 Task: Create a modern business presentation template.
Action: Mouse moved to (458, 121)
Screenshot: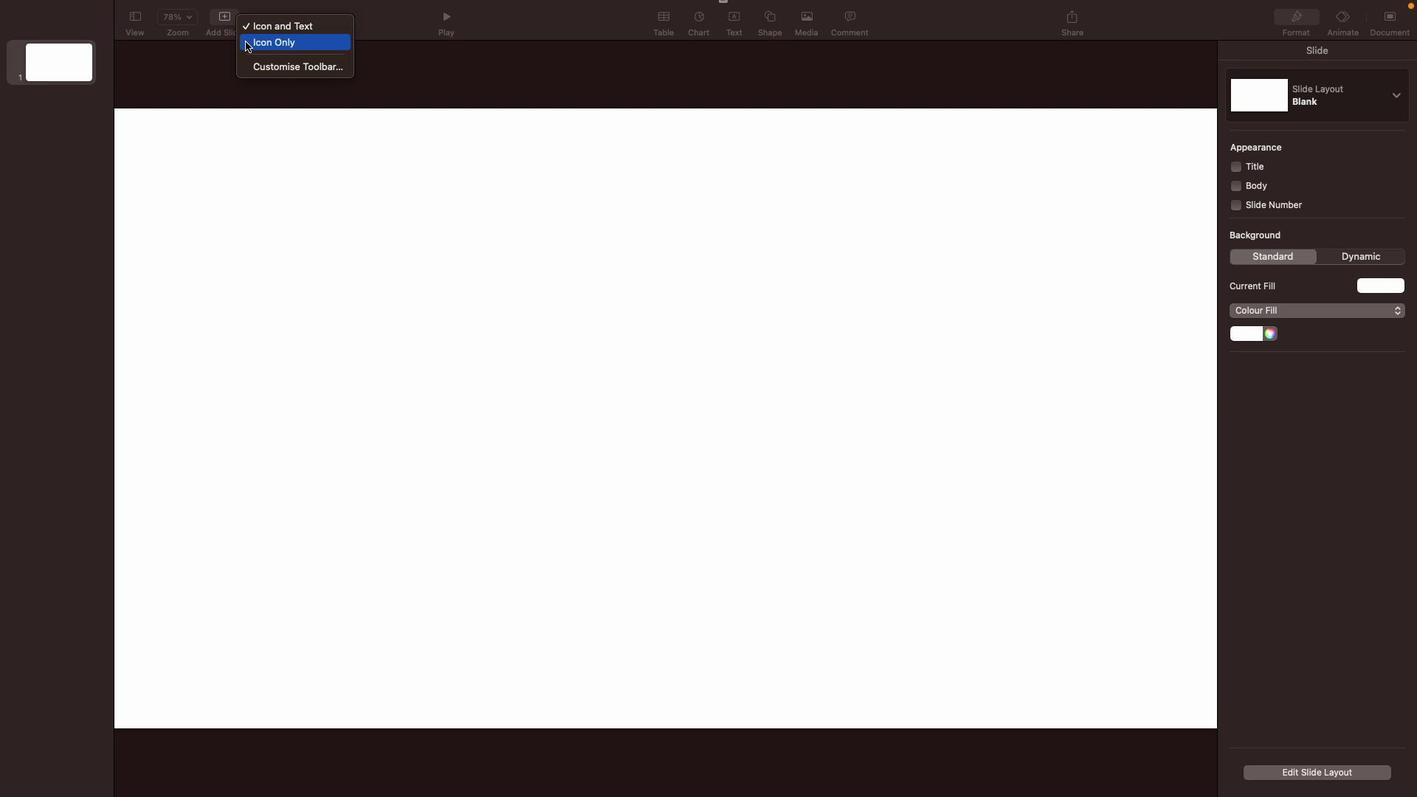
Action: Mouse pressed right at (458, 121)
Screenshot: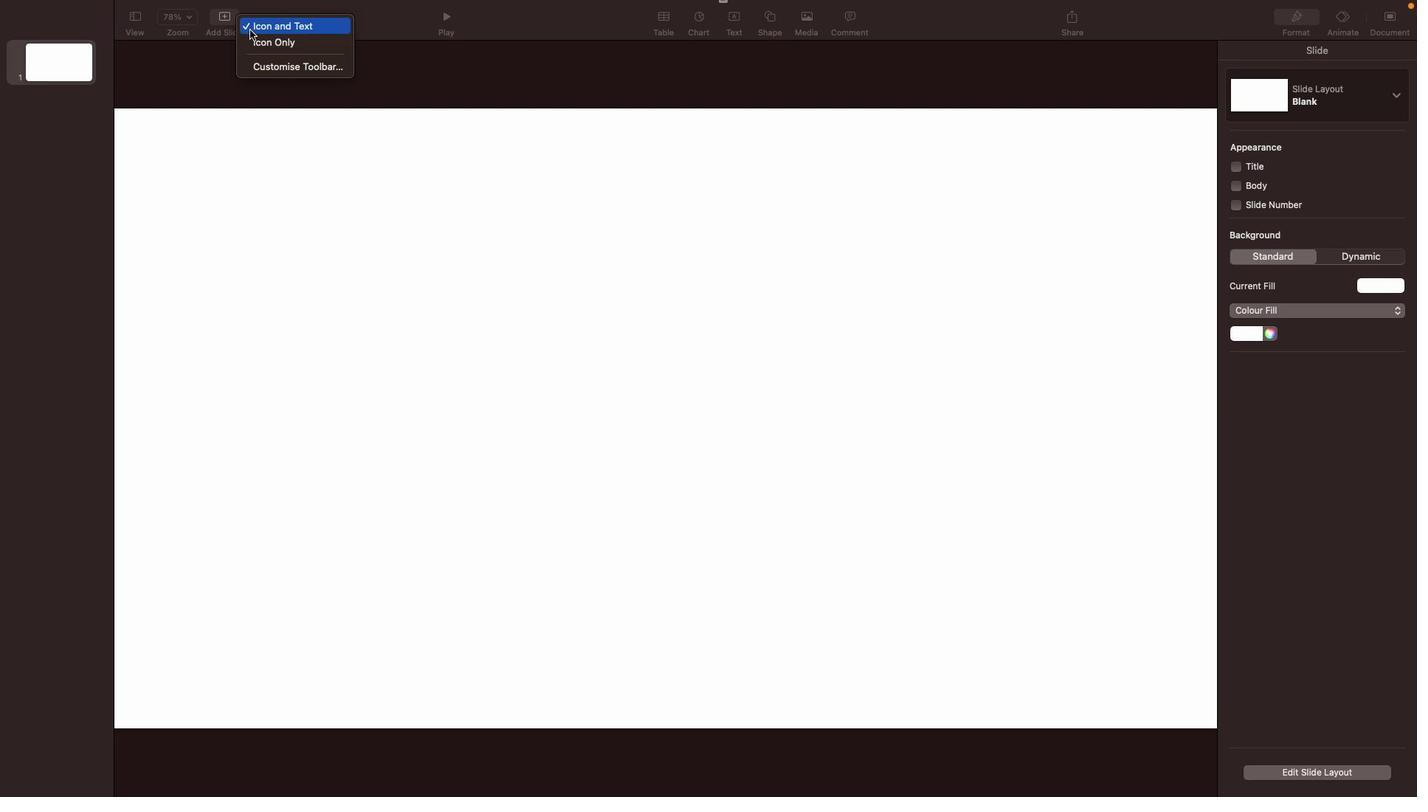 
Action: Mouse moved to (450, 119)
Screenshot: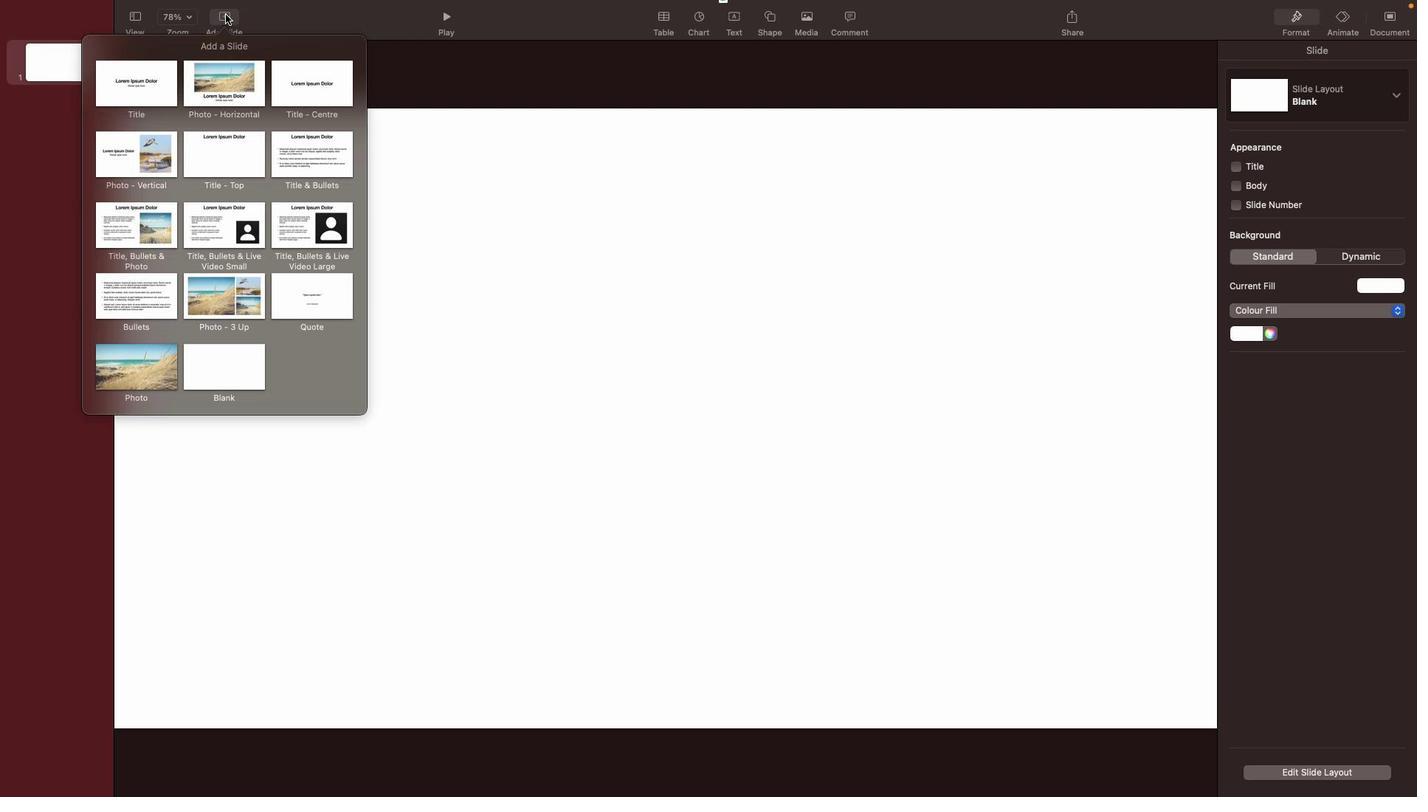 
Action: Mouse pressed left at (450, 119)
Screenshot: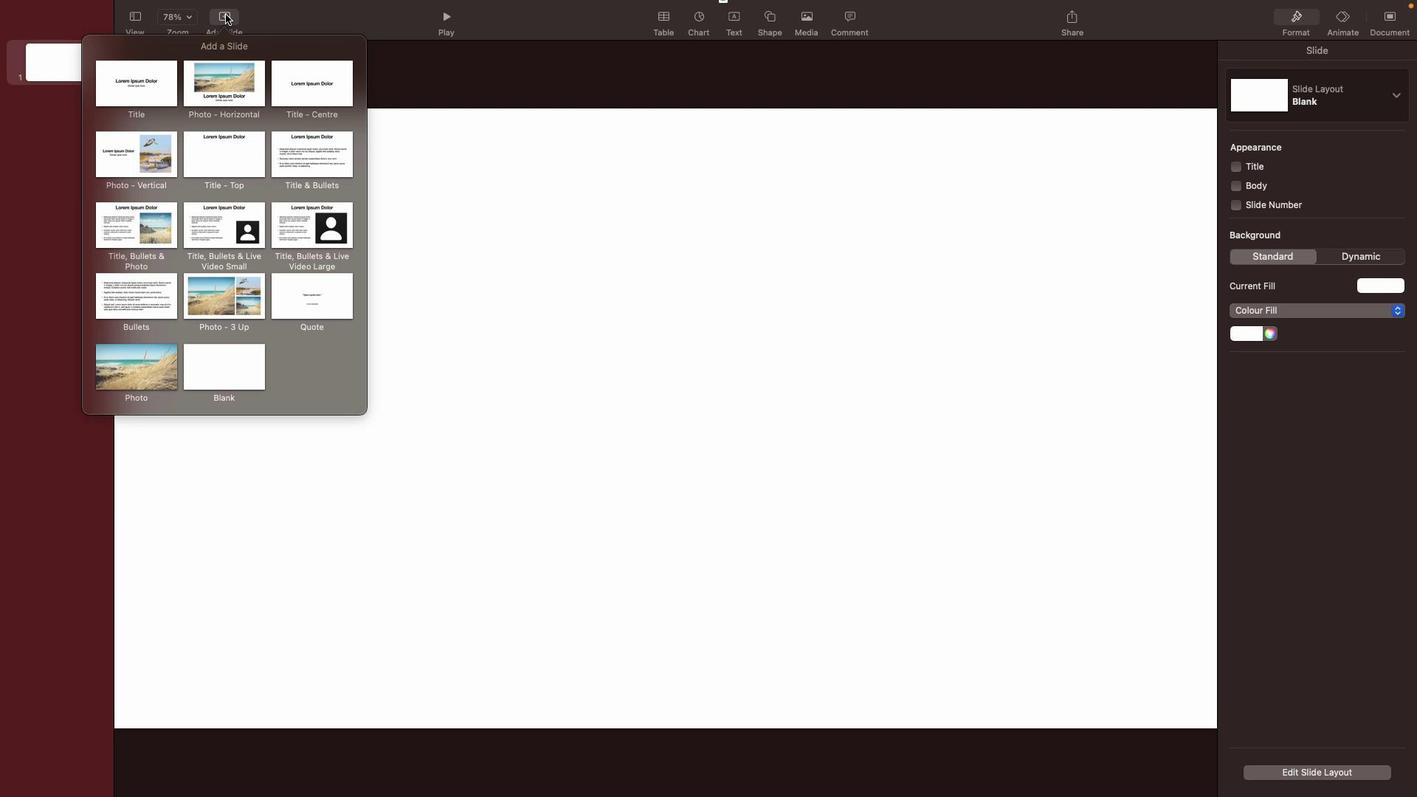 
Action: Mouse moved to (451, 119)
Screenshot: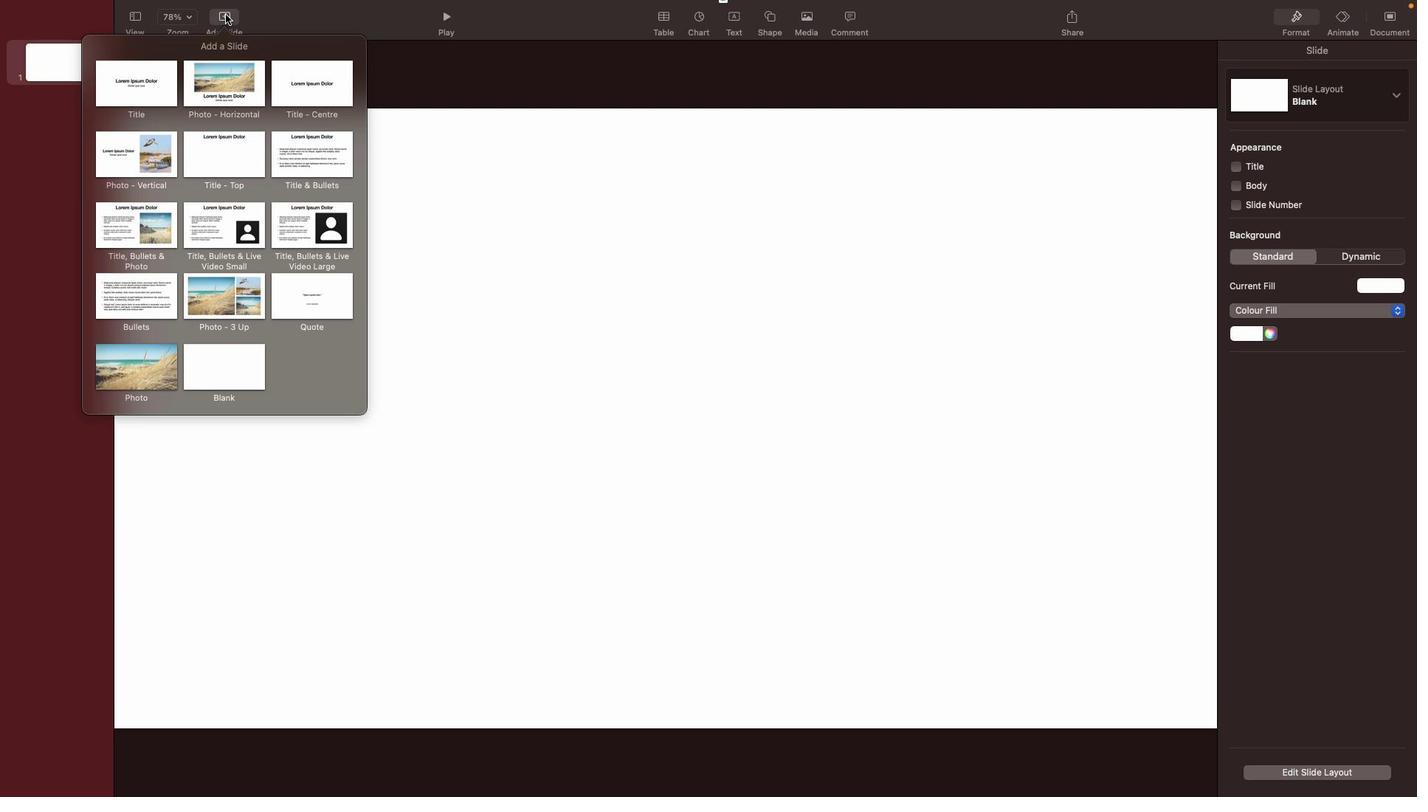 
Action: Mouse pressed left at (451, 119)
Screenshot: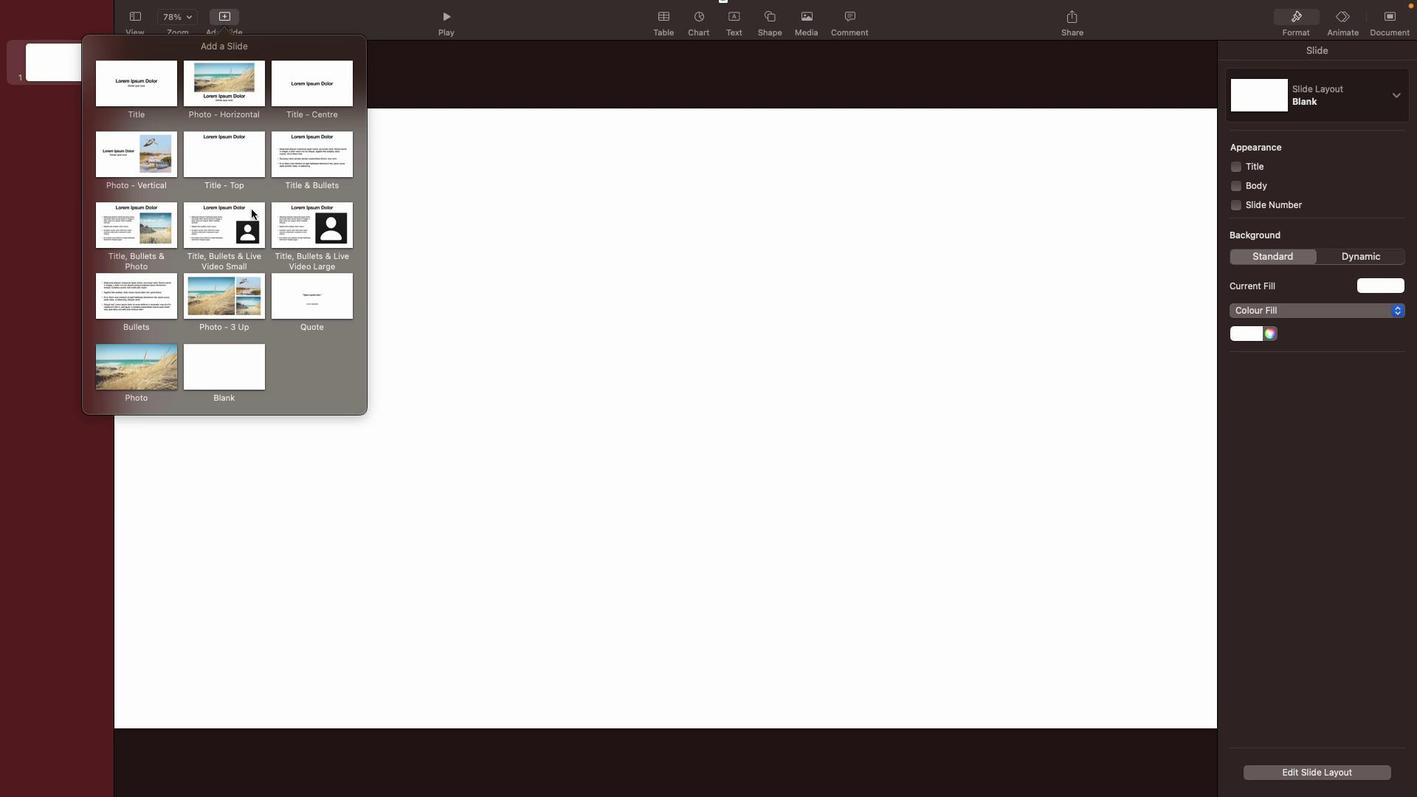 
Action: Mouse moved to (442, 369)
Screenshot: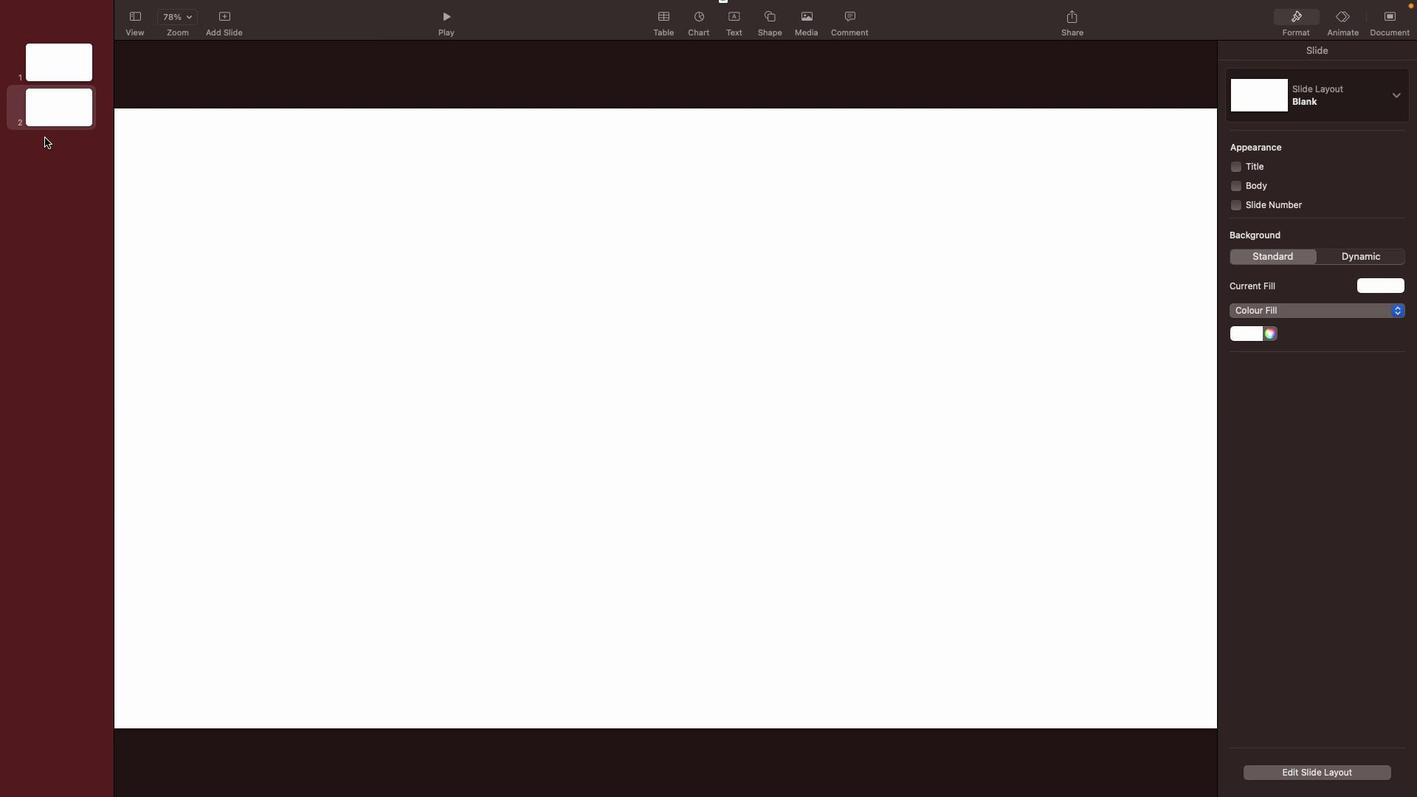 
Action: Mouse pressed left at (442, 369)
Screenshot: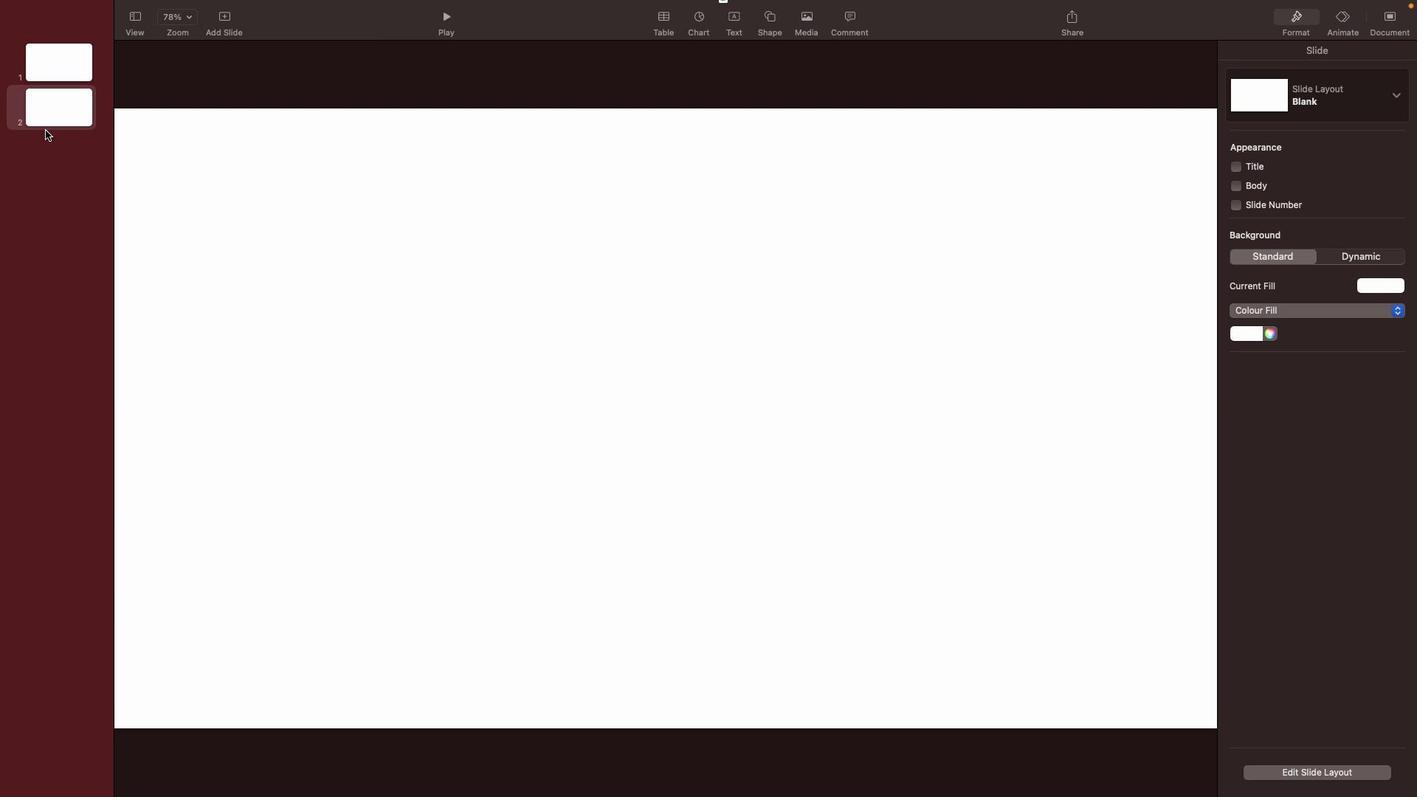 
Action: Mouse moved to (331, 200)
Screenshot: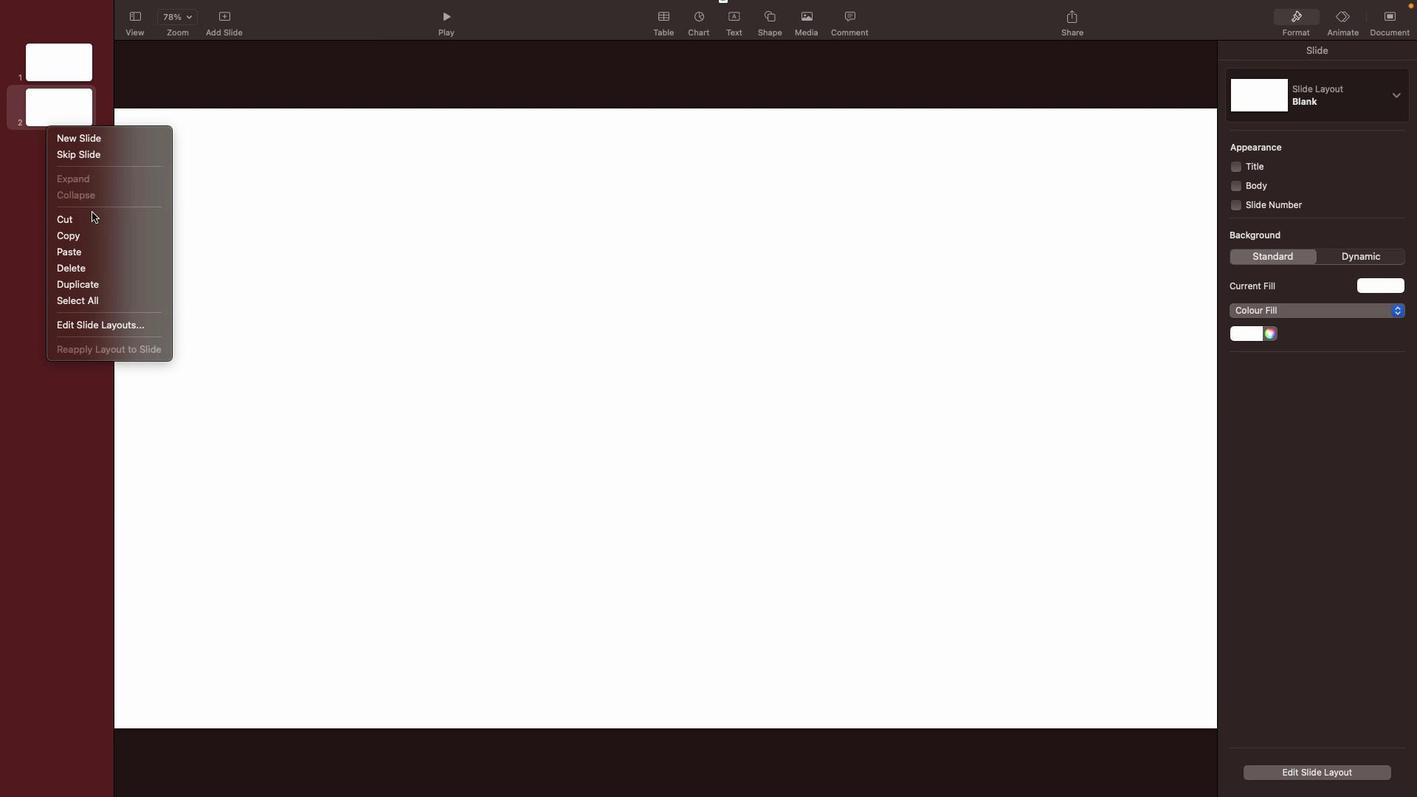
Action: Mouse pressed right at (331, 200)
Screenshot: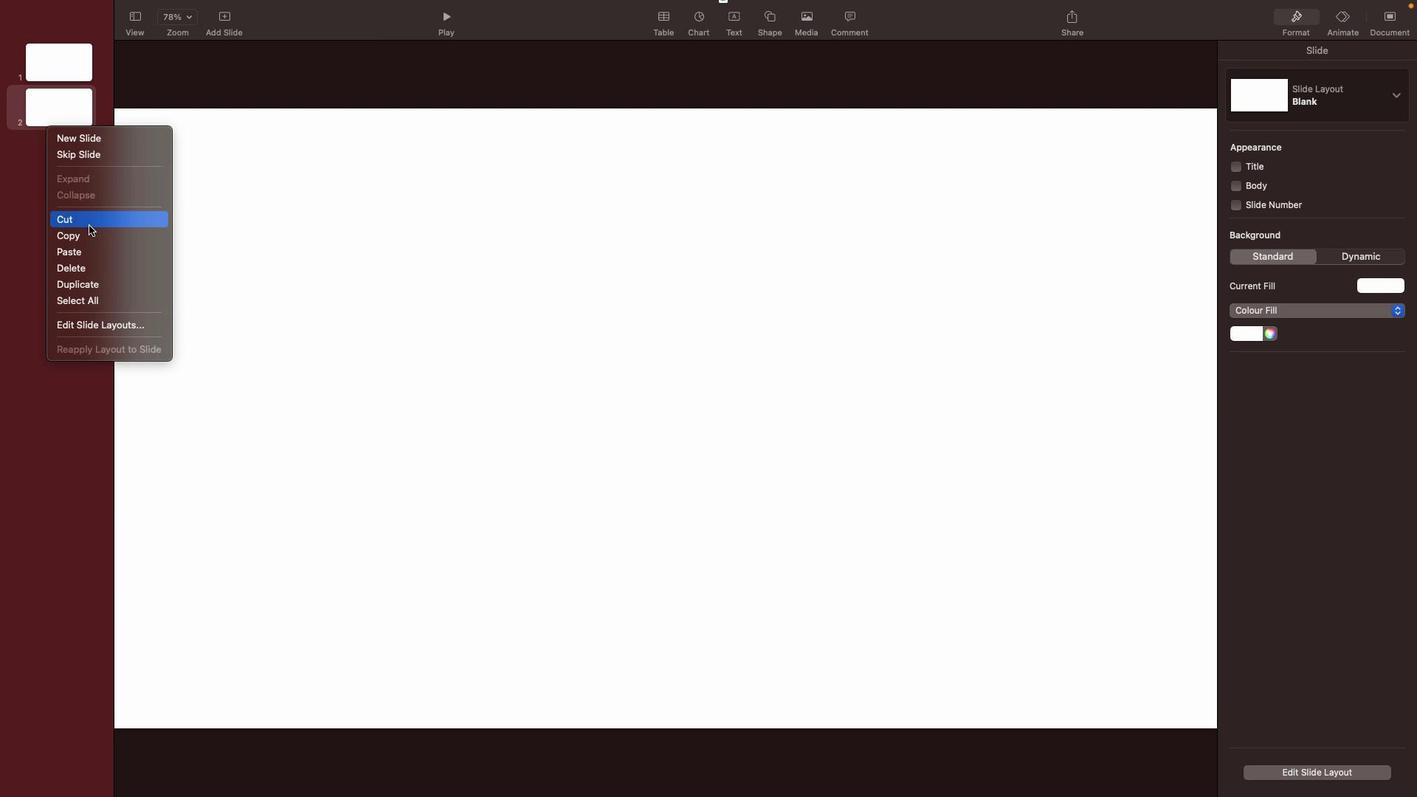 
Action: Mouse moved to (349, 277)
Screenshot: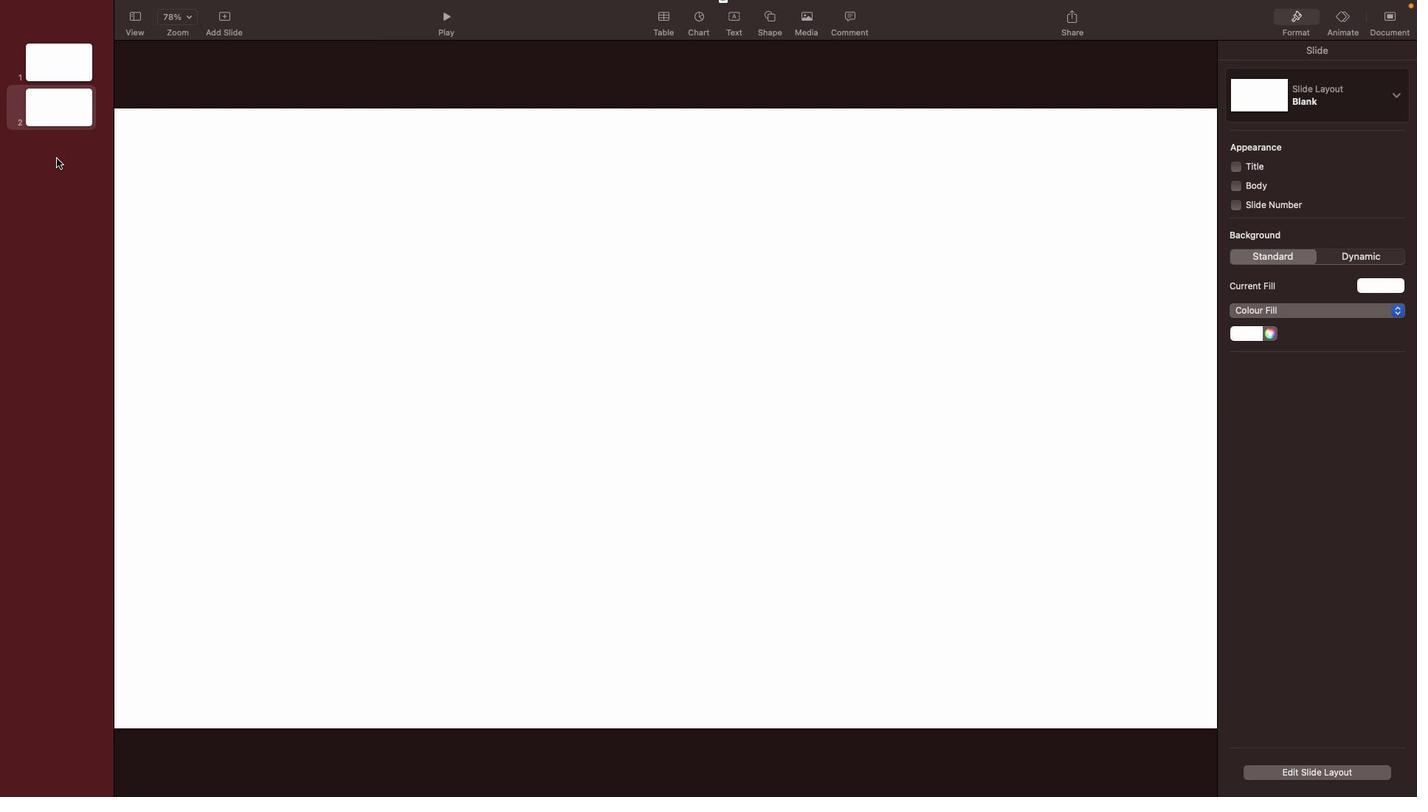 
Action: Mouse pressed left at (349, 277)
Screenshot: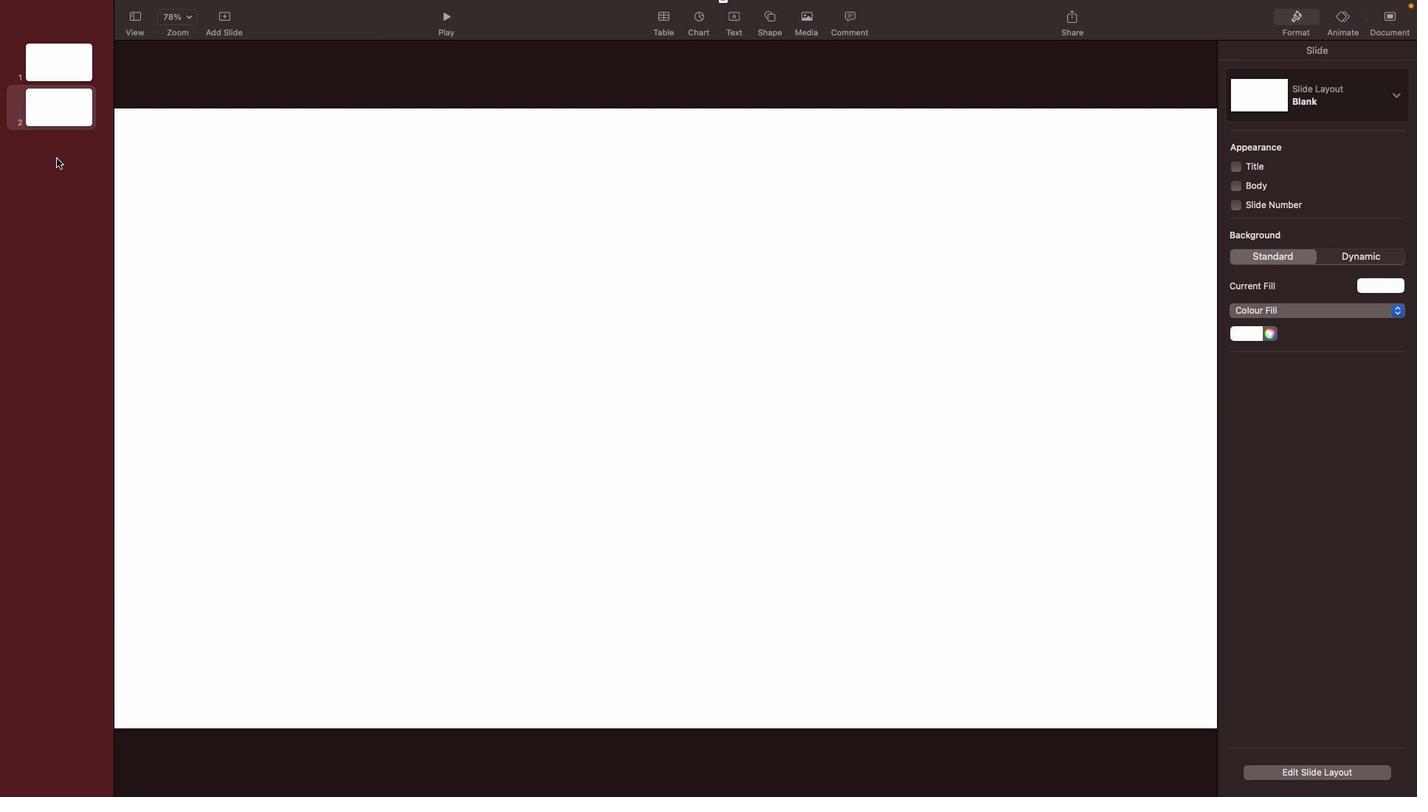 
Action: Mouse moved to (345, 191)
Screenshot: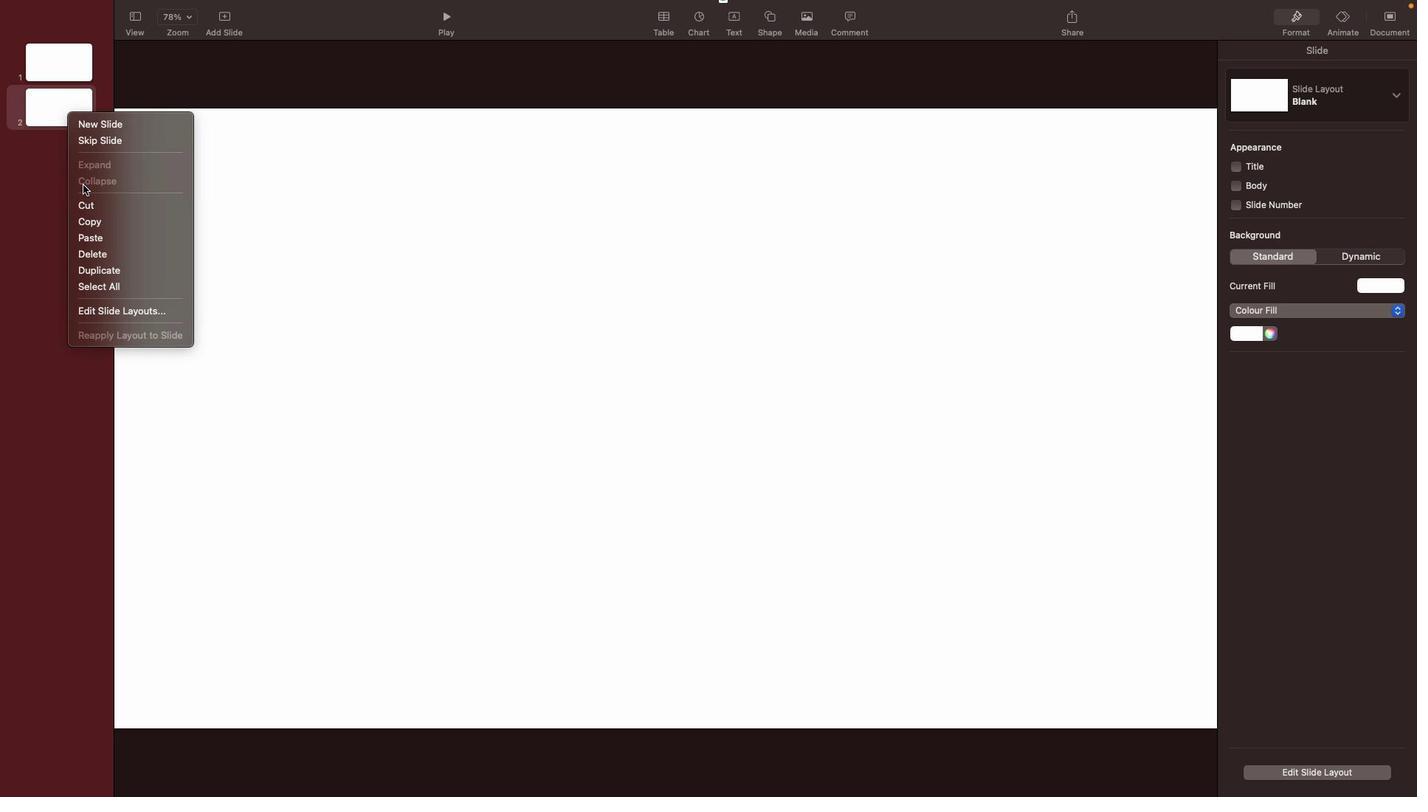 
Action: Mouse pressed right at (345, 191)
Screenshot: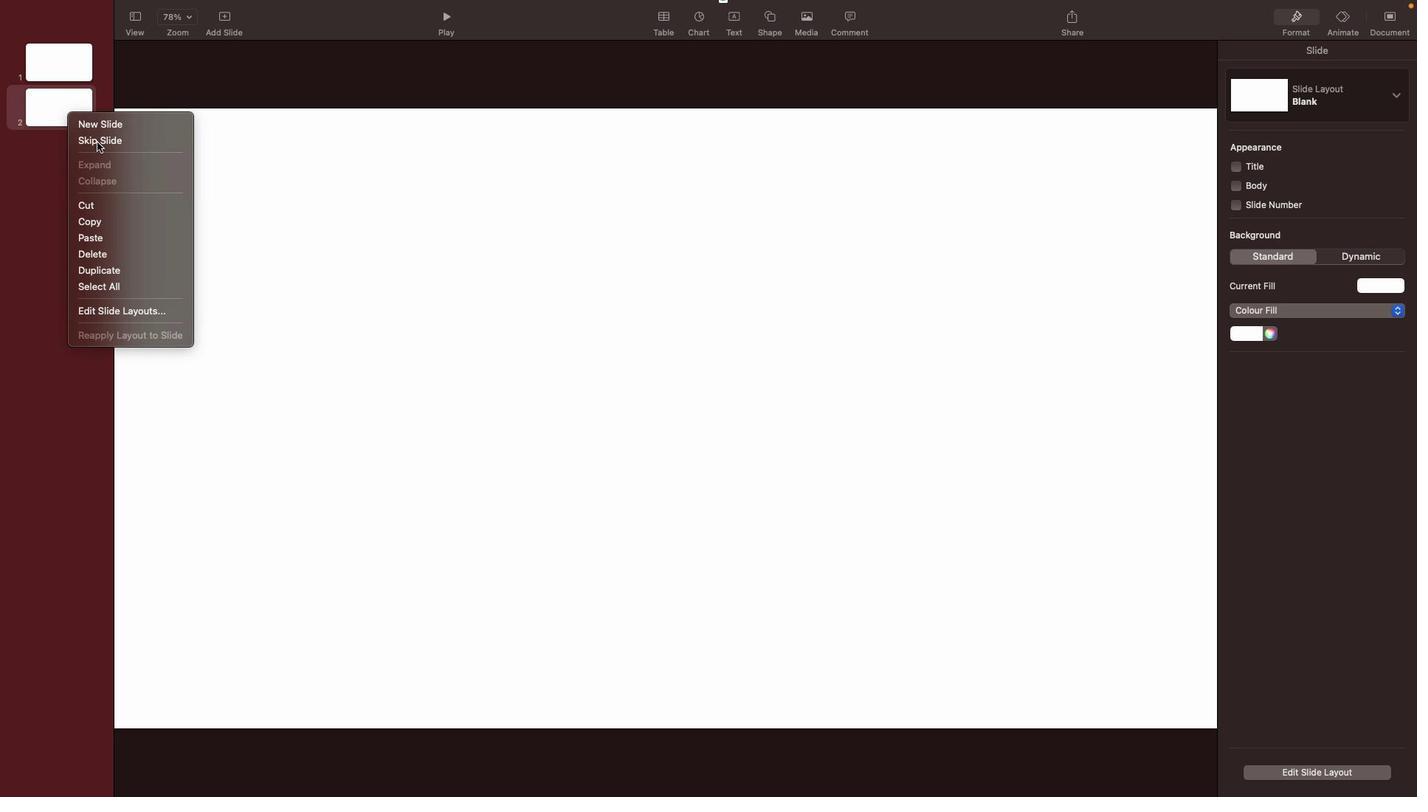 
Action: Mouse moved to (366, 196)
Screenshot: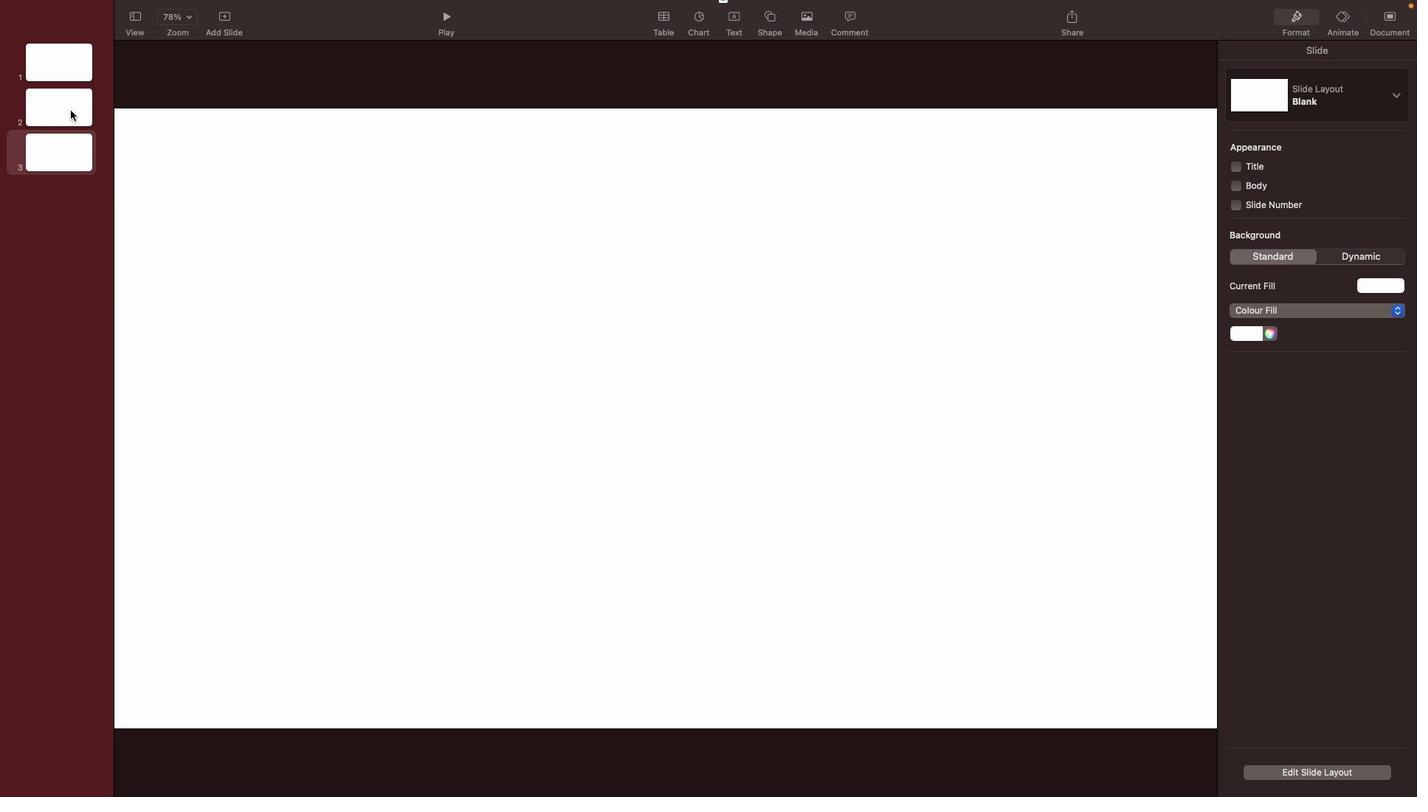 
Action: Mouse pressed left at (366, 196)
Screenshot: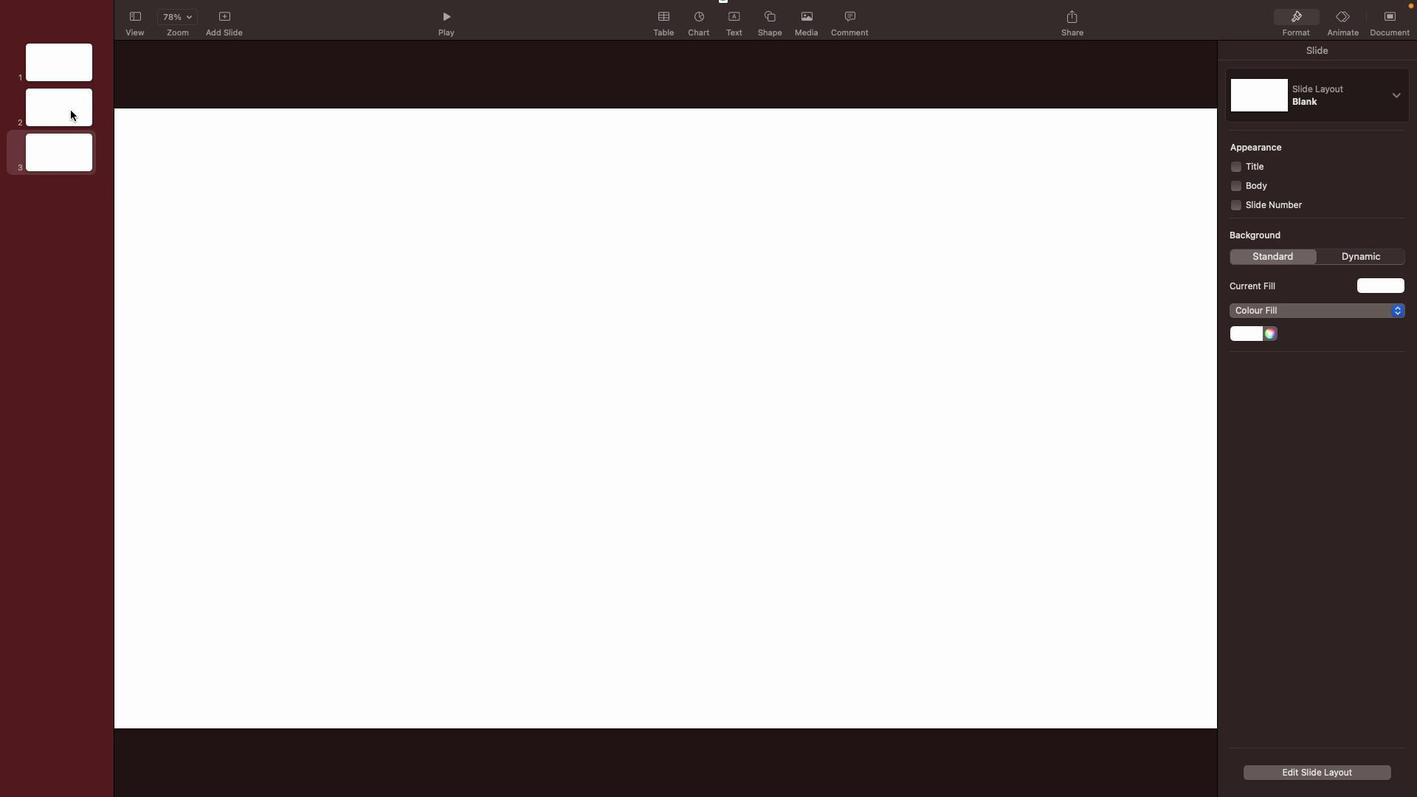
Action: Mouse moved to (348, 186)
Screenshot: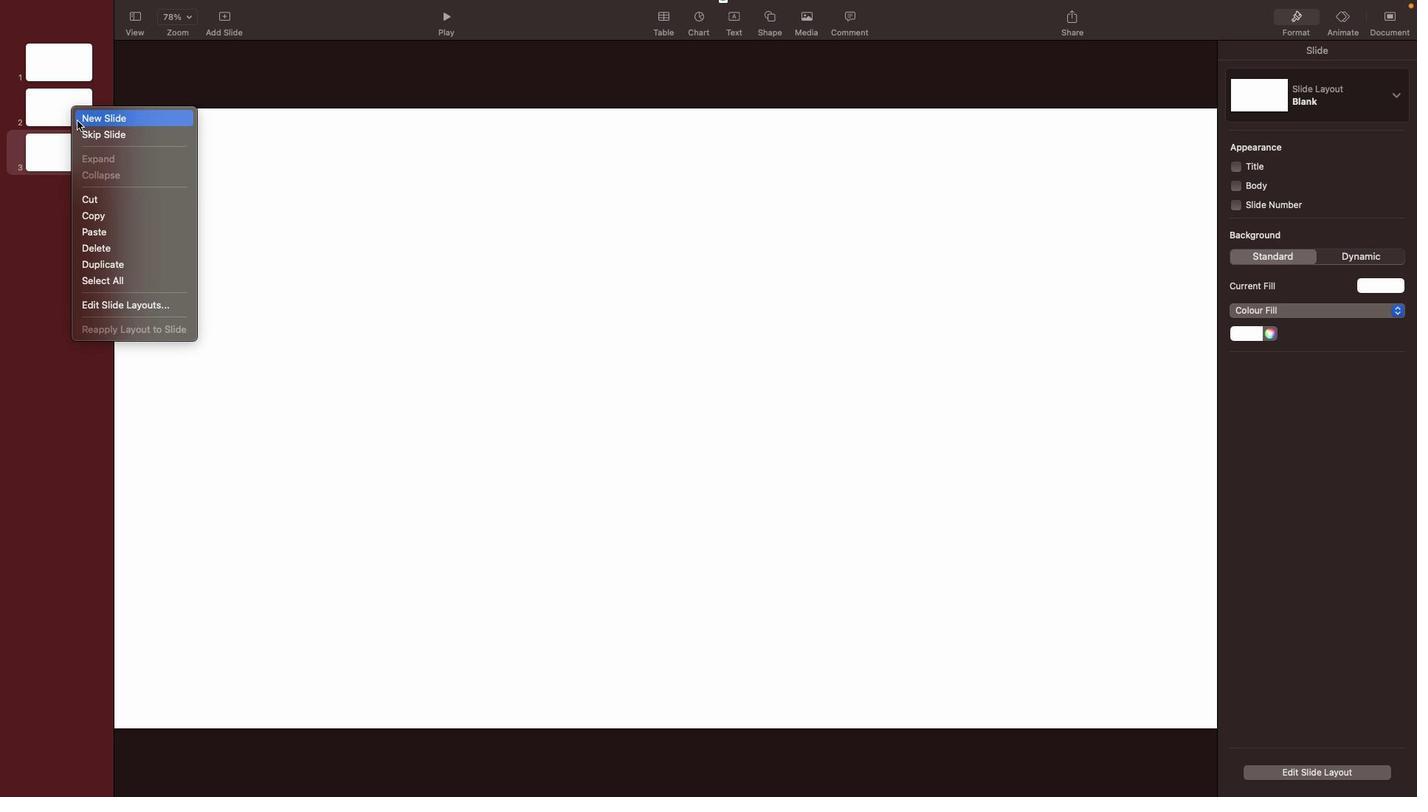 
Action: Mouse pressed right at (348, 186)
Screenshot: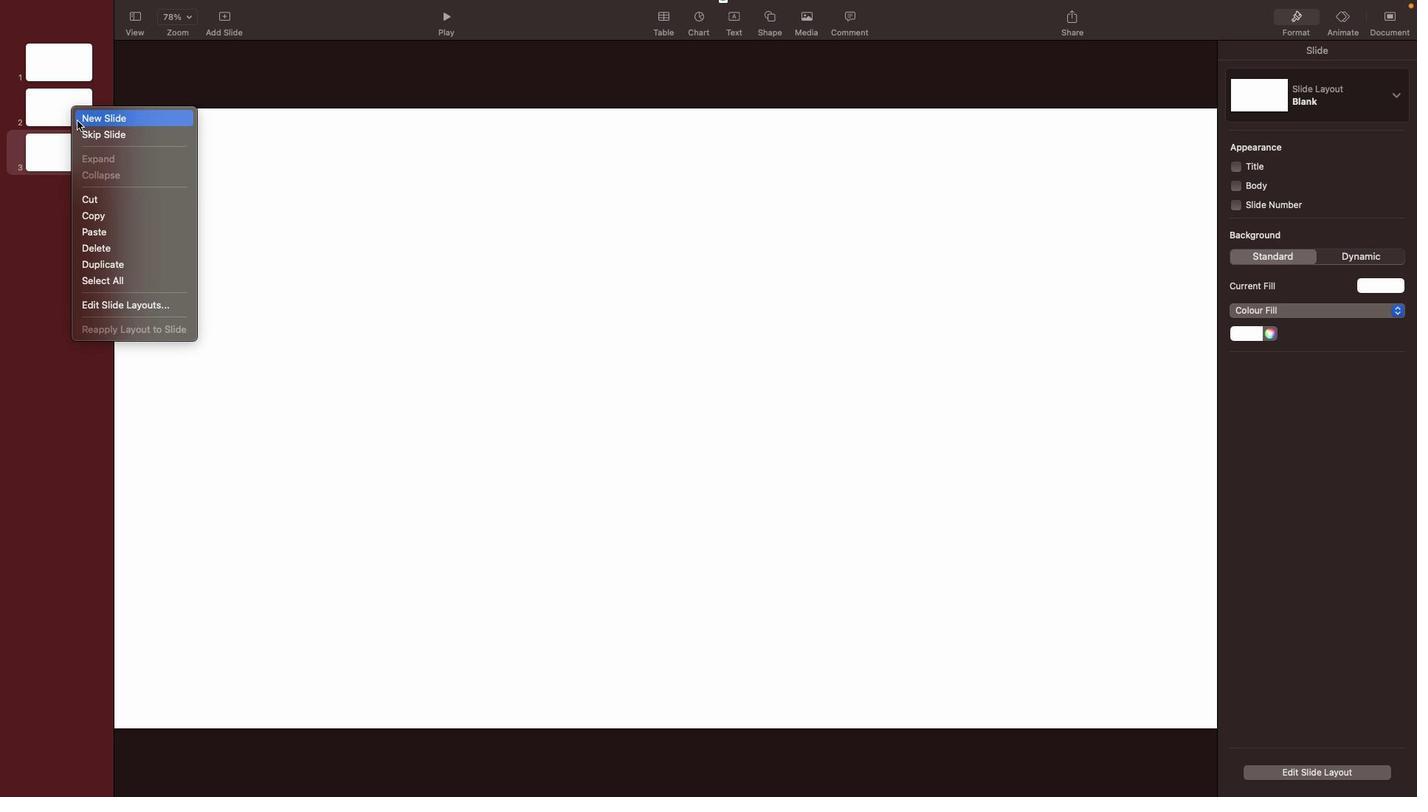 
Action: Mouse moved to (352, 194)
Screenshot: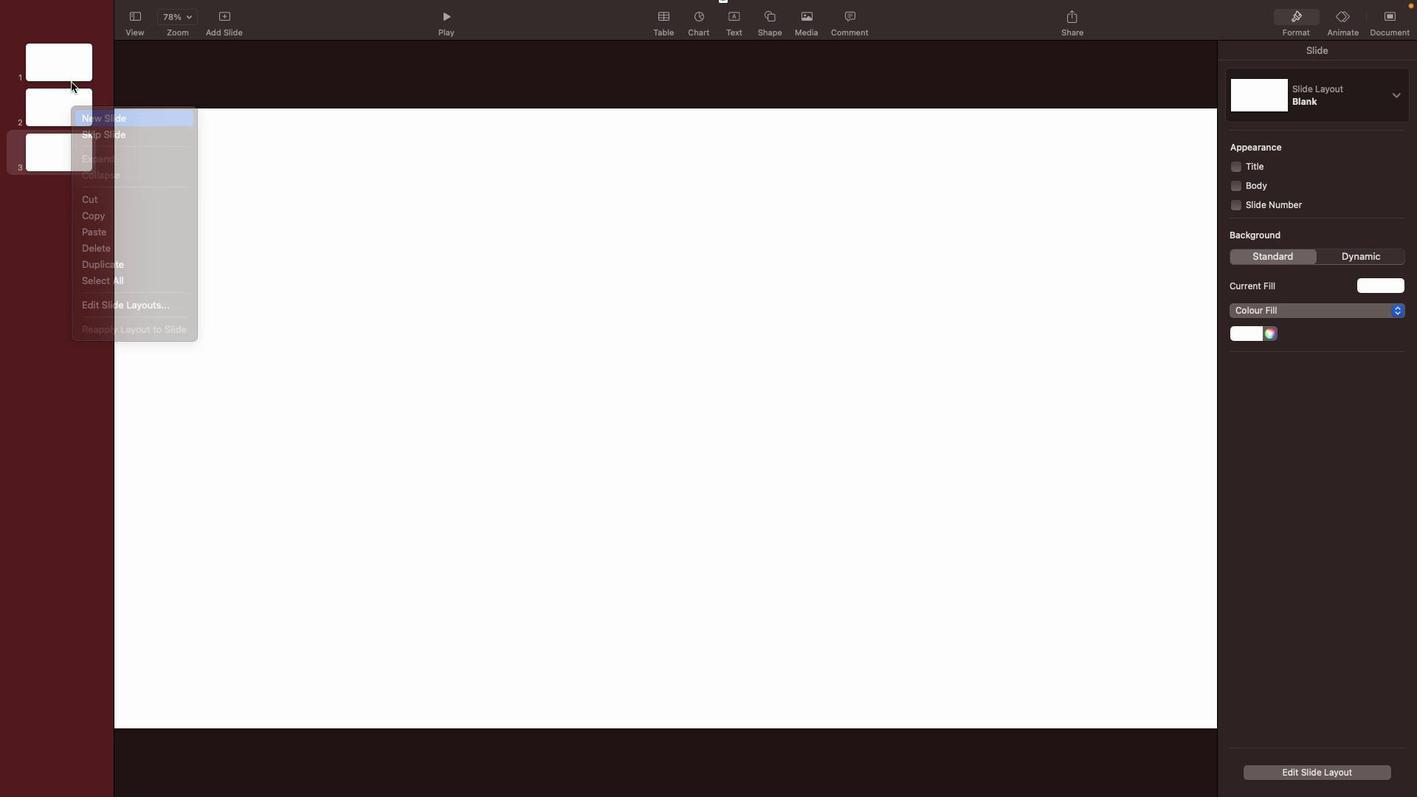 
Action: Mouse pressed left at (352, 194)
Screenshot: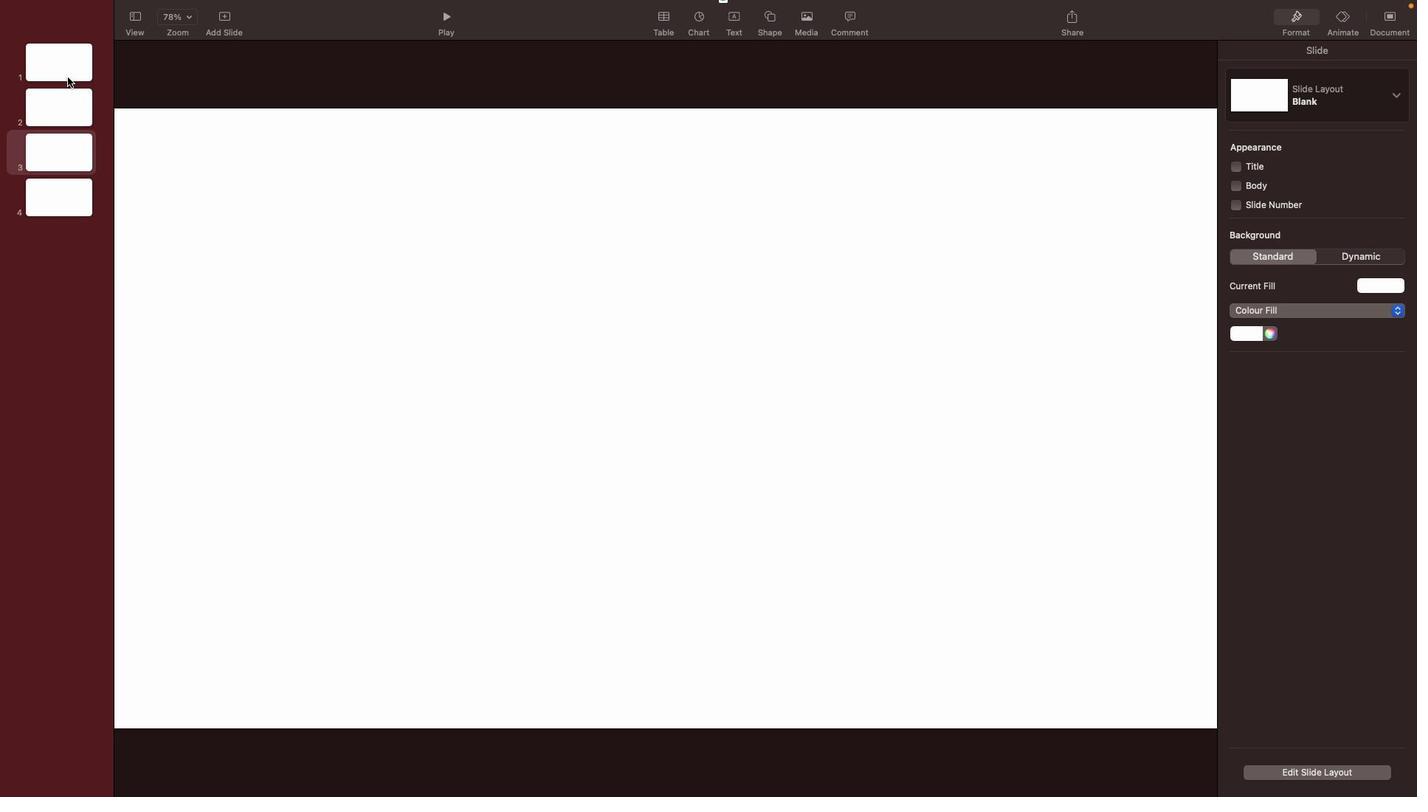 
Action: Mouse moved to (340, 245)
Screenshot: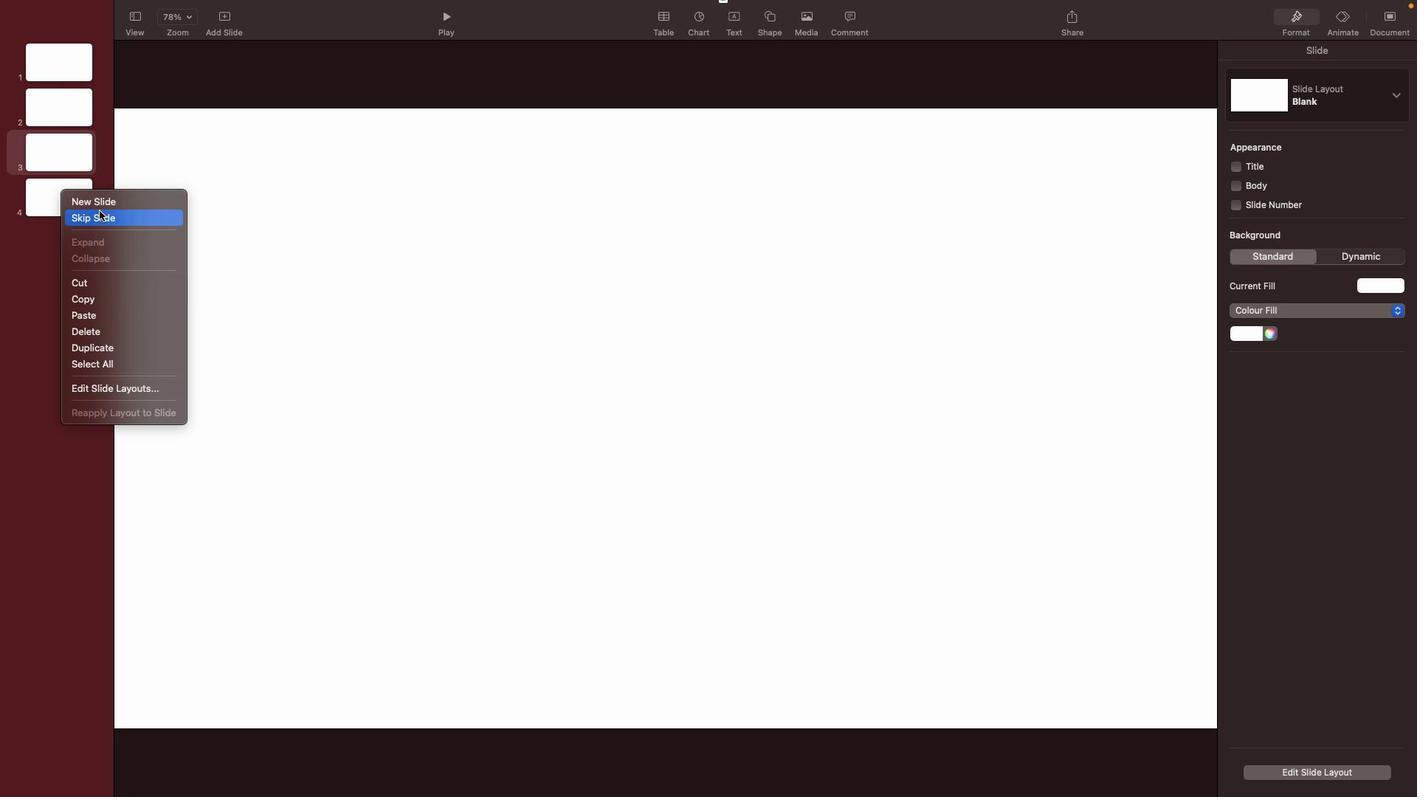 
Action: Mouse pressed right at (340, 245)
Screenshot: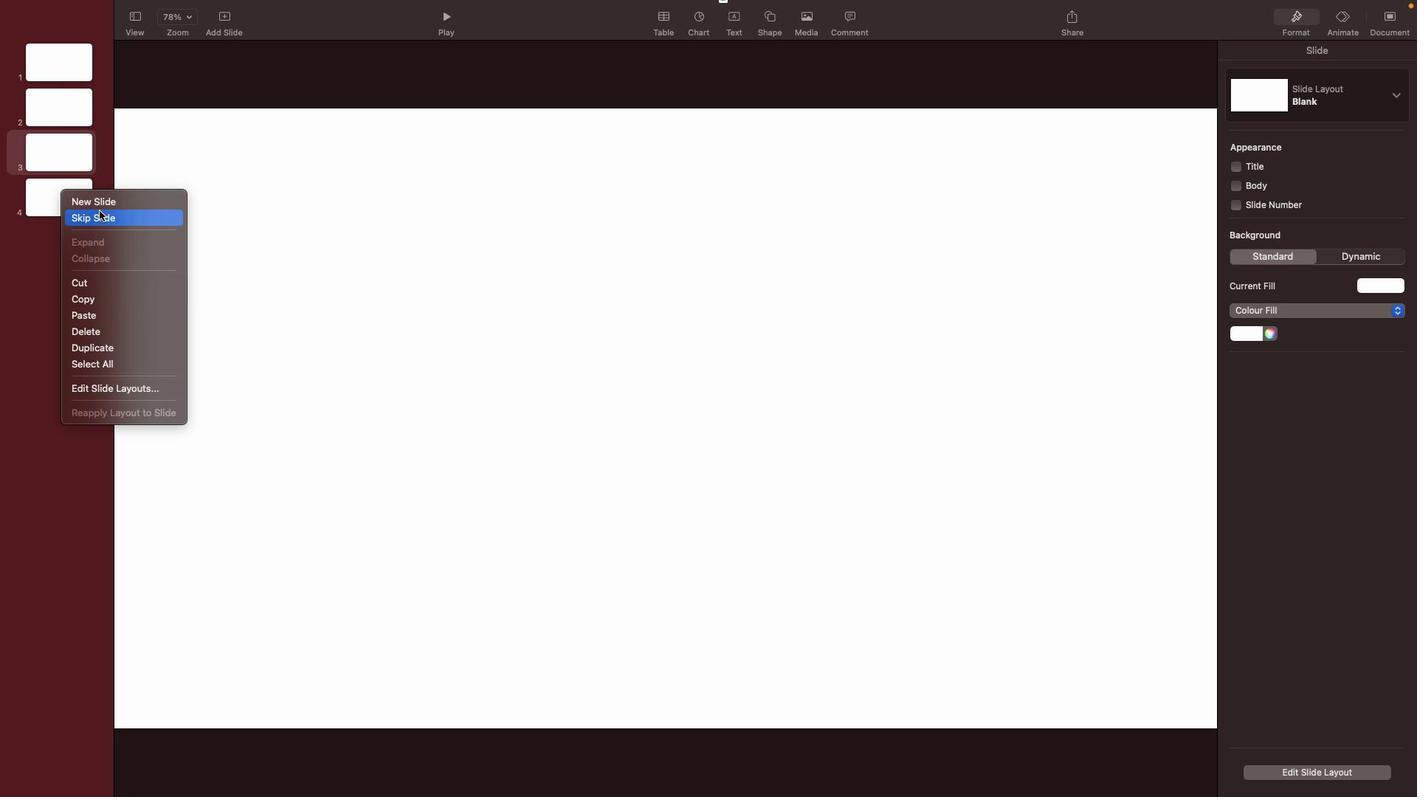 
Action: Mouse moved to (366, 260)
Screenshot: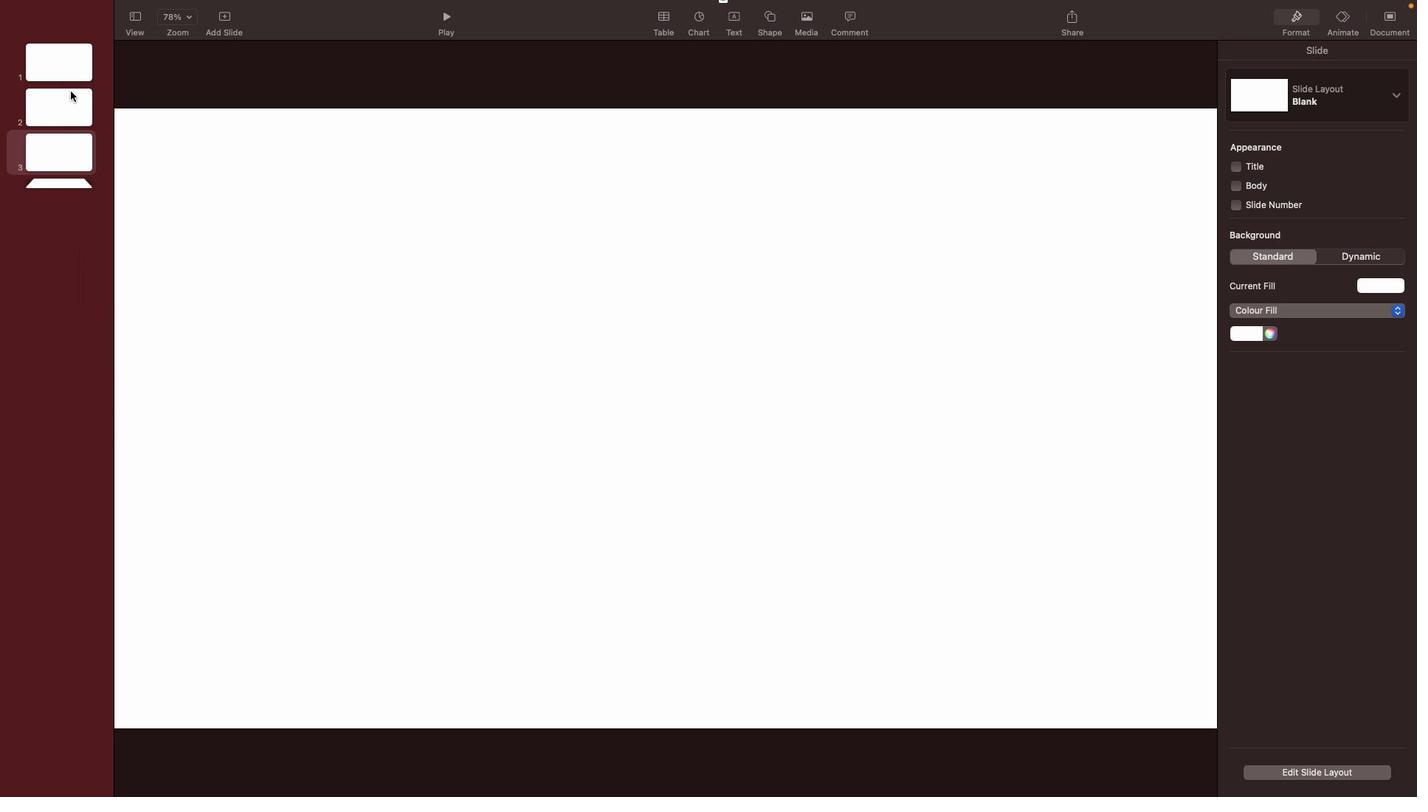 
Action: Mouse pressed left at (366, 260)
Screenshot: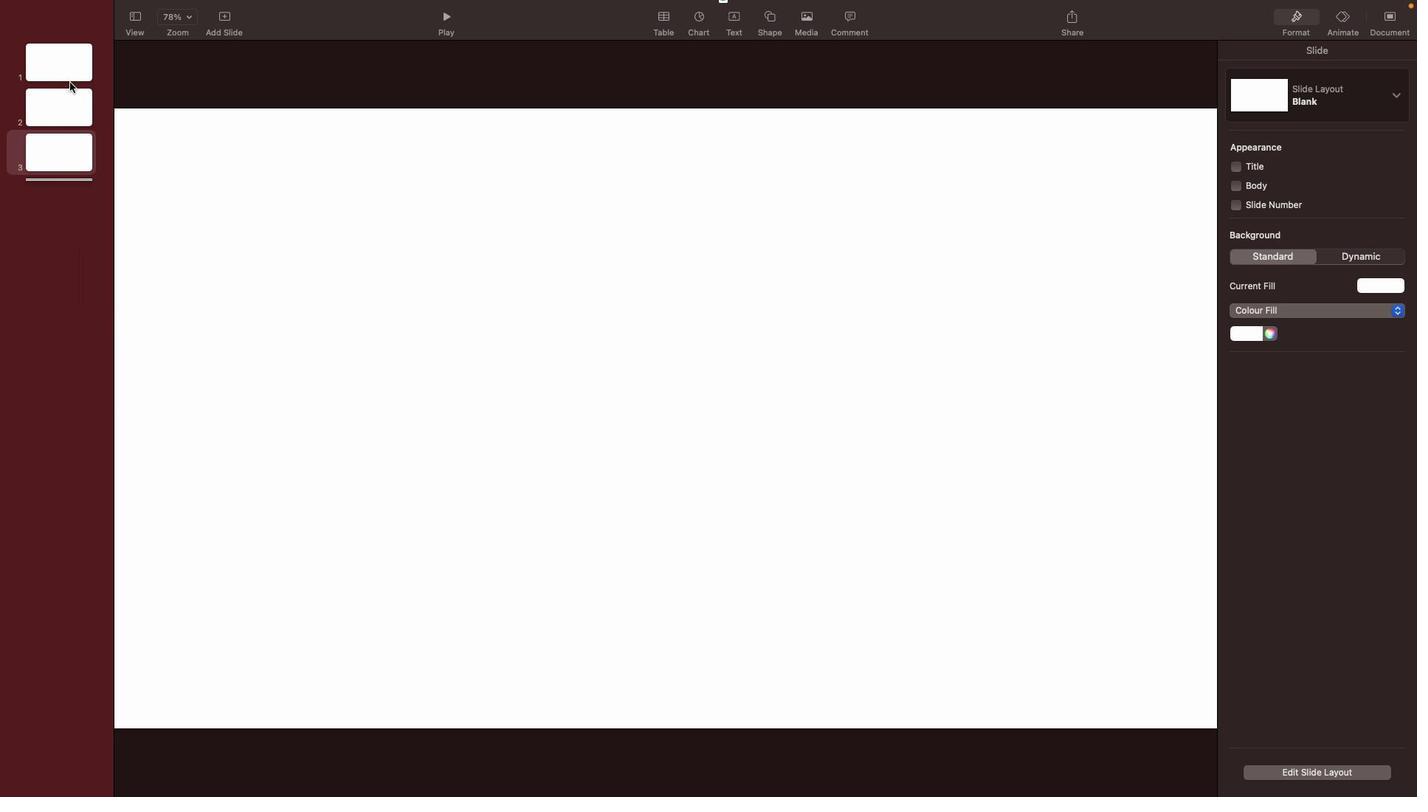 
Action: Mouse moved to (346, 159)
Screenshot: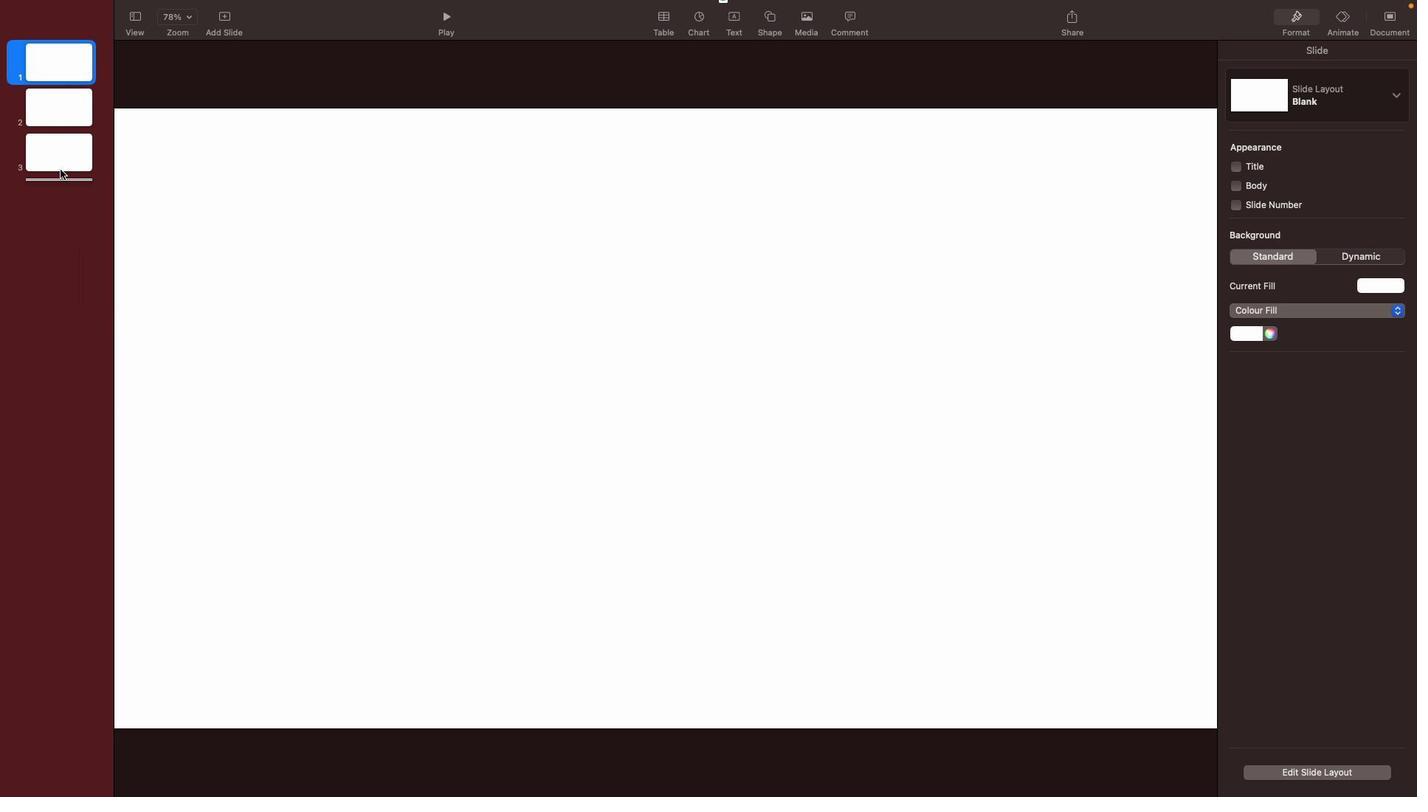 
Action: Mouse pressed left at (346, 159)
Screenshot: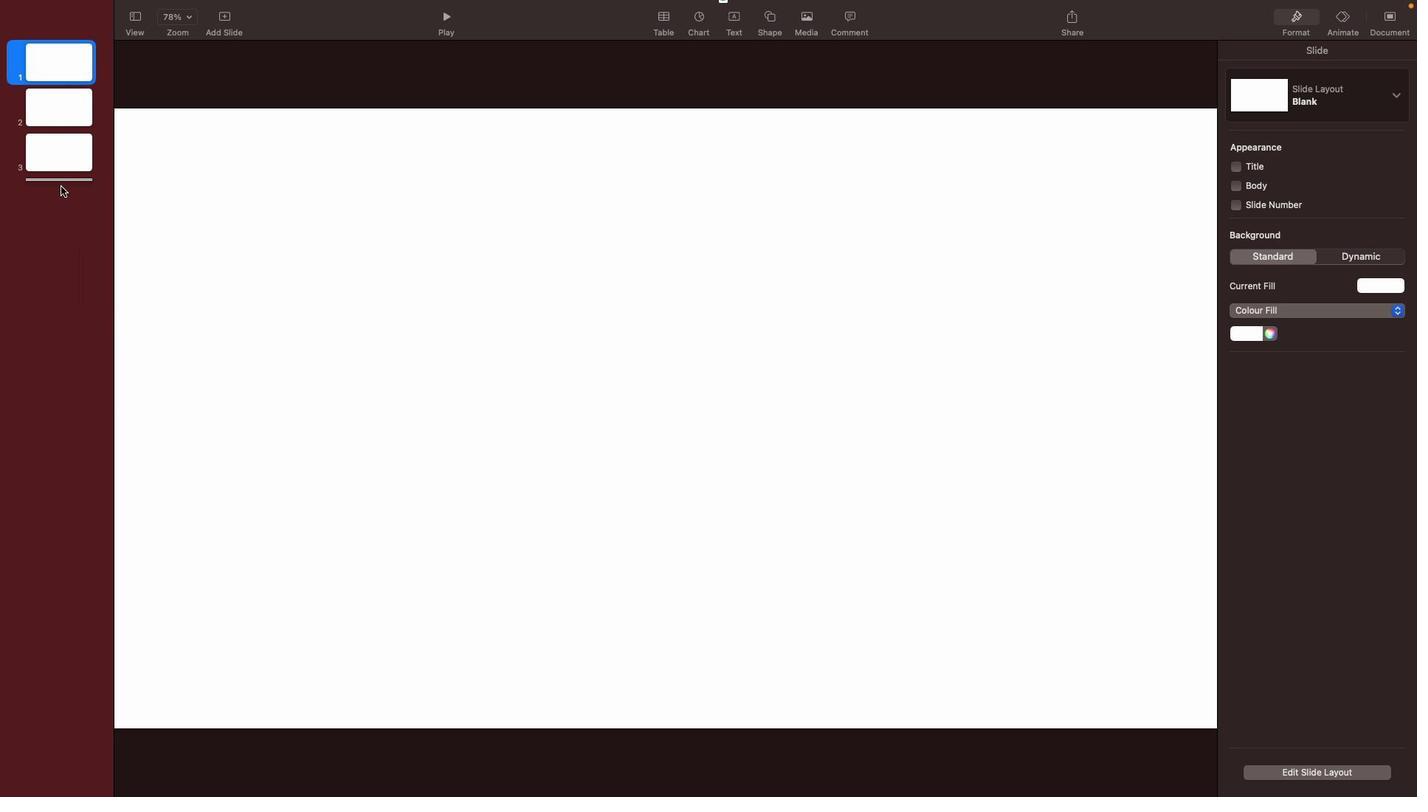 
Action: Mouse moved to (345, 239)
Screenshot: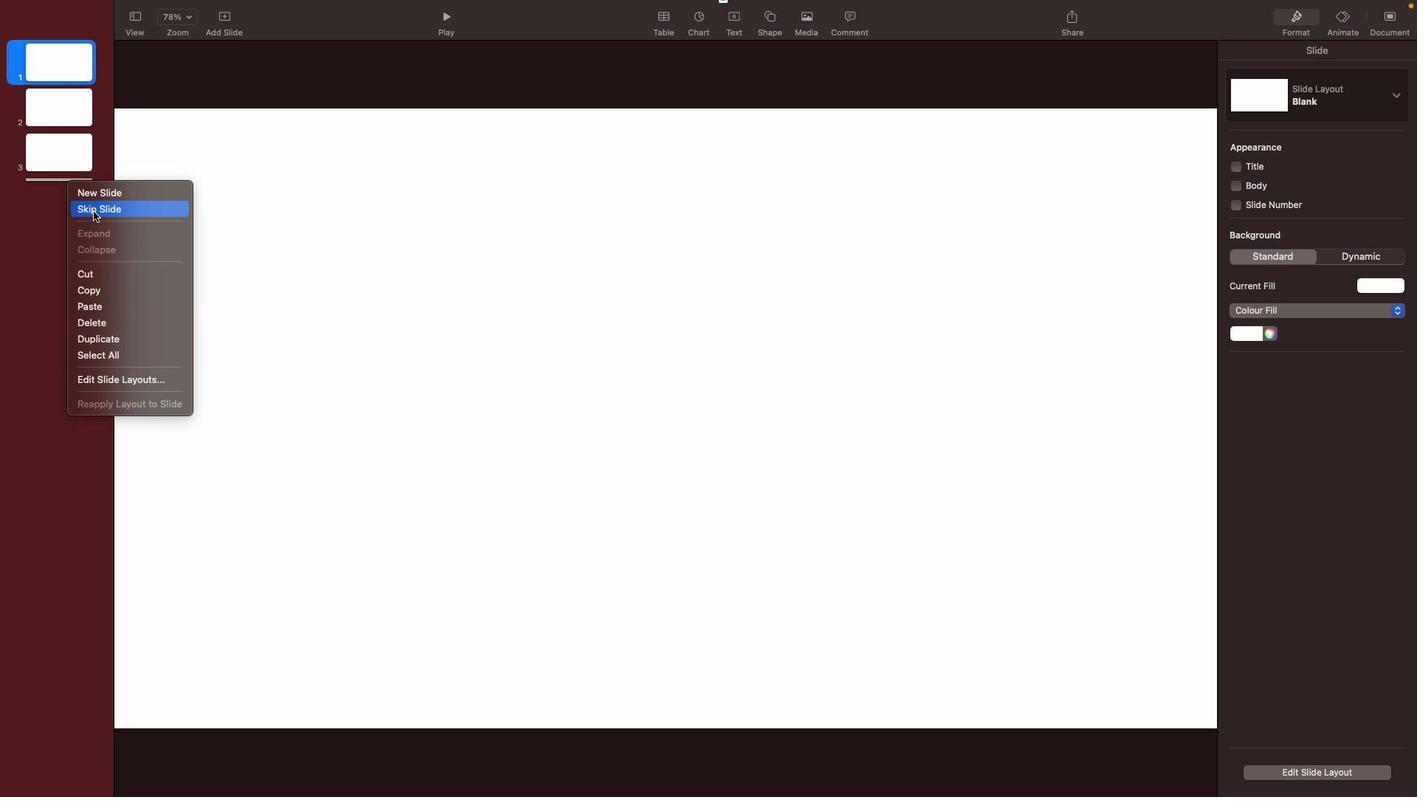 
Action: Mouse pressed right at (345, 239)
Screenshot: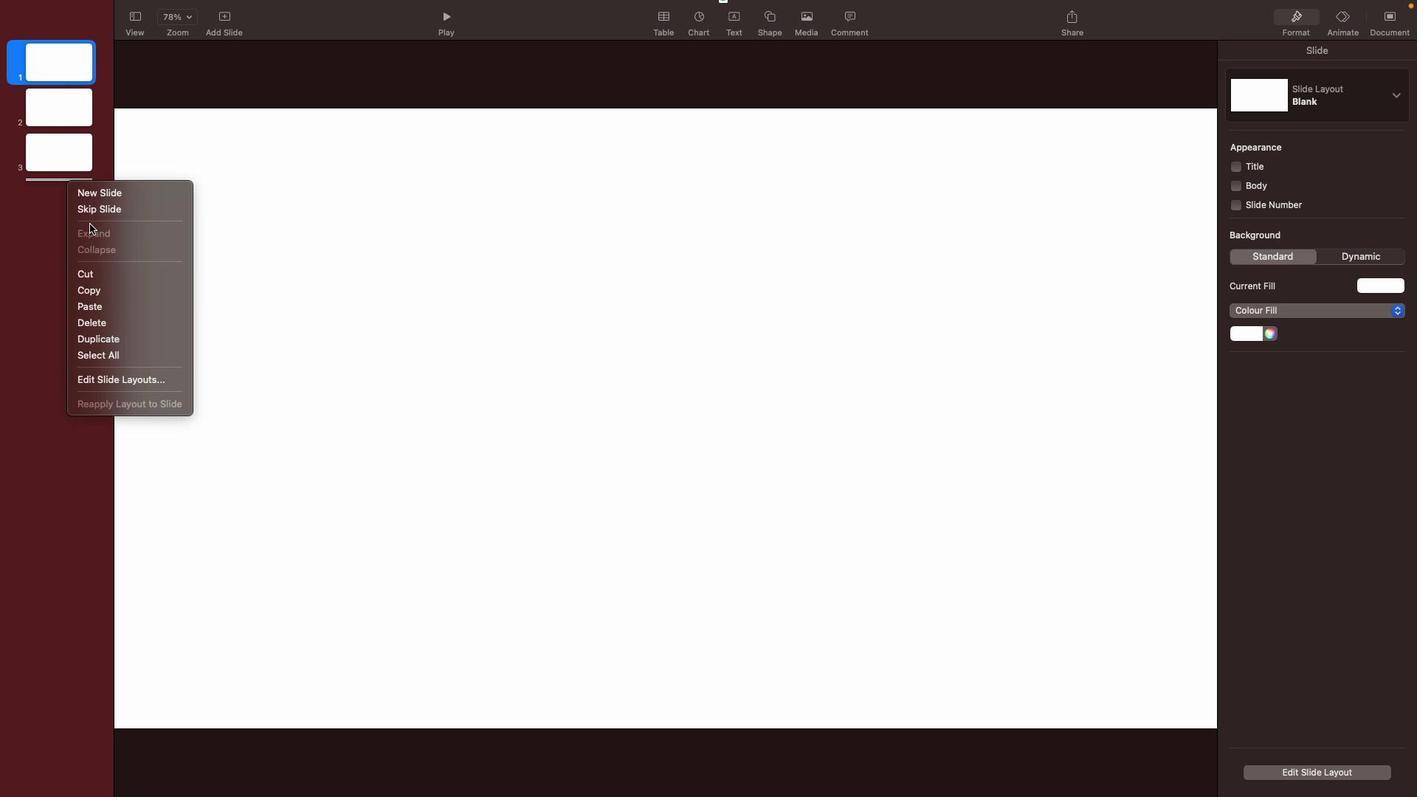 
Action: Mouse moved to (355, 299)
Screenshot: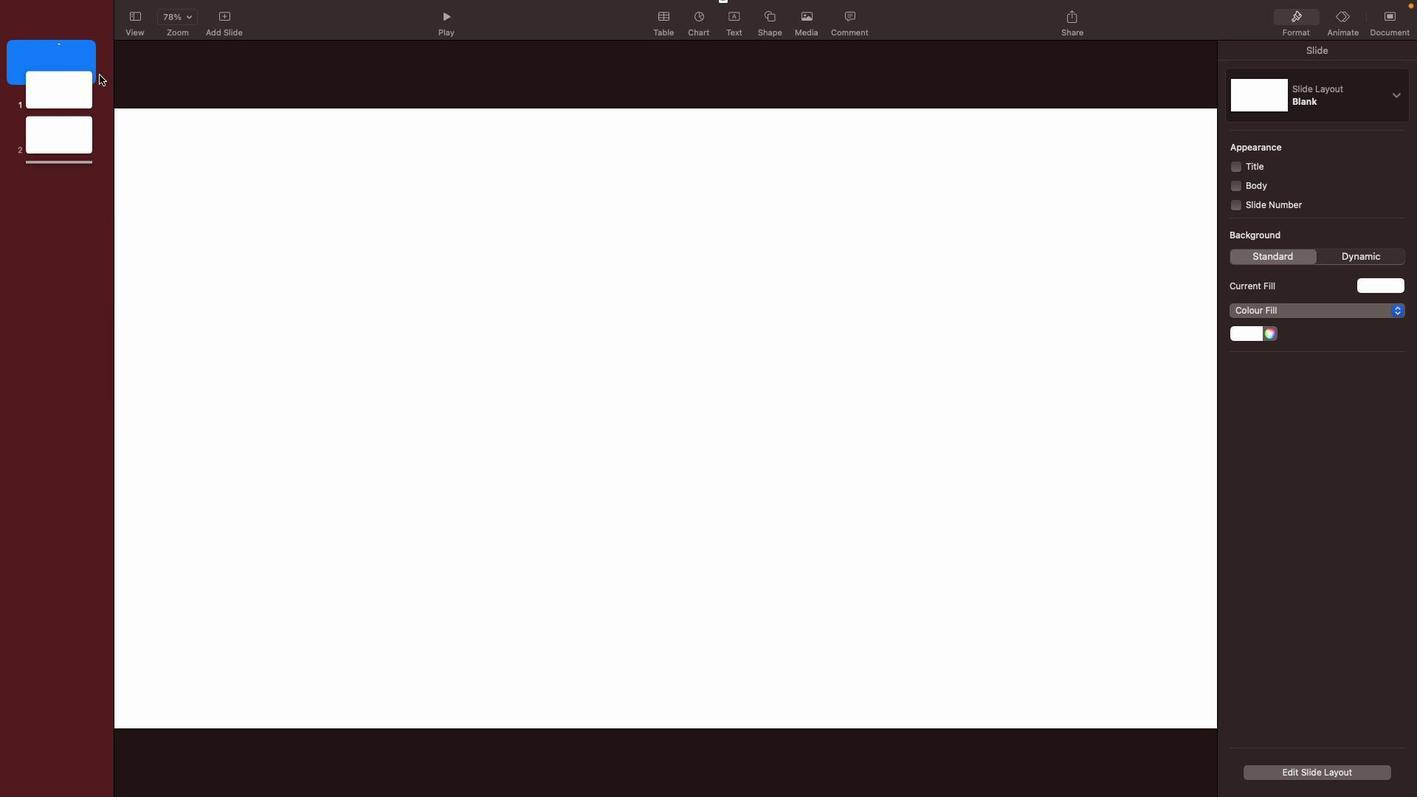 
Action: Mouse pressed left at (355, 299)
Screenshot: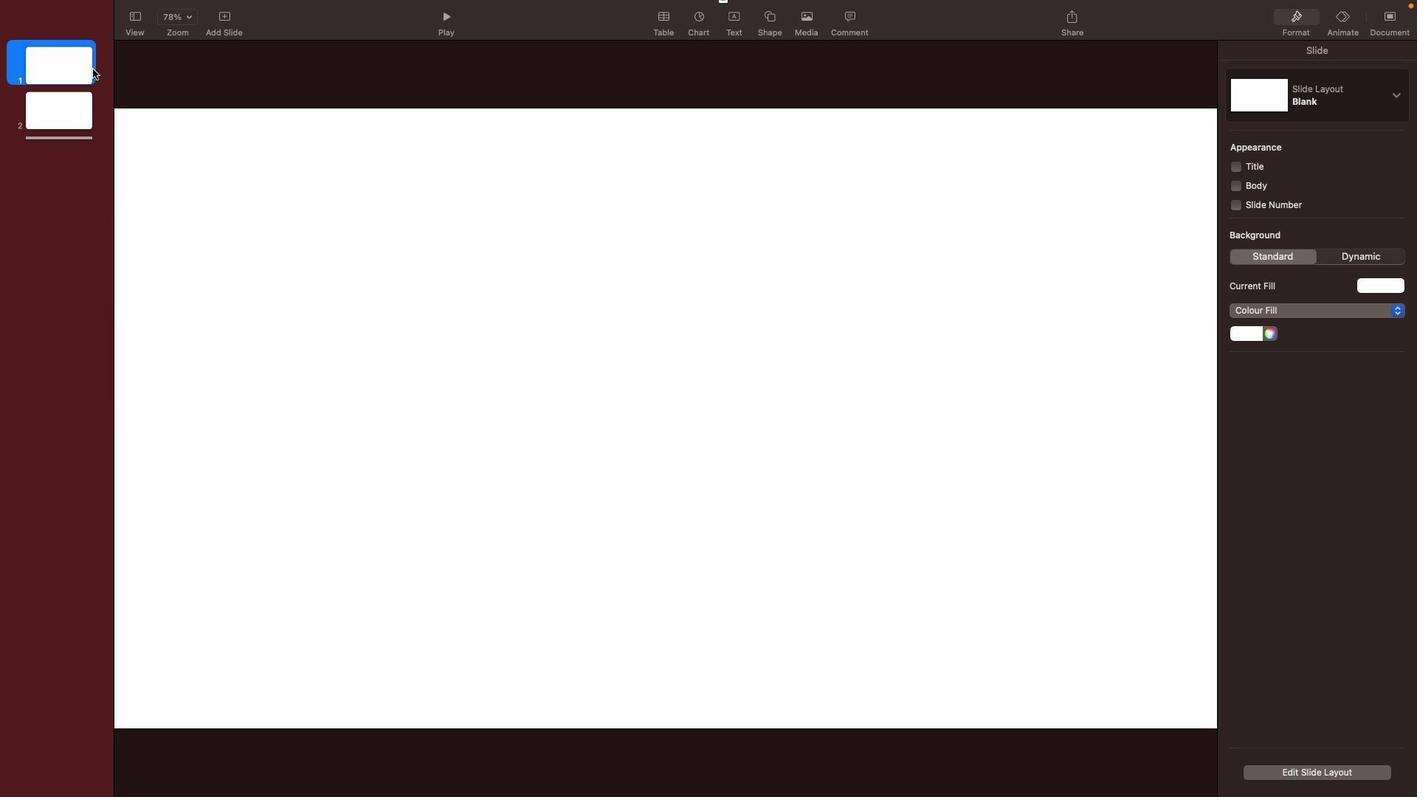 
Action: Mouse moved to (352, 149)
Screenshot: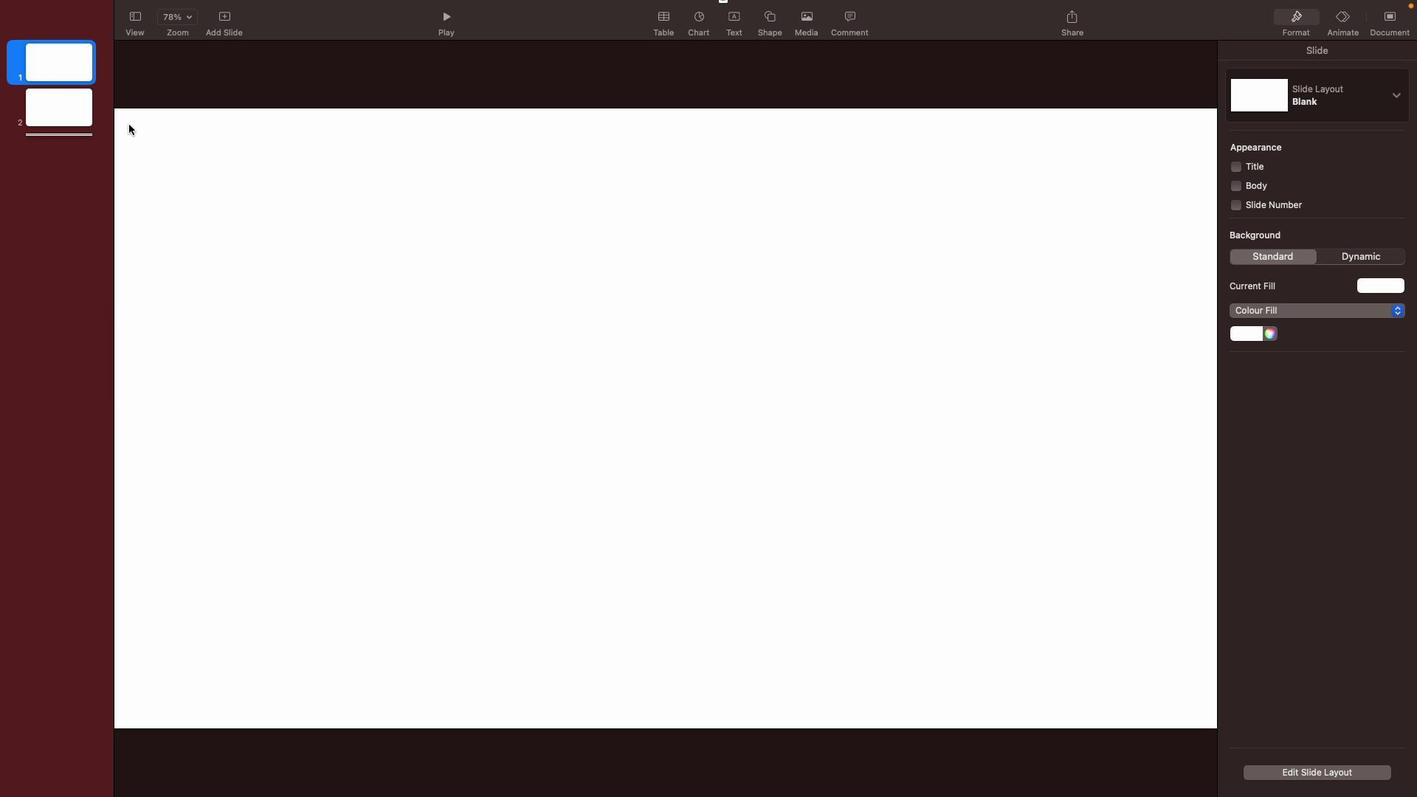 
Action: Mouse pressed left at (352, 149)
Screenshot: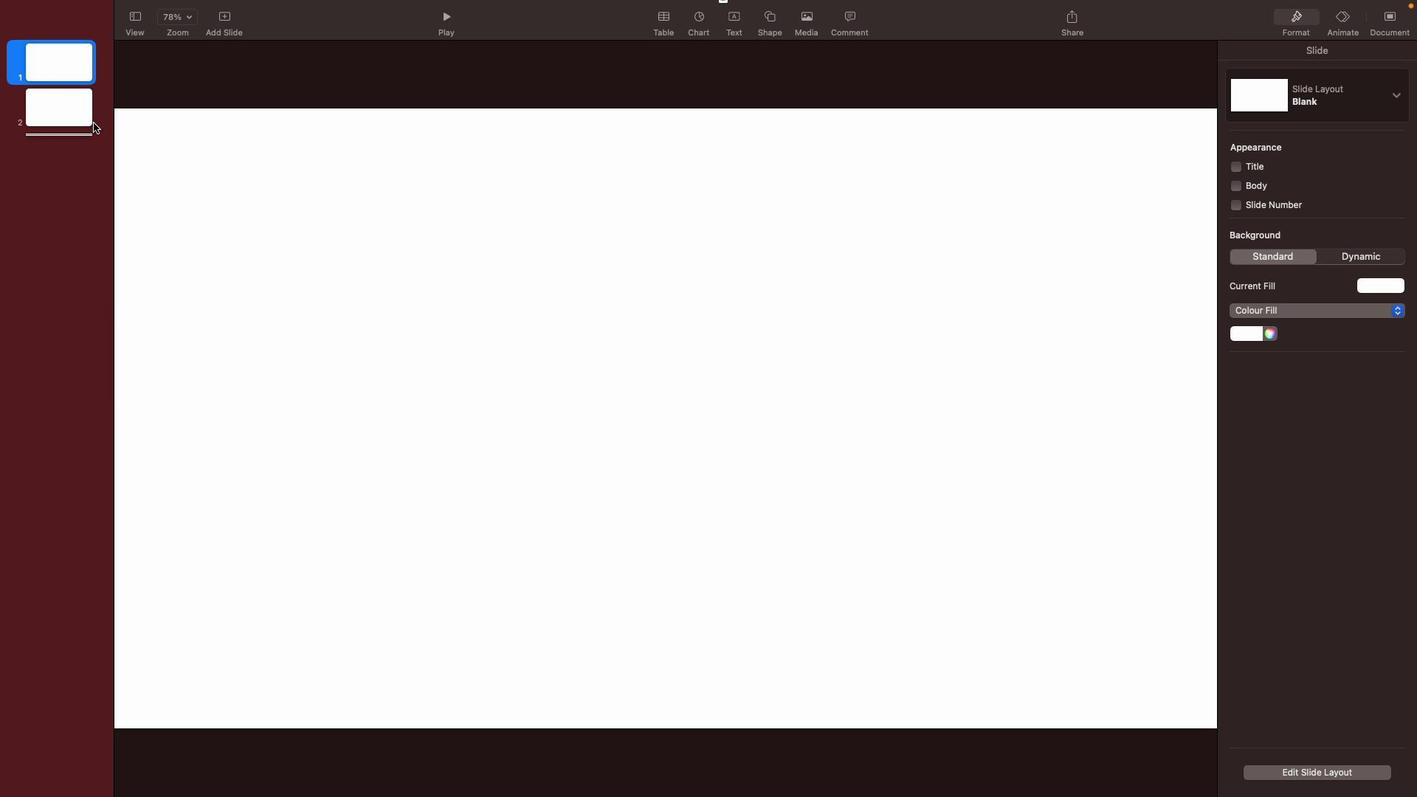 
Action: Mouse moved to (341, 202)
Screenshot: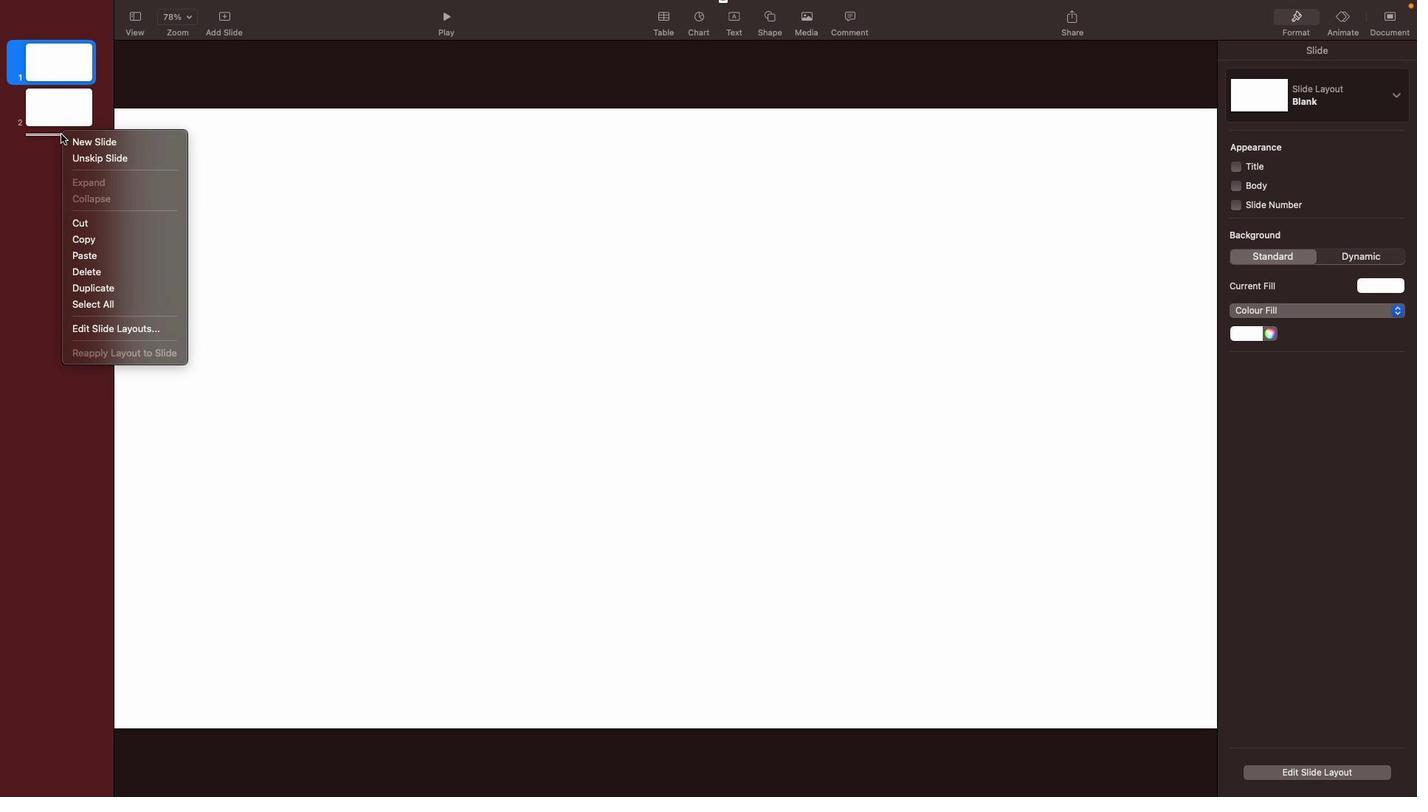 
Action: Mouse pressed right at (341, 202)
Screenshot: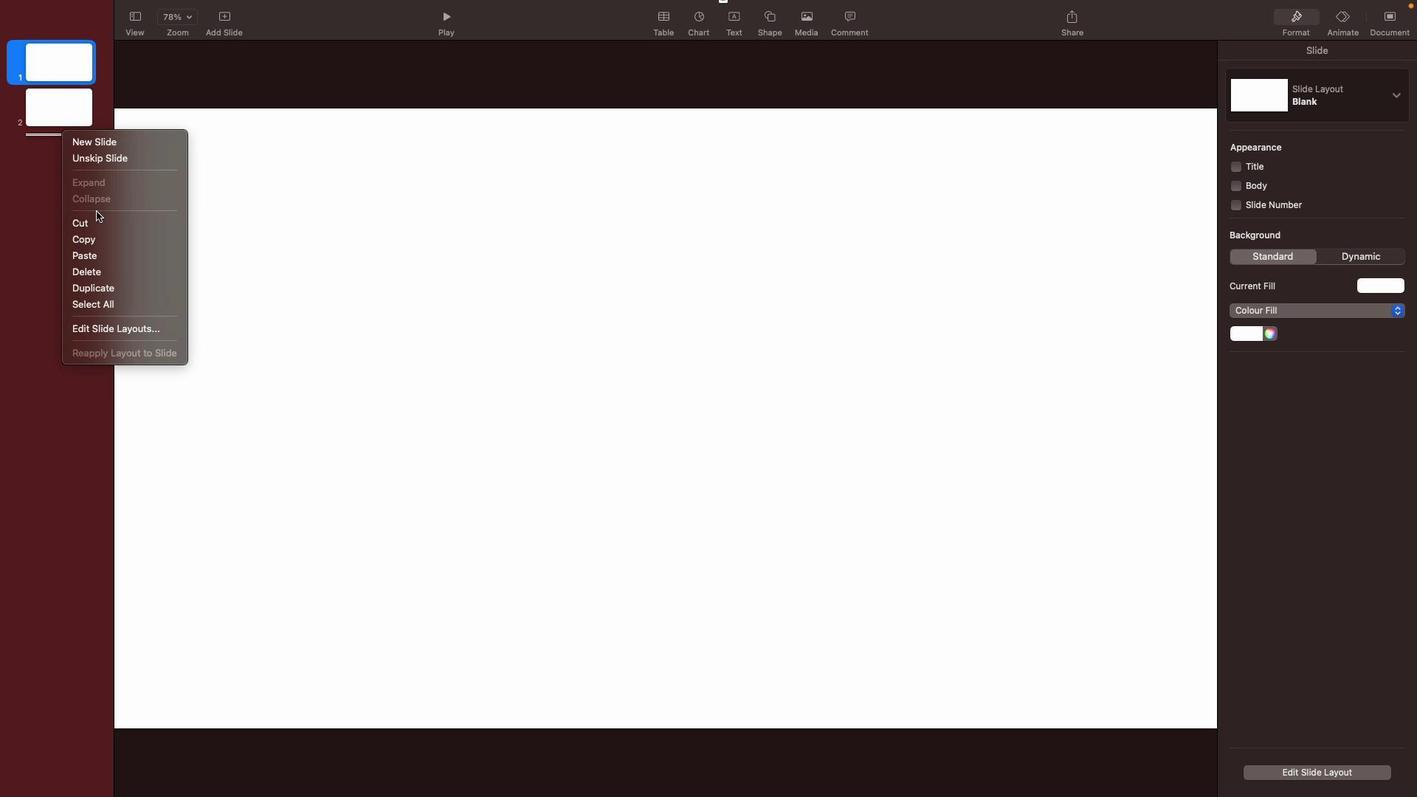 
Action: Mouse moved to (360, 270)
Screenshot: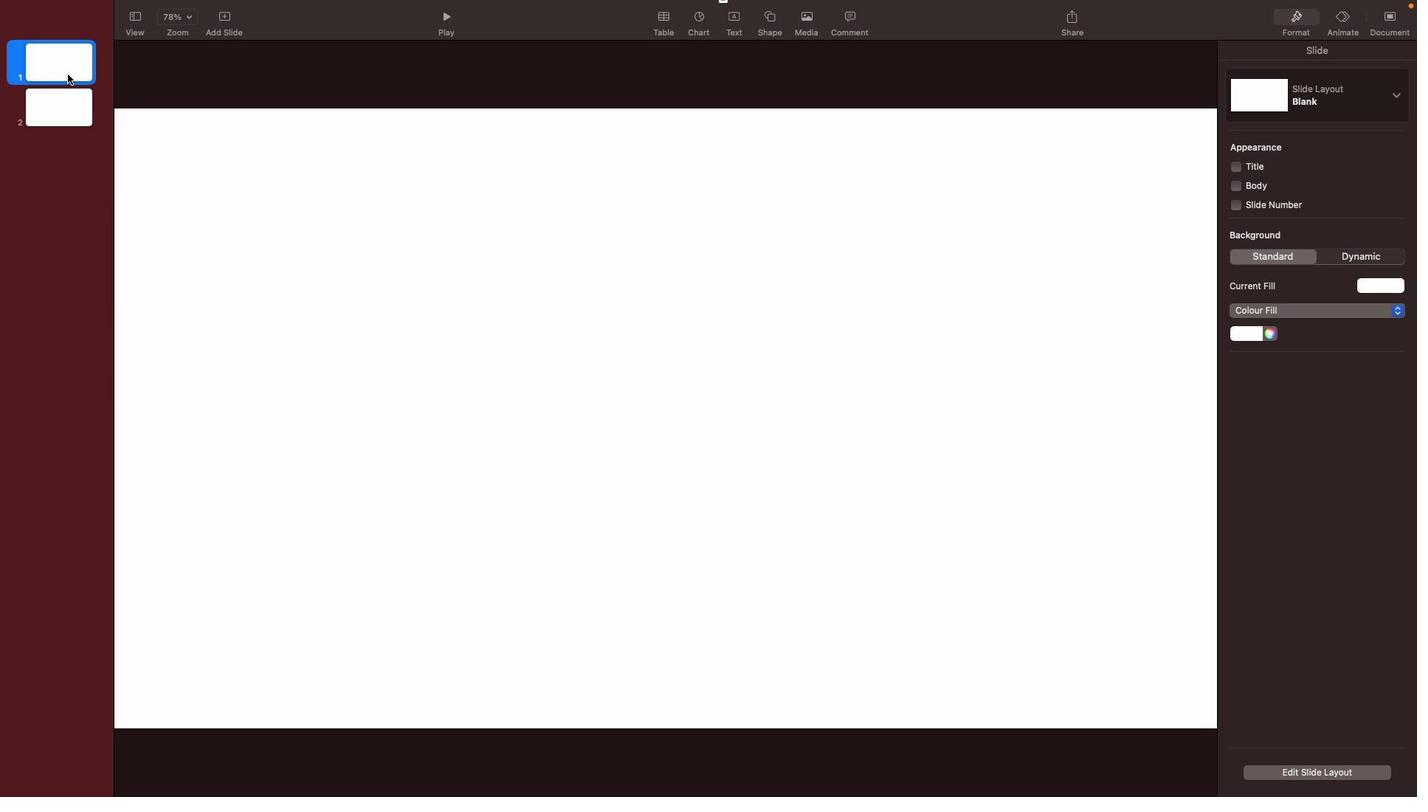 
Action: Mouse pressed left at (360, 270)
Screenshot: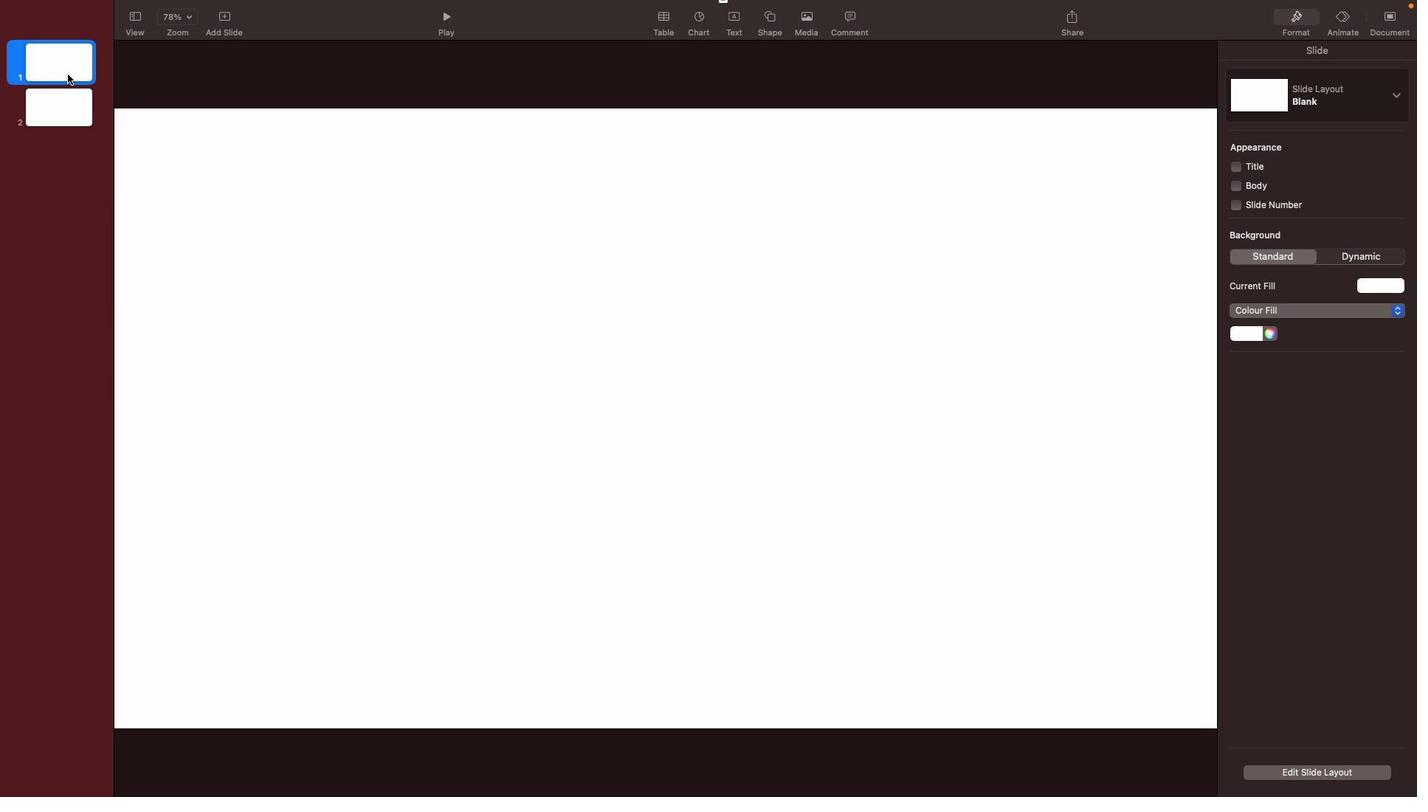 
Action: Mouse moved to (346, 149)
Screenshot: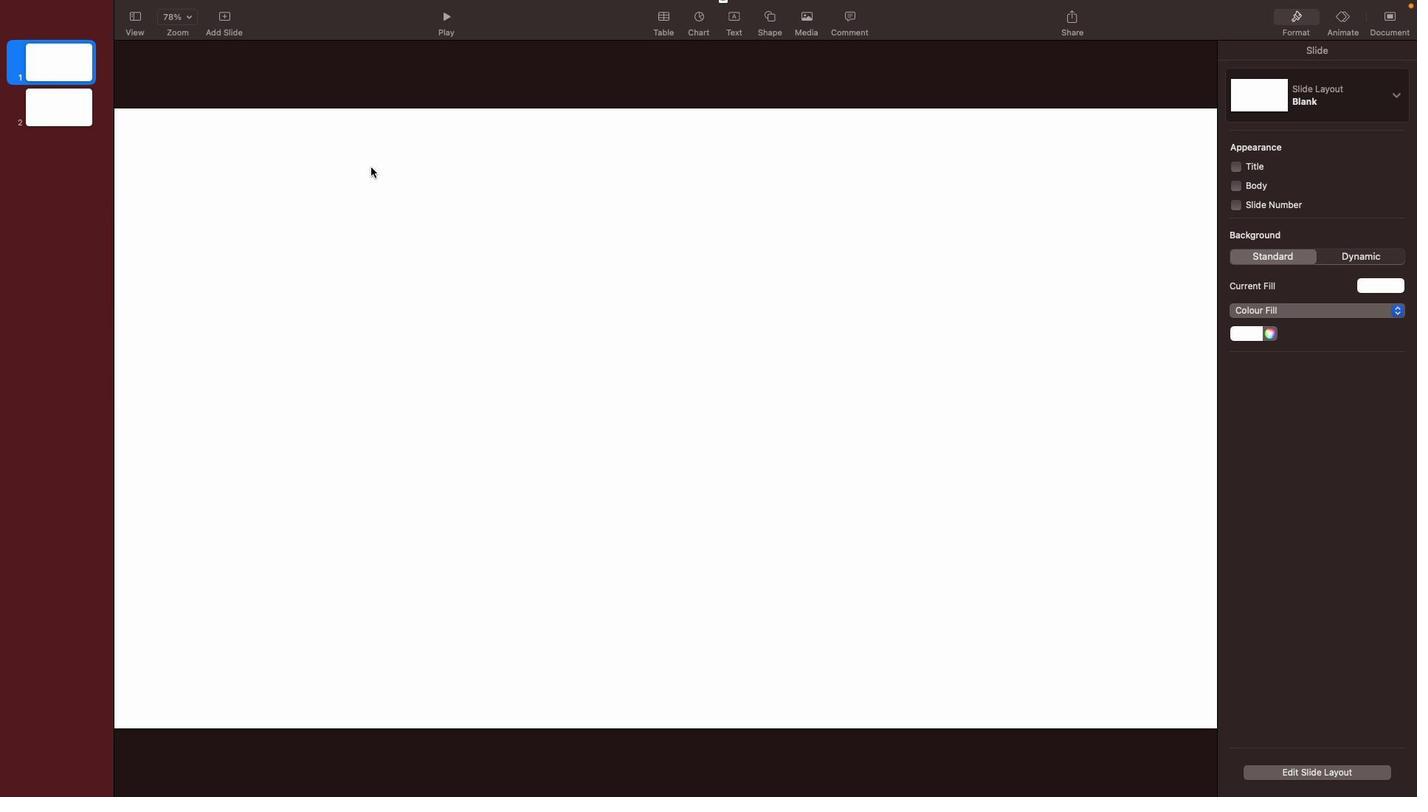
Action: Mouse pressed left at (346, 149)
Screenshot: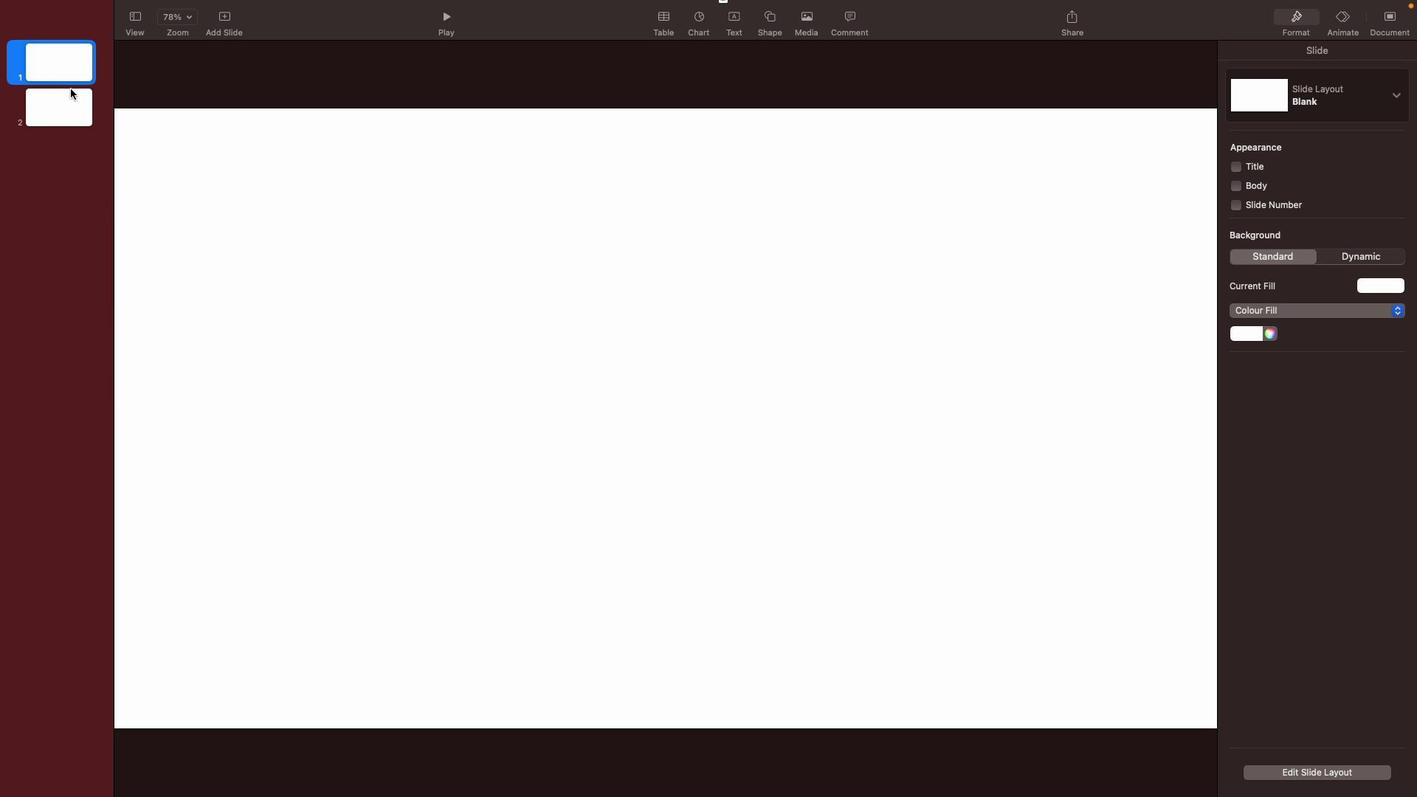 
Action: Mouse moved to (338, 187)
Screenshot: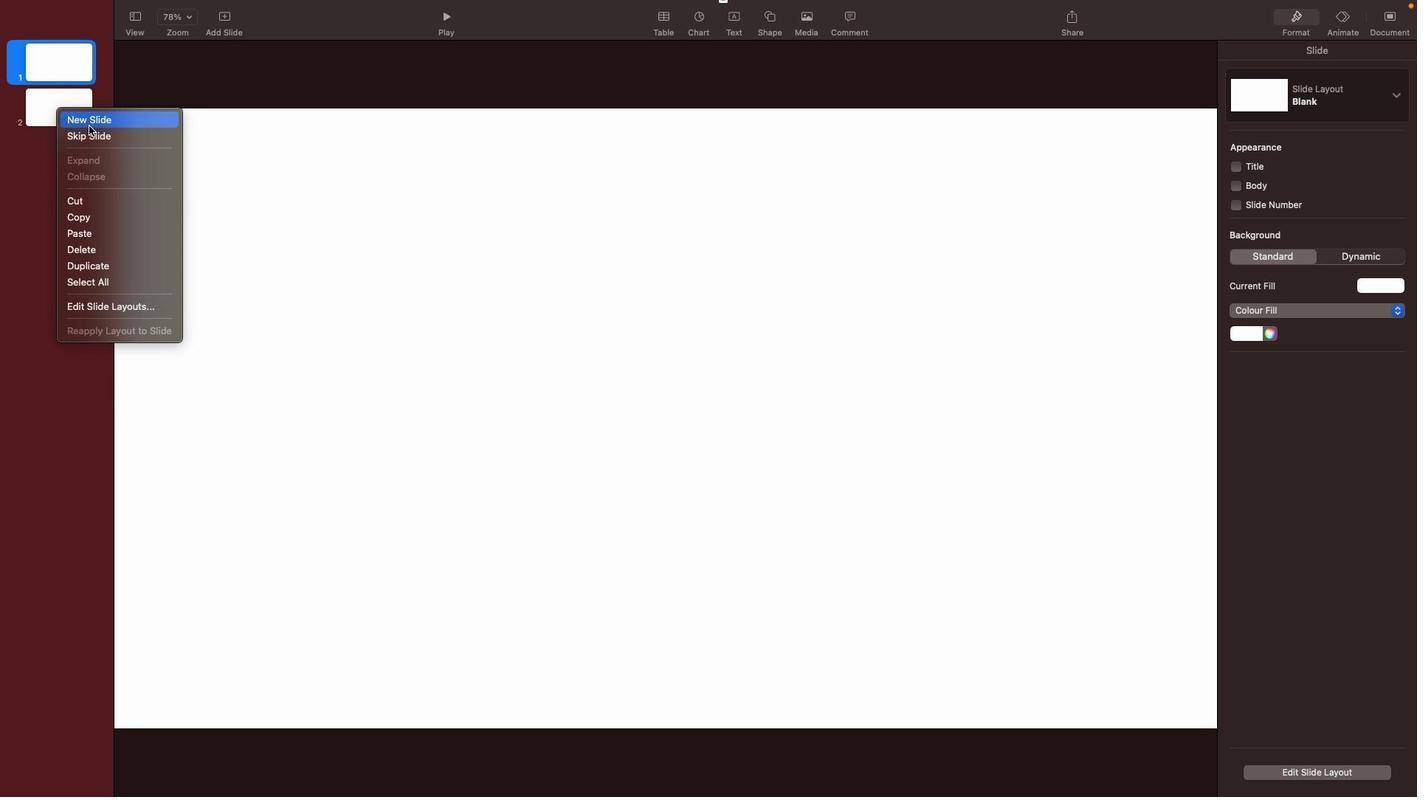 
Action: Mouse pressed right at (338, 187)
Screenshot: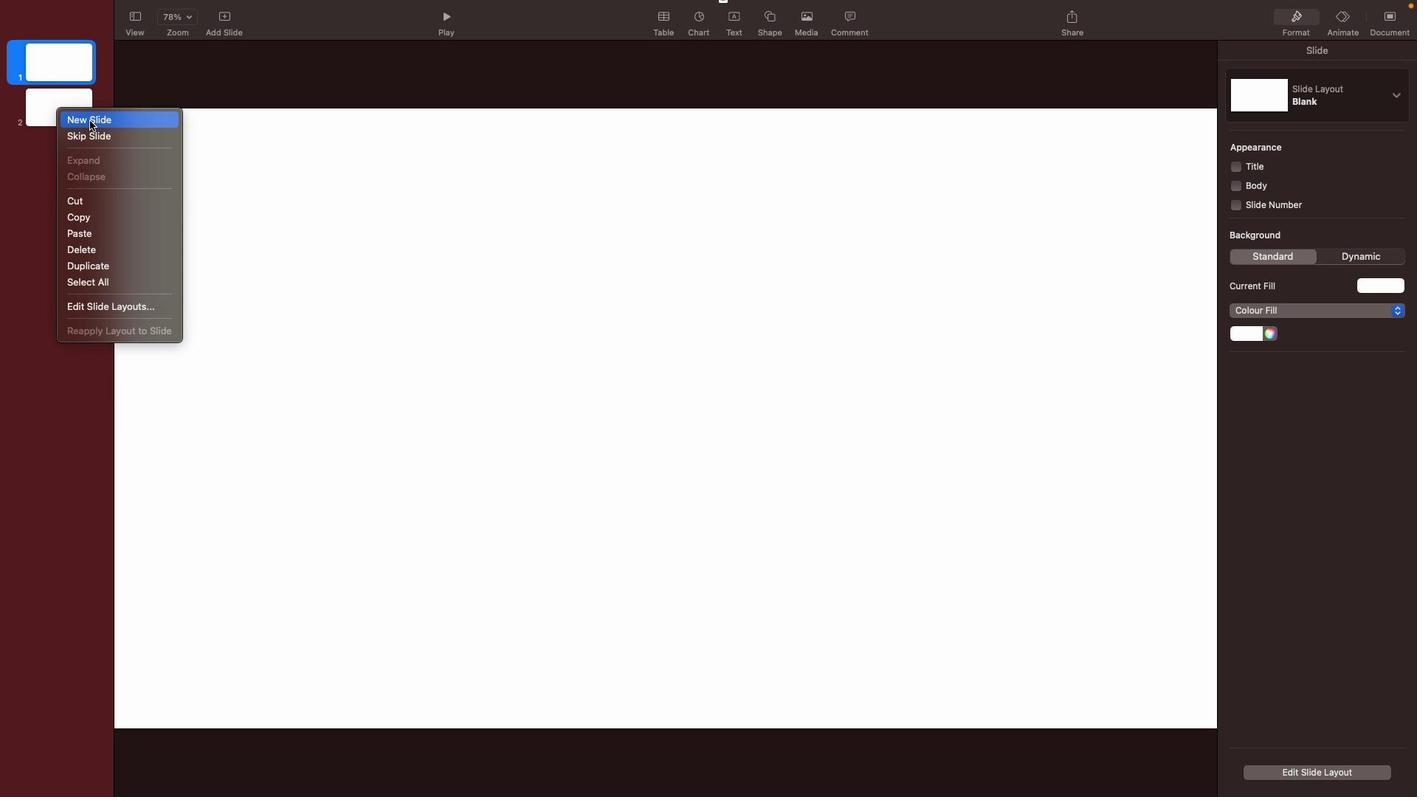 
Action: Mouse moved to (360, 192)
Screenshot: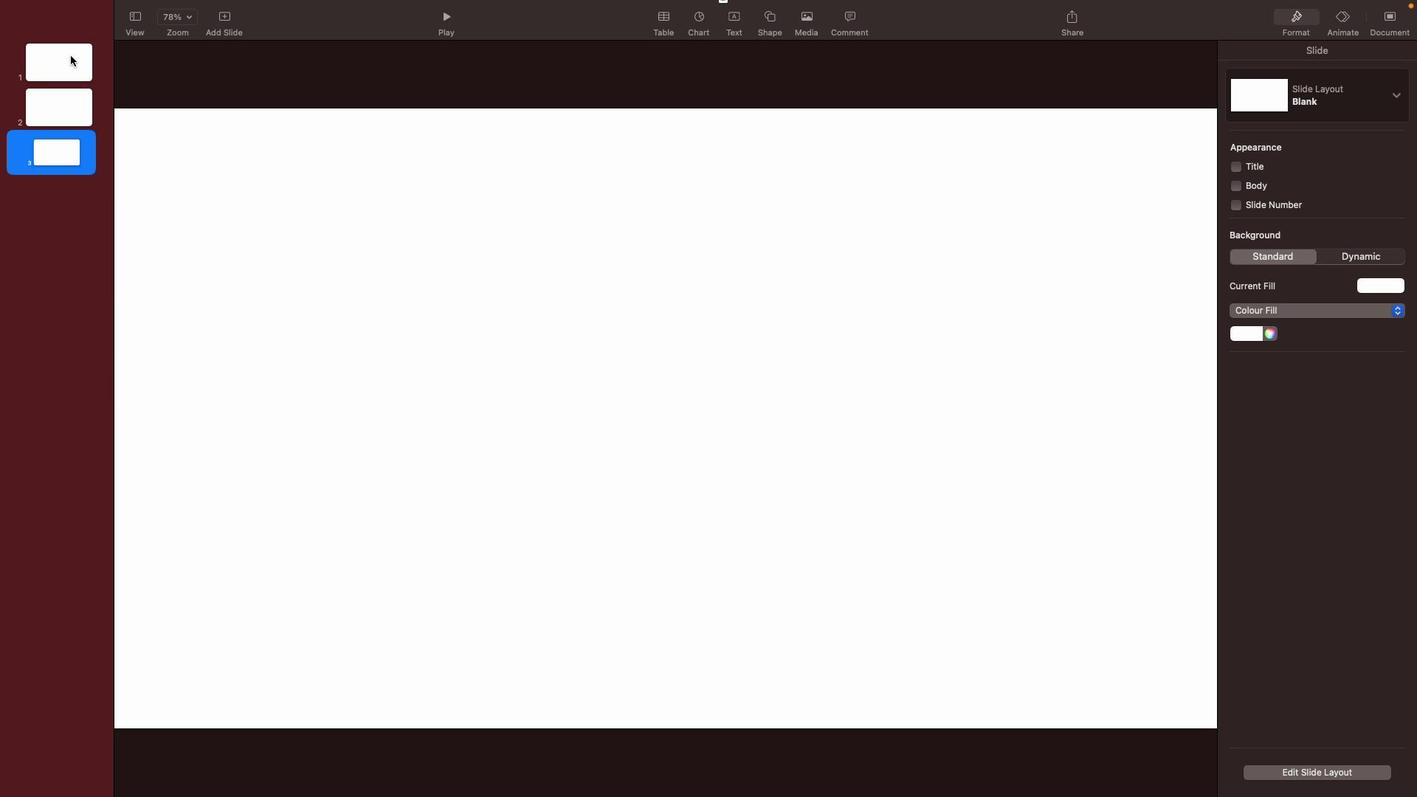 
Action: Mouse pressed left at (360, 192)
Screenshot: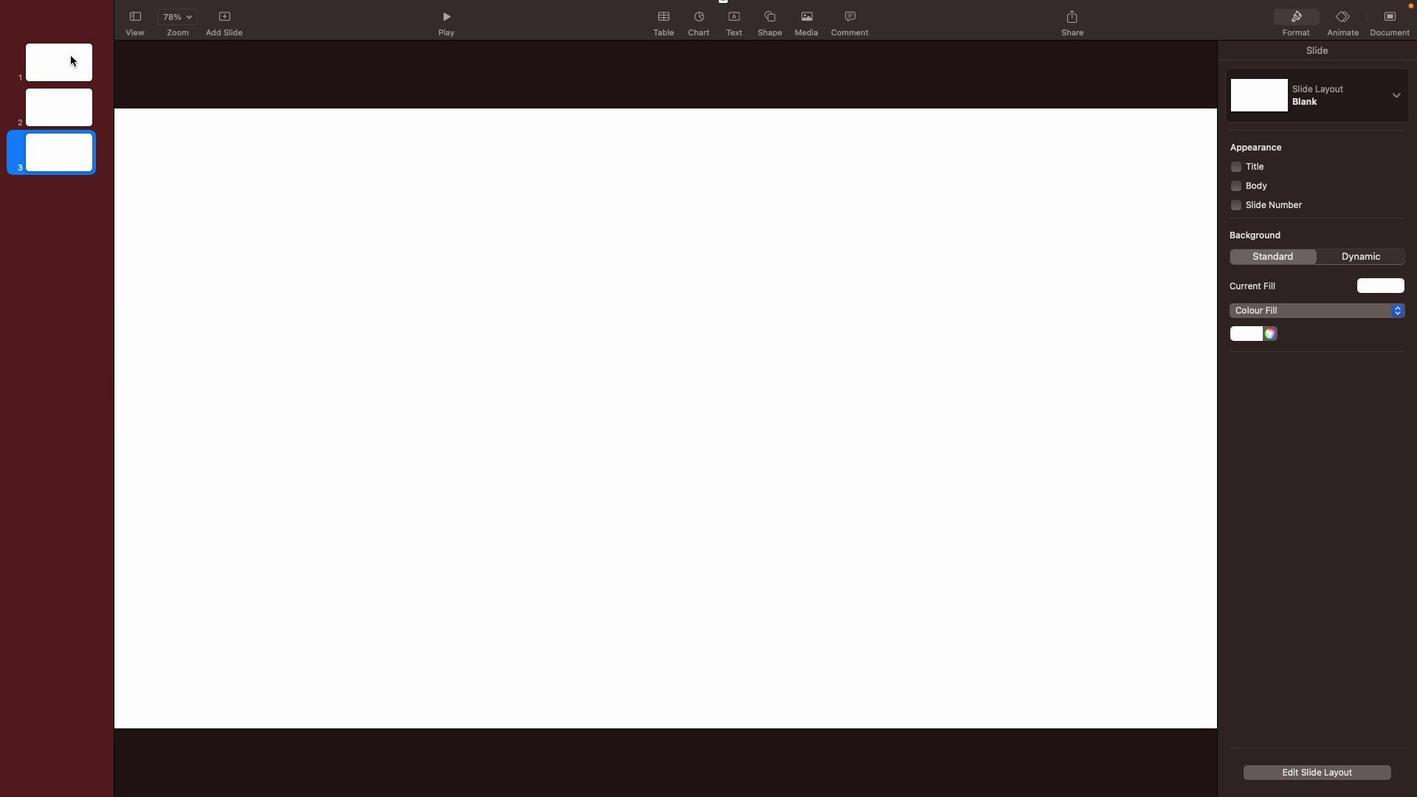 
Action: Mouse moved to (348, 149)
Screenshot: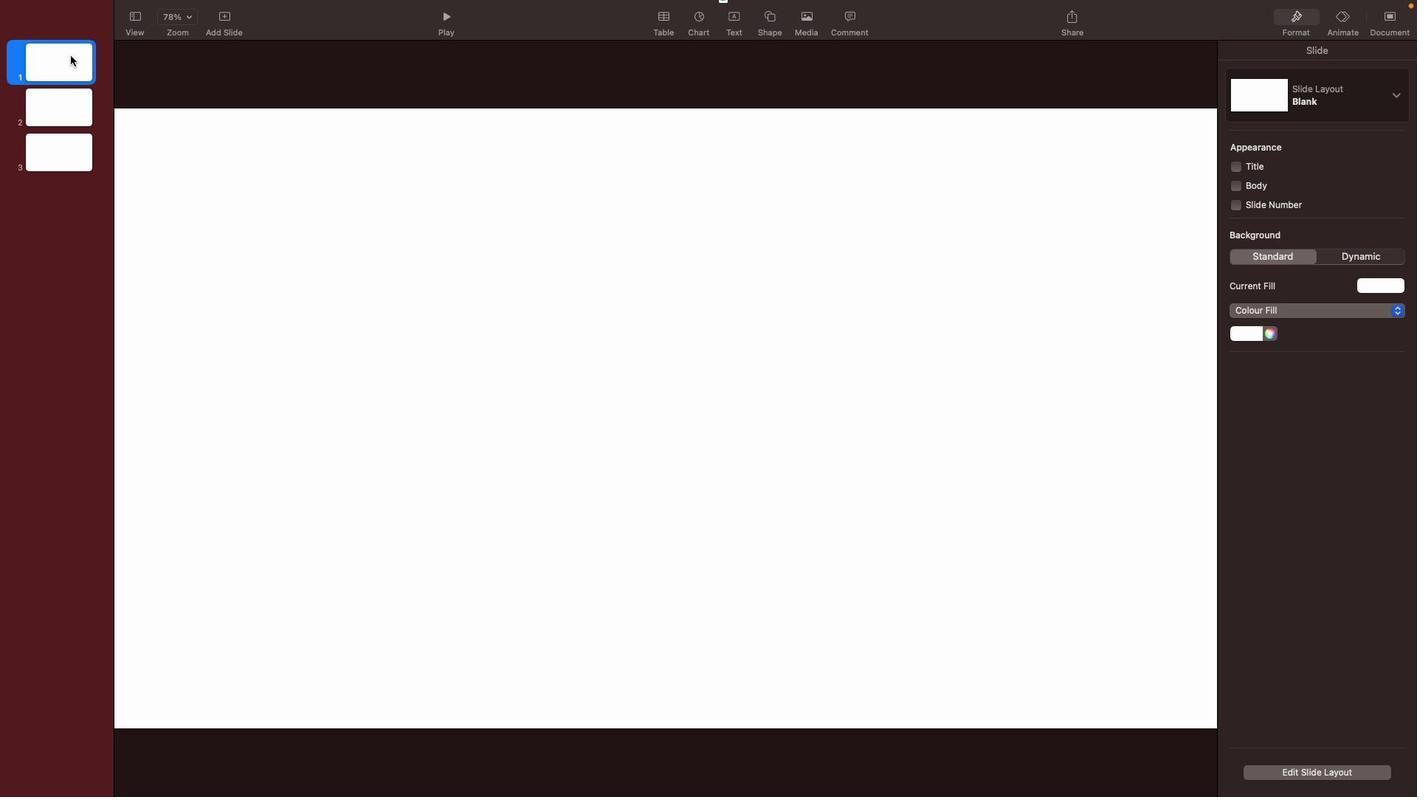 
Action: Mouse pressed left at (348, 149)
Screenshot: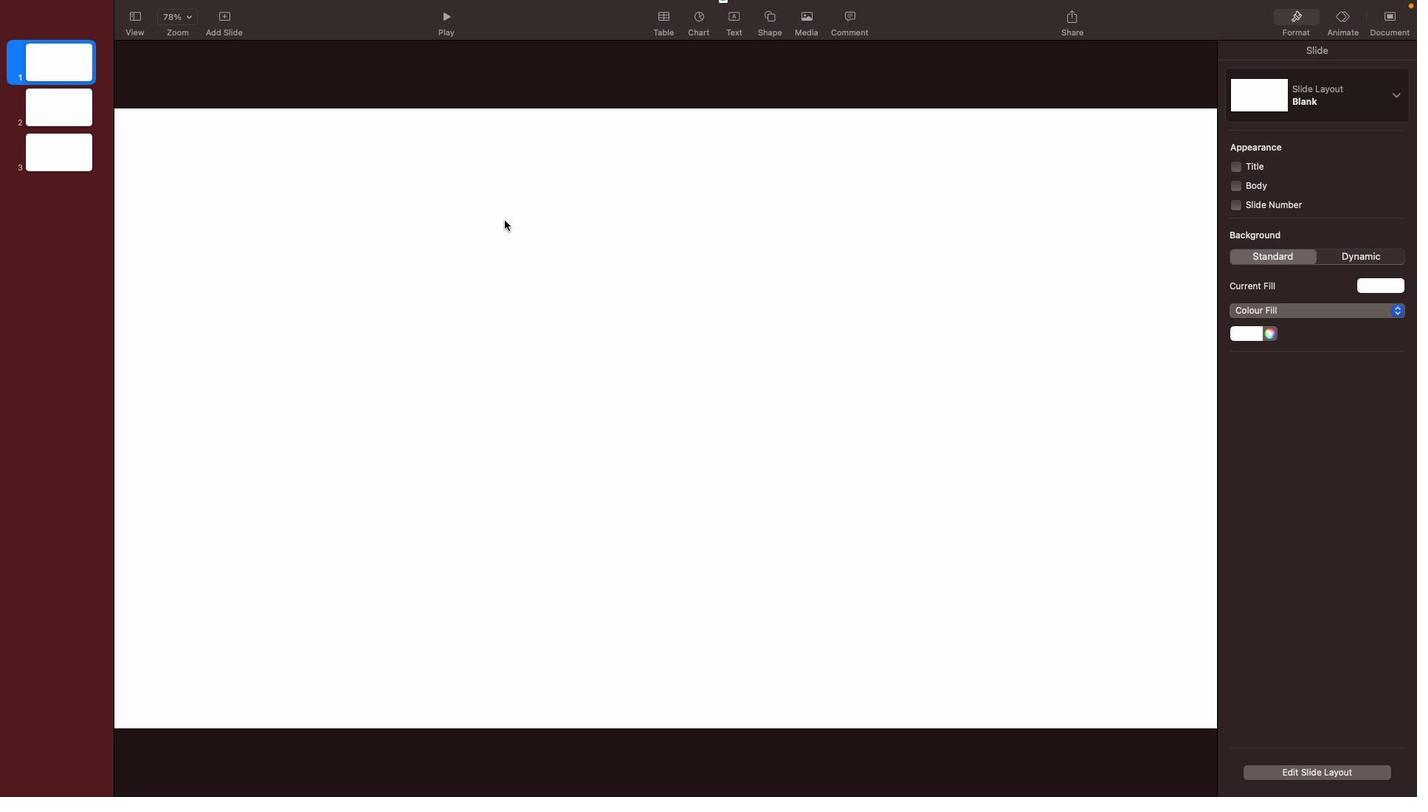 
Action: Mouse moved to (639, 264)
Screenshot: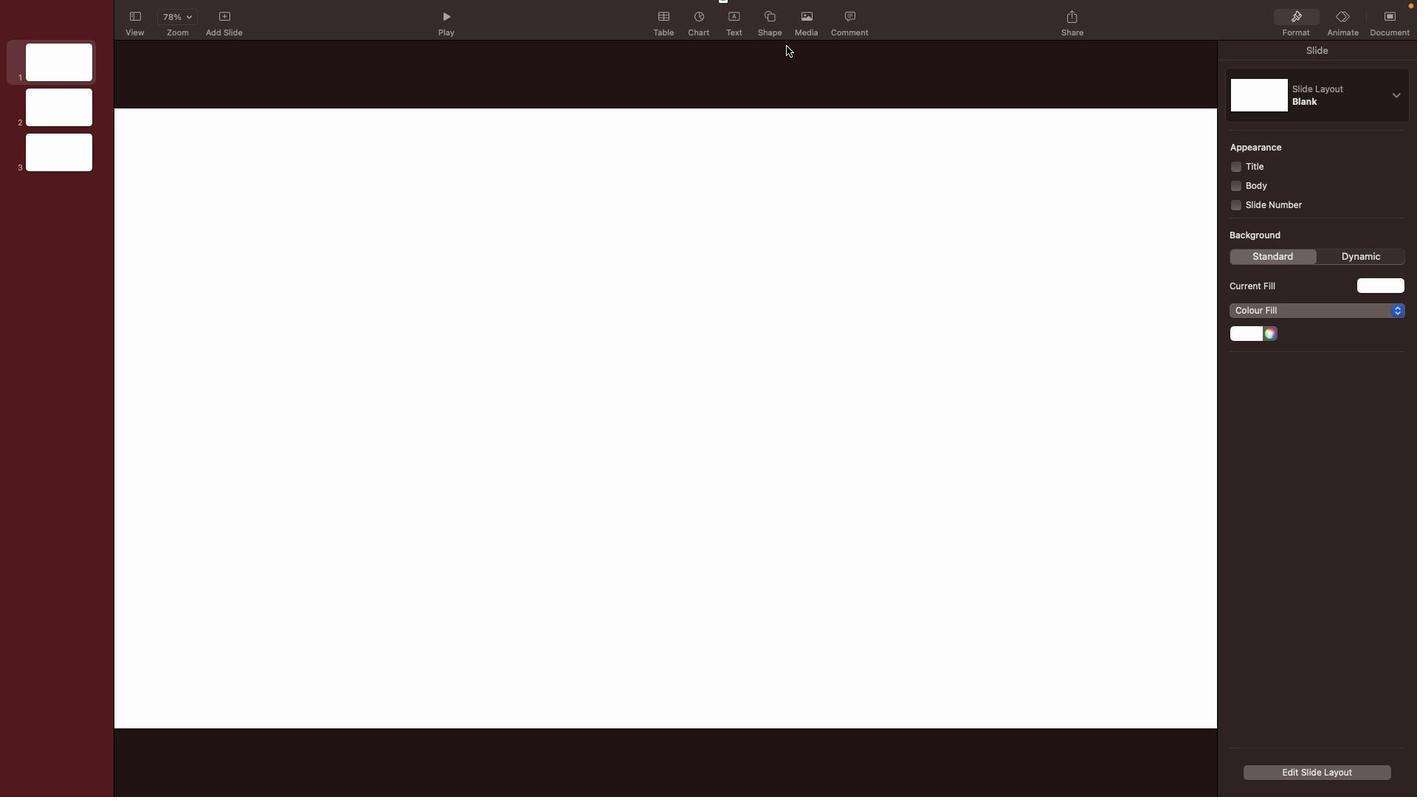 
Action: Mouse pressed left at (639, 264)
Screenshot: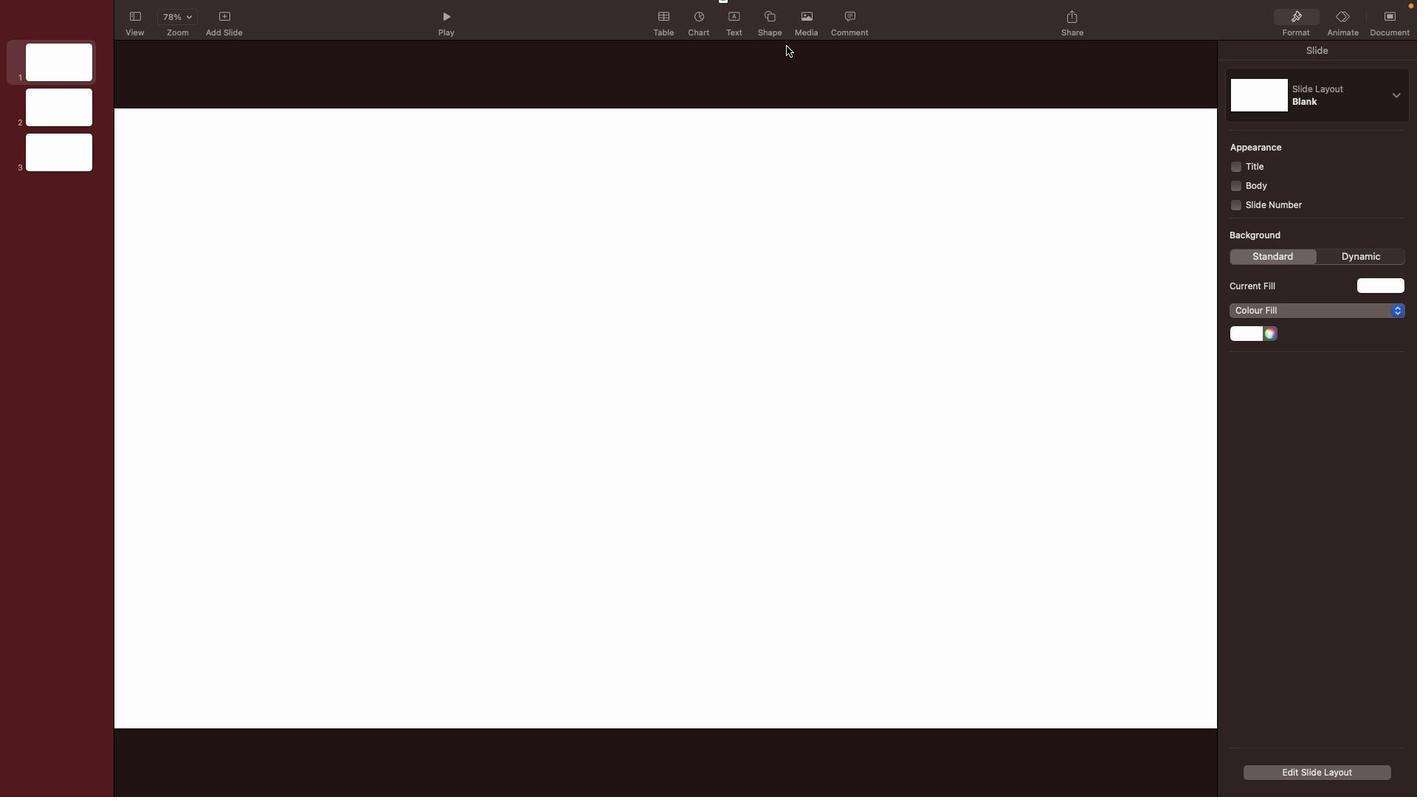 
Action: Mouse moved to (1231, 126)
Screenshot: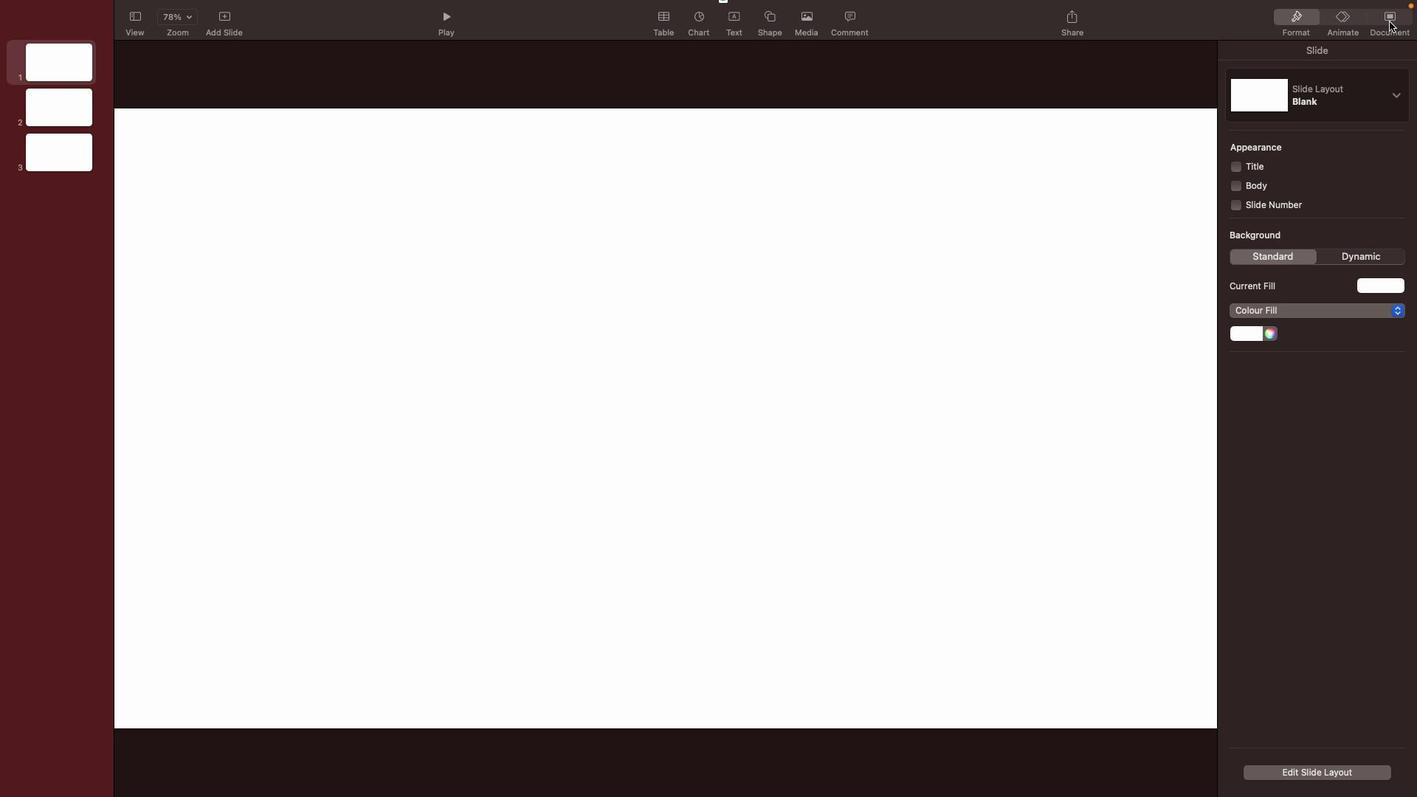 
Action: Mouse pressed left at (1231, 126)
Screenshot: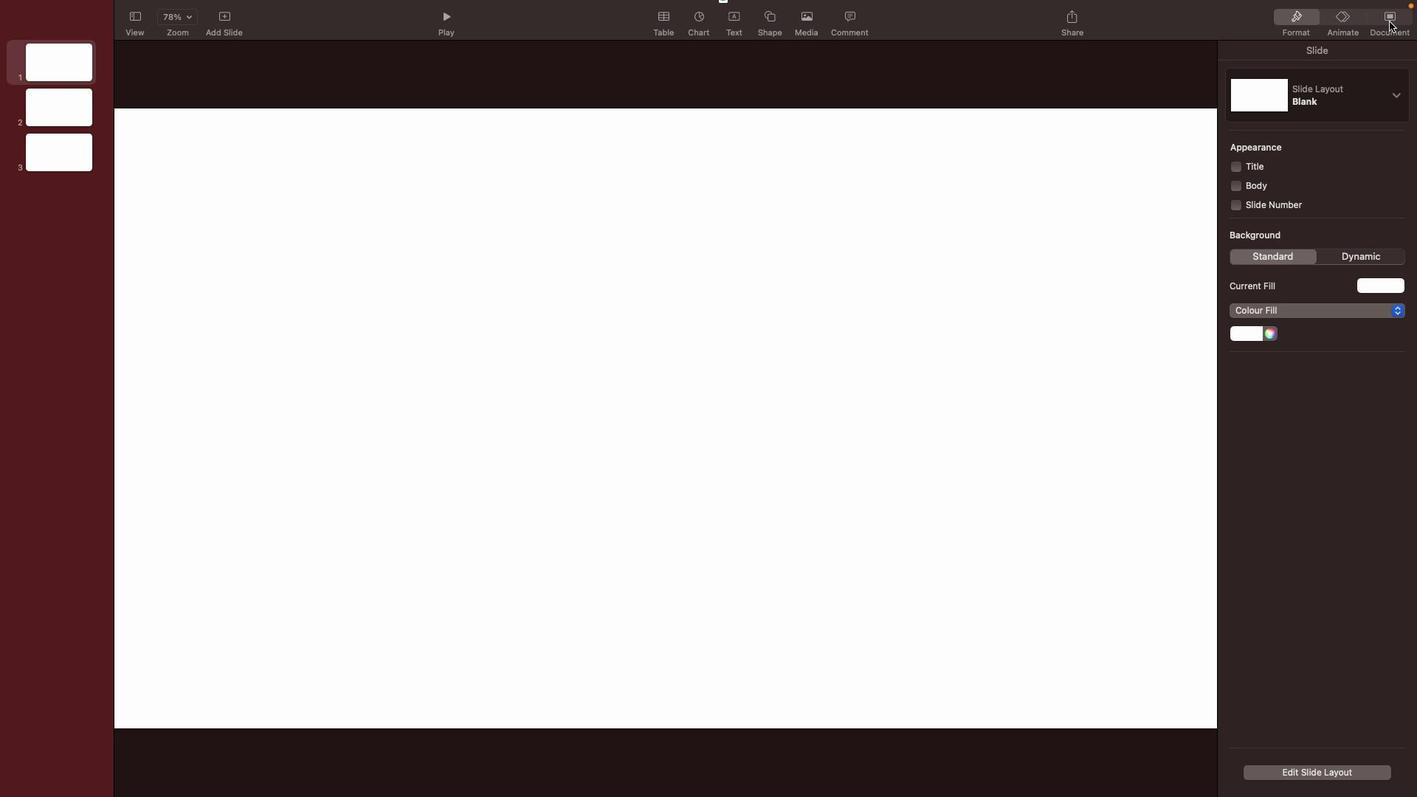 
Action: Mouse moved to (1230, 124)
Screenshot: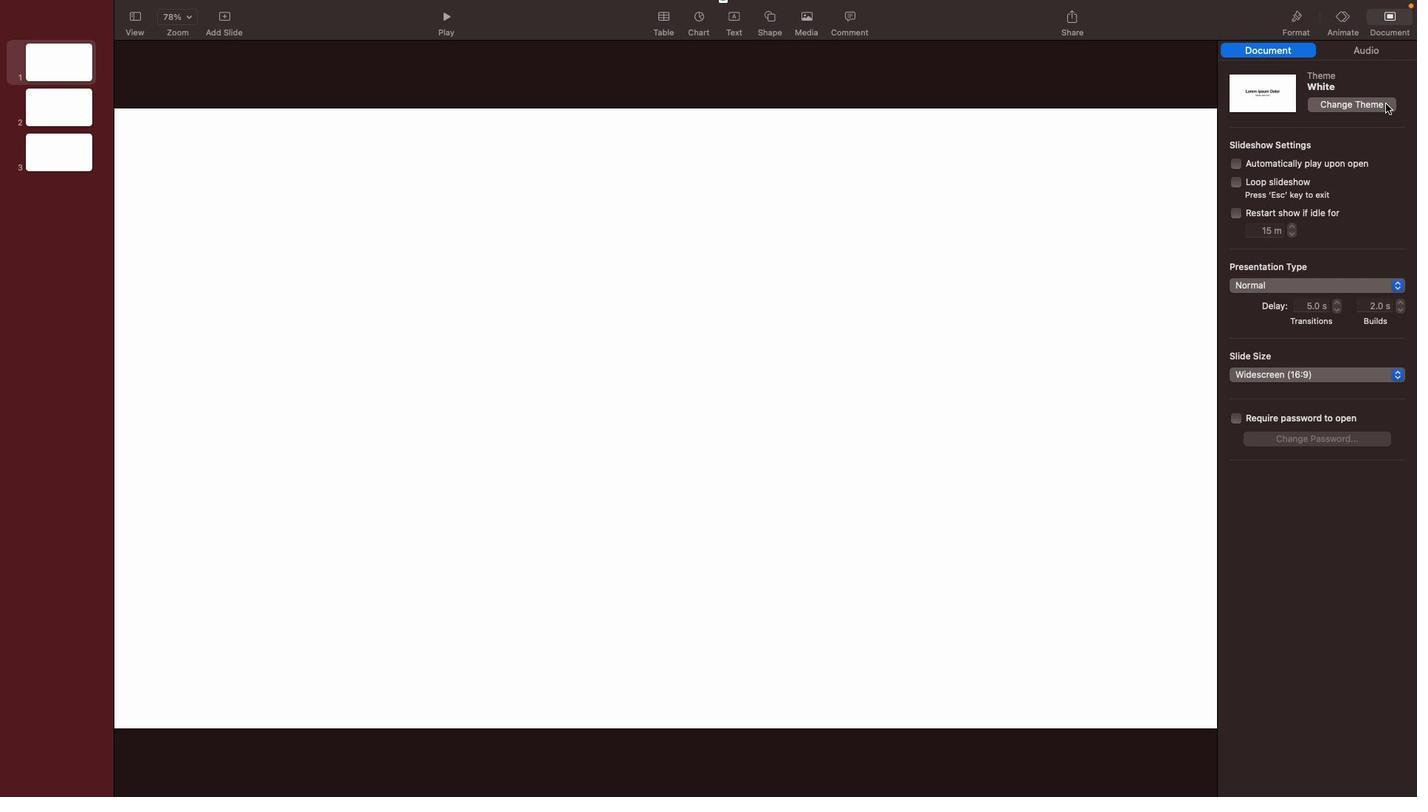 
Action: Mouse pressed left at (1230, 124)
Screenshot: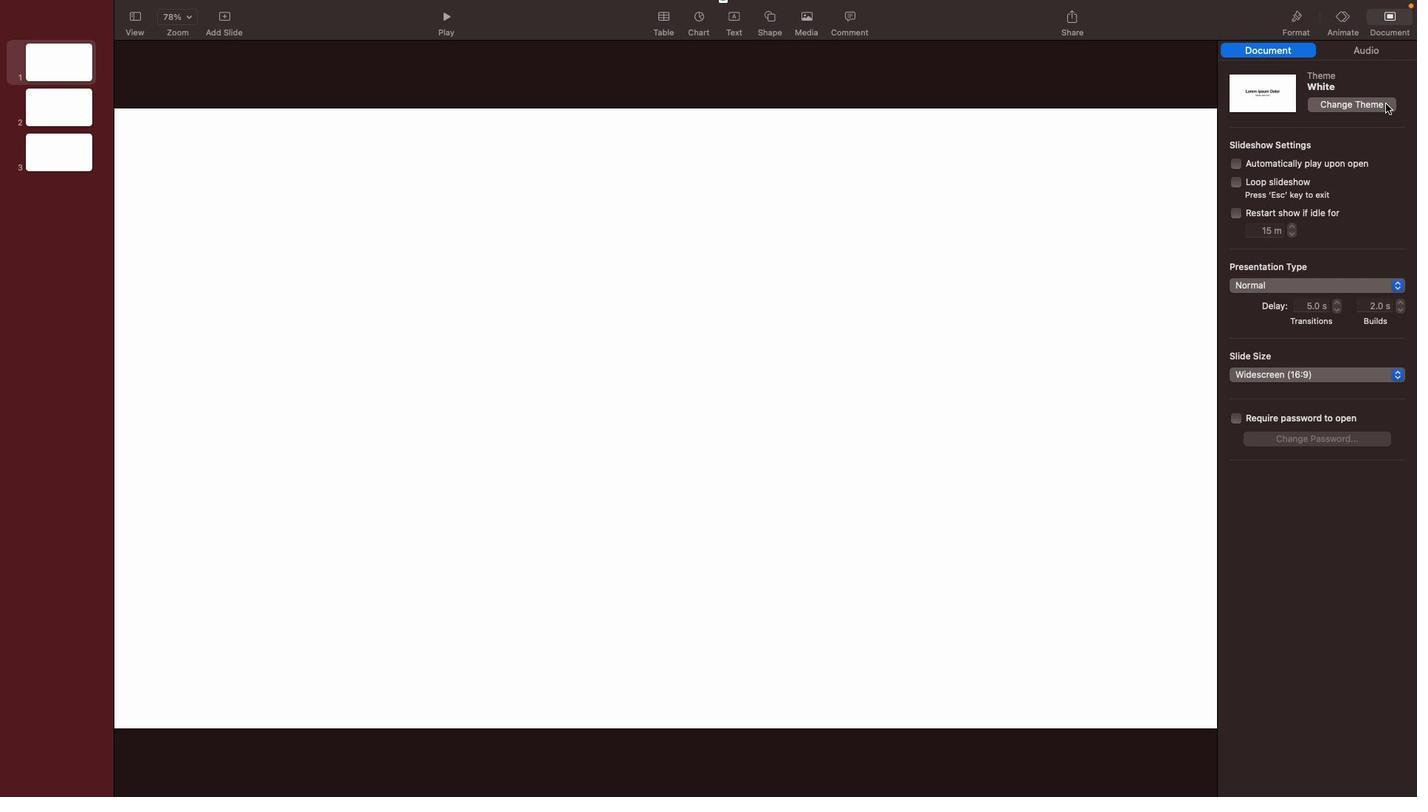 
Action: Mouse moved to (1228, 182)
Screenshot: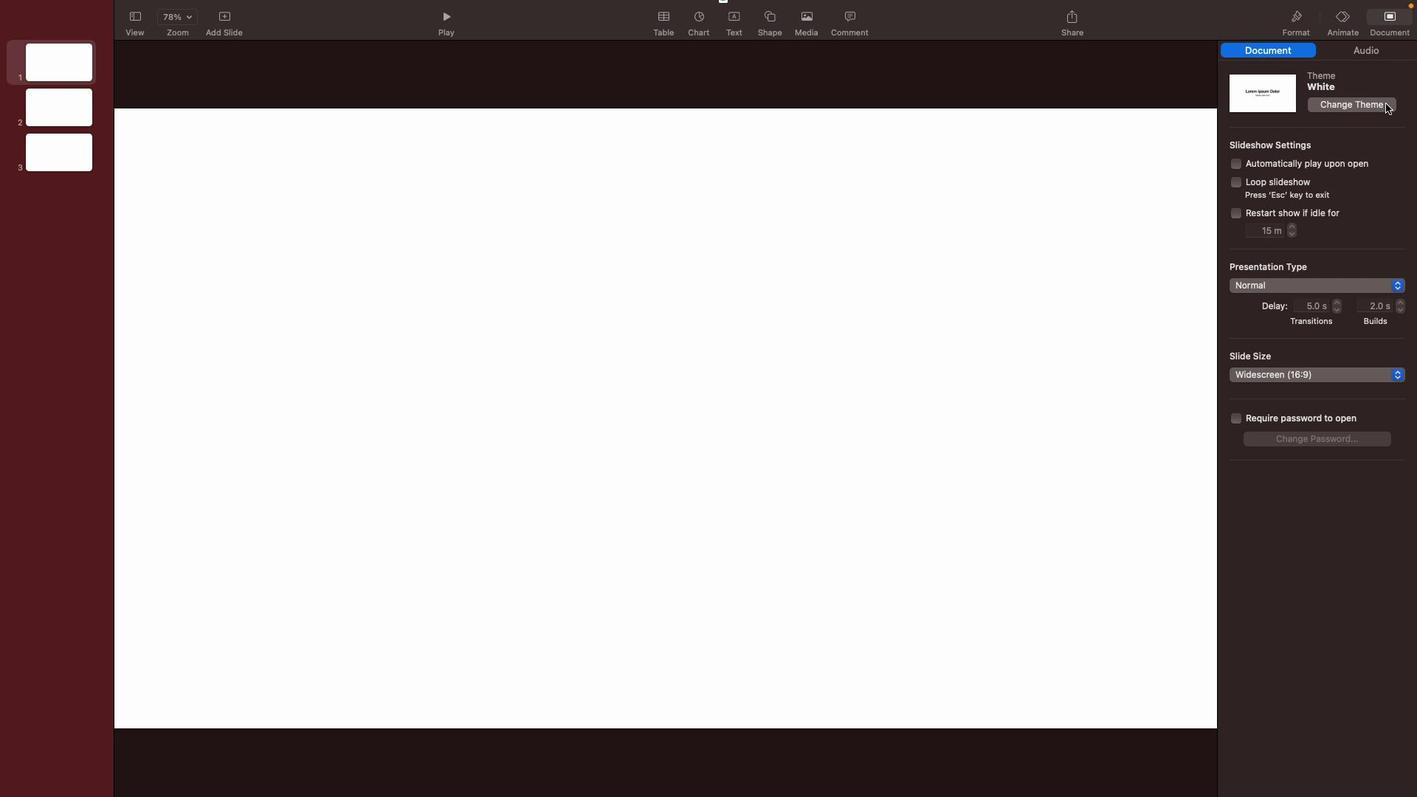 
Action: Mouse pressed left at (1228, 182)
Screenshot: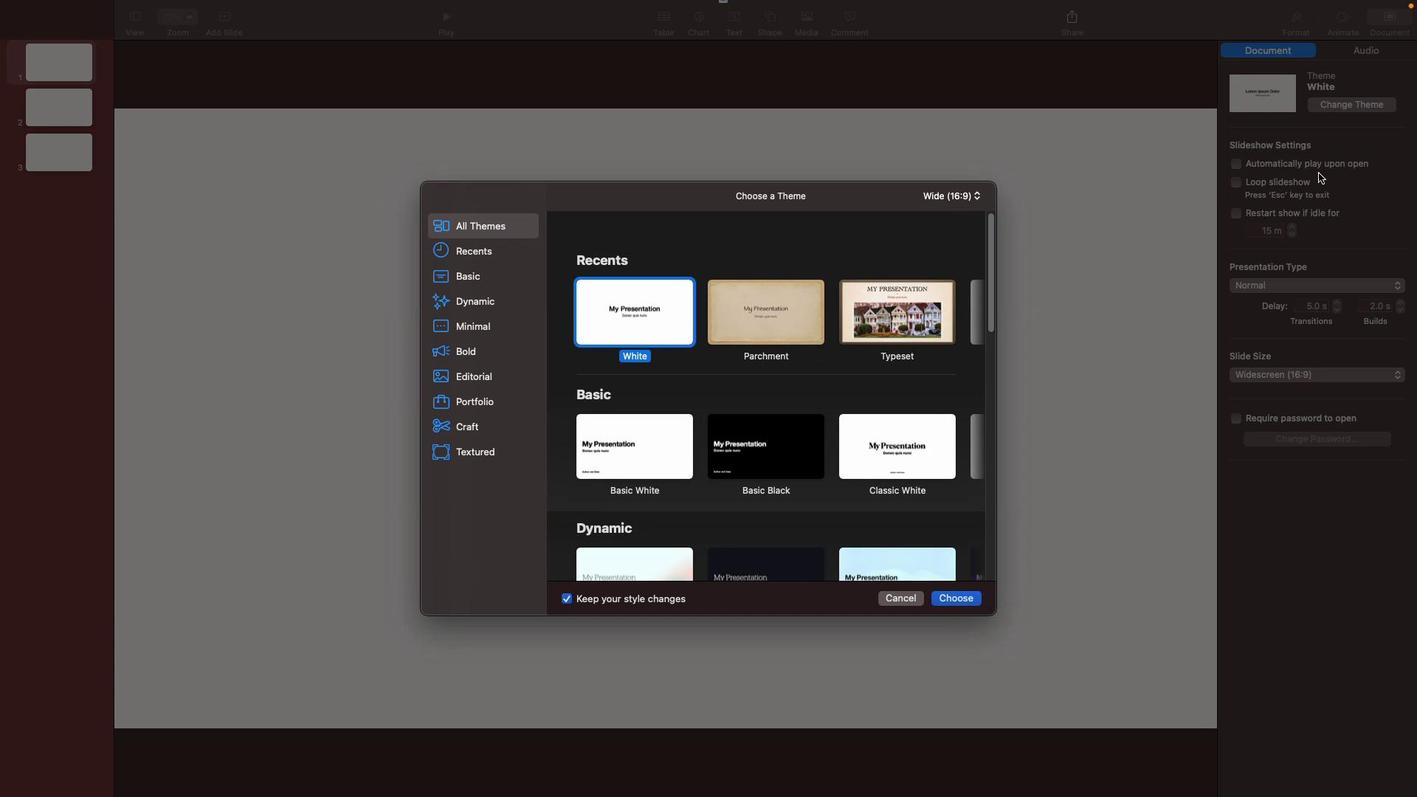 
Action: Mouse moved to (878, 369)
Screenshot: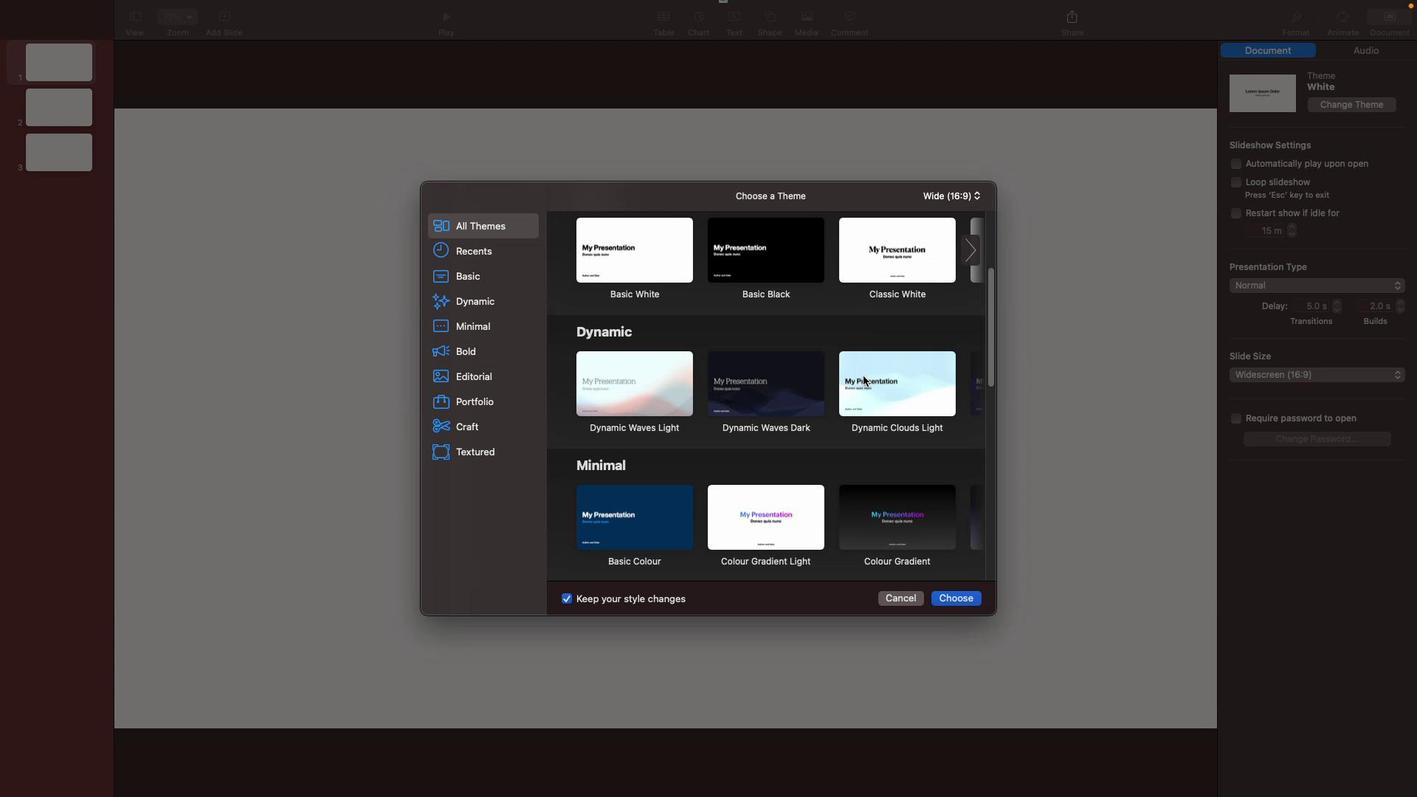 
Action: Mouse scrolled (878, 369) with delta (300, 109)
Screenshot: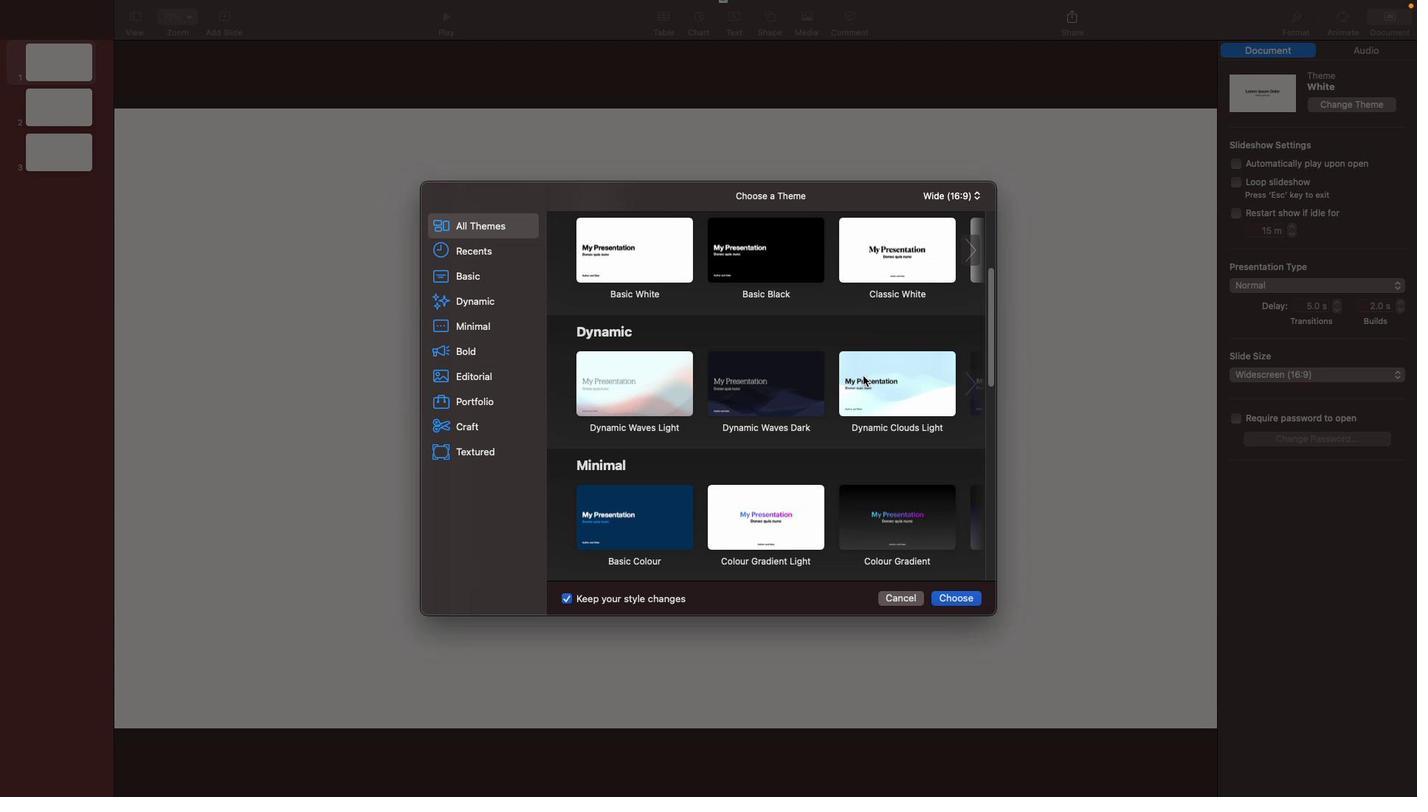 
Action: Mouse scrolled (878, 369) with delta (300, 109)
Screenshot: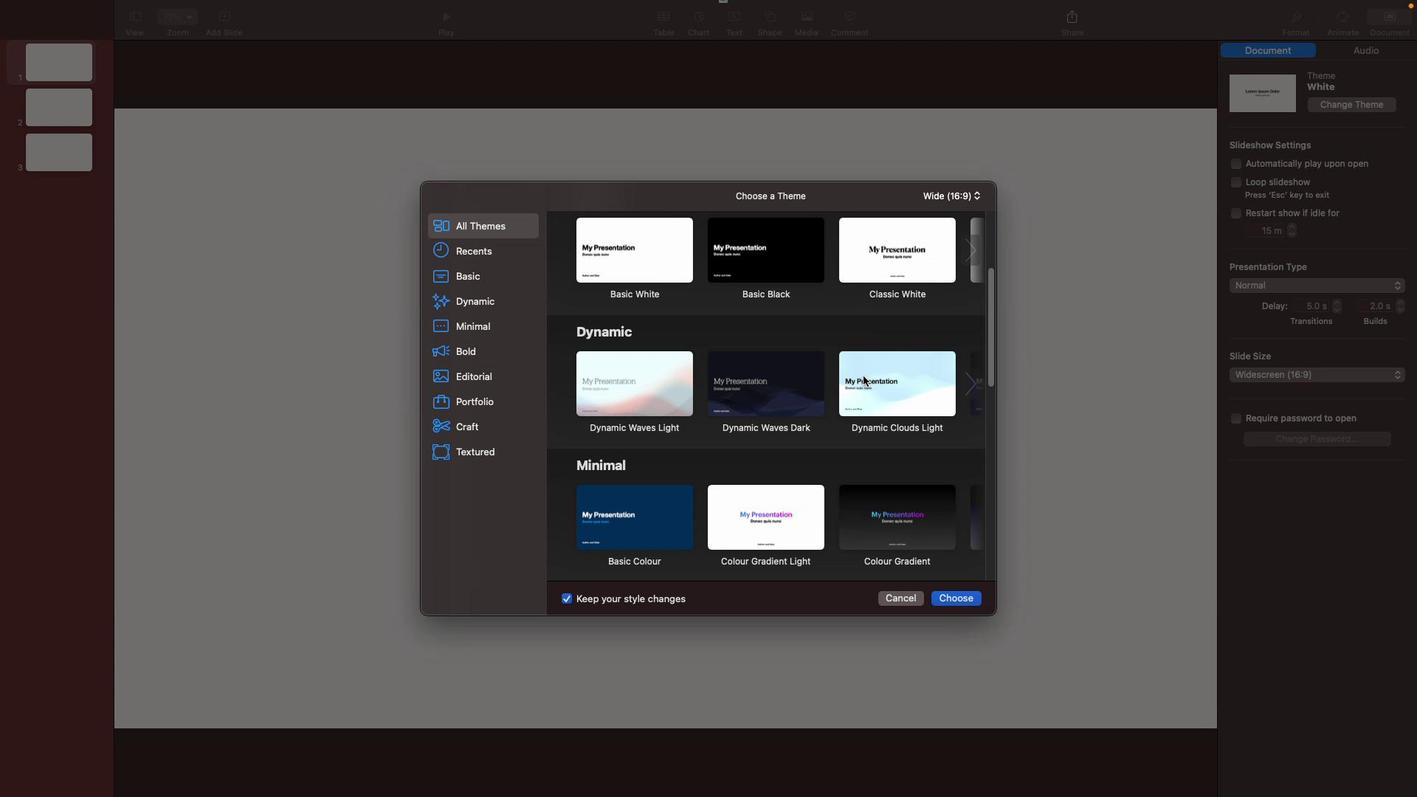 
Action: Mouse scrolled (878, 369) with delta (300, 107)
Screenshot: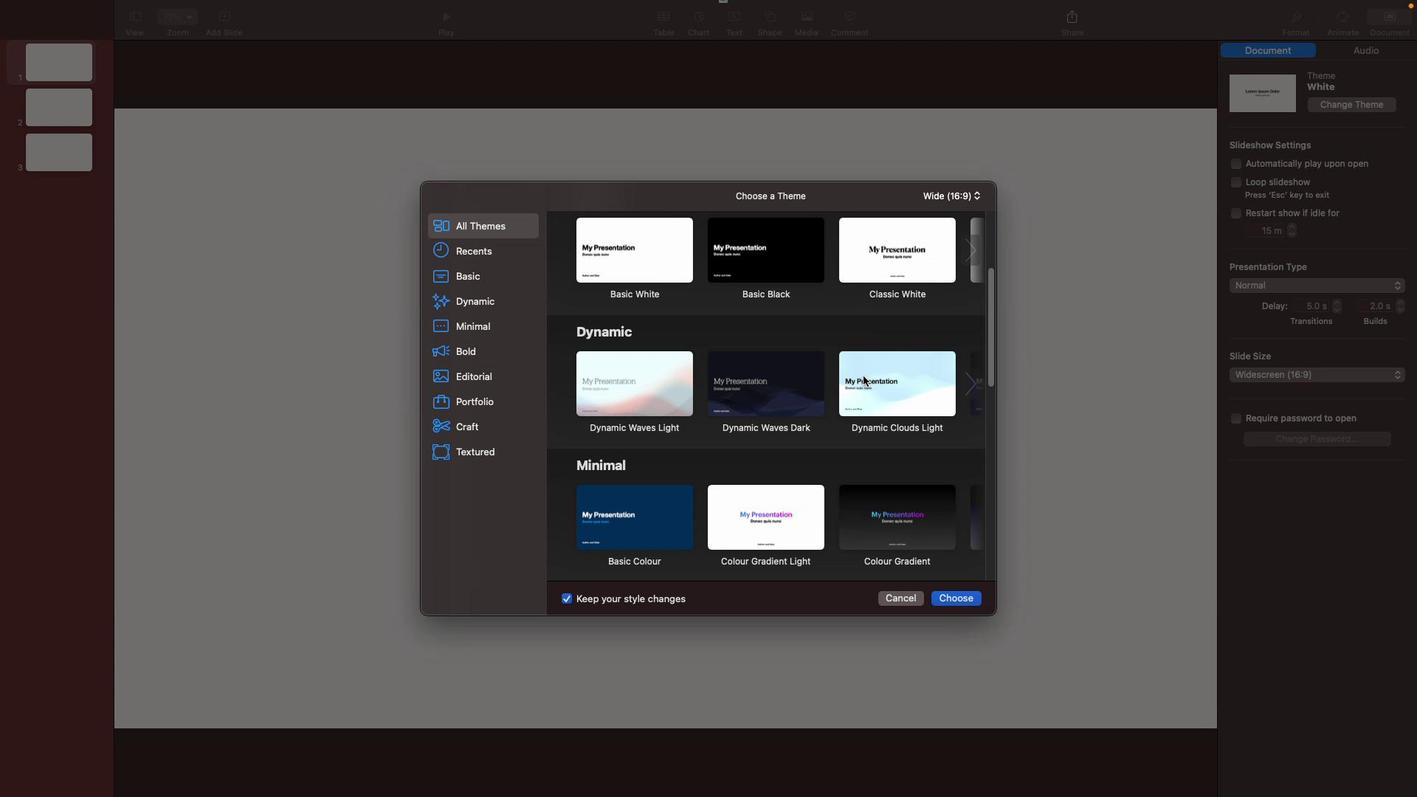 
Action: Mouse scrolled (878, 369) with delta (300, 107)
Screenshot: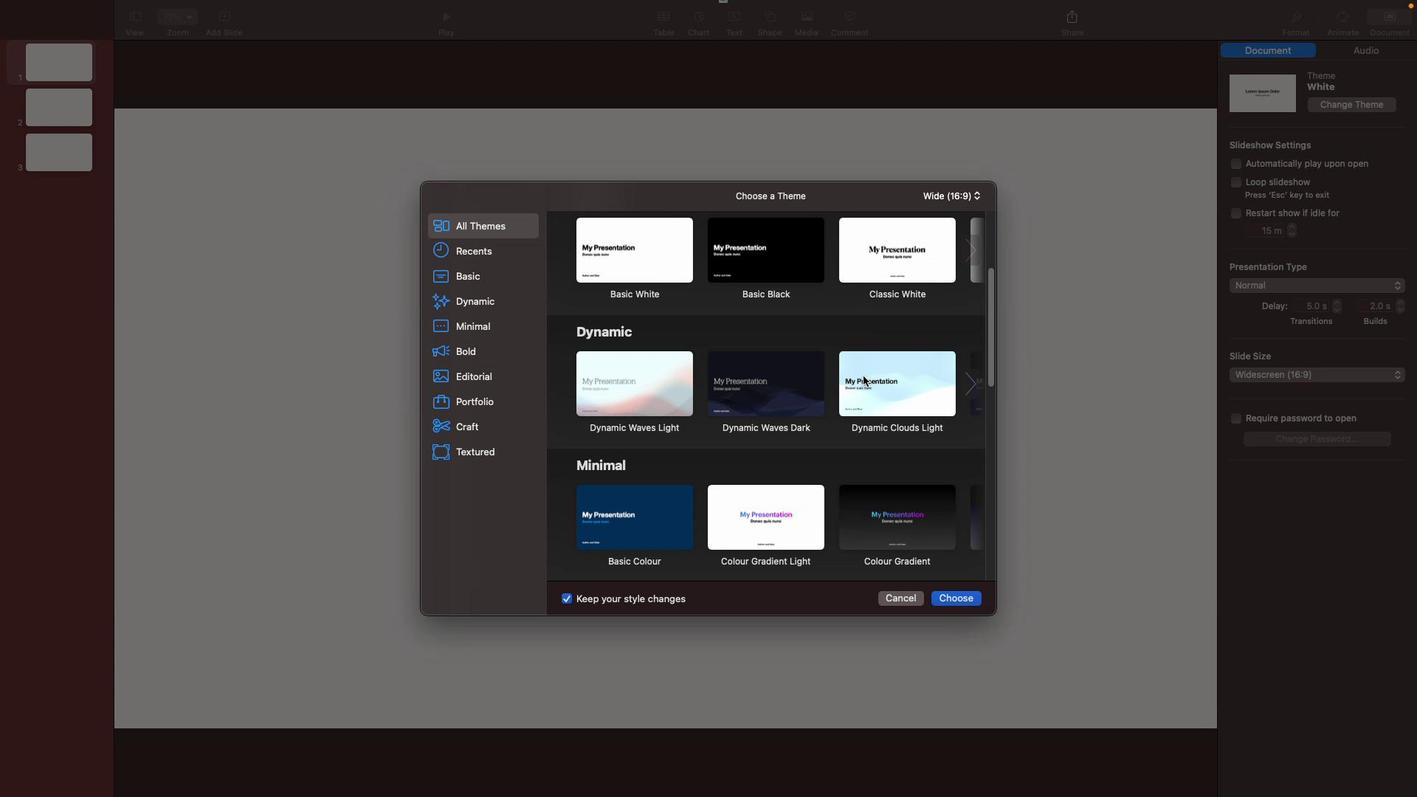 
Action: Mouse scrolled (878, 369) with delta (300, 107)
Screenshot: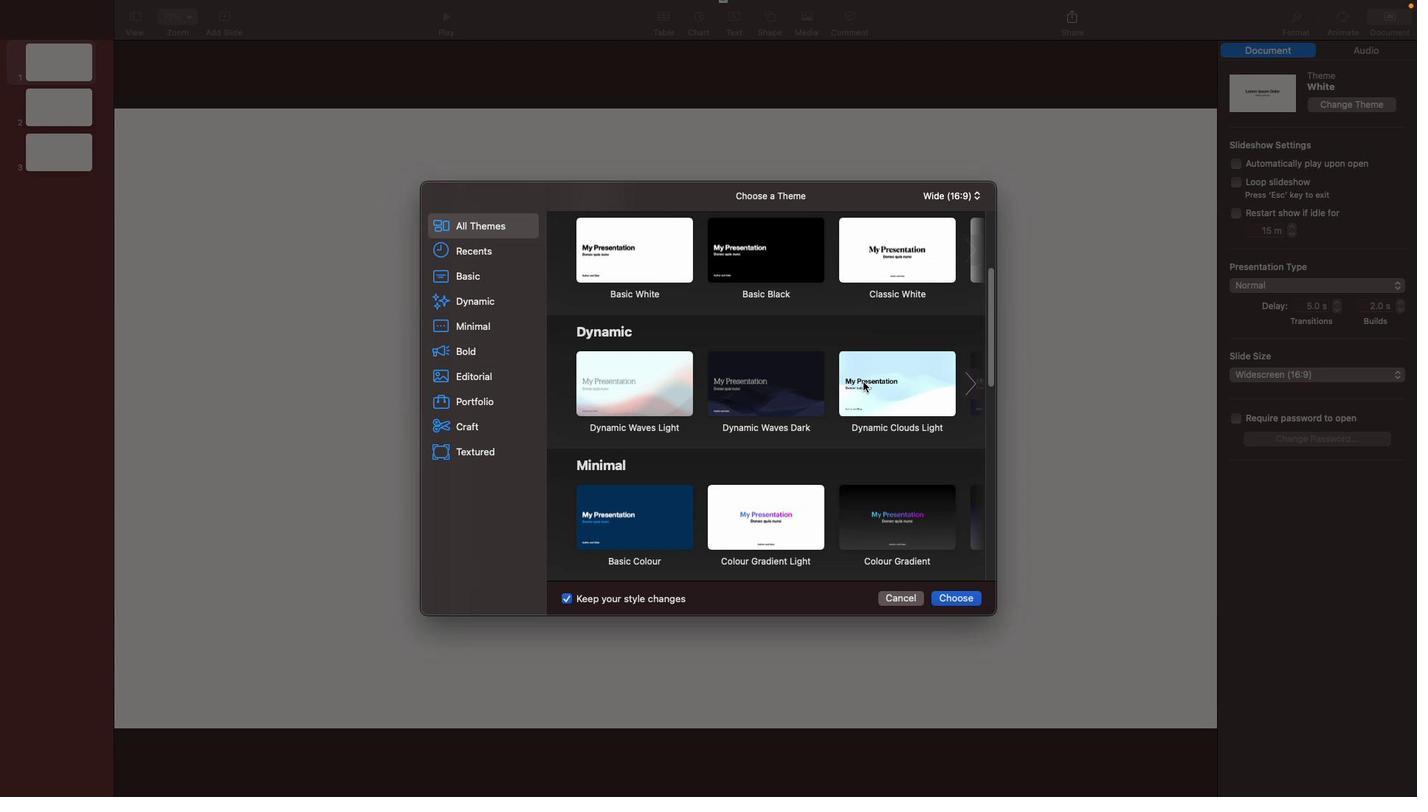 
Action: Mouse moved to (878, 373)
Screenshot: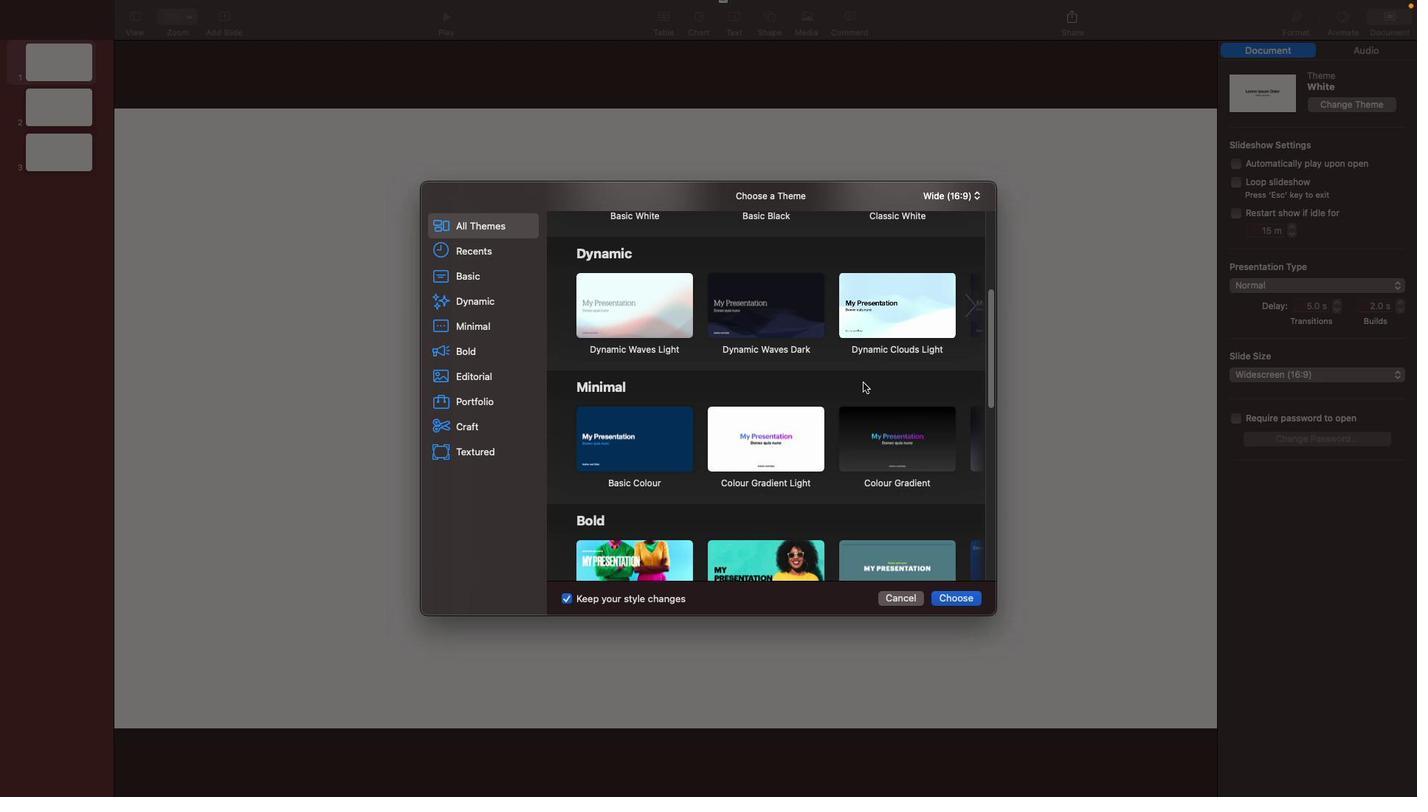 
Action: Mouse scrolled (878, 373) with delta (300, 109)
Screenshot: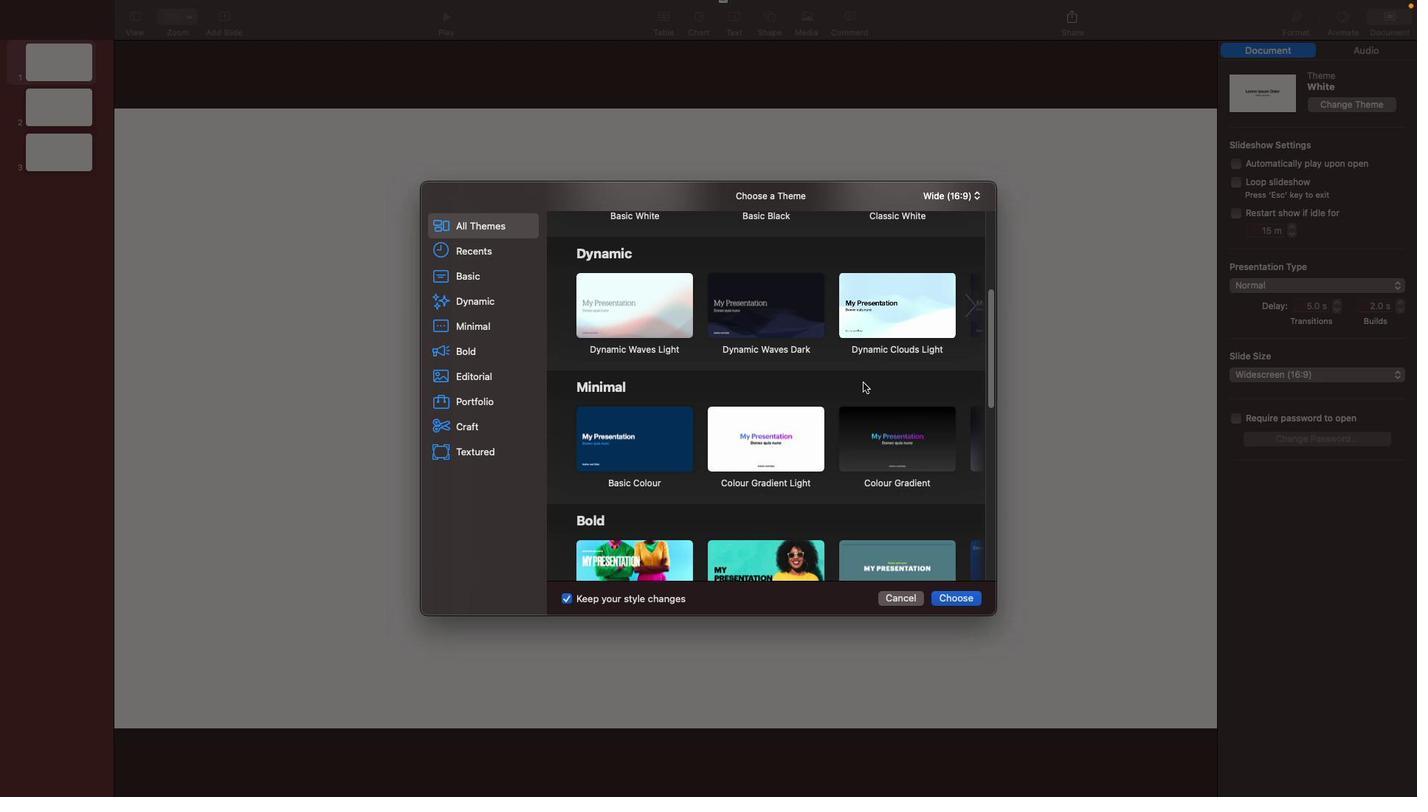 
Action: Mouse scrolled (878, 373) with delta (300, 109)
Screenshot: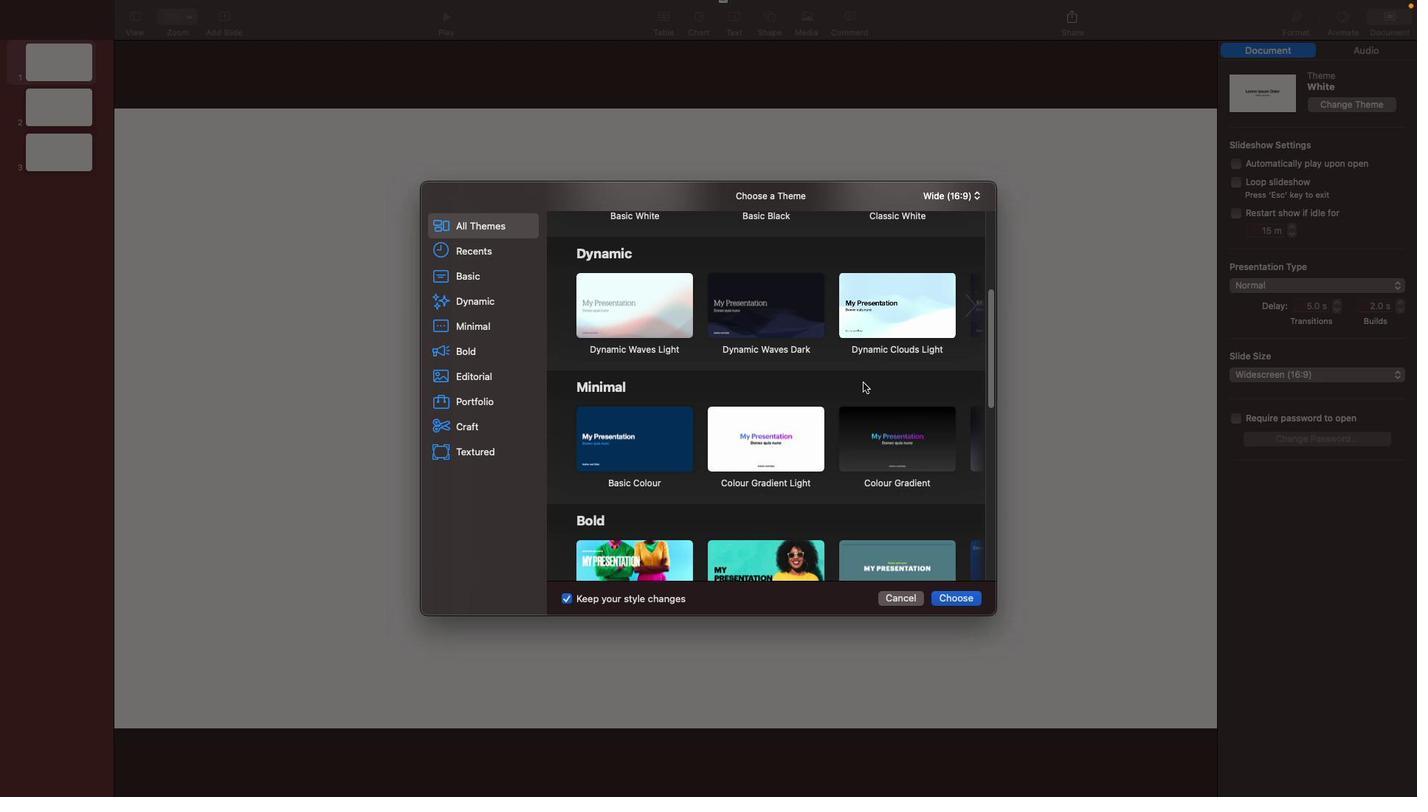 
Action: Mouse scrolled (878, 373) with delta (300, 107)
Screenshot: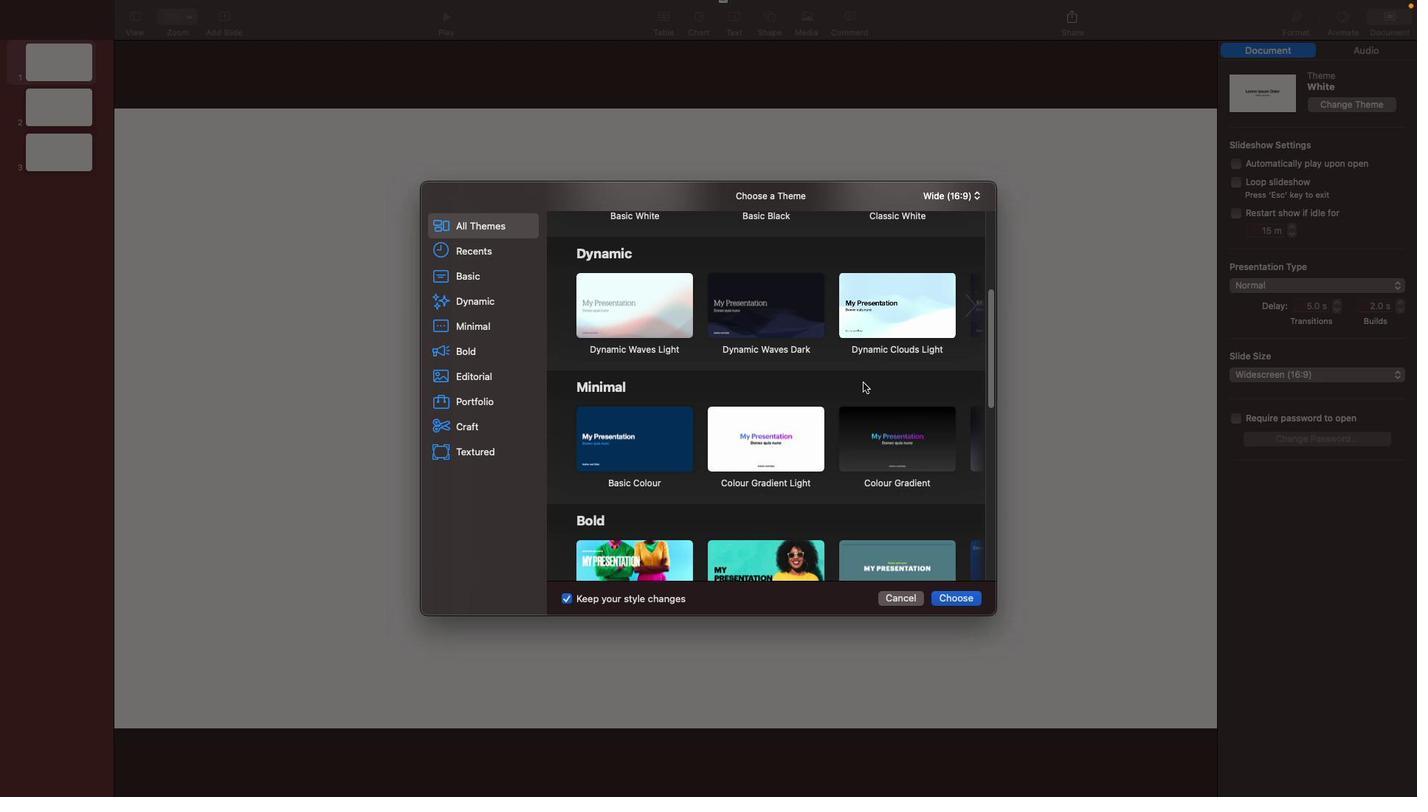
Action: Mouse scrolled (878, 373) with delta (300, 107)
Screenshot: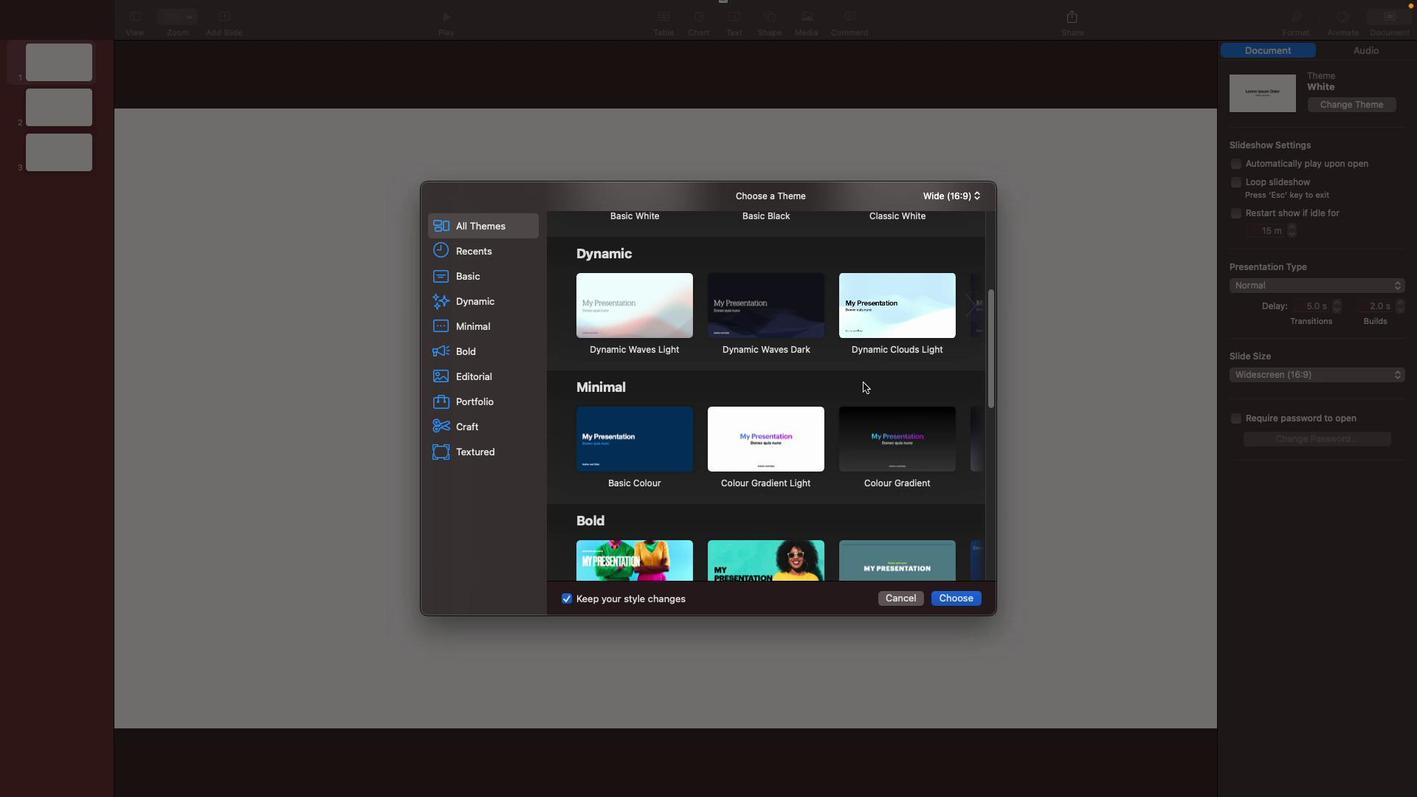 
Action: Mouse moved to (878, 377)
Screenshot: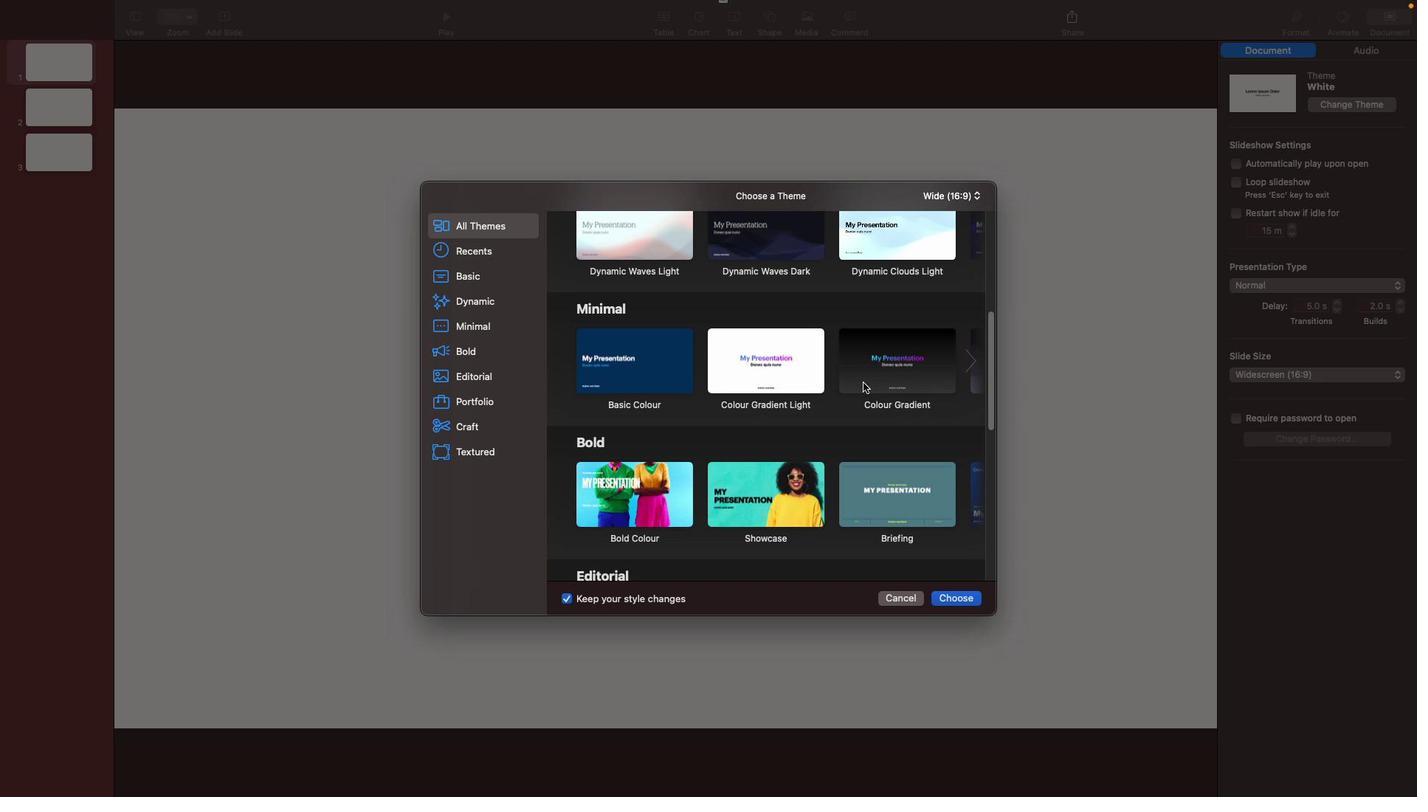 
Action: Mouse scrolled (878, 377) with delta (300, 109)
Screenshot: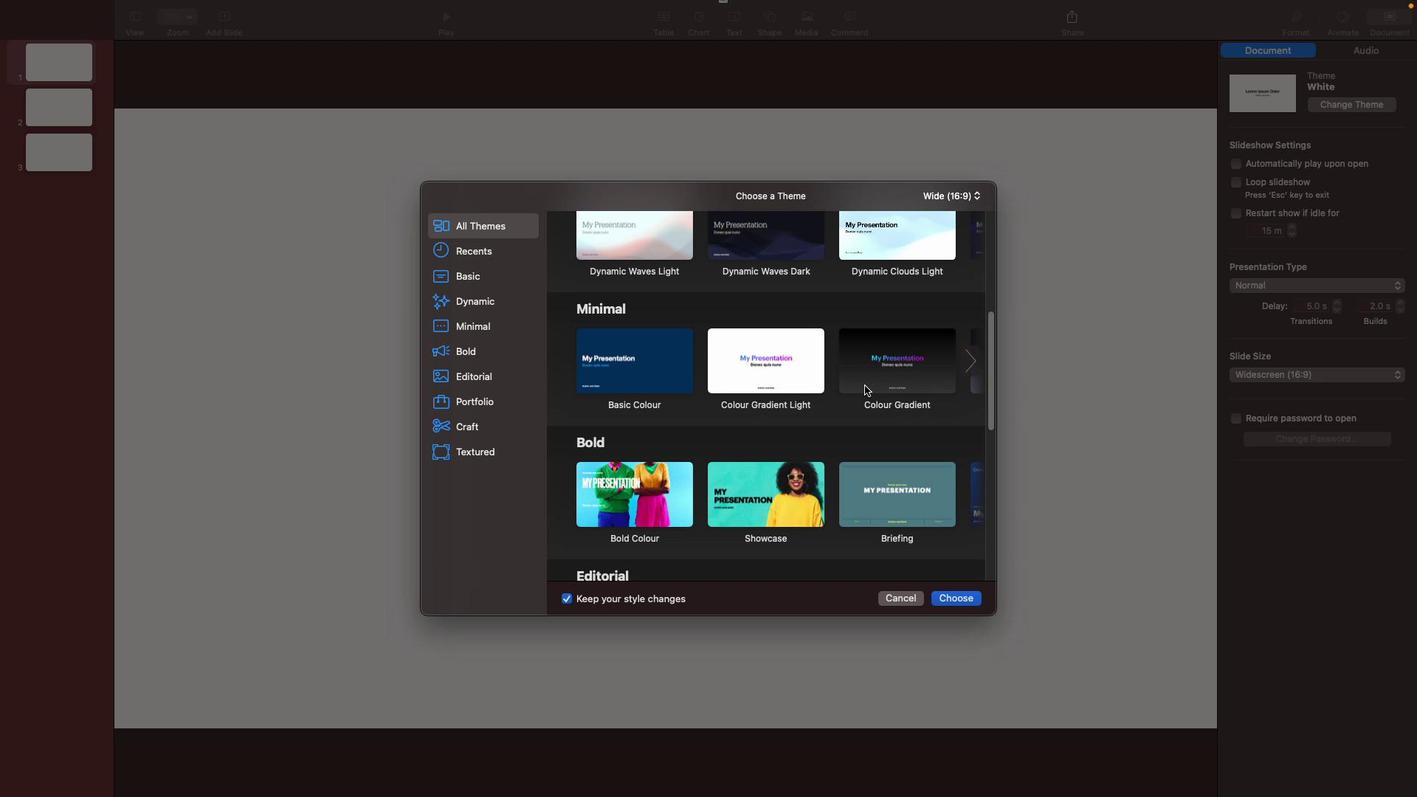 
Action: Mouse scrolled (878, 377) with delta (300, 109)
Screenshot: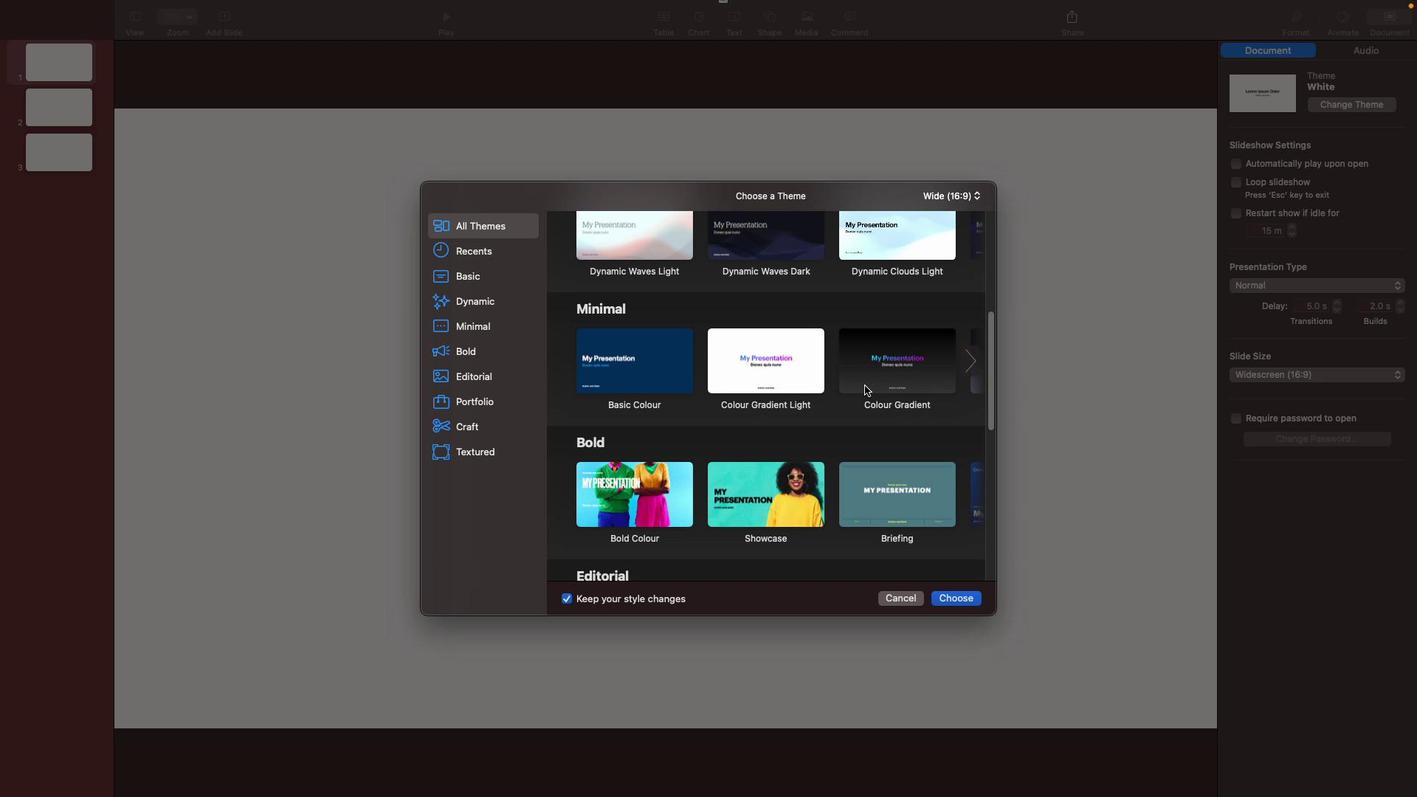 
Action: Mouse scrolled (878, 377) with delta (300, 107)
Screenshot: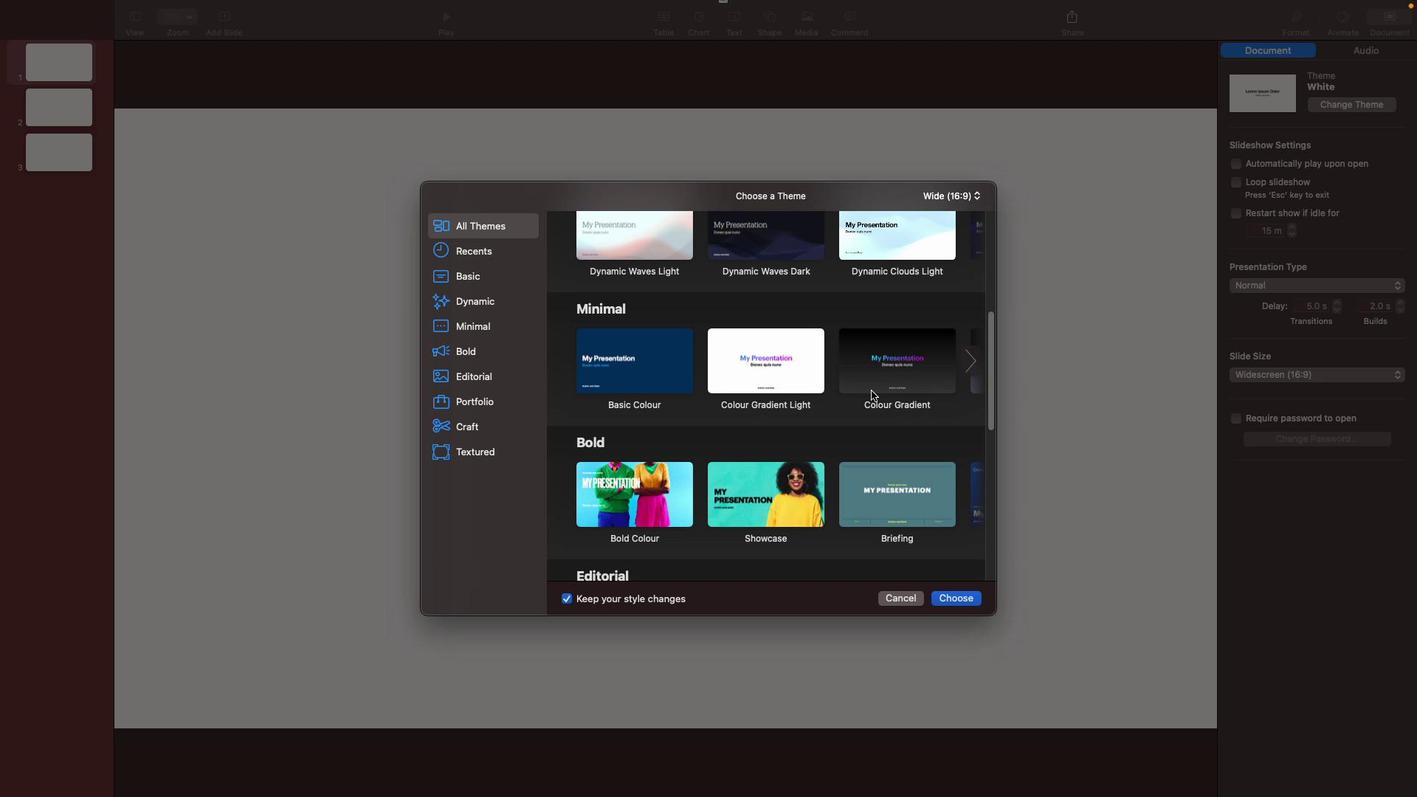 
Action: Mouse scrolled (878, 377) with delta (300, 107)
Screenshot: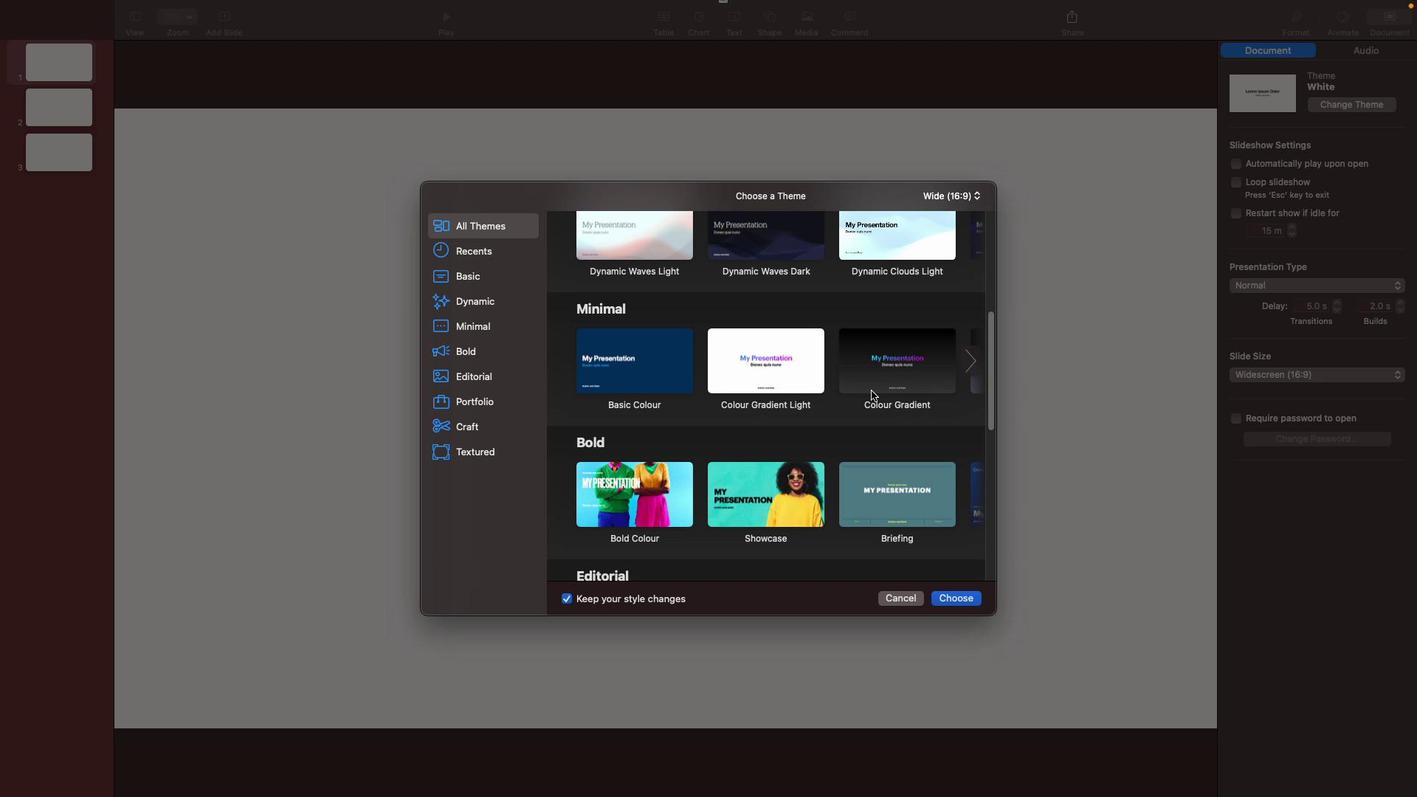 
Action: Mouse scrolled (878, 377) with delta (300, 109)
Screenshot: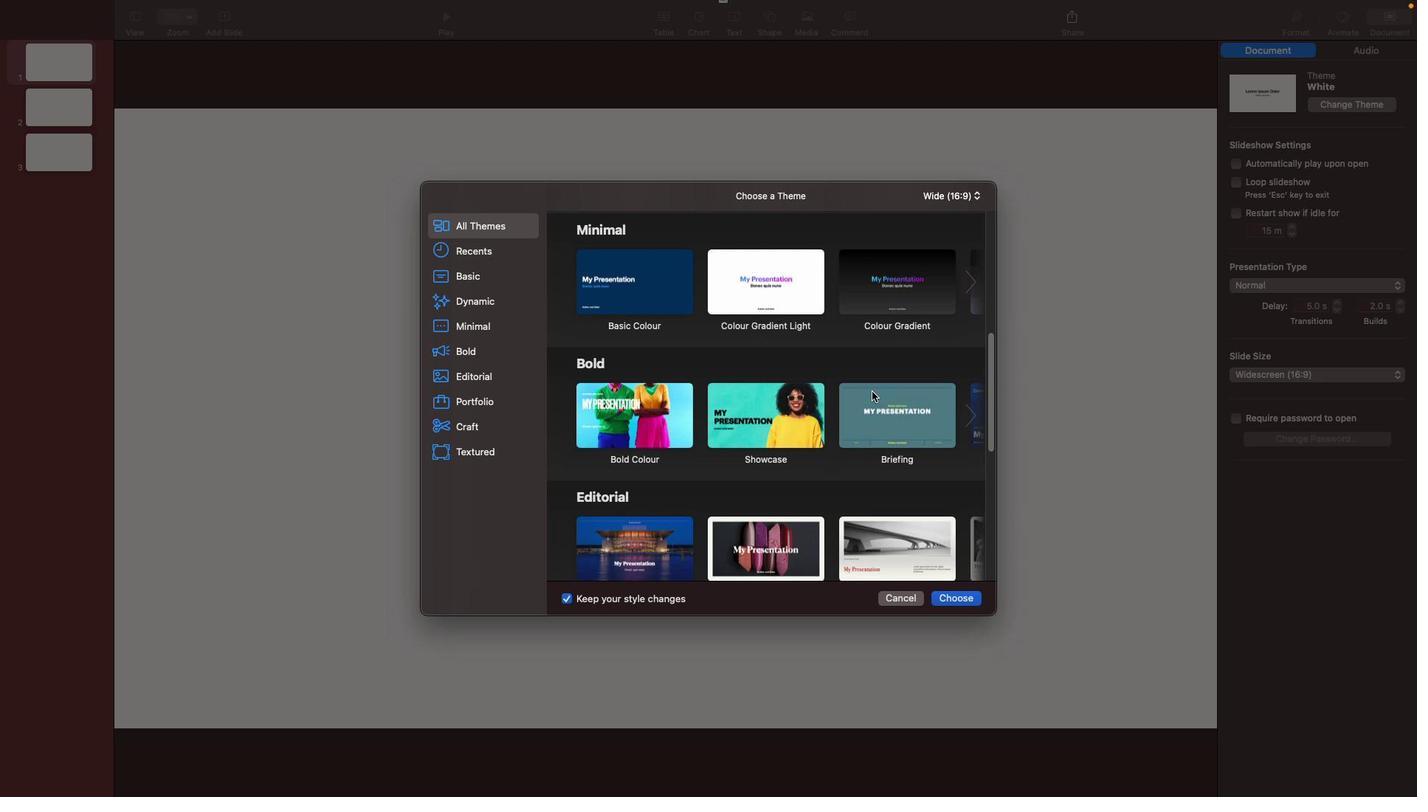 
Action: Mouse scrolled (878, 377) with delta (300, 109)
Screenshot: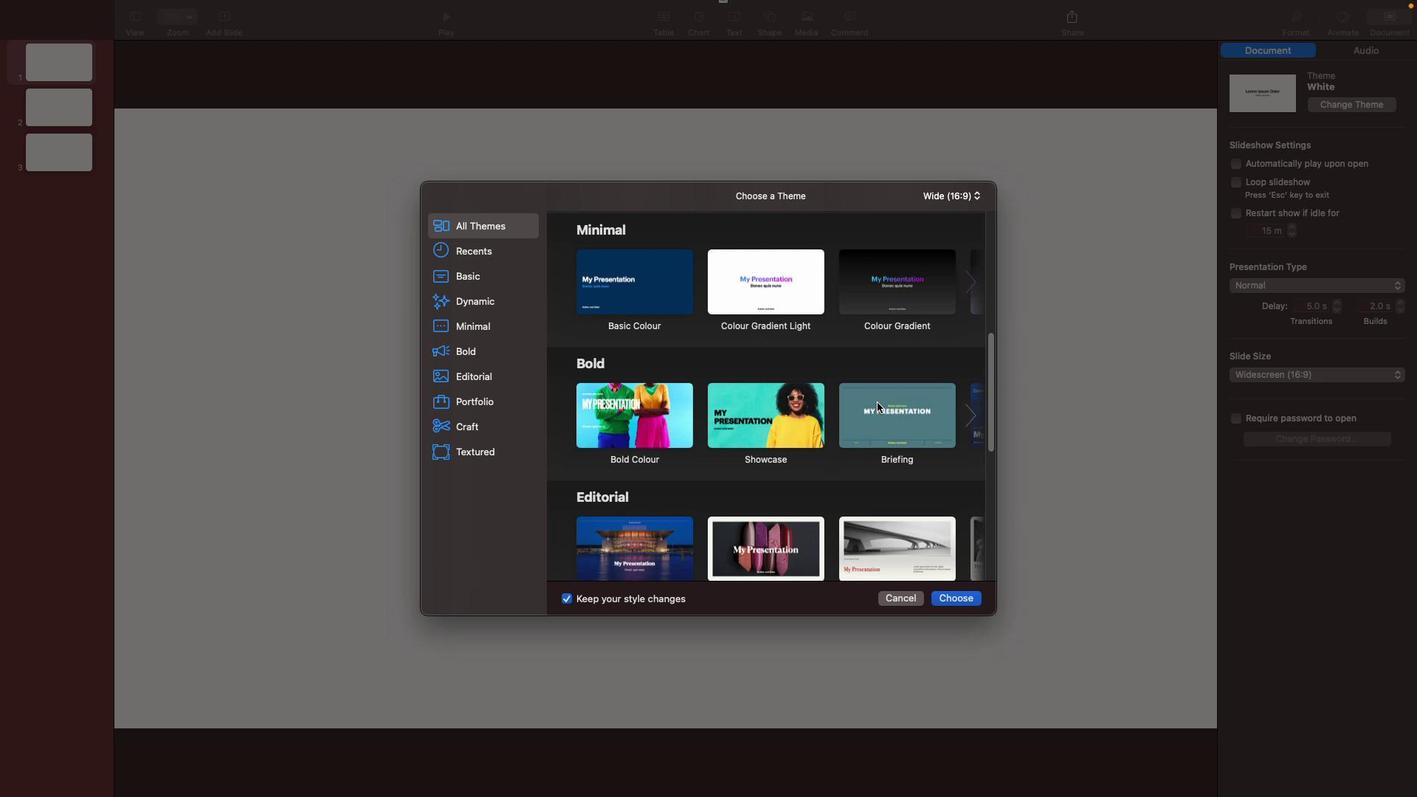 
Action: Mouse scrolled (878, 377) with delta (300, 107)
Screenshot: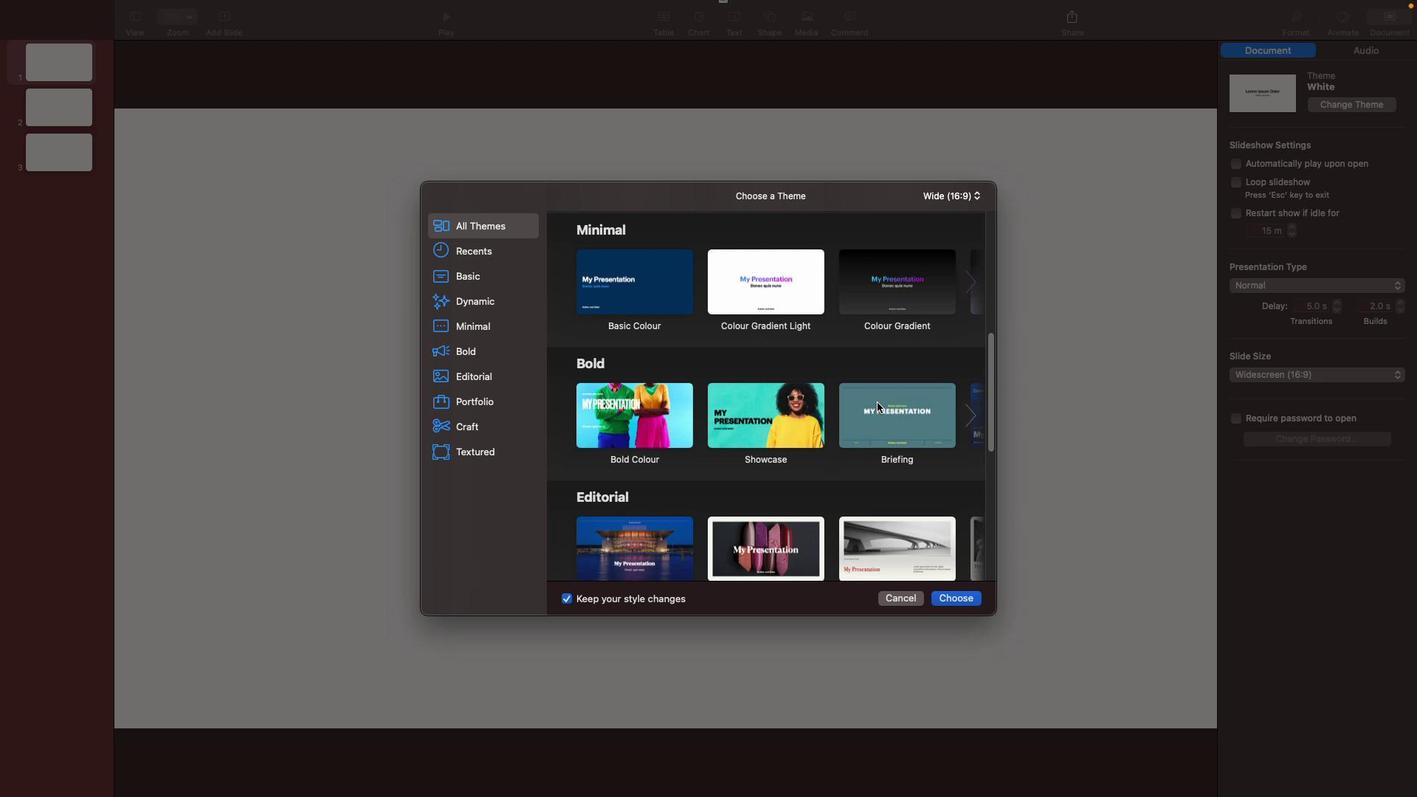 
Action: Mouse scrolled (878, 377) with delta (300, 107)
Screenshot: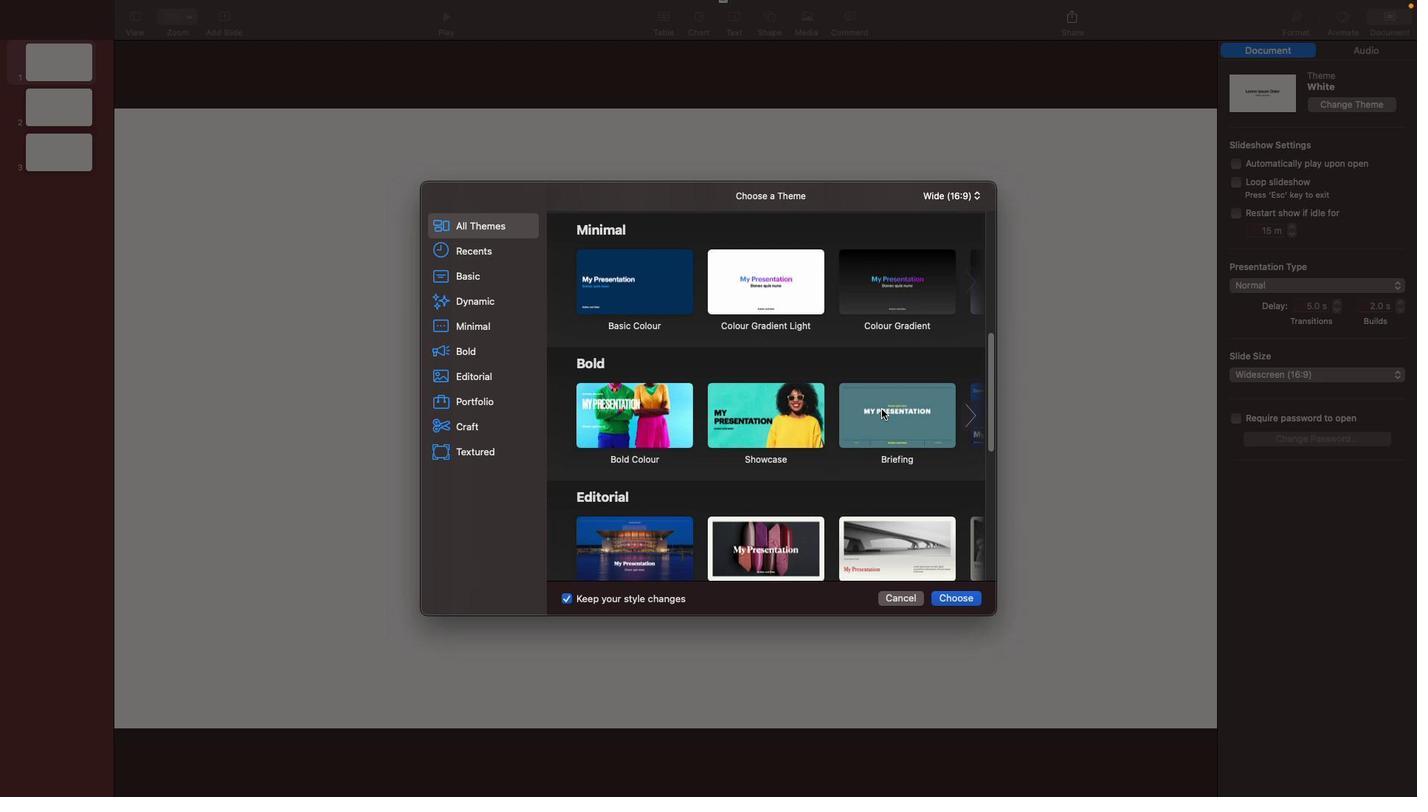 
Action: Mouse moved to (884, 383)
Screenshot: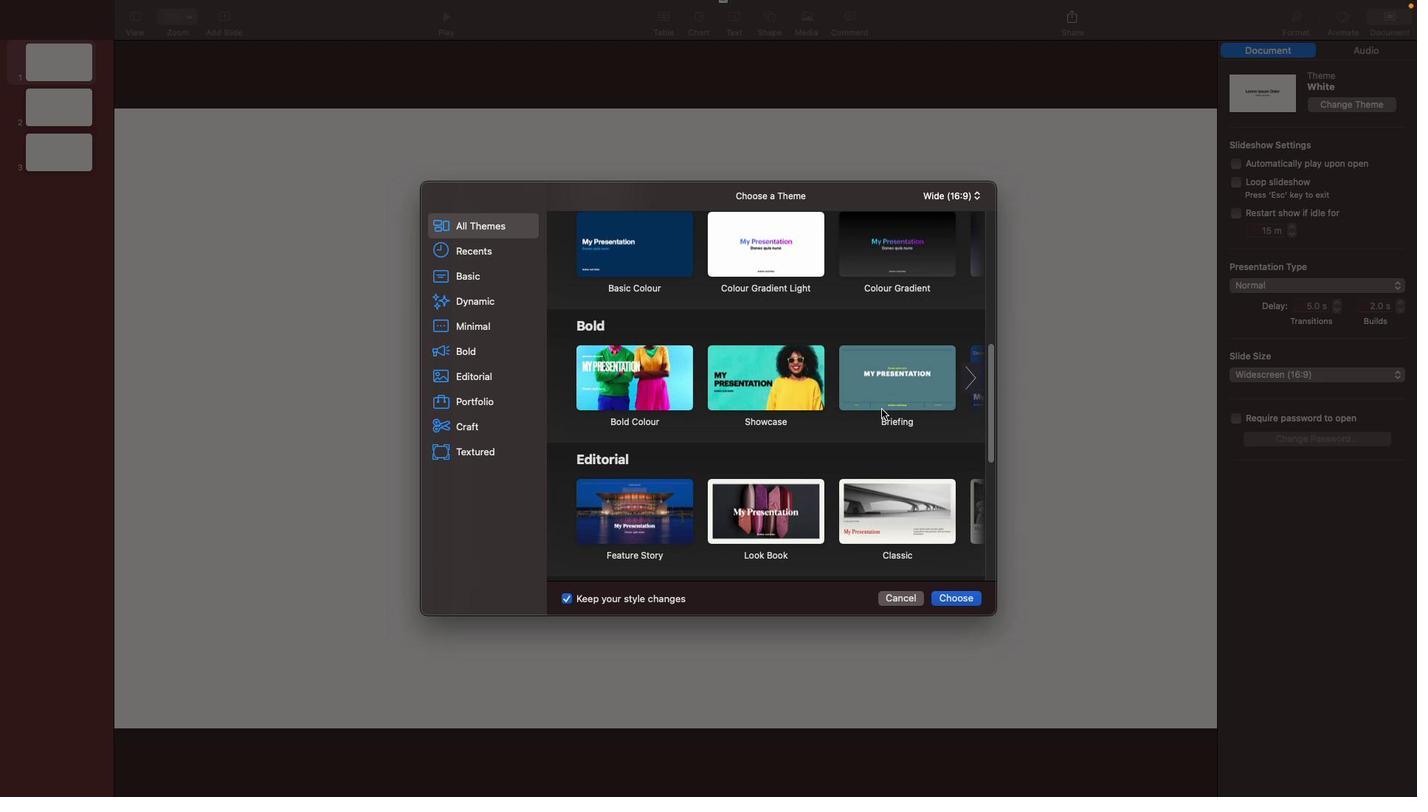 
Action: Mouse scrolled (884, 383) with delta (300, 109)
Screenshot: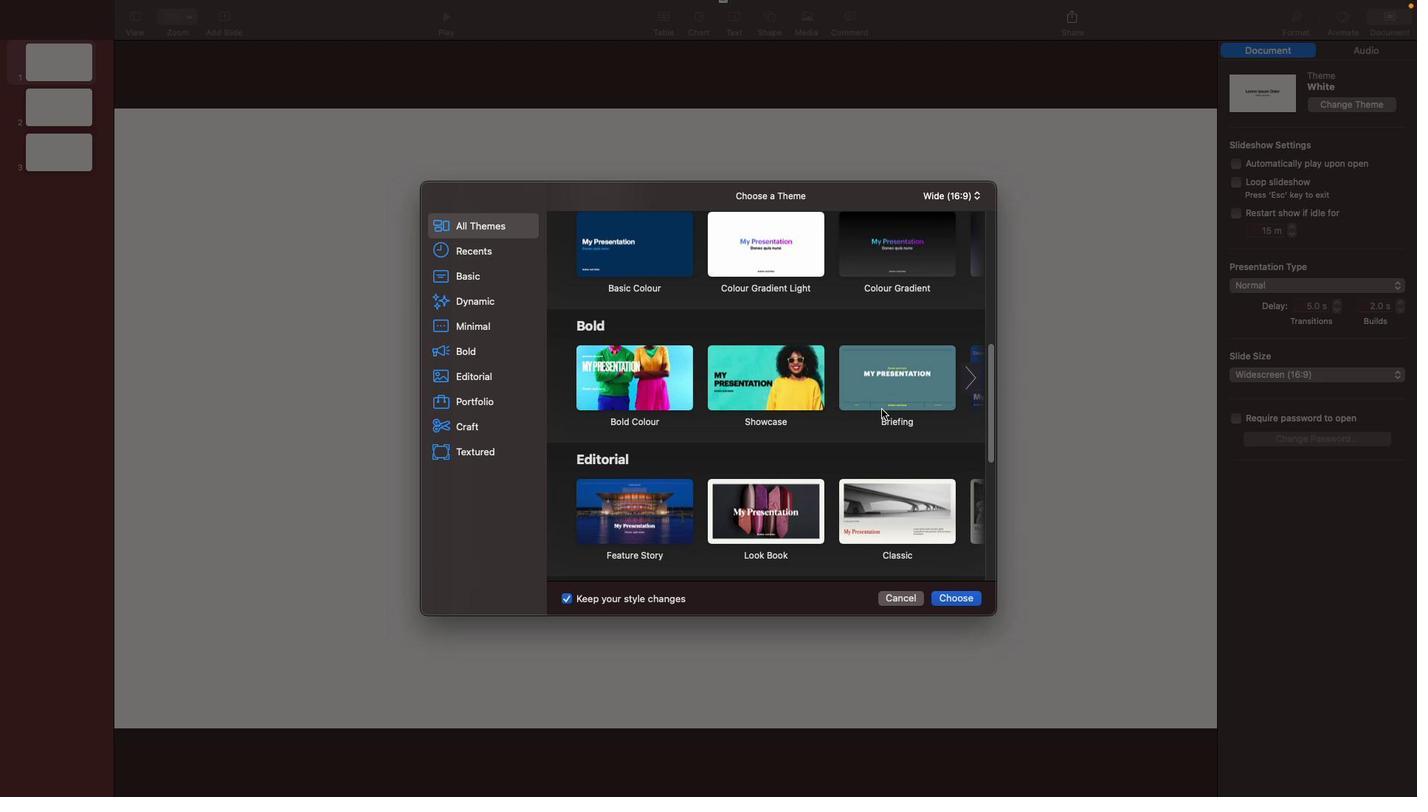 
Action: Mouse scrolled (884, 383) with delta (300, 109)
Screenshot: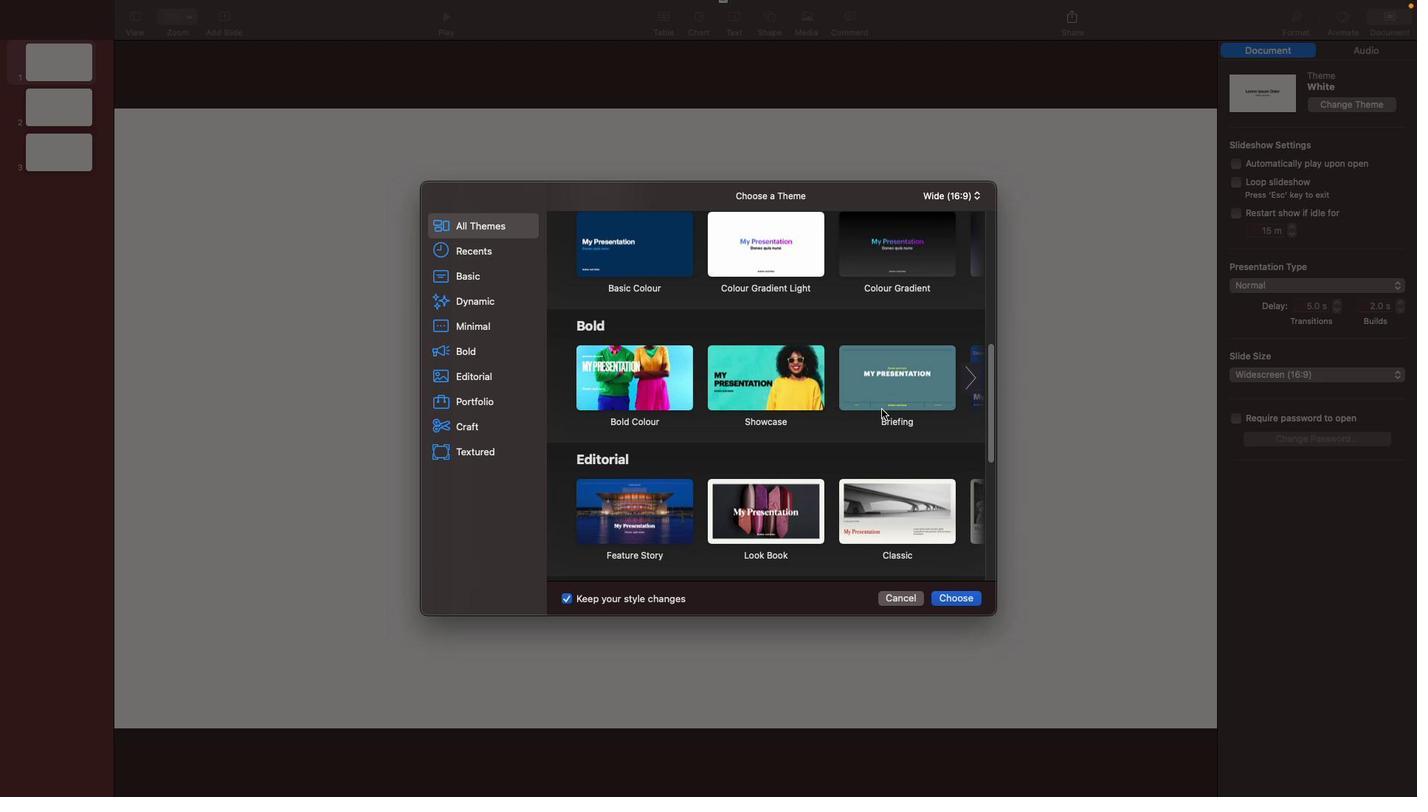 
Action: Mouse scrolled (884, 383) with delta (300, 107)
Screenshot: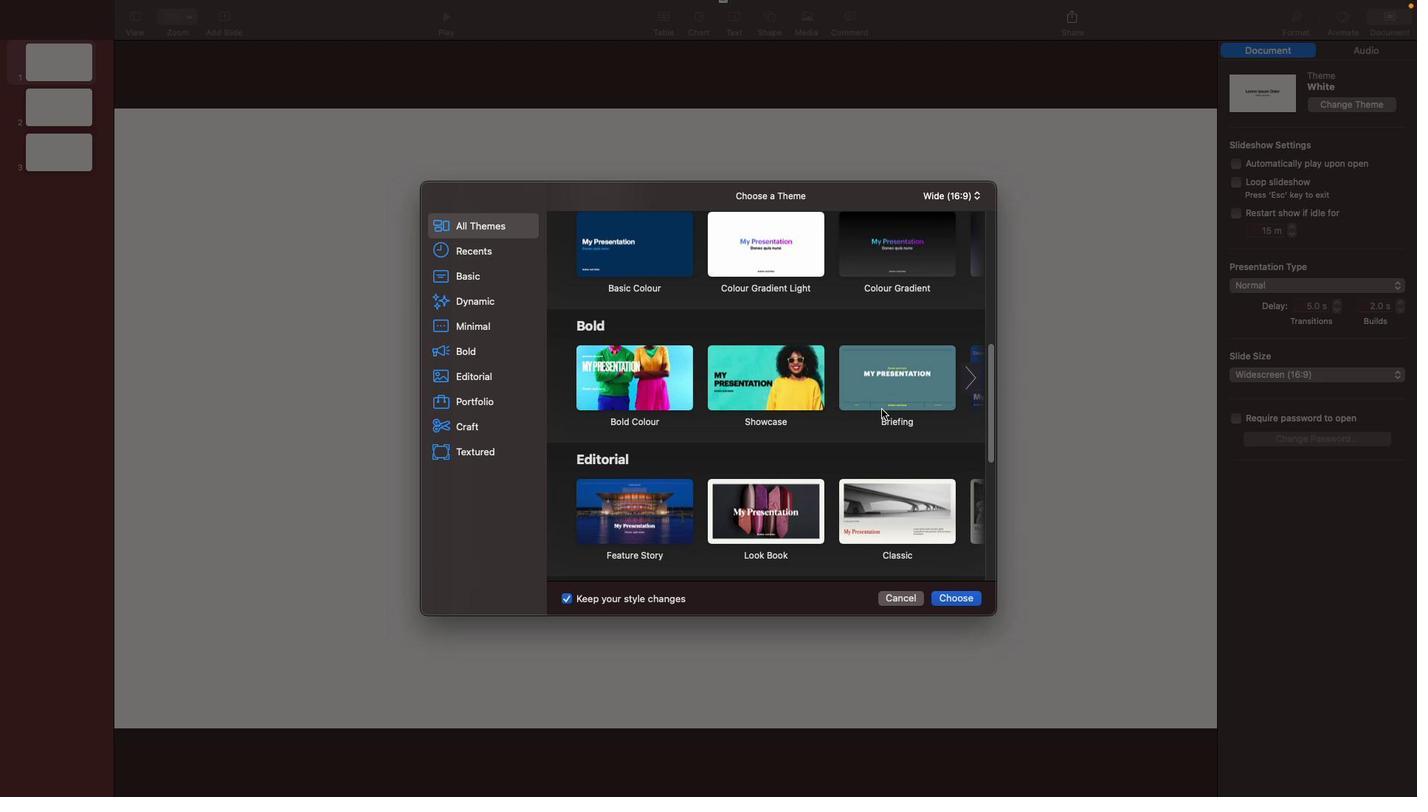 
Action: Mouse scrolled (884, 383) with delta (300, 107)
Screenshot: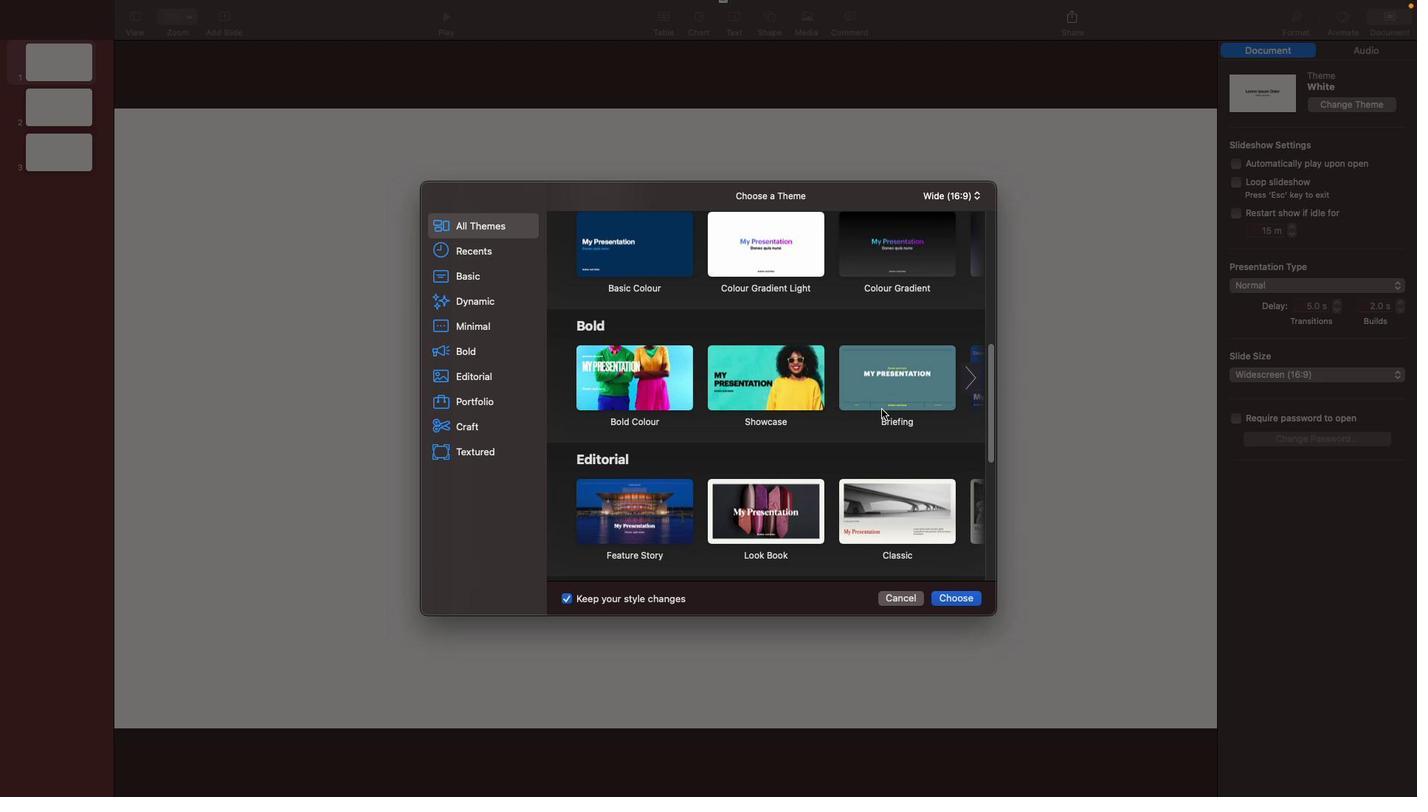 
Action: Mouse moved to (890, 397)
Screenshot: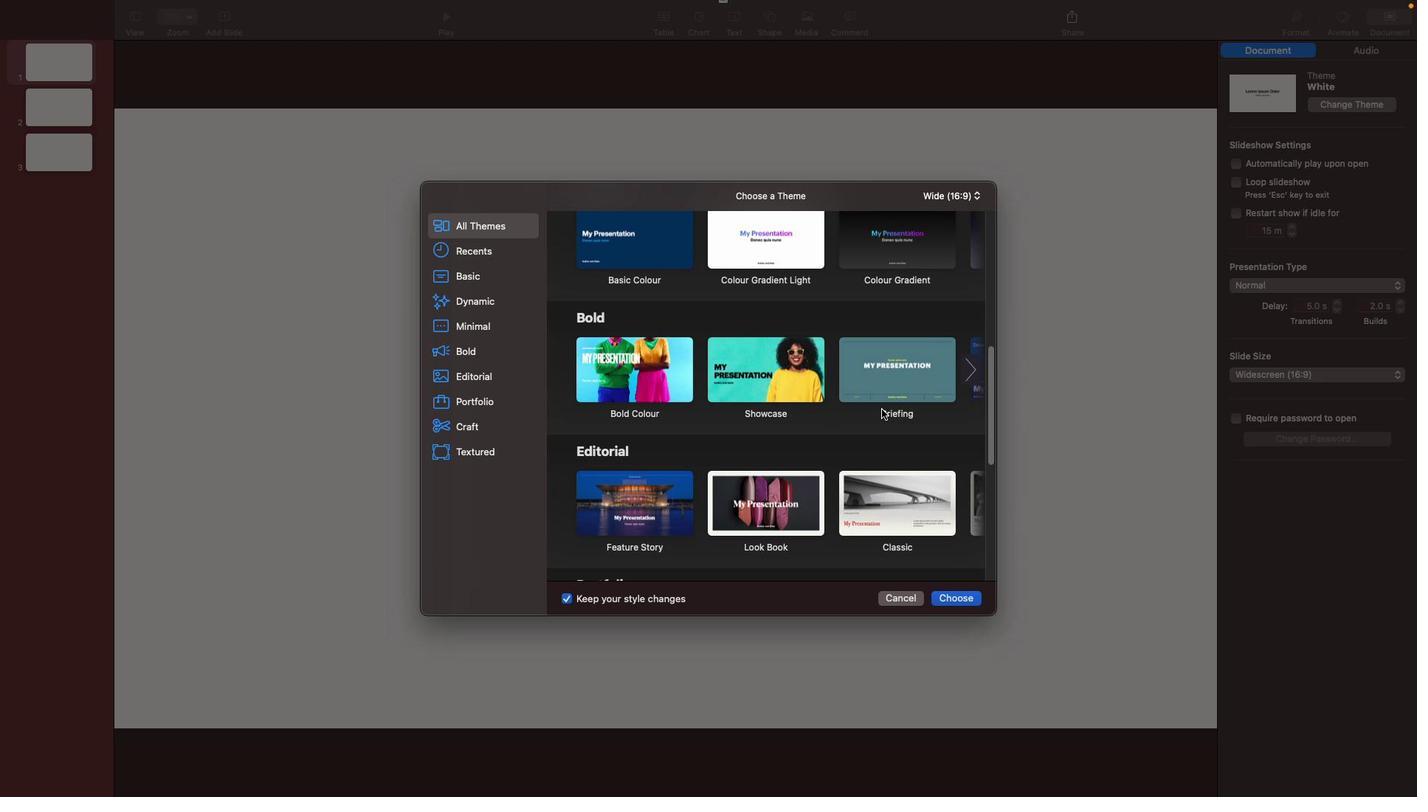 
Action: Mouse scrolled (890, 397) with delta (300, 109)
Screenshot: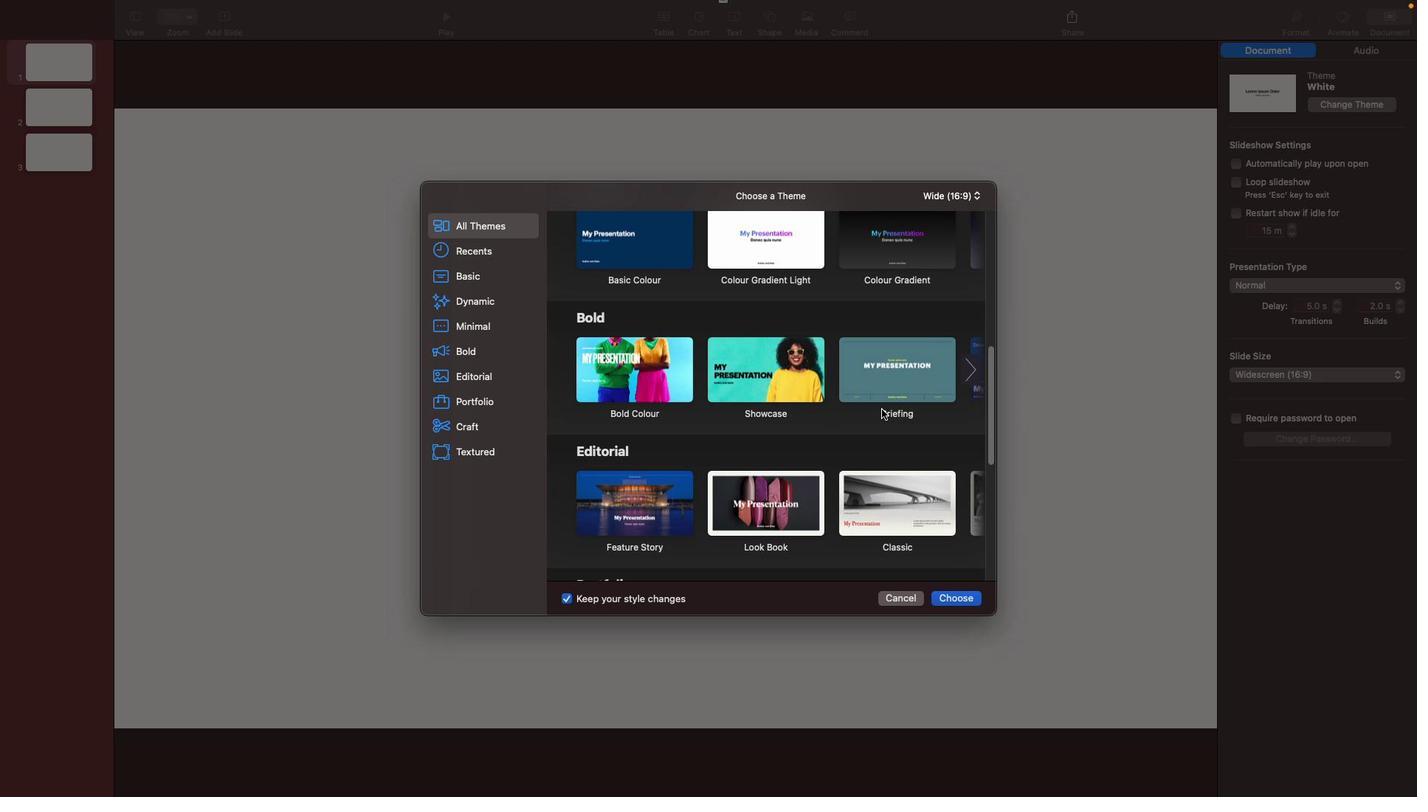 
Action: Mouse scrolled (890, 397) with delta (300, 109)
Screenshot: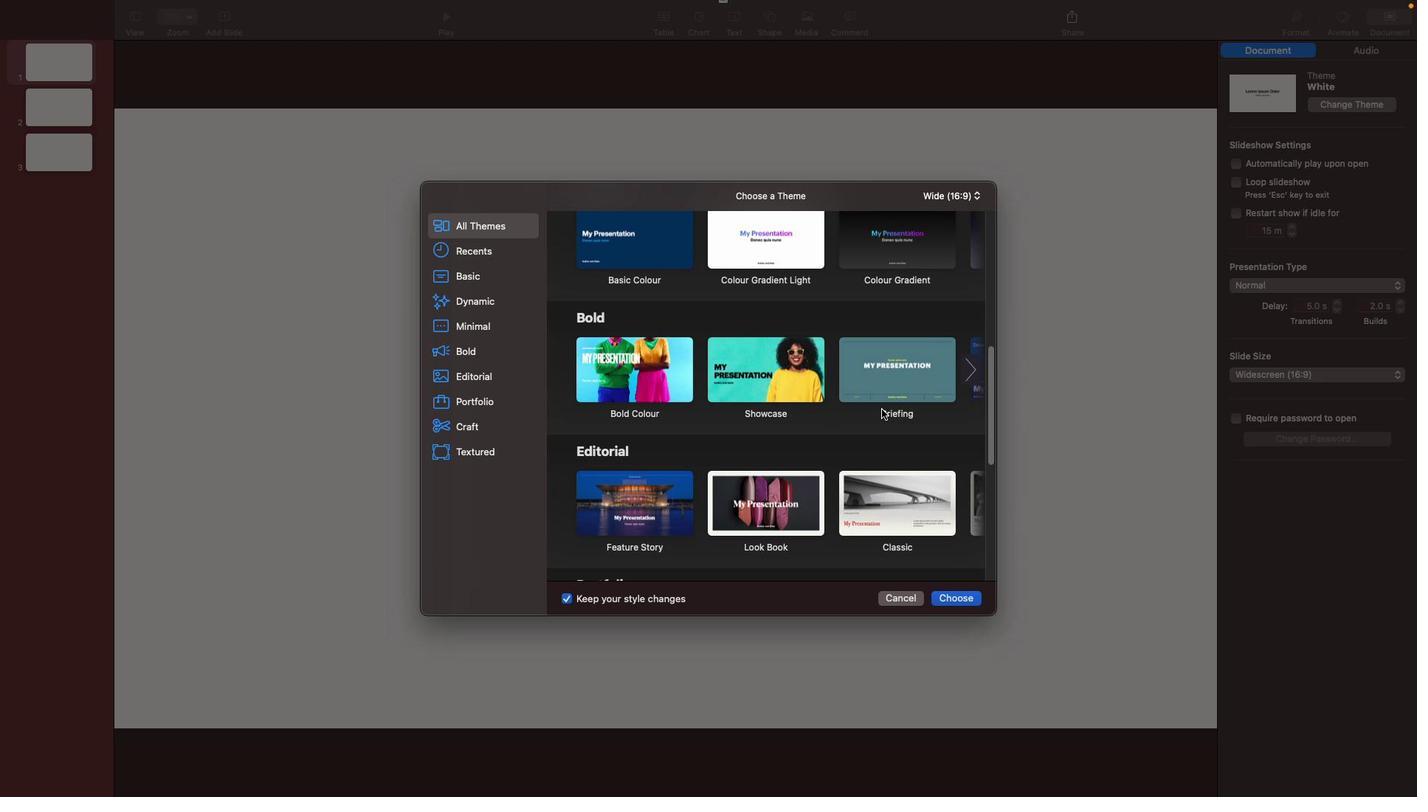 
Action: Mouse scrolled (890, 397) with delta (300, 107)
Screenshot: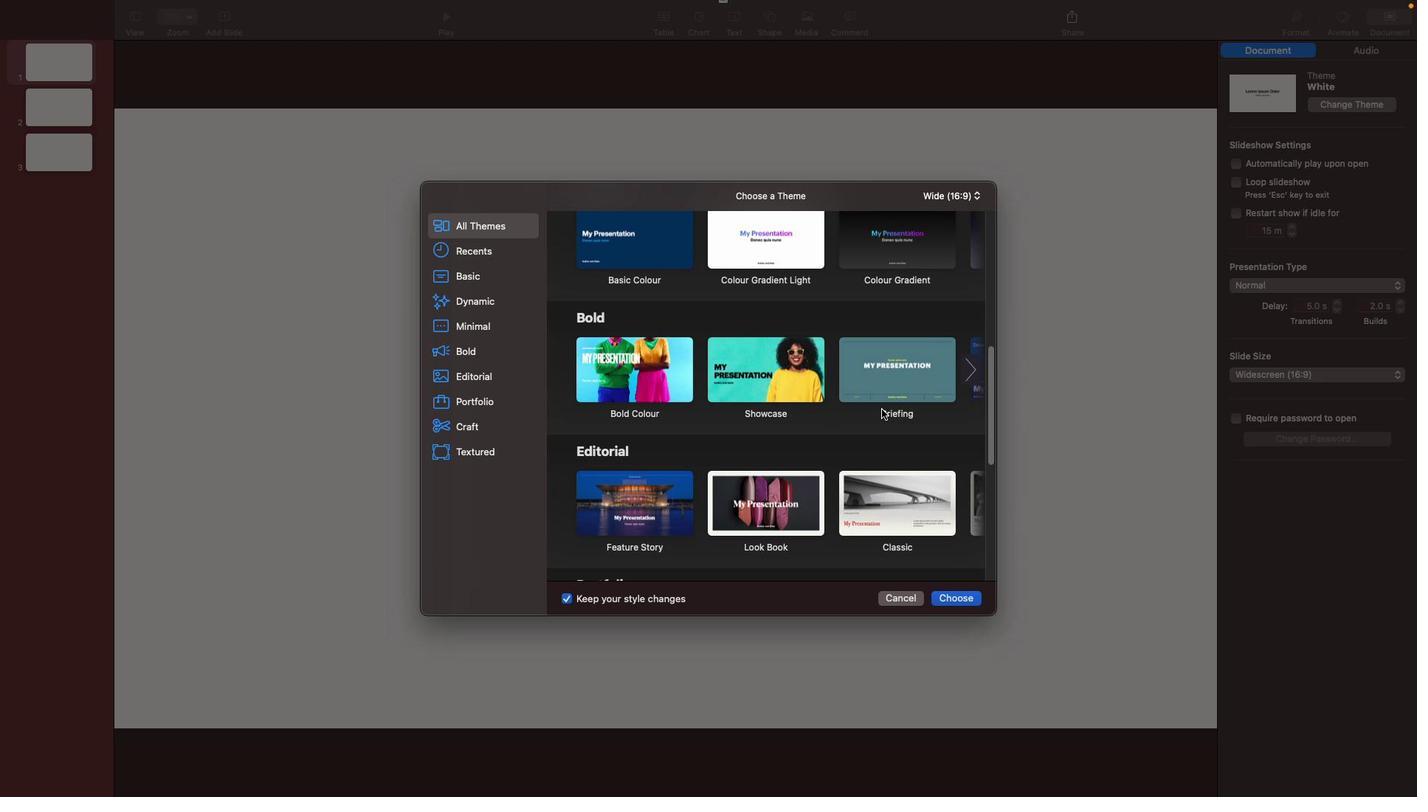 
Action: Mouse scrolled (890, 397) with delta (300, 109)
Screenshot: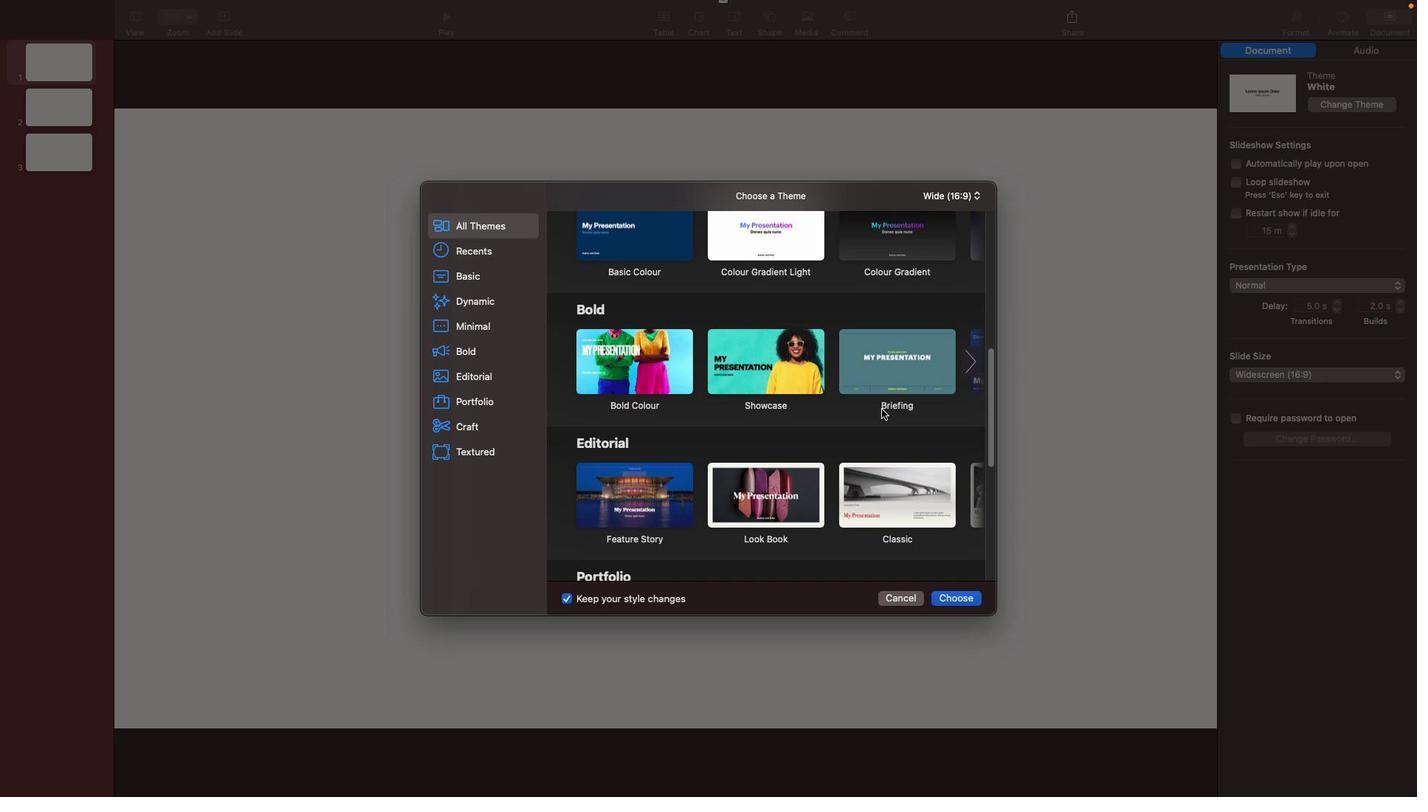 
Action: Mouse scrolled (890, 397) with delta (300, 109)
Screenshot: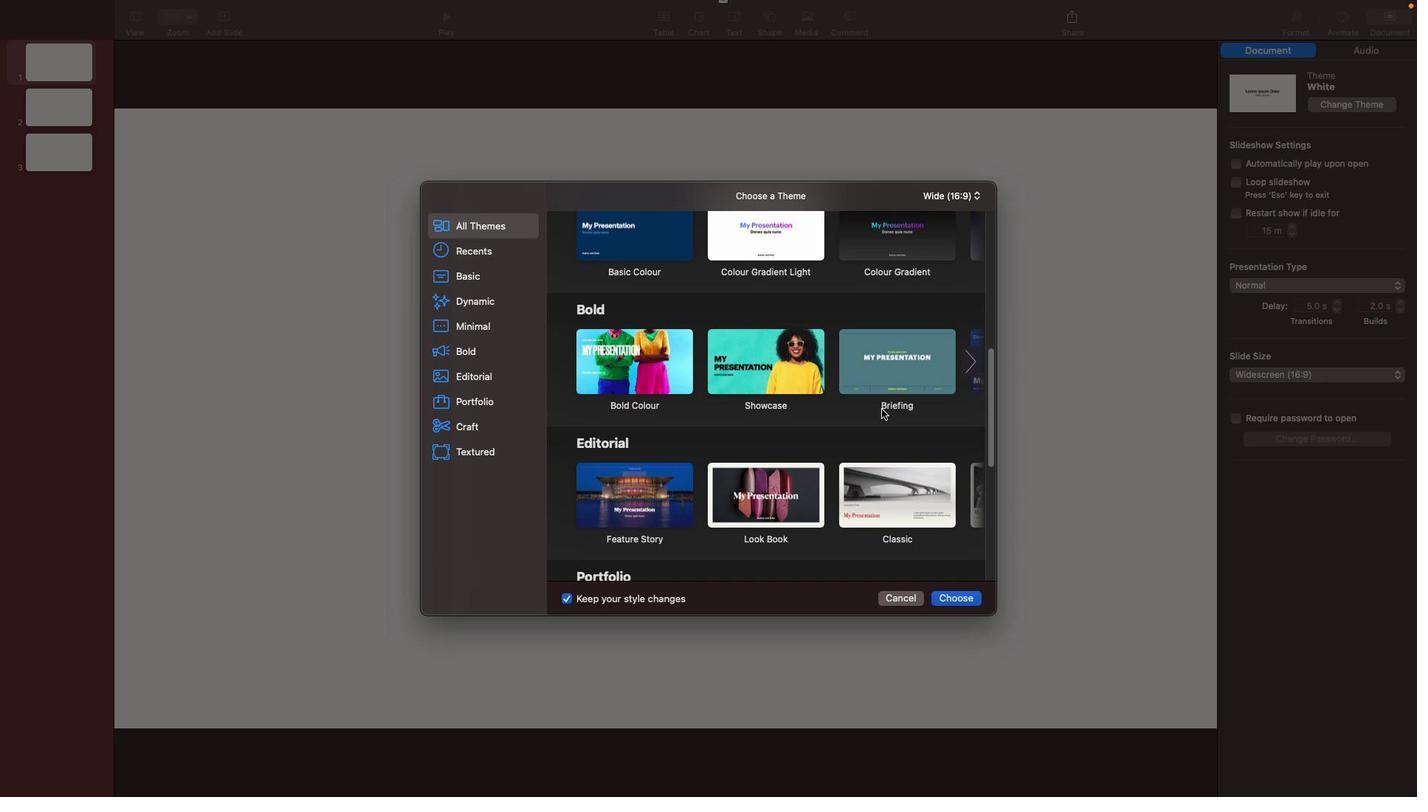 
Action: Mouse scrolled (890, 397) with delta (300, 109)
Screenshot: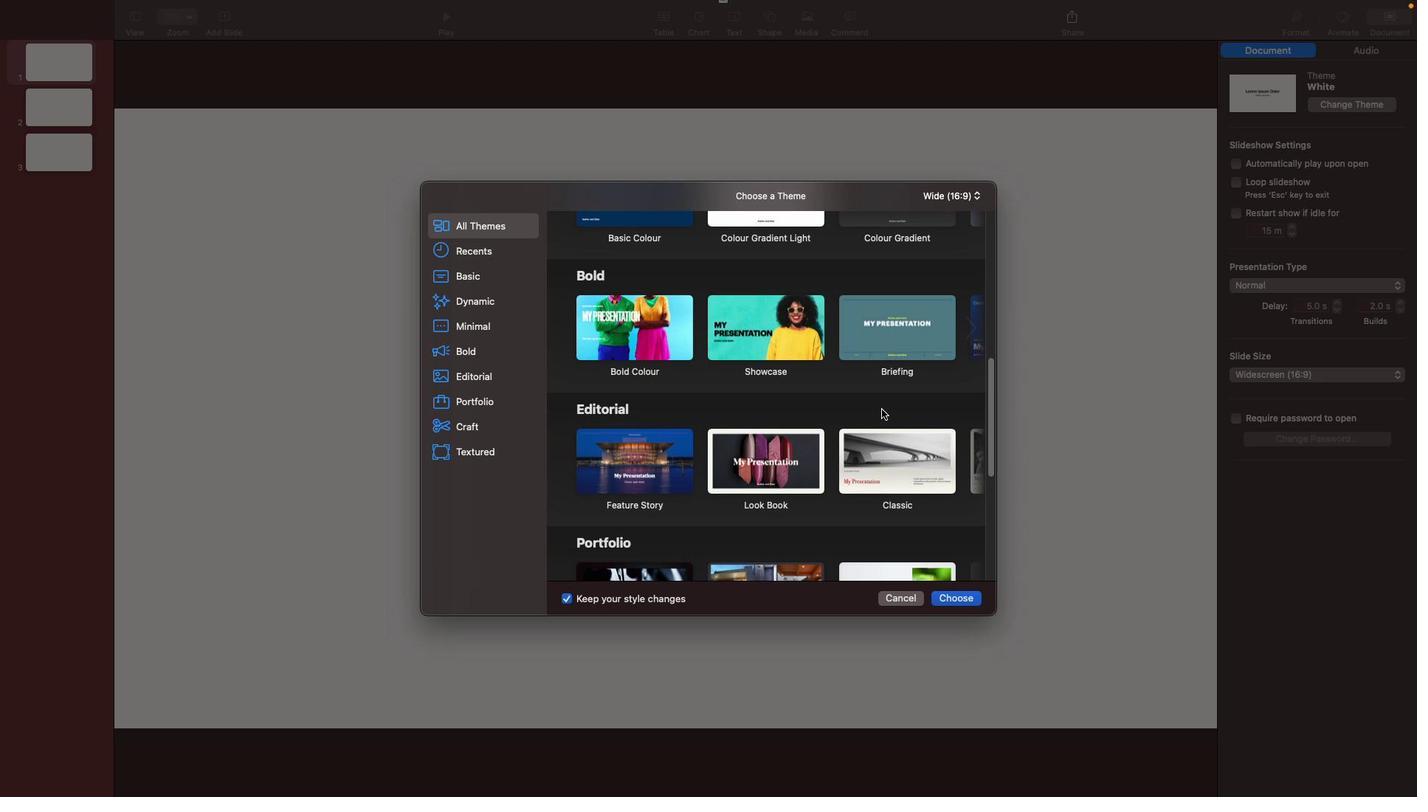 
Action: Mouse scrolled (890, 397) with delta (300, 109)
Screenshot: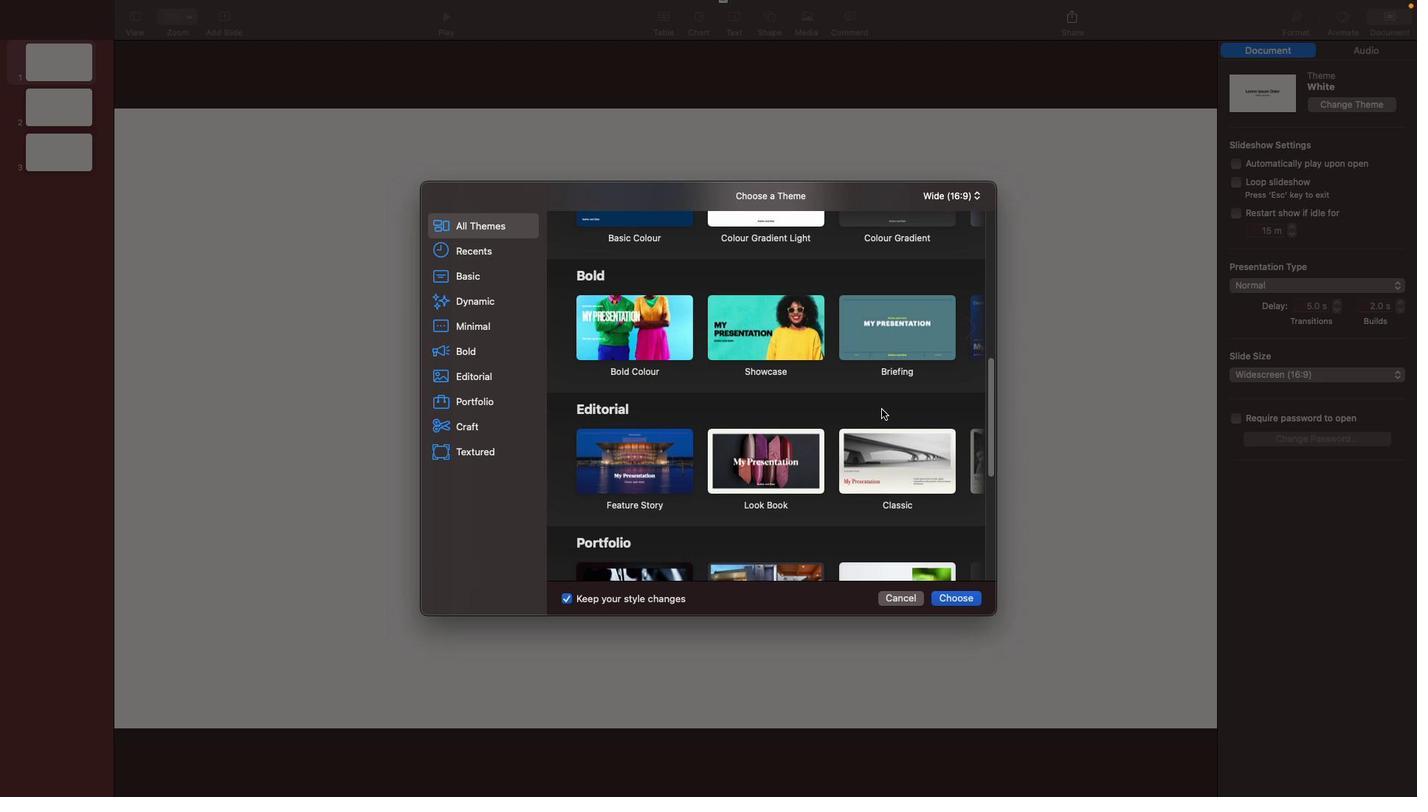 
Action: Mouse scrolled (890, 397) with delta (300, 109)
Screenshot: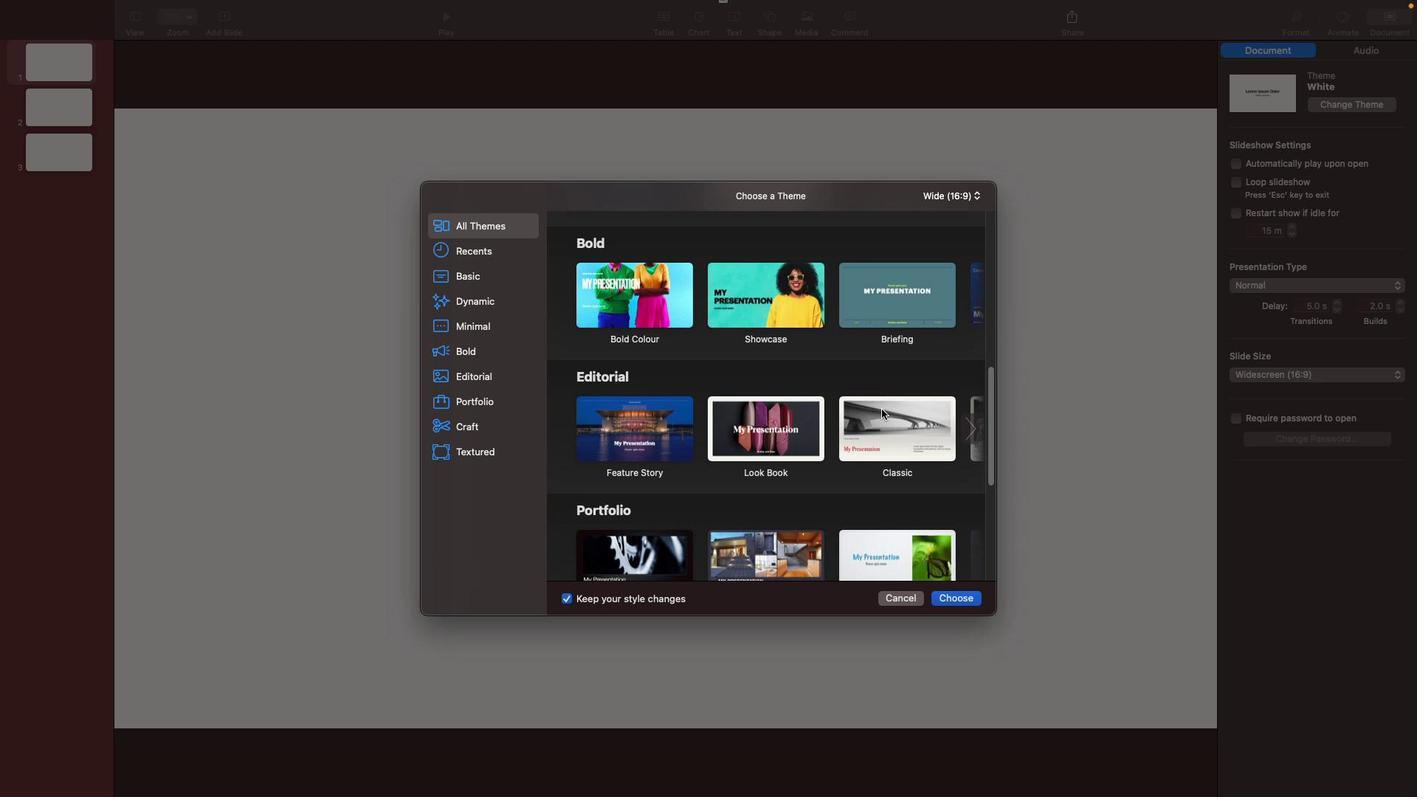 
Action: Mouse scrolled (890, 397) with delta (300, 109)
Screenshot: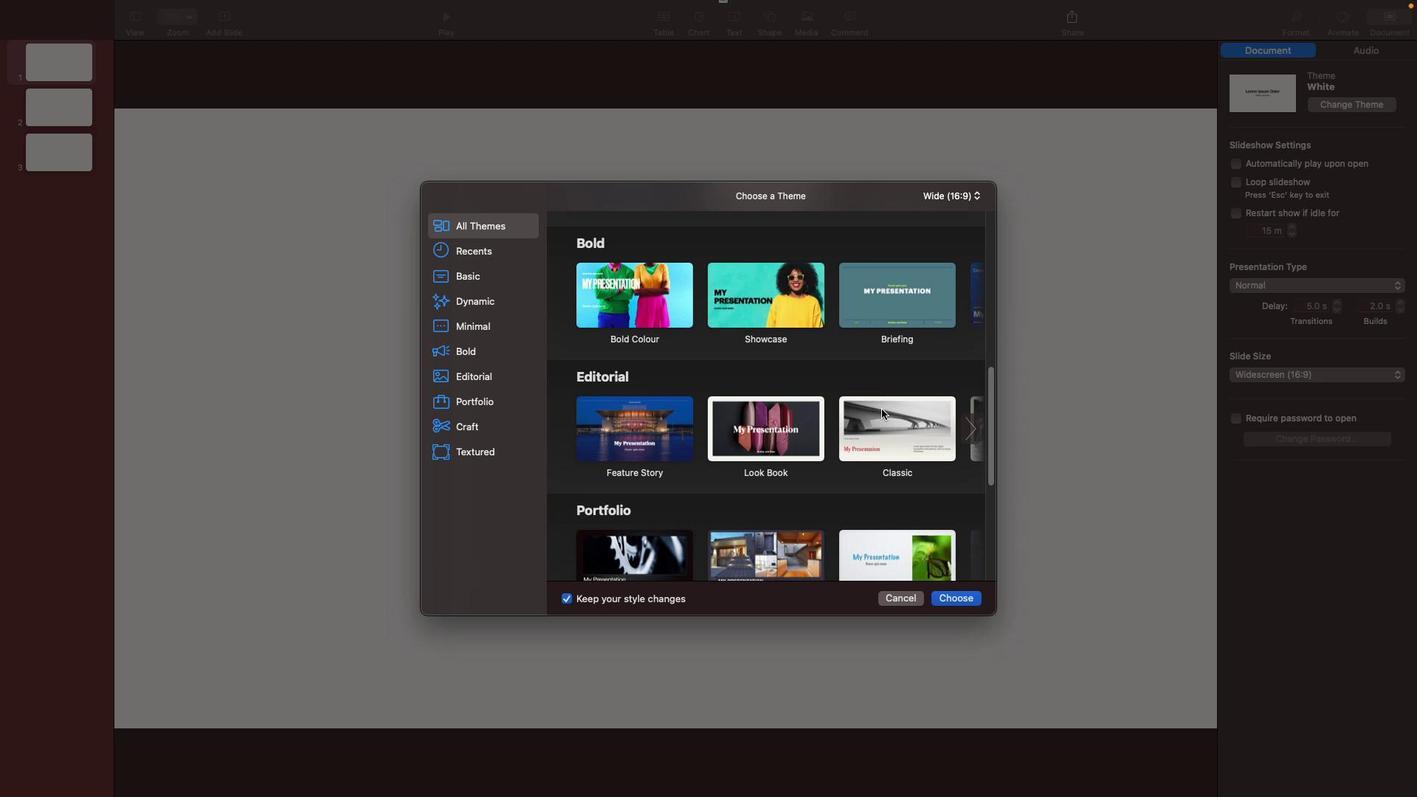 
Action: Mouse scrolled (890, 397) with delta (300, 107)
Screenshot: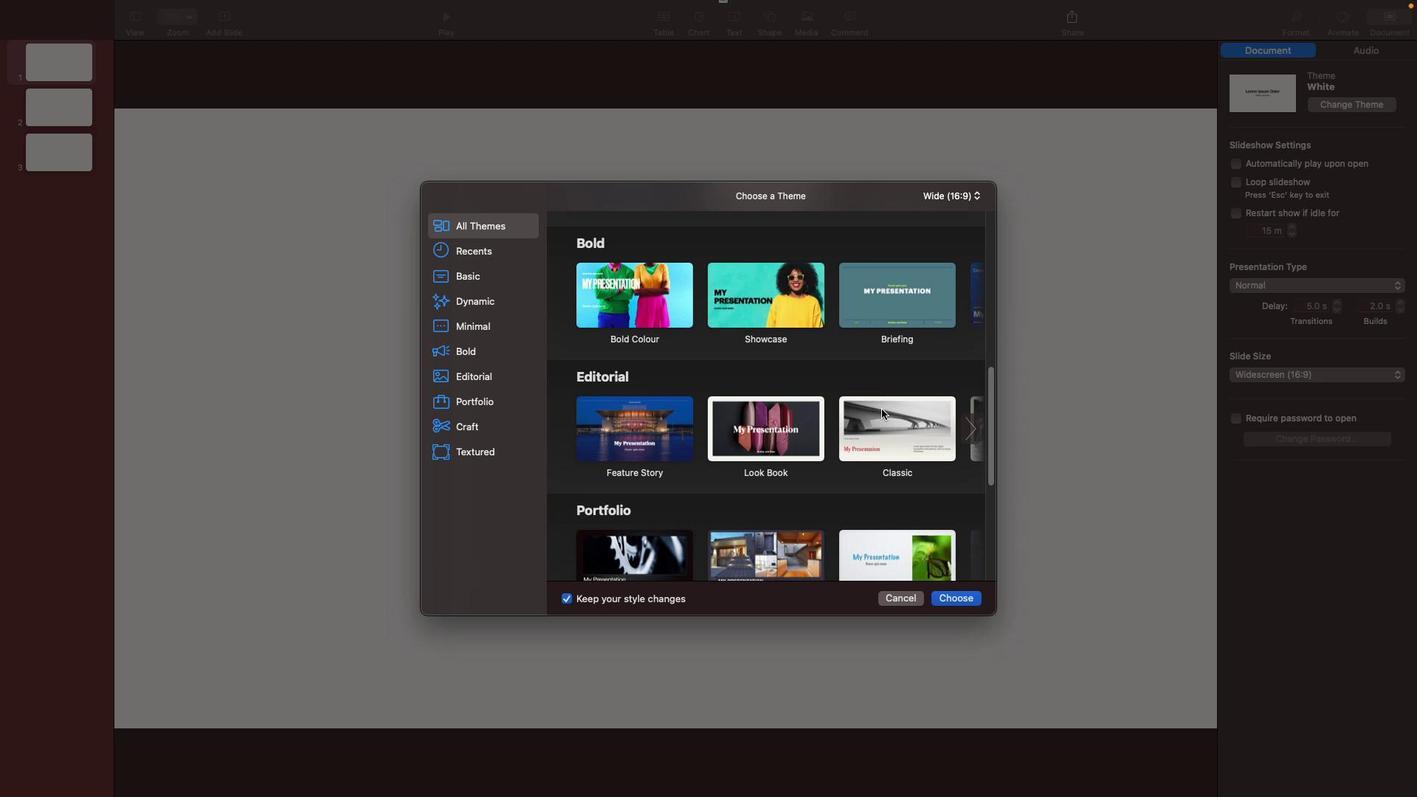 
Action: Mouse scrolled (890, 397) with delta (300, 109)
Screenshot: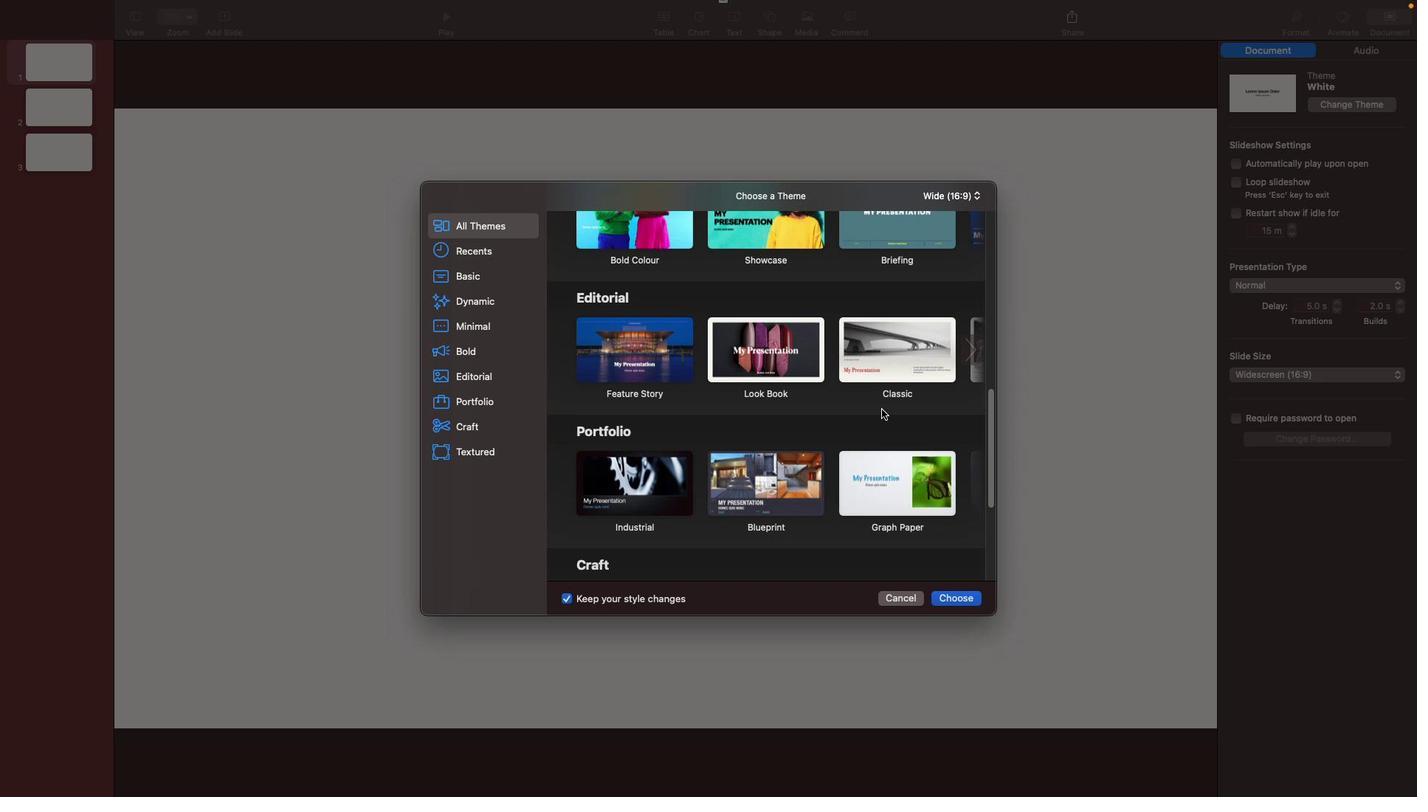
Action: Mouse scrolled (890, 397) with delta (300, 109)
Screenshot: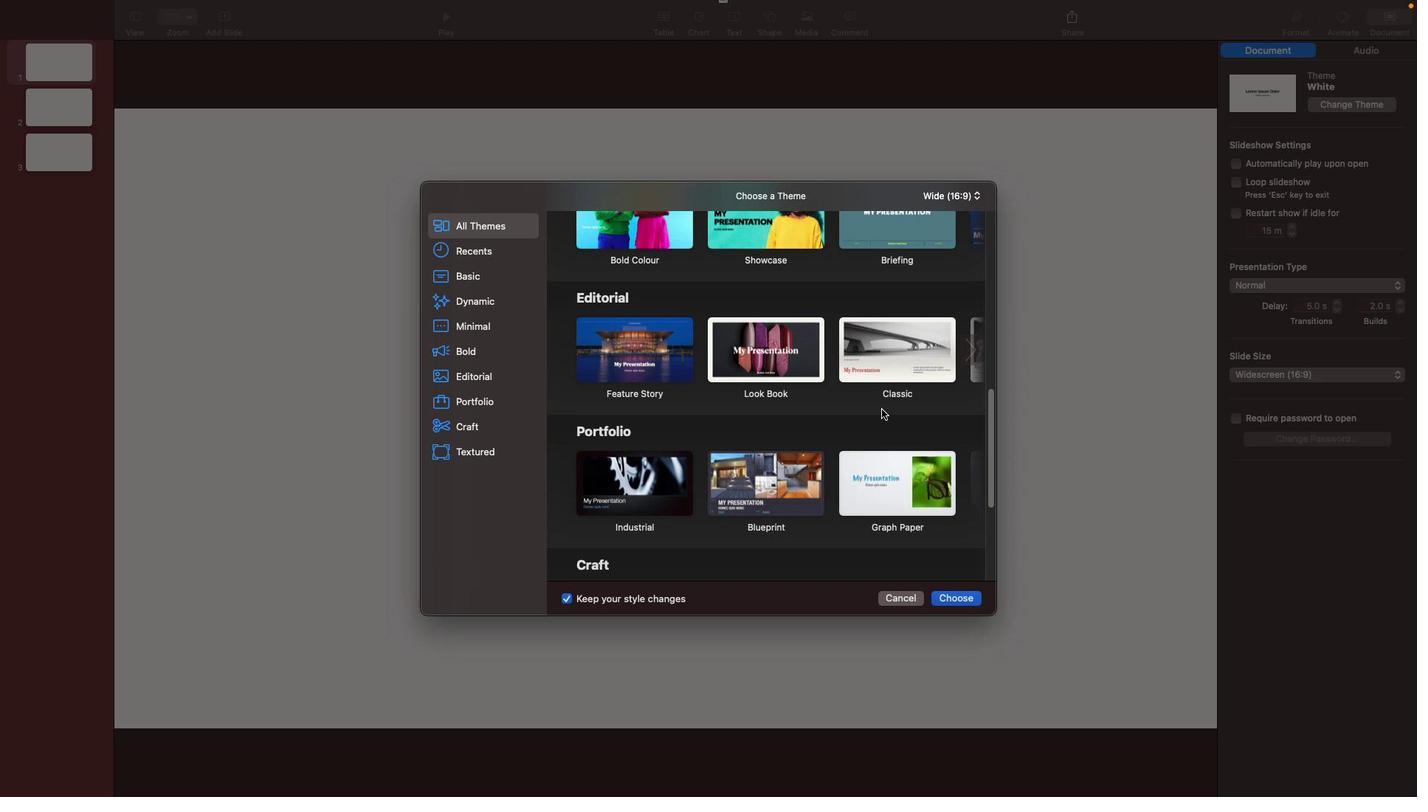 
Action: Mouse scrolled (890, 397) with delta (300, 107)
Screenshot: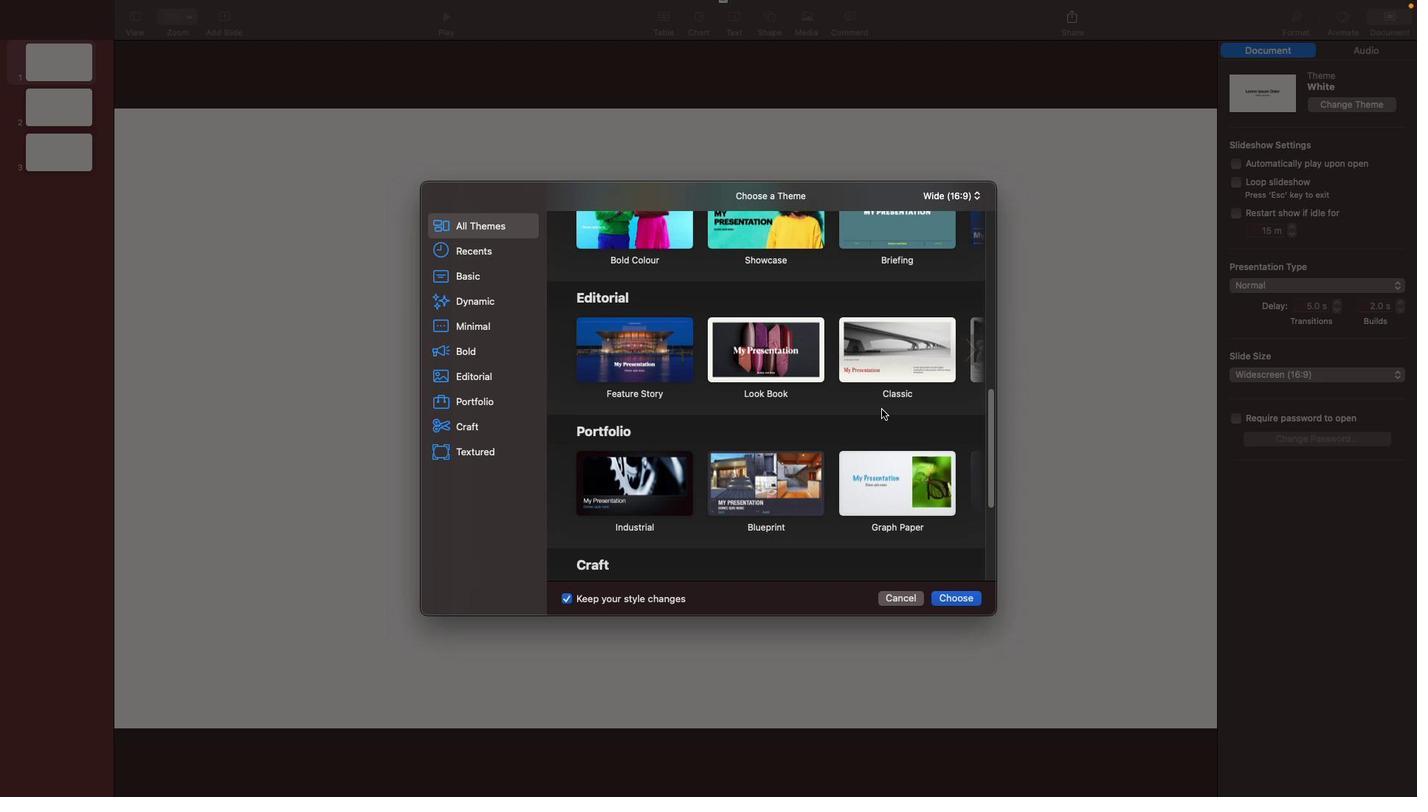 
Action: Mouse scrolled (890, 397) with delta (300, 109)
Screenshot: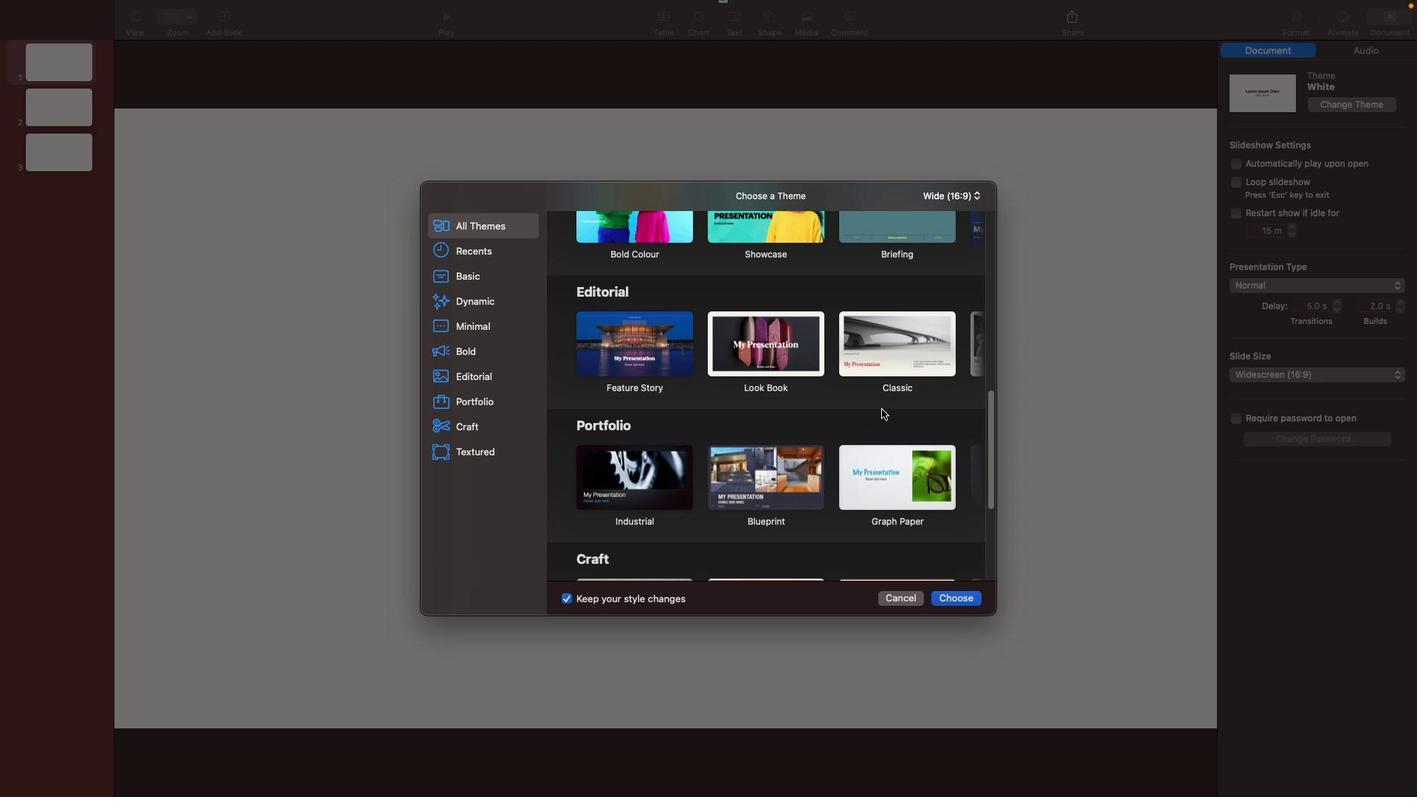 
Action: Mouse scrolled (890, 397) with delta (300, 109)
Screenshot: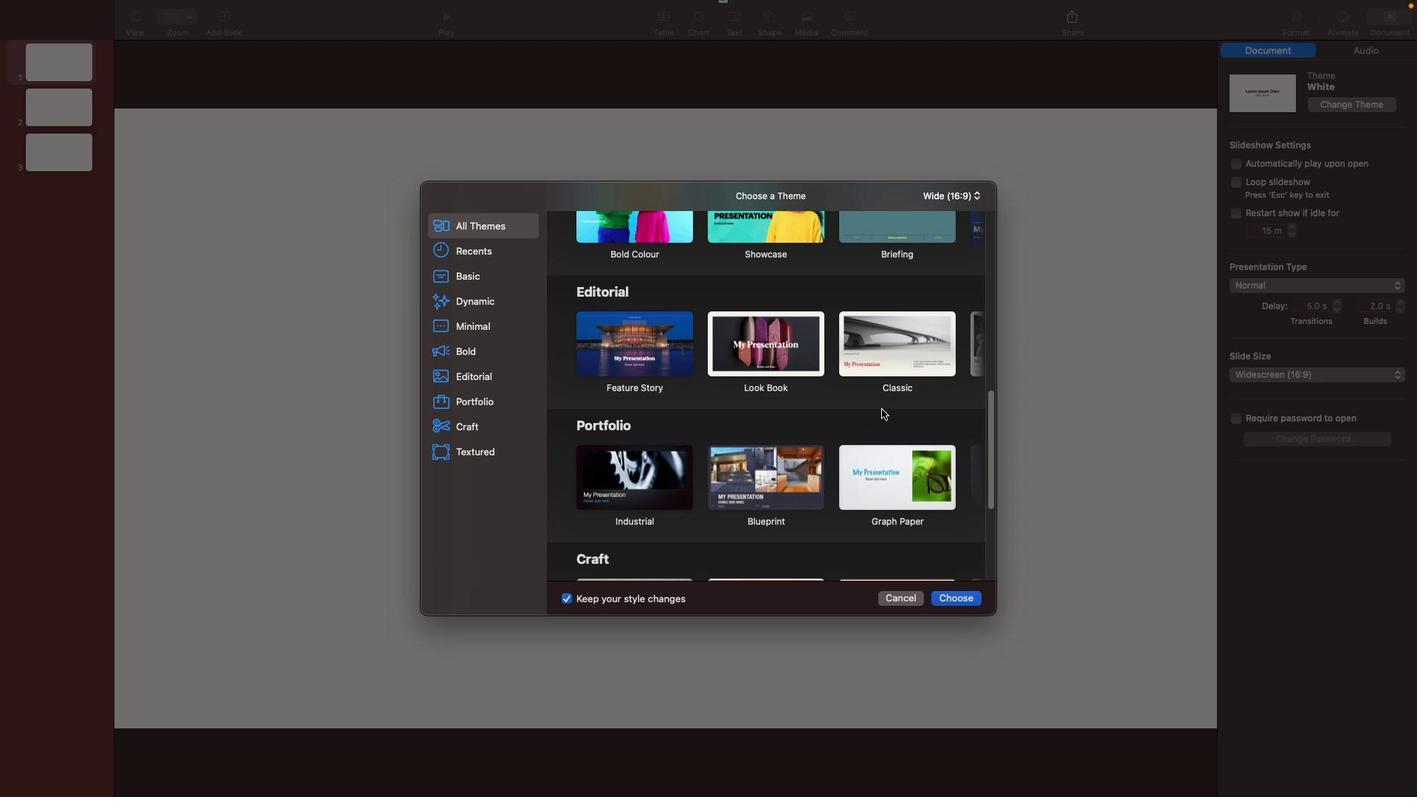 
Action: Mouse scrolled (890, 397) with delta (300, 107)
Screenshot: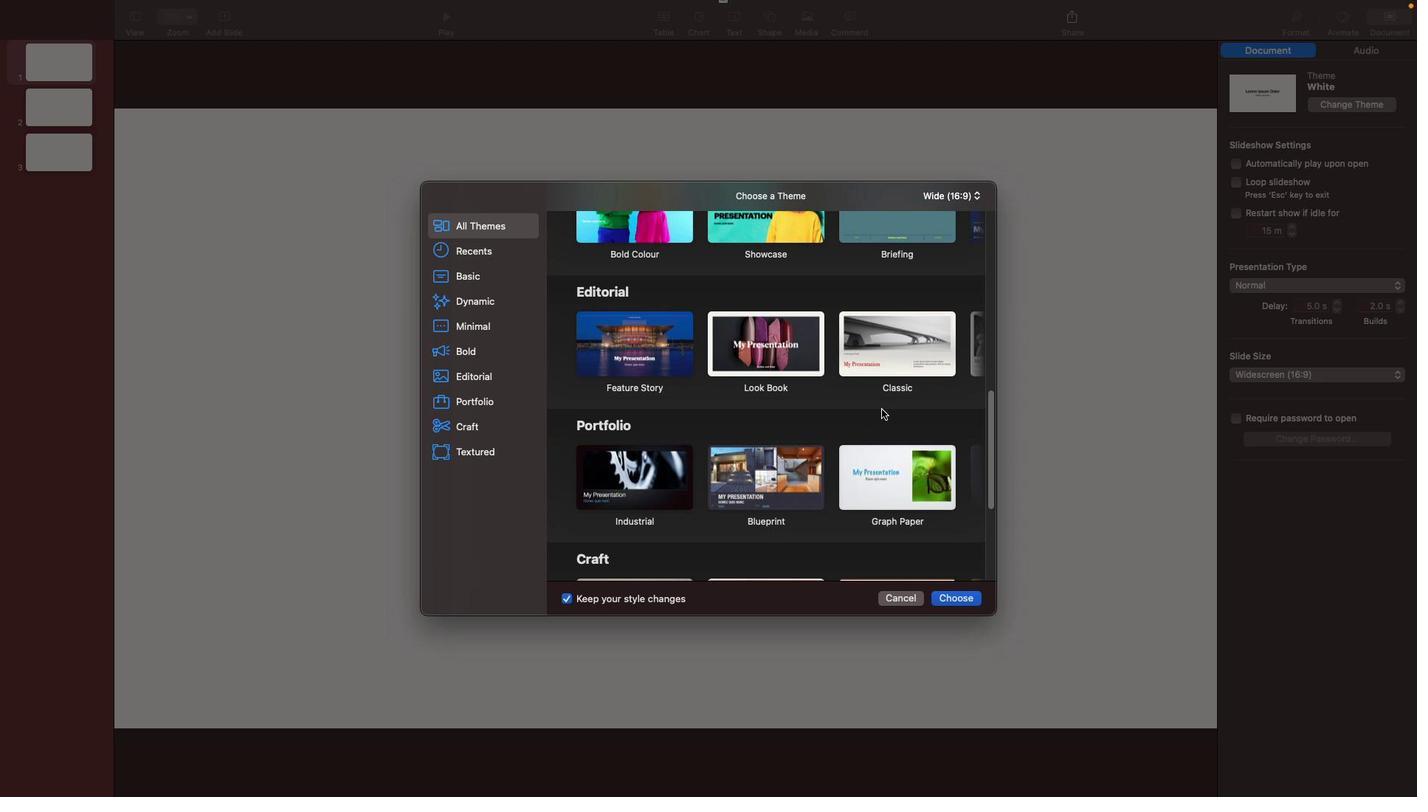 
Action: Mouse scrolled (890, 397) with delta (300, 107)
Screenshot: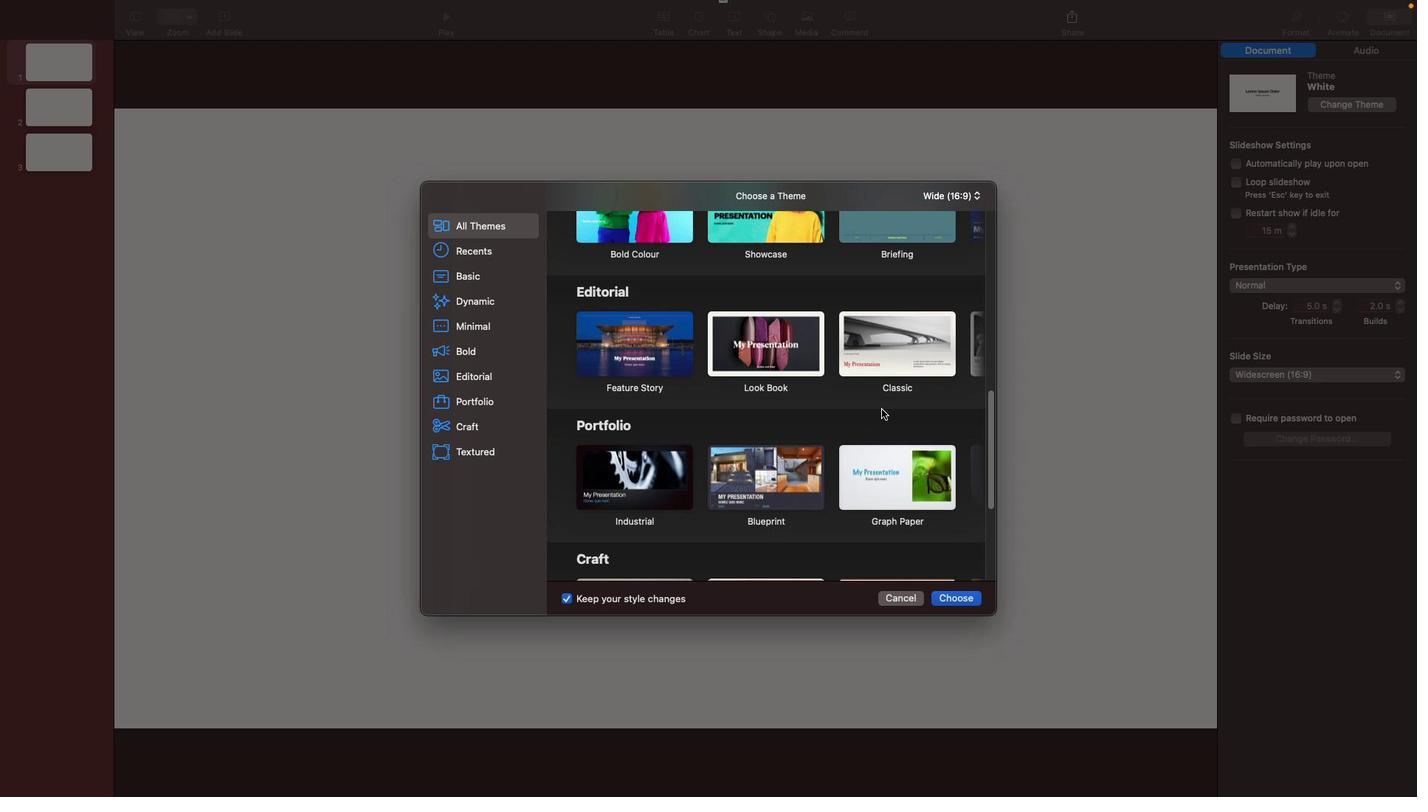 
Action: Mouse scrolled (890, 397) with delta (300, 109)
Screenshot: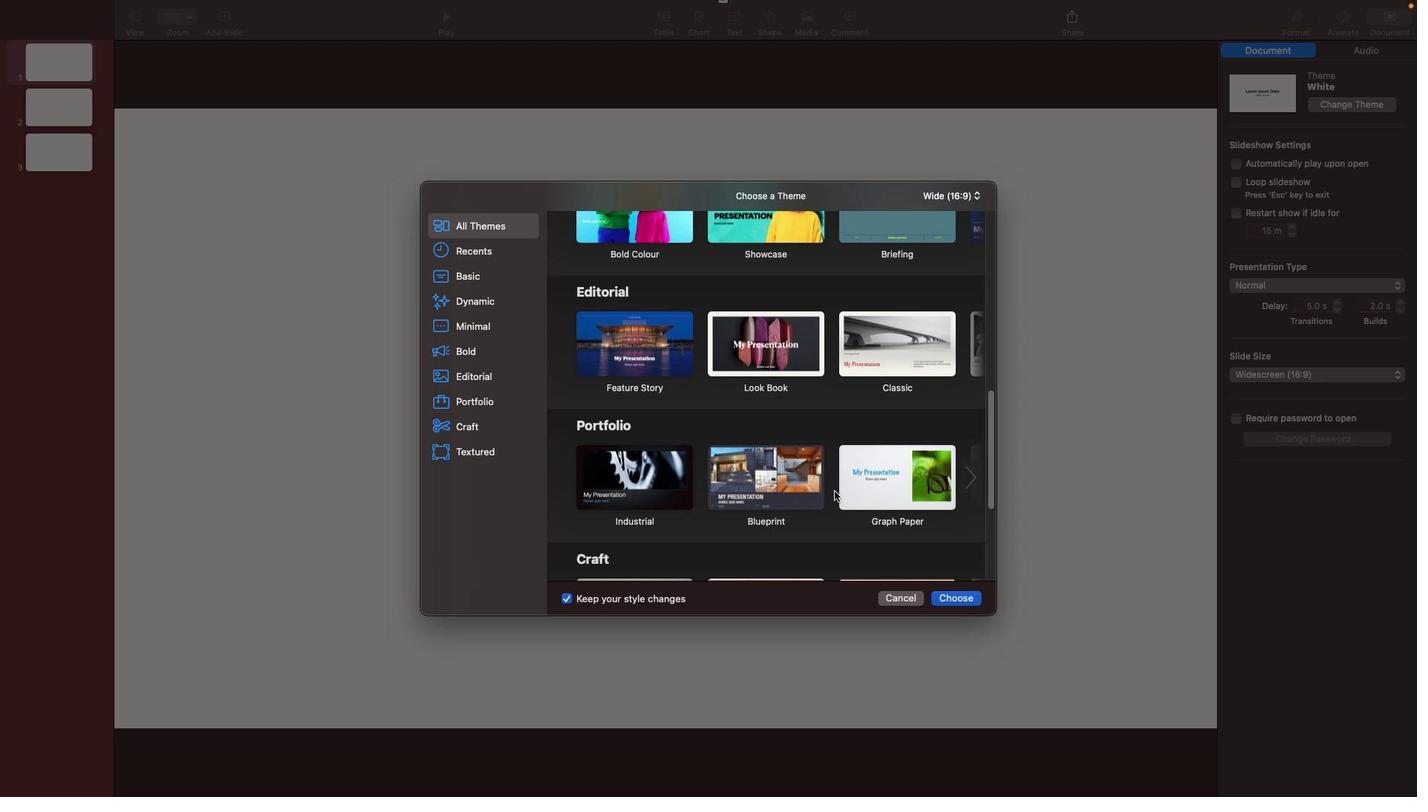 
Action: Mouse scrolled (890, 397) with delta (300, 109)
Screenshot: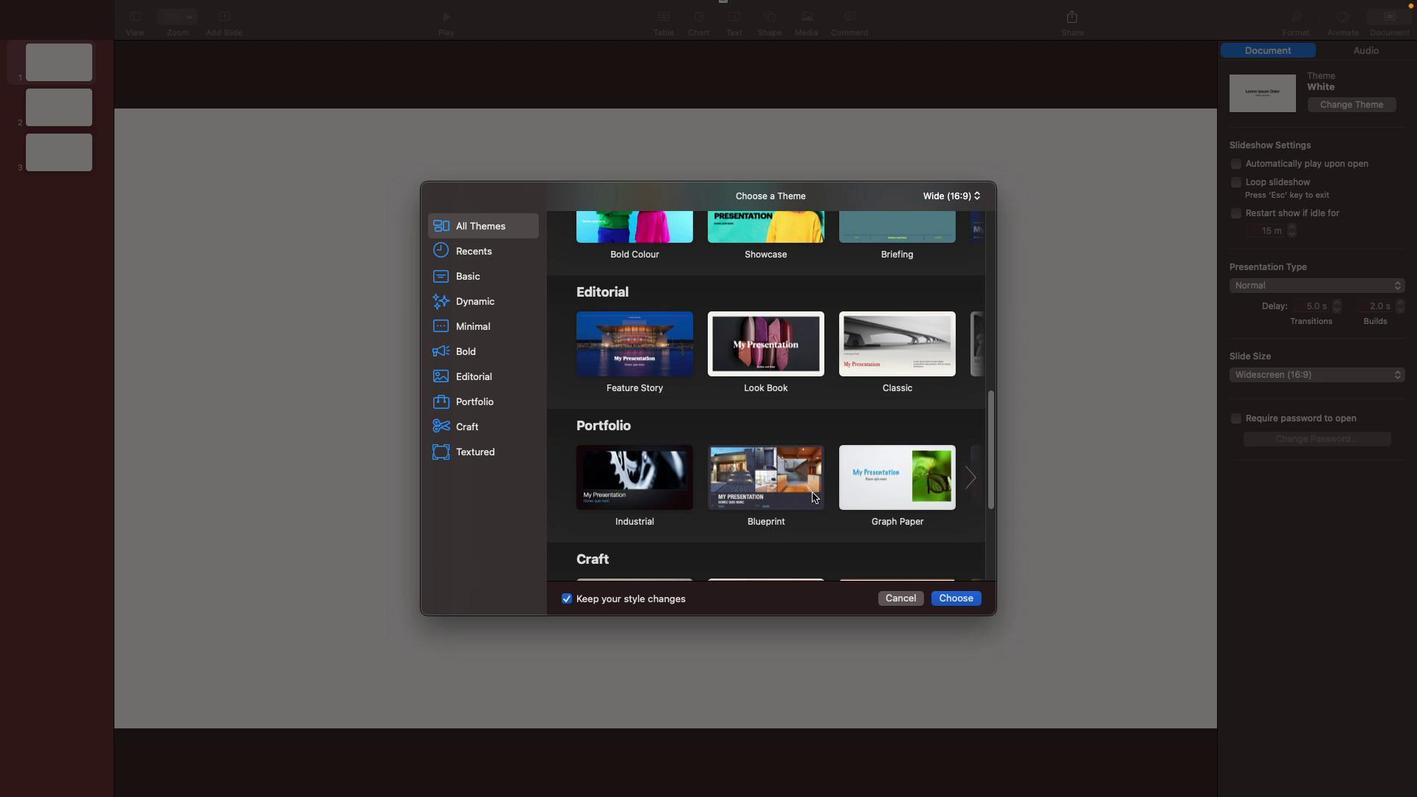 
Action: Mouse moved to (835, 455)
Screenshot: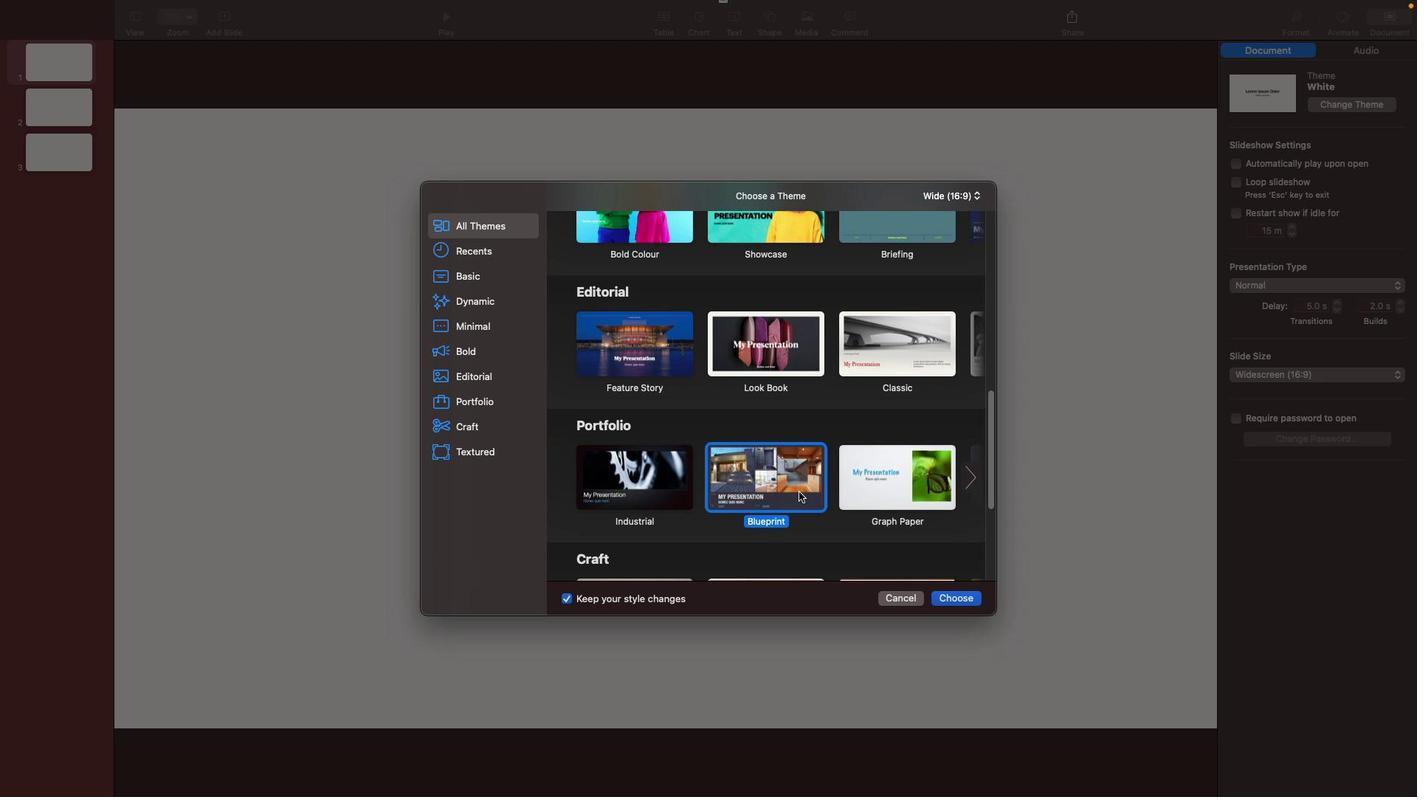 
Action: Mouse pressed left at (835, 455)
Screenshot: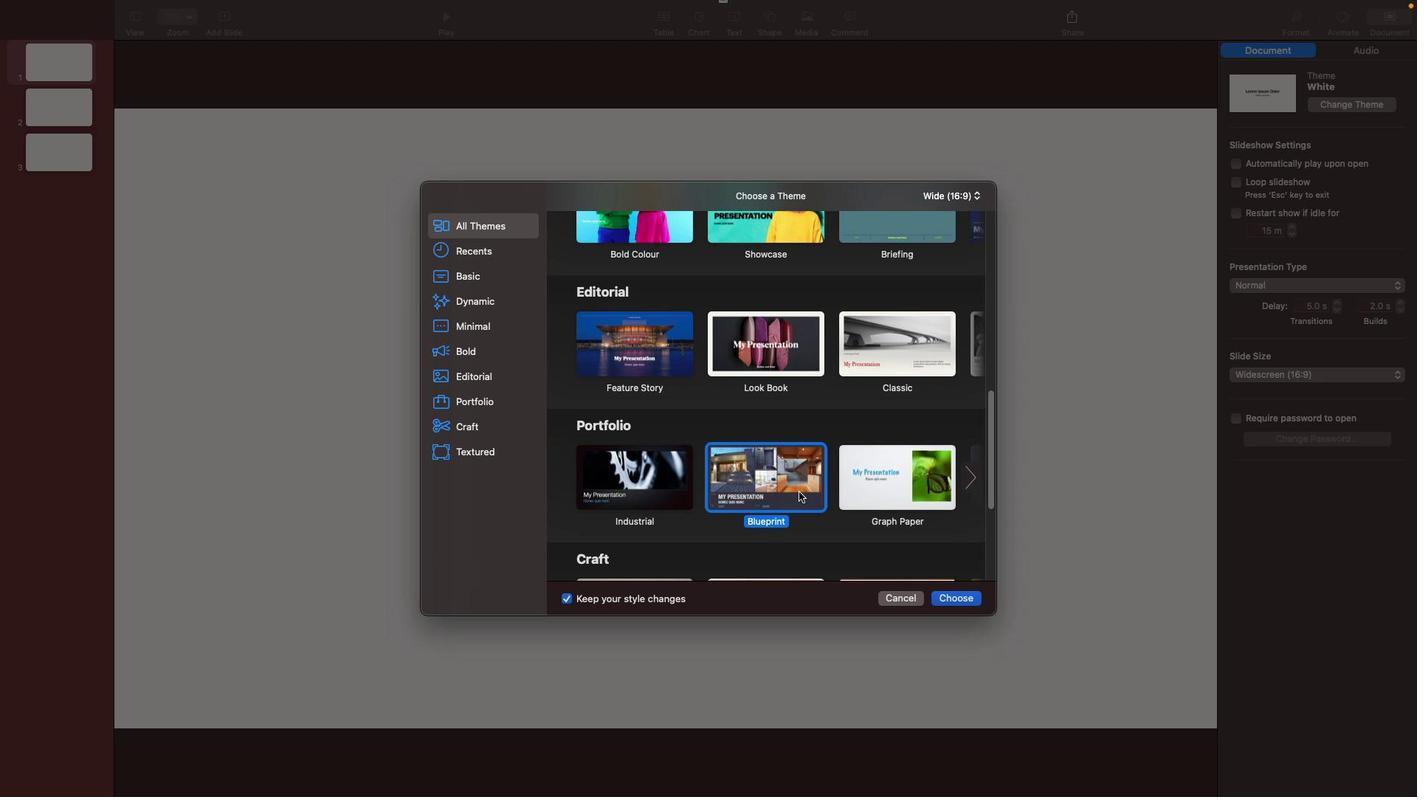 
Action: Mouse moved to (877, 420)
Screenshot: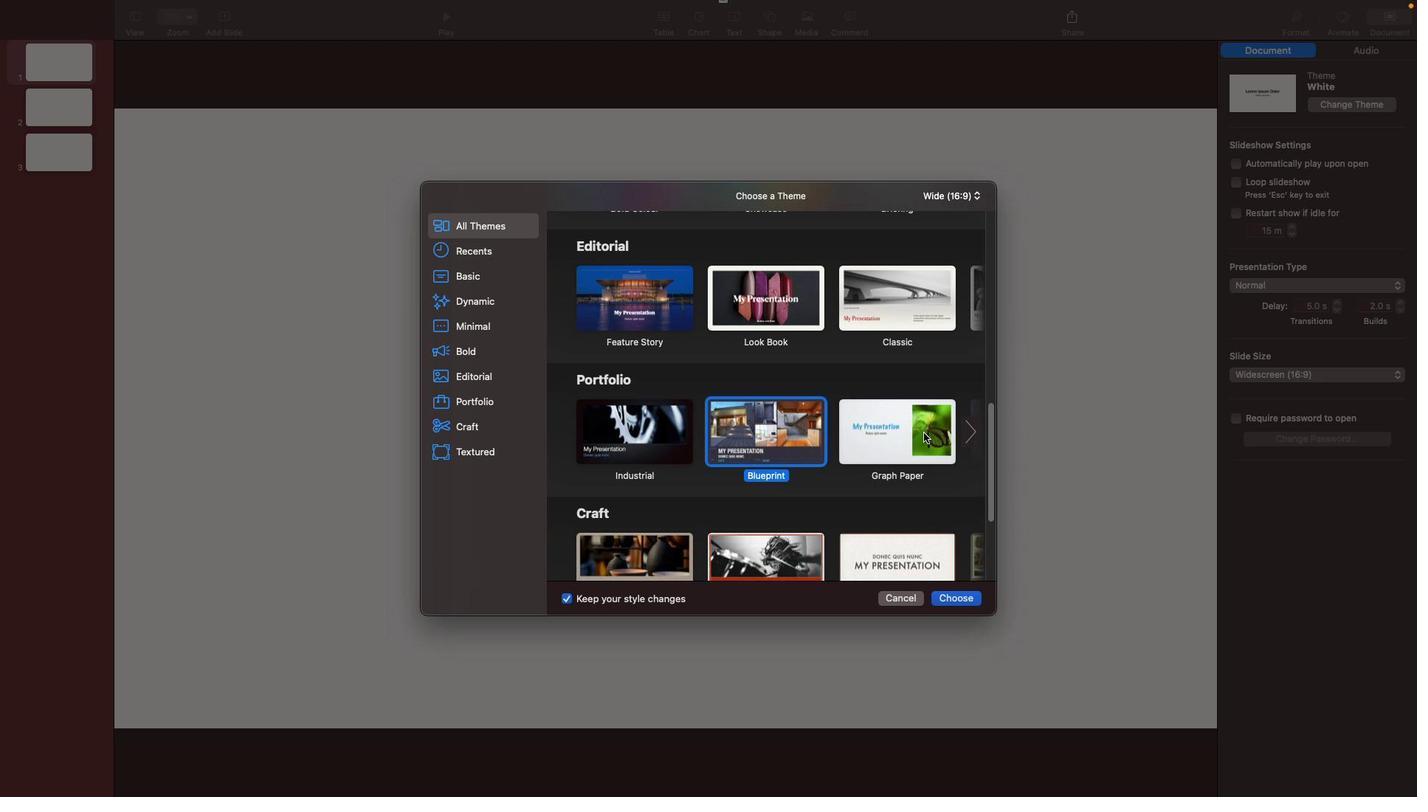 
Action: Mouse scrolled (877, 420) with delta (300, 109)
Screenshot: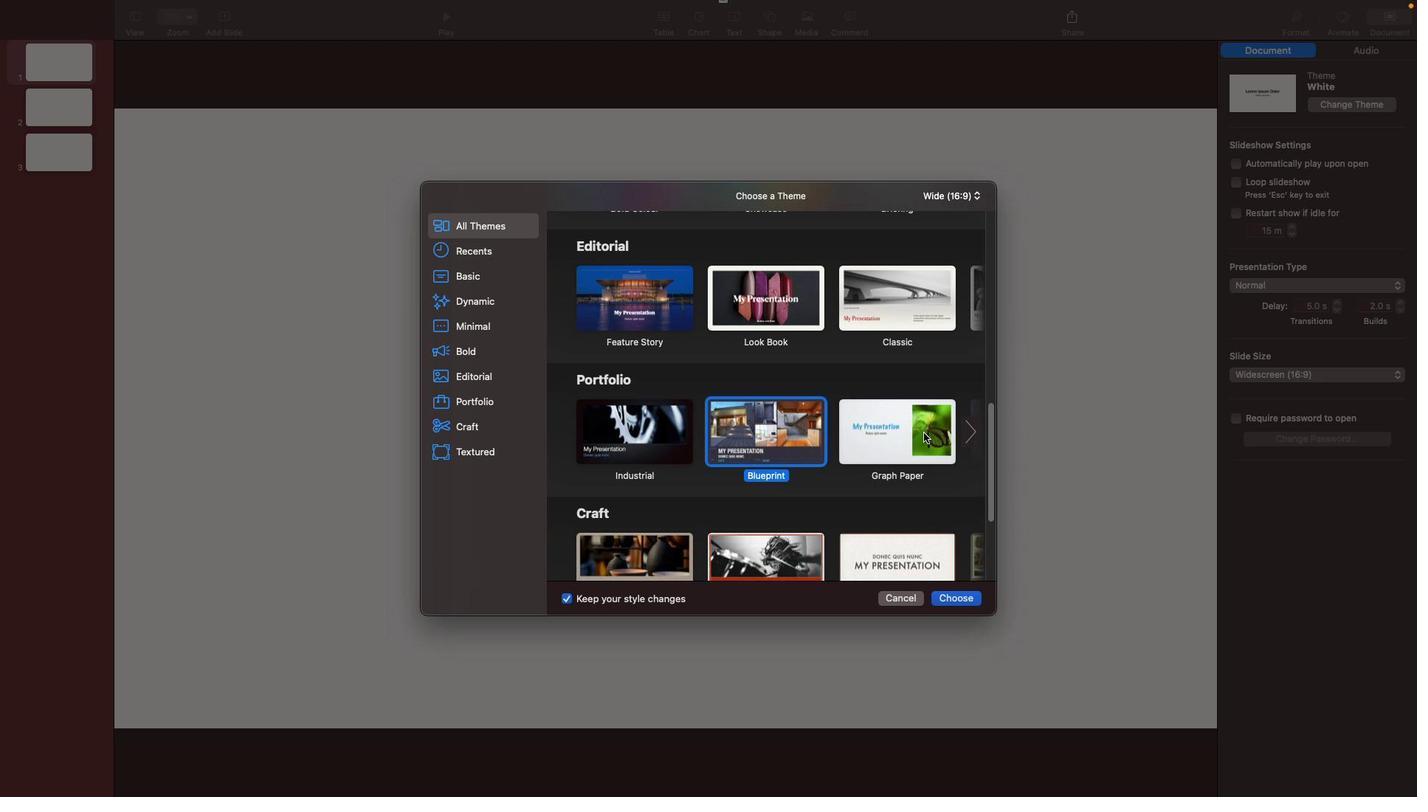 
Action: Mouse moved to (878, 419)
Screenshot: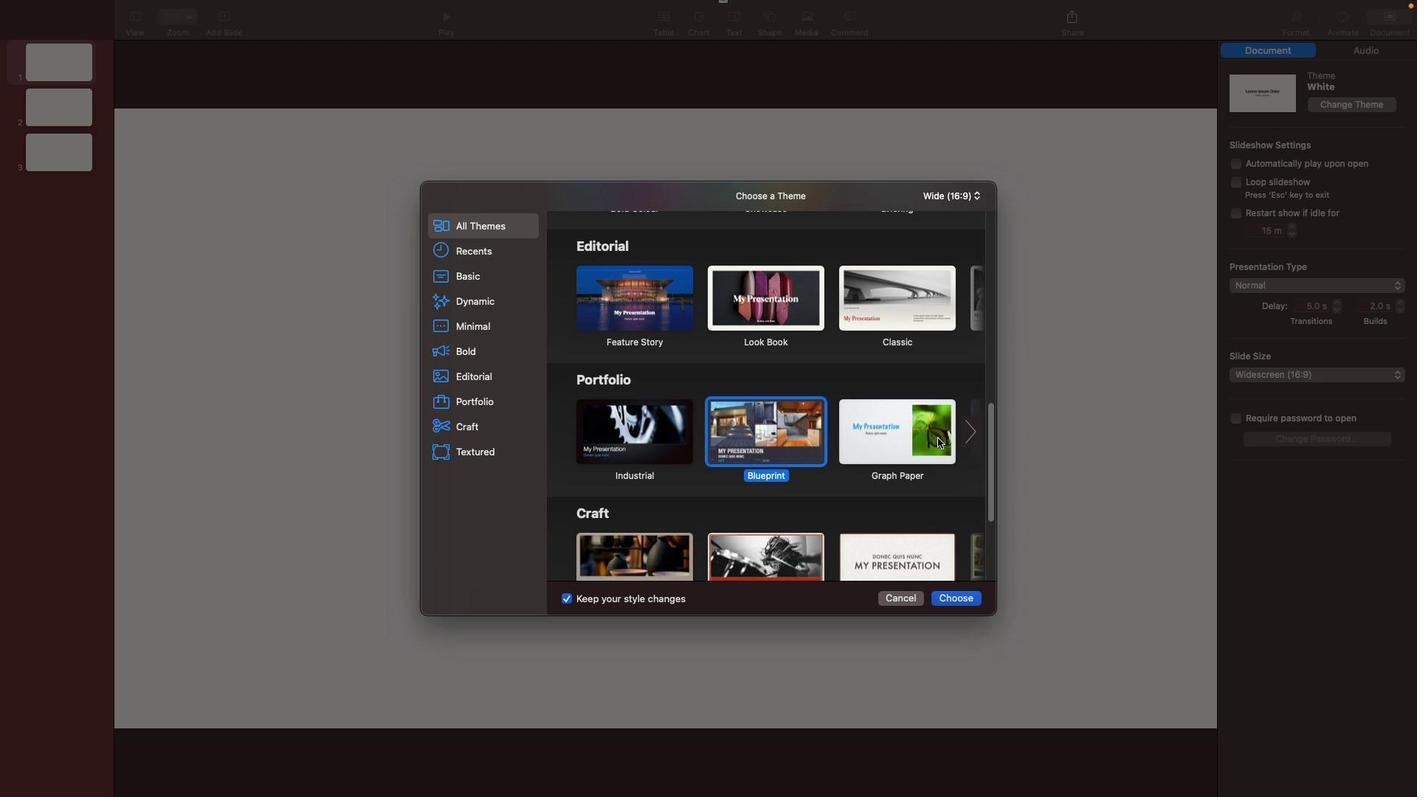 
Action: Mouse scrolled (878, 419) with delta (300, 109)
Screenshot: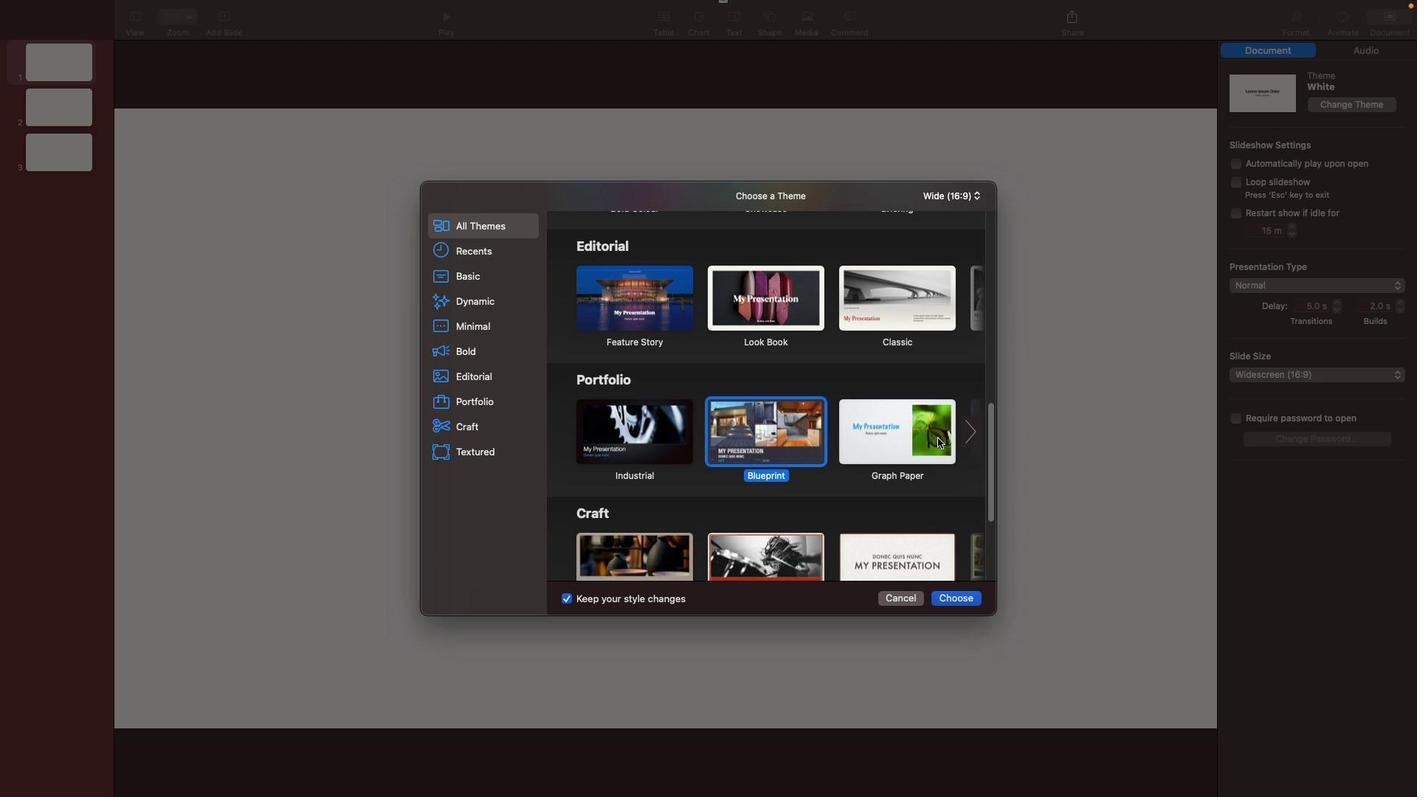 
Action: Mouse moved to (879, 416)
Screenshot: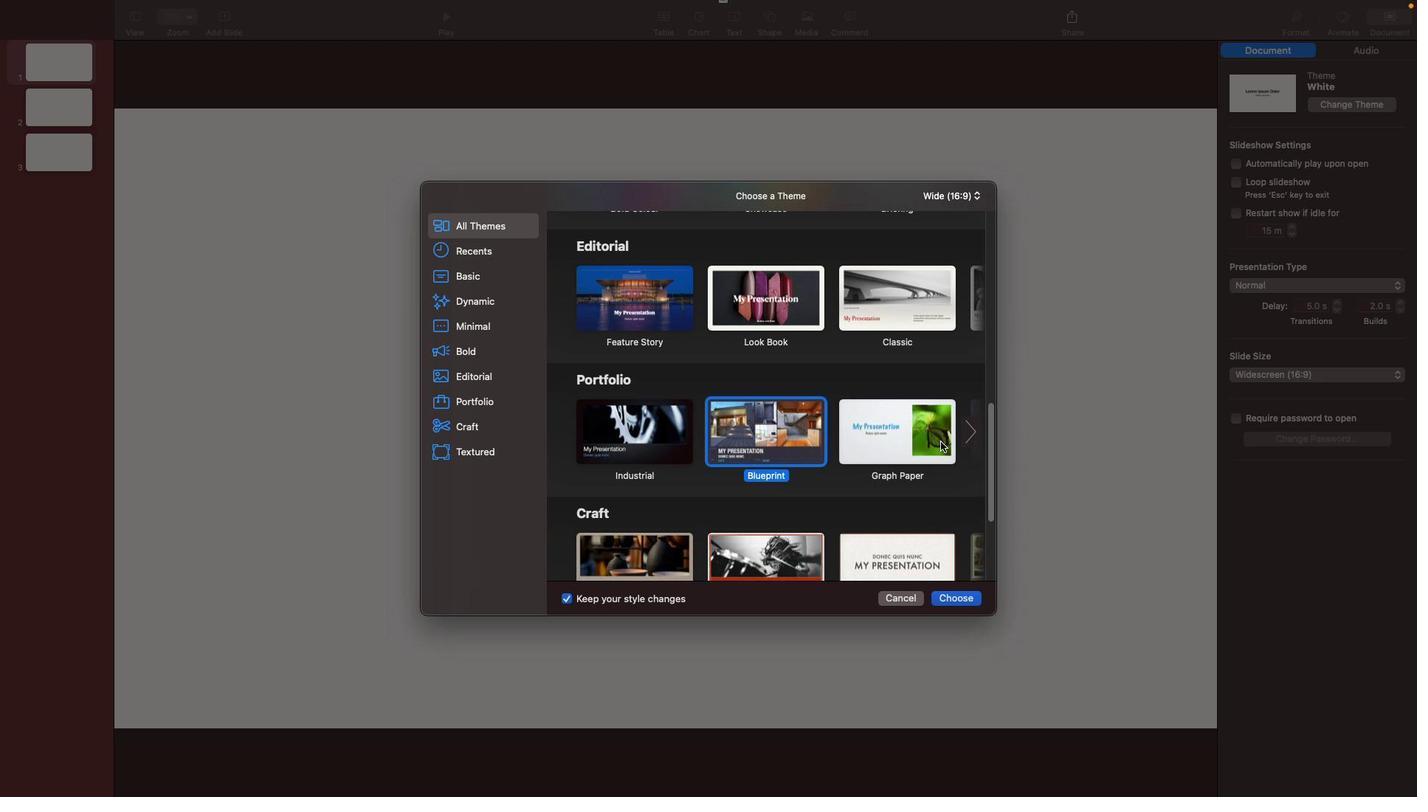 
Action: Mouse scrolled (879, 416) with delta (300, 108)
Screenshot: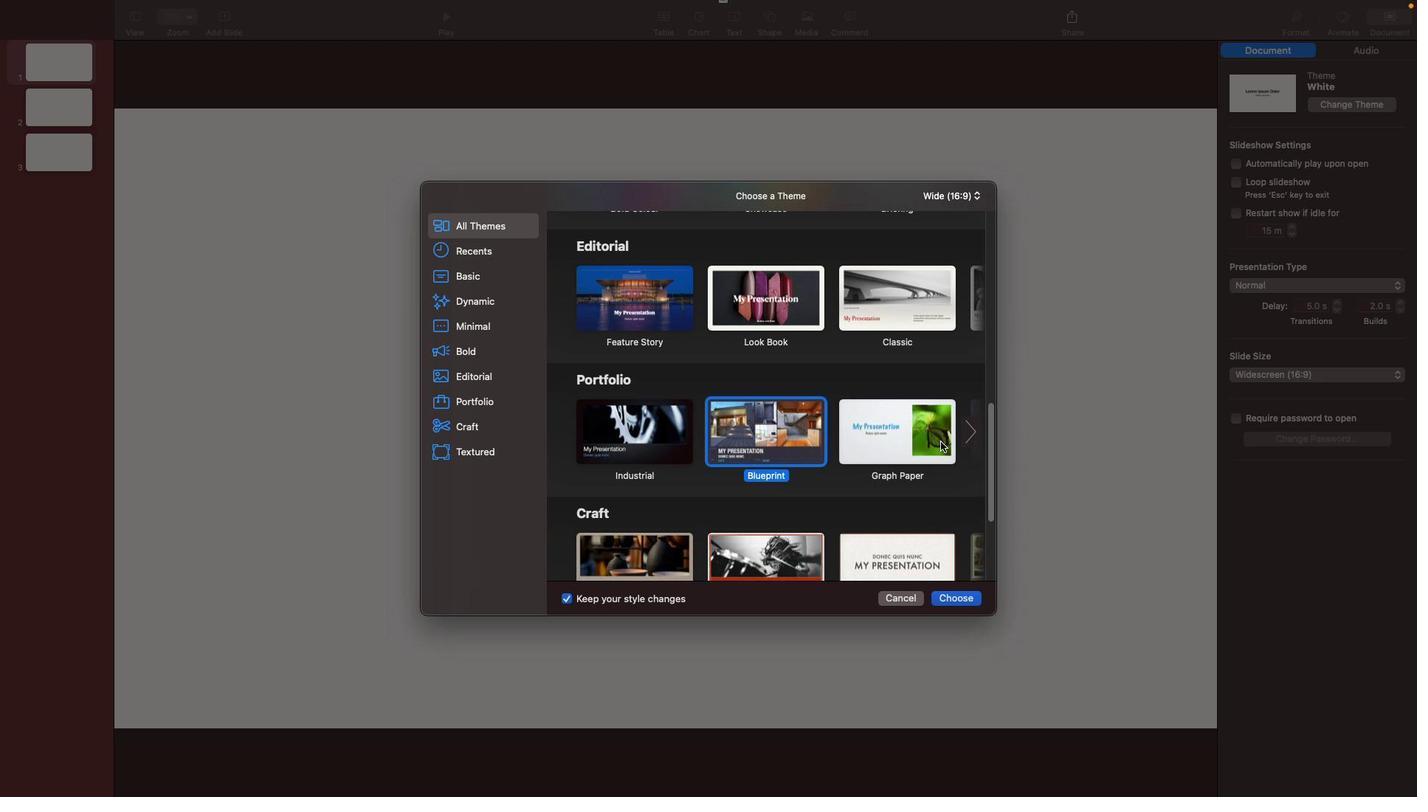 
Action: Mouse moved to (879, 416)
Screenshot: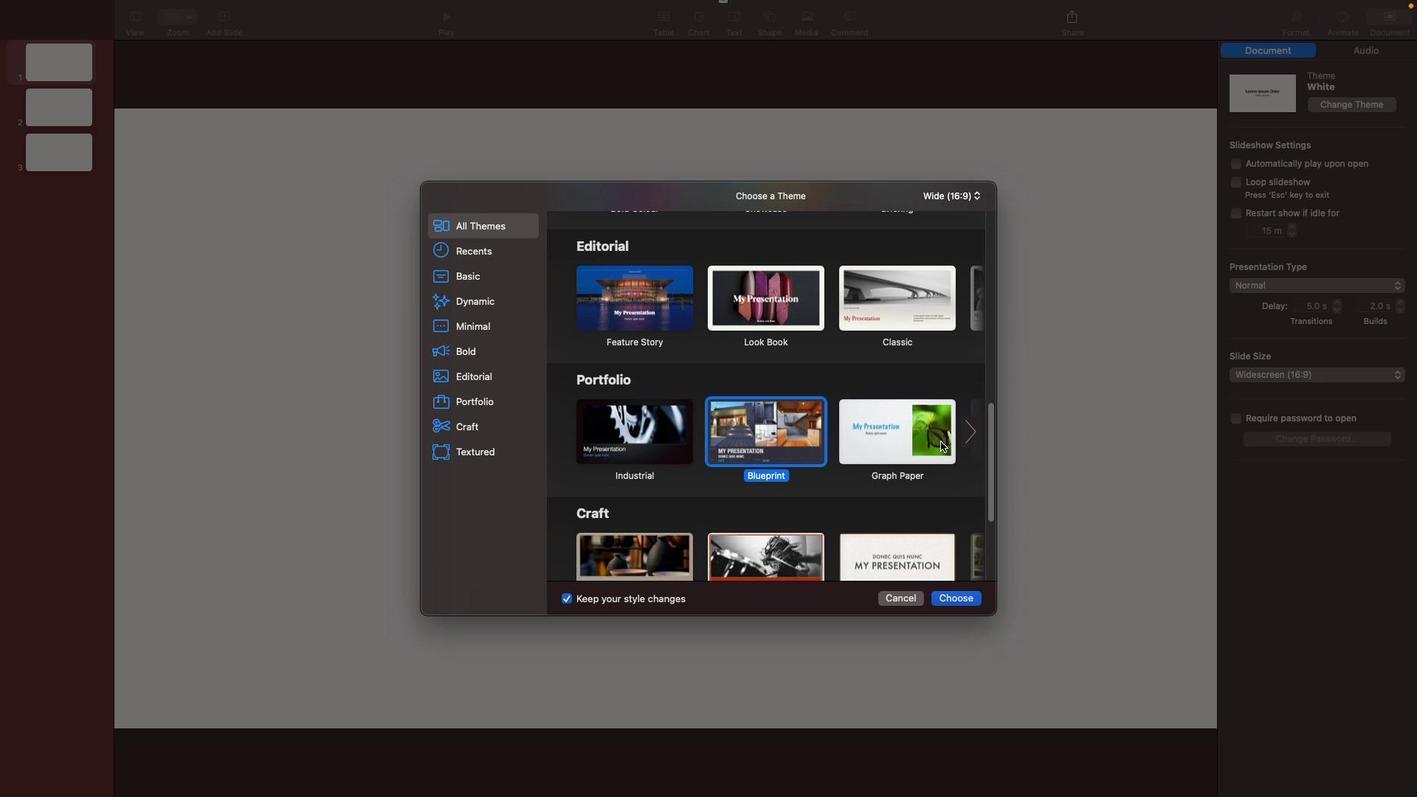 
Action: Mouse scrolled (879, 416) with delta (300, 107)
Screenshot: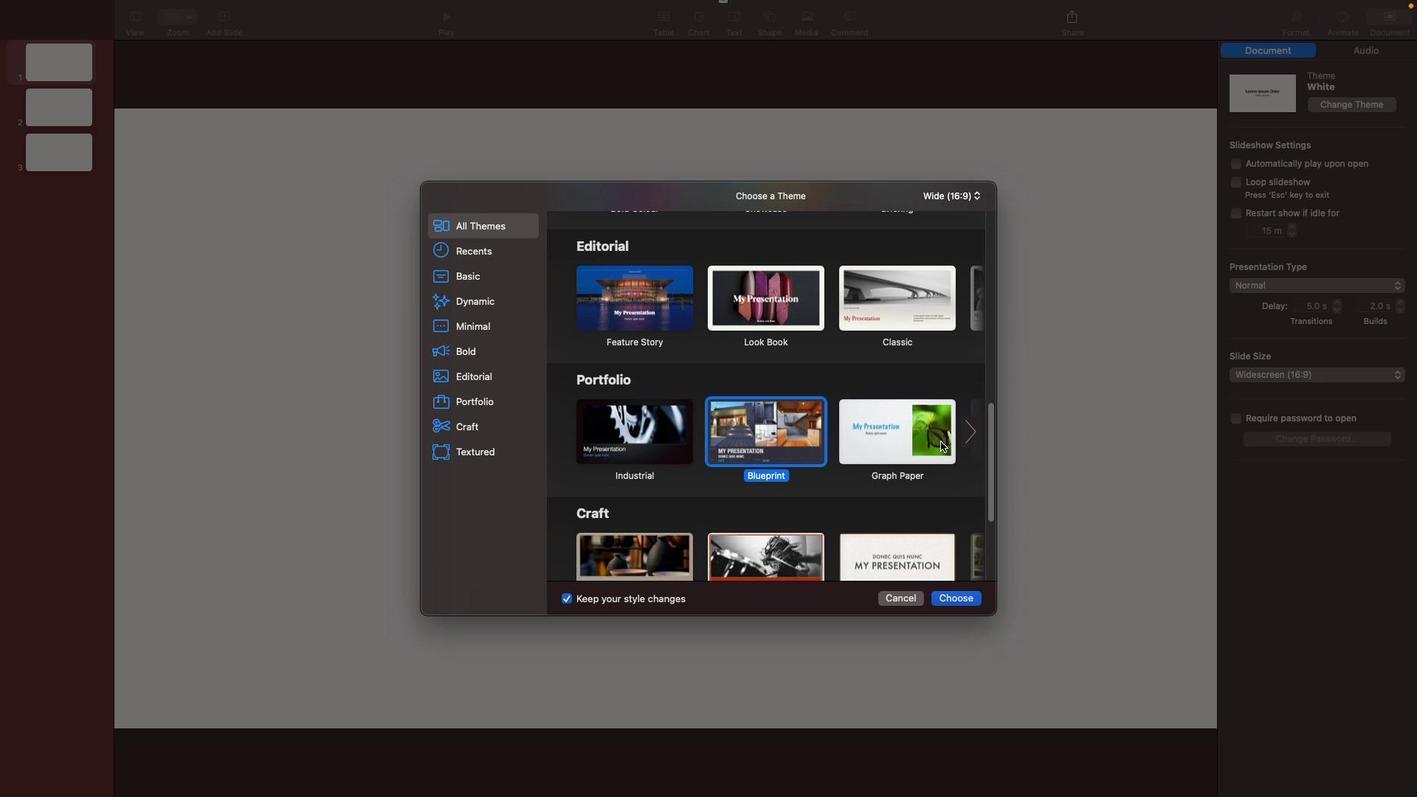 
Action: Mouse moved to (943, 408)
Screenshot: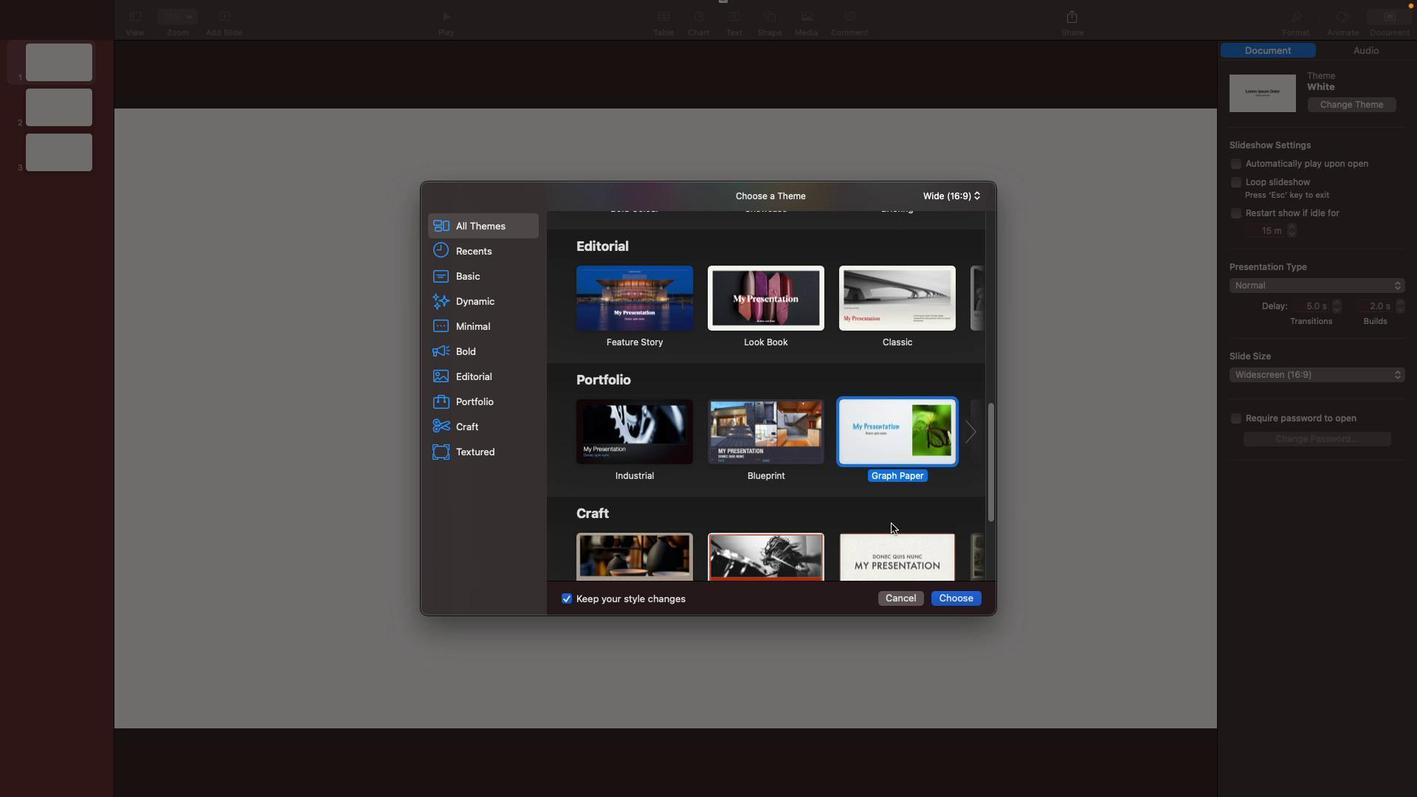 
Action: Mouse pressed left at (943, 408)
Screenshot: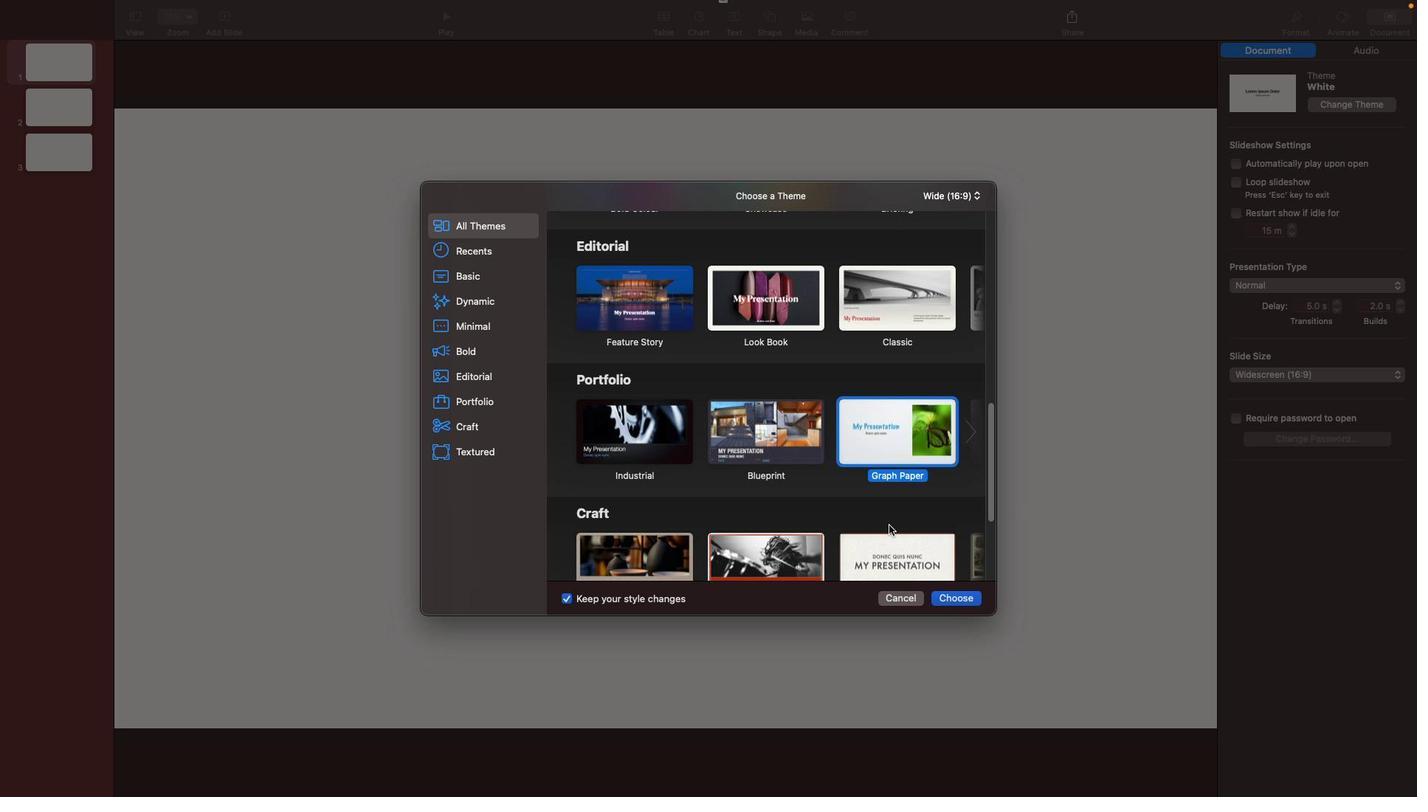 
Action: Mouse moved to (895, 470)
Screenshot: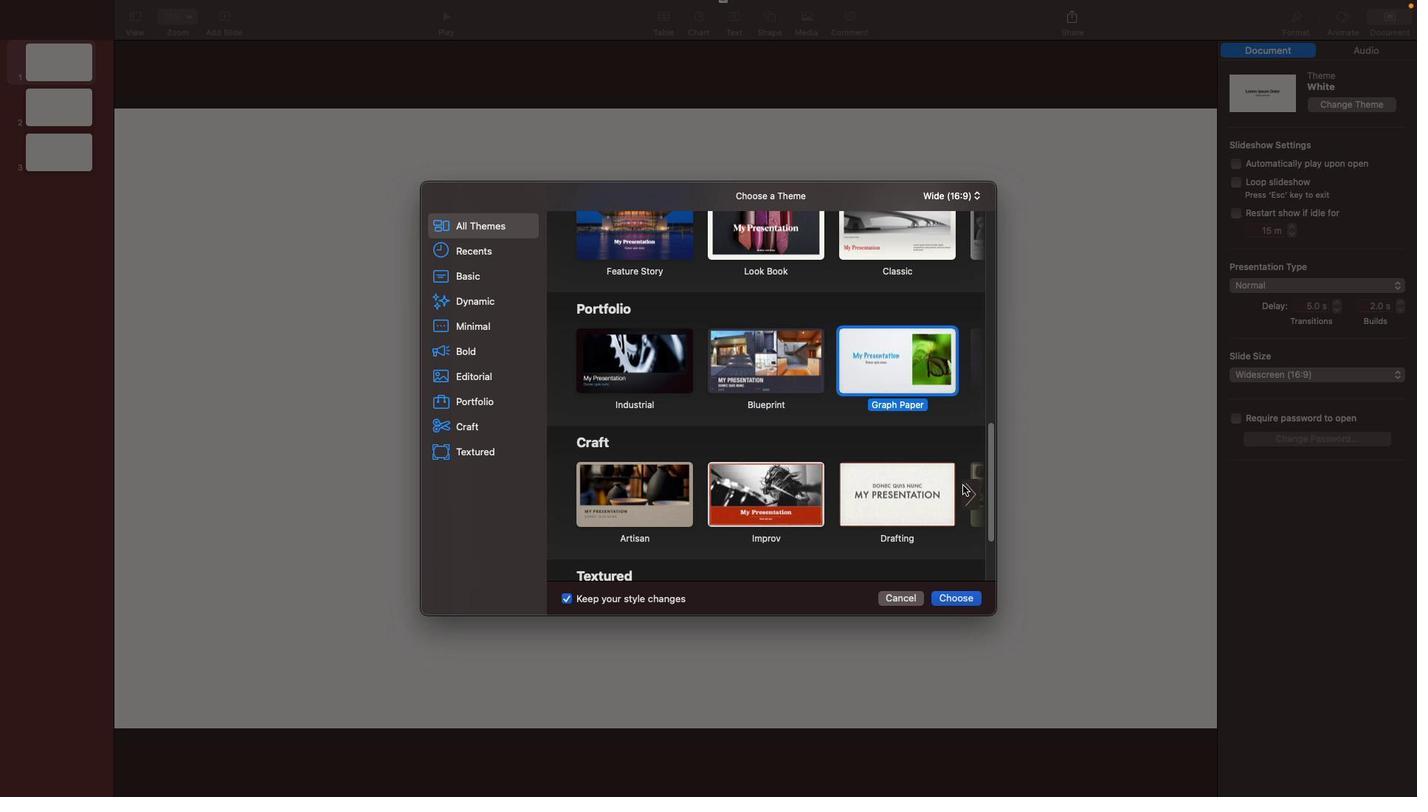 
Action: Mouse scrolled (895, 470) with delta (300, 109)
Screenshot: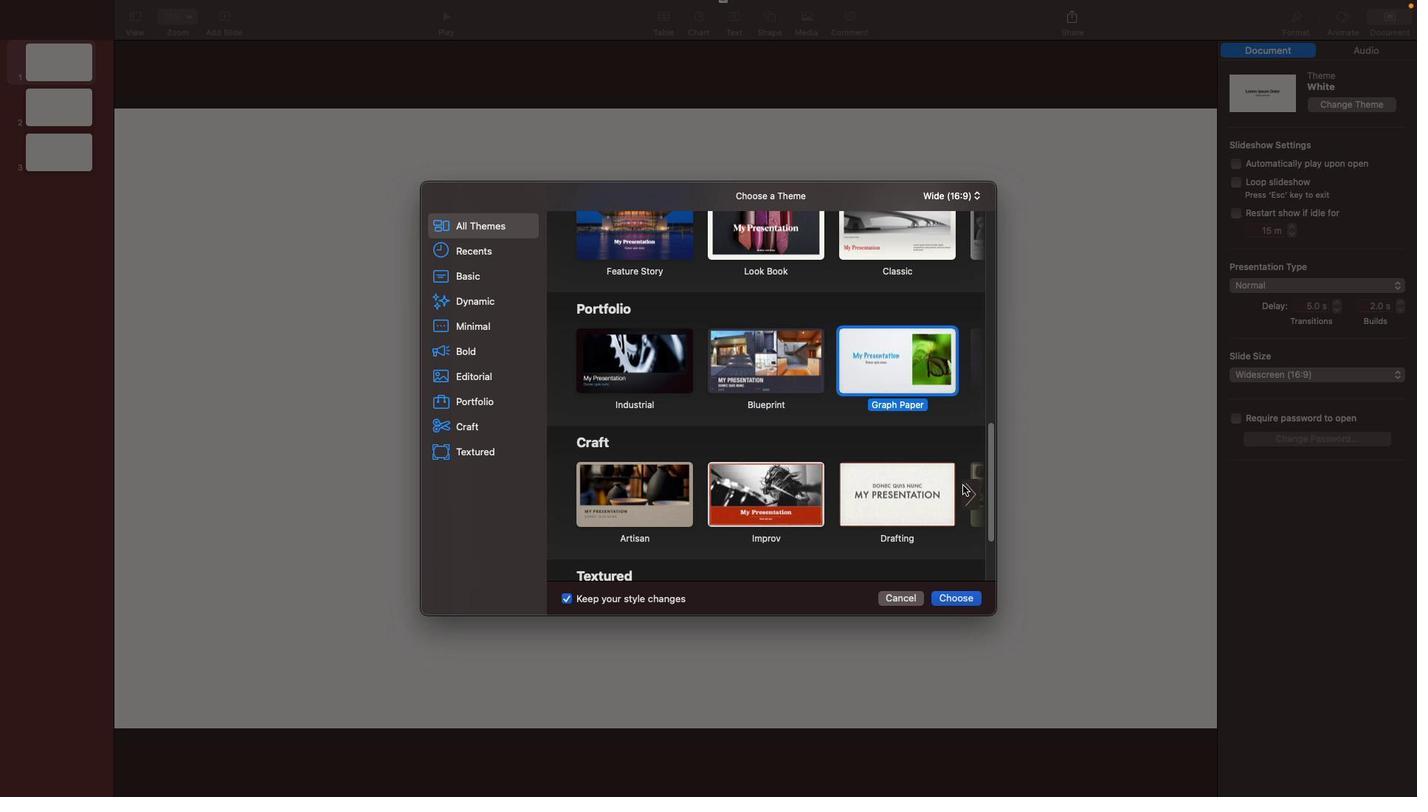 
Action: Mouse moved to (896, 464)
Screenshot: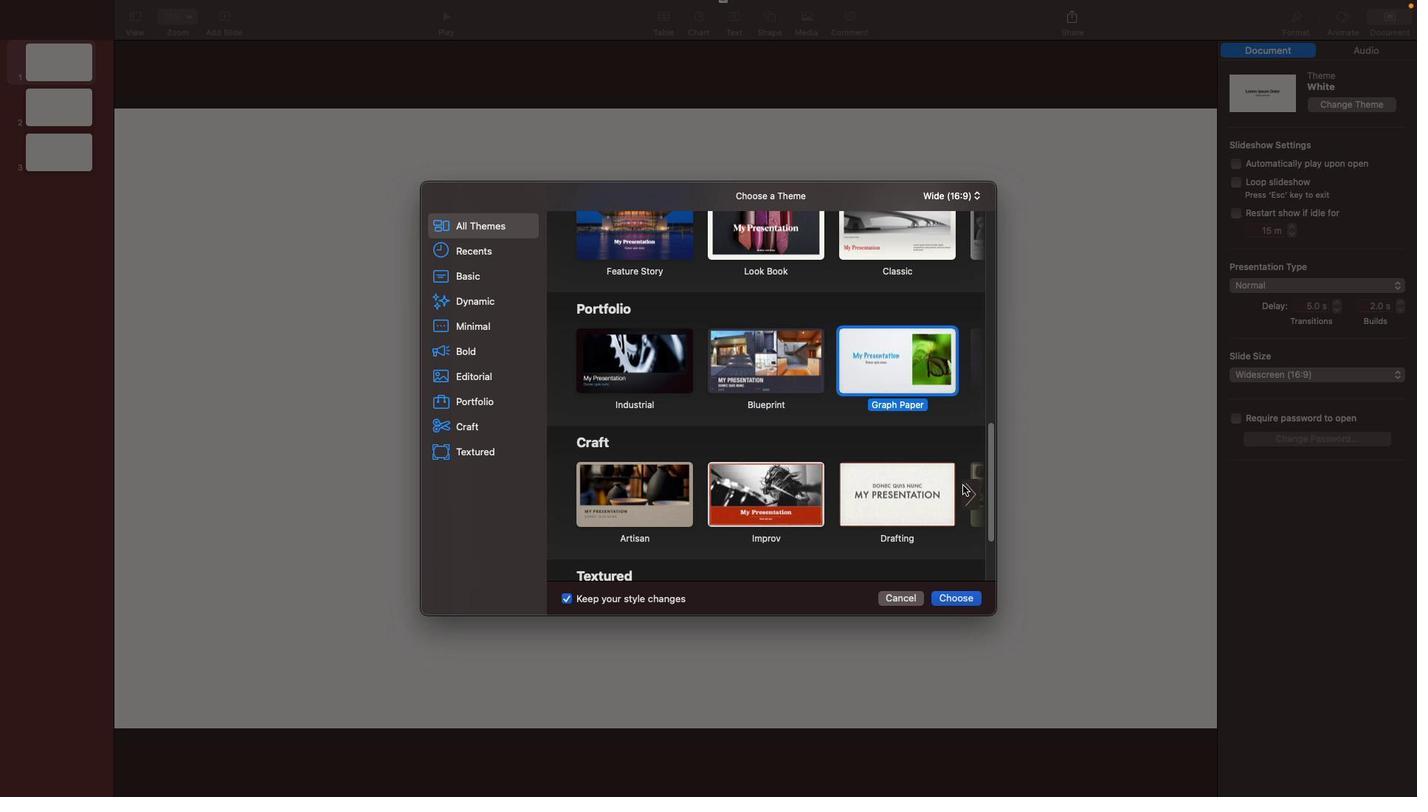 
Action: Mouse scrolled (896, 464) with delta (300, 109)
Screenshot: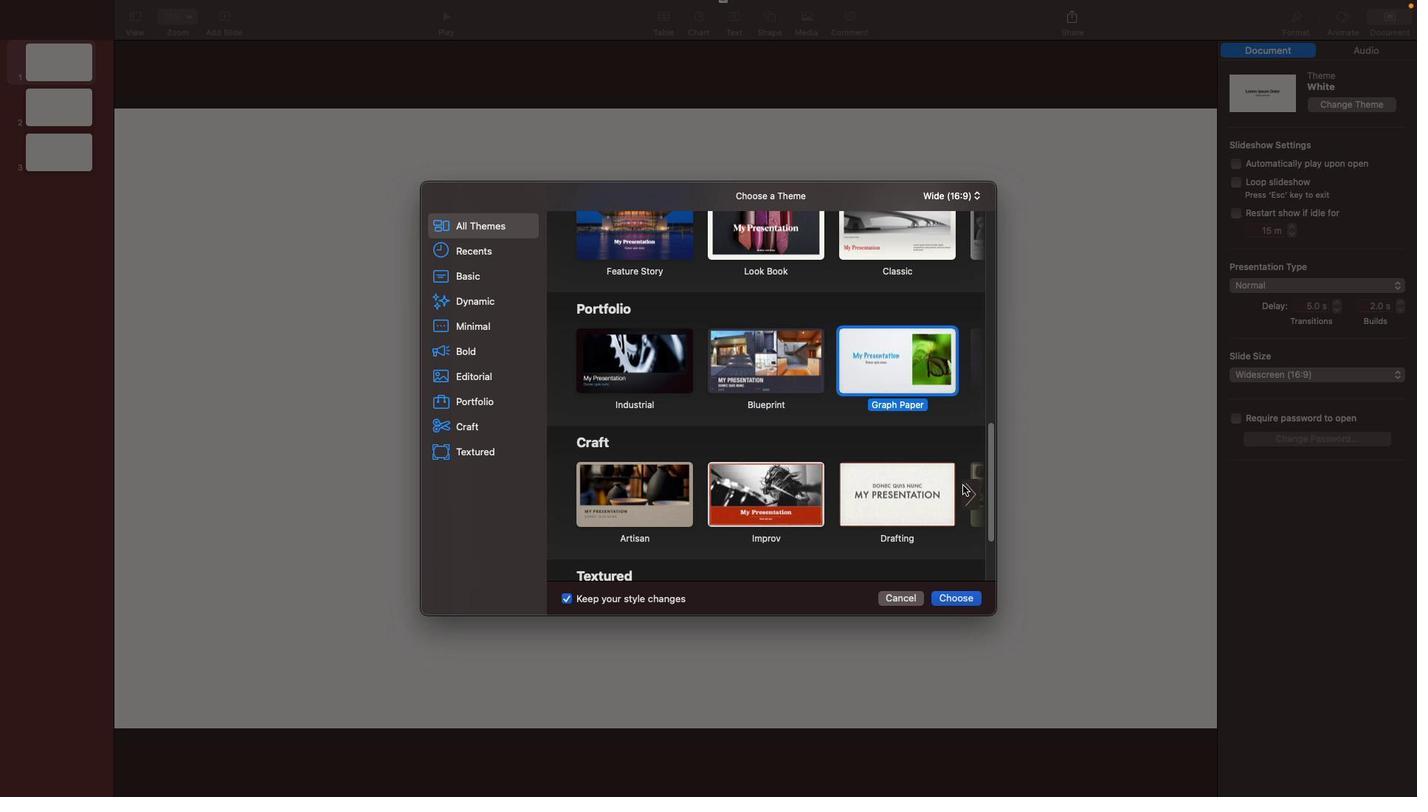 
Action: Mouse moved to (898, 458)
Screenshot: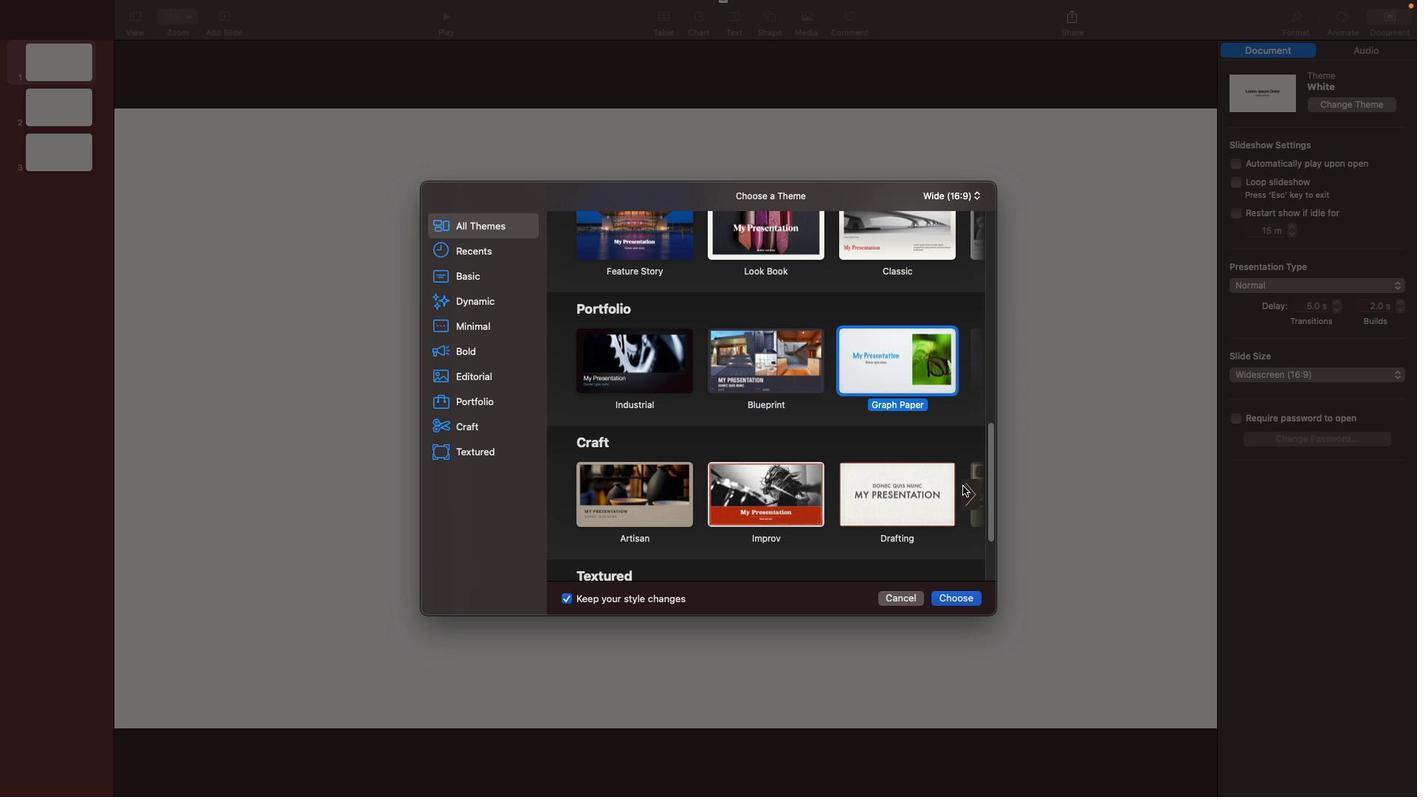 
Action: Mouse scrolled (898, 458) with delta (300, 107)
Screenshot: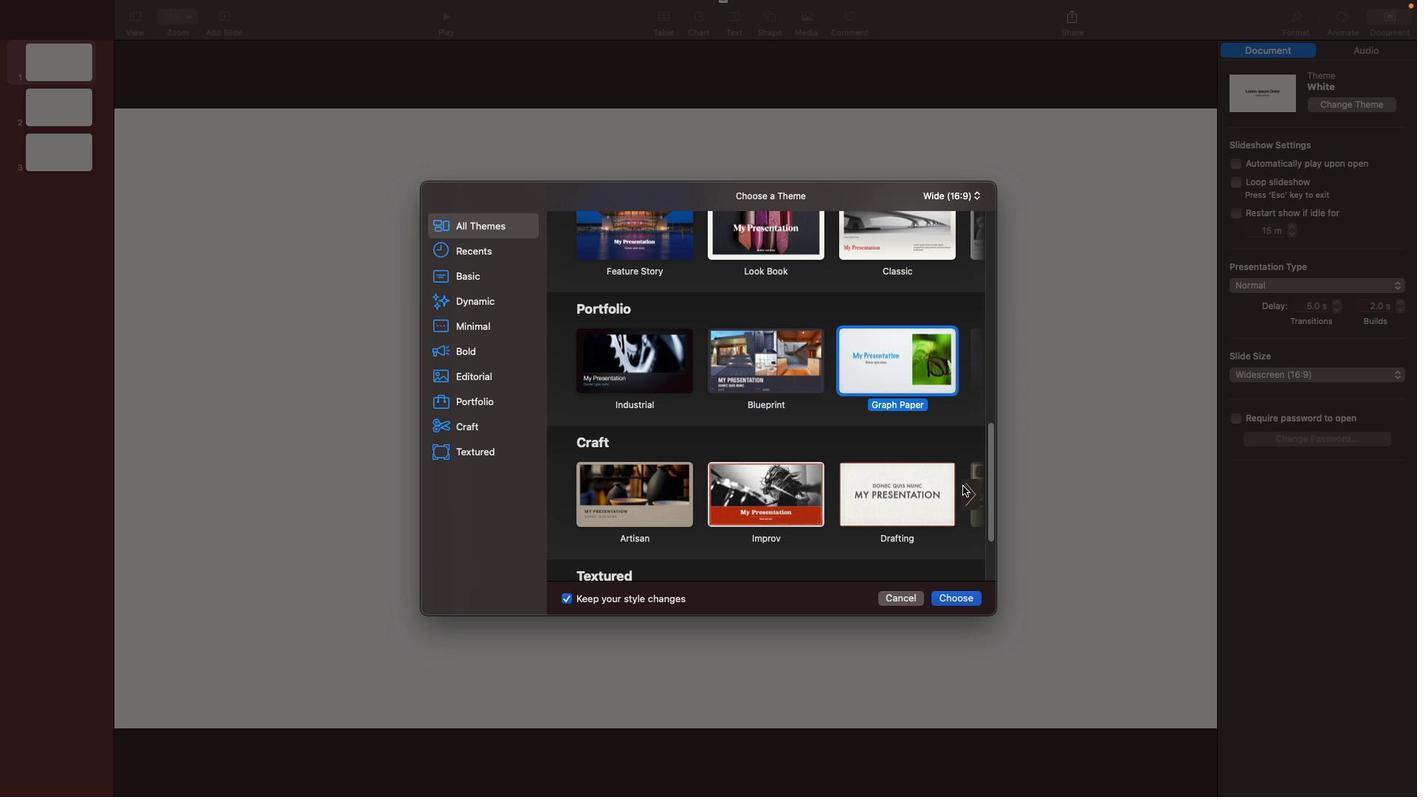 
Action: Mouse moved to (898, 456)
Screenshot: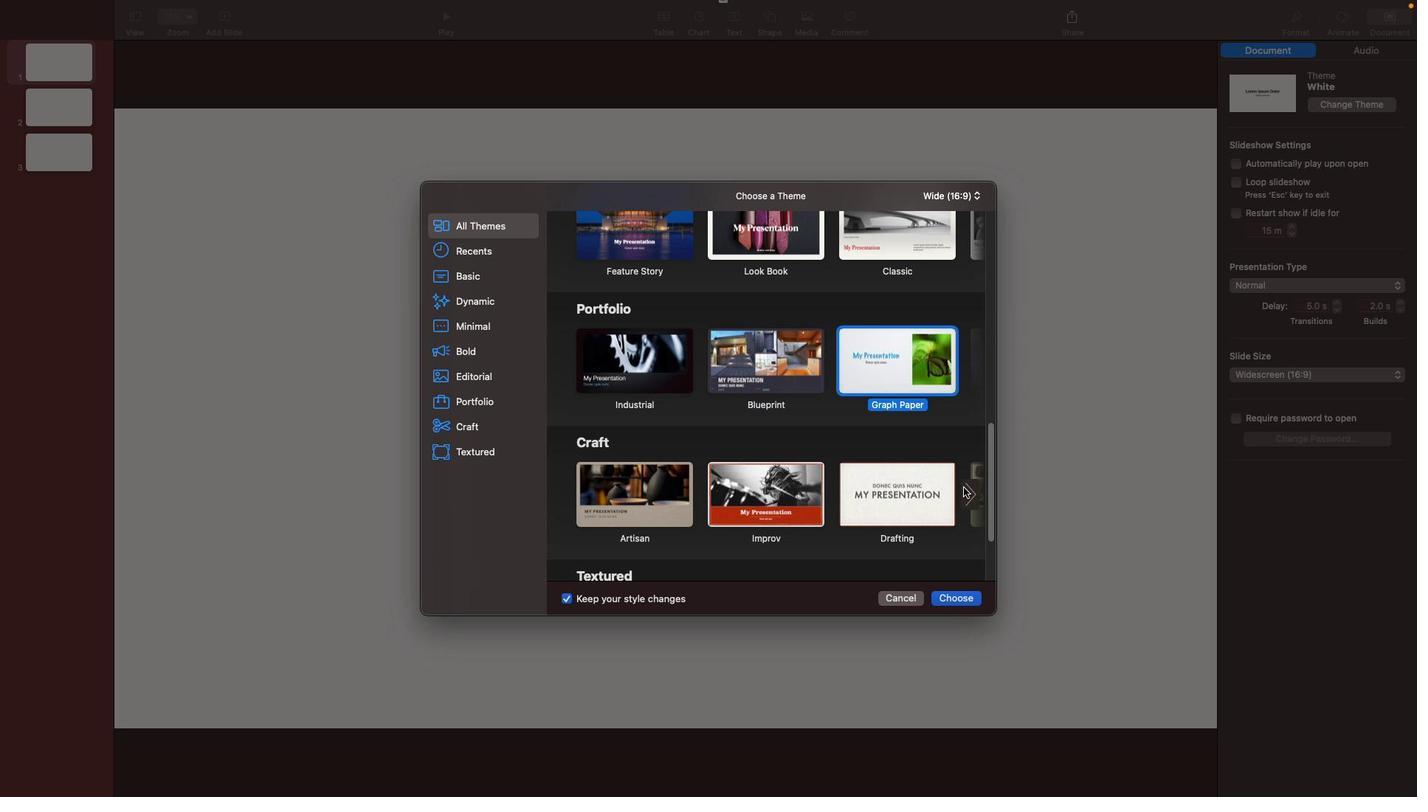 
Action: Mouse scrolled (898, 456) with delta (300, 107)
Screenshot: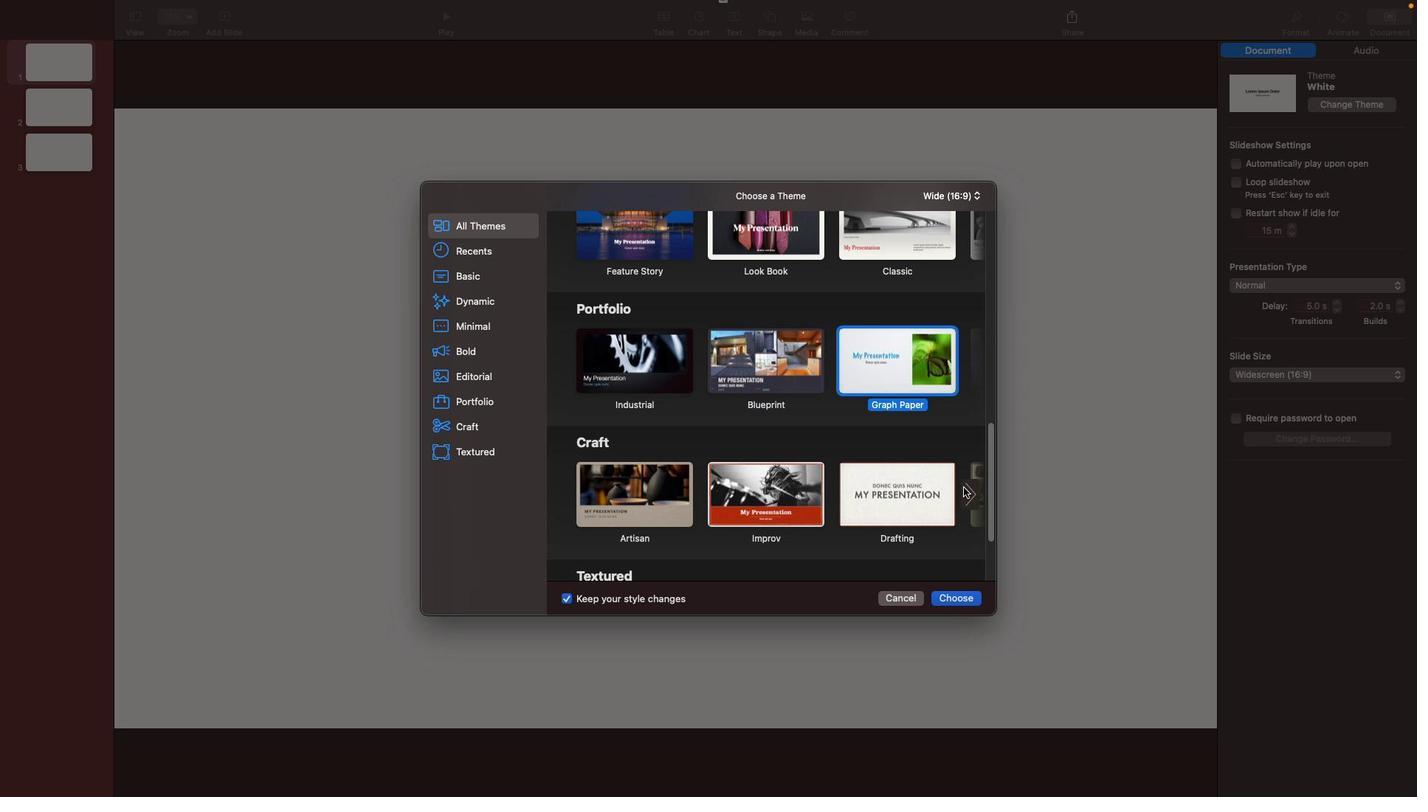 
Action: Mouse moved to (949, 456)
Screenshot: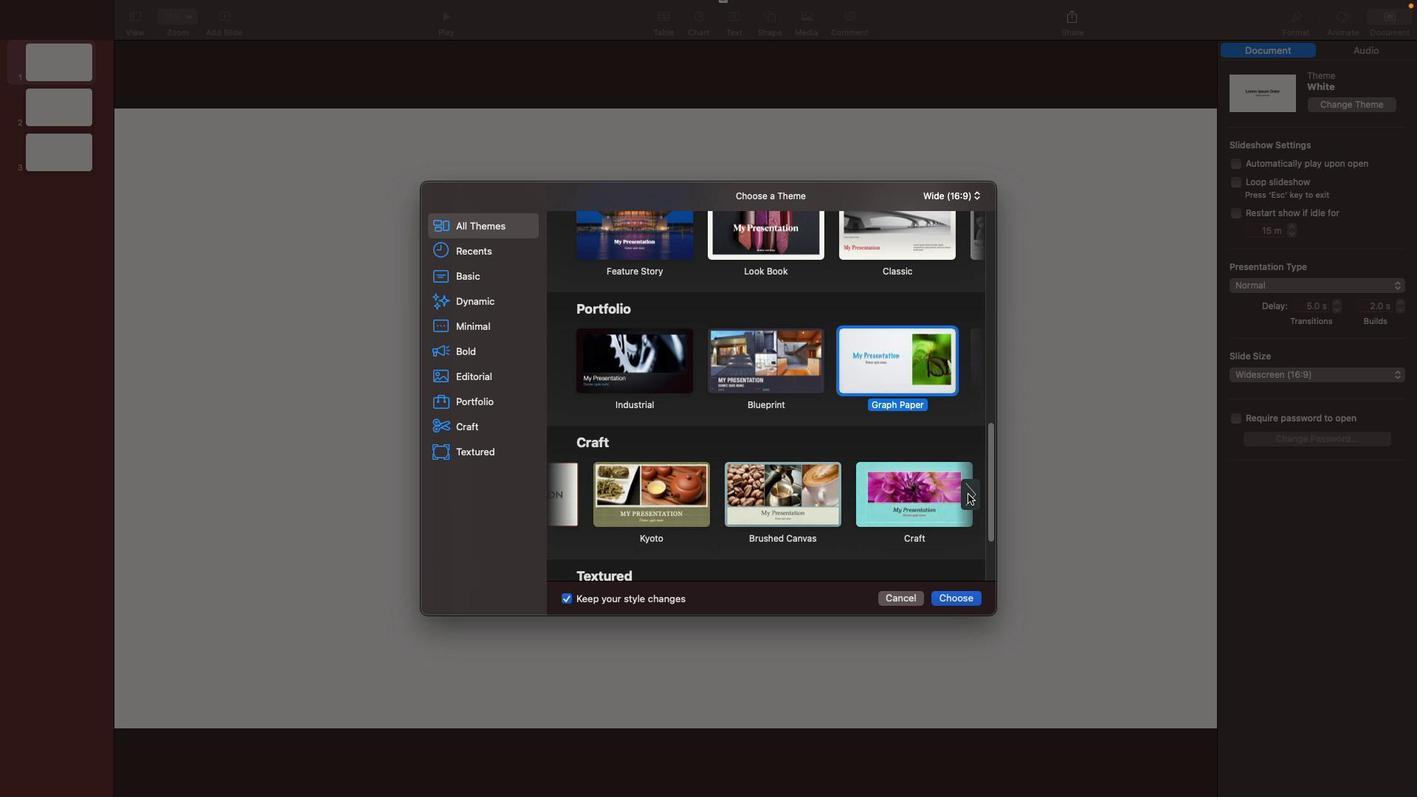 
Action: Mouse pressed left at (949, 456)
Screenshot: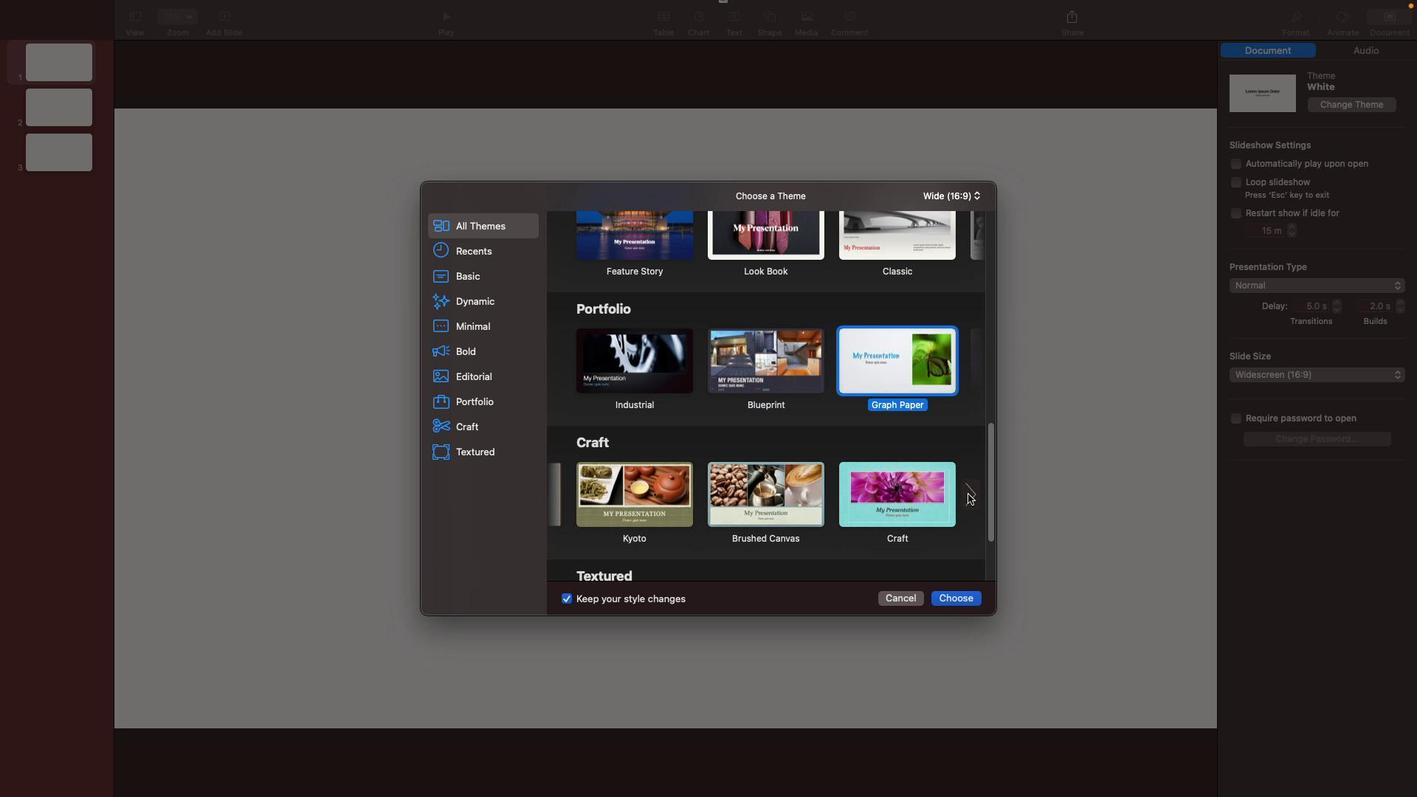 
Action: Mouse moved to (932, 366)
Screenshot: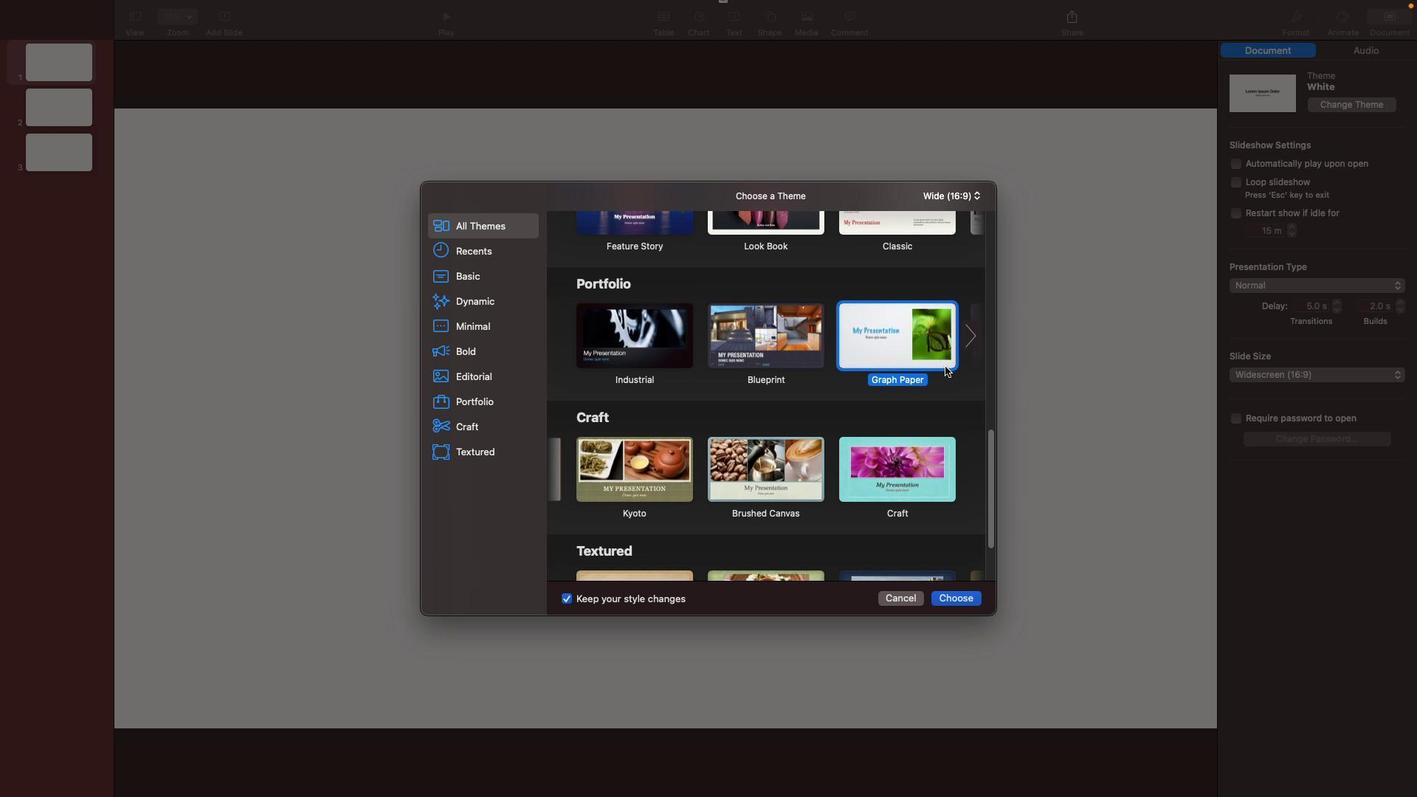 
Action: Mouse scrolled (932, 366) with delta (300, 109)
Screenshot: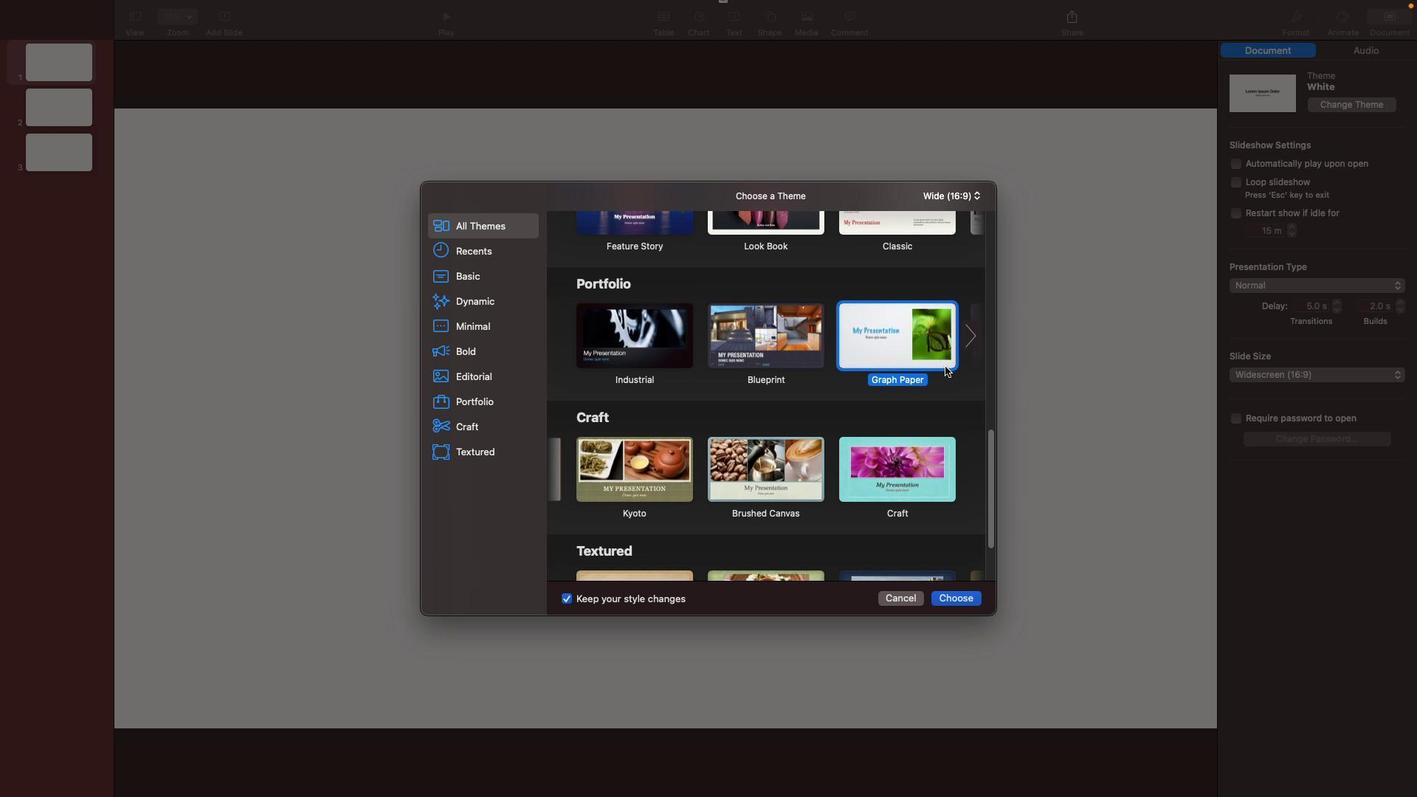 
Action: Mouse moved to (932, 366)
Screenshot: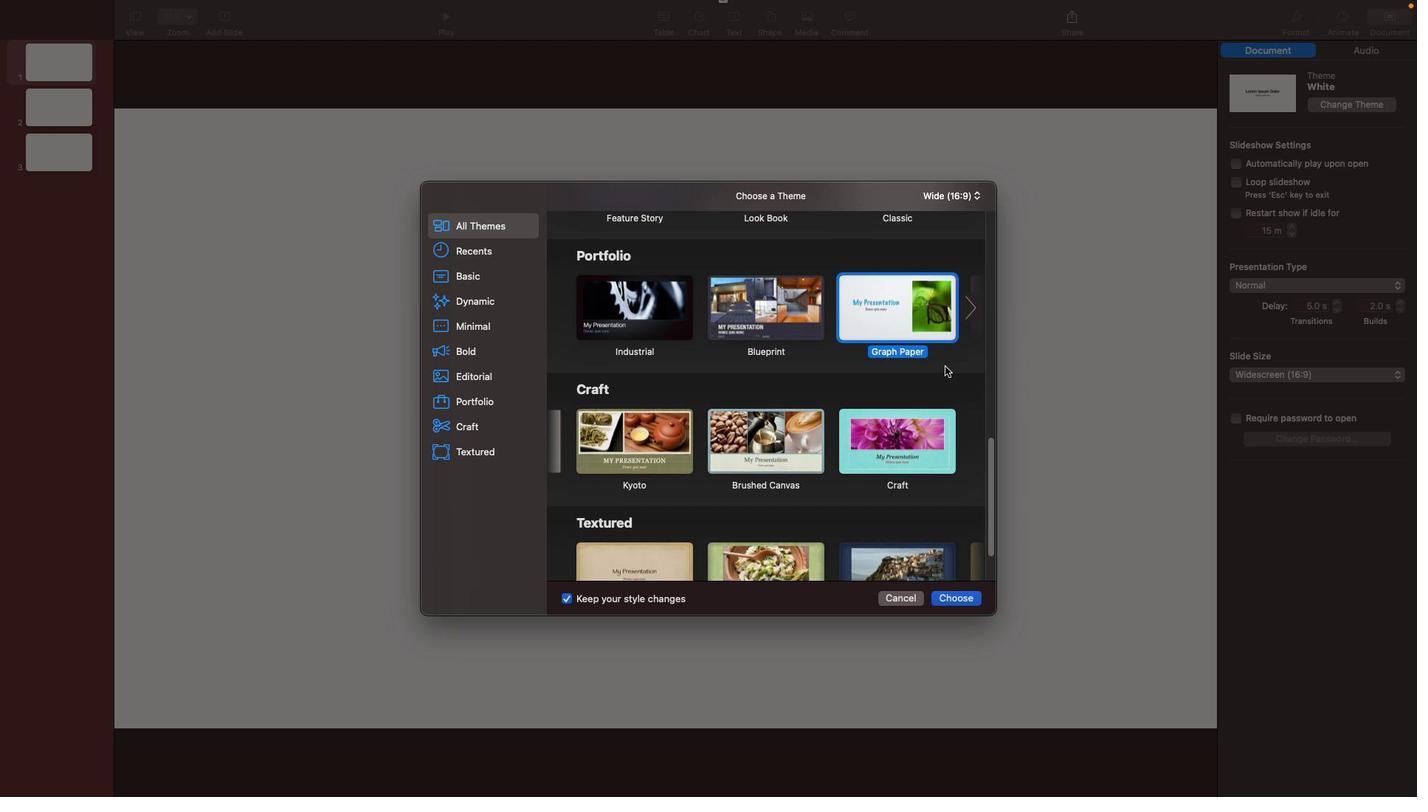 
Action: Mouse scrolled (932, 366) with delta (300, 109)
Screenshot: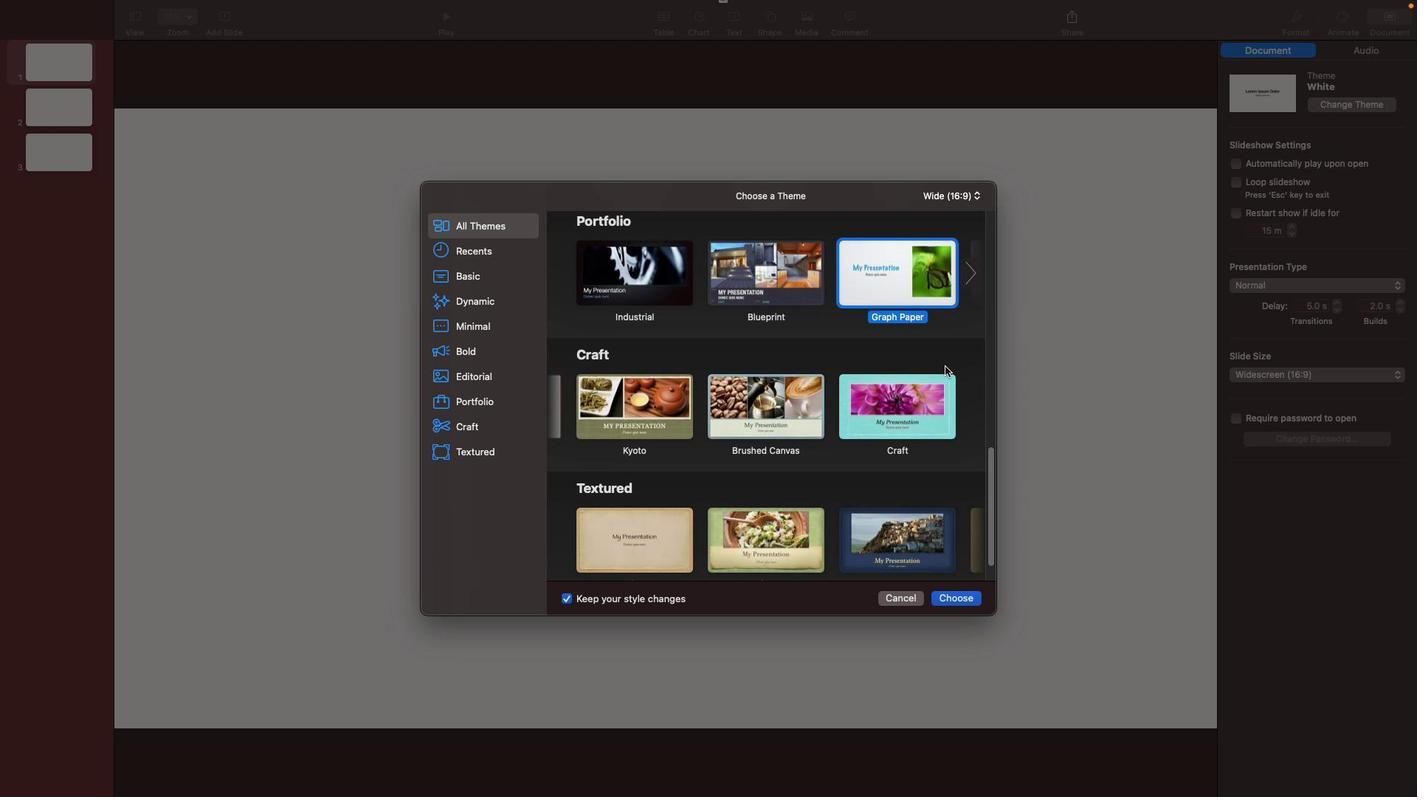 
Action: Mouse scrolled (932, 366) with delta (300, 109)
Screenshot: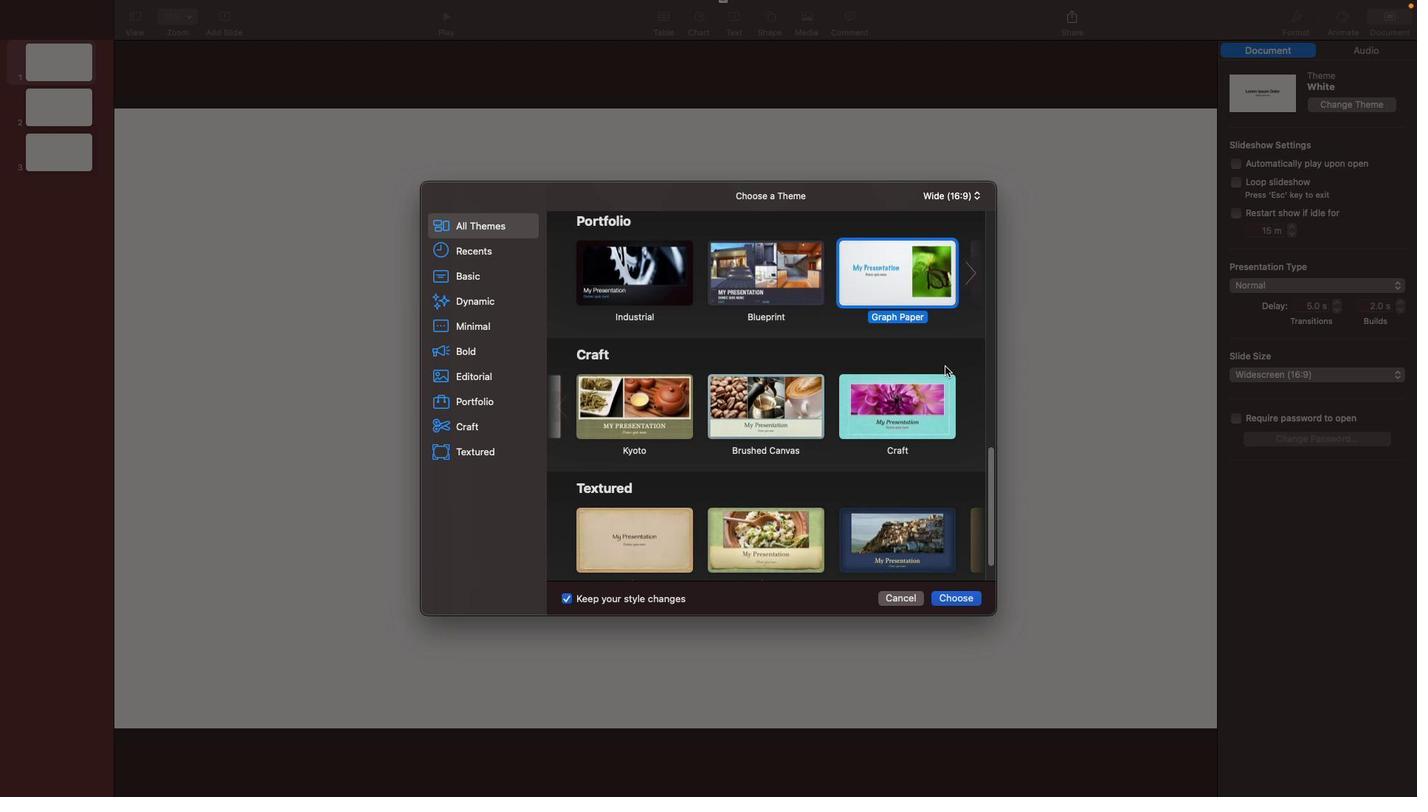 
Action: Mouse scrolled (932, 366) with delta (300, 109)
Screenshot: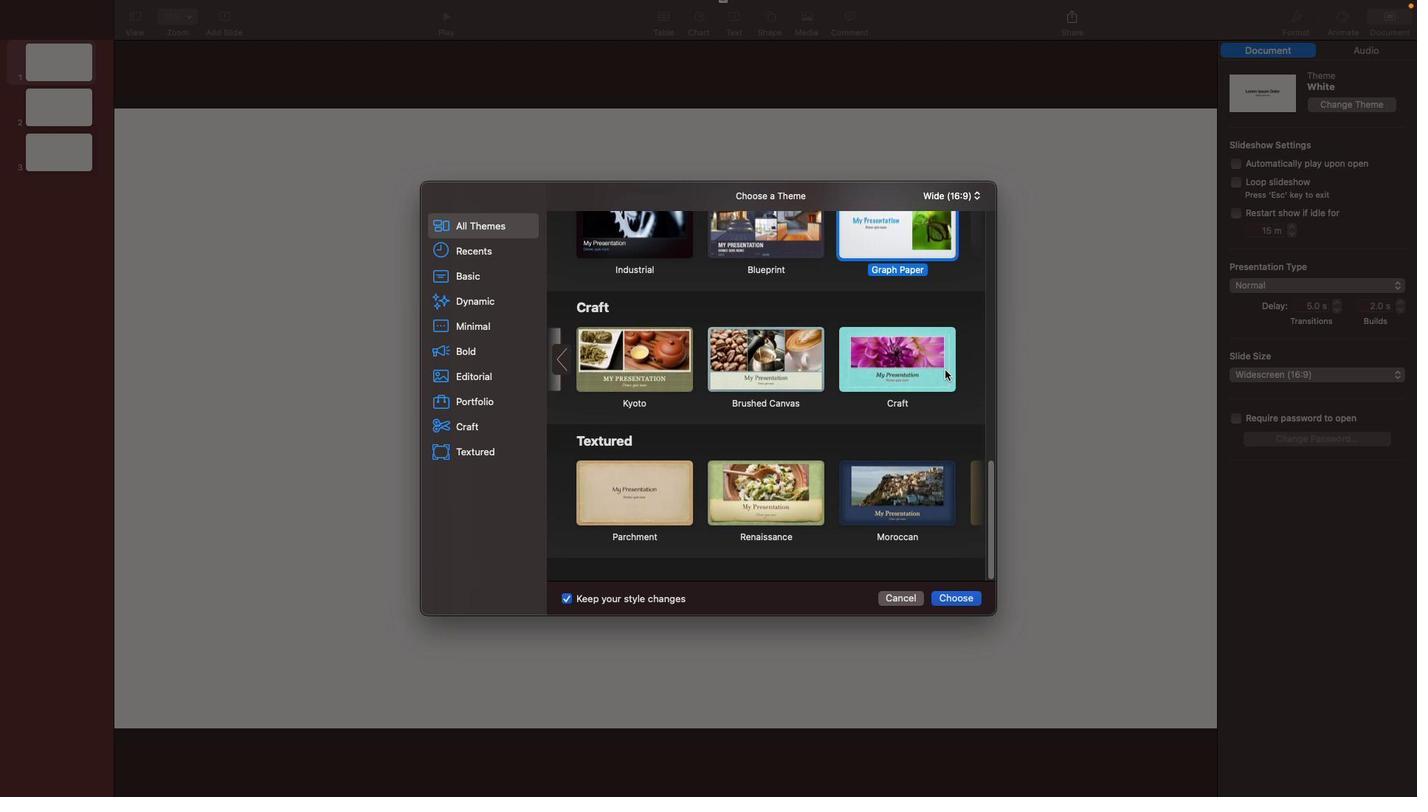 
Action: Mouse scrolled (932, 366) with delta (300, 109)
Screenshot: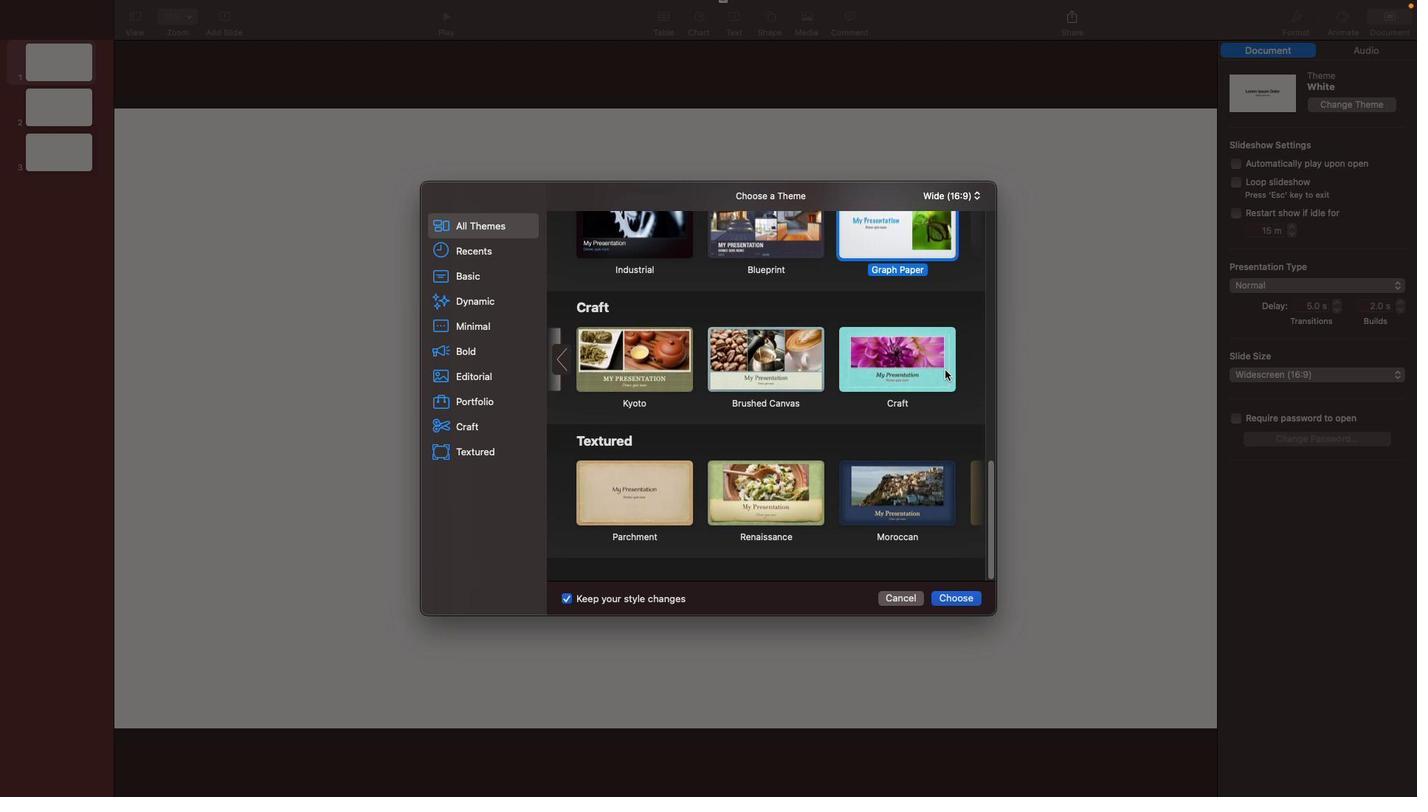 
Action: Mouse scrolled (932, 366) with delta (300, 107)
Screenshot: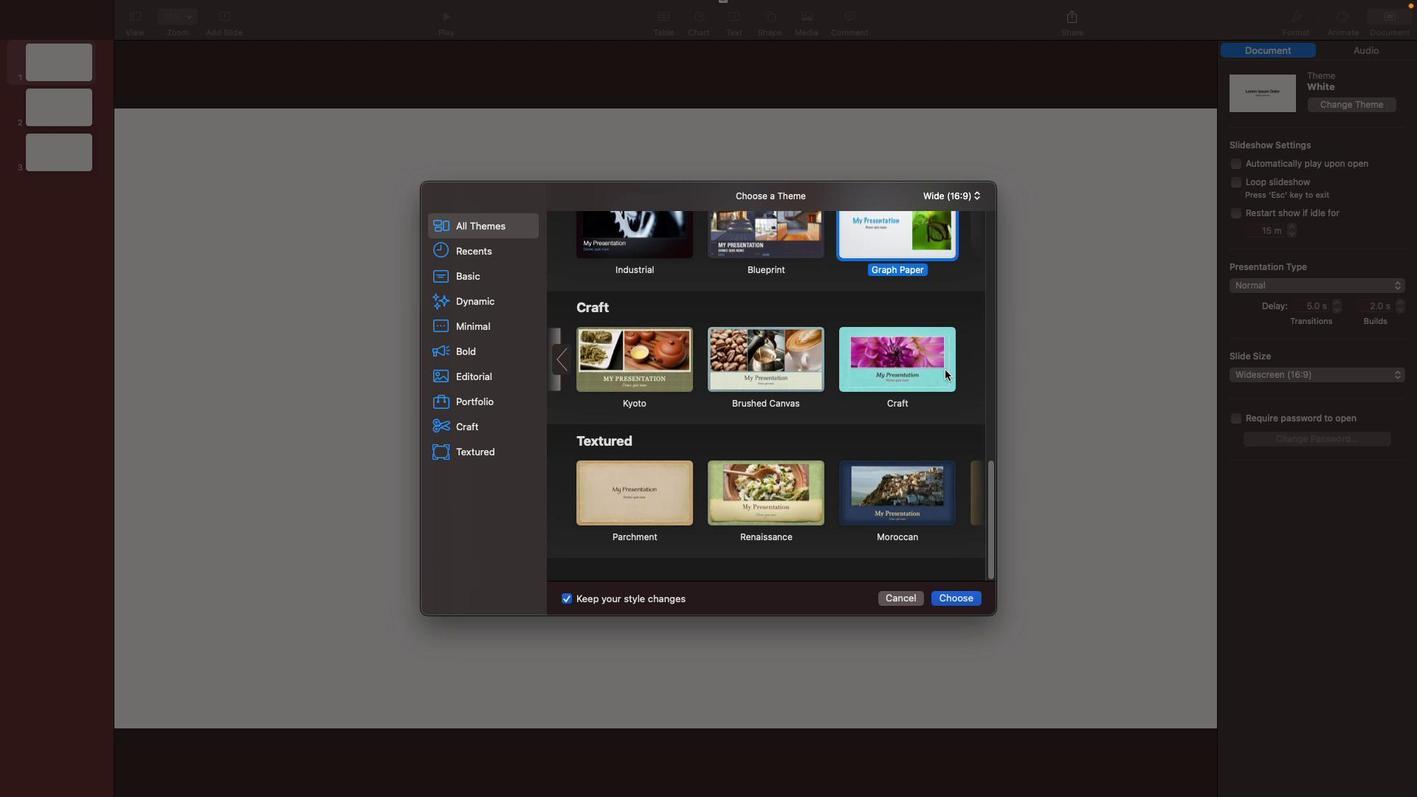 
Action: Mouse scrolled (932, 366) with delta (300, 107)
Screenshot: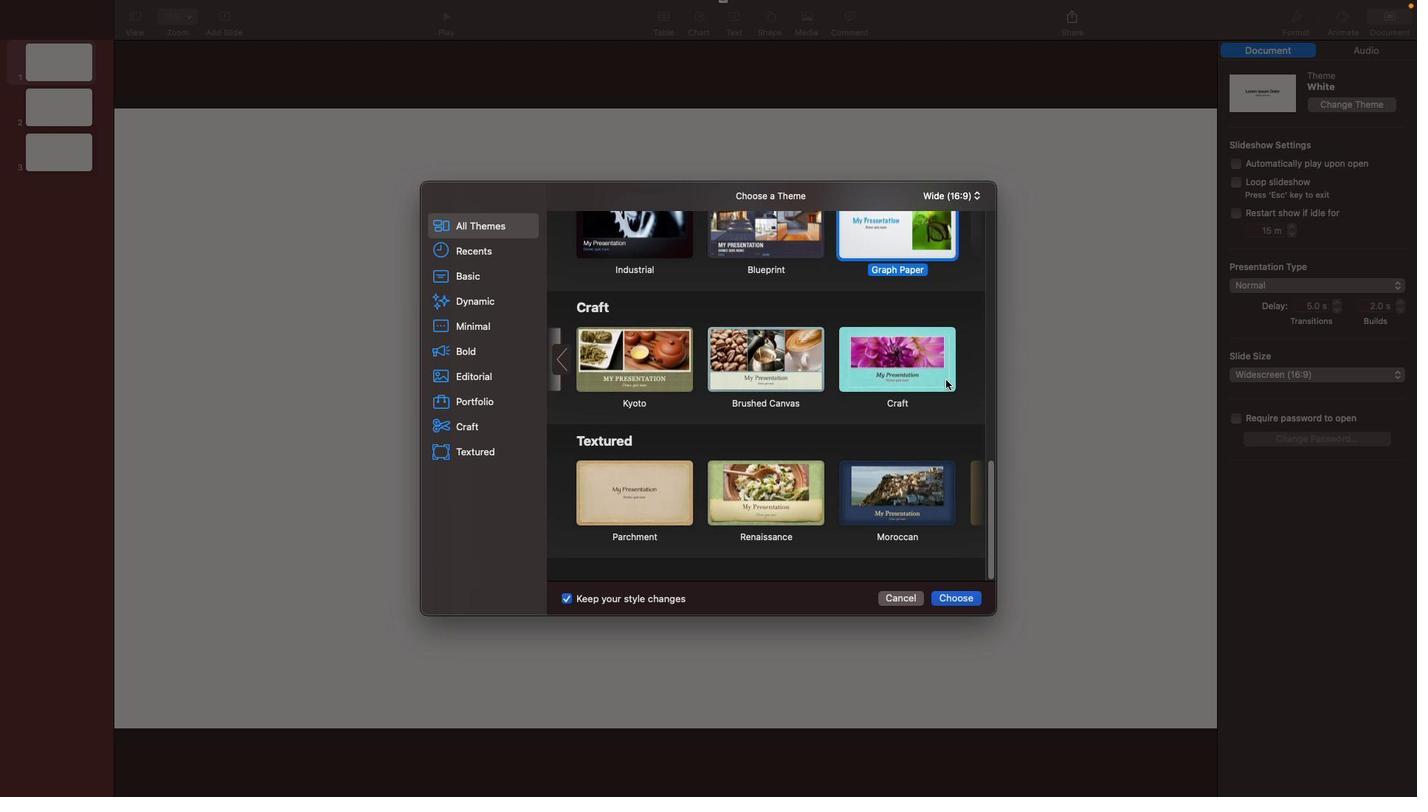 
Action: Mouse moved to (932, 369)
Screenshot: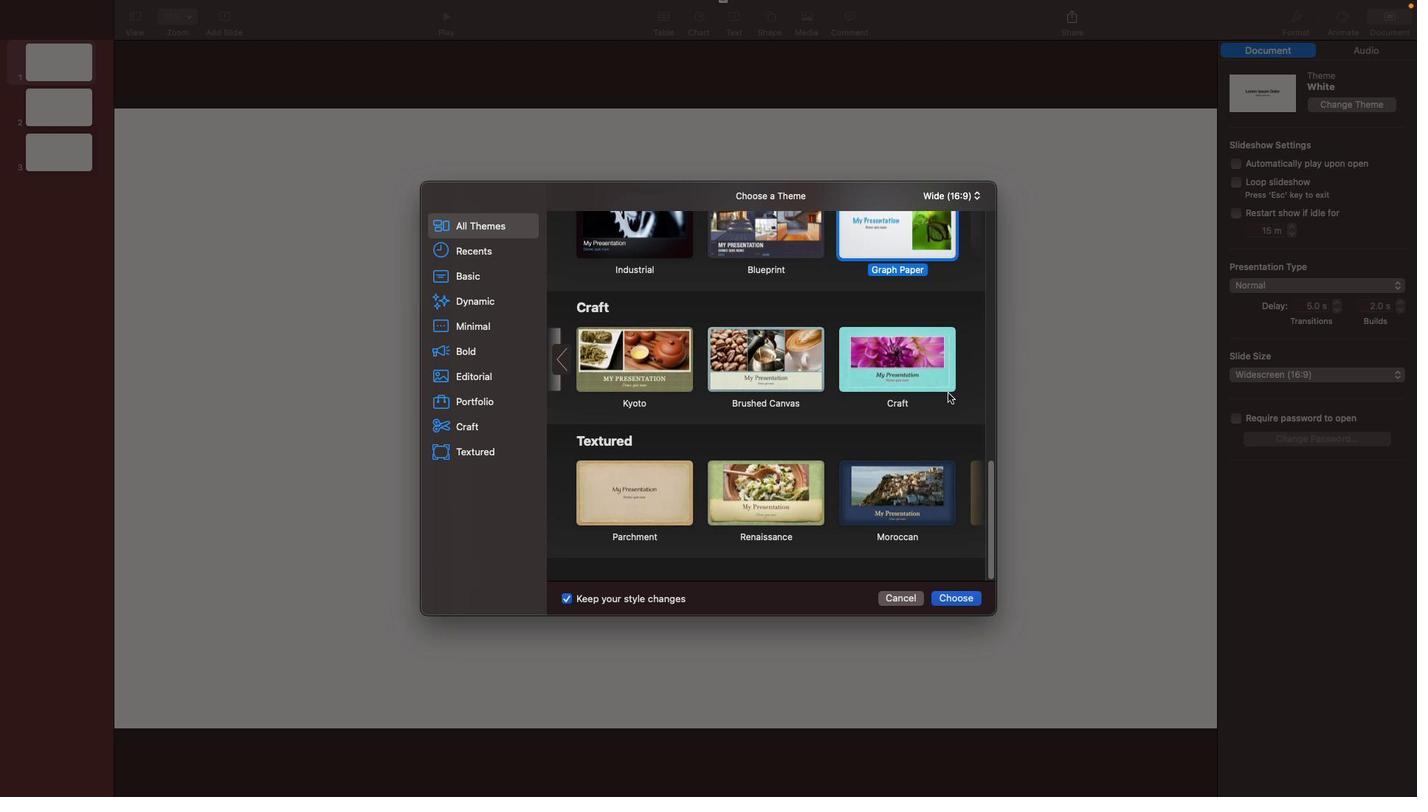 
Action: Mouse scrolled (932, 369) with delta (300, 109)
Screenshot: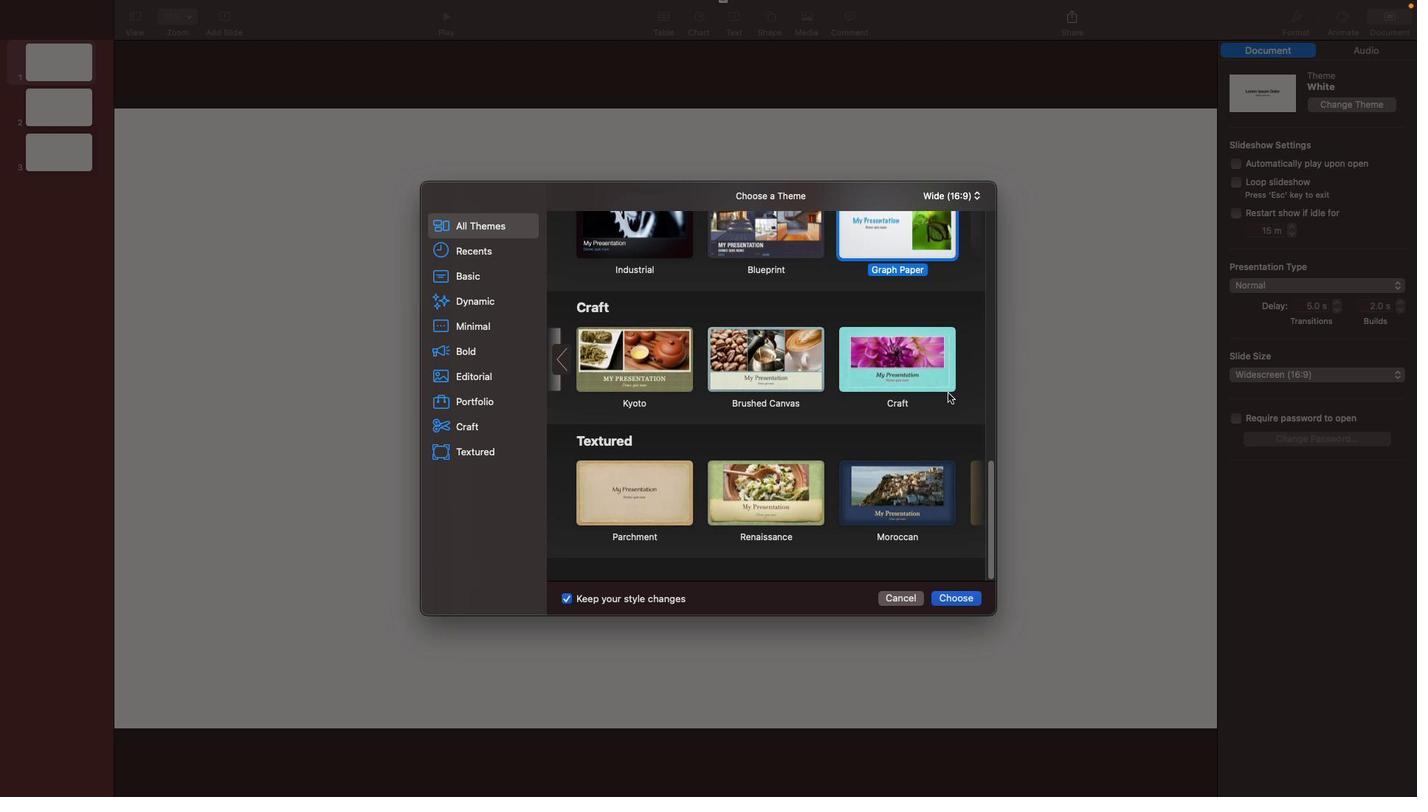 
Action: Mouse scrolled (932, 369) with delta (300, 109)
Screenshot: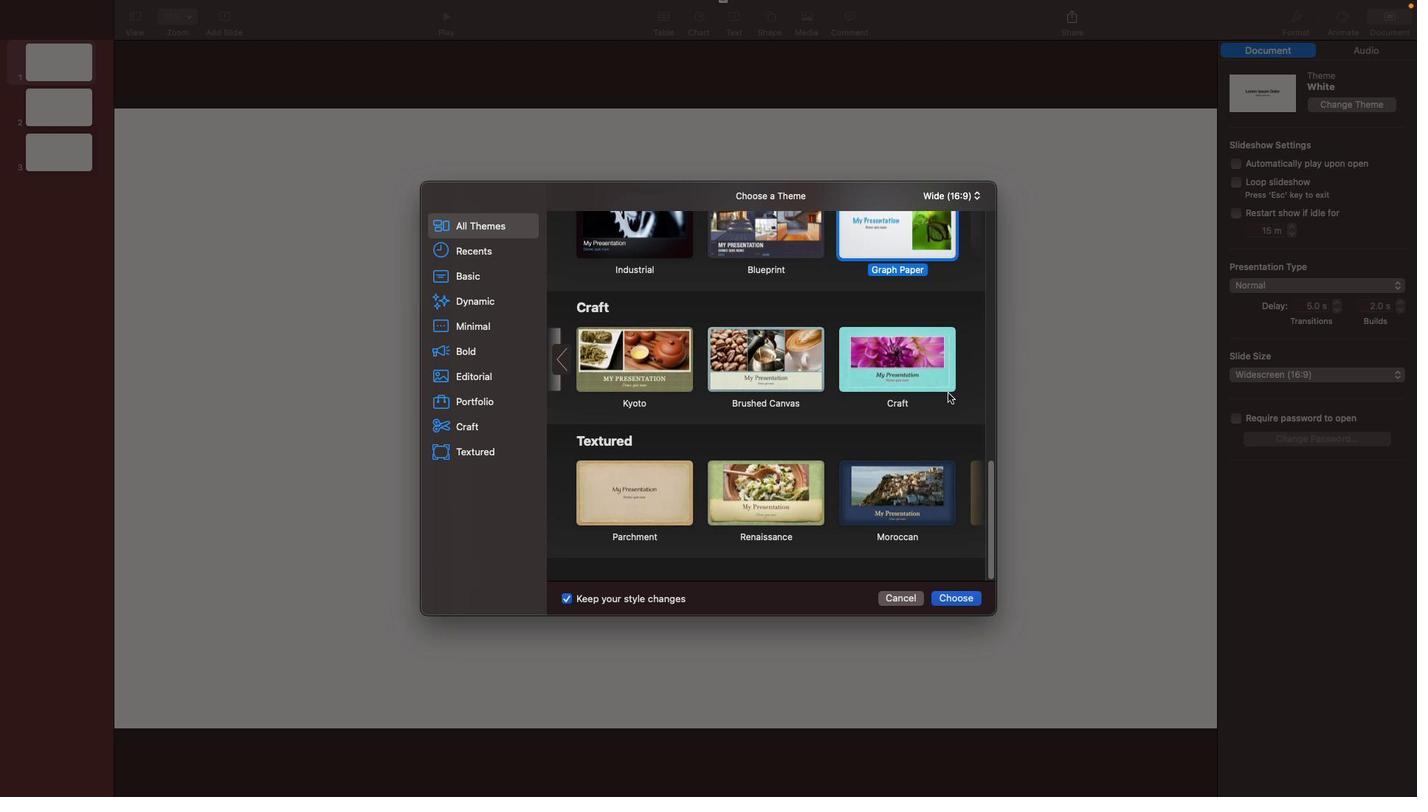 
Action: Mouse scrolled (932, 369) with delta (300, 107)
Screenshot: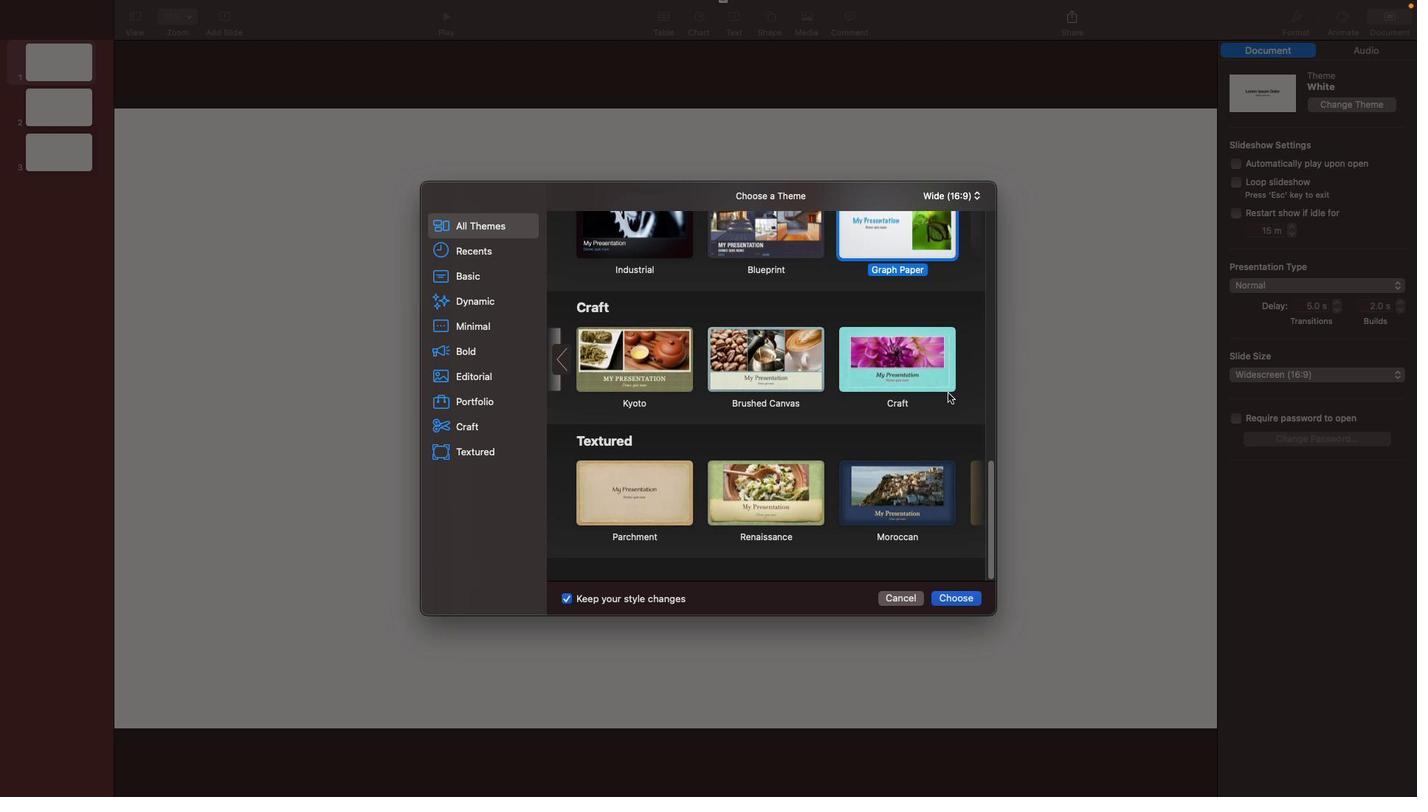
Action: Mouse scrolled (932, 369) with delta (300, 107)
Screenshot: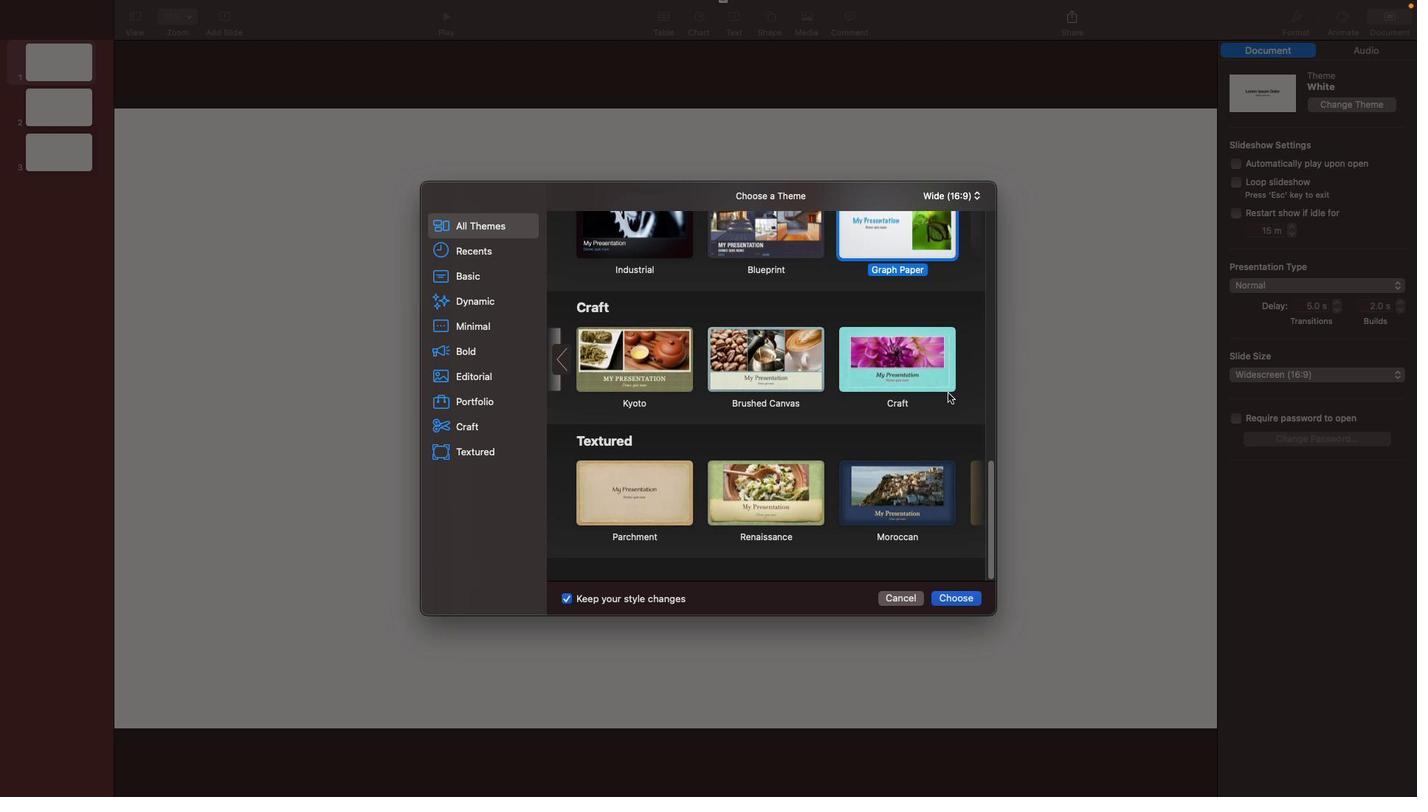 
Action: Mouse moved to (935, 385)
Screenshot: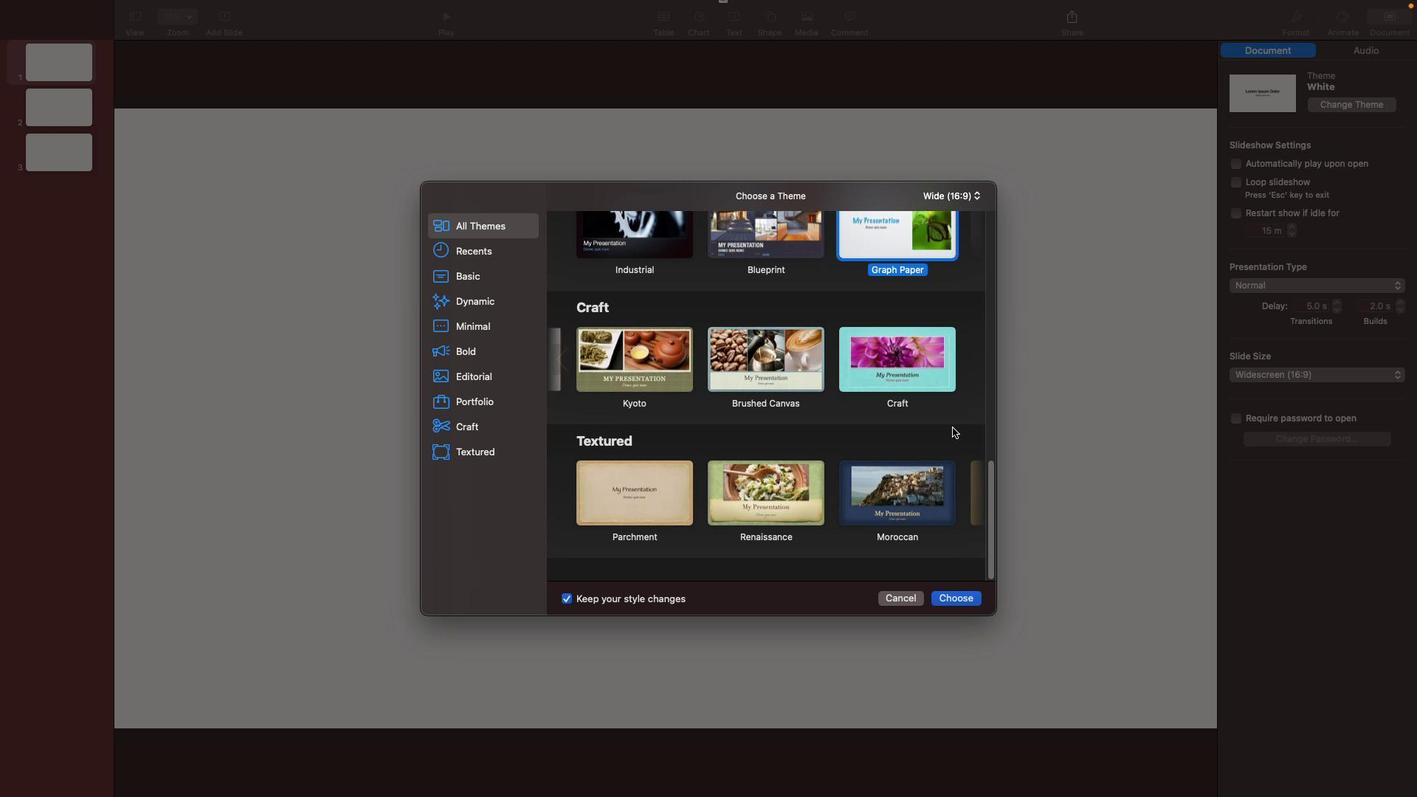 
Action: Mouse scrolled (935, 385) with delta (300, 109)
Screenshot: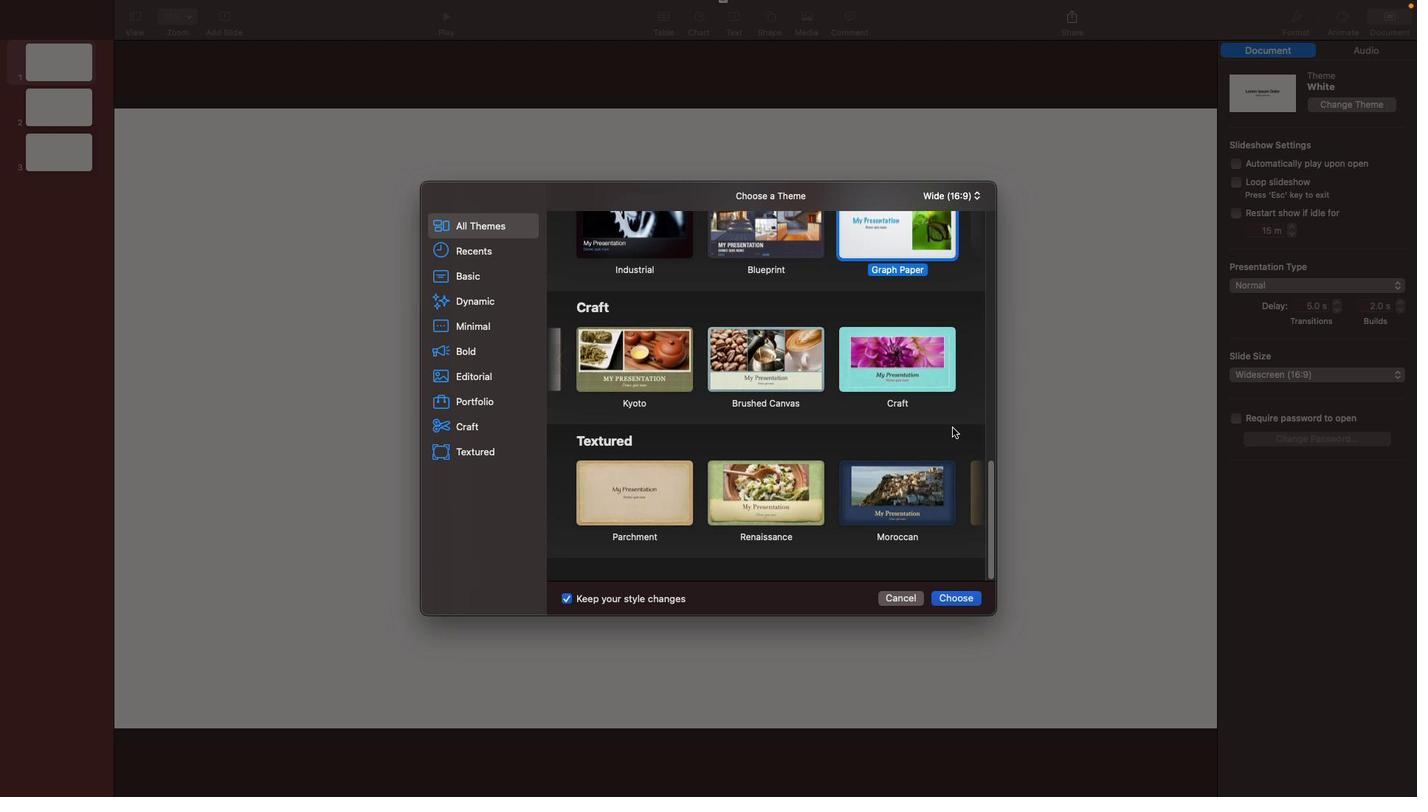 
Action: Mouse scrolled (935, 385) with delta (300, 109)
Screenshot: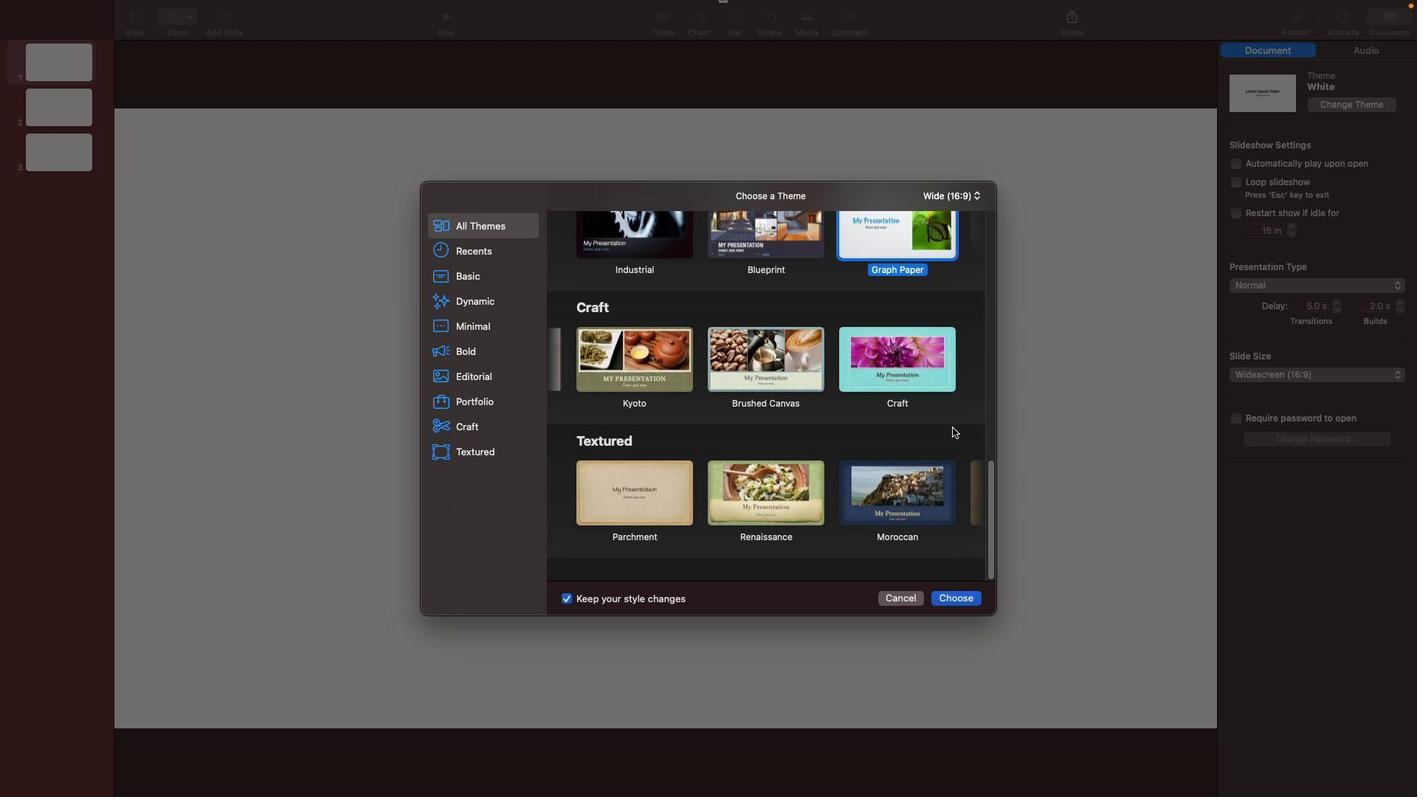 
Action: Mouse scrolled (935, 385) with delta (300, 107)
Screenshot: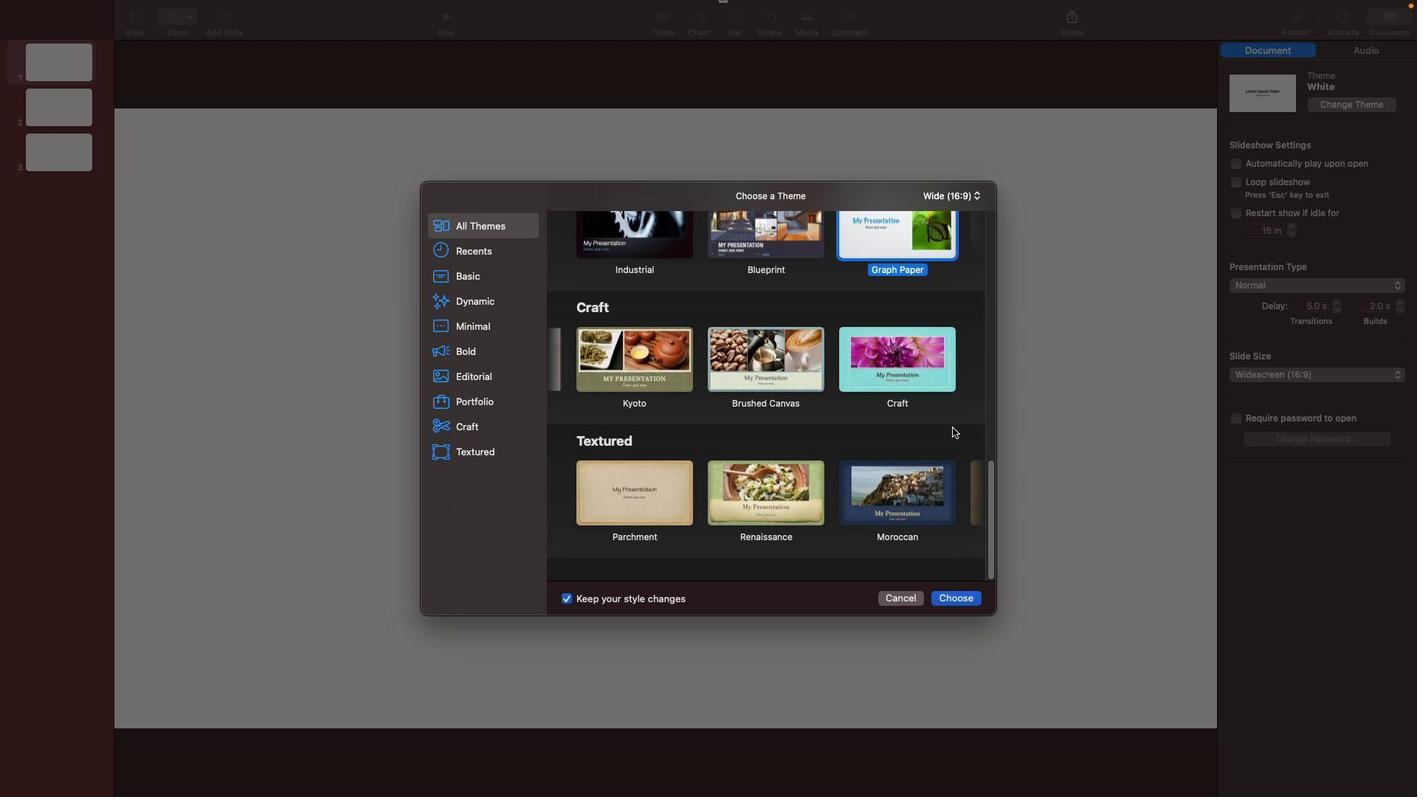 
Action: Mouse moved to (938, 409)
Screenshot: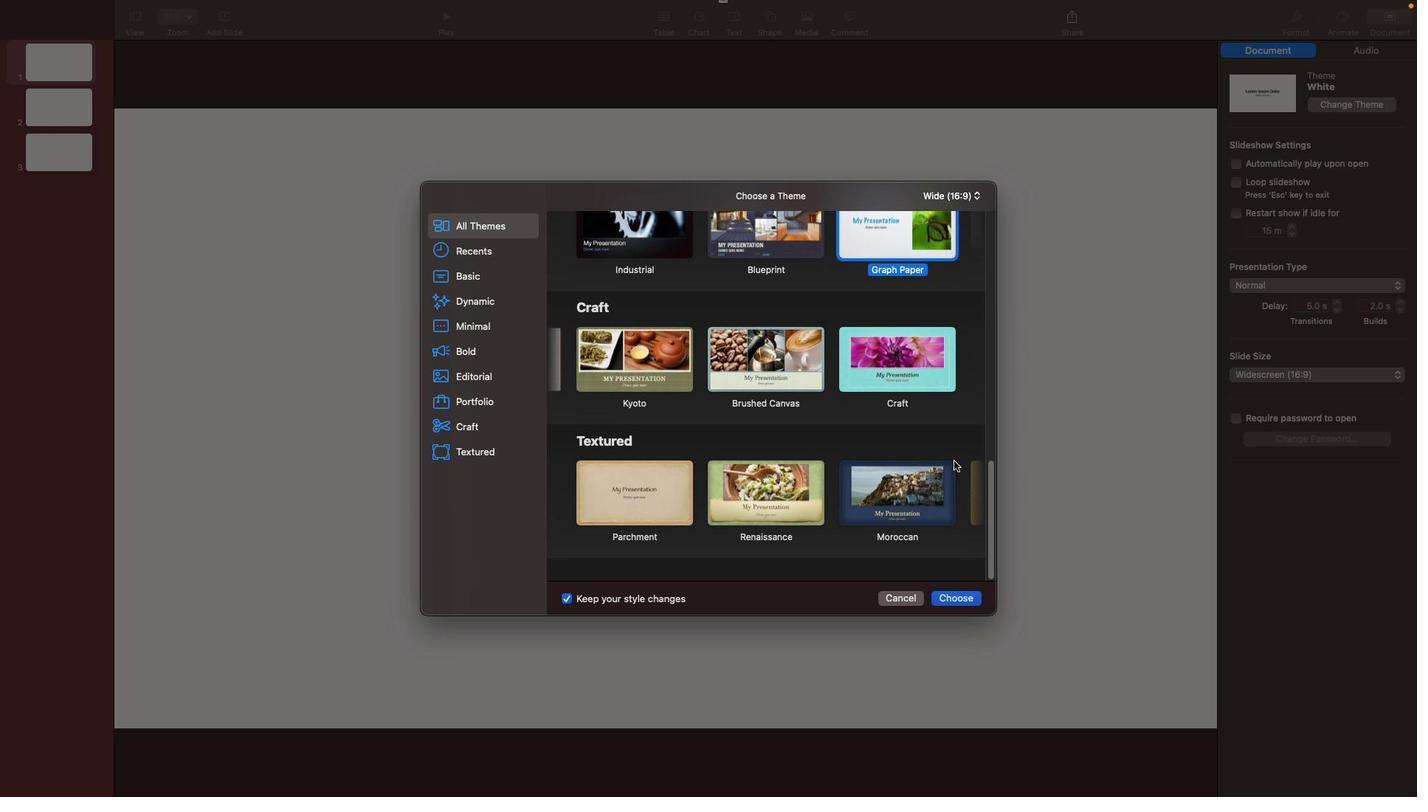 
Action: Mouse scrolled (938, 409) with delta (300, 109)
Screenshot: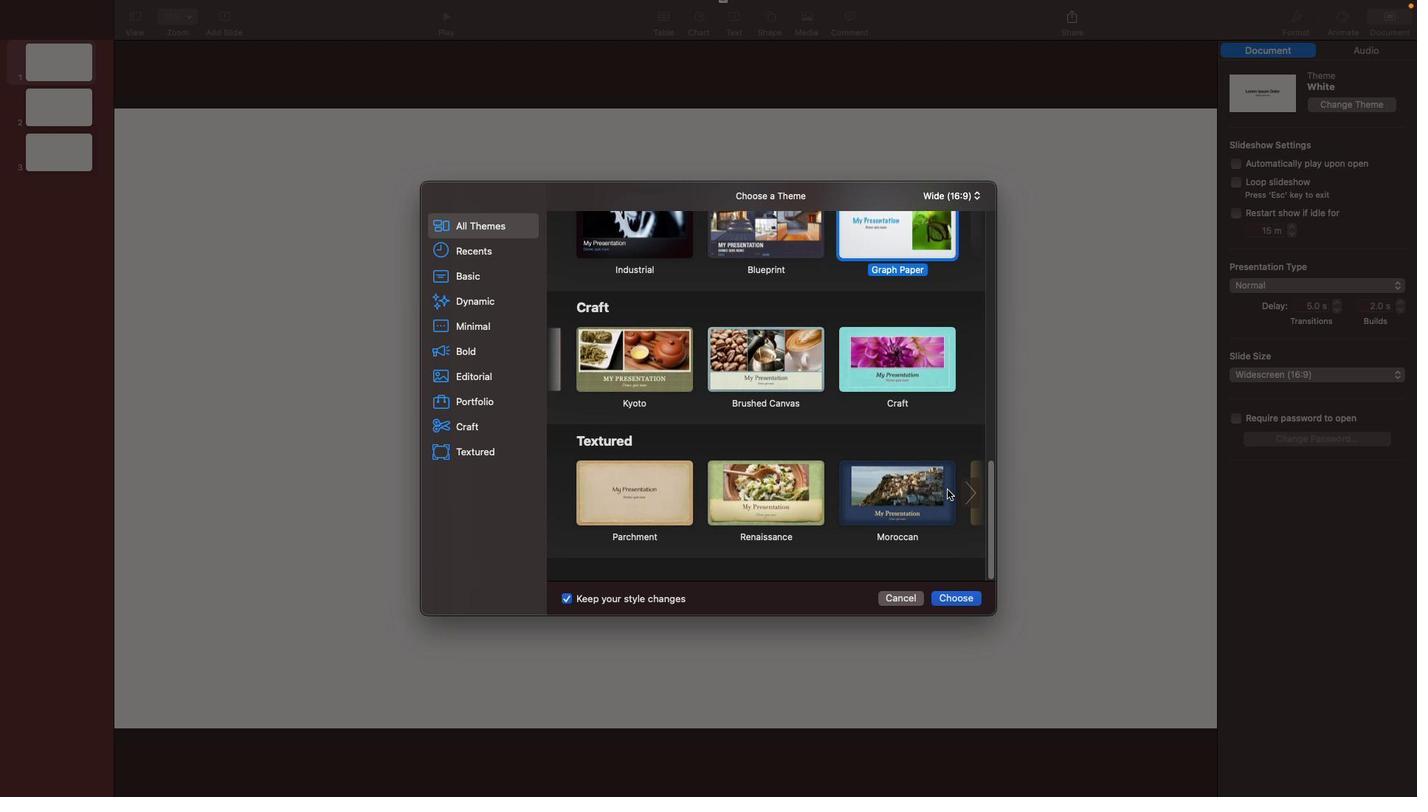 
Action: Mouse scrolled (938, 409) with delta (300, 109)
Screenshot: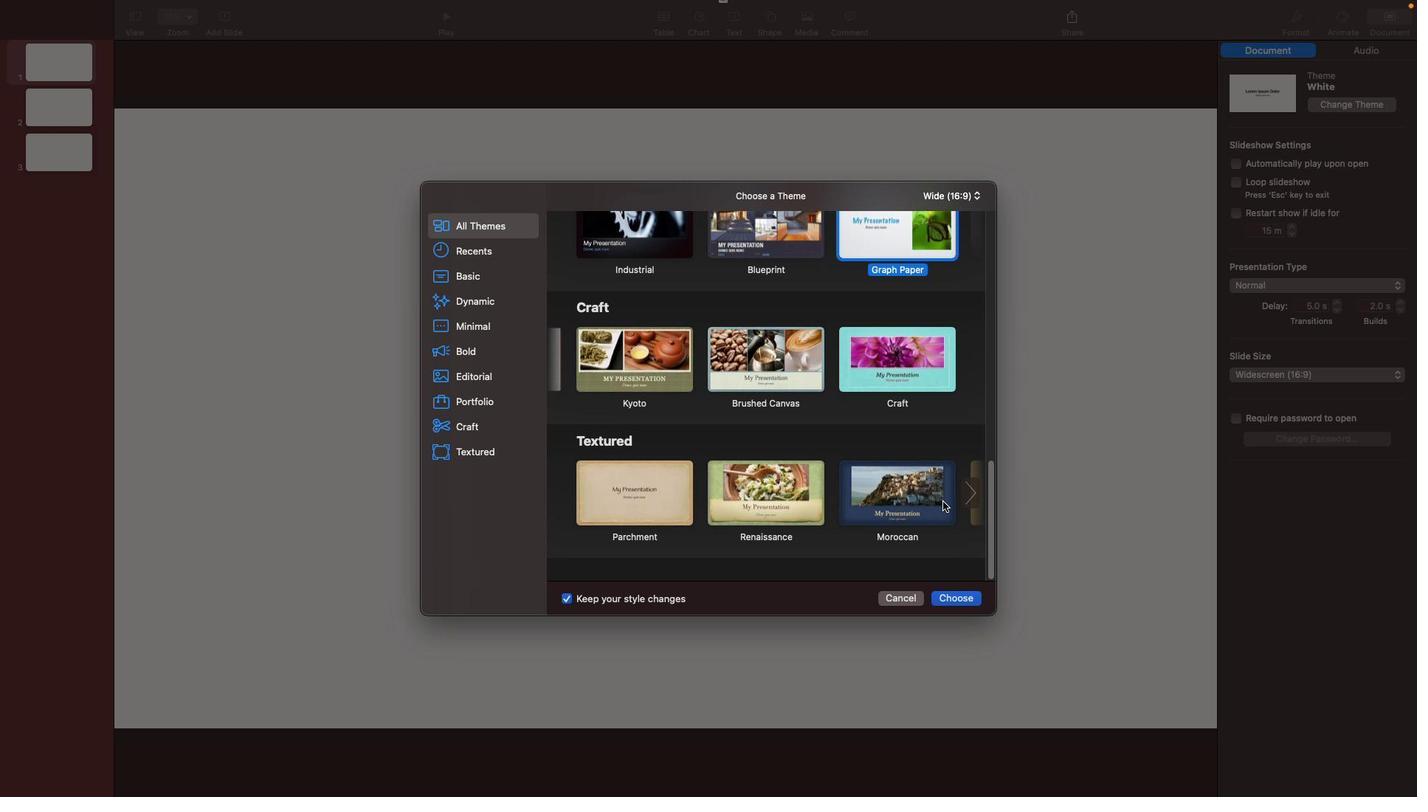
Action: Mouse scrolled (938, 409) with delta (300, 107)
Screenshot: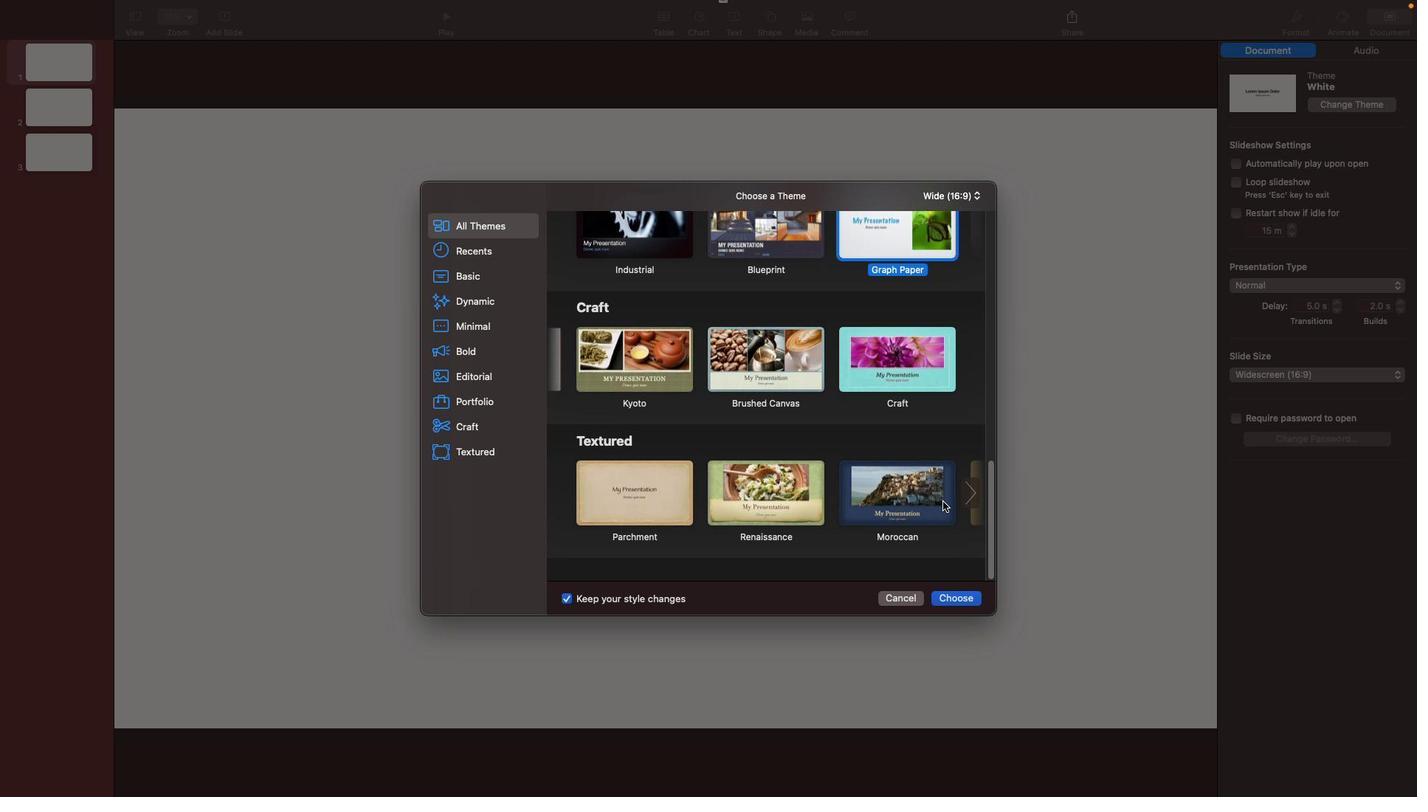 
Action: Mouse scrolled (938, 409) with delta (300, 107)
Screenshot: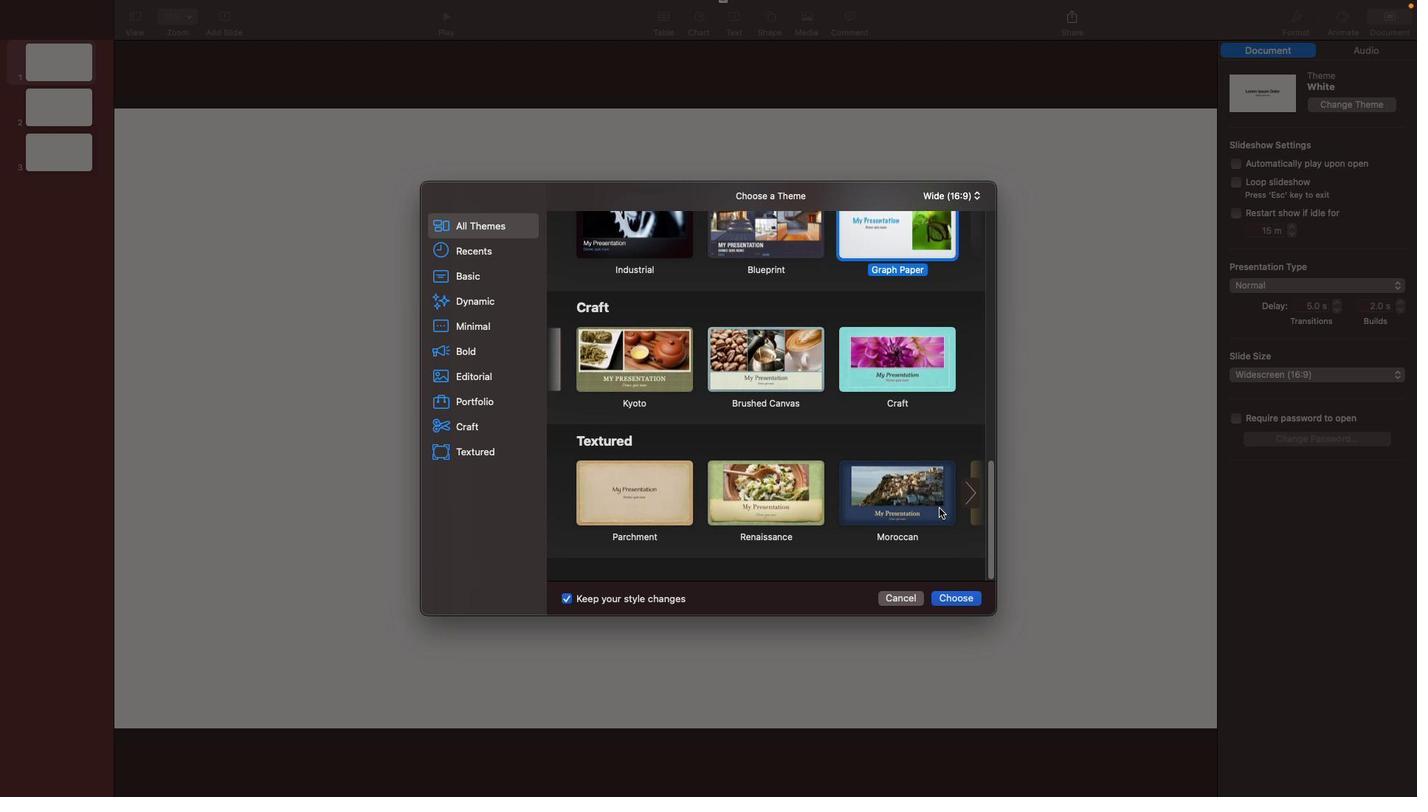 
Action: Mouse moved to (956, 392)
Screenshot: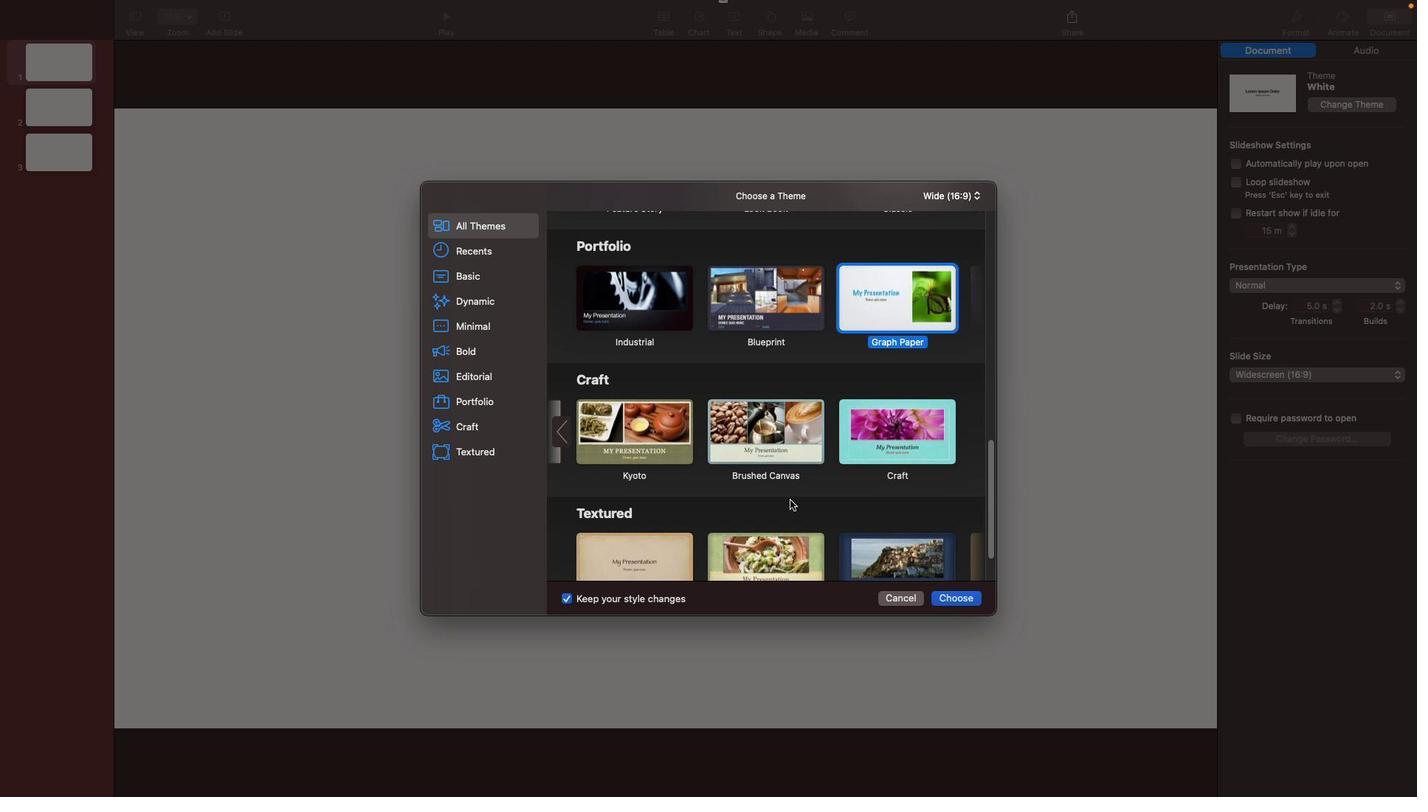 
Action: Mouse scrolled (956, 392) with delta (300, 109)
Screenshot: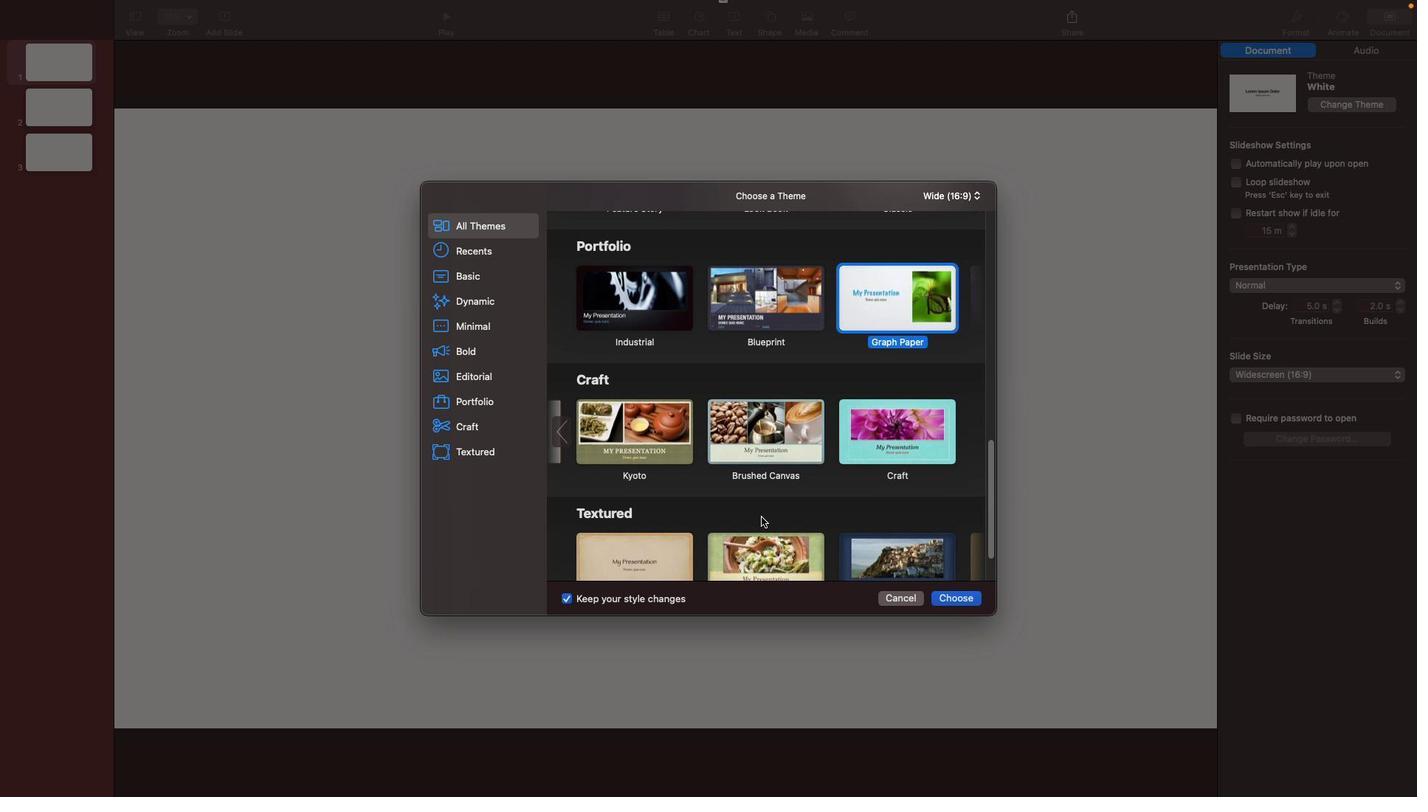 
Action: Mouse scrolled (956, 392) with delta (300, 109)
Screenshot: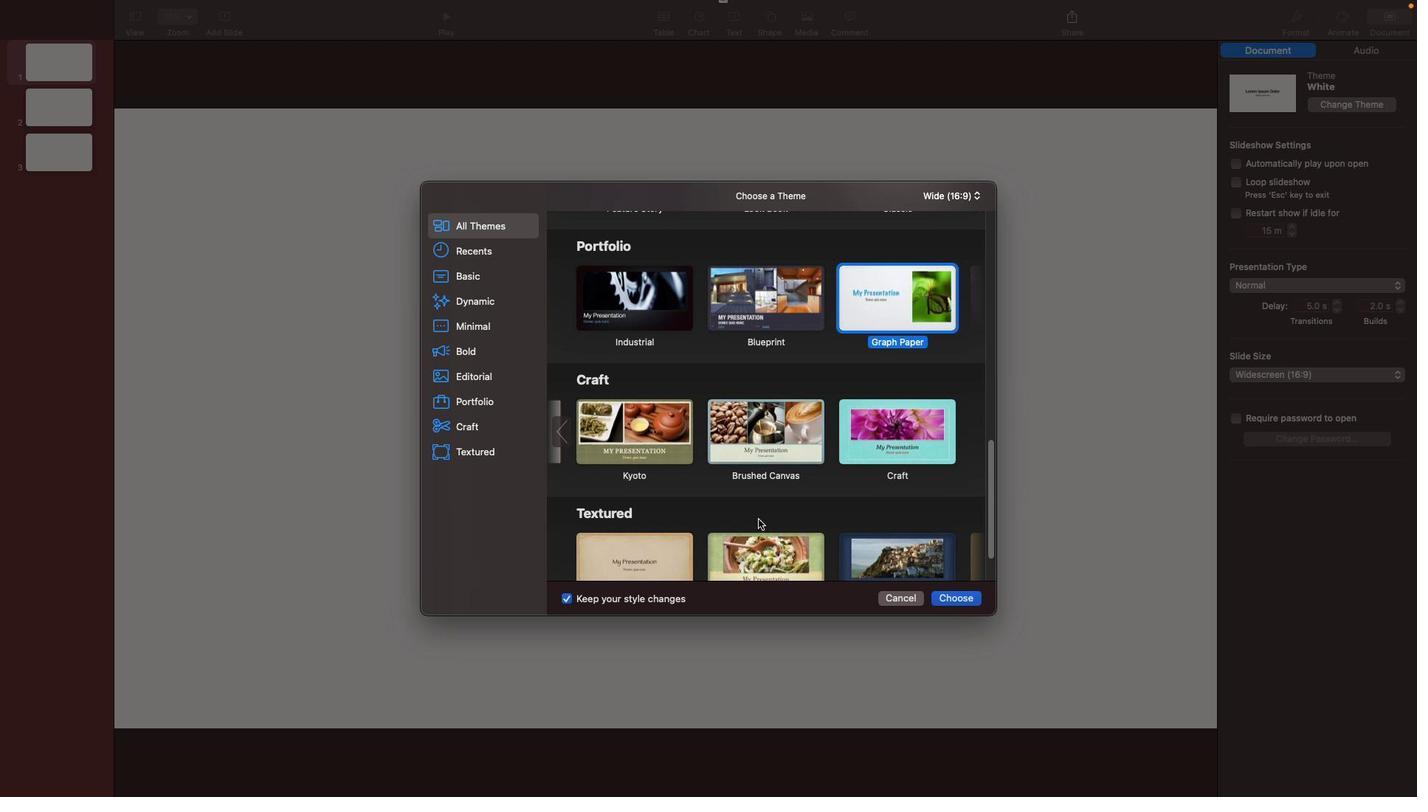 
Action: Mouse moved to (956, 395)
Screenshot: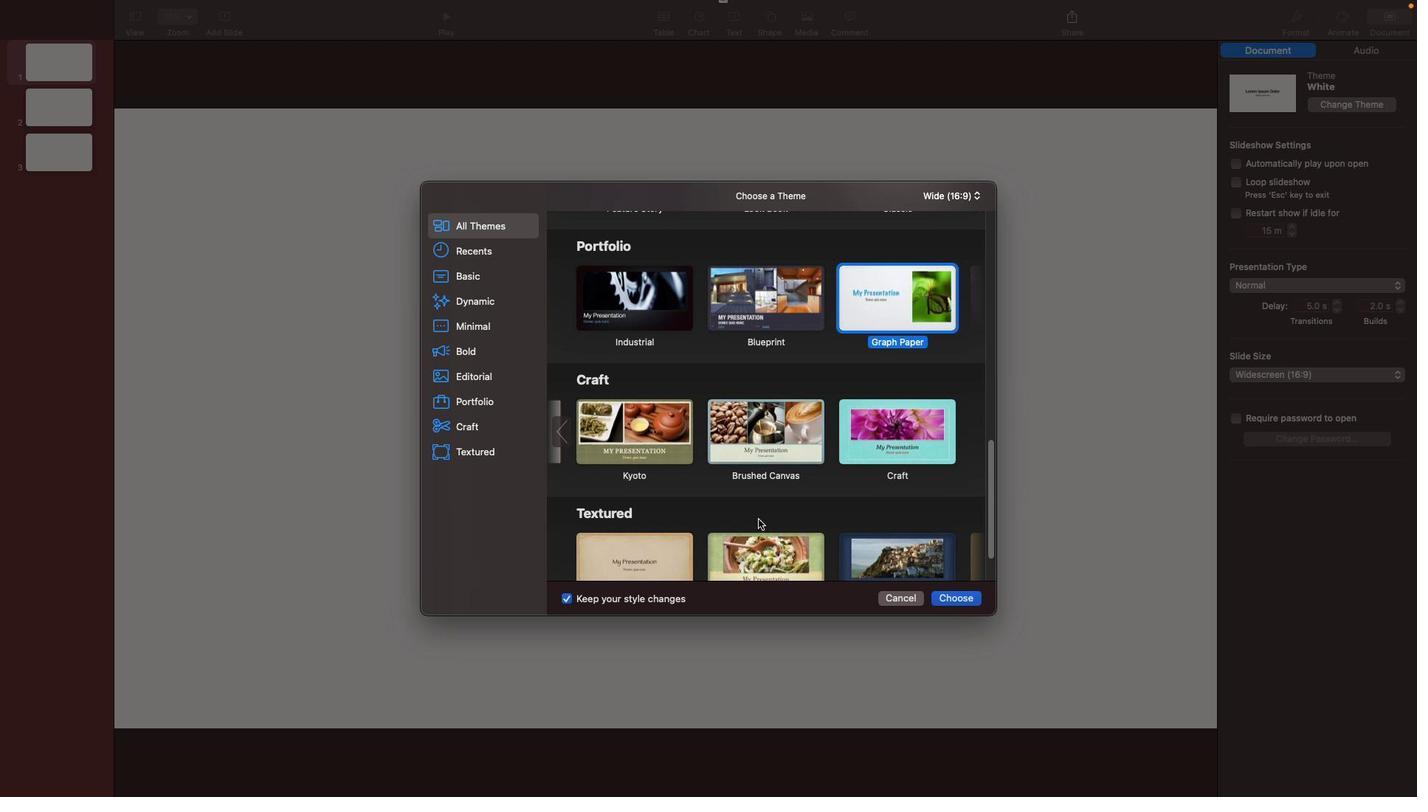 
Action: Mouse scrolled (956, 395) with delta (300, 110)
Screenshot: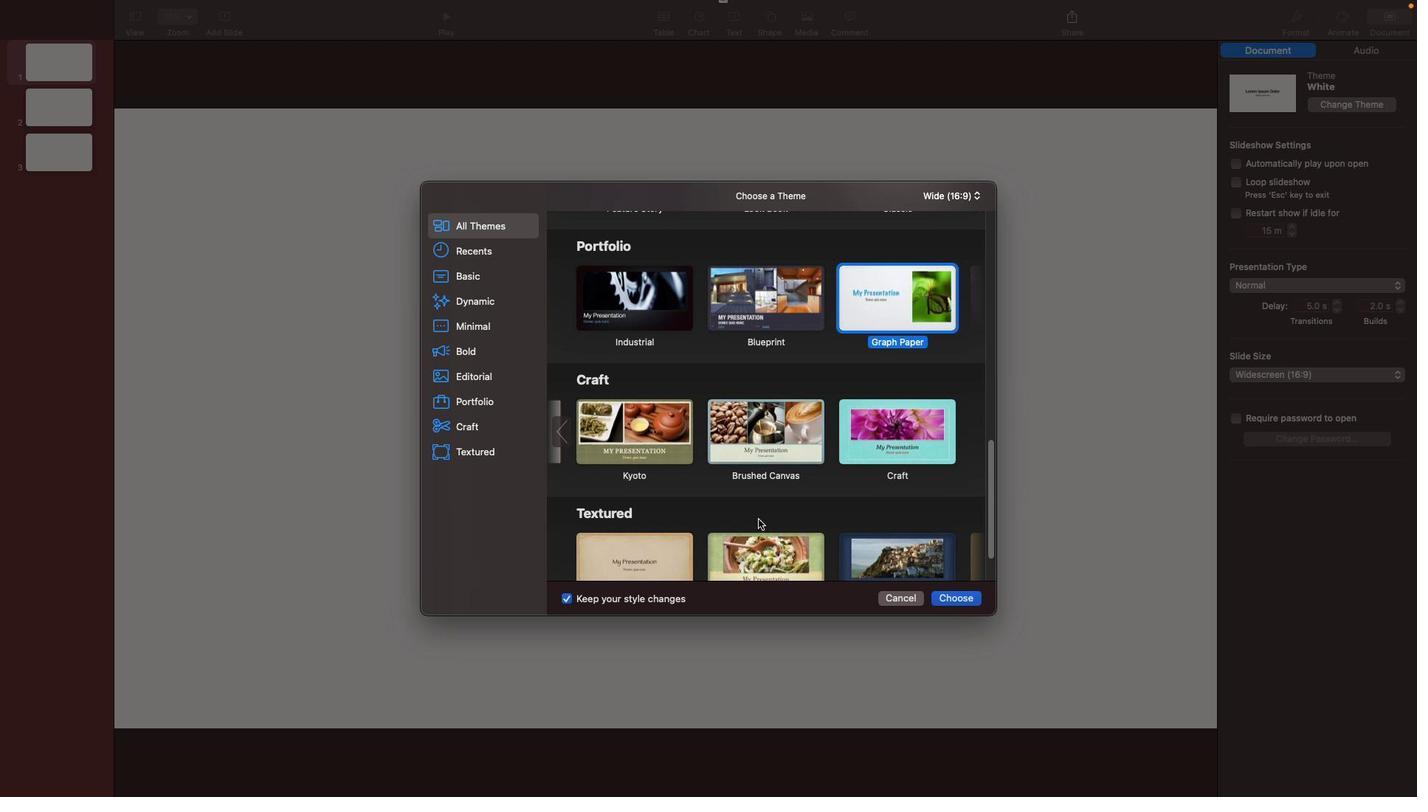 
Action: Mouse moved to (954, 408)
Screenshot: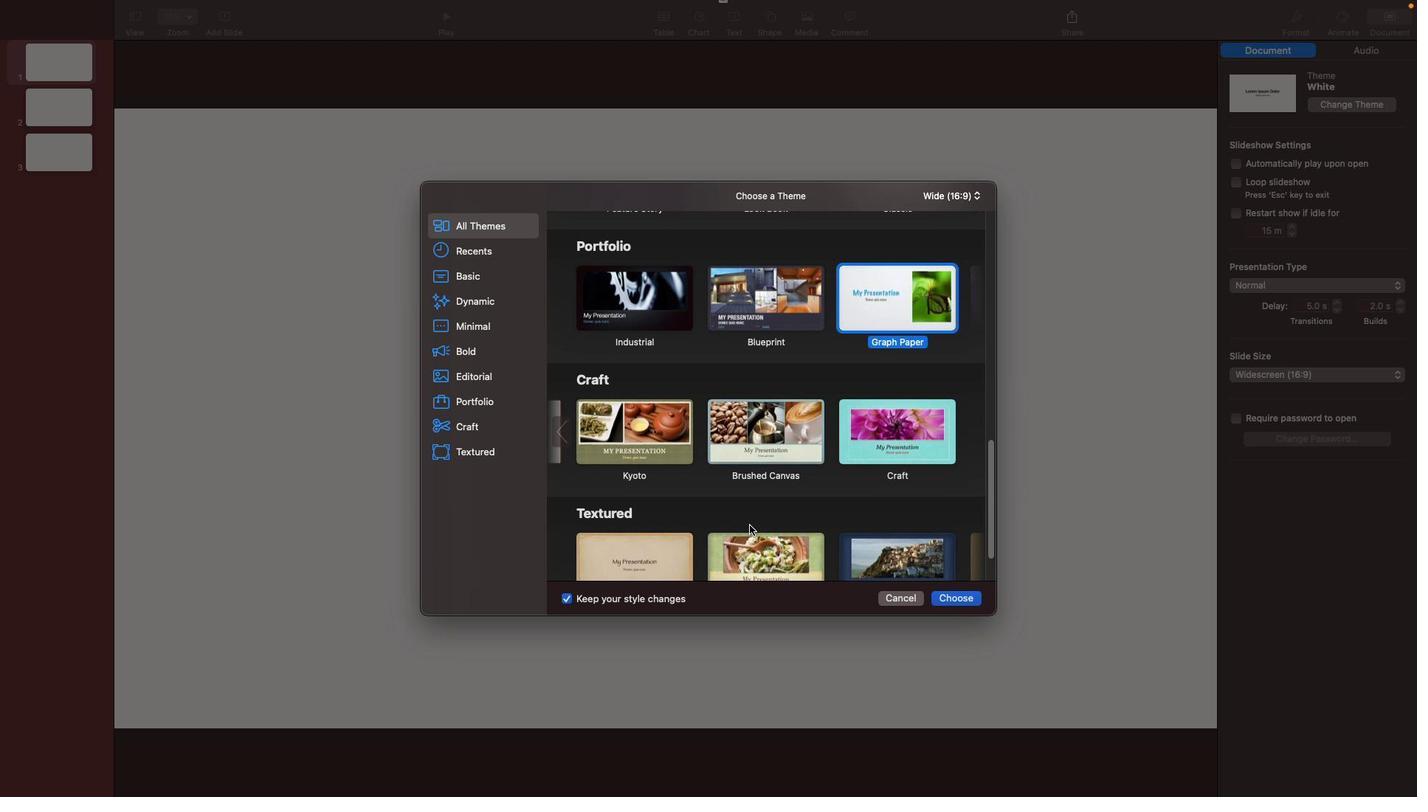 
Action: Mouse scrolled (954, 408) with delta (300, 112)
Screenshot: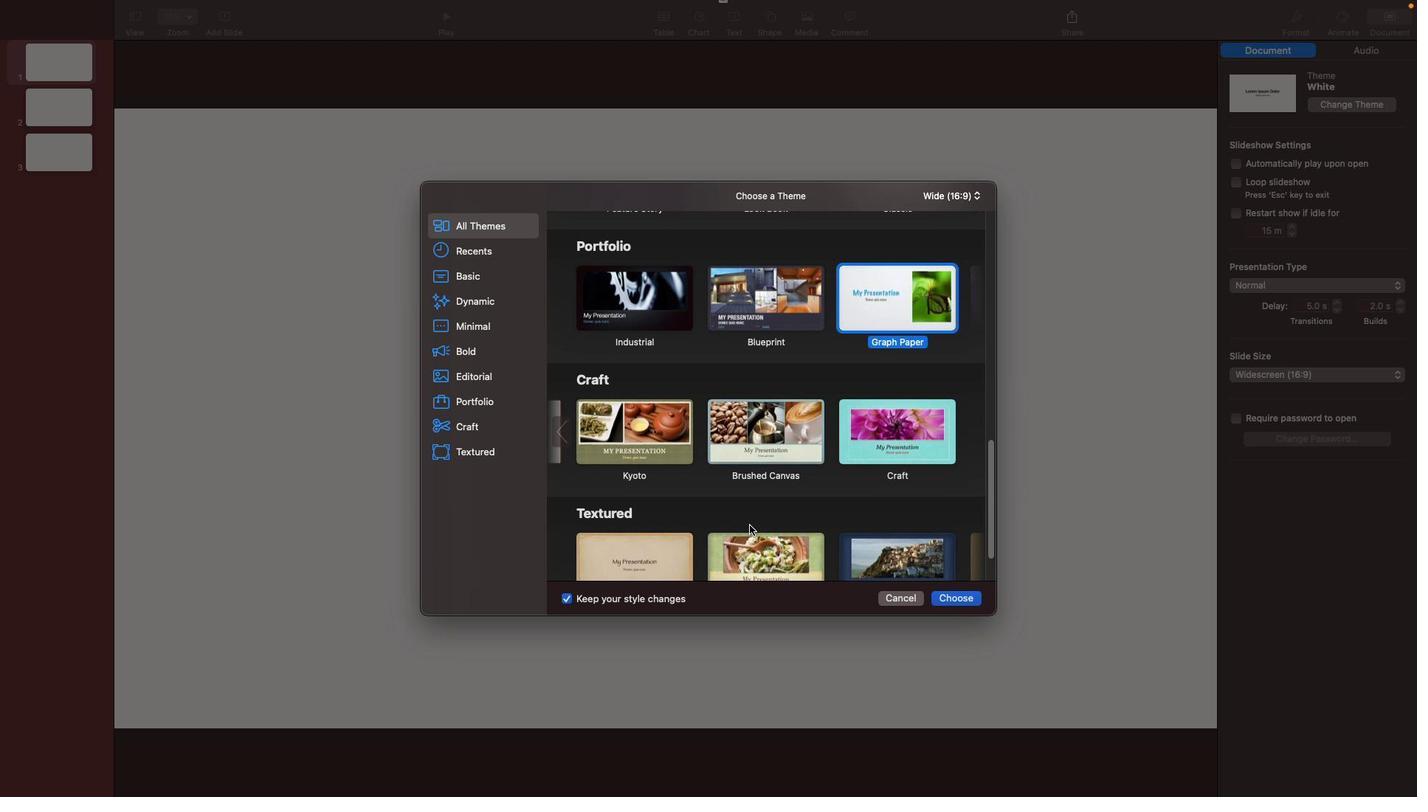 
Action: Mouse moved to (740, 490)
Screenshot: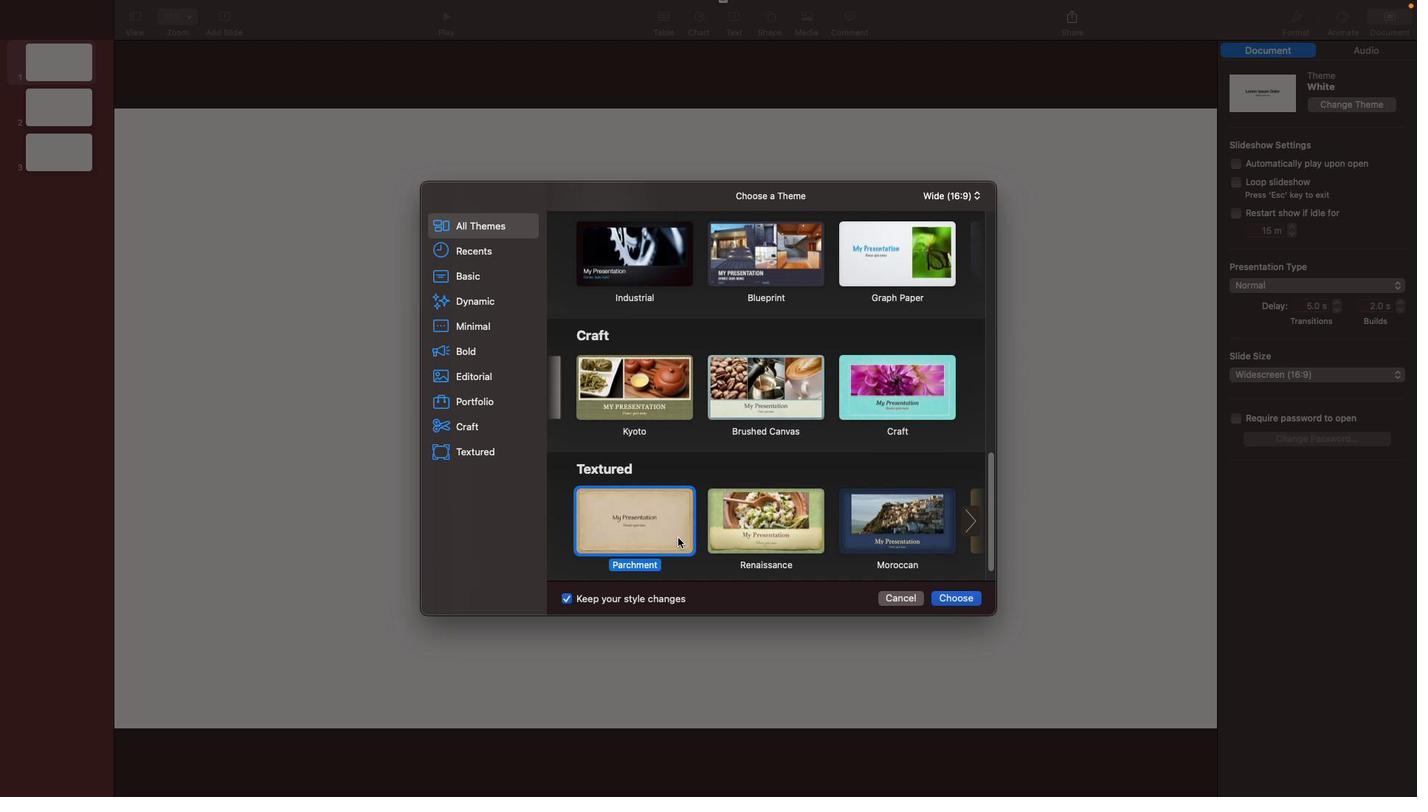 
Action: Mouse pressed left at (740, 490)
Screenshot: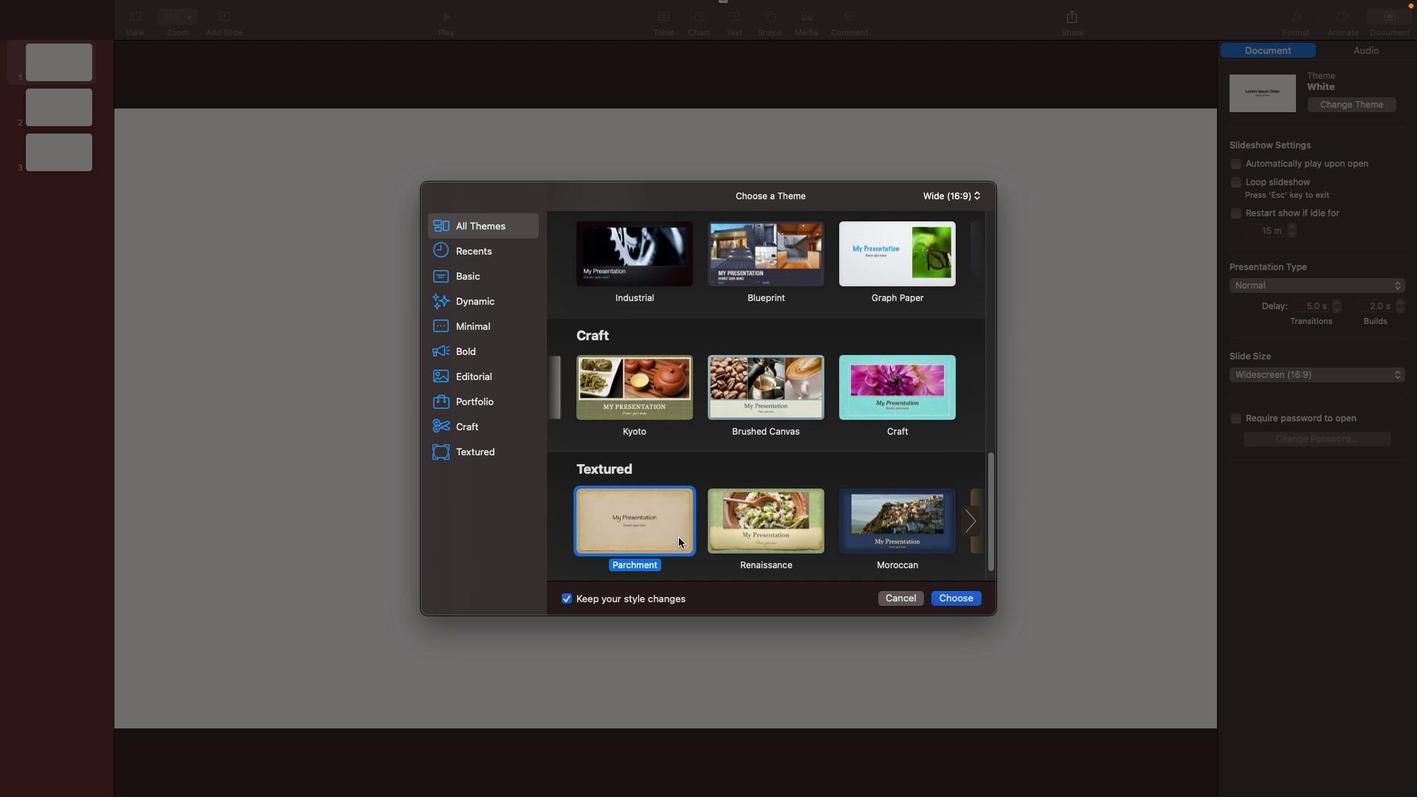 
Action: Mouse moved to (740, 485)
Screenshot: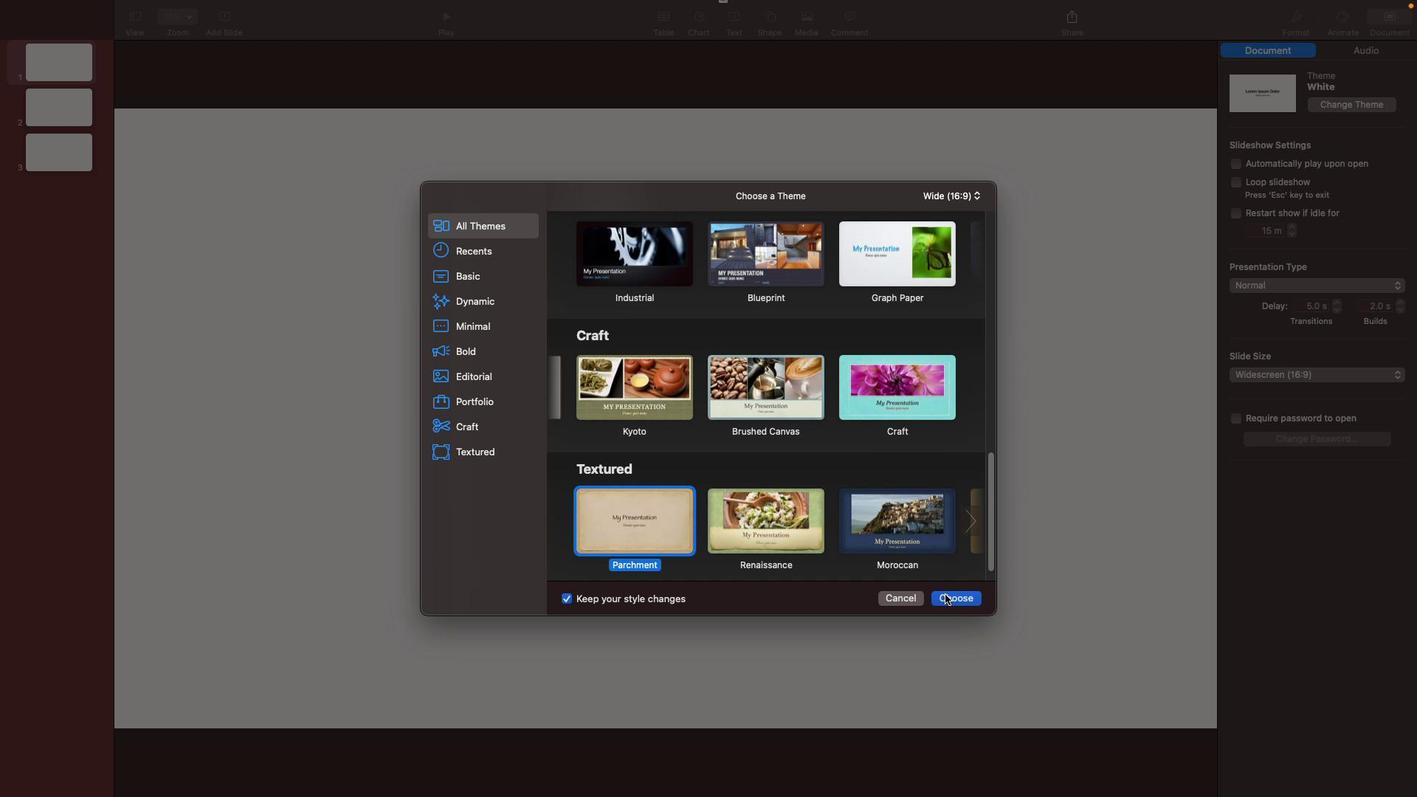 
Action: Mouse pressed left at (740, 485)
Screenshot: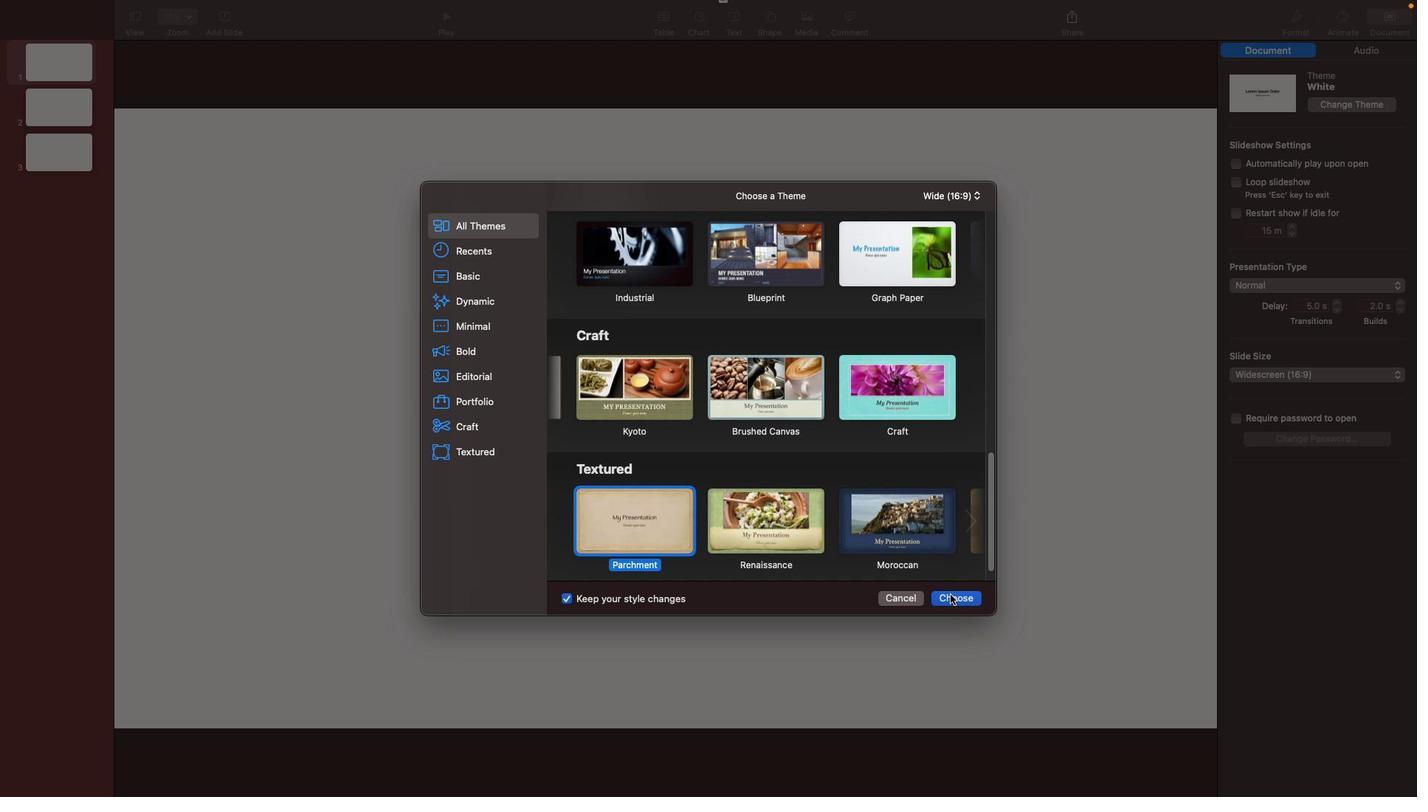 
Action: Mouse moved to (938, 526)
Screenshot: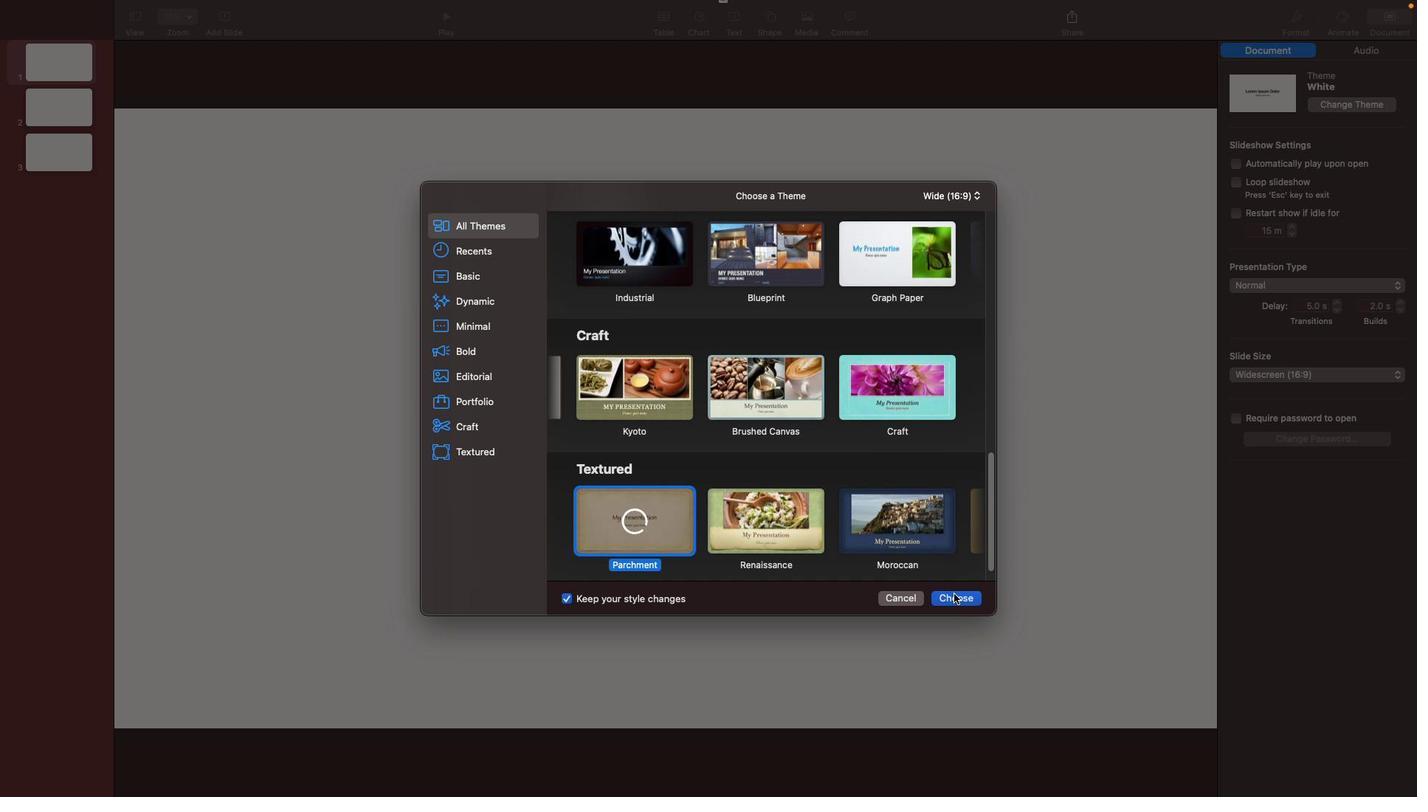 
Action: Mouse pressed left at (938, 526)
Screenshot: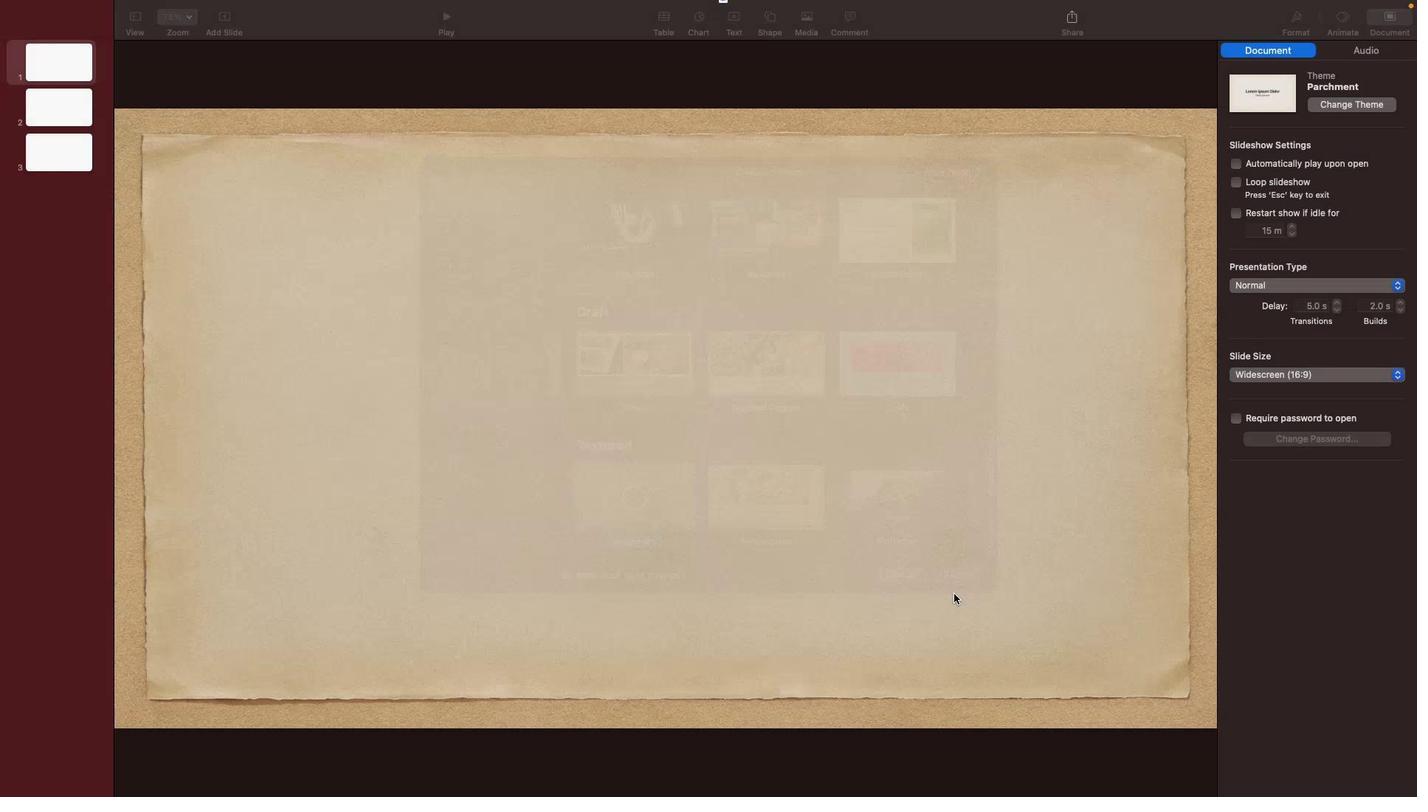 
Action: Mouse moved to (894, 402)
Screenshot: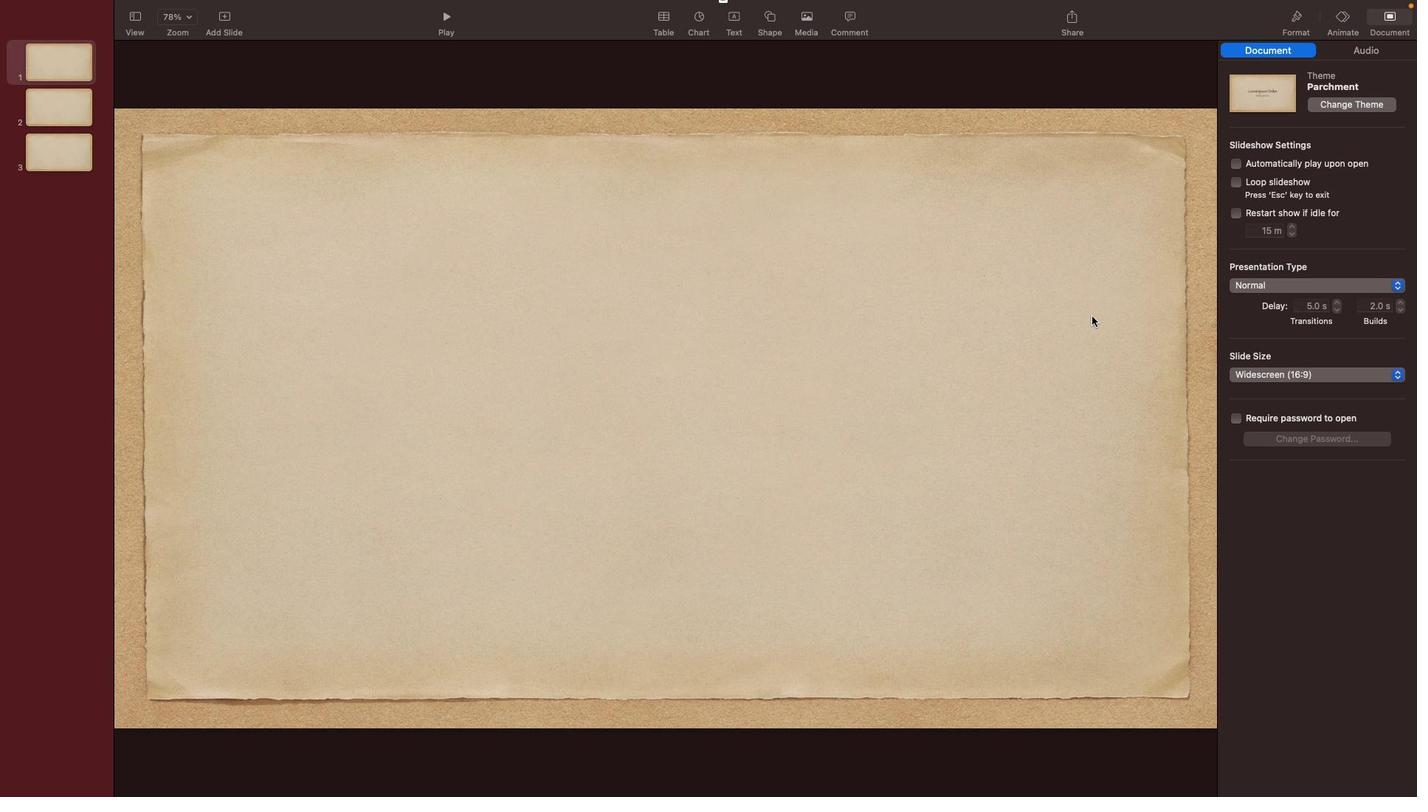 
Action: Mouse pressed left at (894, 402)
Screenshot: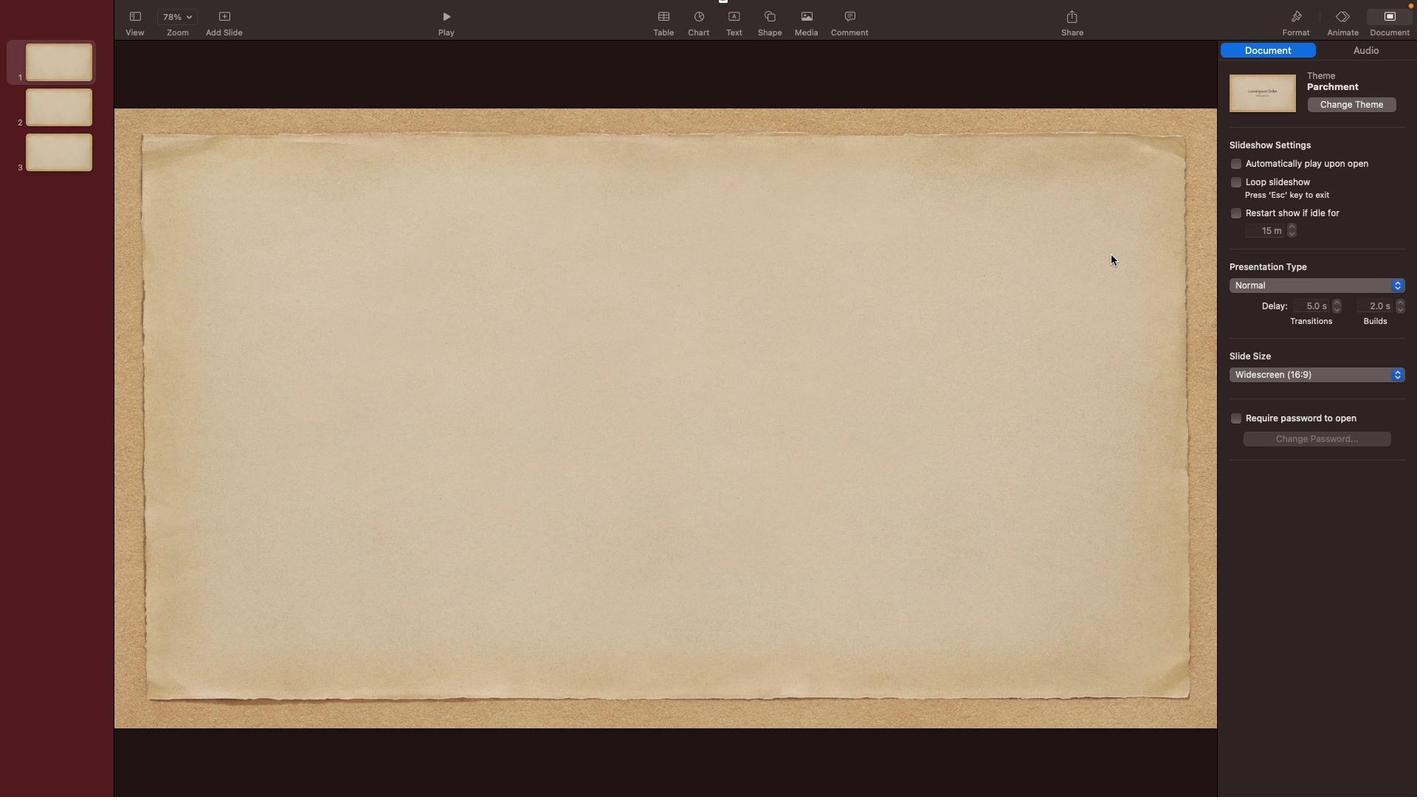 
Action: Mouse moved to (880, 309)
Screenshot: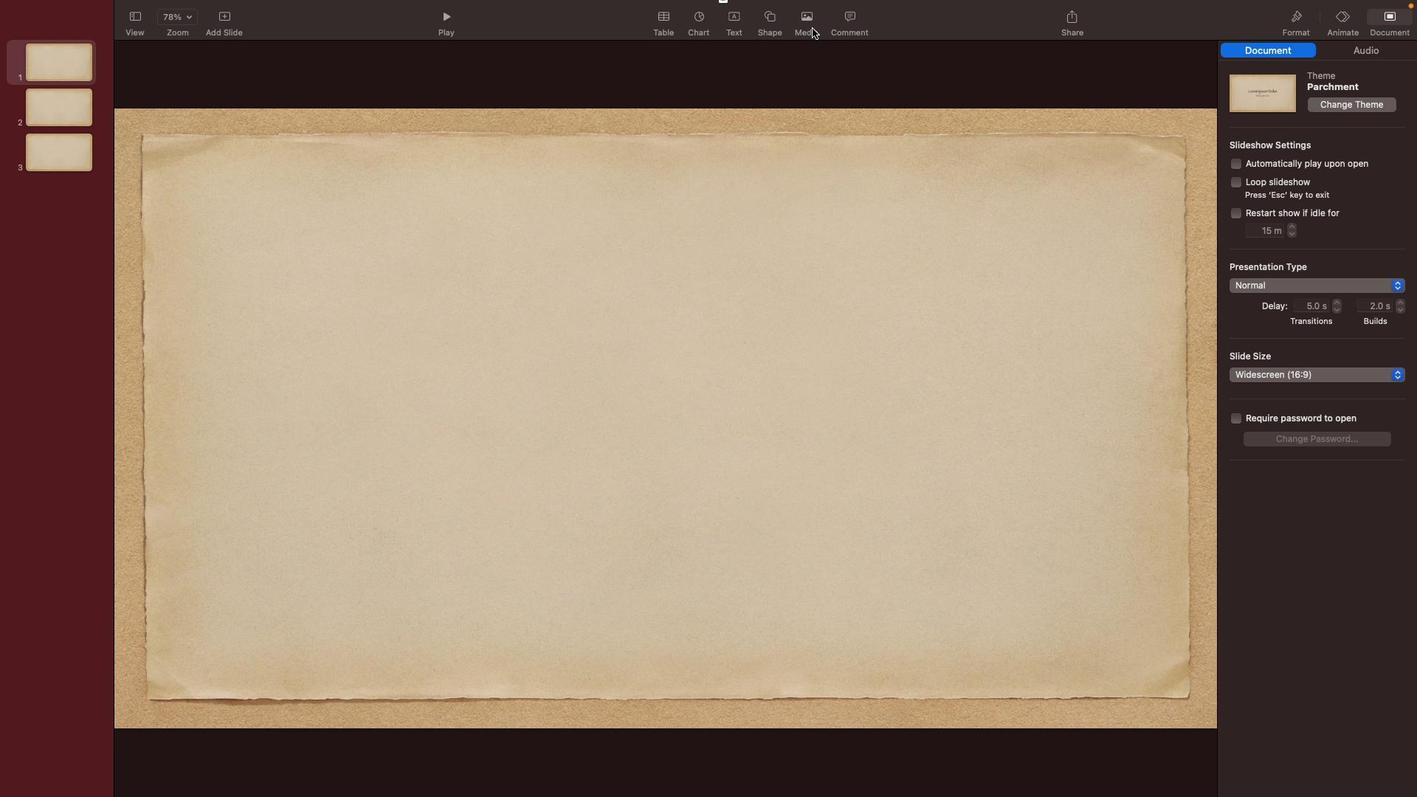
Action: Mouse pressed left at (880, 309)
Screenshot: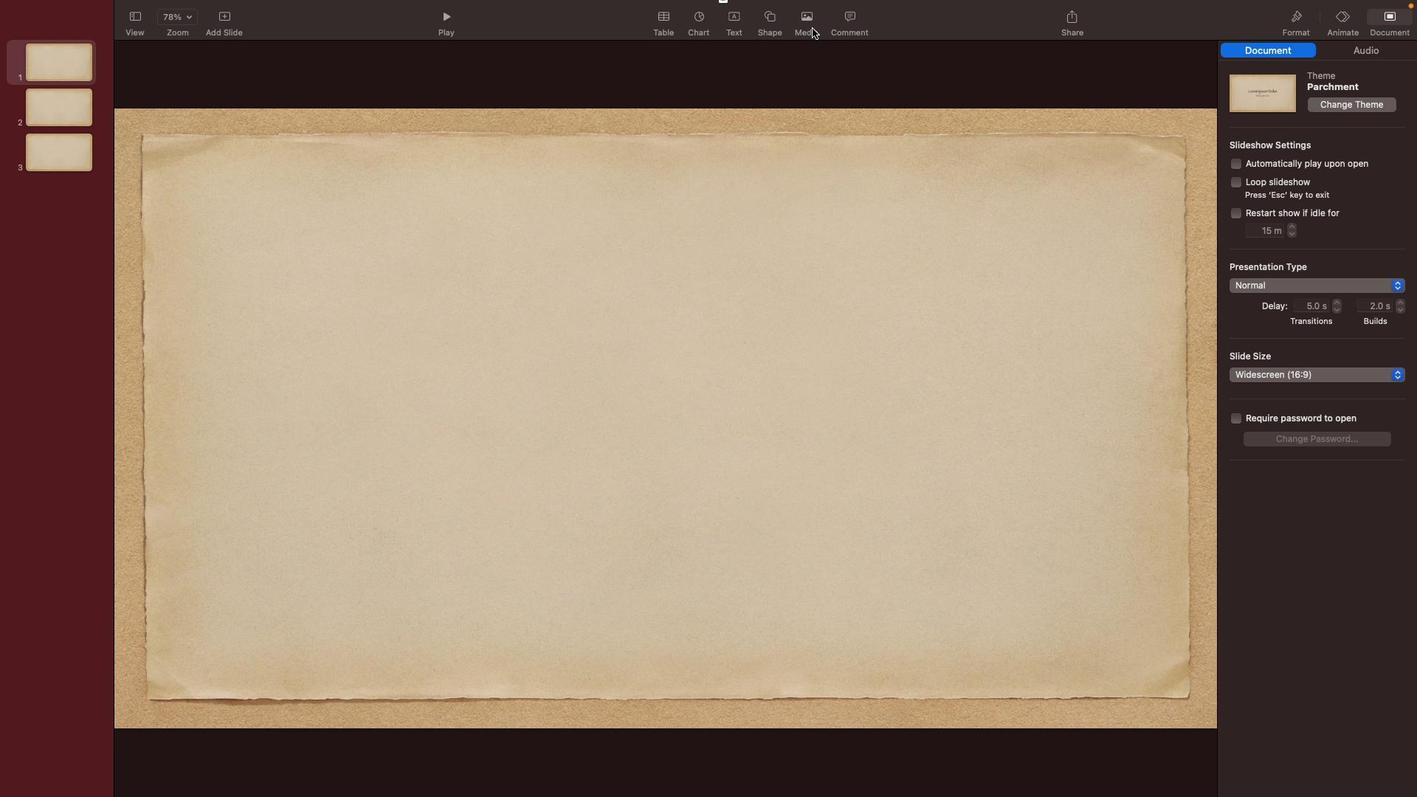 
Action: Mouse moved to (842, 120)
Screenshot: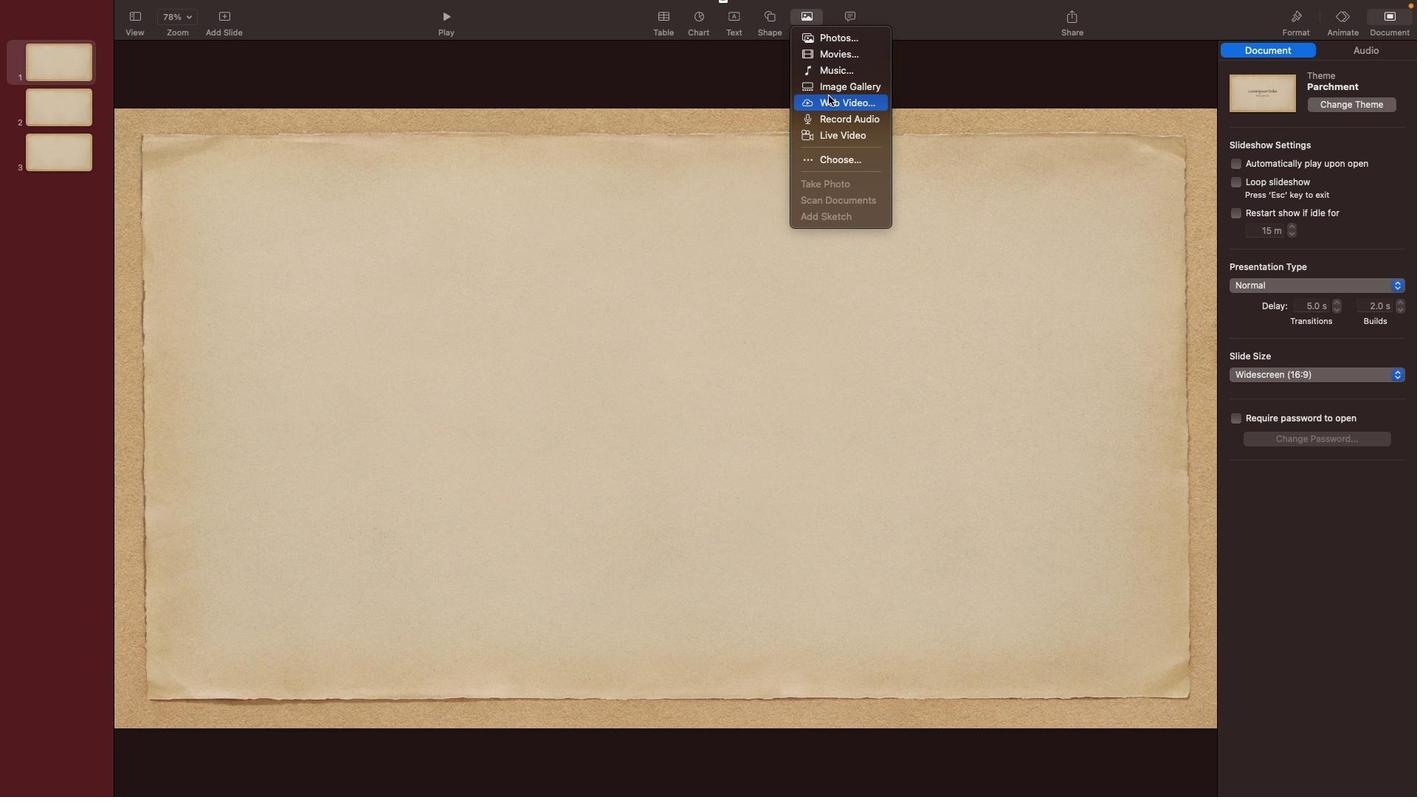 
Action: Mouse pressed left at (842, 120)
Screenshot: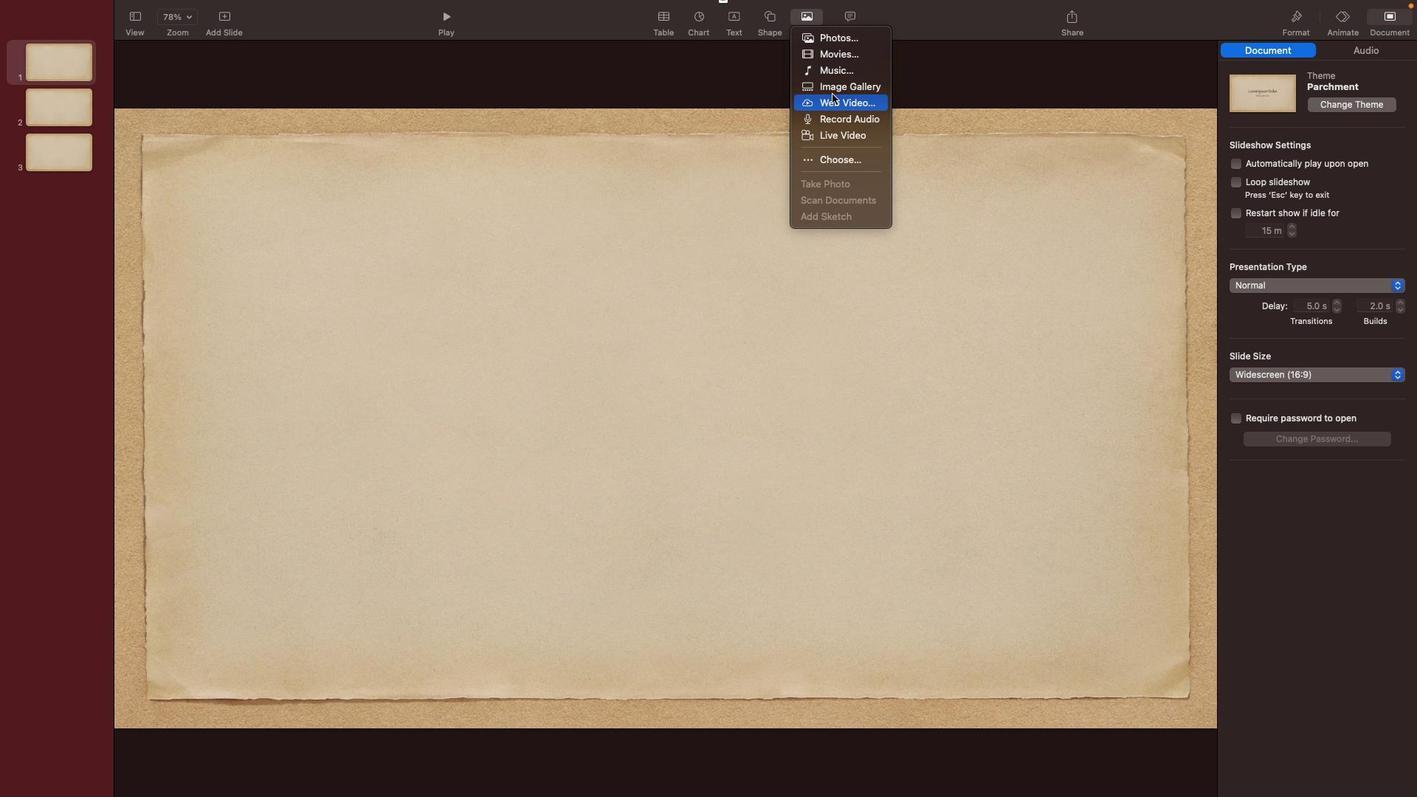 
Action: Mouse moved to (860, 169)
Screenshot: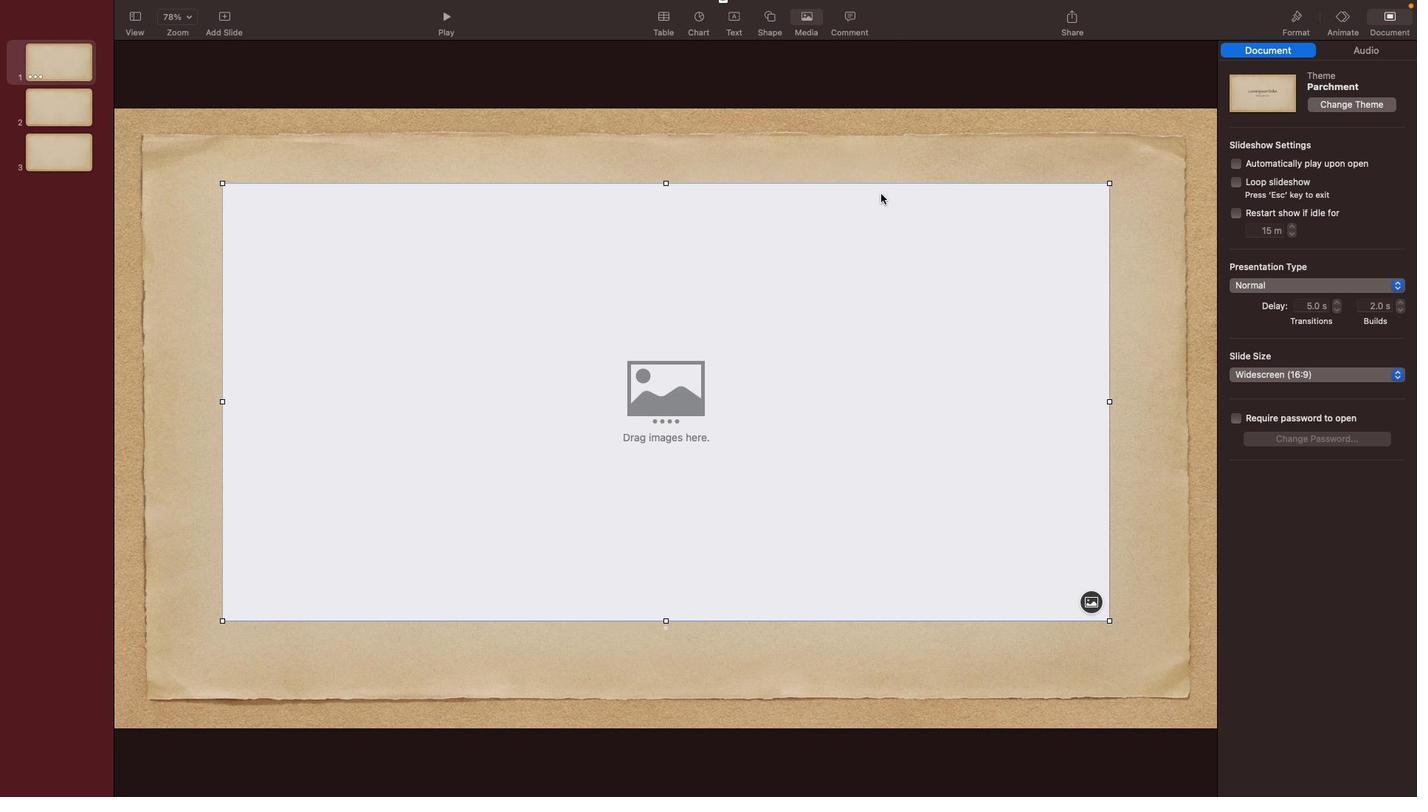 
Action: Mouse pressed left at (860, 169)
Screenshot: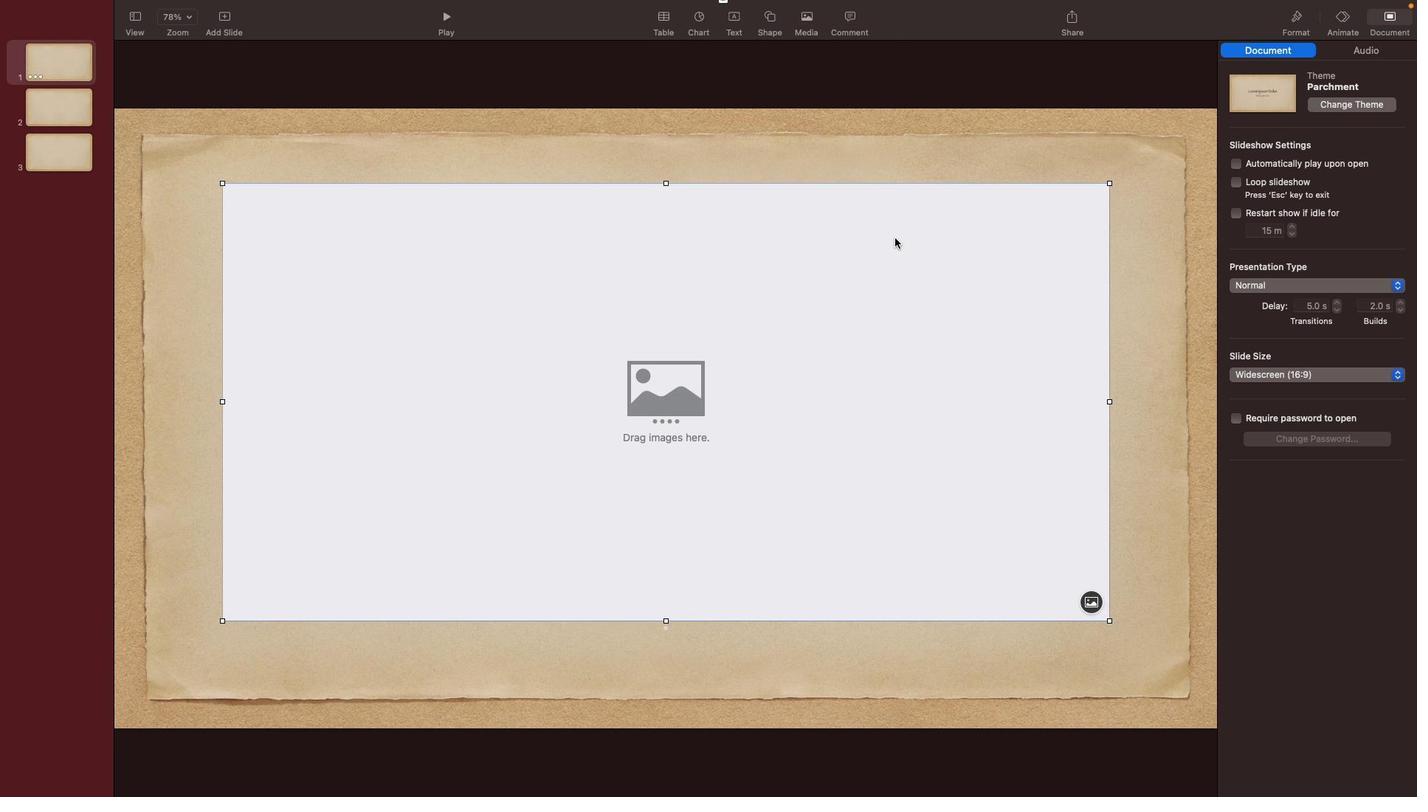 
Action: Mouse moved to (1030, 529)
Screenshot: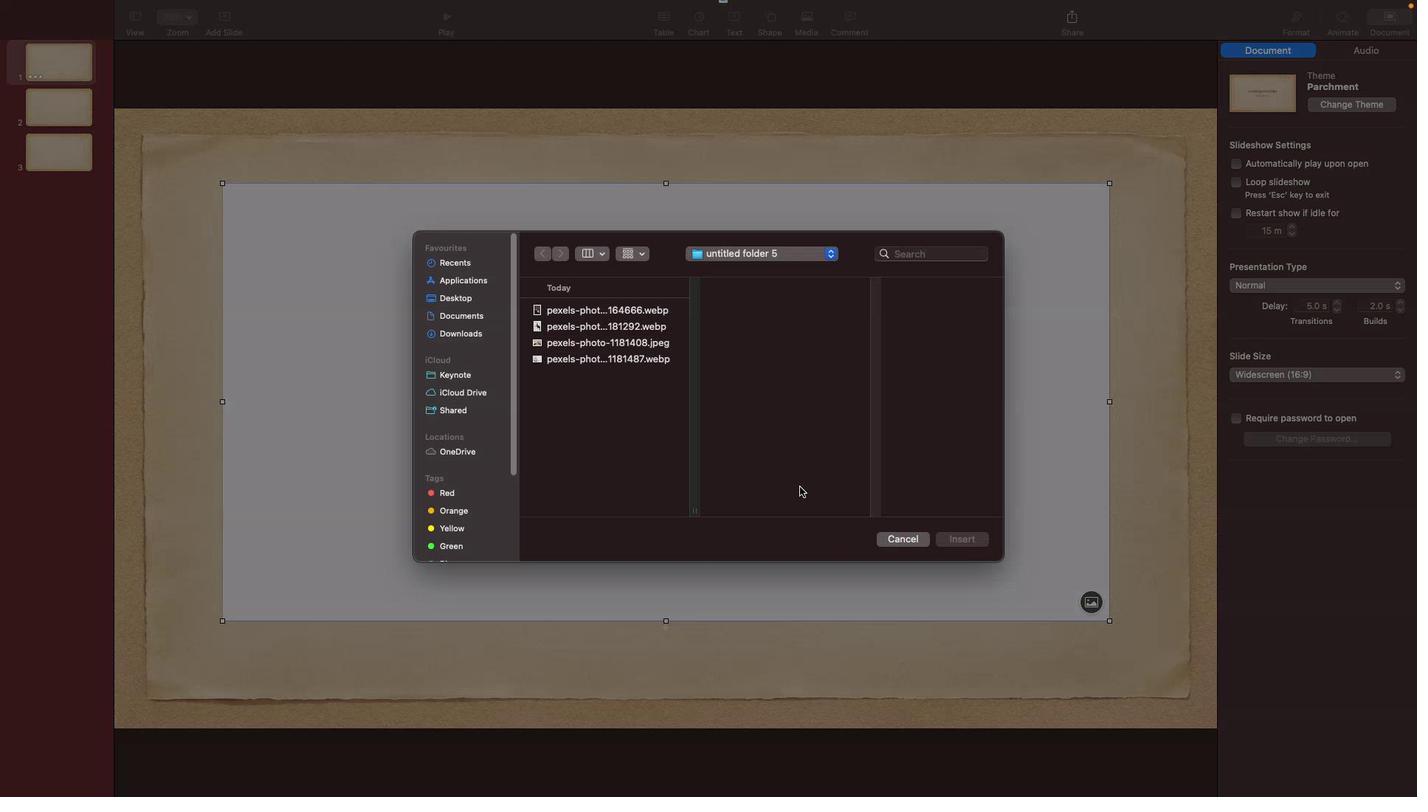 
Action: Mouse pressed left at (1030, 529)
Screenshot: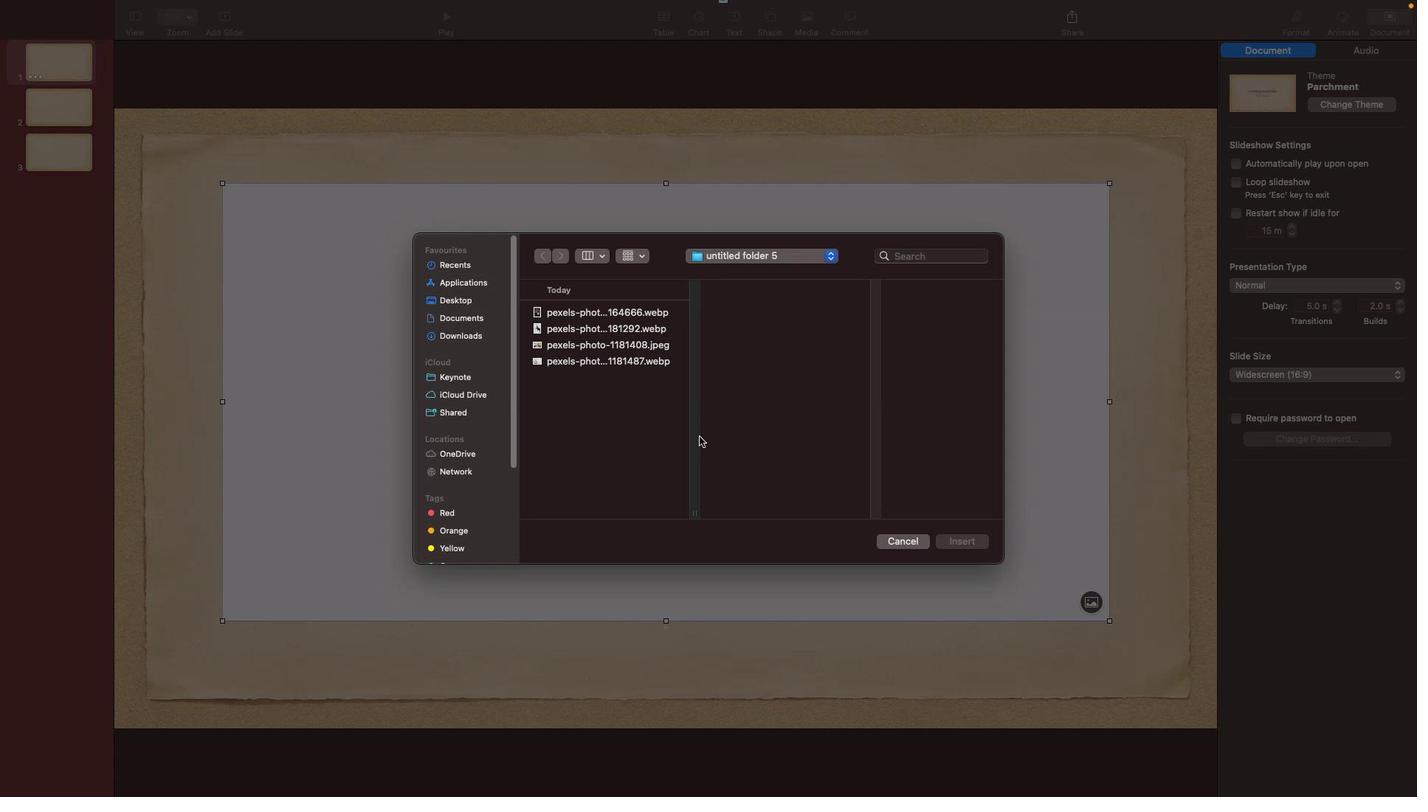 
Action: Mouse moved to (712, 327)
Screenshot: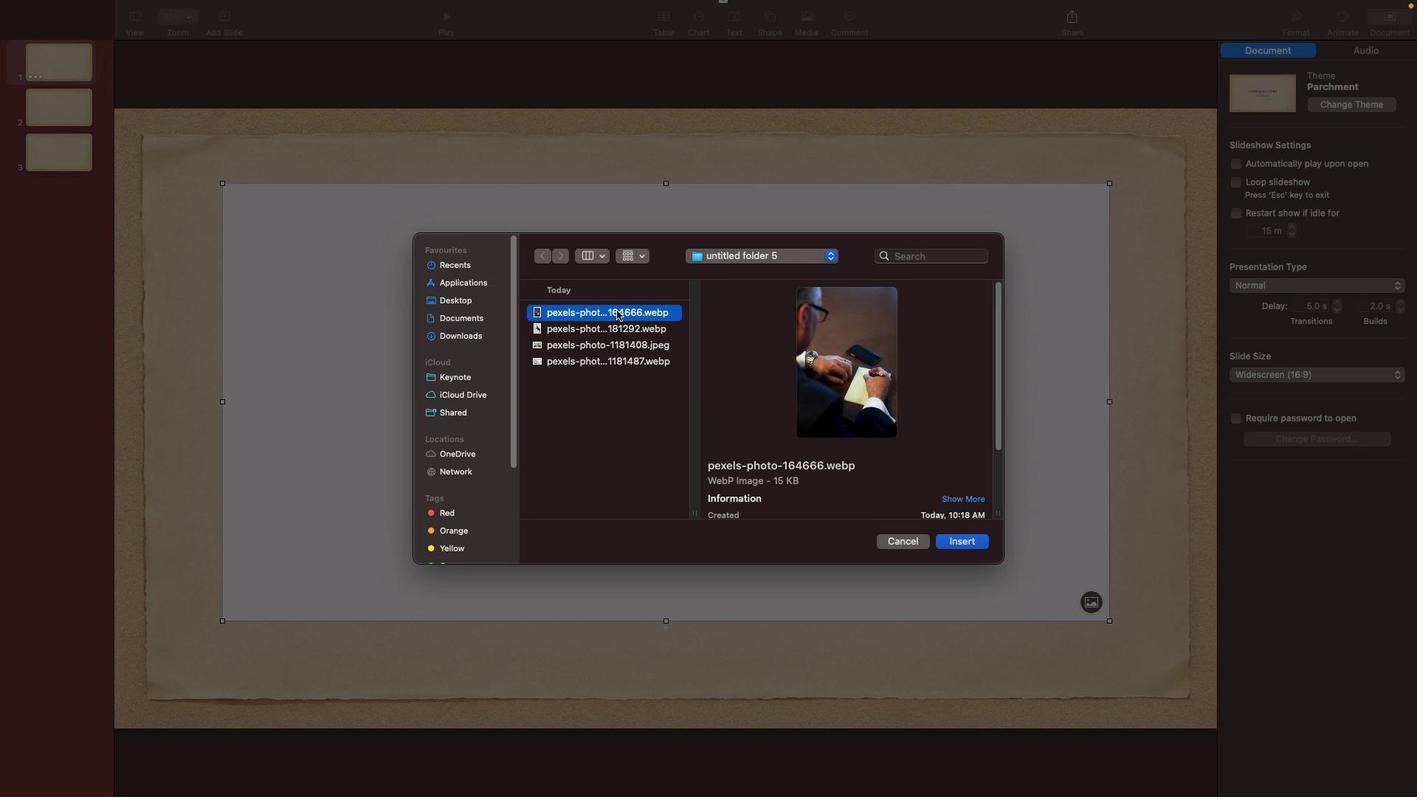 
Action: Mouse pressed left at (712, 327)
Screenshot: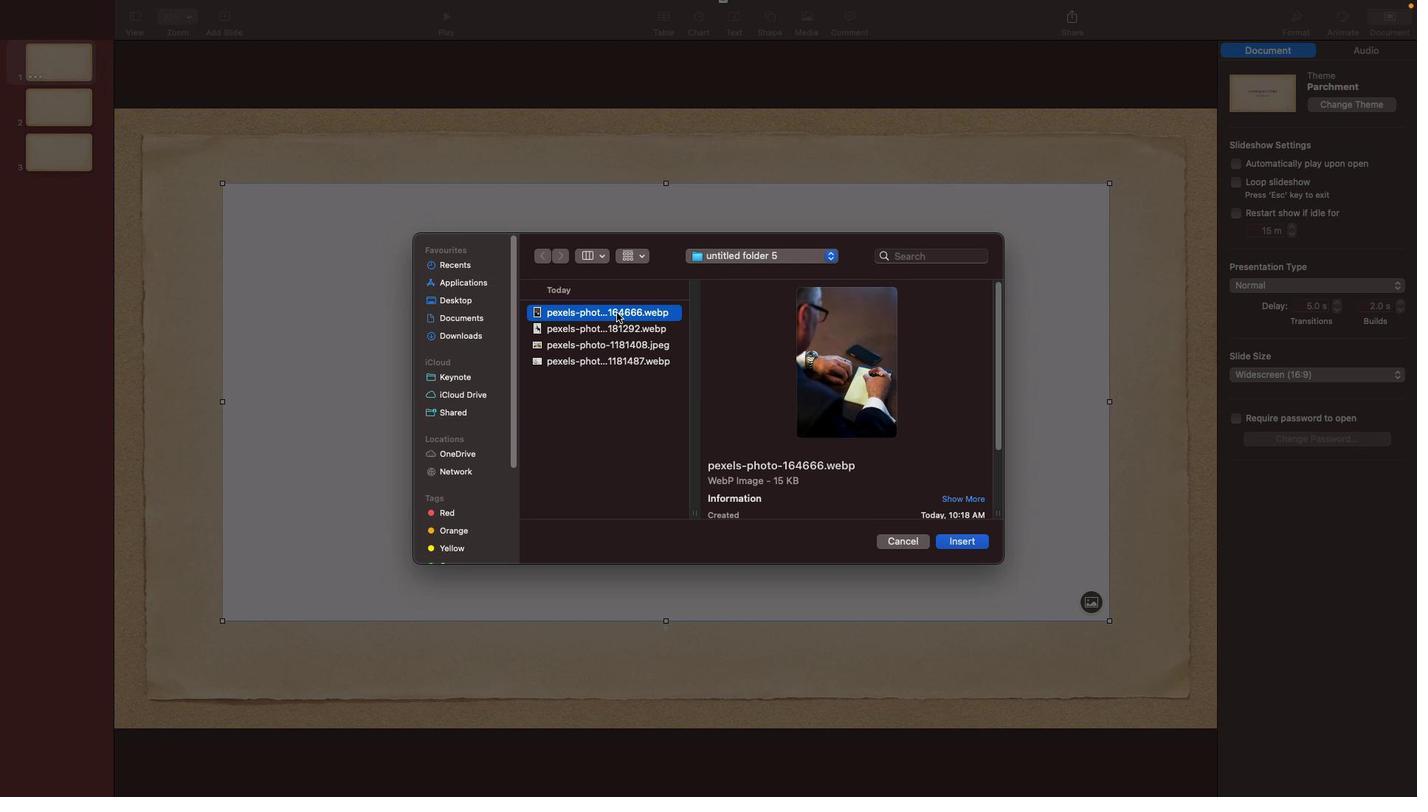
Action: Mouse moved to (859, 374)
Screenshot: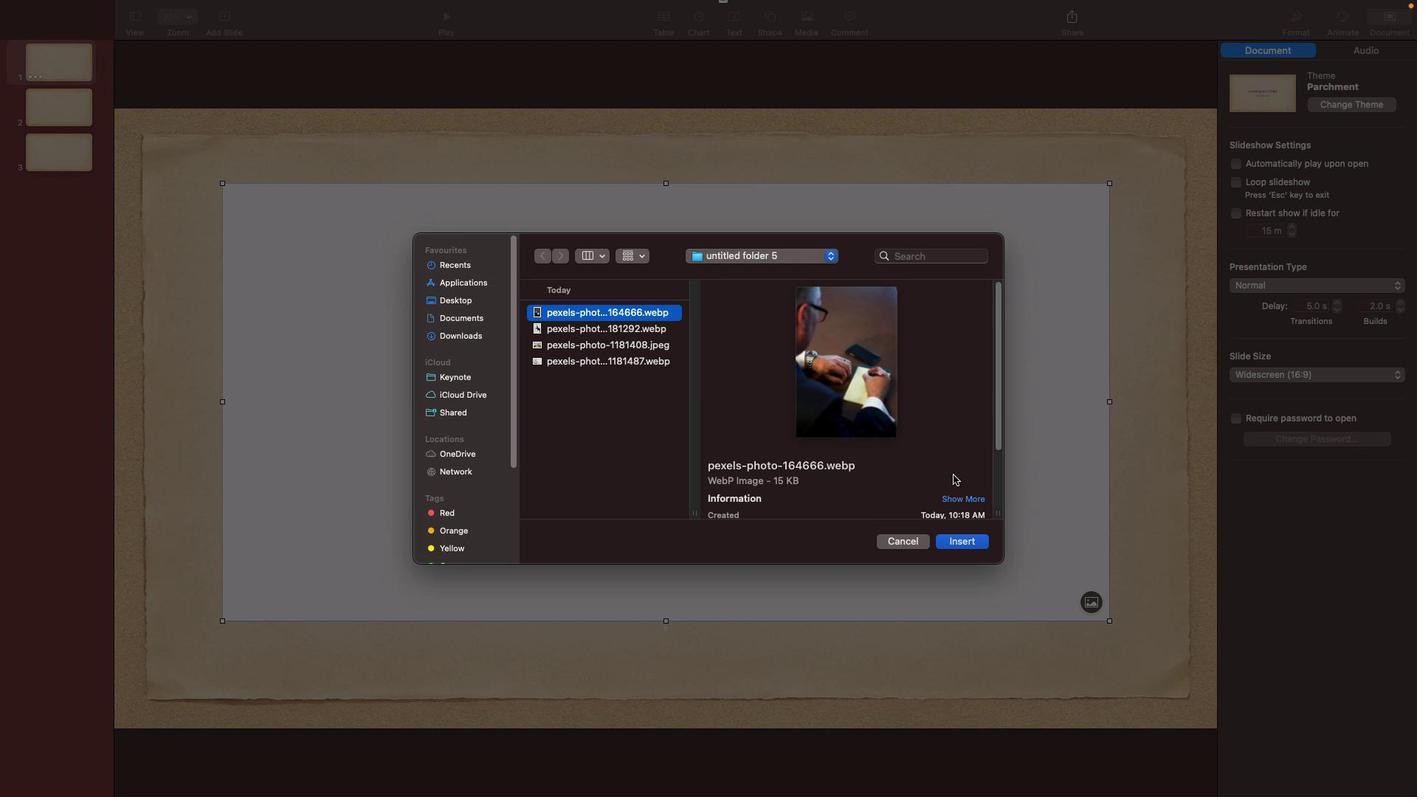 
Action: Mouse pressed left at (859, 374)
Screenshot: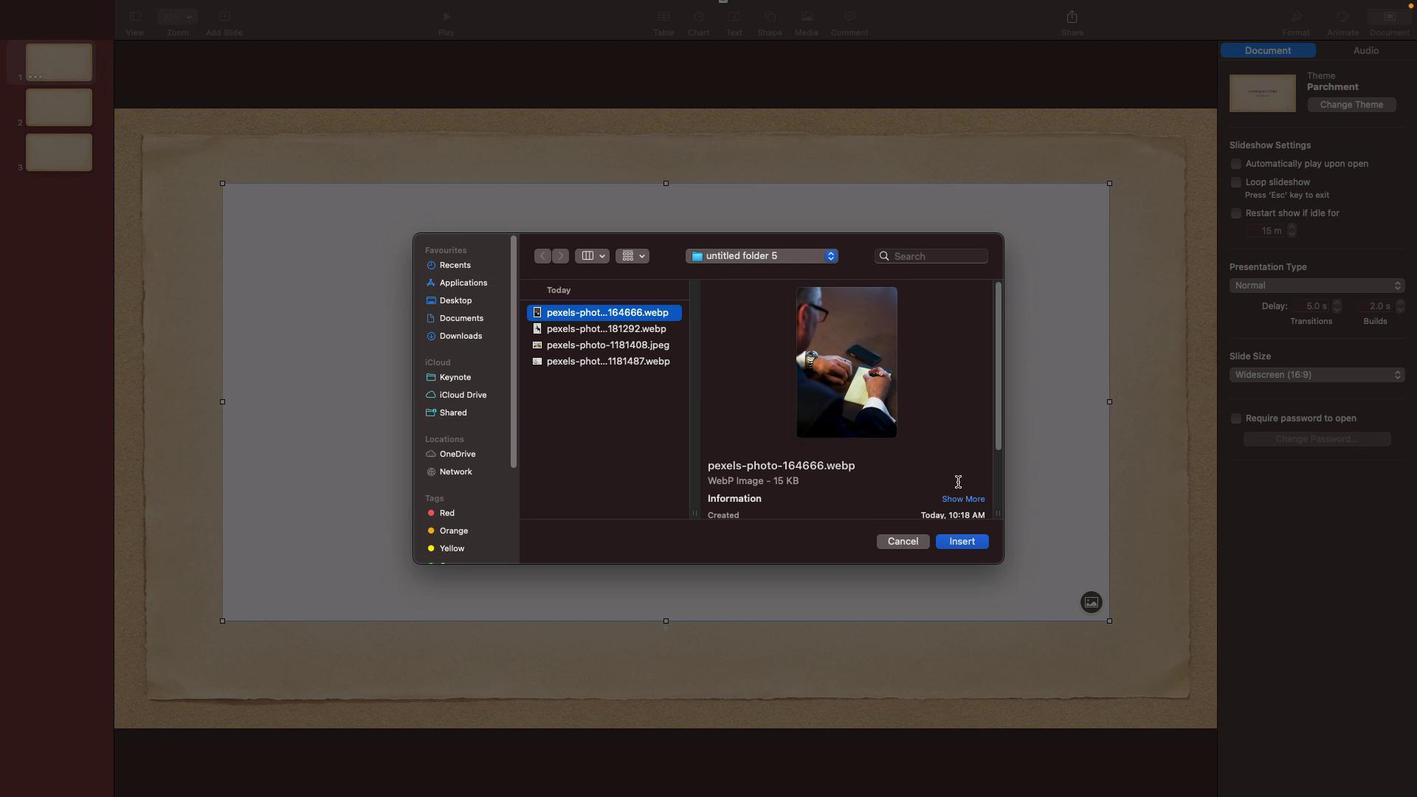 
Action: Mouse moved to (947, 485)
Screenshot: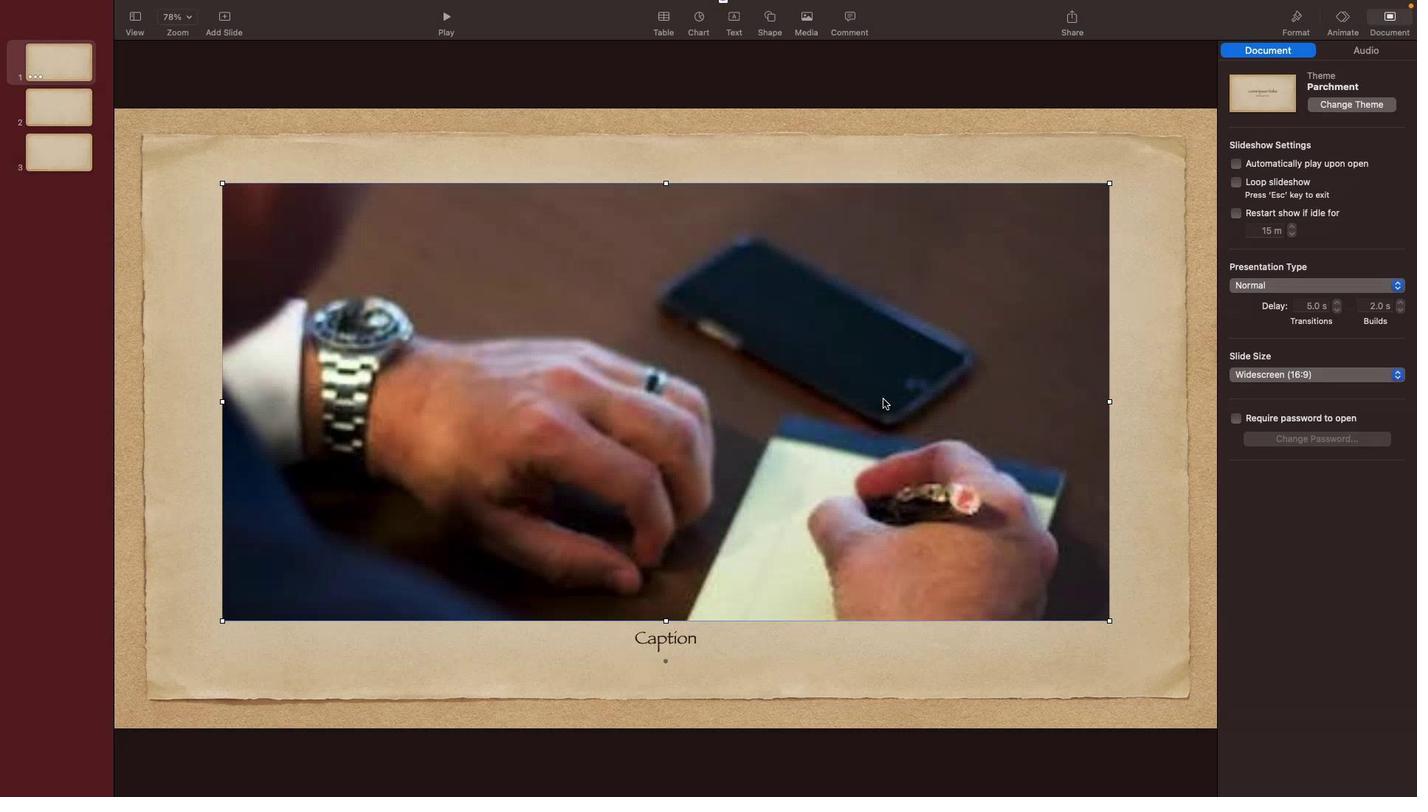 
Action: Mouse pressed left at (947, 485)
Screenshot: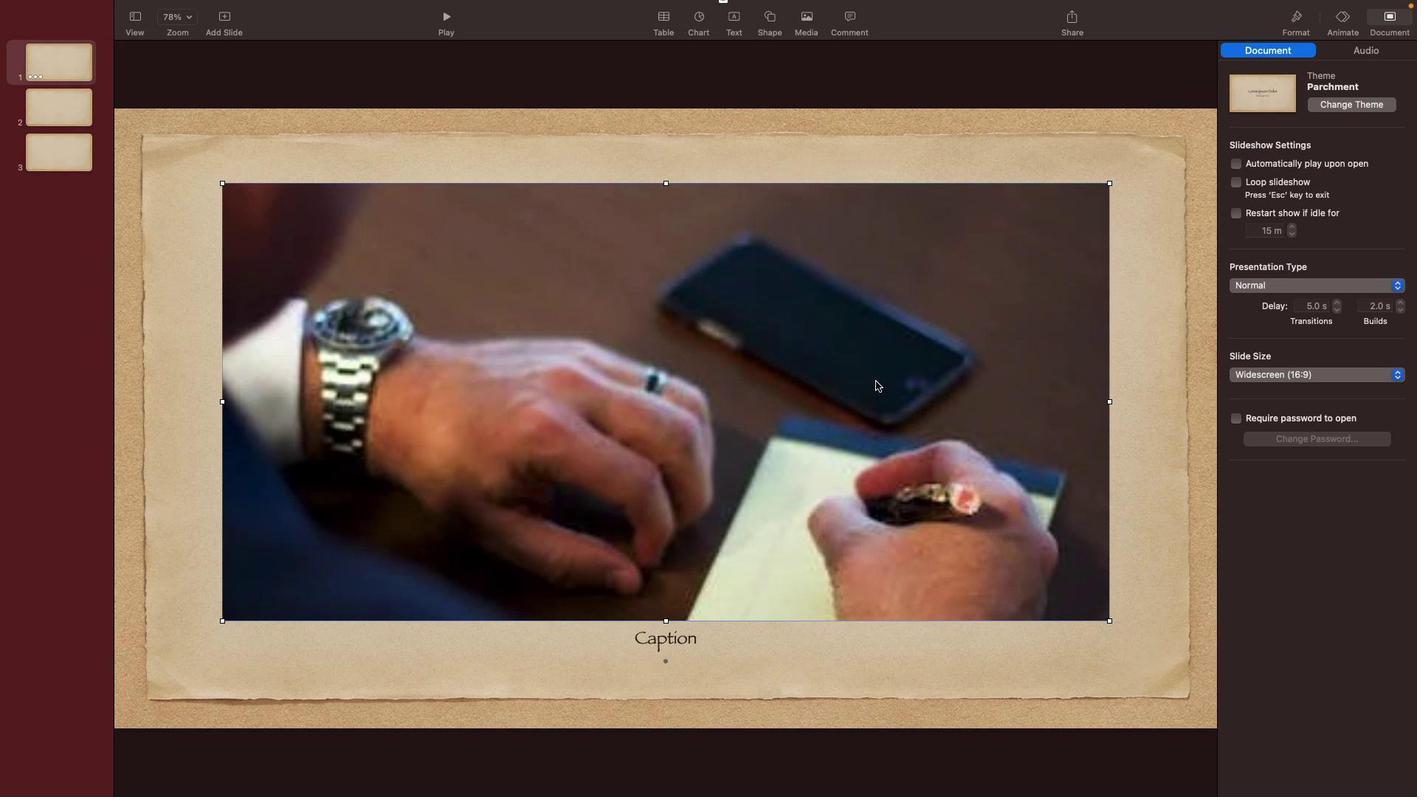 
Action: Mouse moved to (447, 237)
Screenshot: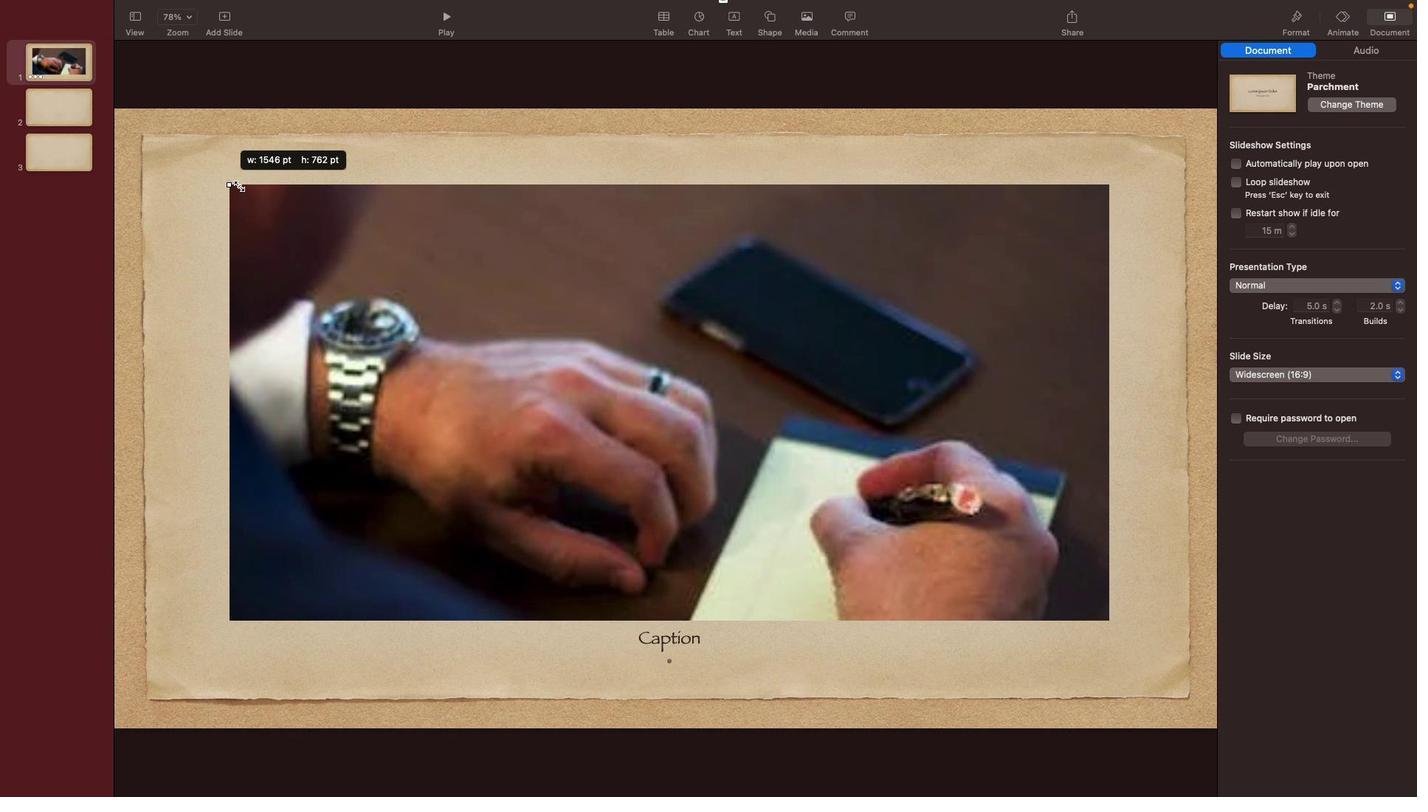 
Action: Mouse pressed left at (447, 237)
Screenshot: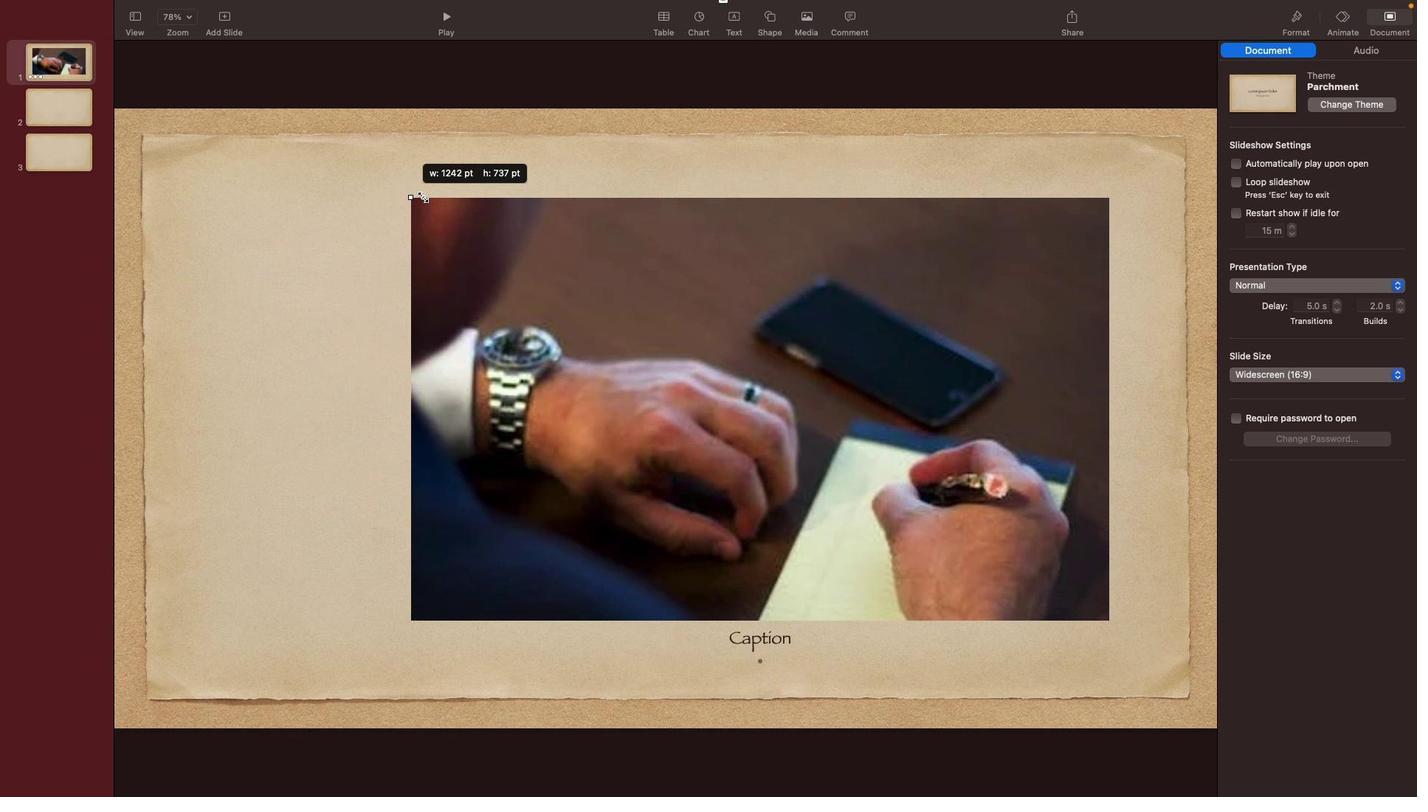 
Action: Mouse moved to (902, 358)
Screenshot: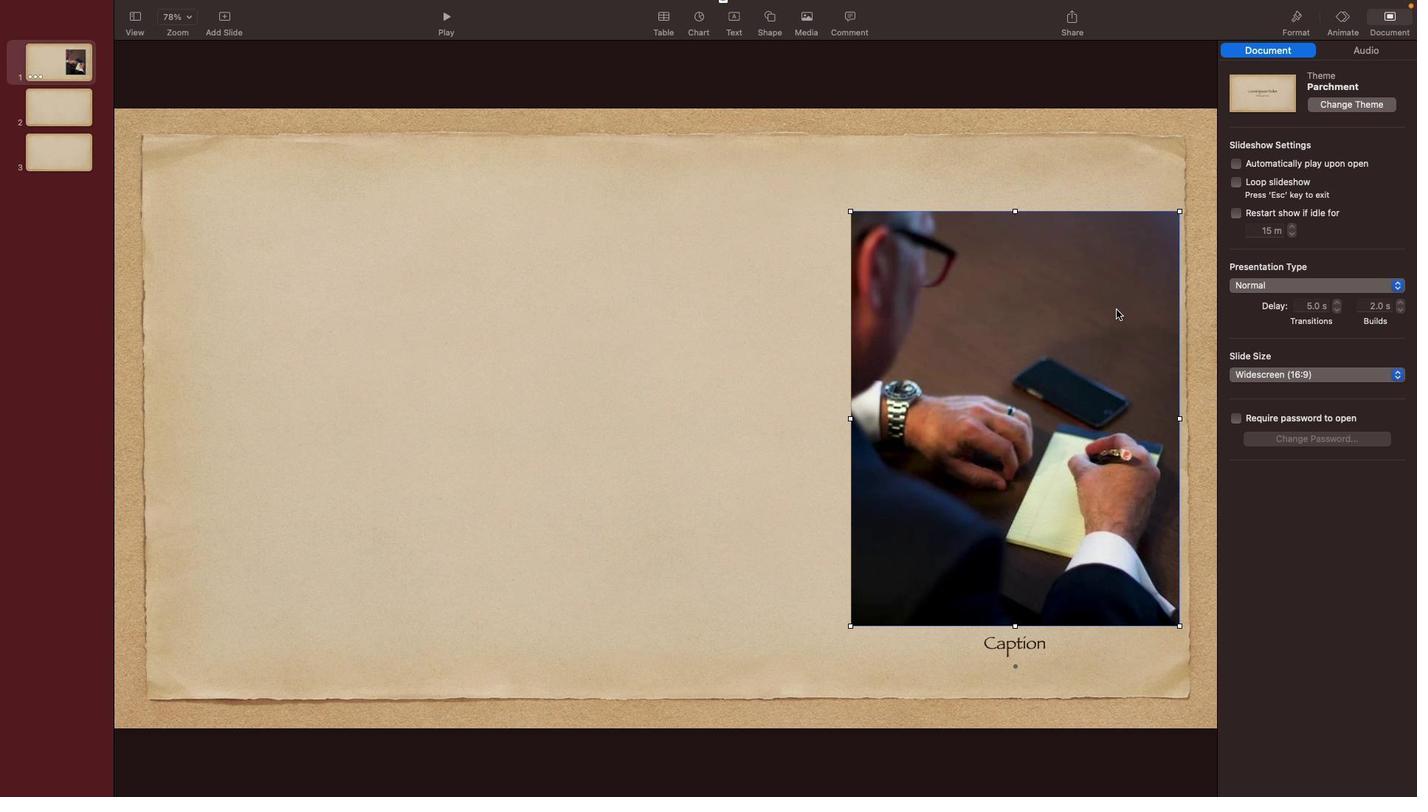 
Action: Mouse pressed left at (902, 358)
Screenshot: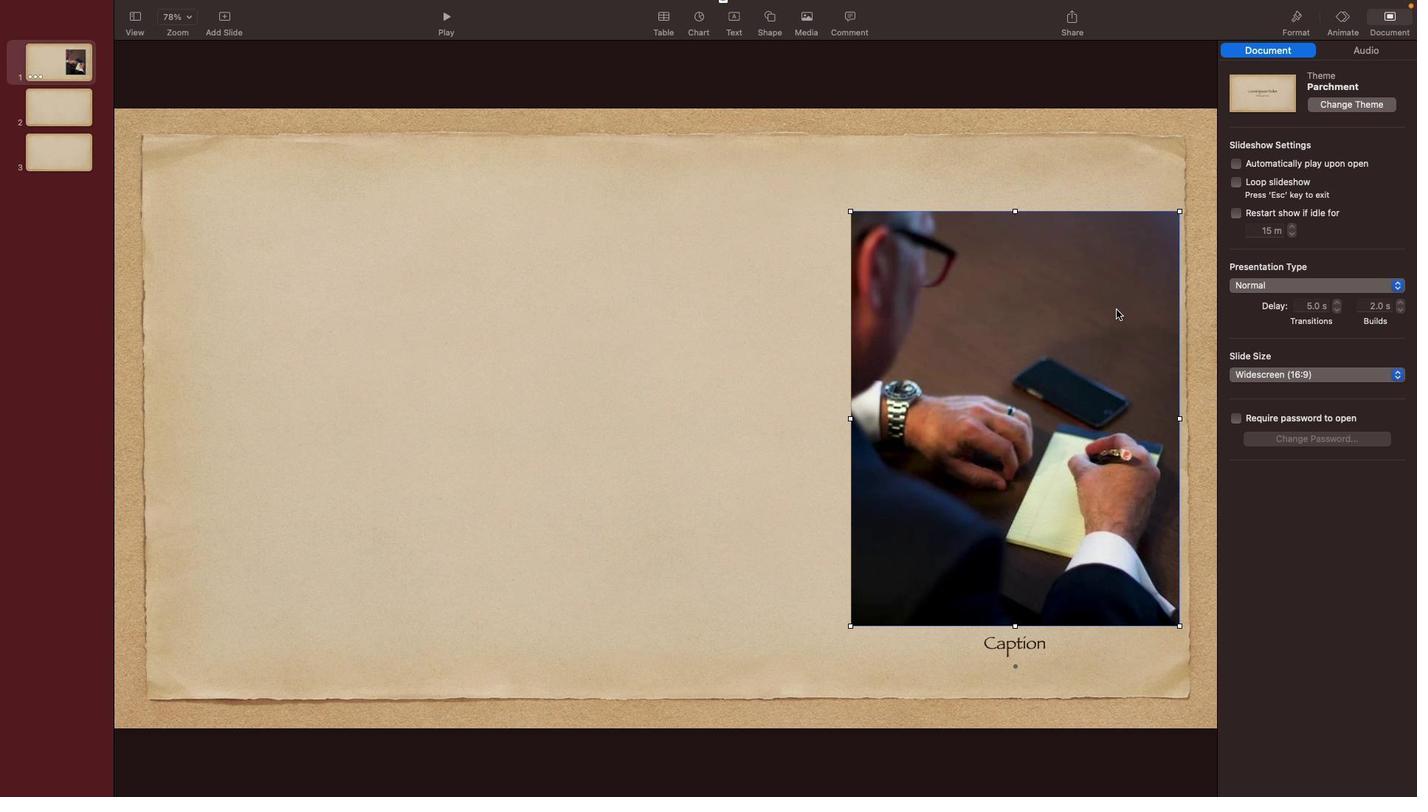 
Action: Mouse moved to (1090, 258)
Screenshot: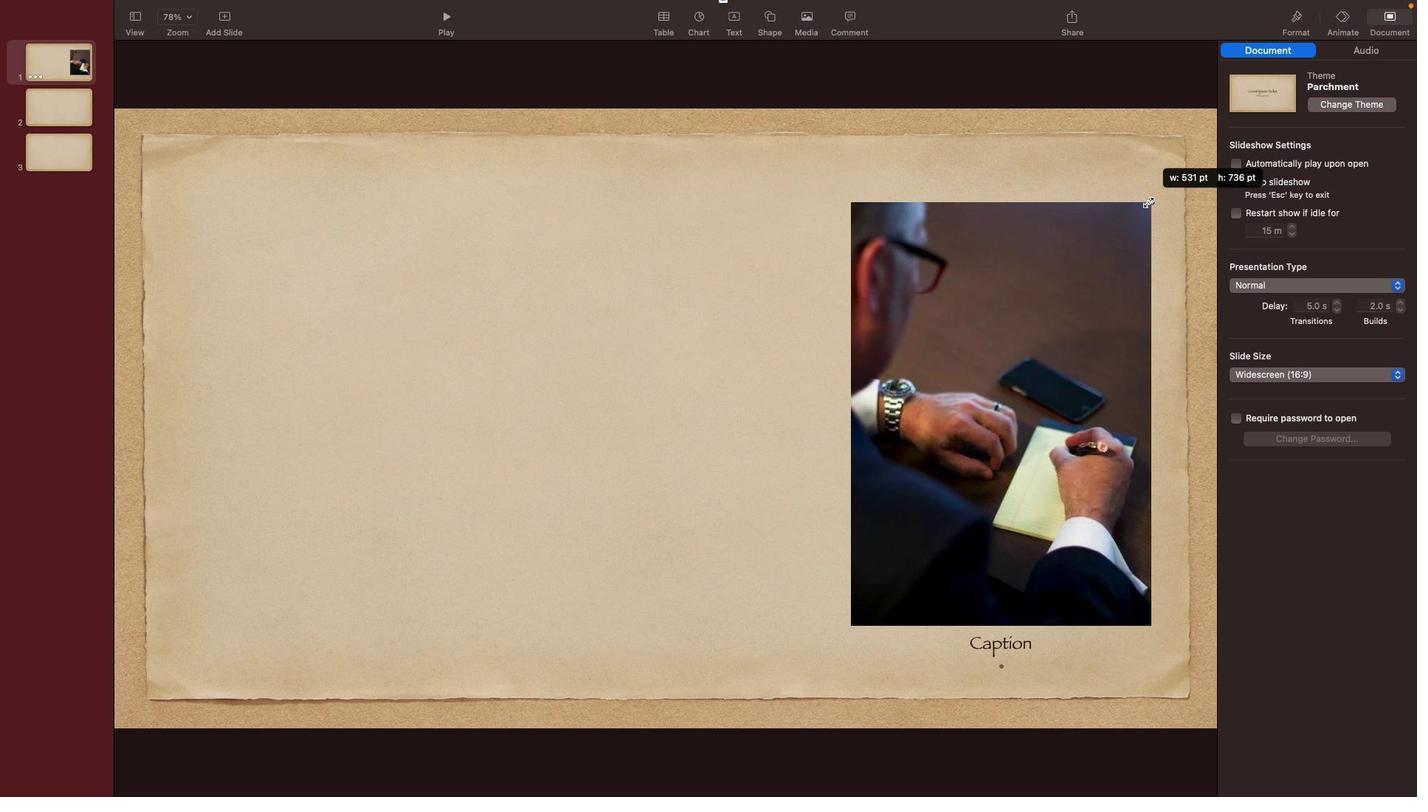 
Action: Mouse pressed left at (1090, 258)
Screenshot: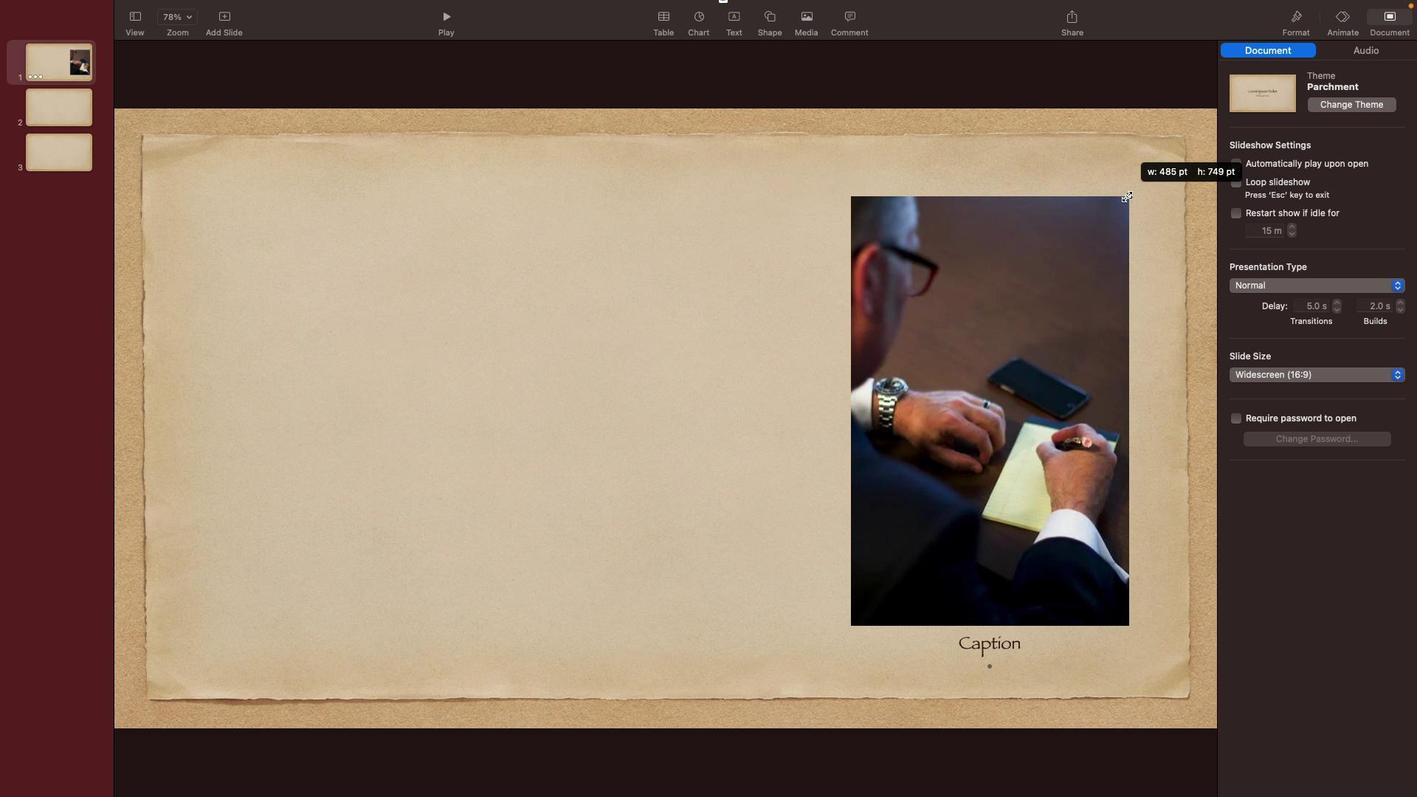 
Action: Mouse moved to (1034, 402)
Screenshot: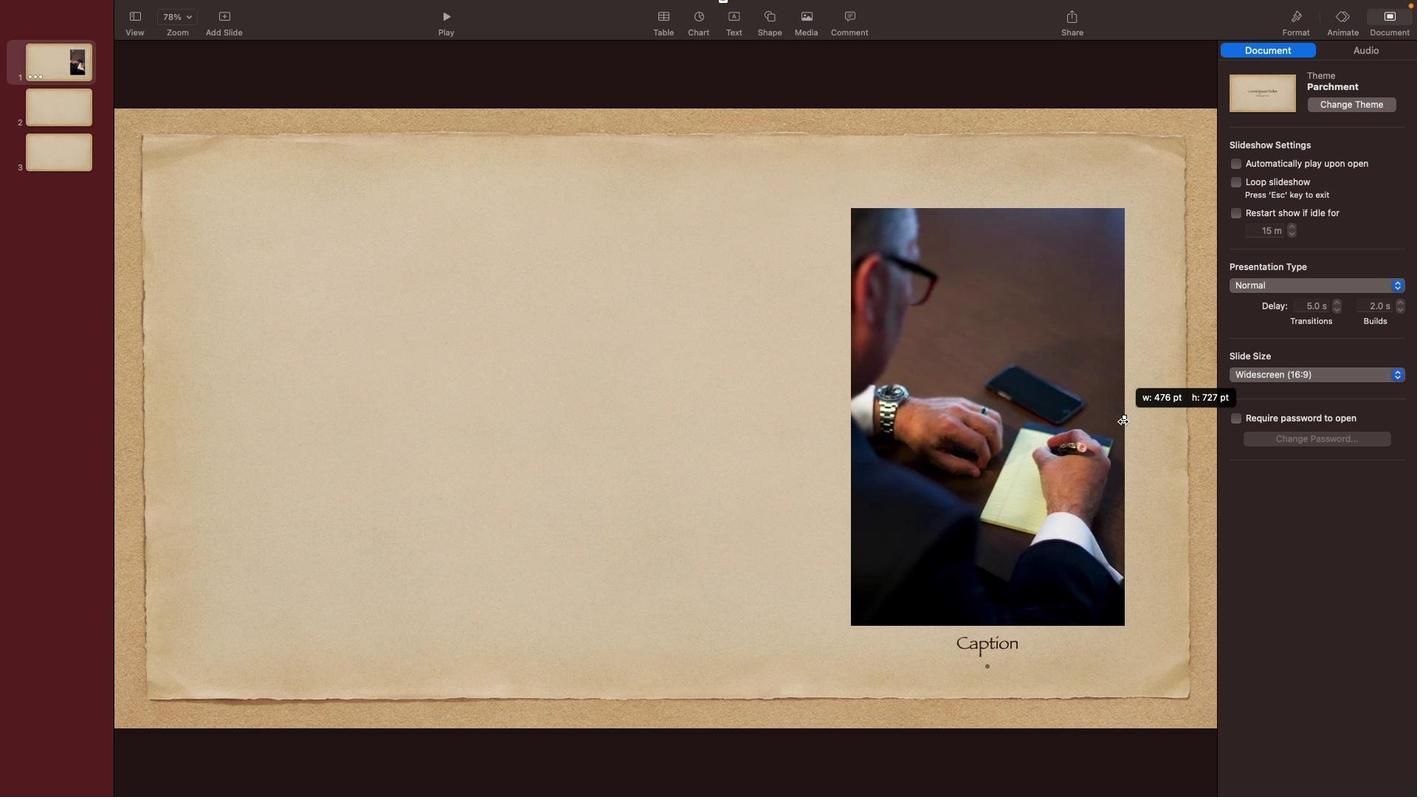 
Action: Mouse pressed left at (1034, 402)
Screenshot: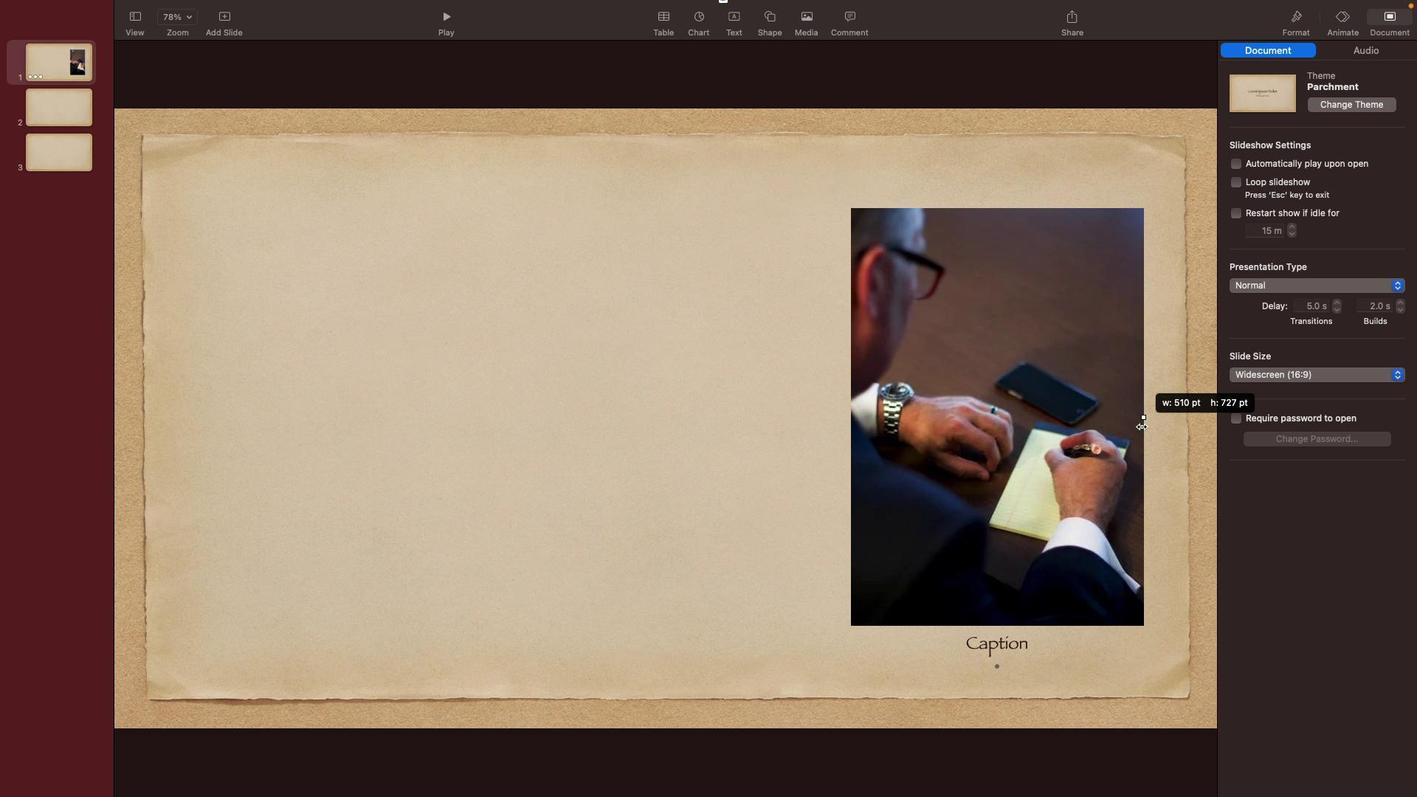 
Action: Mouse moved to (867, 402)
Screenshot: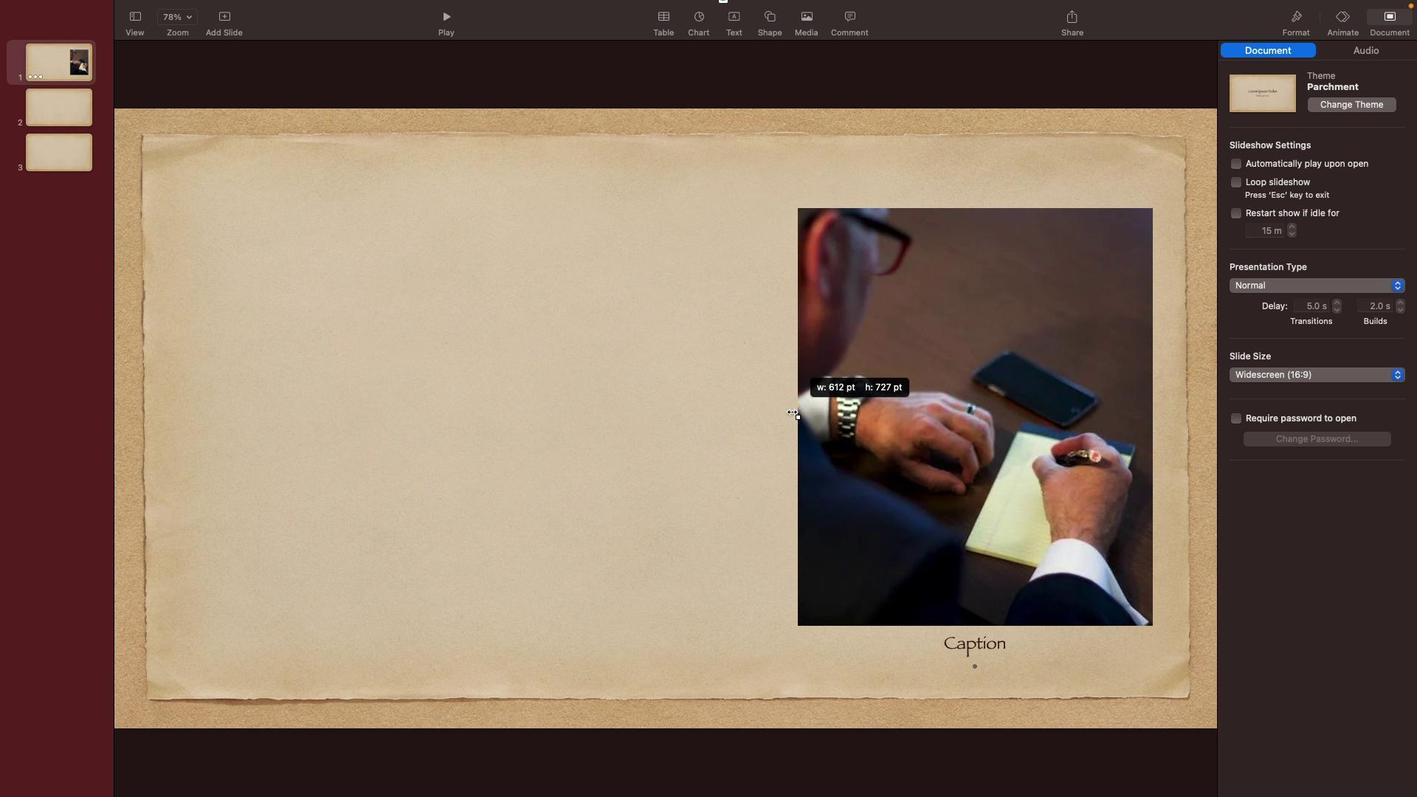 
Action: Mouse pressed left at (867, 402)
Screenshot: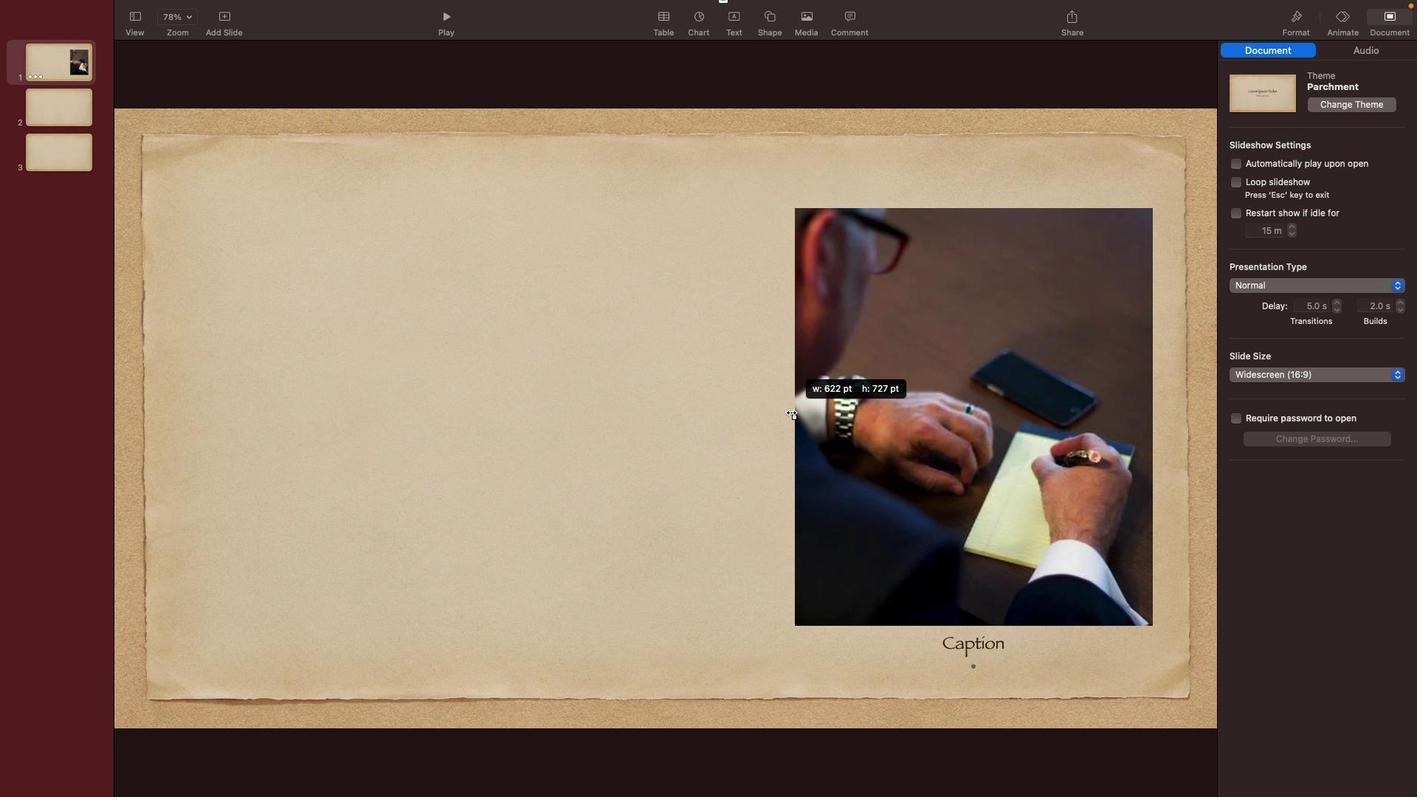 
Action: Mouse moved to (940, 416)
Screenshot: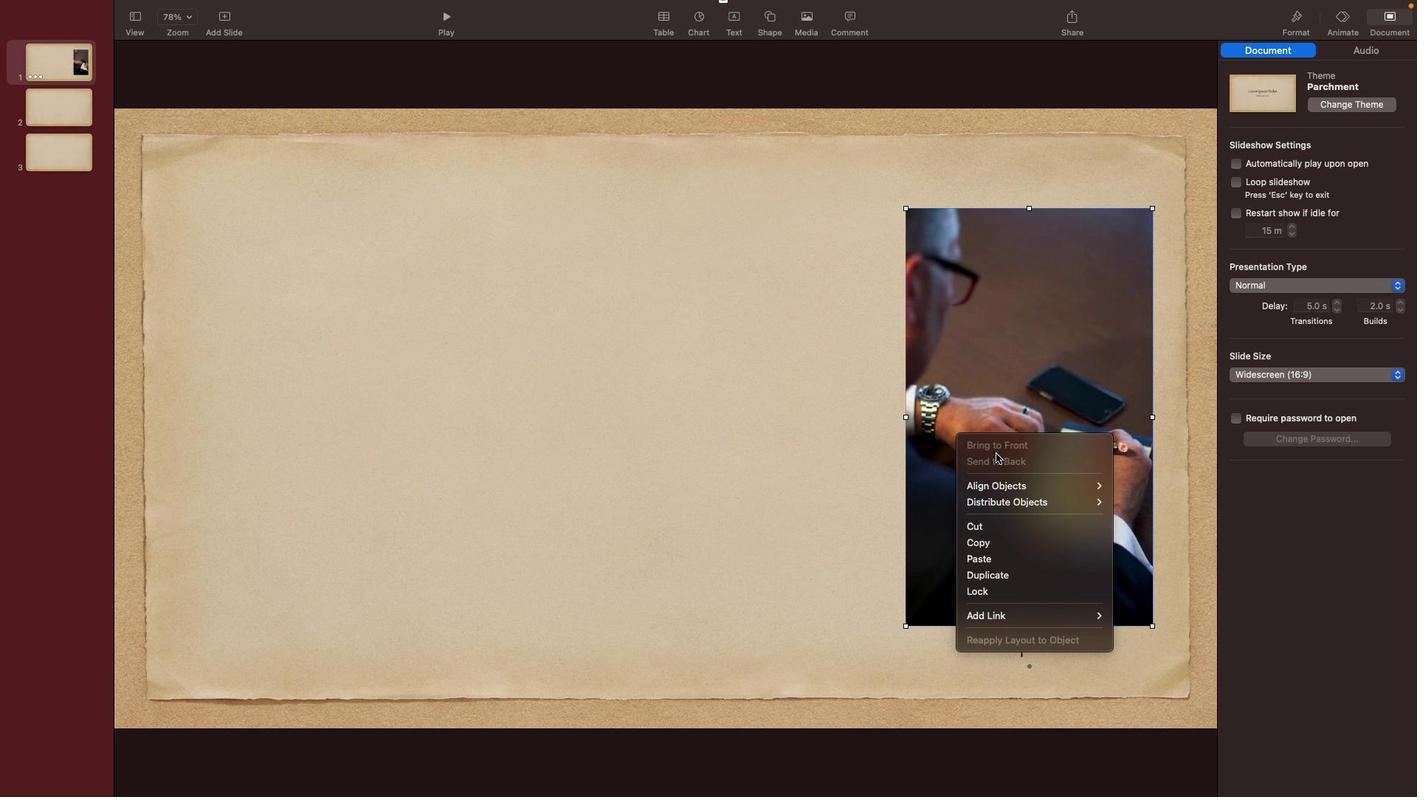 
Action: Mouse pressed right at (940, 416)
Screenshot: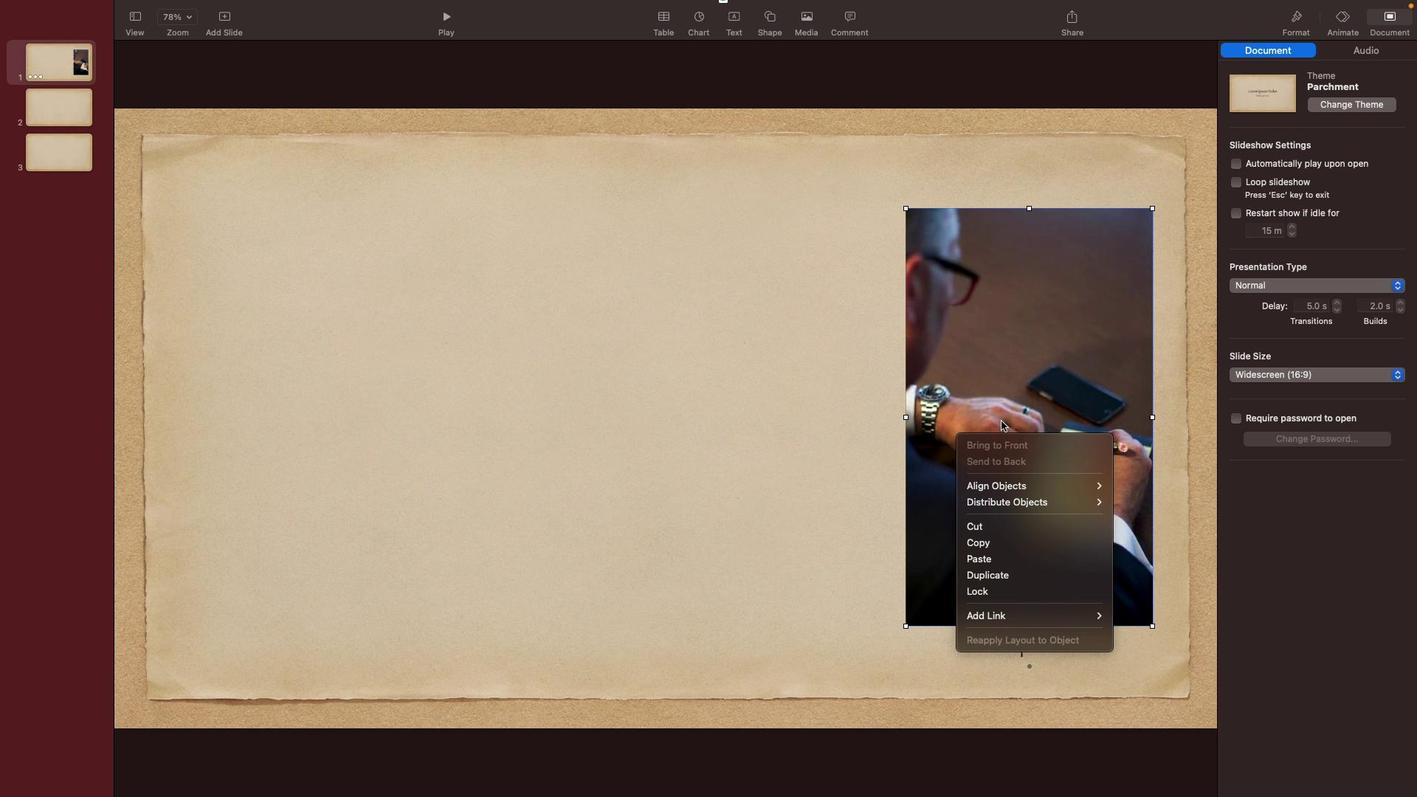 
Action: Mouse moved to (801, 340)
Screenshot: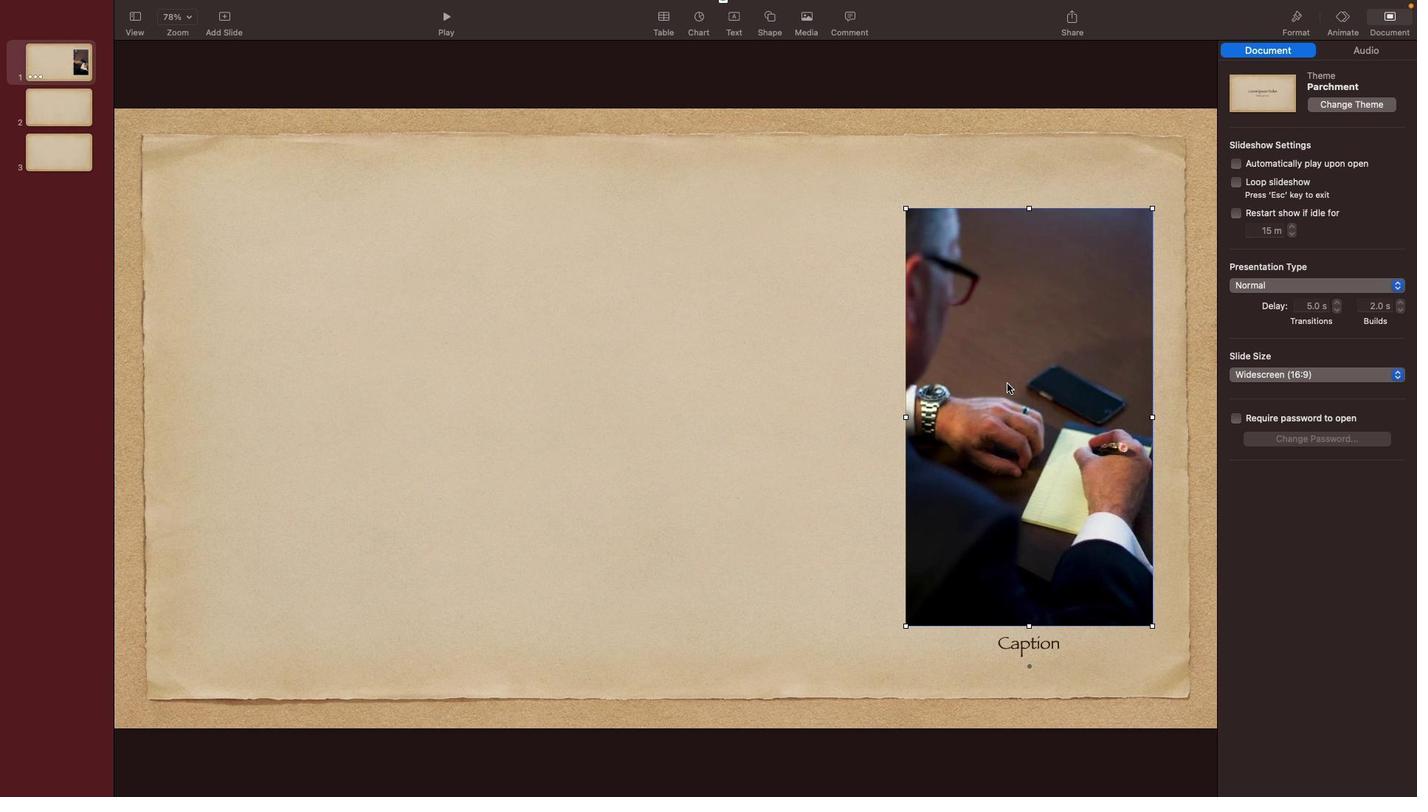 
Action: Mouse pressed left at (801, 340)
Screenshot: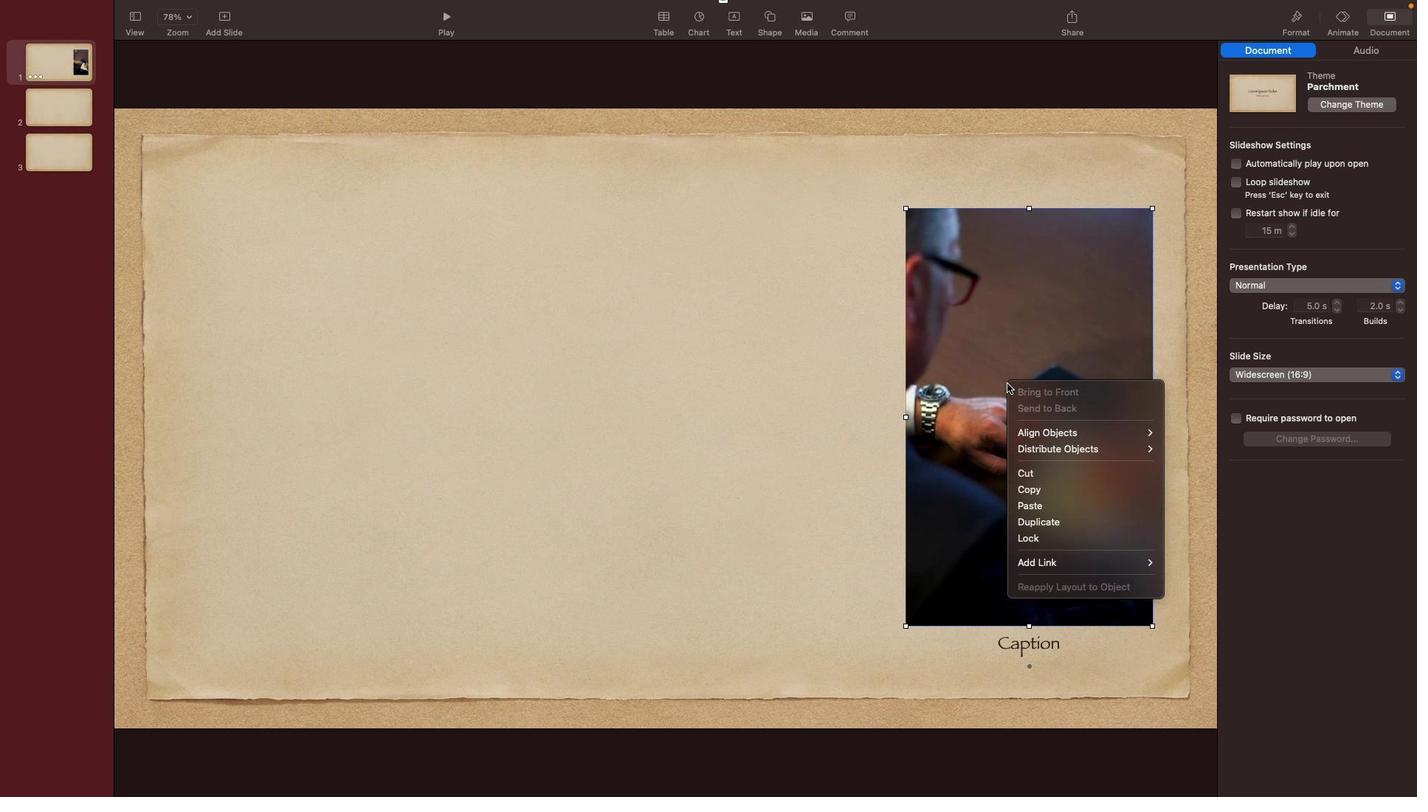 
Action: Mouse moved to (974, 378)
Screenshot: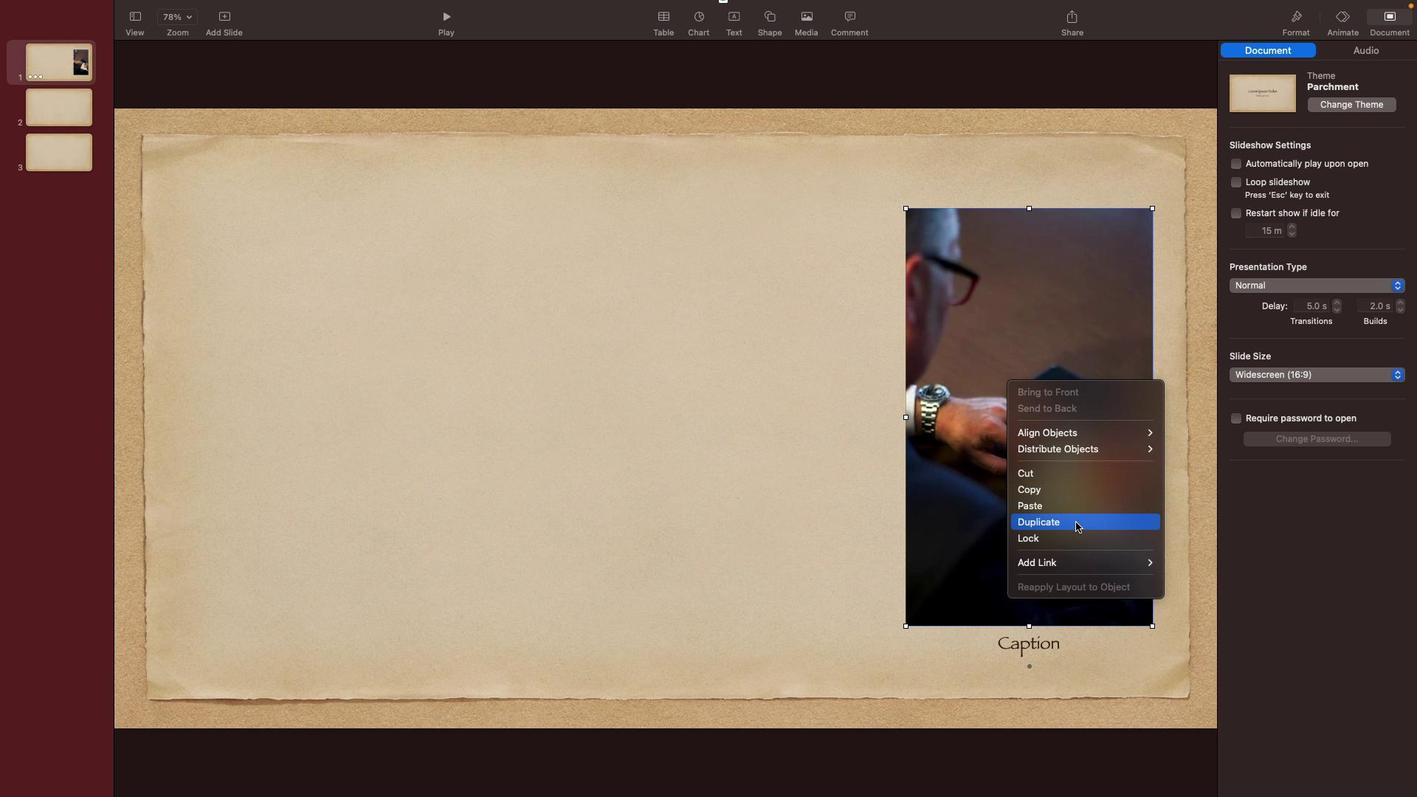 
Action: Mouse pressed right at (974, 378)
Screenshot: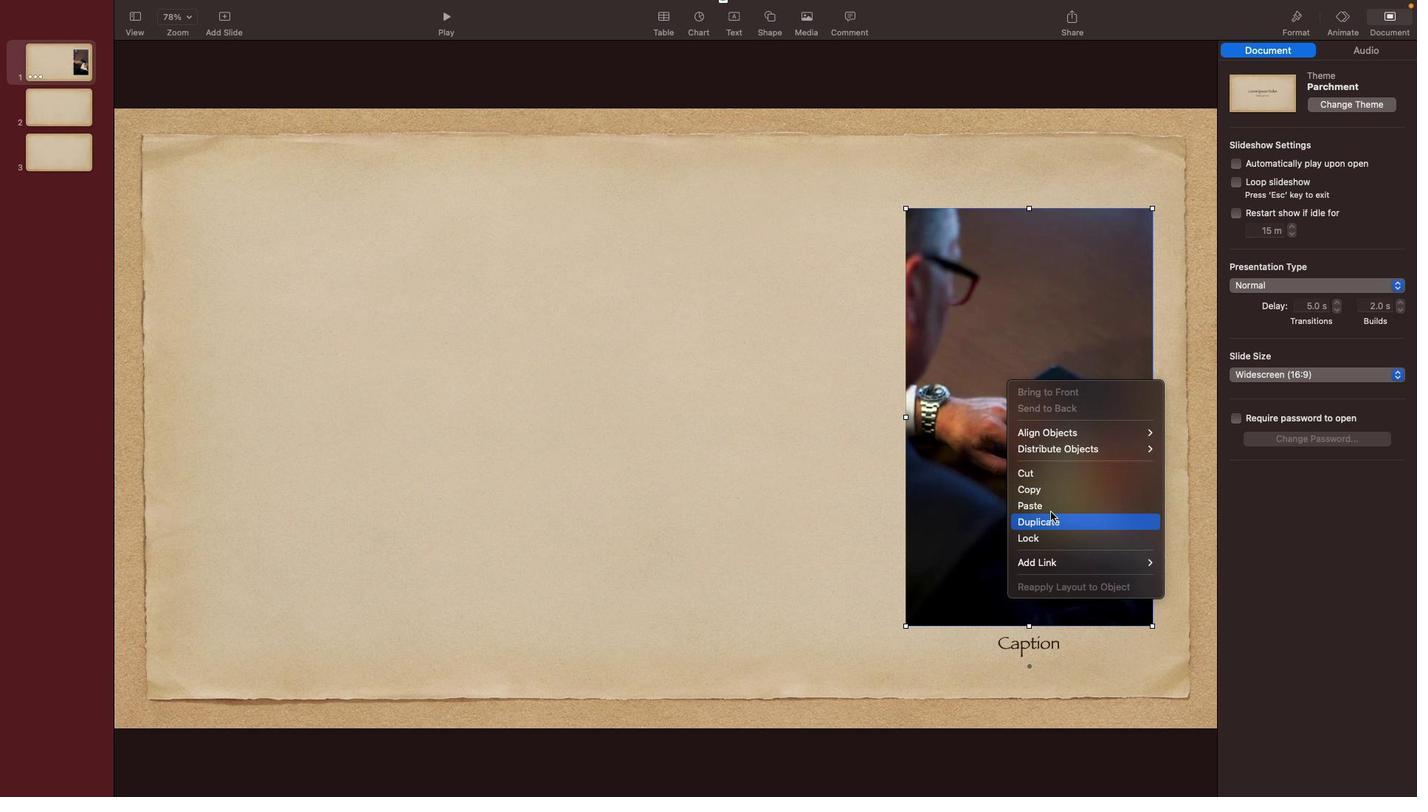 
Action: Mouse moved to (994, 445)
Screenshot: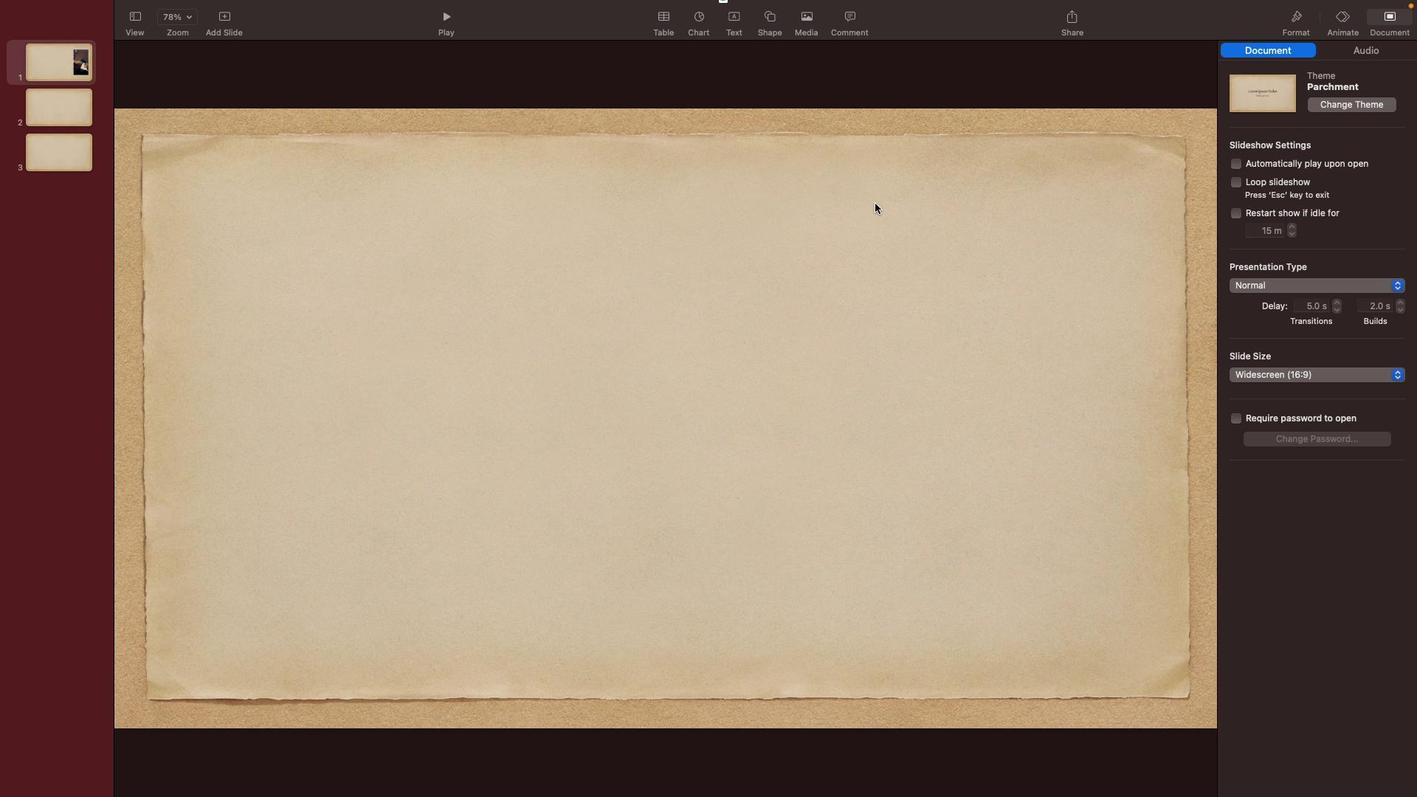 
Action: Mouse pressed left at (994, 445)
Screenshot: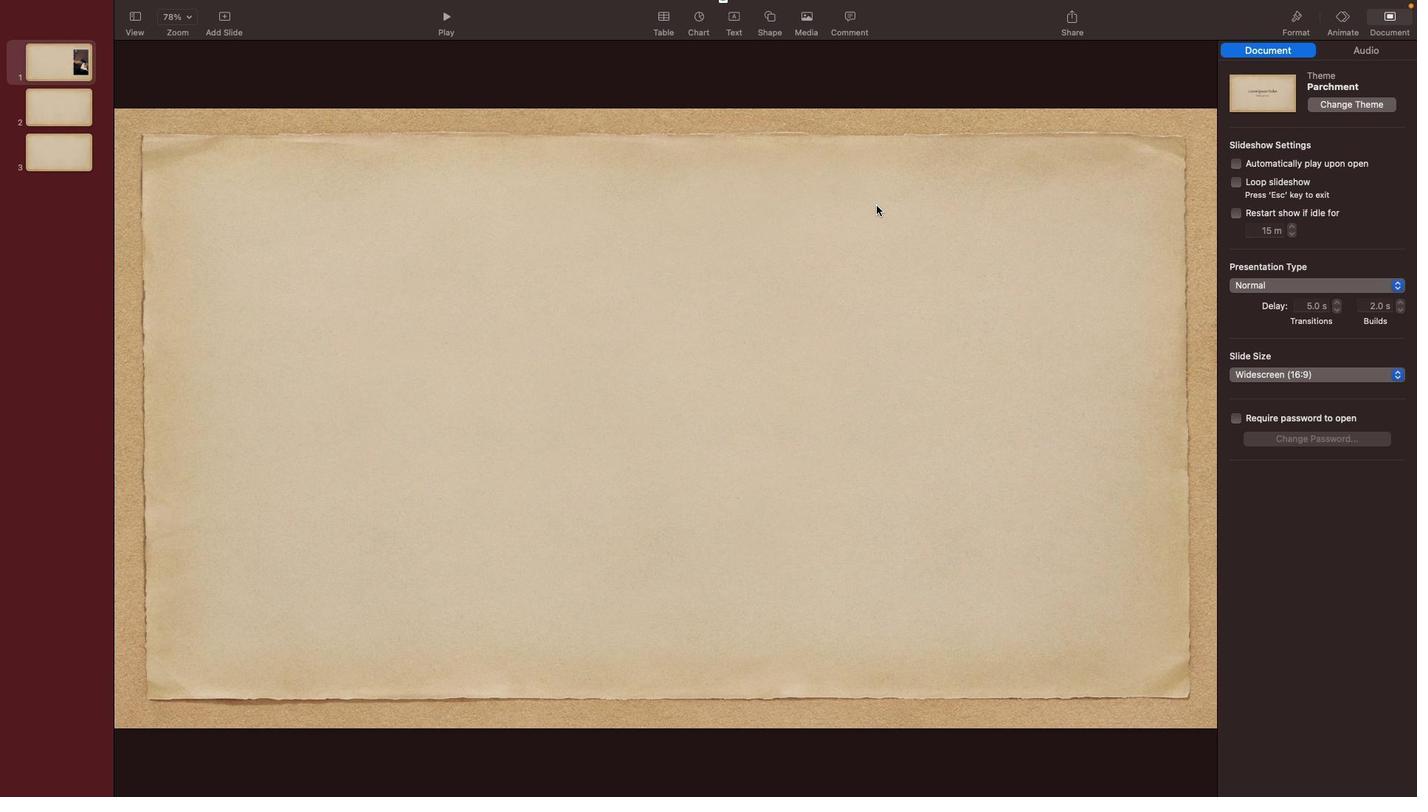 
Action: Mouse moved to (841, 124)
Screenshot: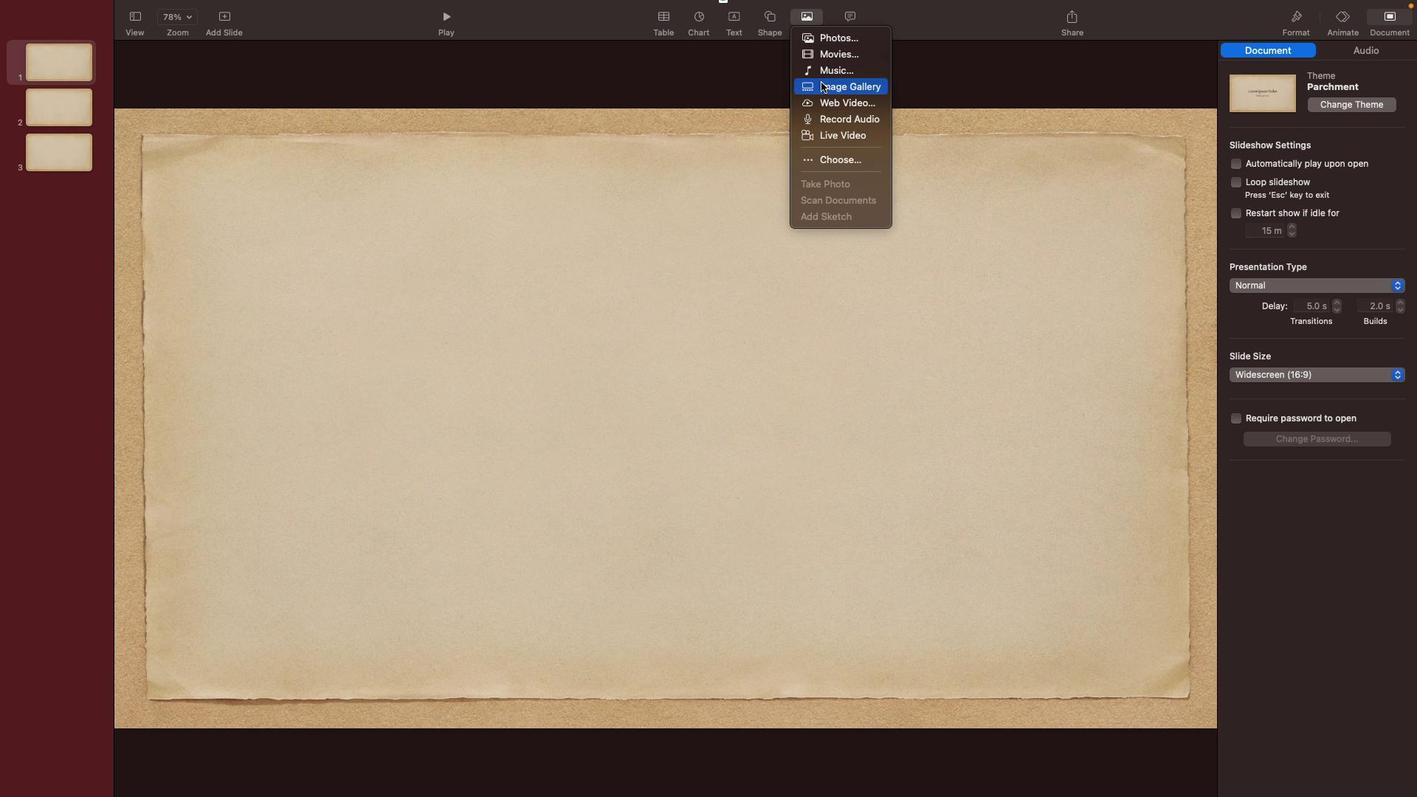 
Action: Mouse pressed left at (841, 124)
Screenshot: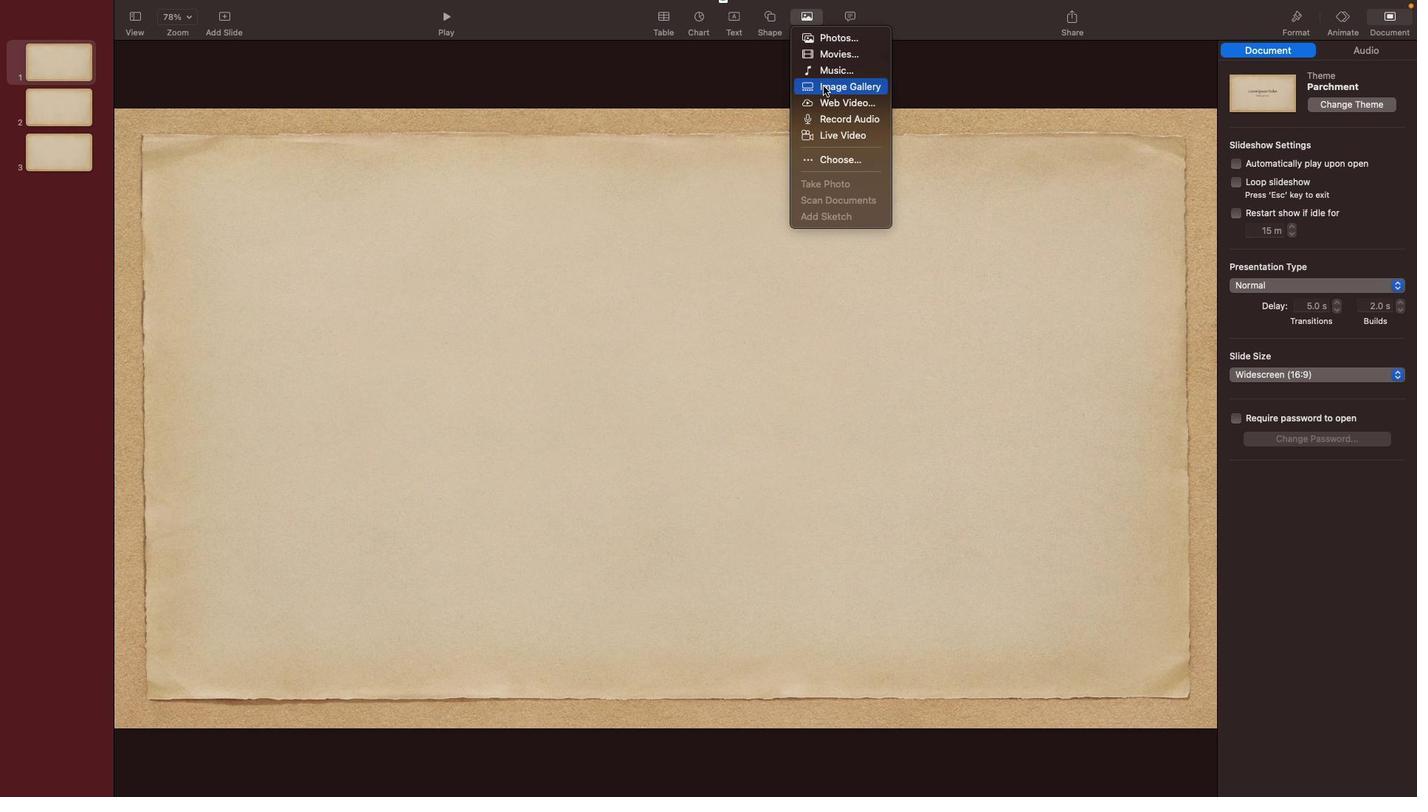 
Action: Mouse moved to (853, 171)
Screenshot: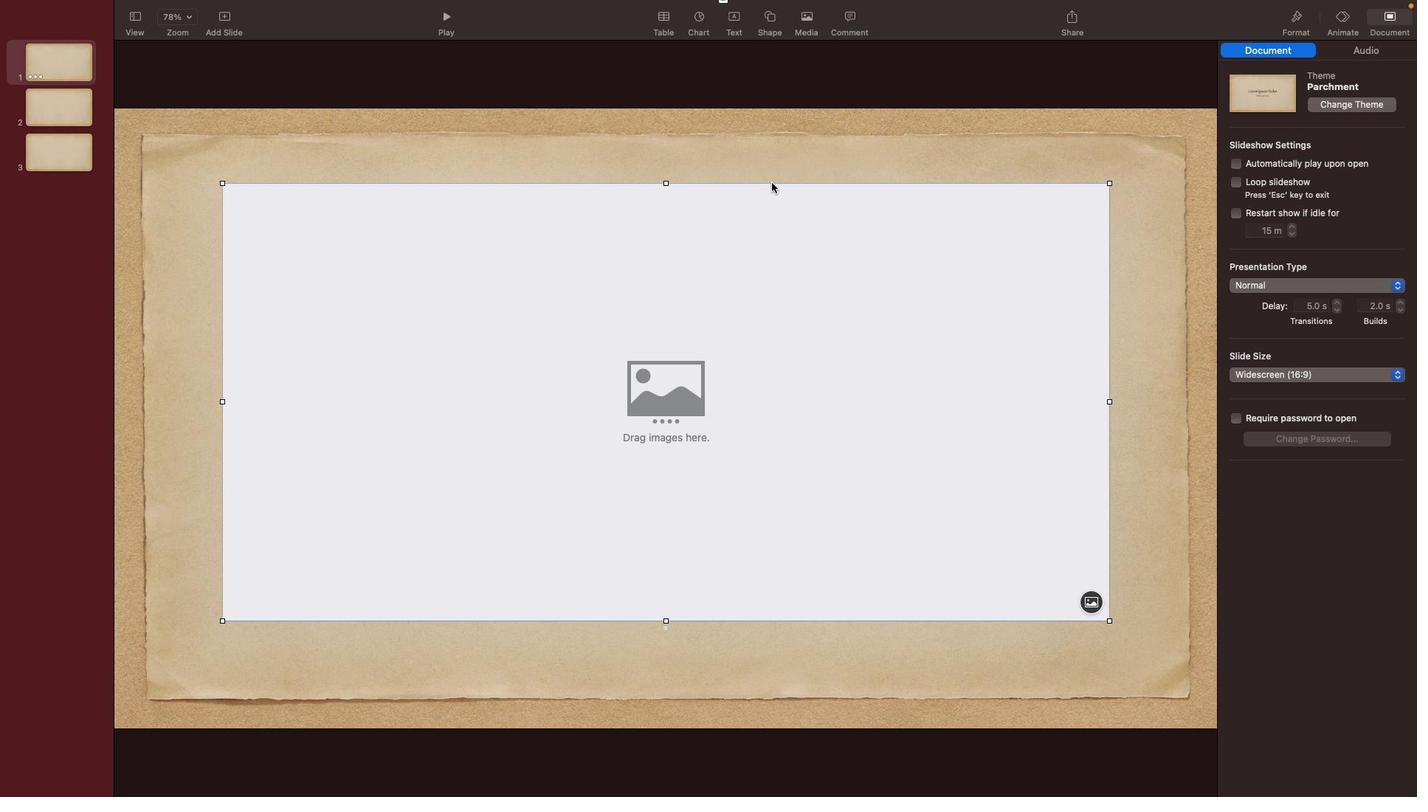 
Action: Mouse pressed left at (853, 171)
Screenshot: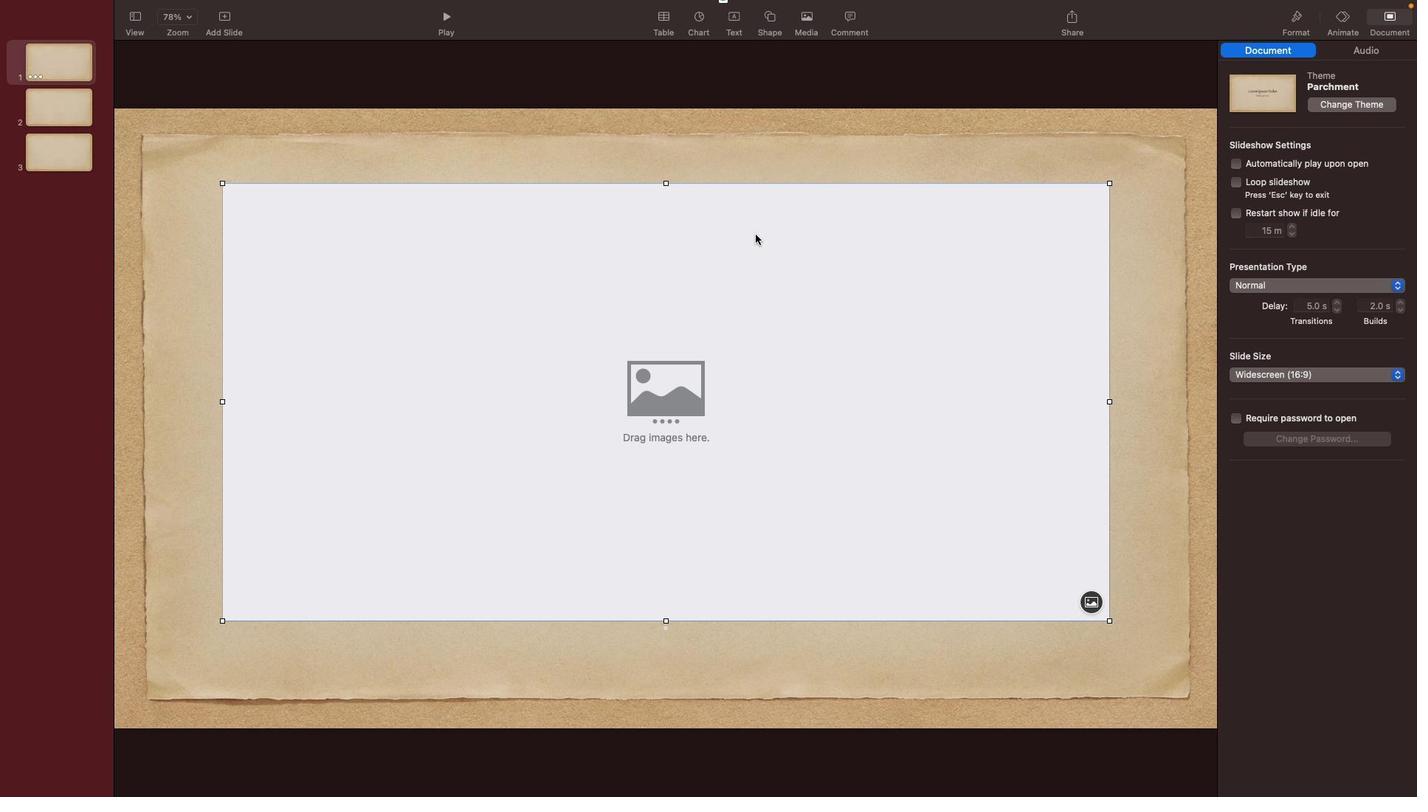
Action: Mouse moved to (1033, 532)
Screenshot: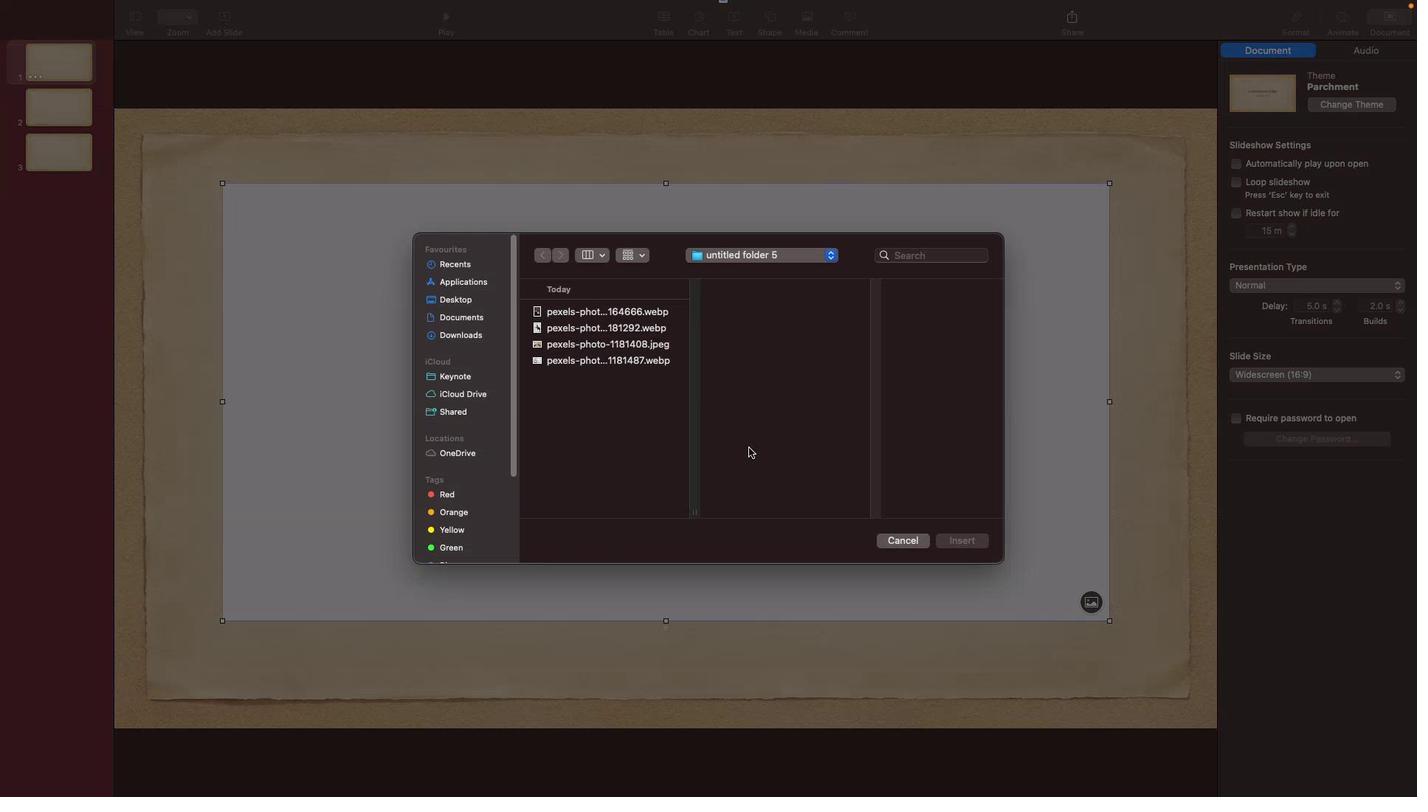 
Action: Mouse pressed left at (1033, 532)
Screenshot: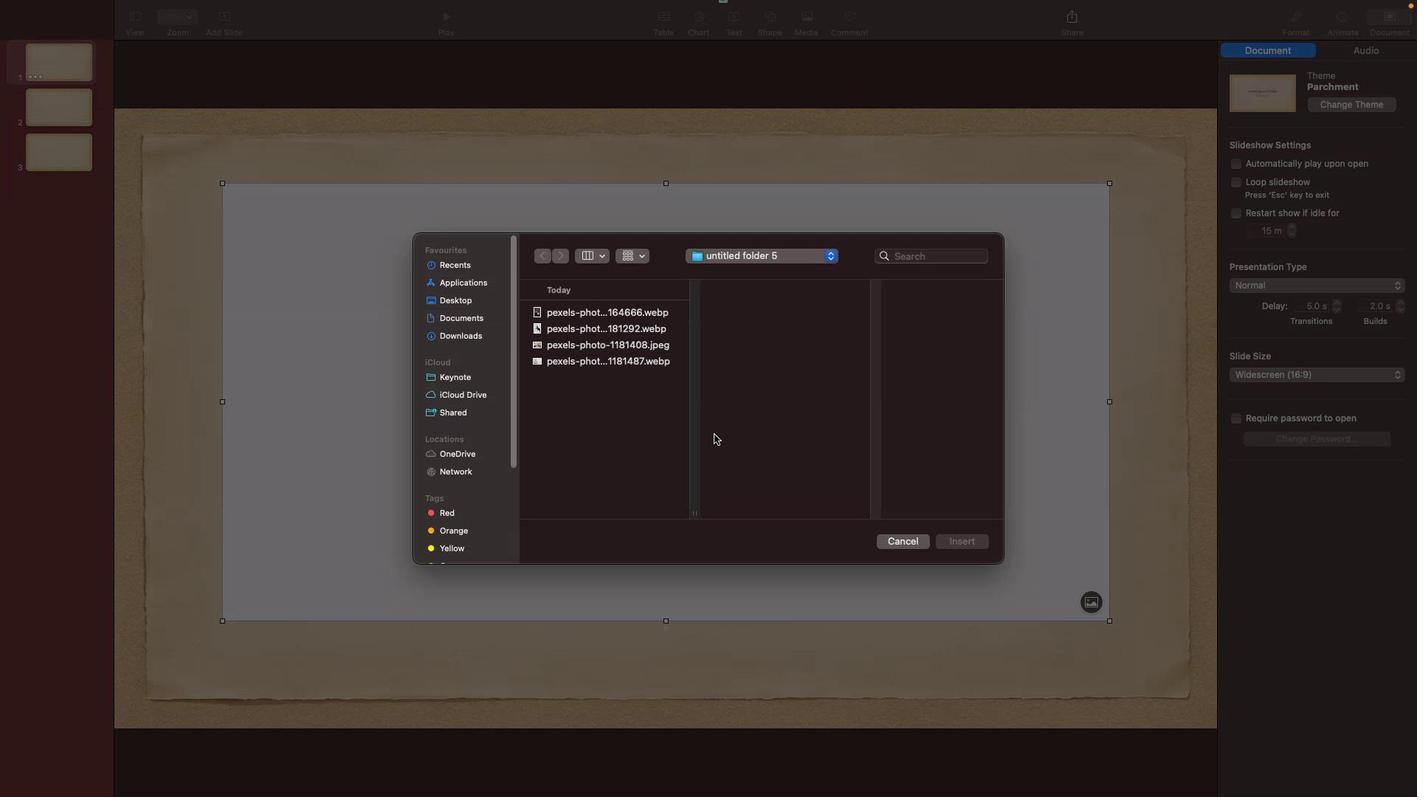 
Action: Mouse moved to (698, 351)
Screenshot: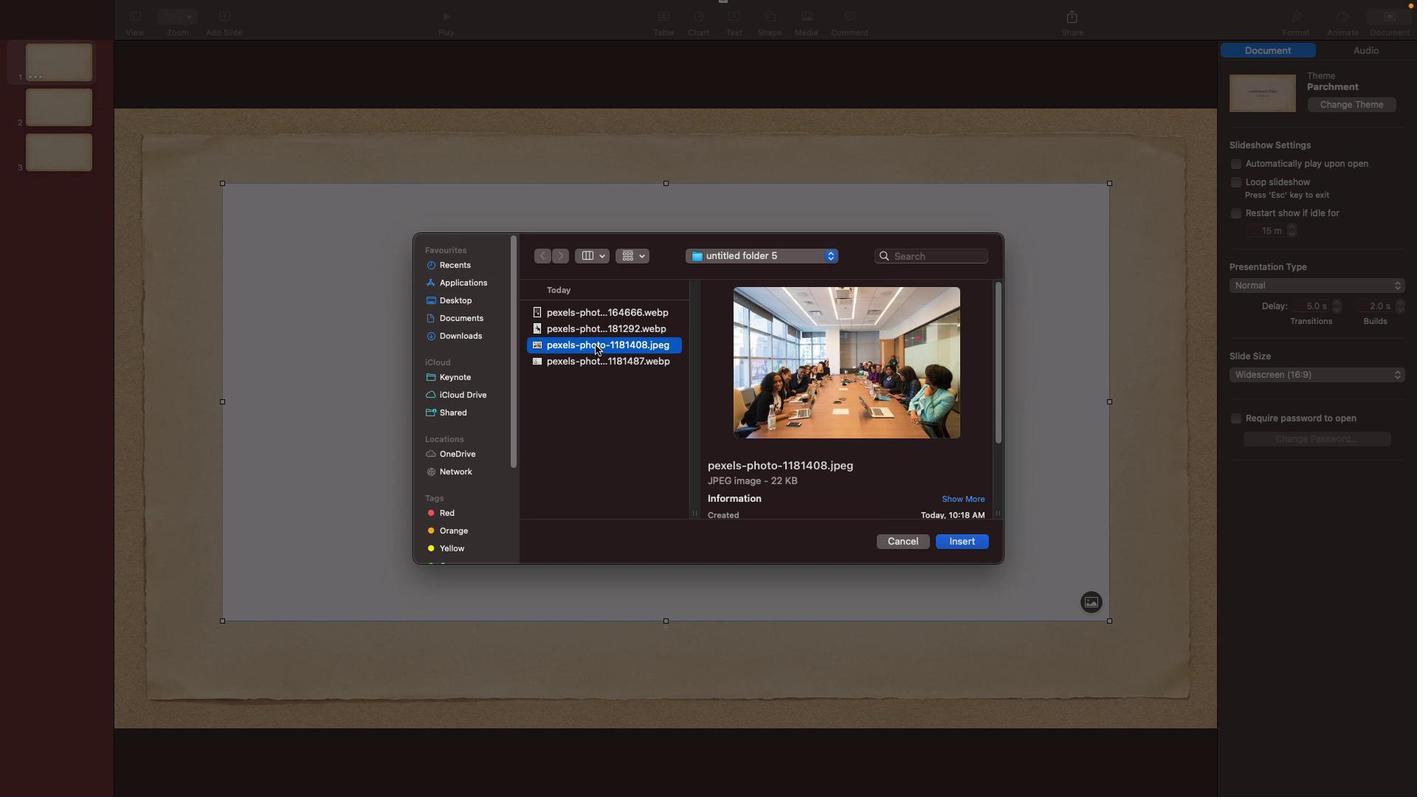 
Action: Mouse pressed left at (698, 351)
Screenshot: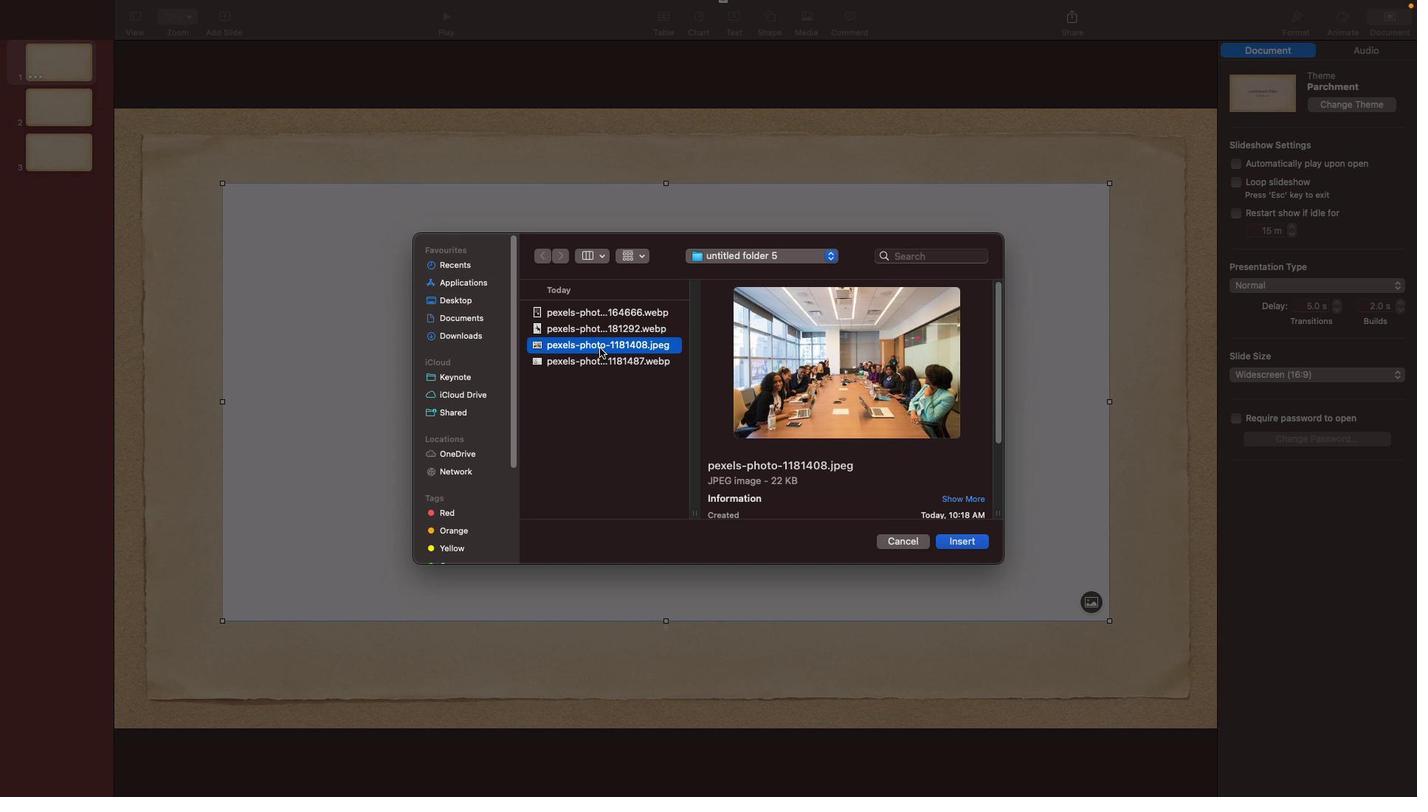
Action: Mouse moved to (691, 362)
Screenshot: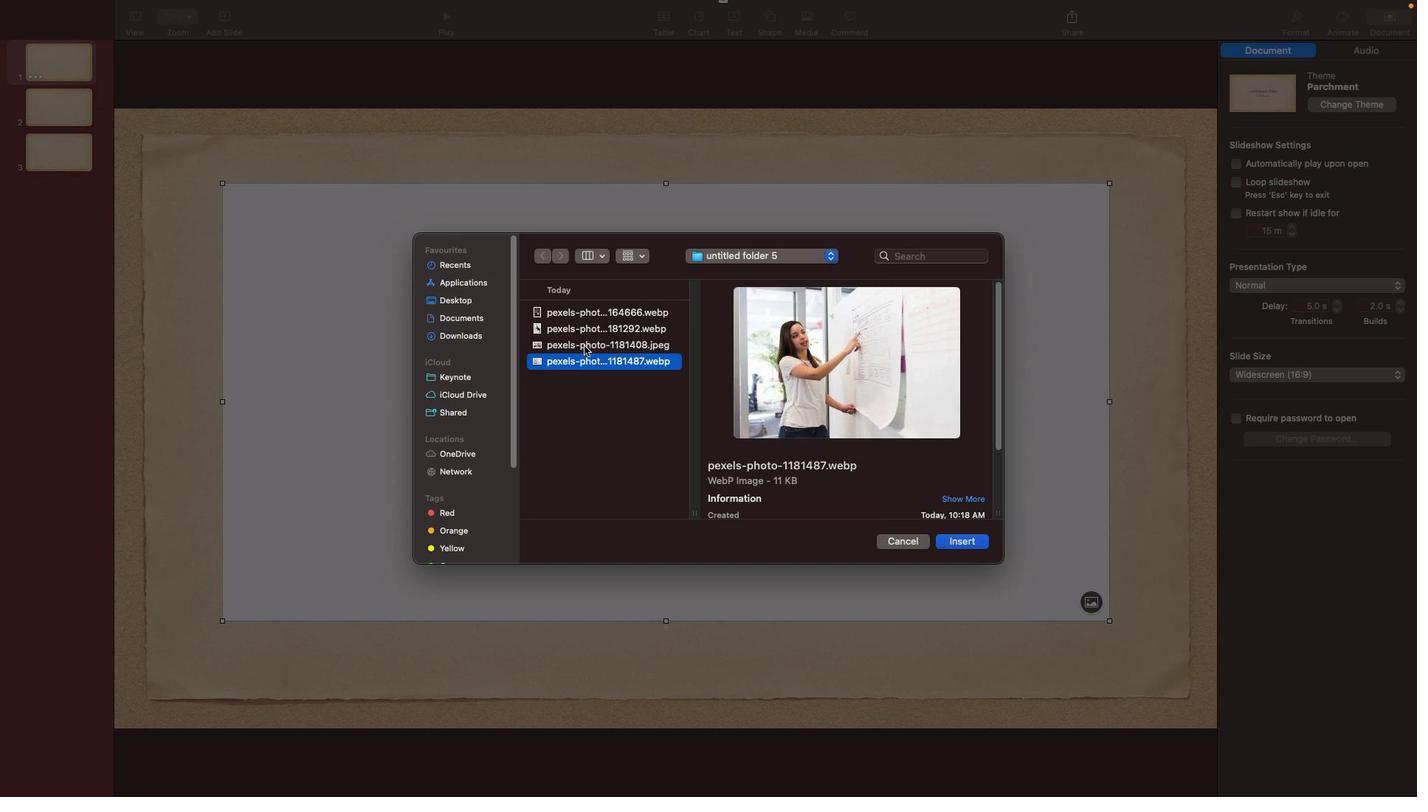 
Action: Mouse pressed left at (691, 362)
Screenshot: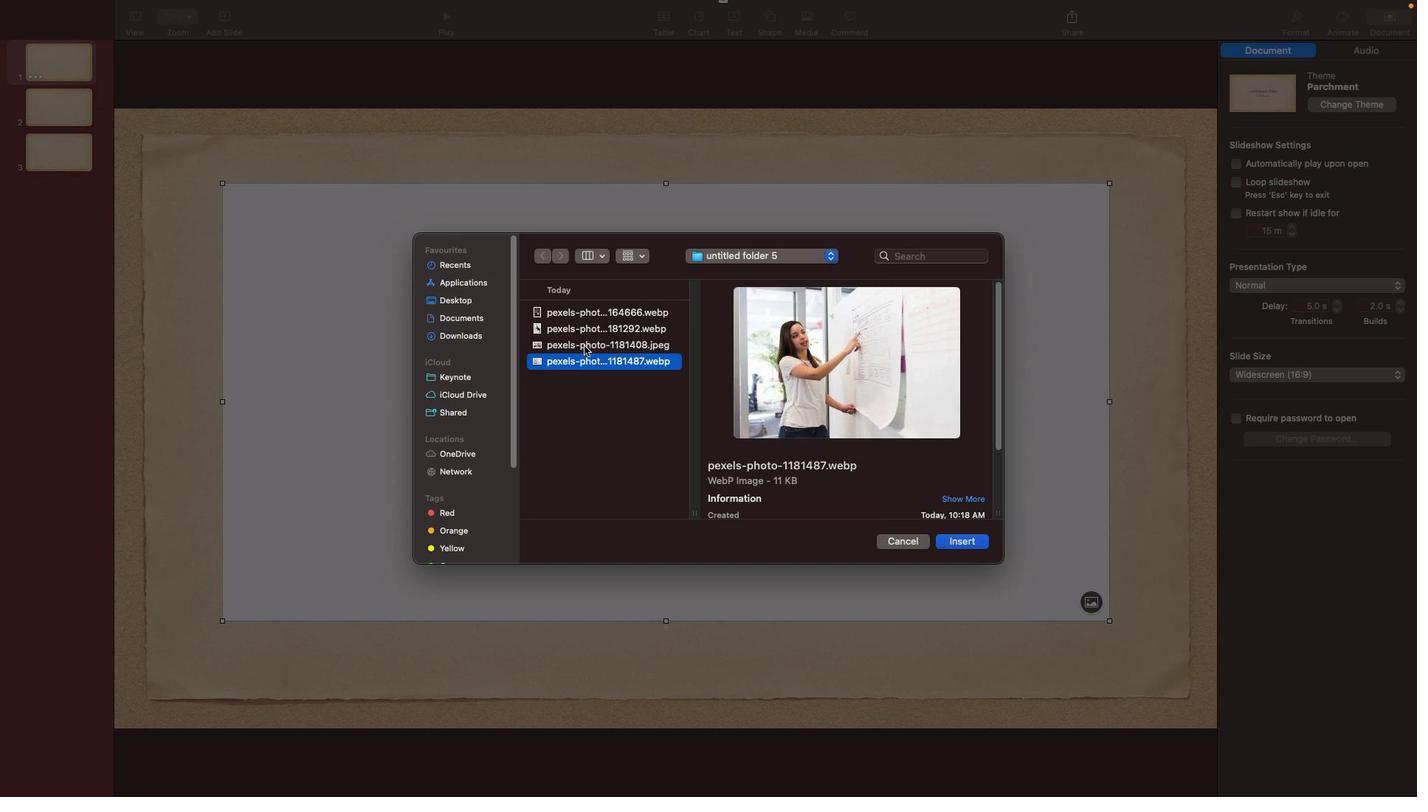 
Action: Mouse moved to (691, 340)
Screenshot: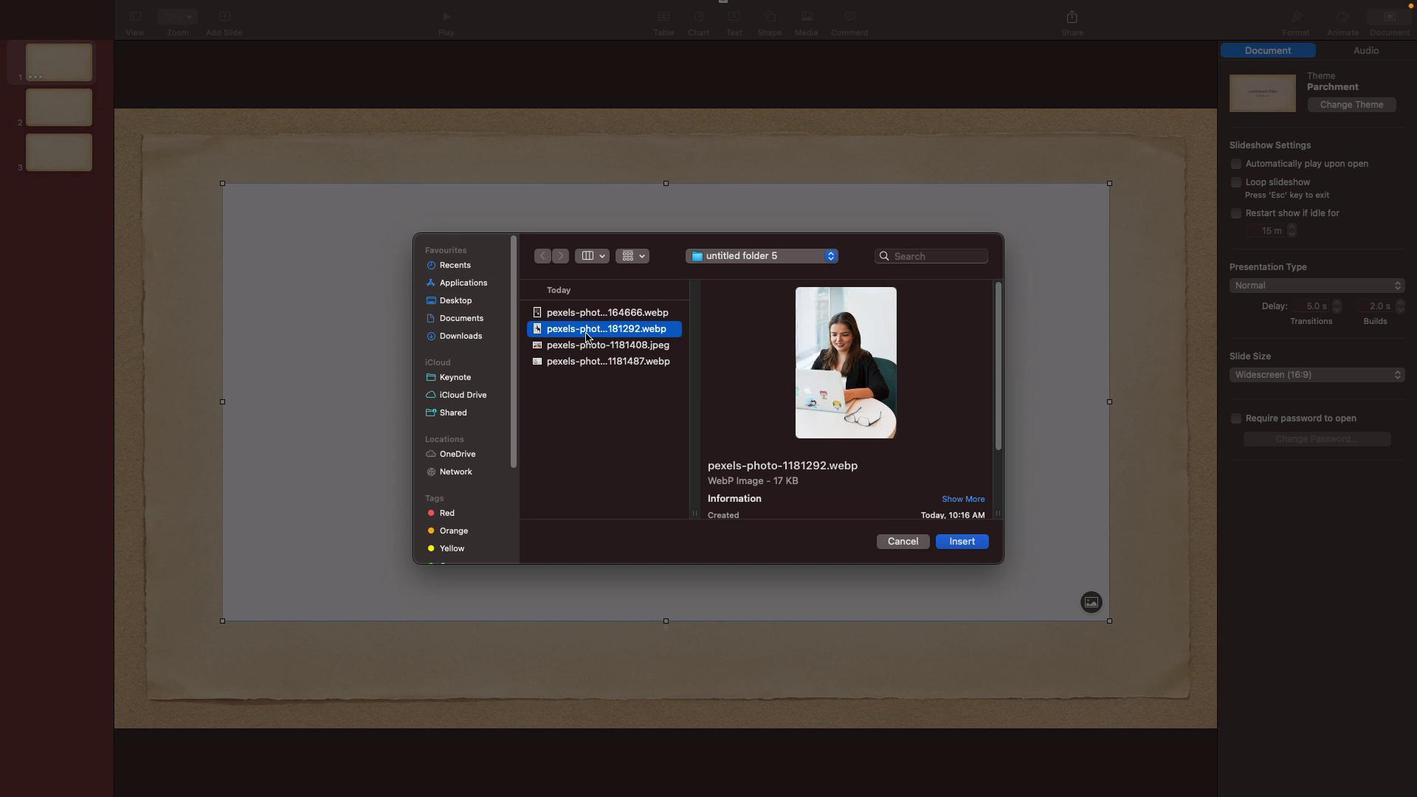 
Action: Mouse pressed left at (691, 340)
Screenshot: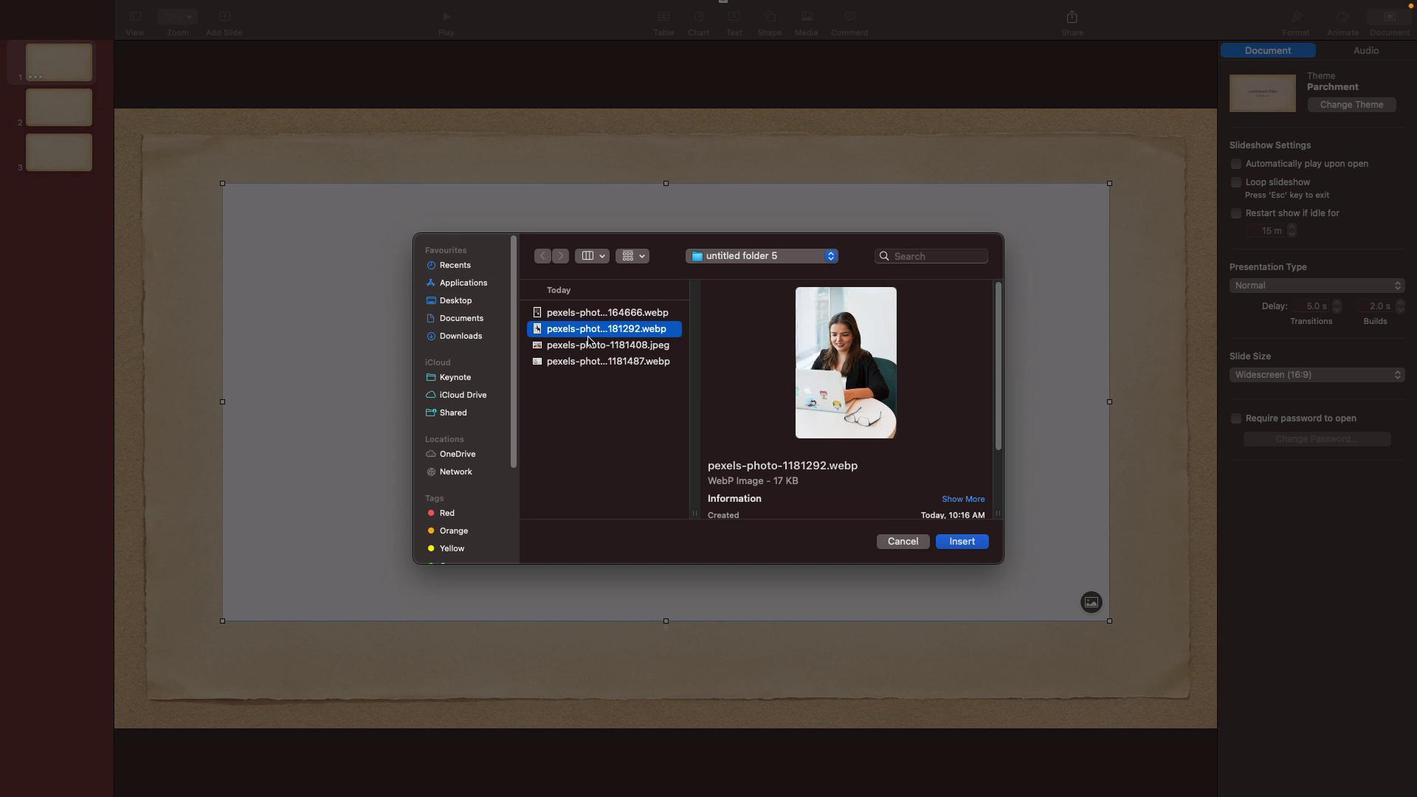 
Action: Mouse moved to (949, 490)
Screenshot: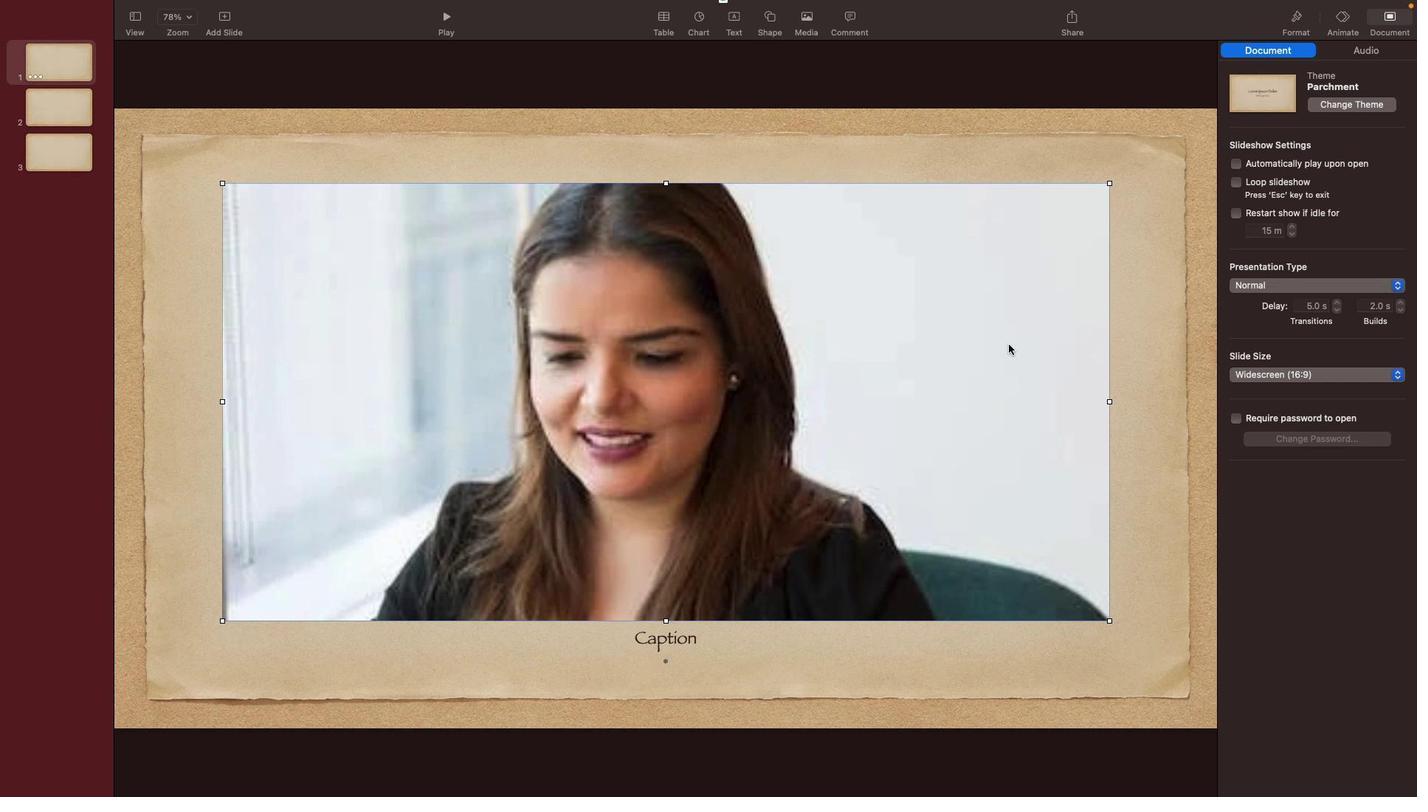 
Action: Mouse pressed left at (949, 490)
Screenshot: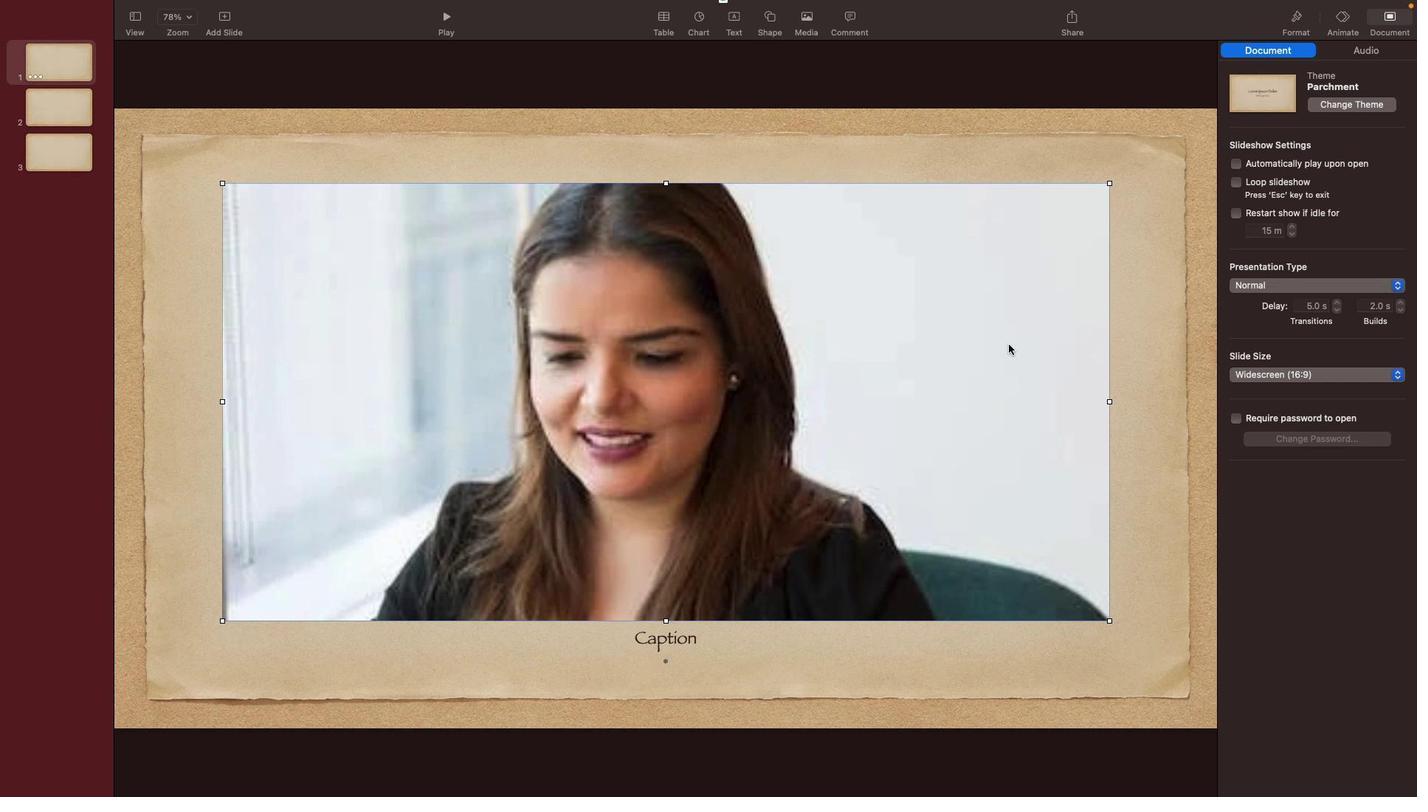 
Action: Mouse moved to (449, 237)
Screenshot: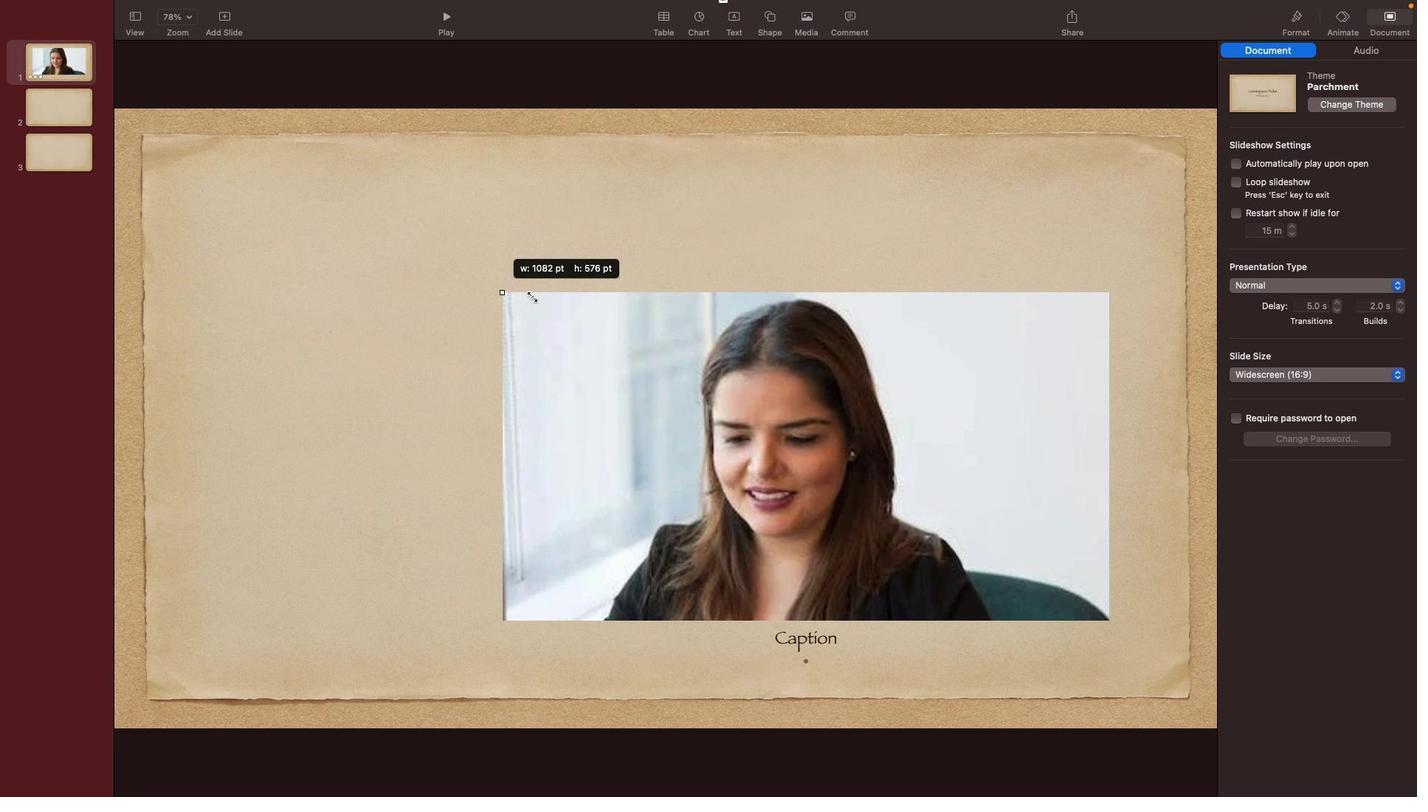 
Action: Mouse pressed left at (449, 237)
Screenshot: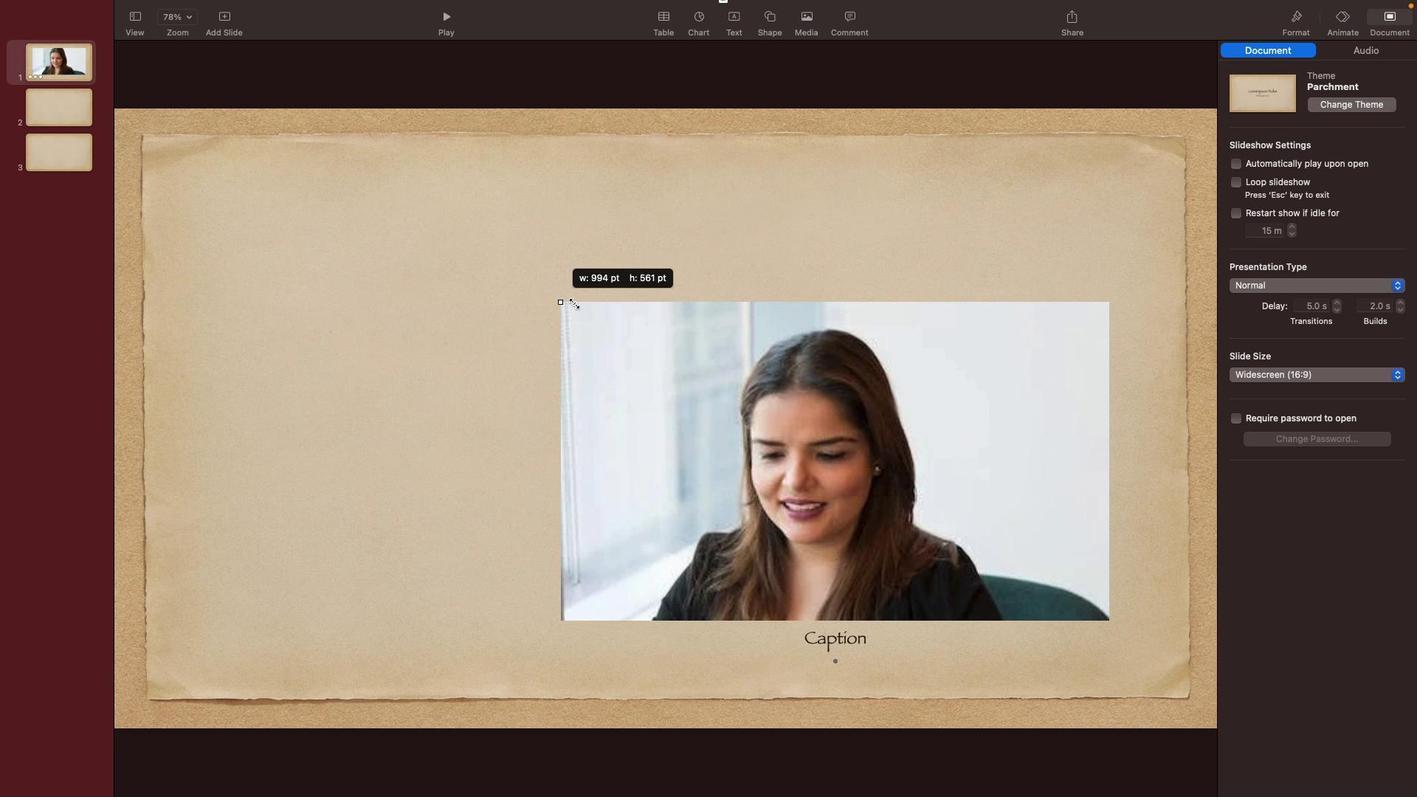 
Action: Mouse moved to (869, 397)
Screenshot: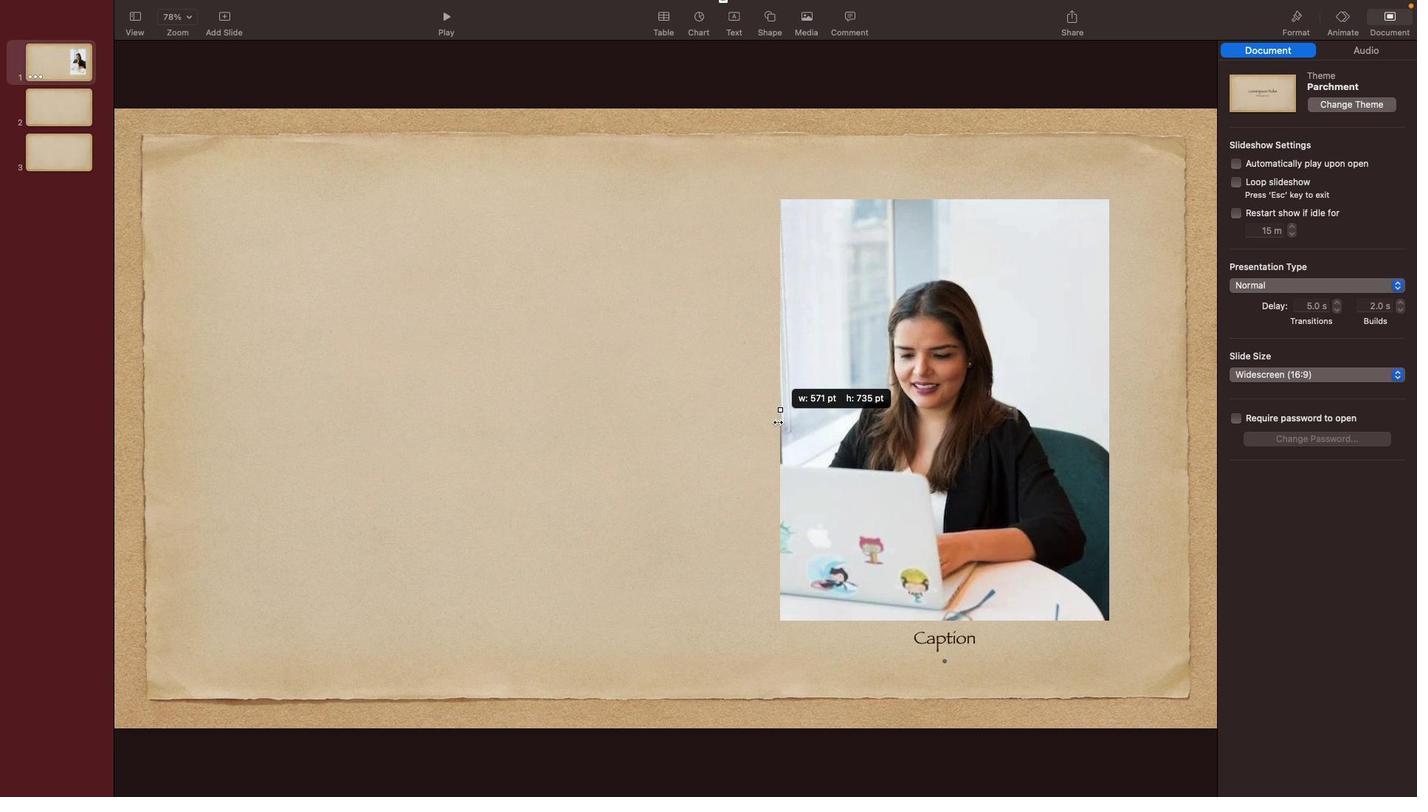 
Action: Mouse pressed left at (869, 397)
Screenshot: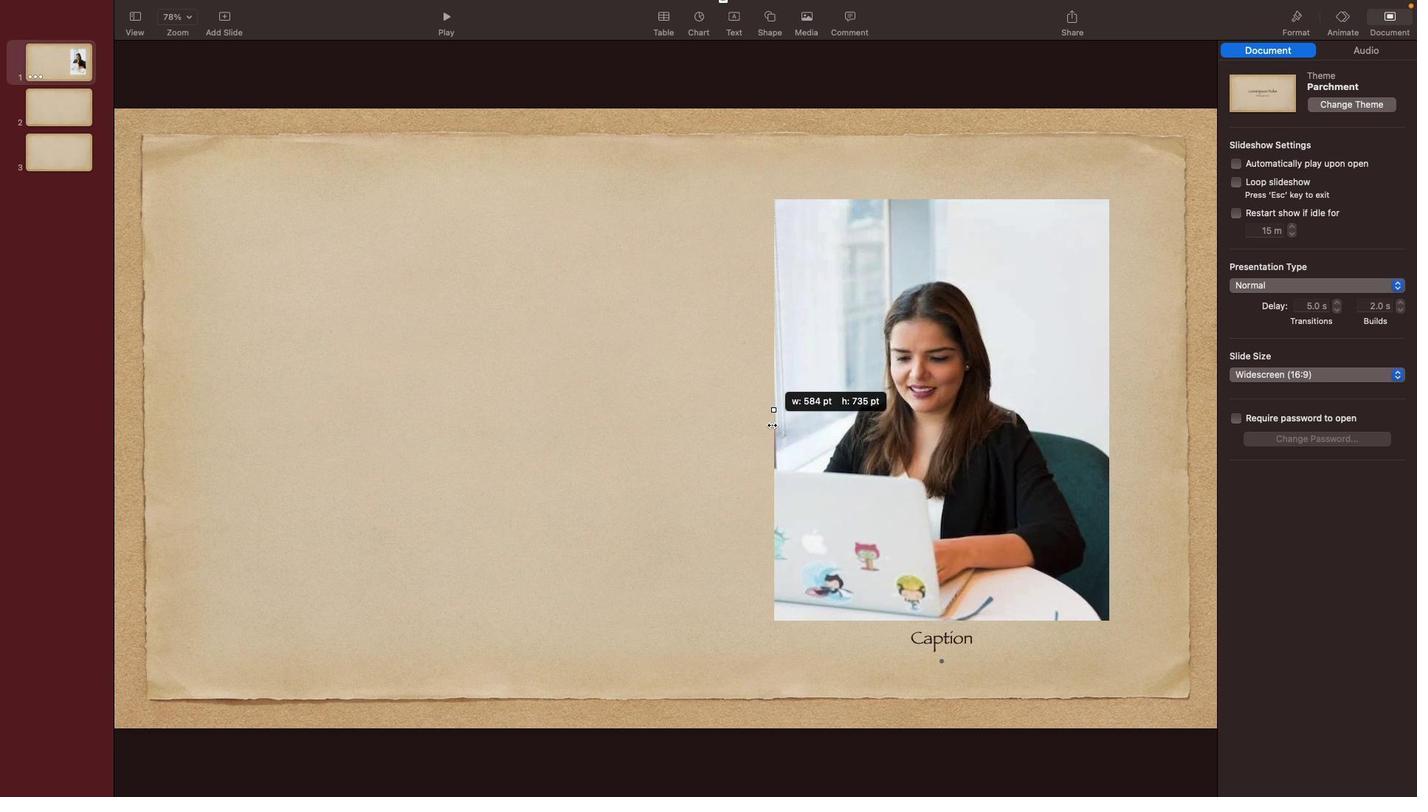 
Action: Mouse moved to (912, 436)
Screenshot: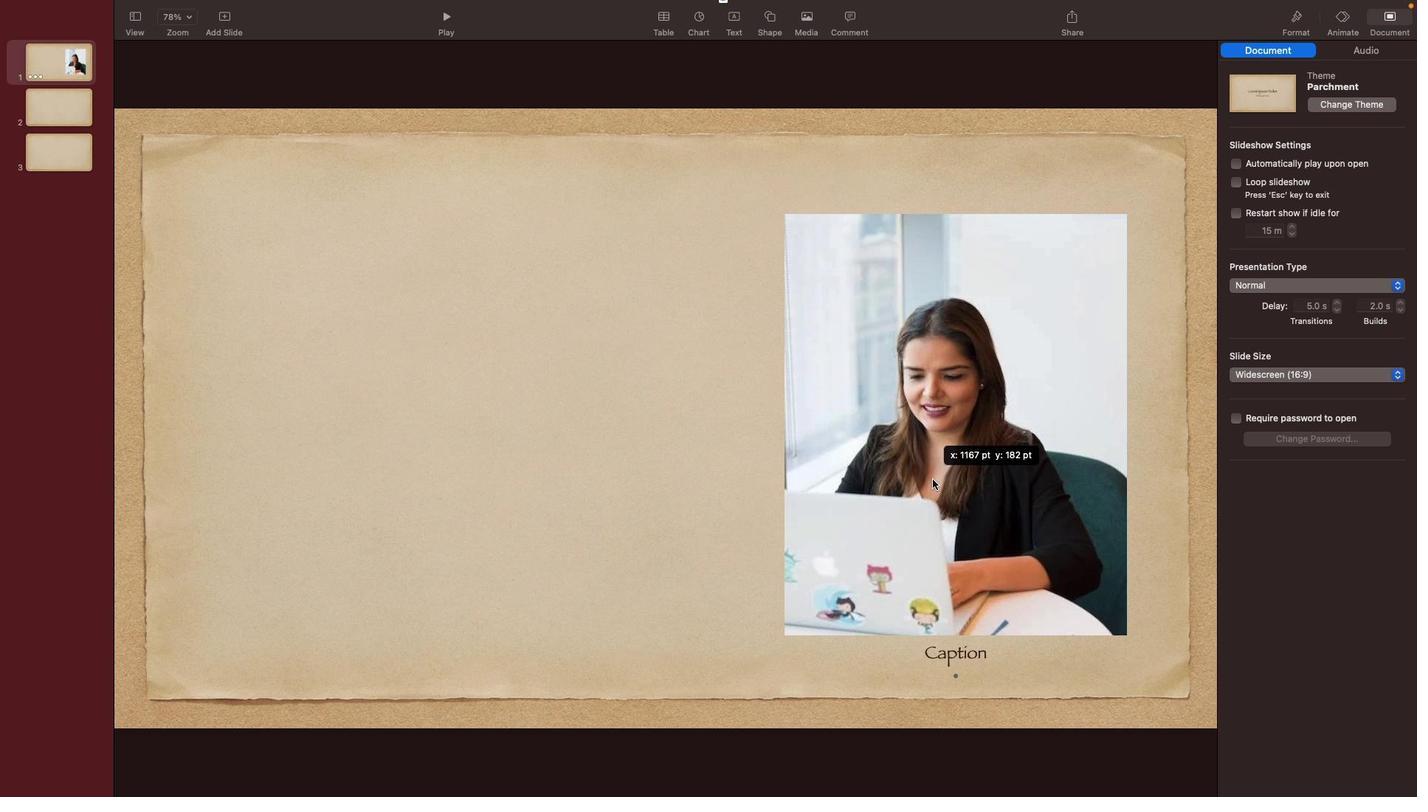 
Action: Mouse pressed left at (912, 436)
Screenshot: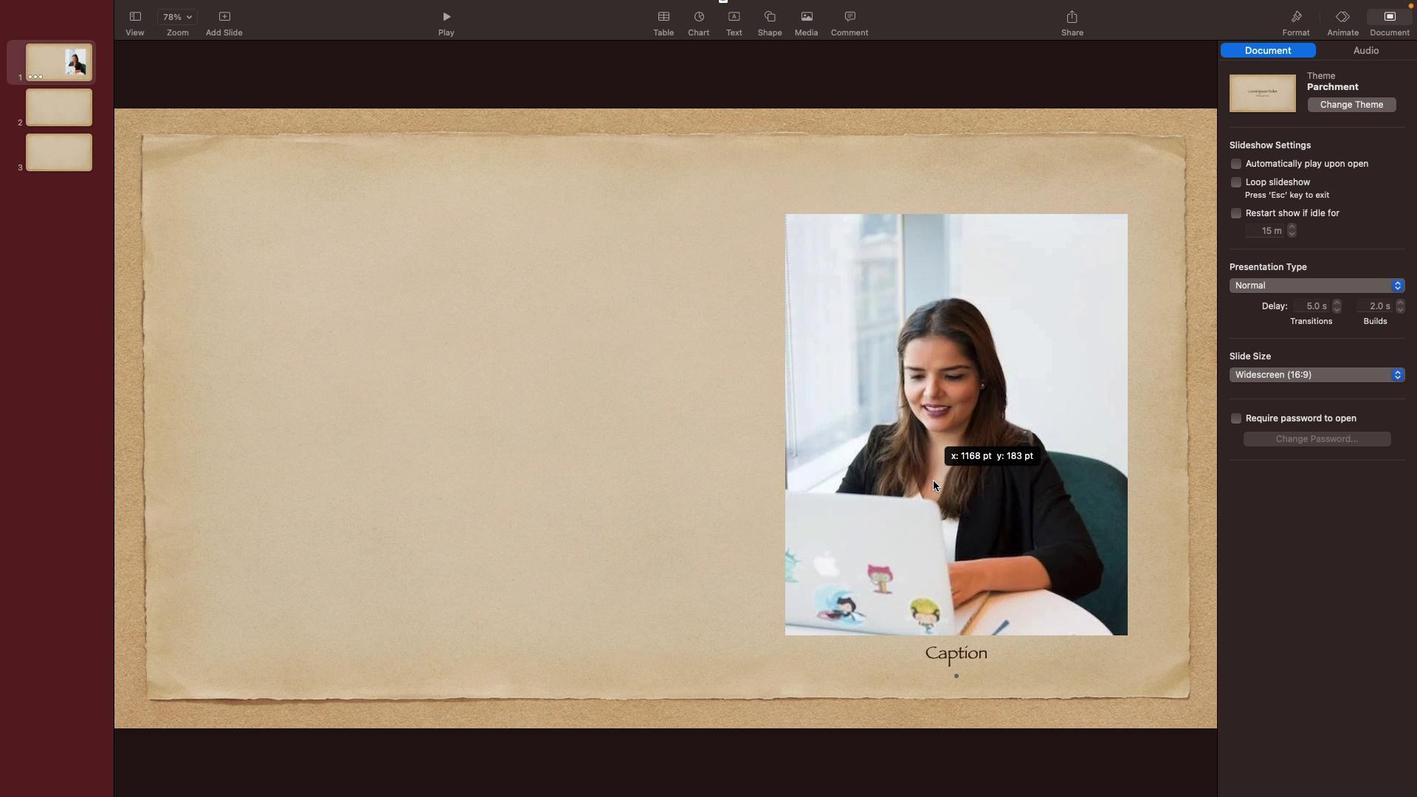 
Action: Mouse moved to (786, 422)
Screenshot: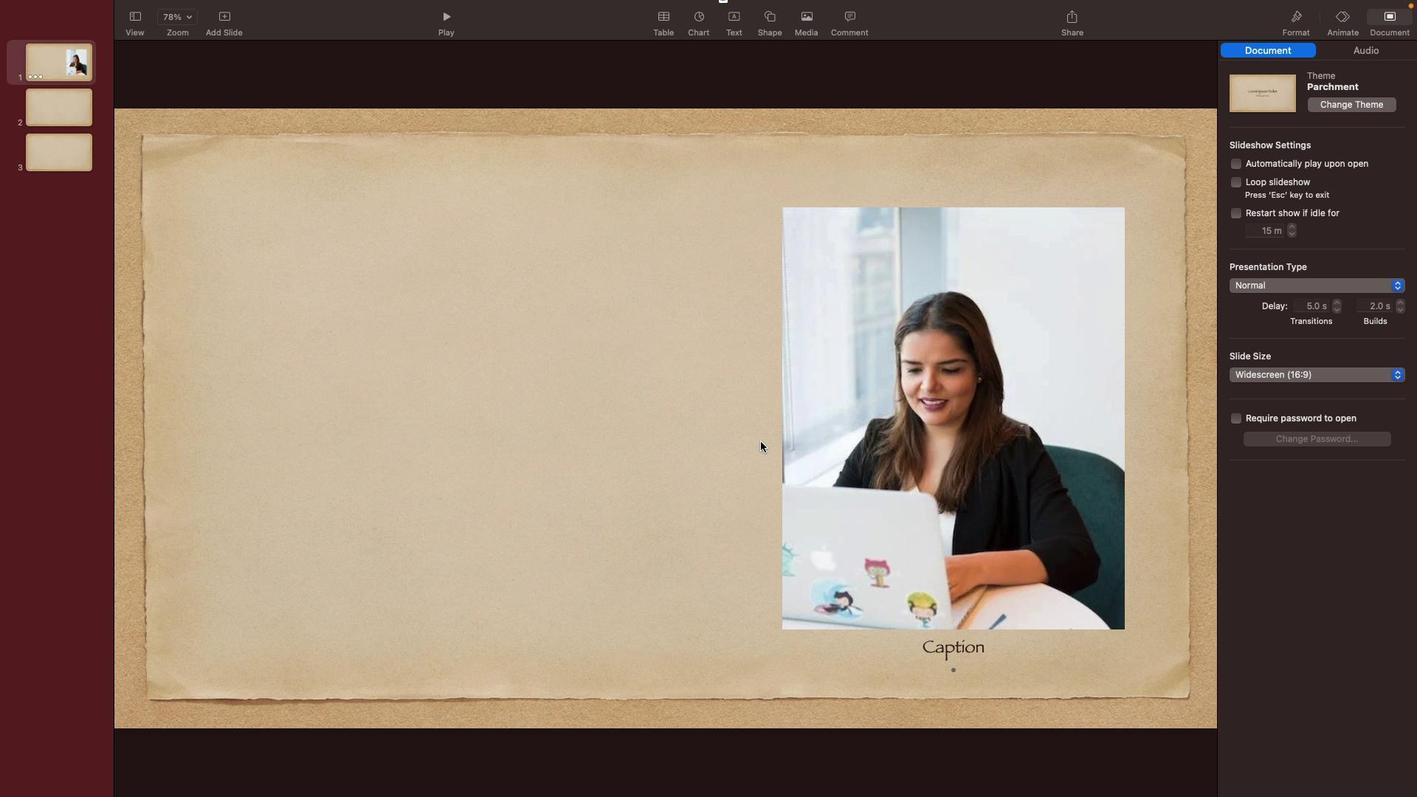 
Action: Mouse pressed left at (786, 422)
Screenshot: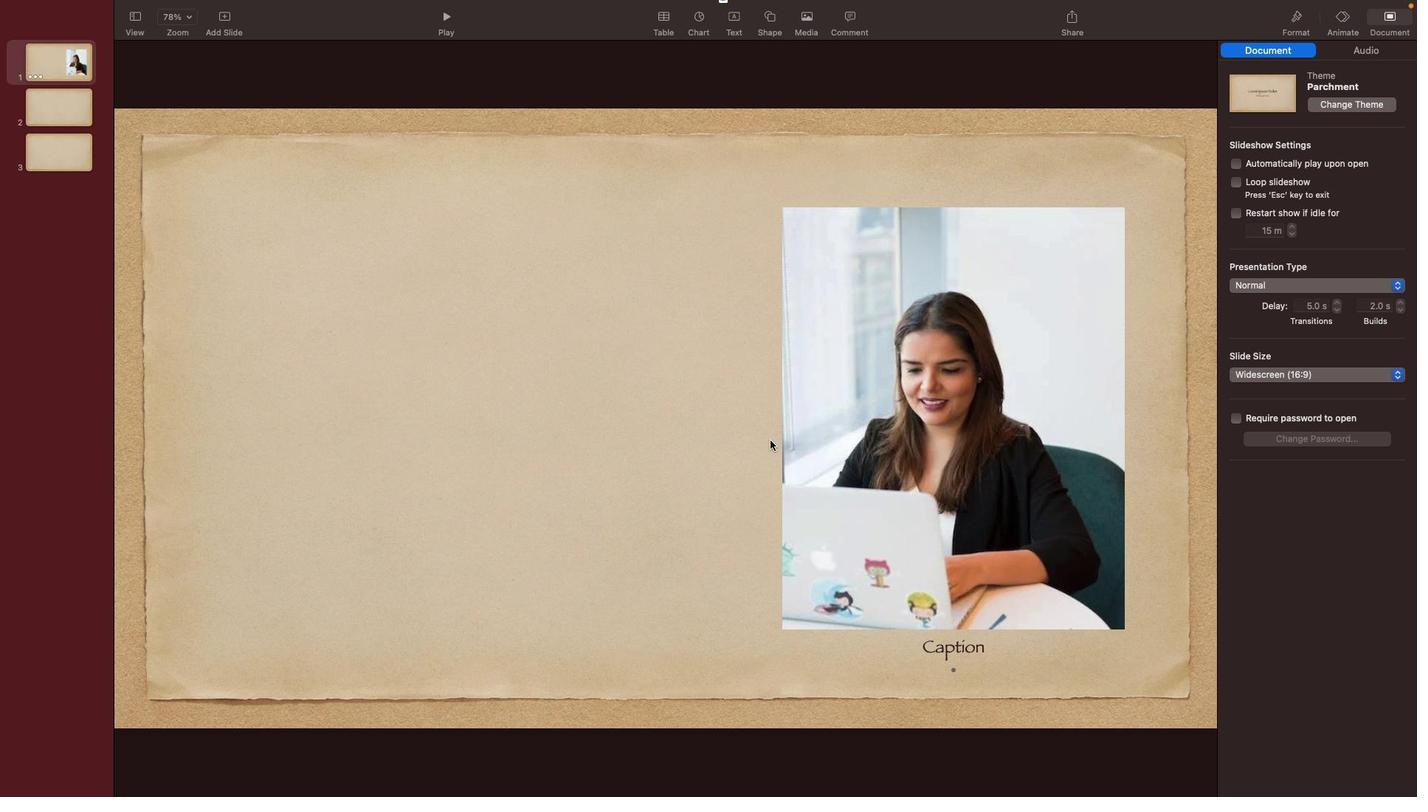 
Action: Mouse moved to (1073, 168)
Screenshot: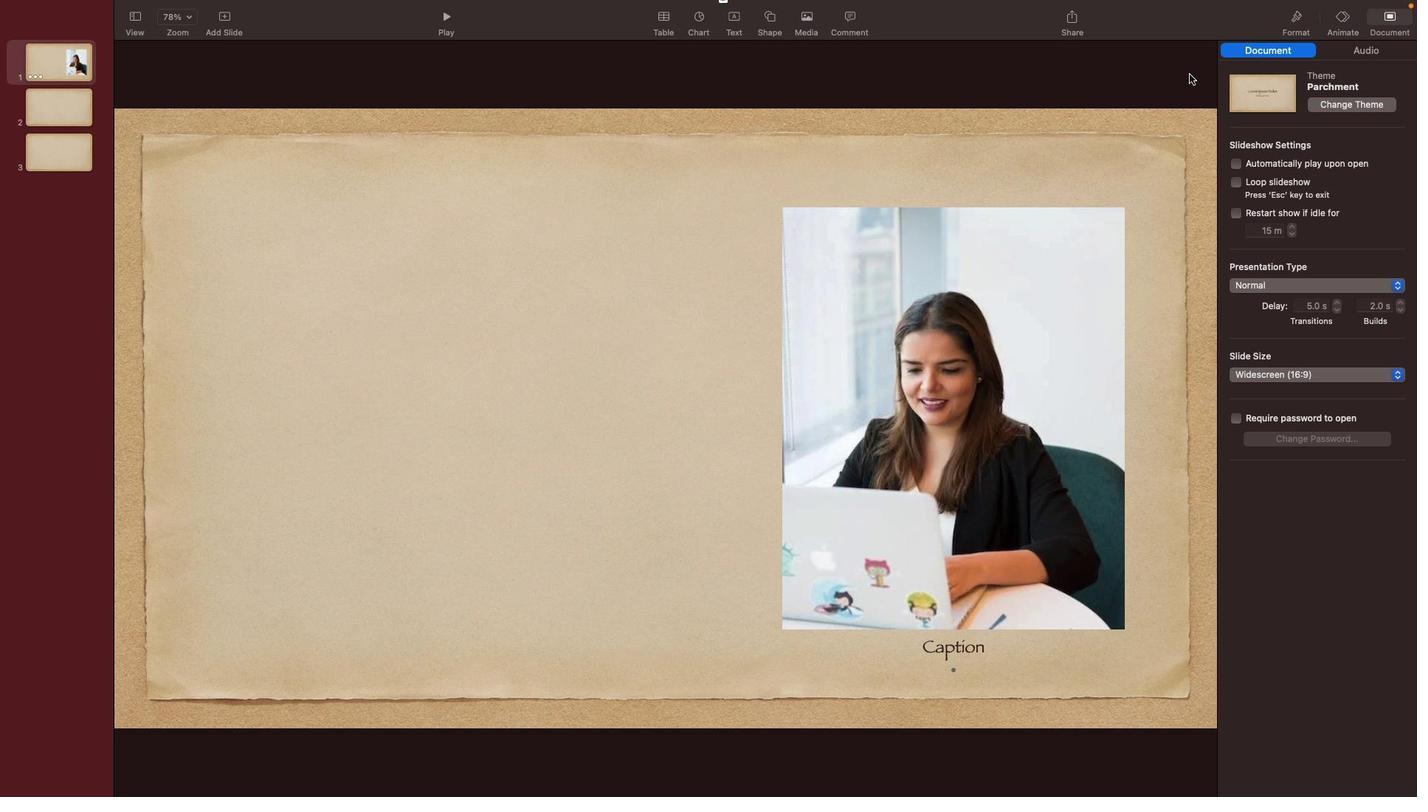 
Action: Mouse pressed left at (1073, 168)
Screenshot: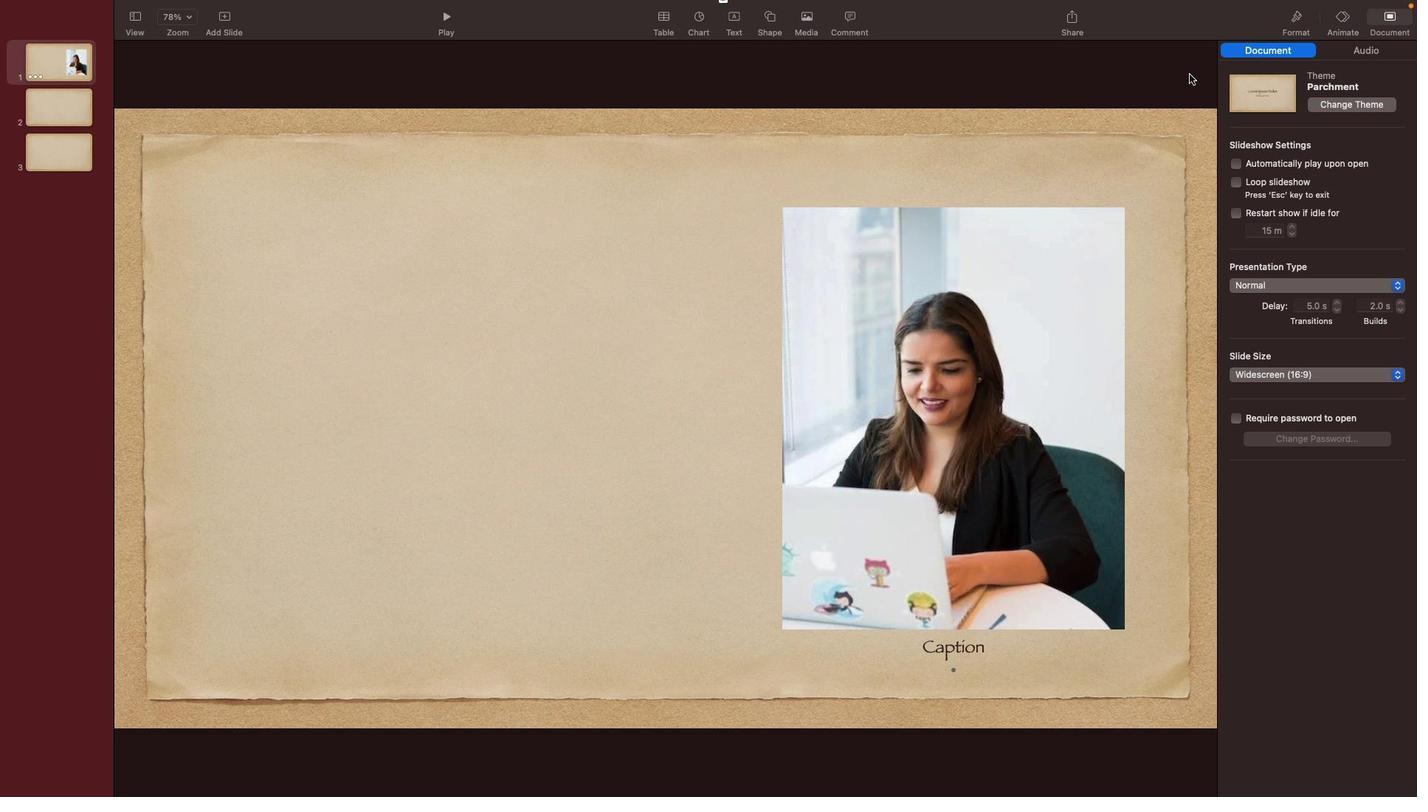 
Action: Mouse moved to (1096, 160)
Screenshot: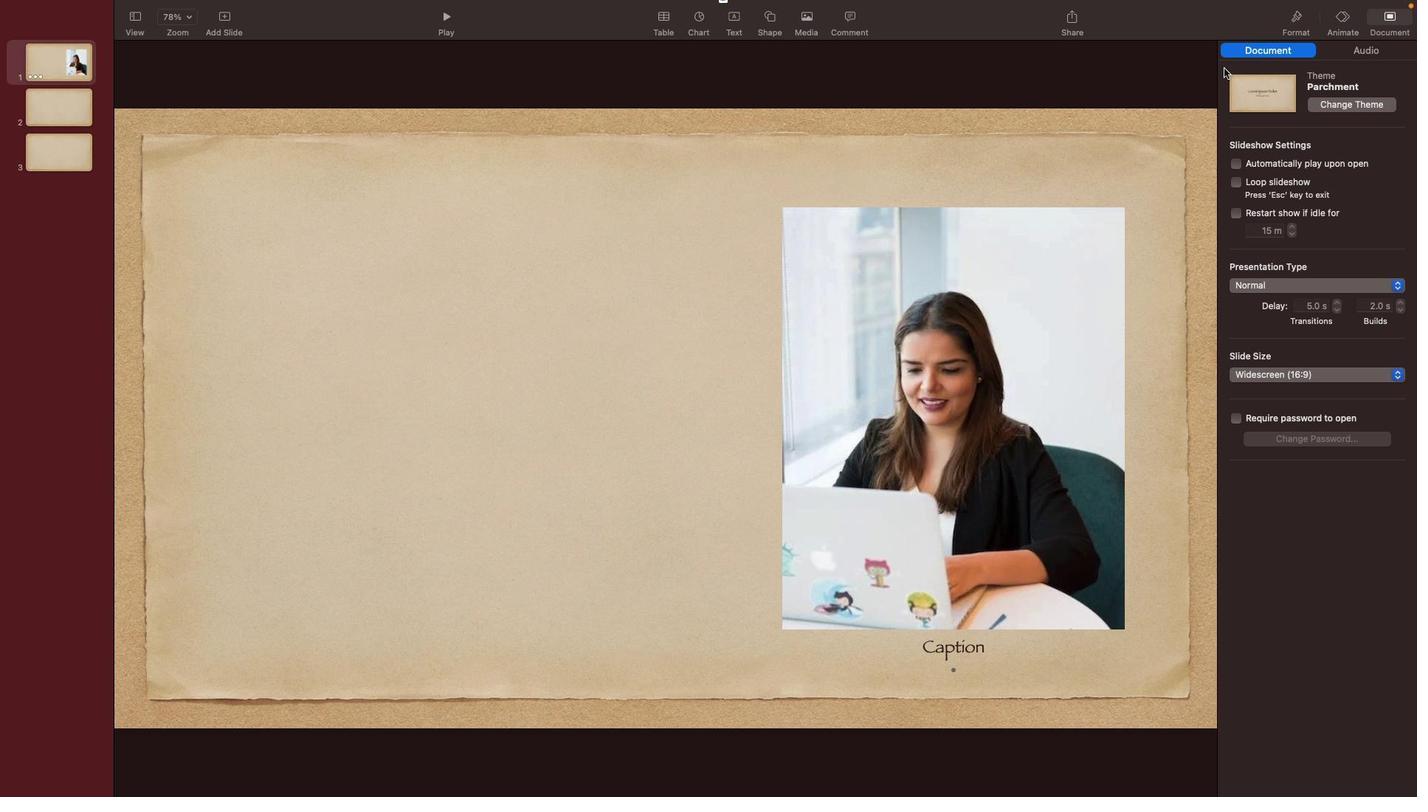 
Action: Mouse pressed left at (1096, 160)
Screenshot: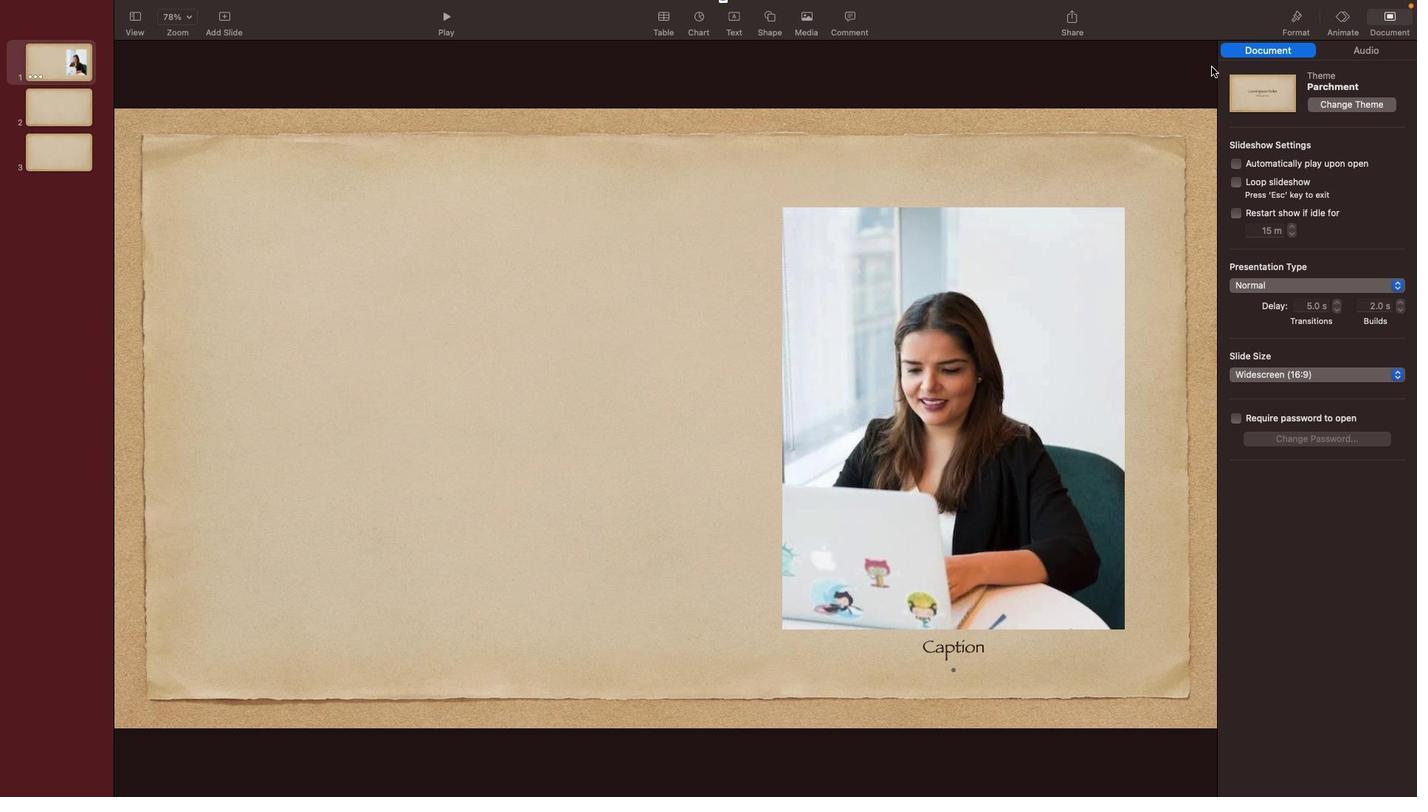 
Action: Mouse moved to (1163, 123)
Screenshot: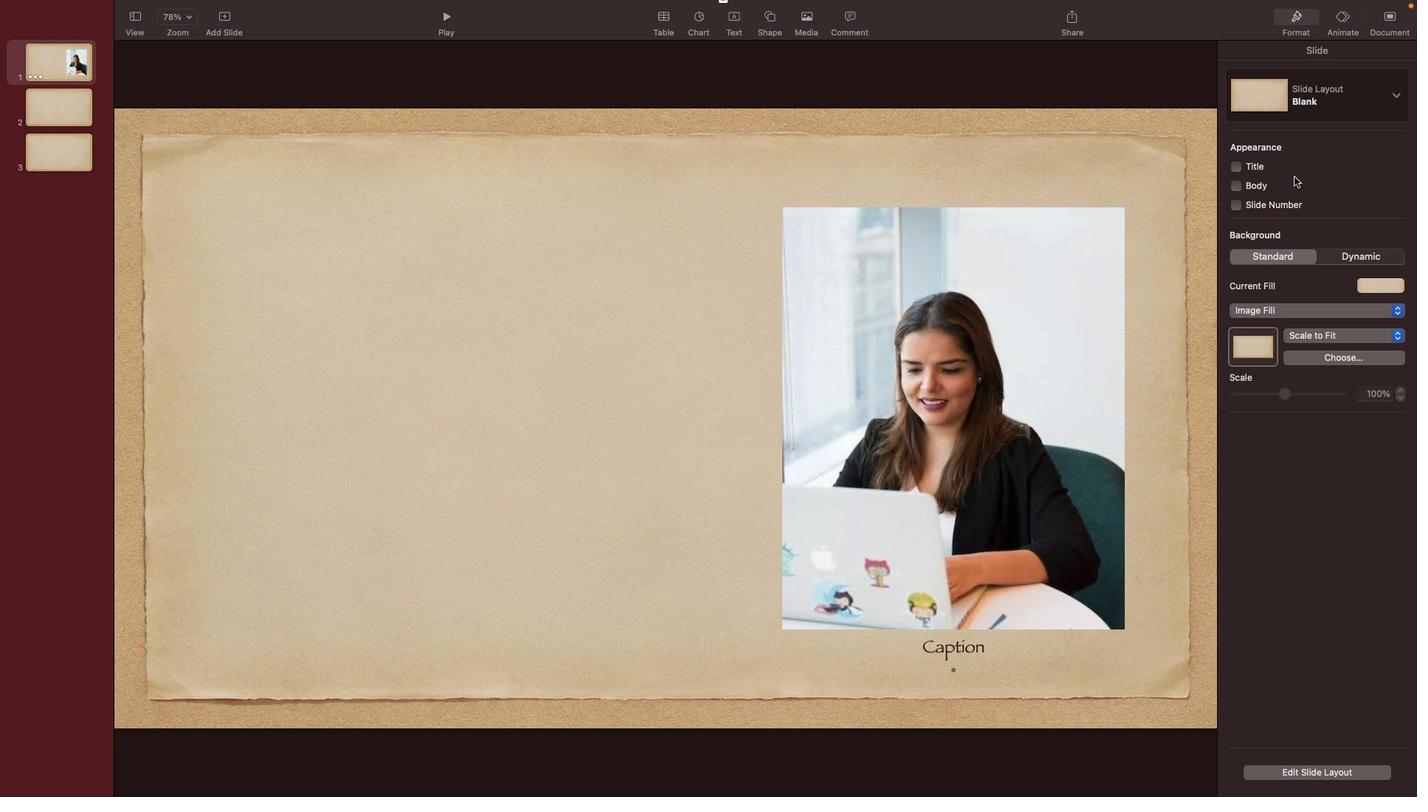 
Action: Mouse pressed left at (1163, 123)
Screenshot: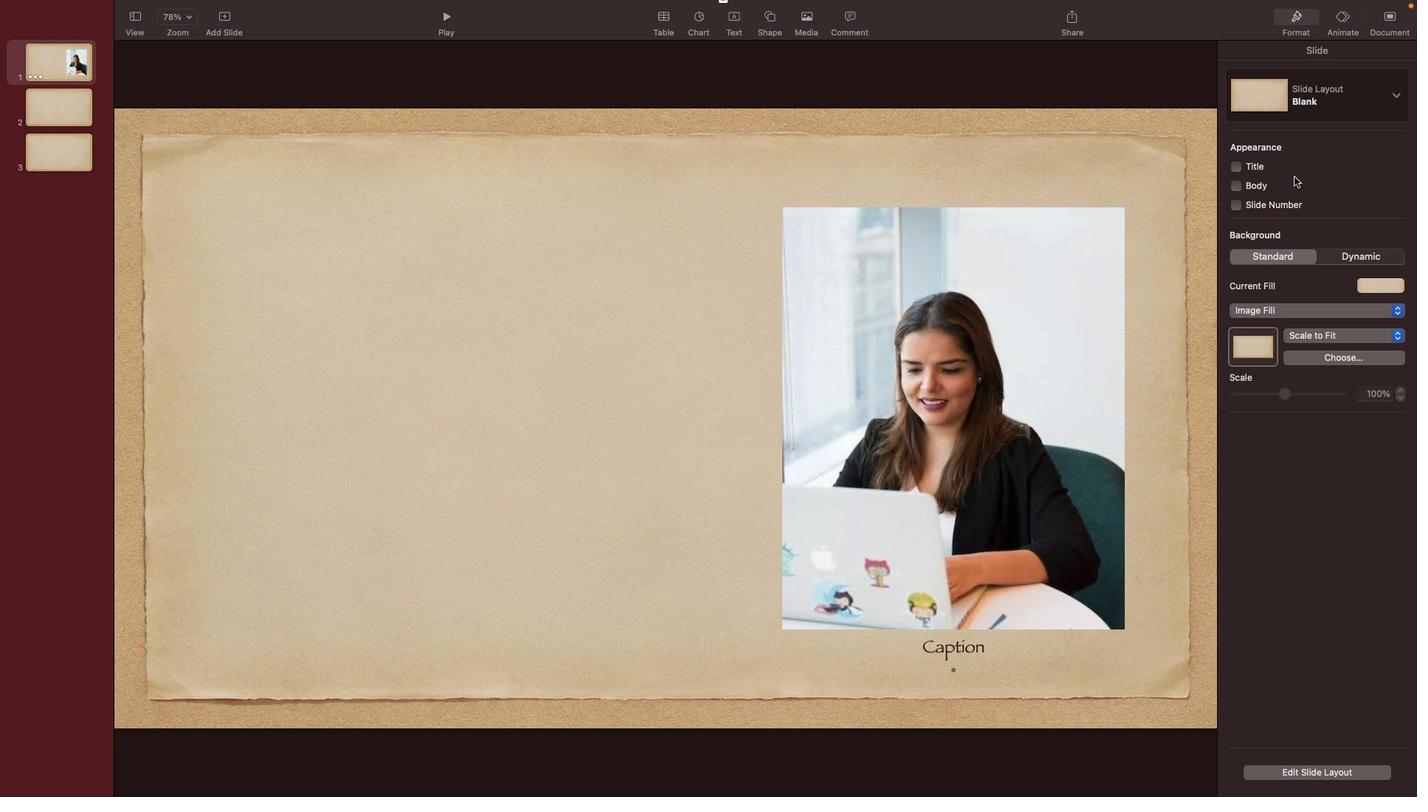 
Action: Mouse moved to (1127, 227)
Screenshot: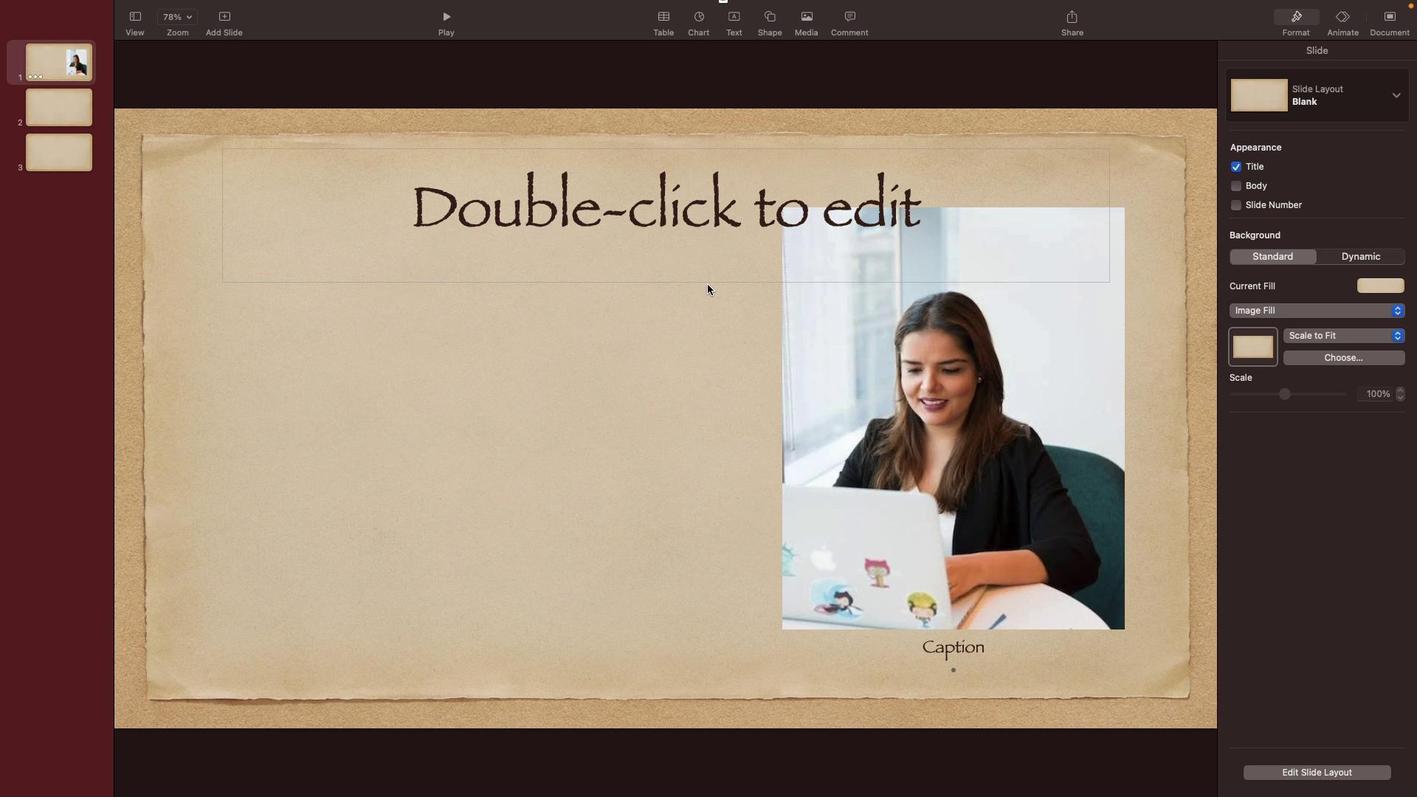 
Action: Mouse pressed left at (1127, 227)
Screenshot: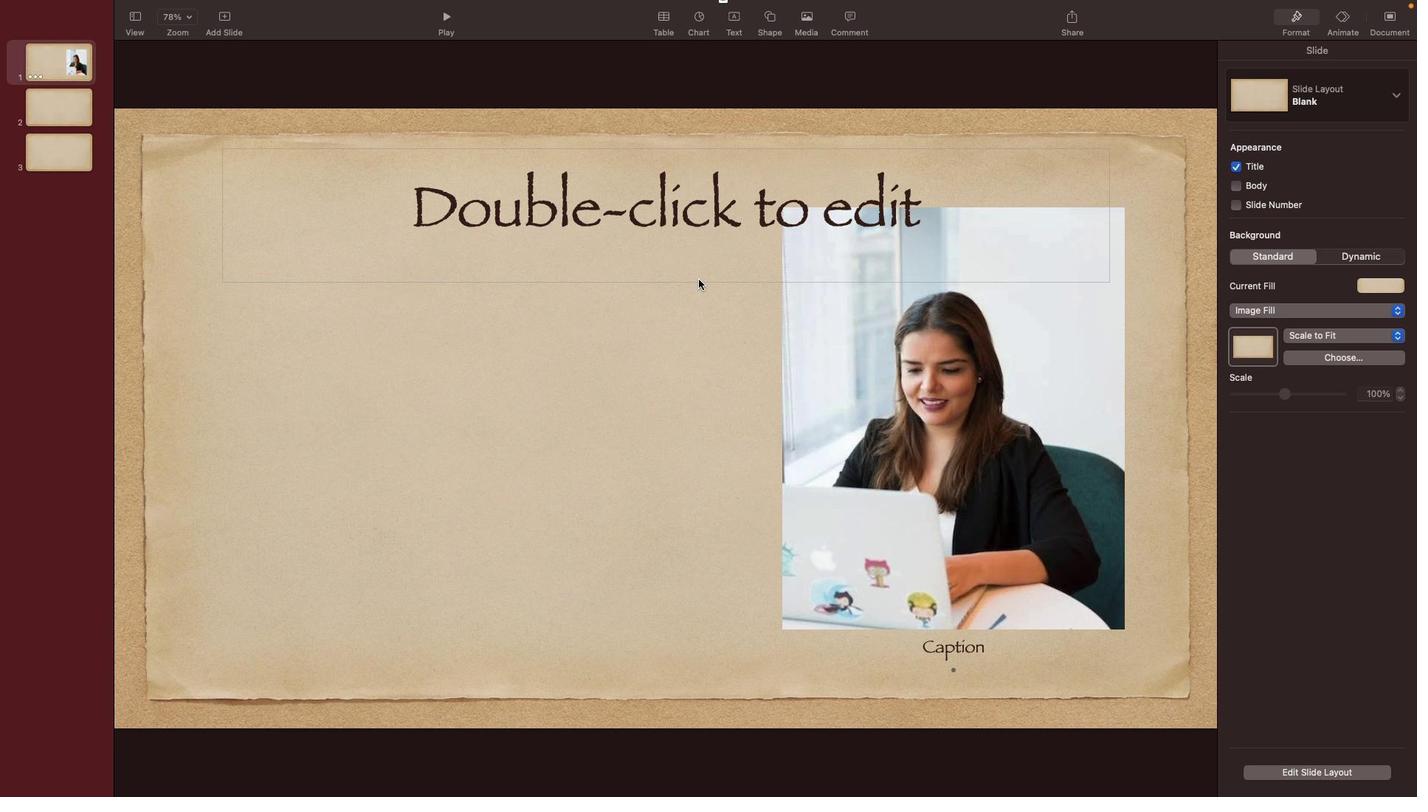 
Action: Mouse moved to (811, 291)
Screenshot: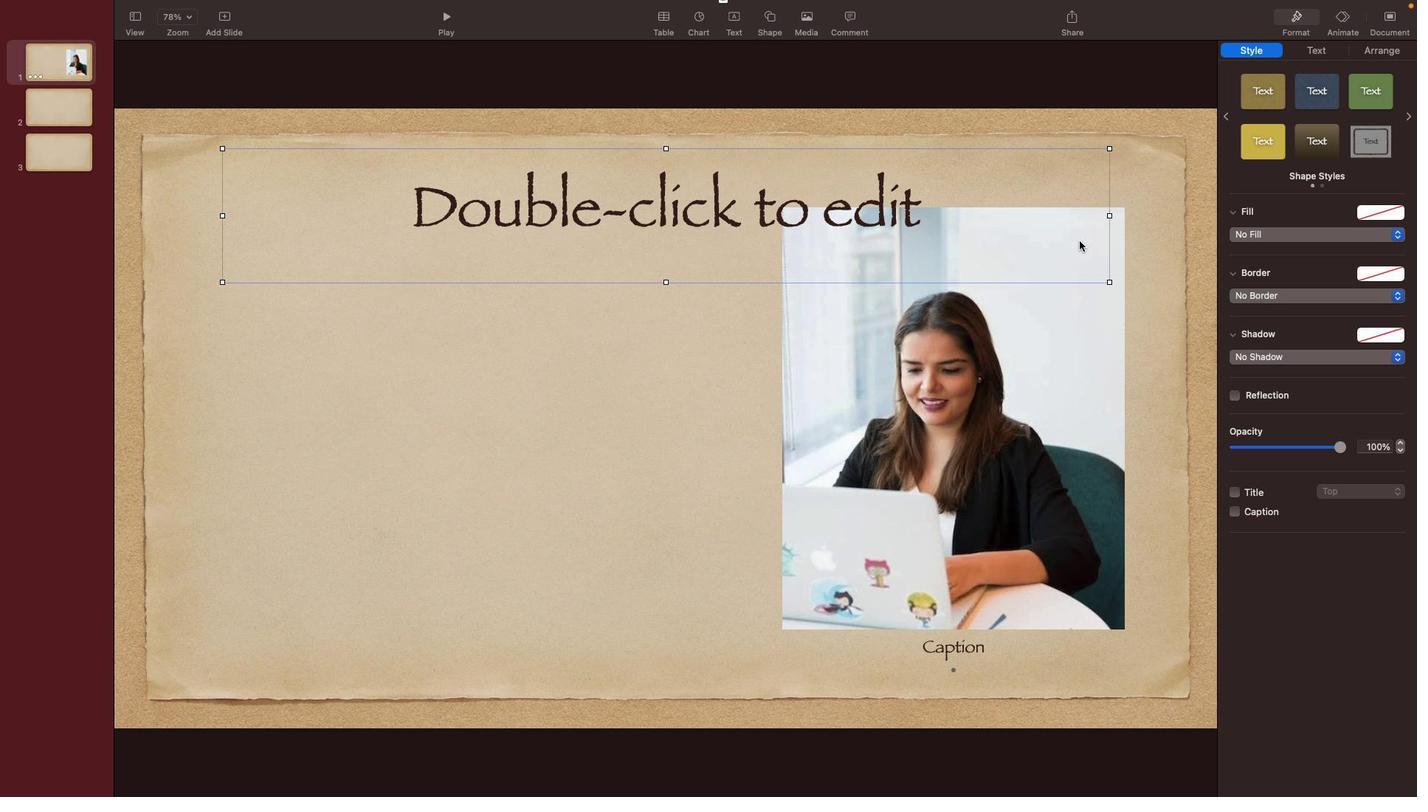 
Action: Mouse pressed left at (811, 291)
Screenshot: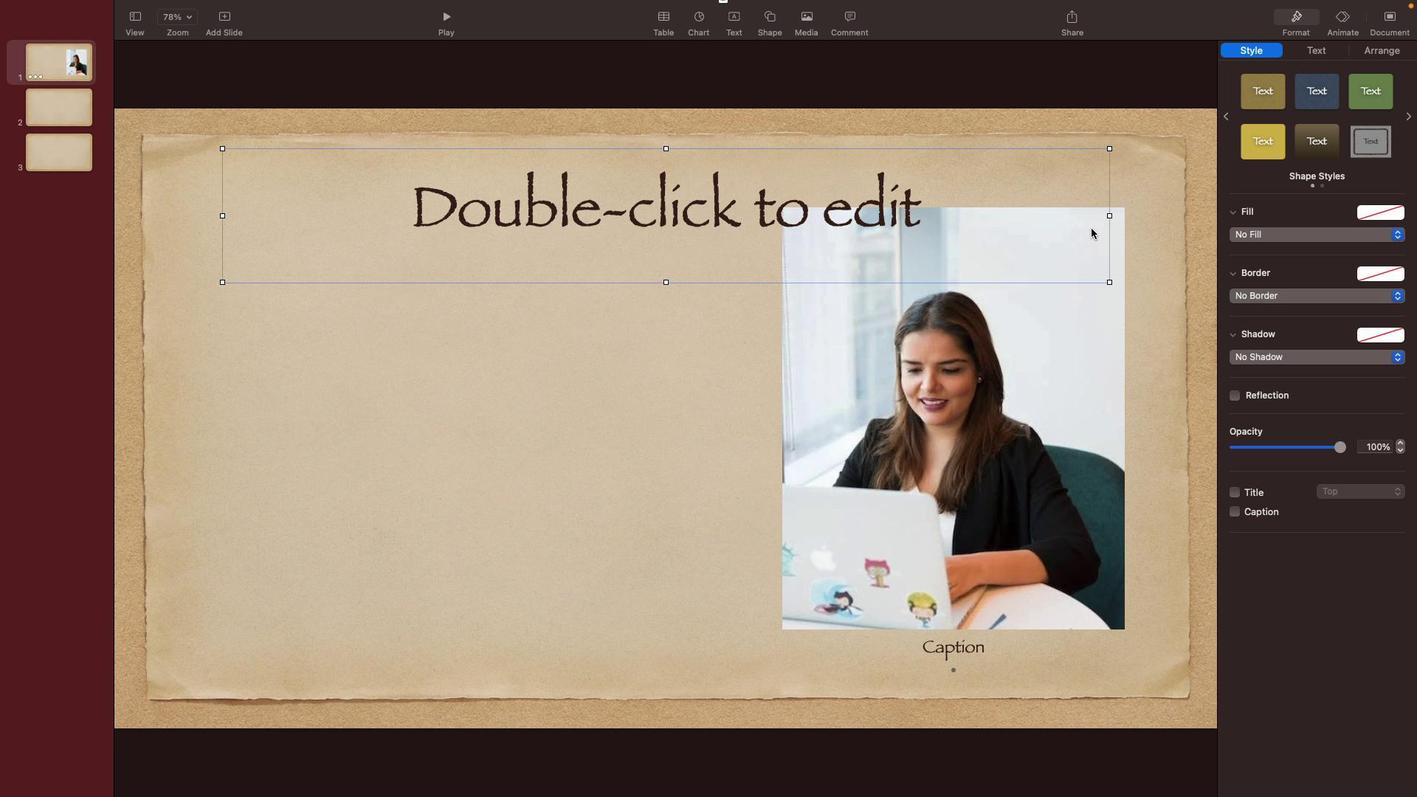 
Action: Mouse moved to (1044, 259)
Screenshot: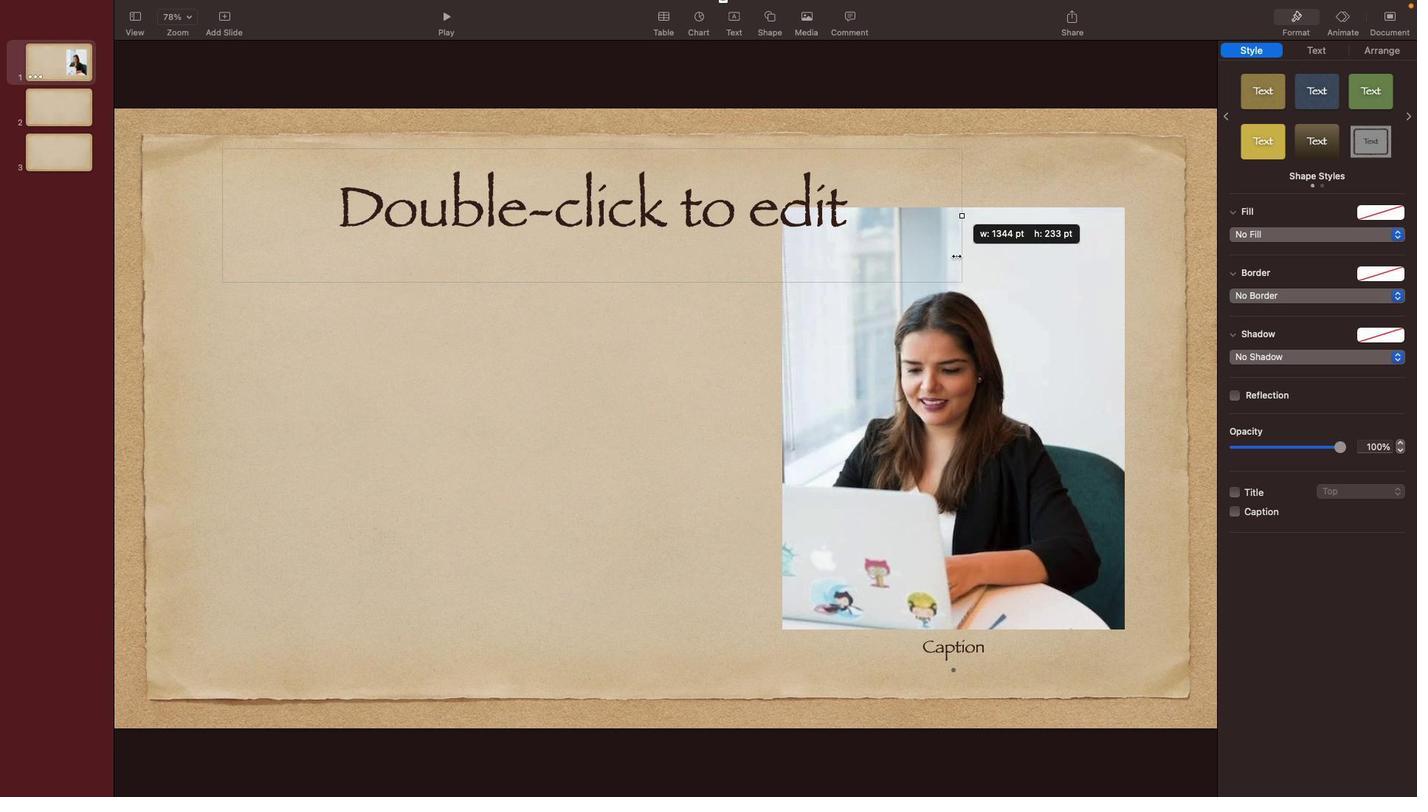 
Action: Mouse pressed left at (1044, 259)
Screenshot: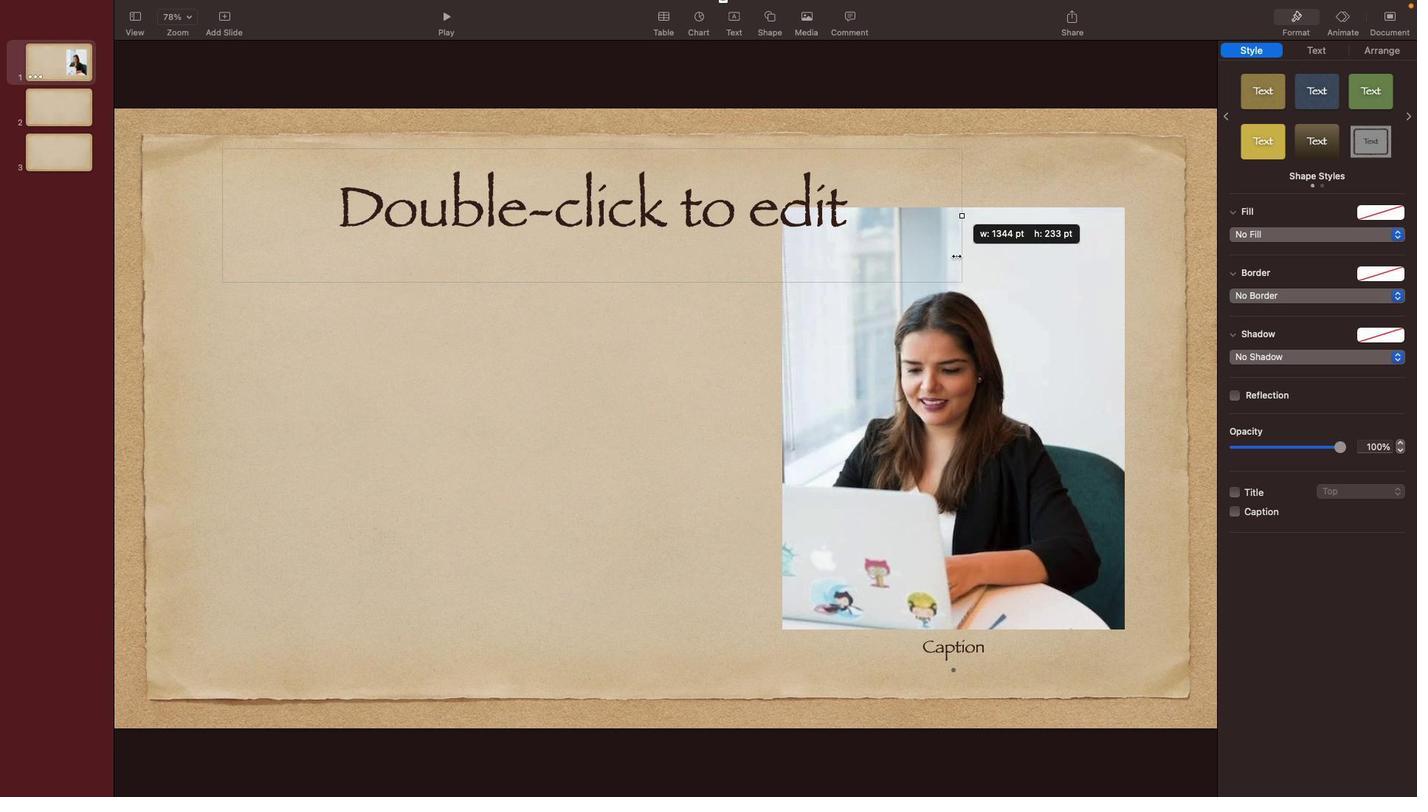 
Action: Mouse moved to (631, 303)
Screenshot: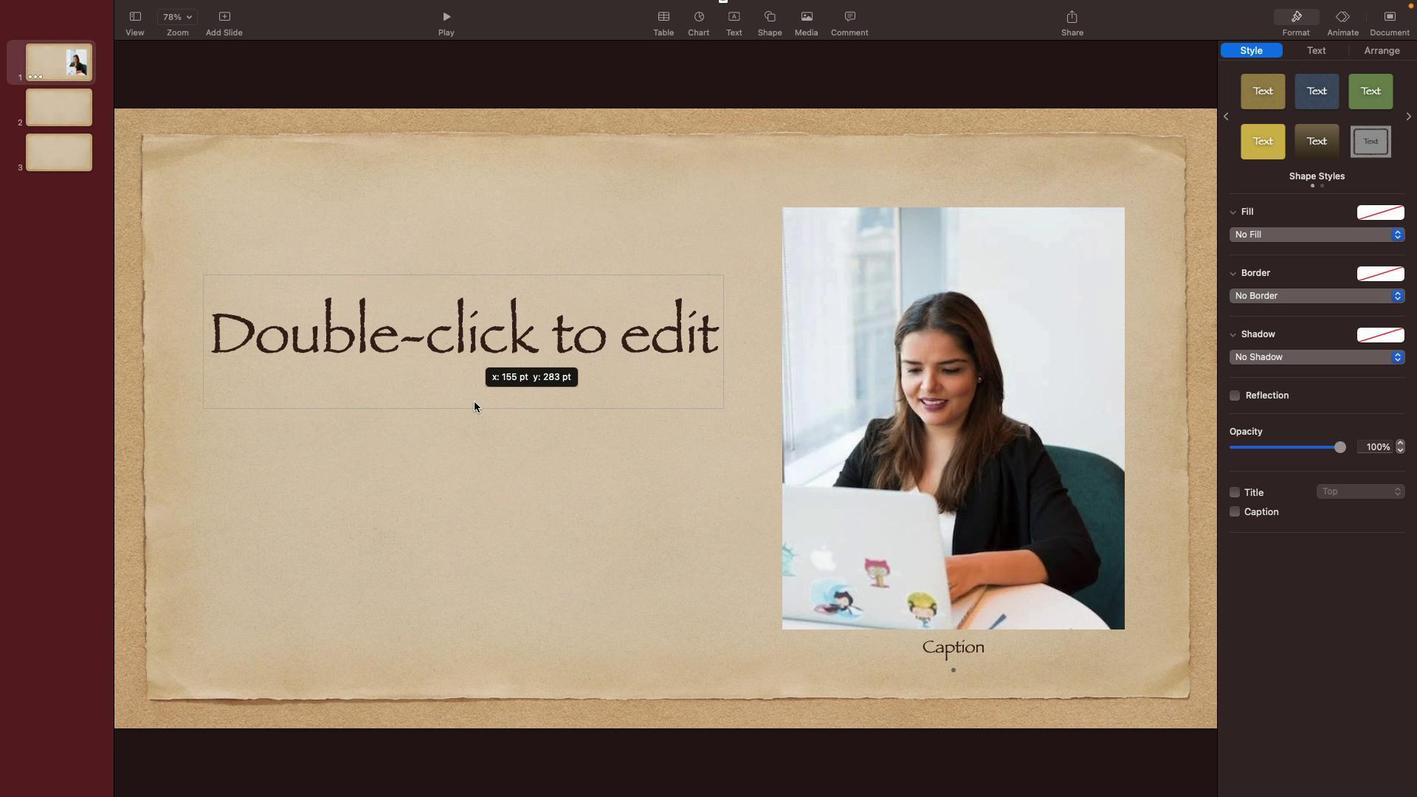 
Action: Mouse pressed left at (631, 303)
Screenshot: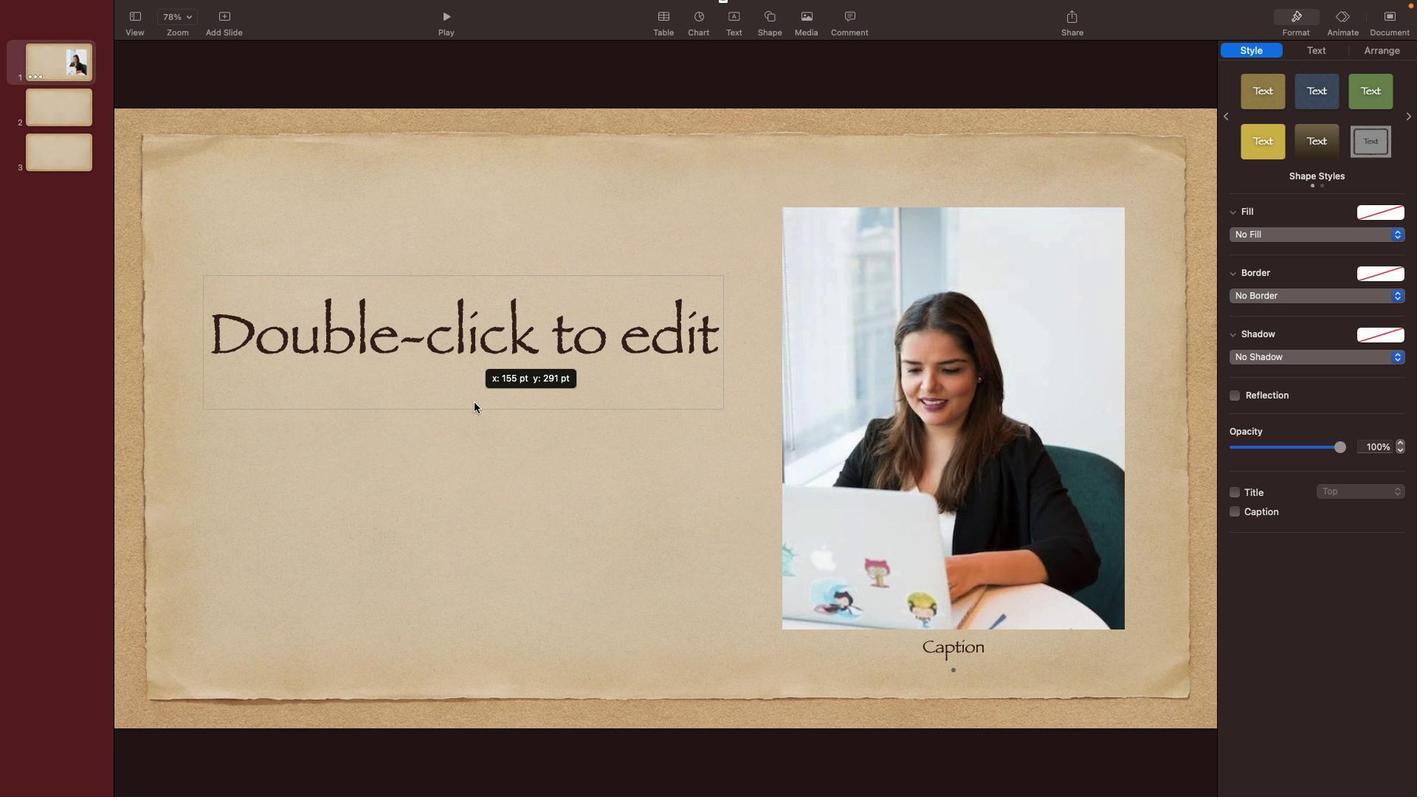 
Action: Mouse moved to (968, 433)
Screenshot: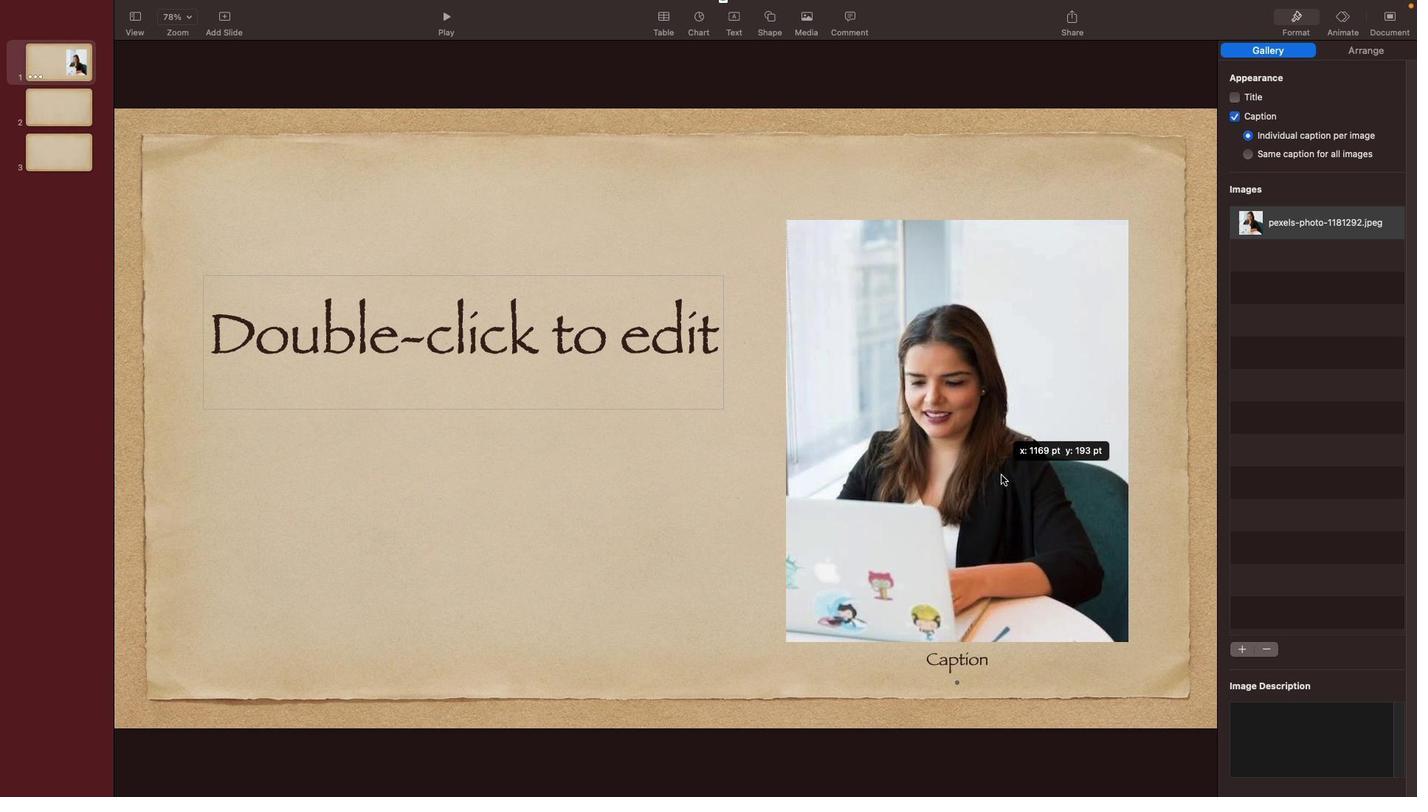 
Action: Mouse pressed left at (968, 433)
Screenshot: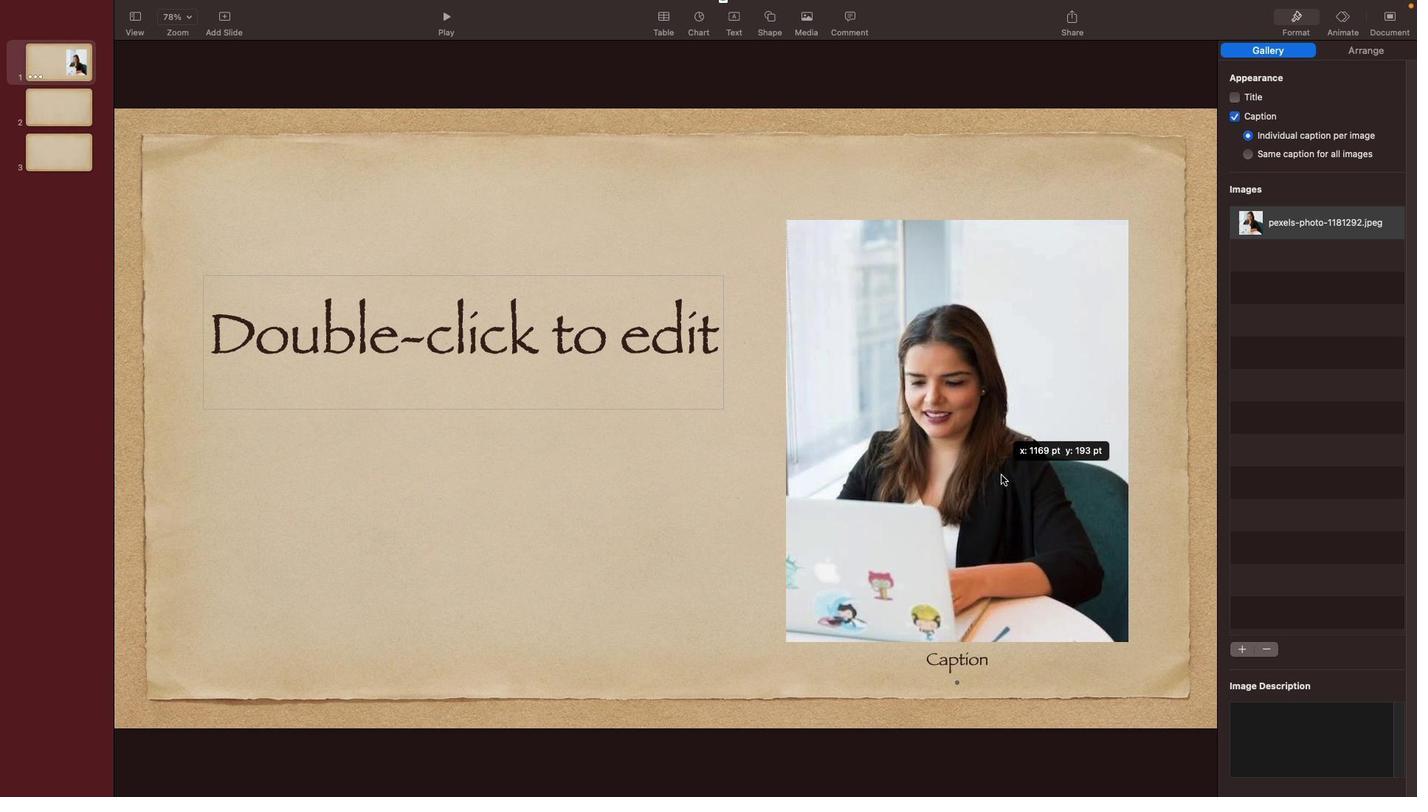 
Action: Mouse moved to (1128, 191)
Screenshot: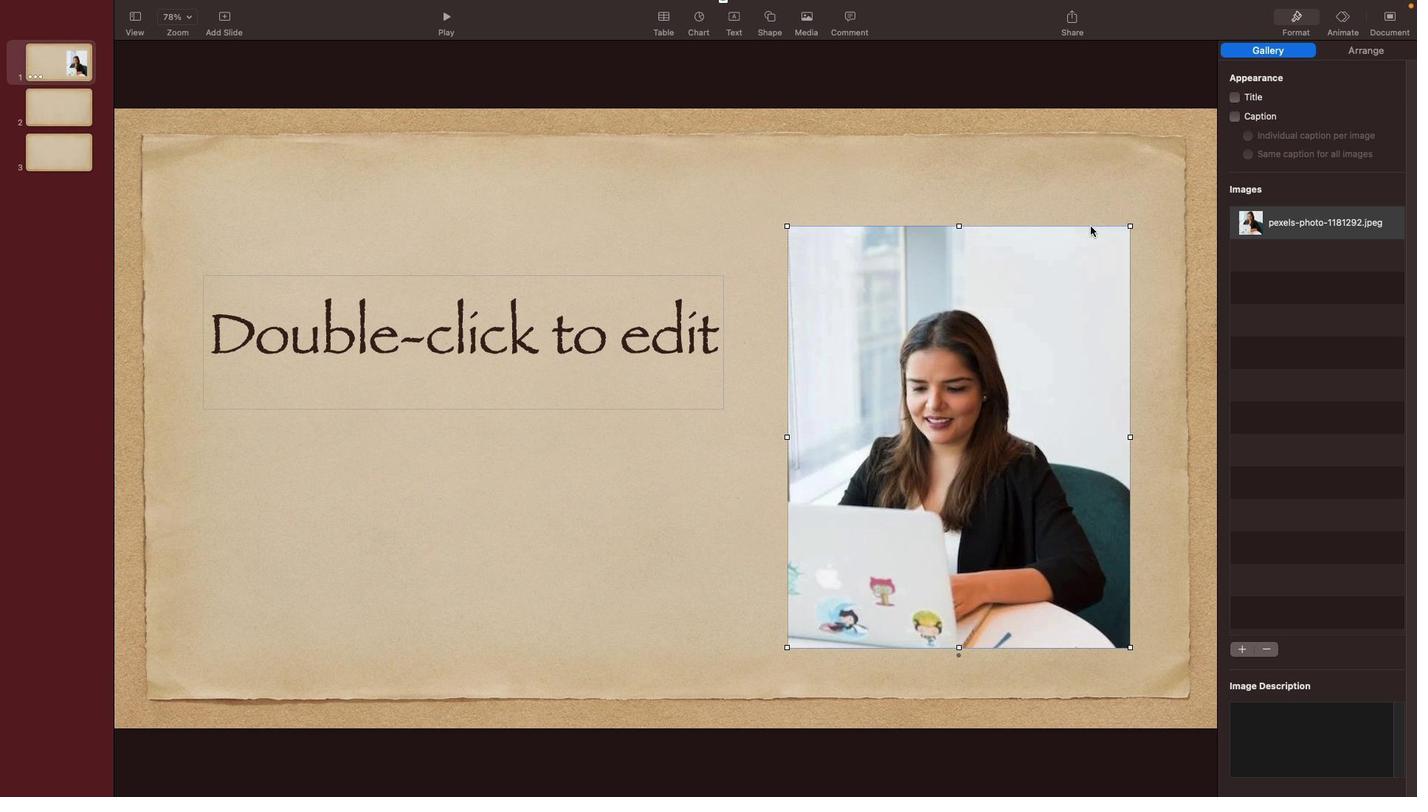 
Action: Mouse pressed left at (1128, 191)
Screenshot: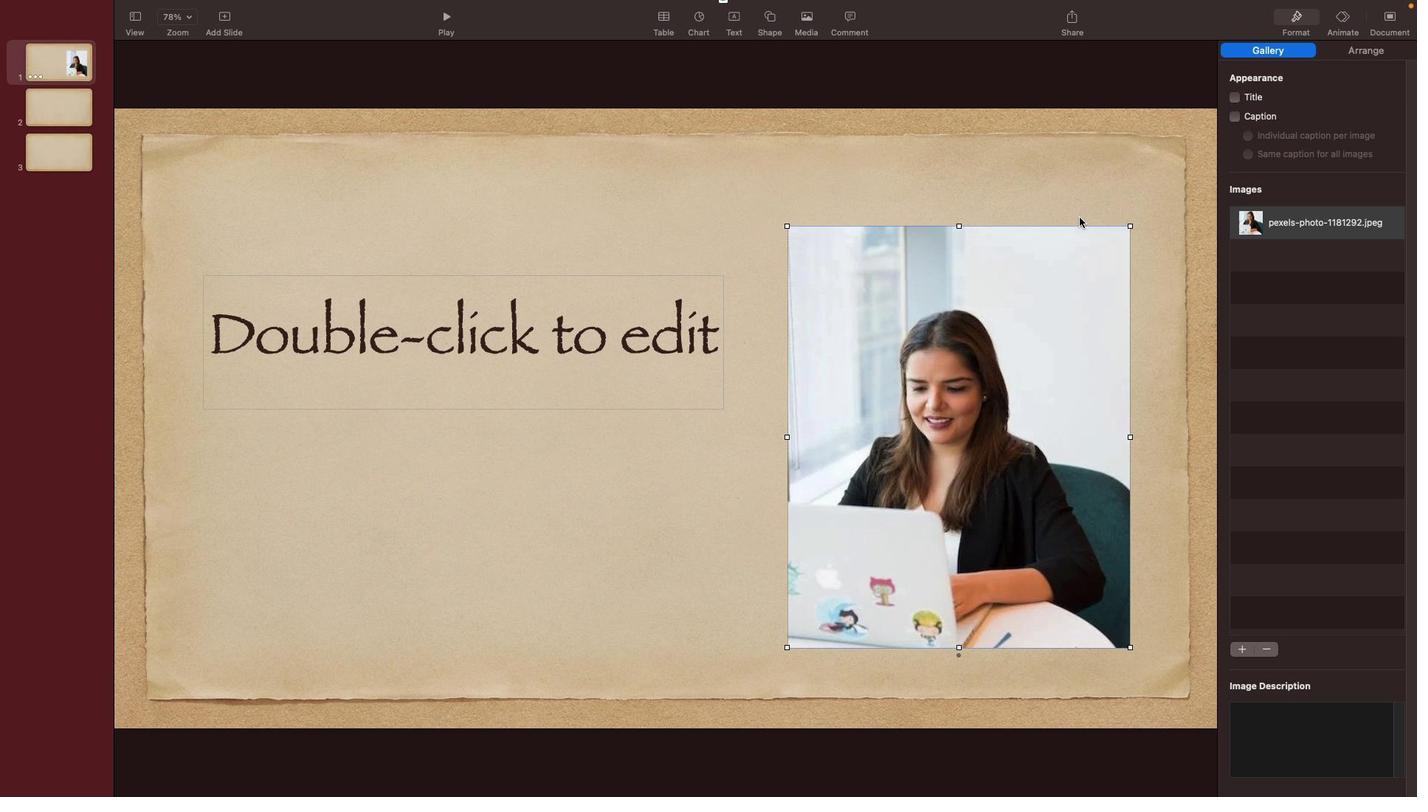 
Action: Mouse moved to (1013, 245)
Screenshot: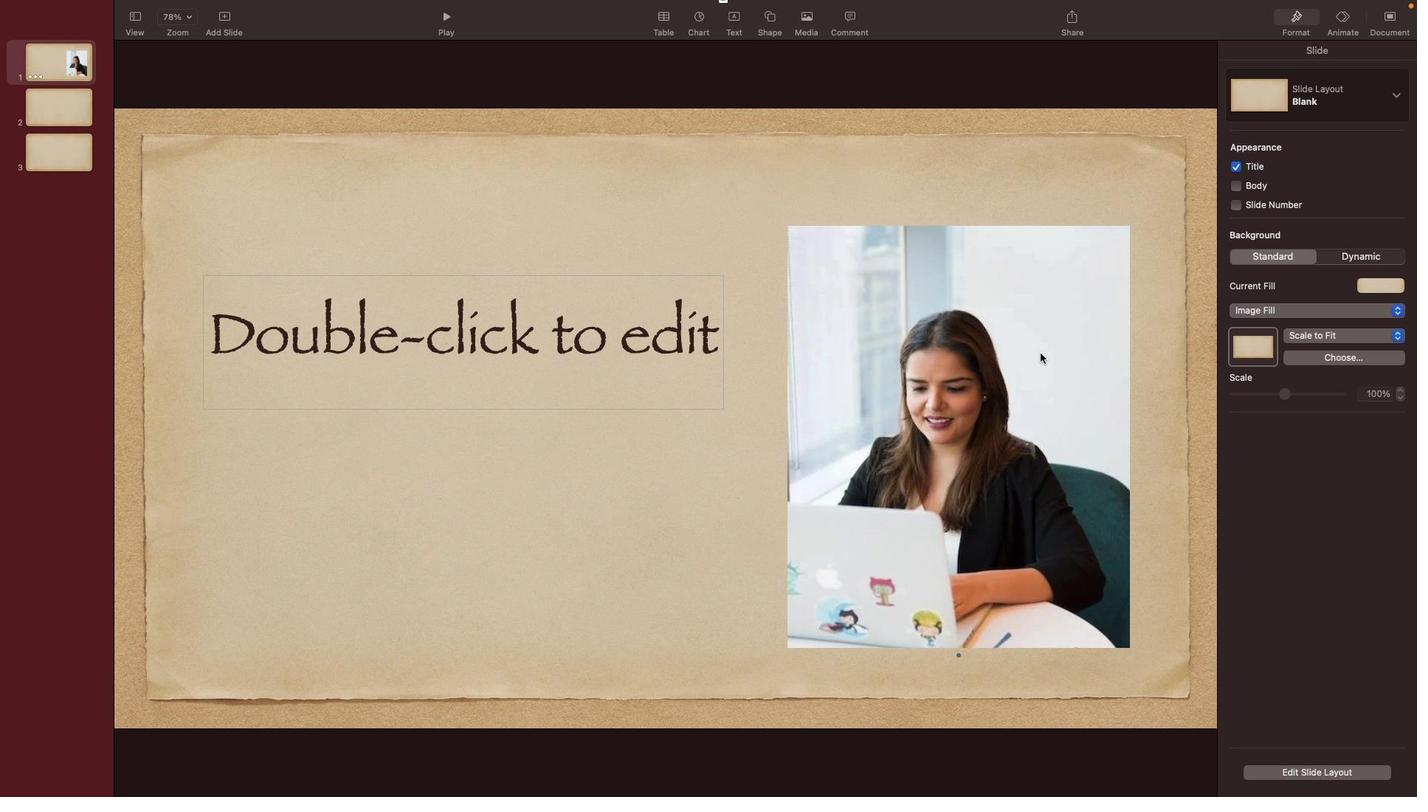 
Action: Mouse pressed left at (1013, 245)
Screenshot: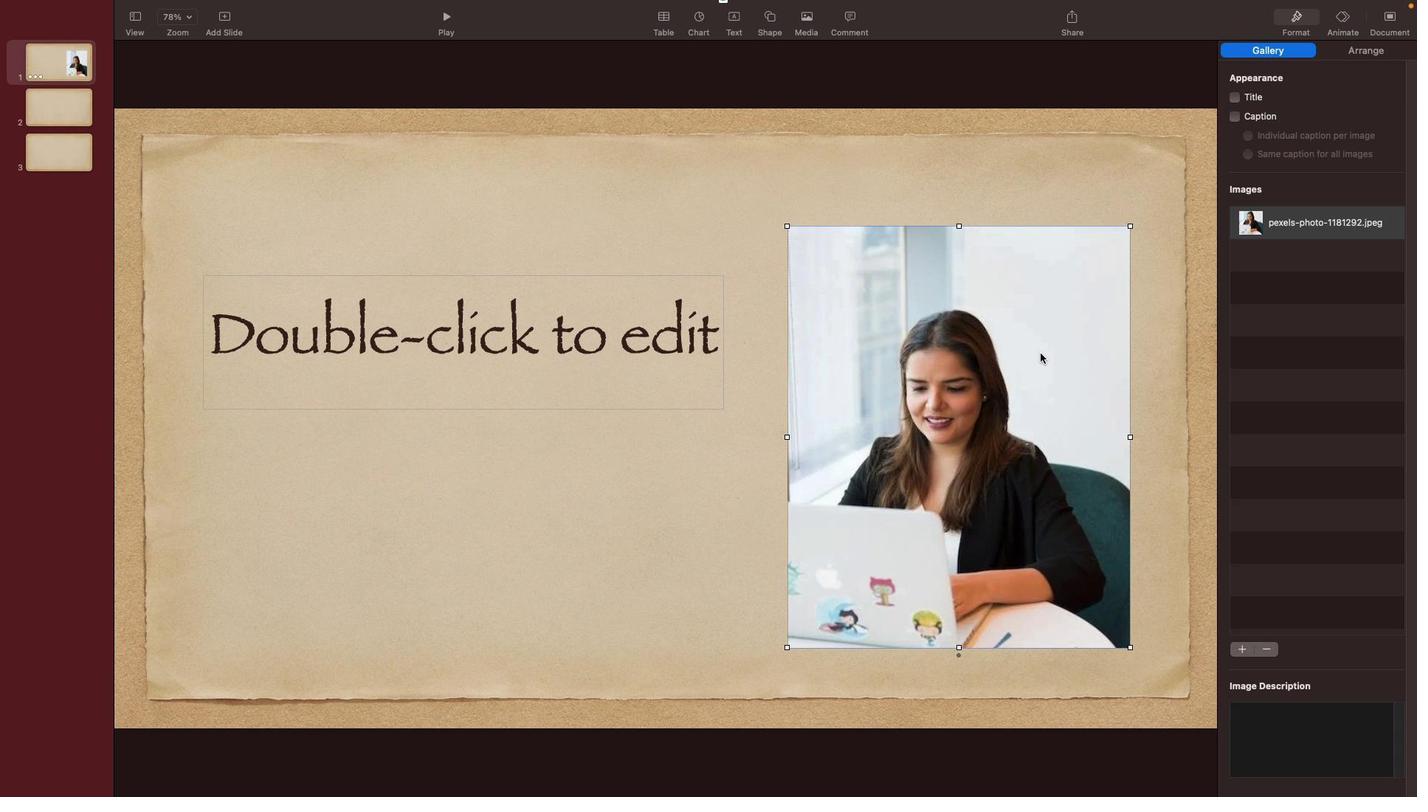 
Action: Mouse moved to (997, 357)
Screenshot: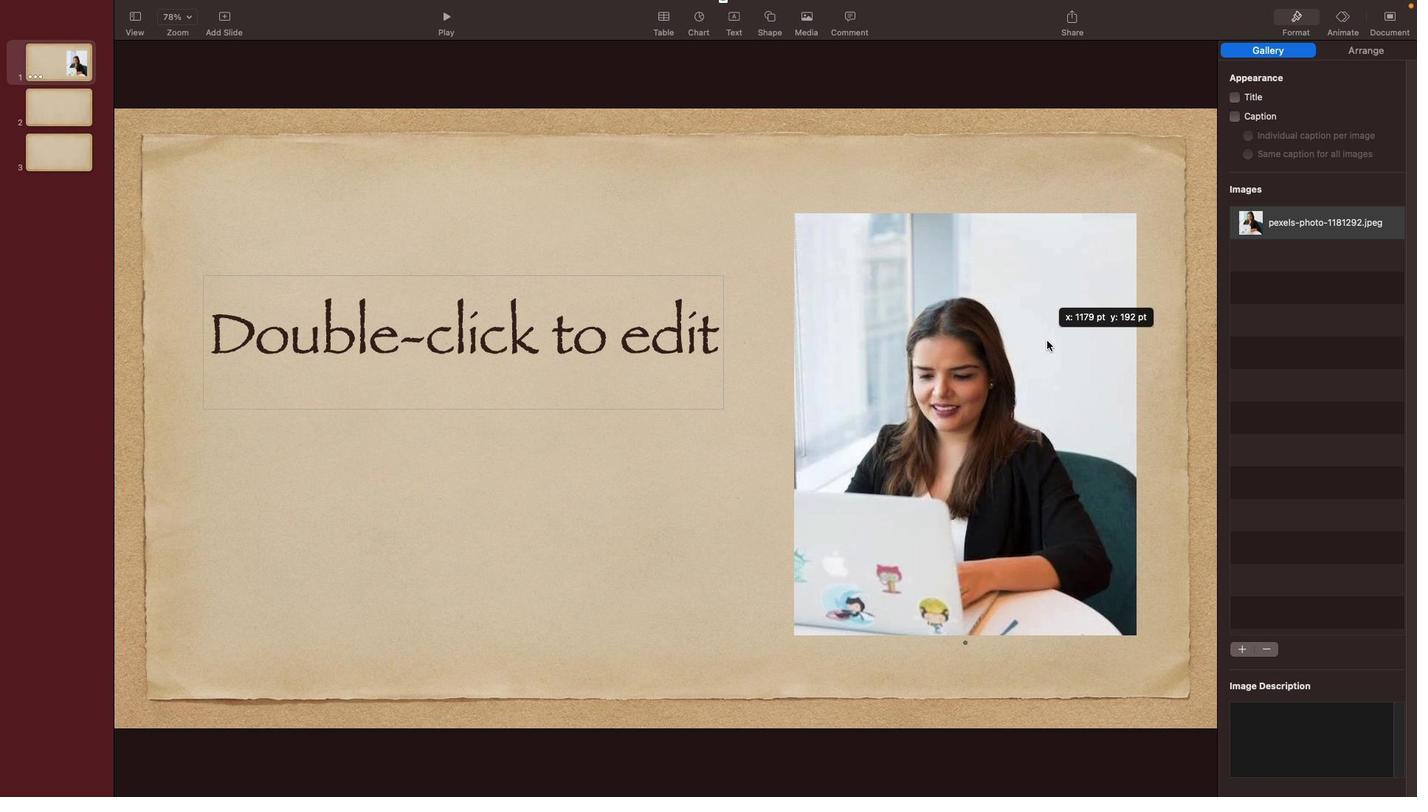
Action: Mouse pressed left at (997, 357)
Screenshot: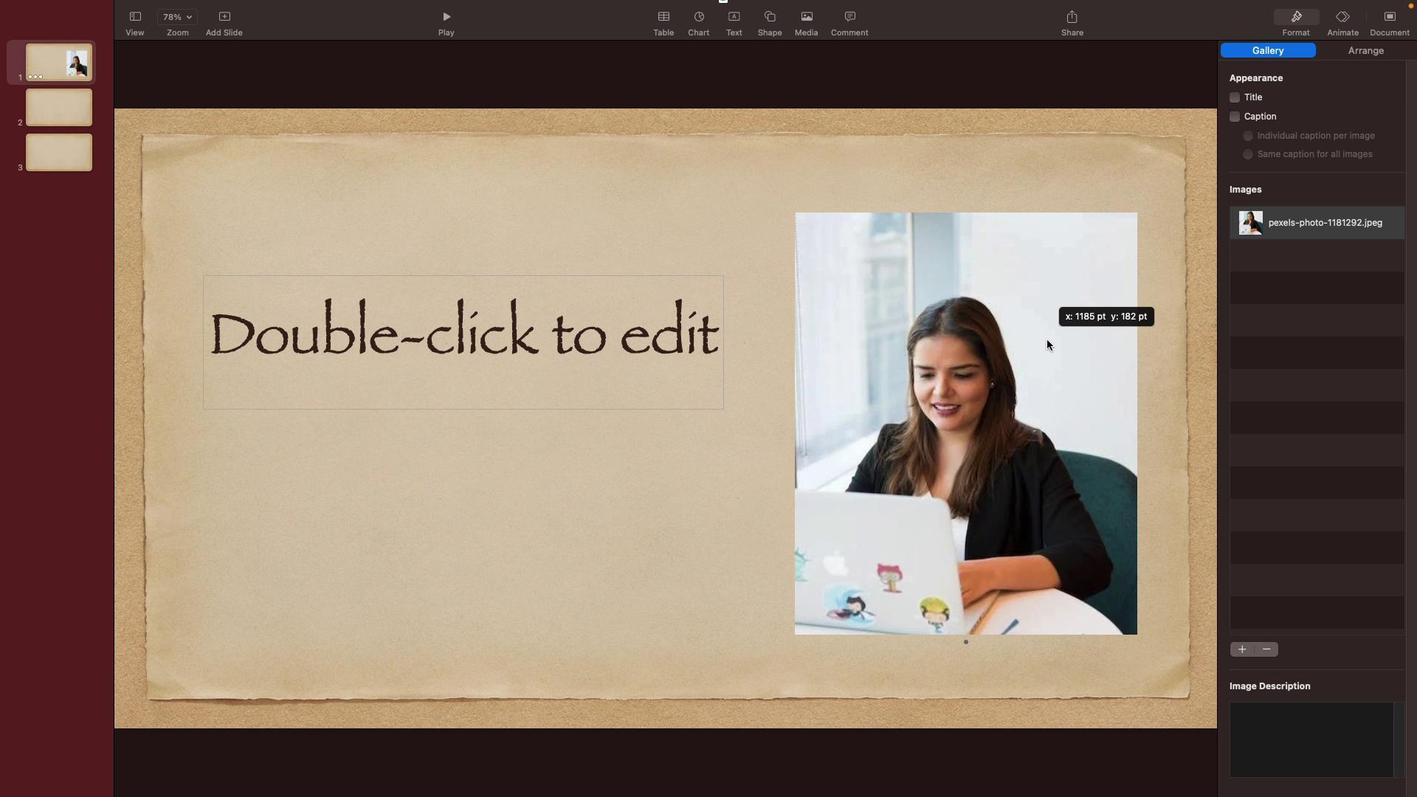 
Action: Mouse moved to (1049, 247)
Screenshot: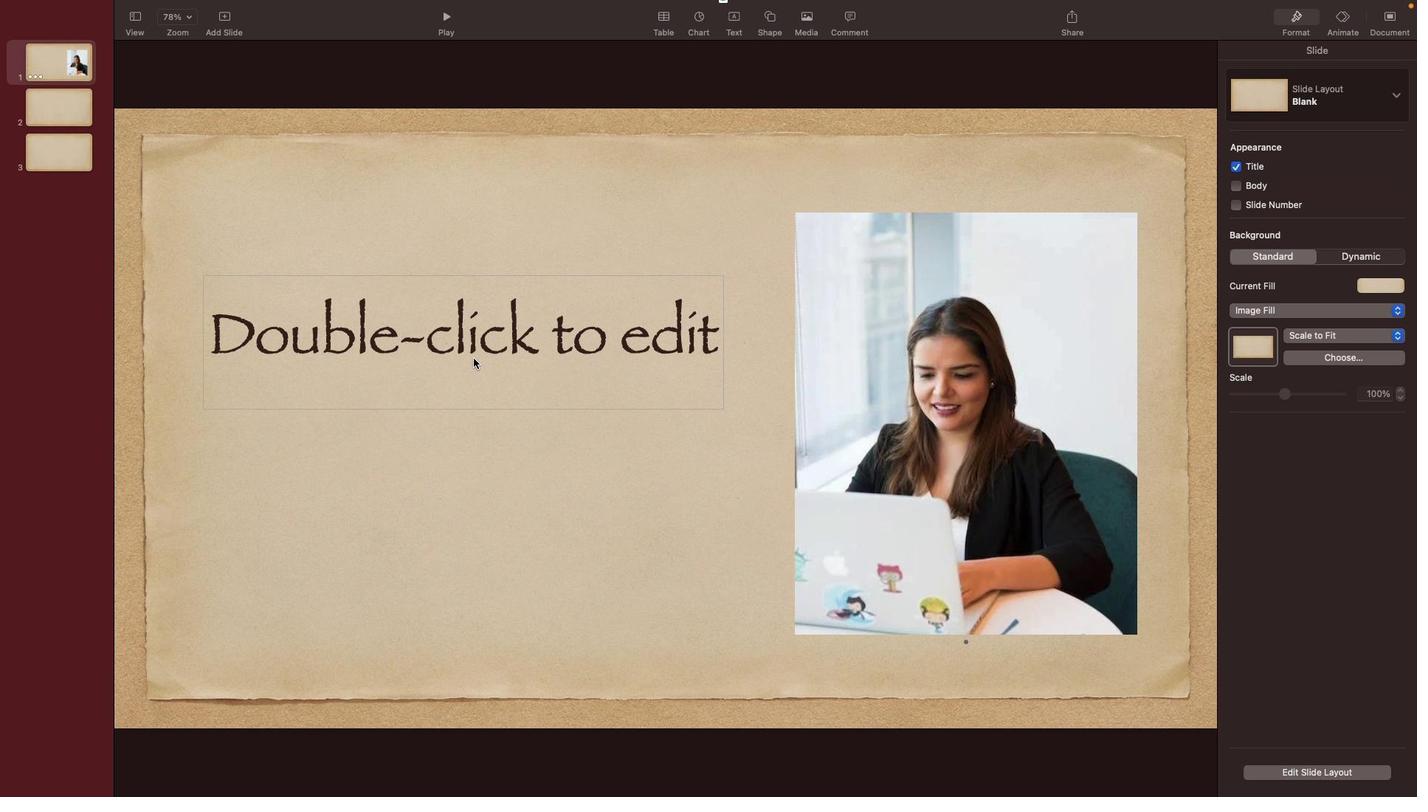 
Action: Mouse pressed left at (1049, 247)
Screenshot: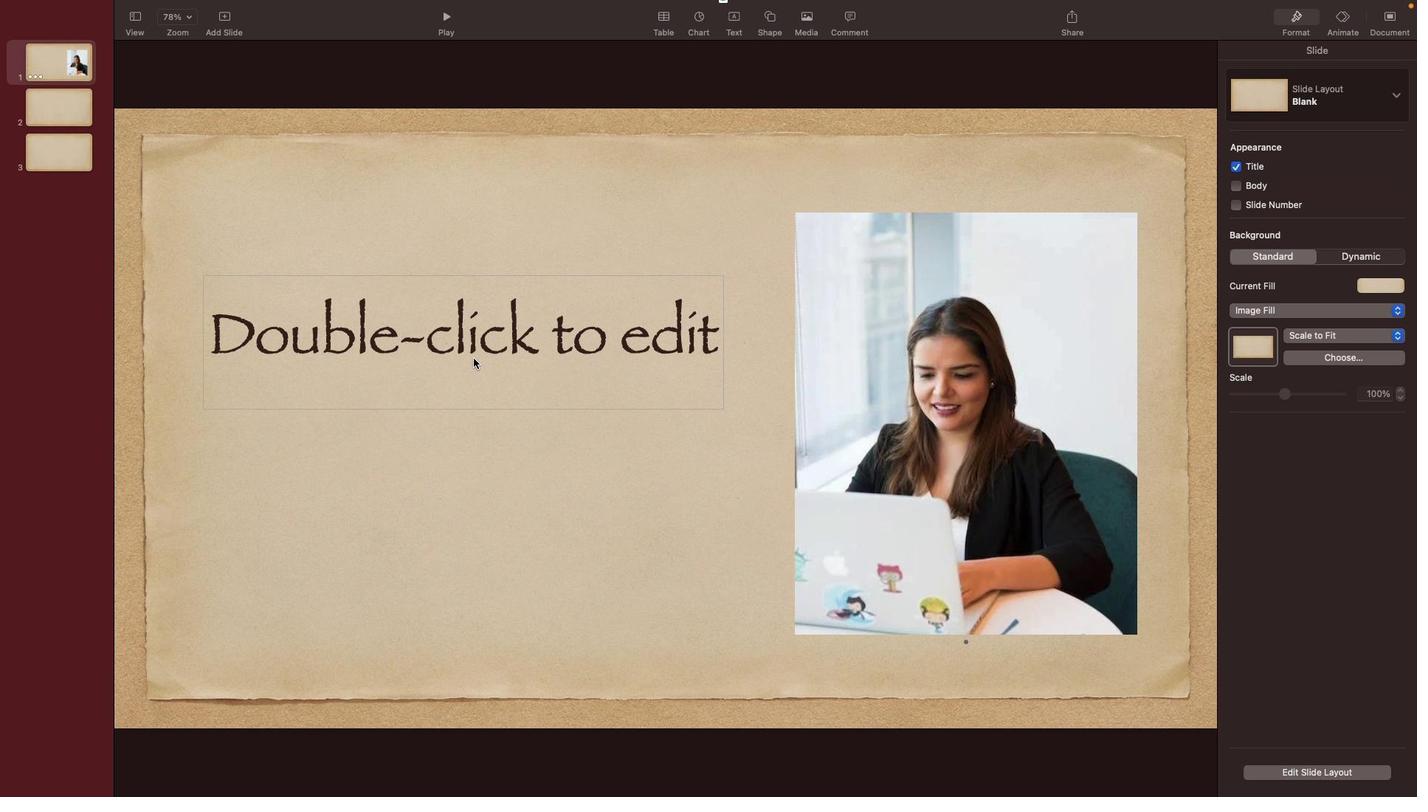 
Action: Mouse moved to (617, 360)
Screenshot: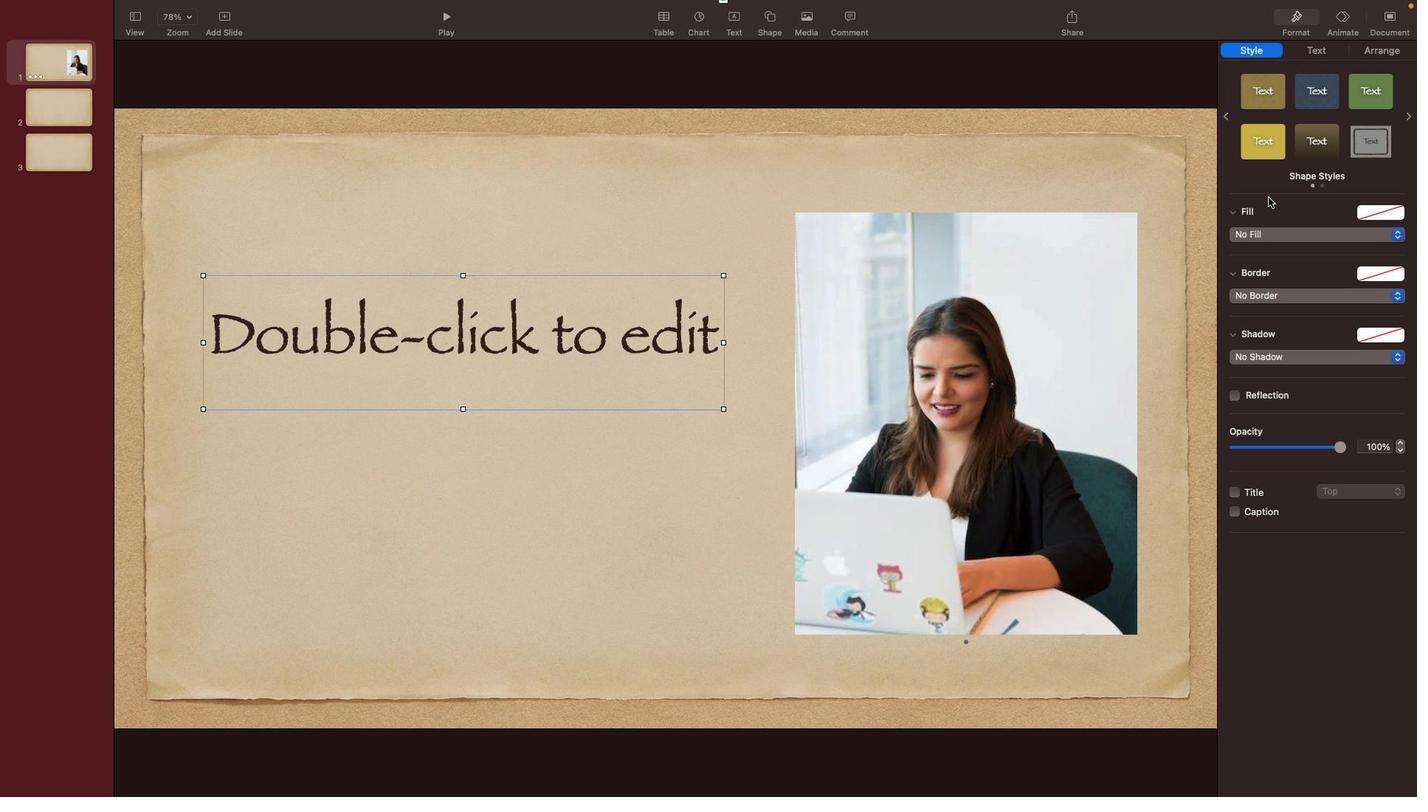
Action: Mouse pressed left at (617, 360)
Screenshot: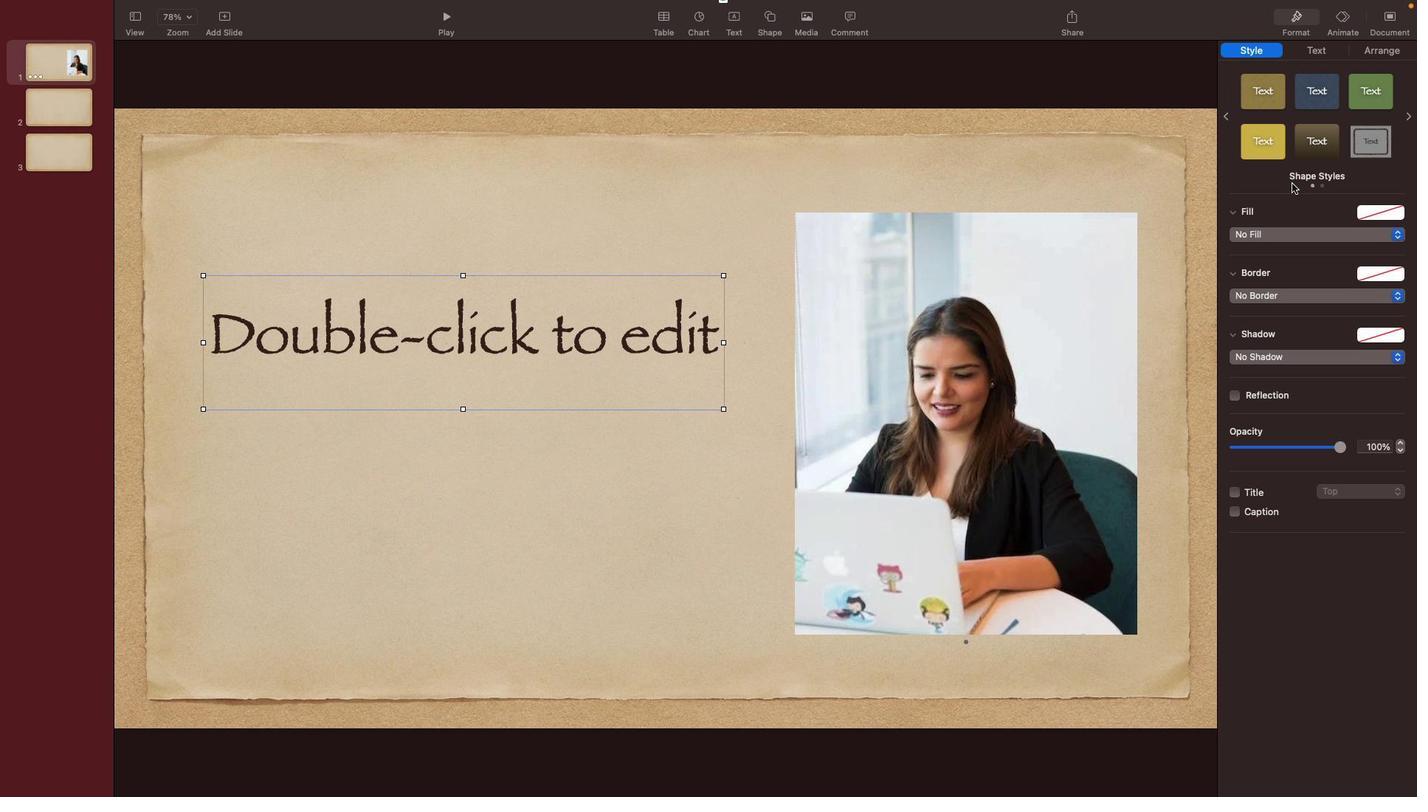 
Action: Mouse moved to (1187, 141)
Screenshot: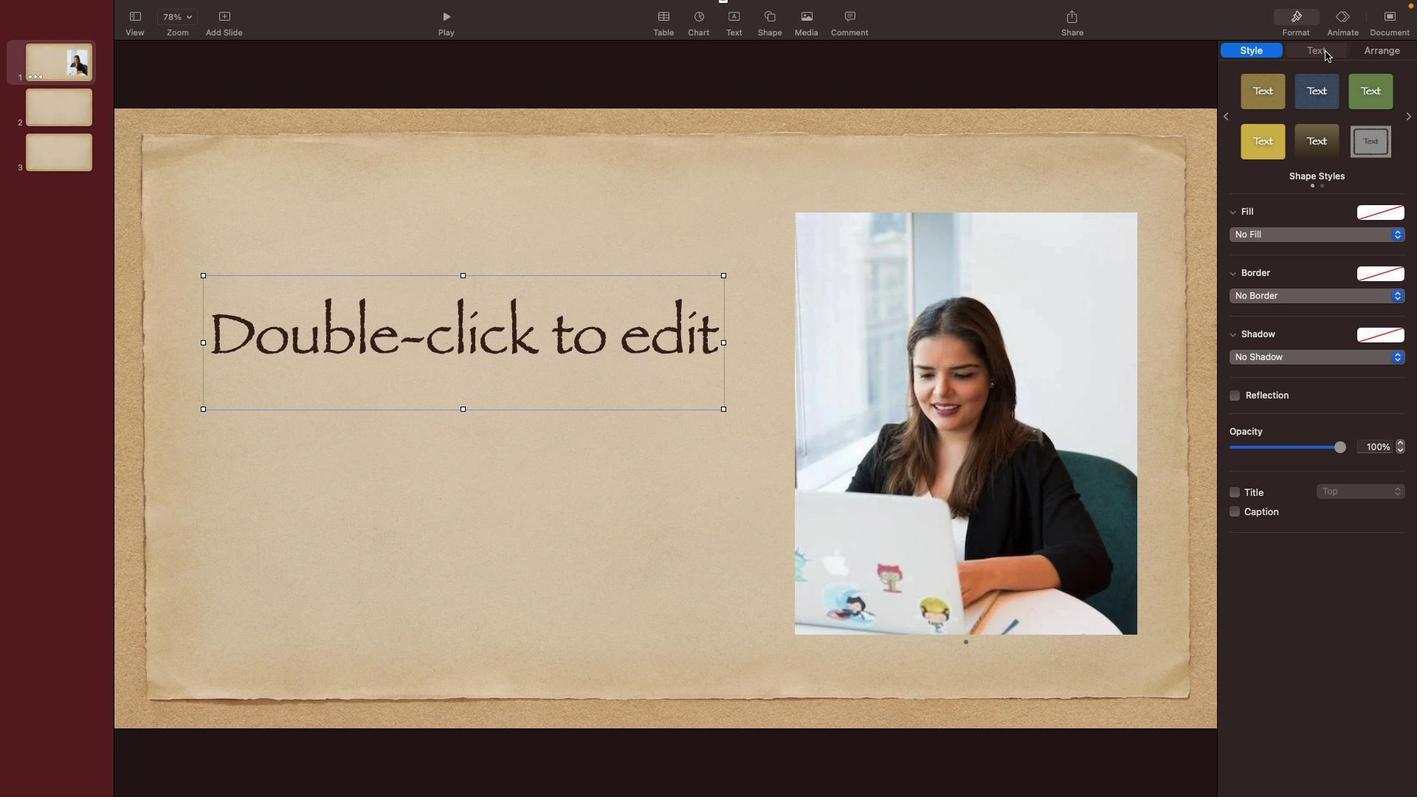 
Action: Mouse pressed left at (1187, 141)
Screenshot: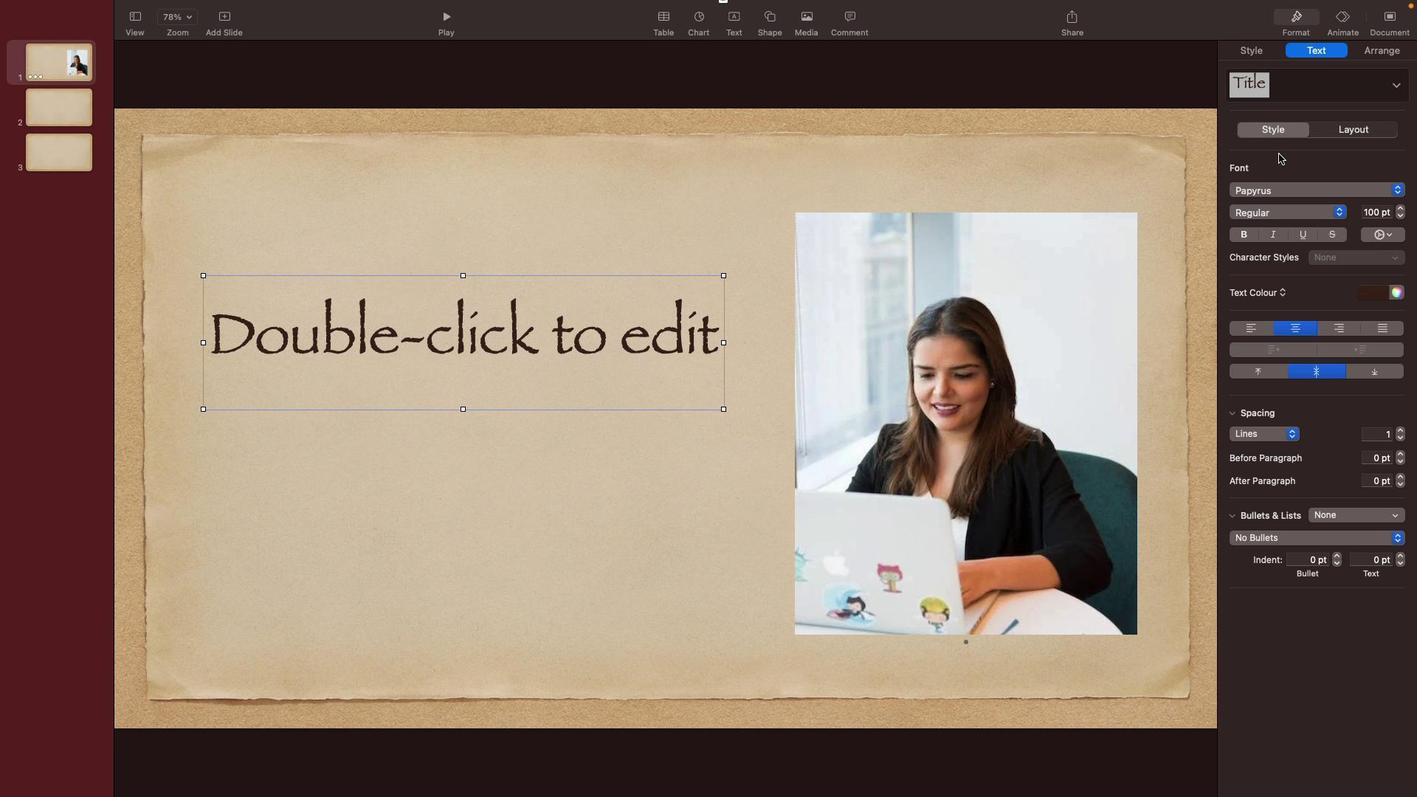 
Action: Mouse moved to (1130, 277)
Screenshot: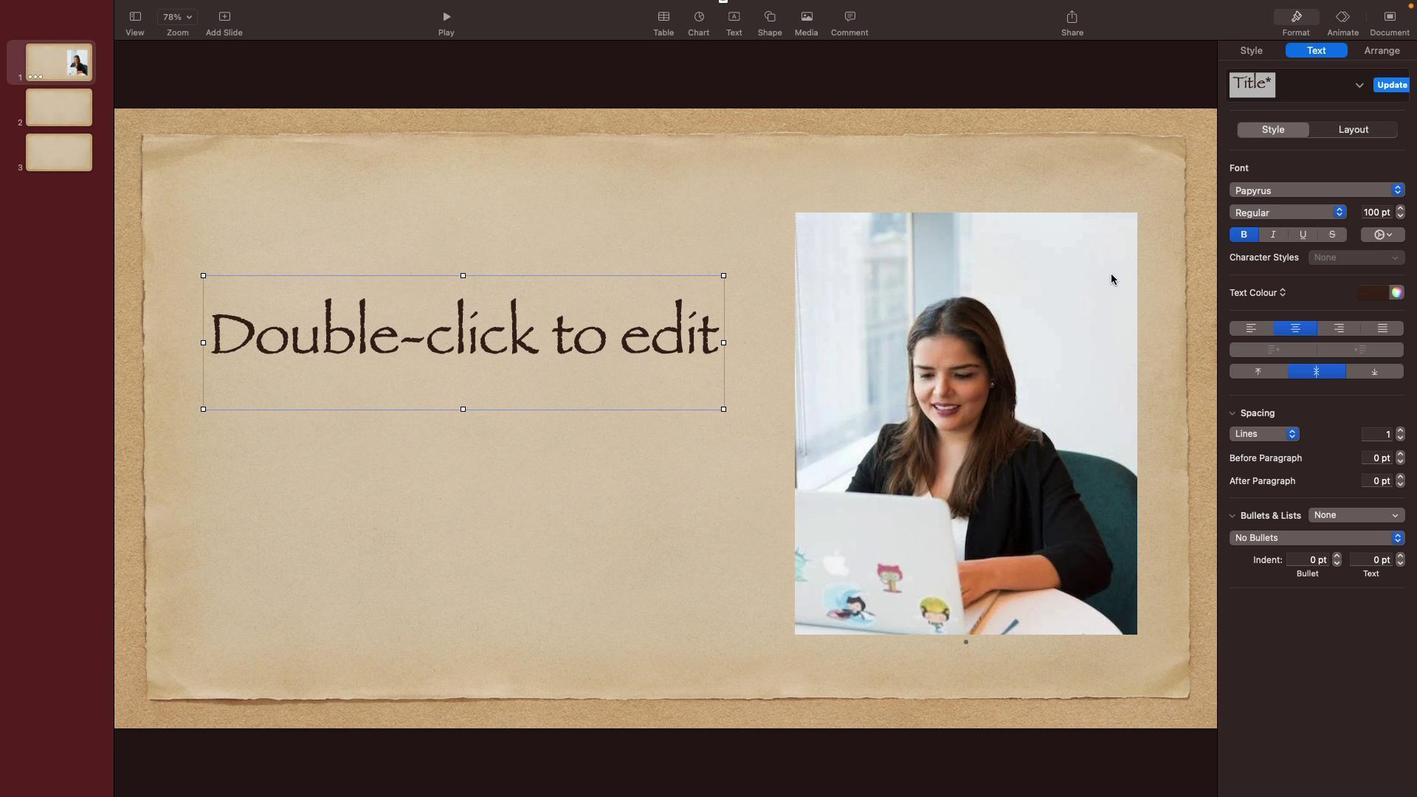 
Action: Mouse pressed left at (1130, 277)
Screenshot: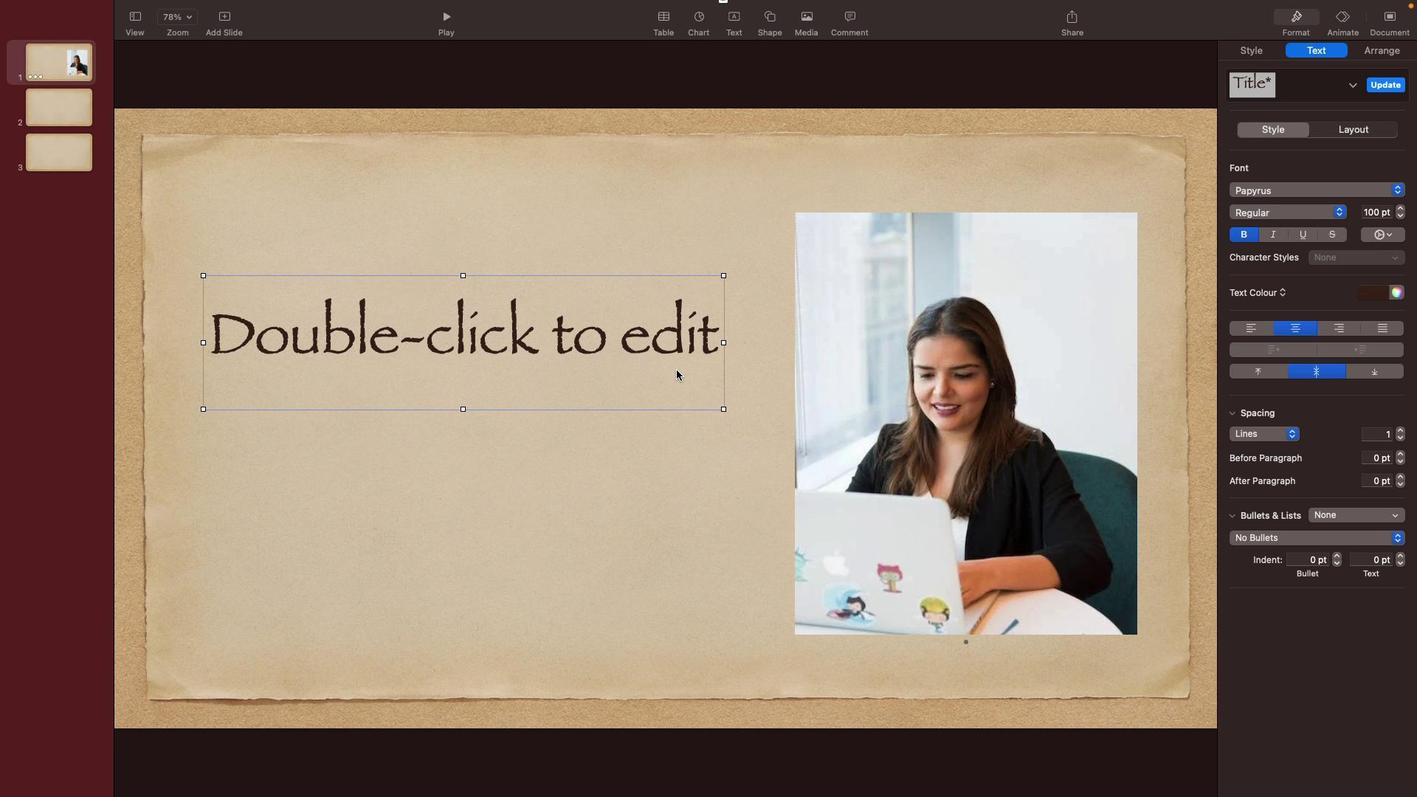 
Action: Mouse moved to (1236, 240)
Screenshot: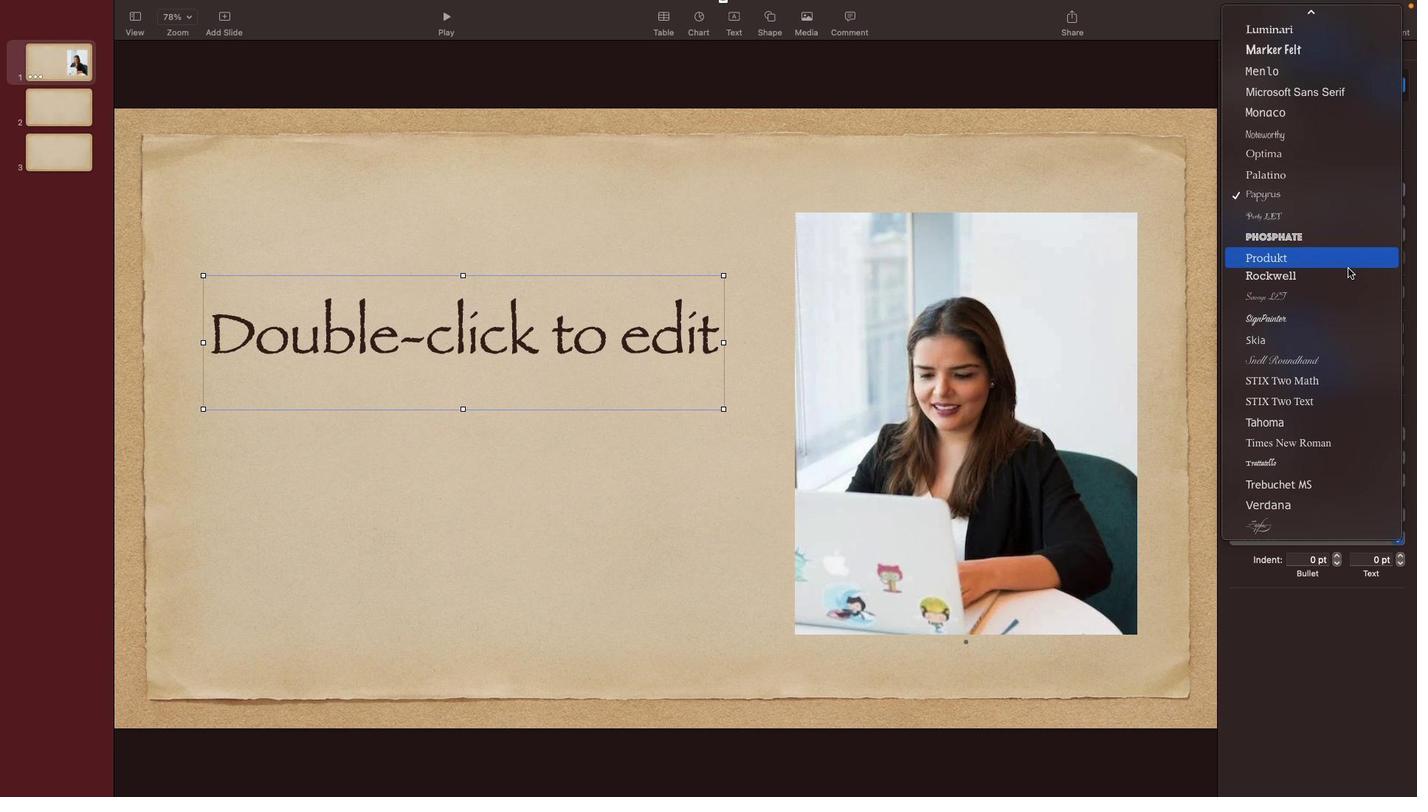 
Action: Mouse pressed left at (1236, 240)
Screenshot: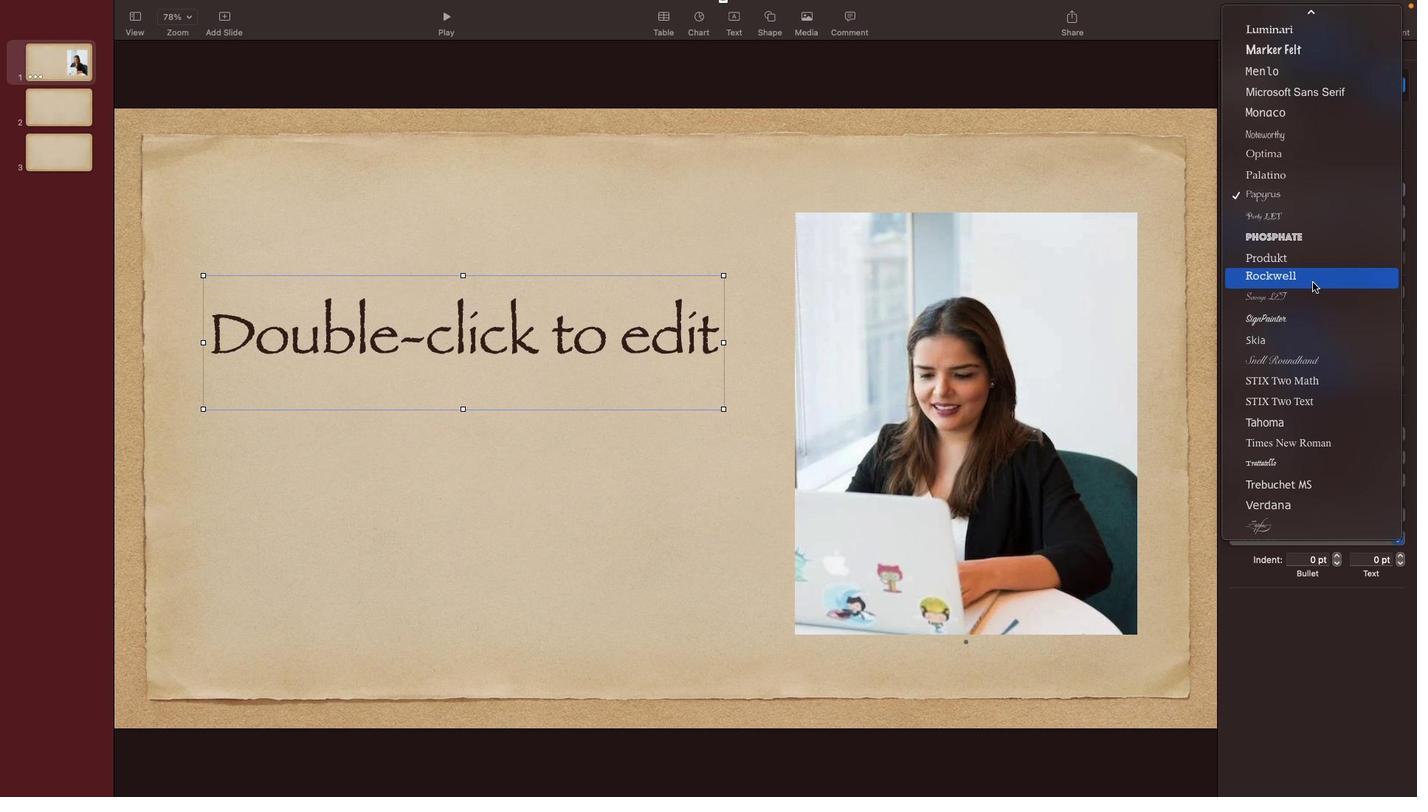 
Action: Mouse moved to (1155, 277)
Screenshot: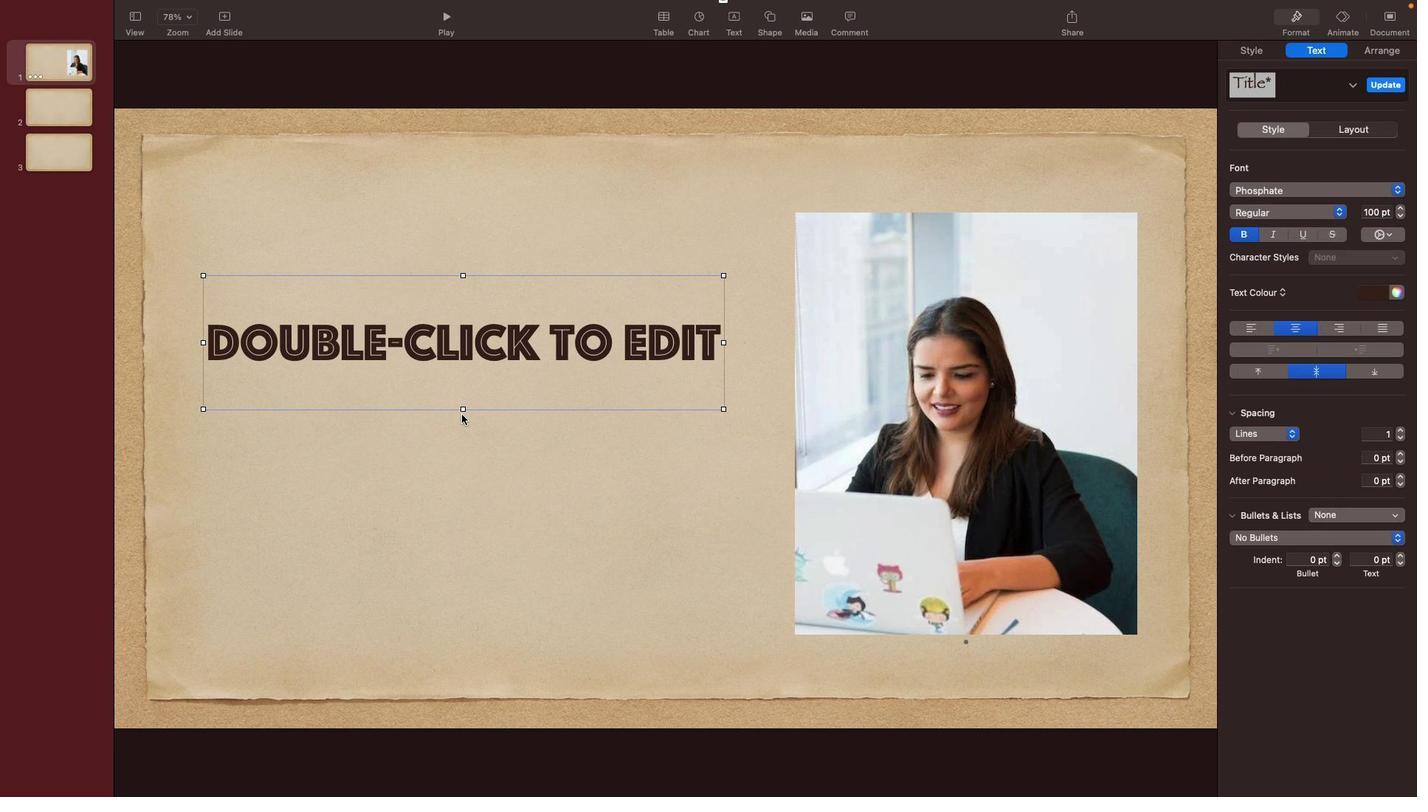
Action: Mouse pressed left at (1155, 277)
Screenshot: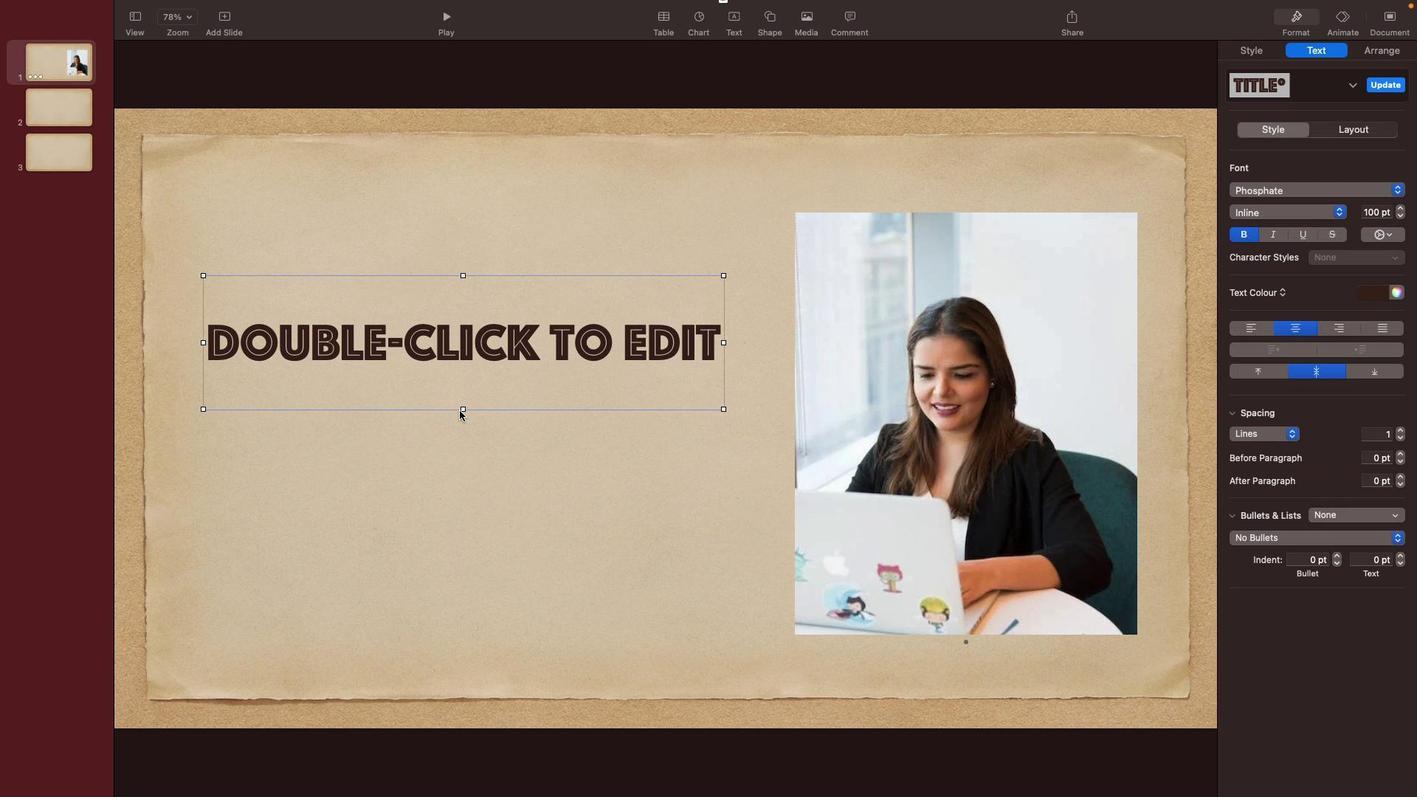 
Action: Mouse moved to (606, 388)
Screenshot: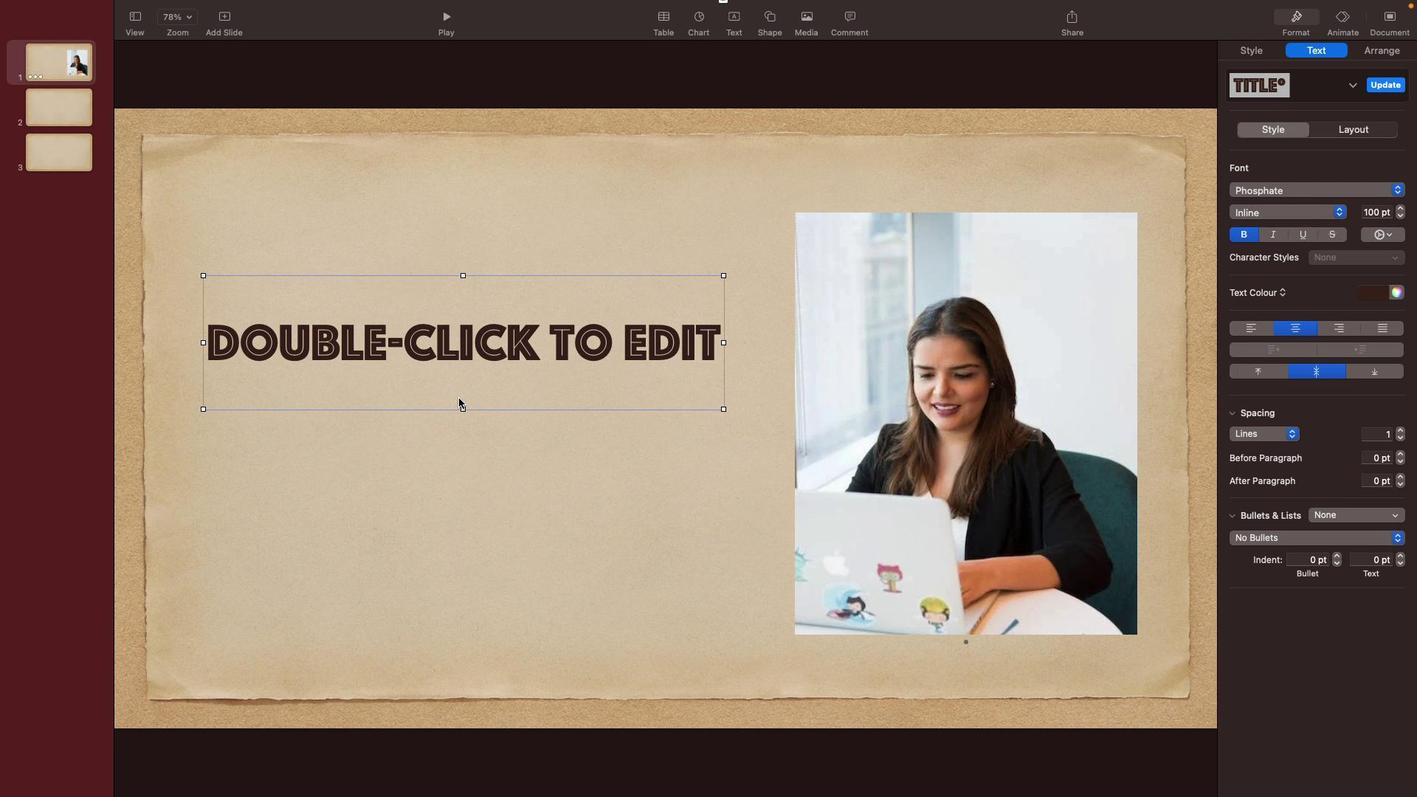 
Action: Mouse pressed left at (606, 388)
Screenshot: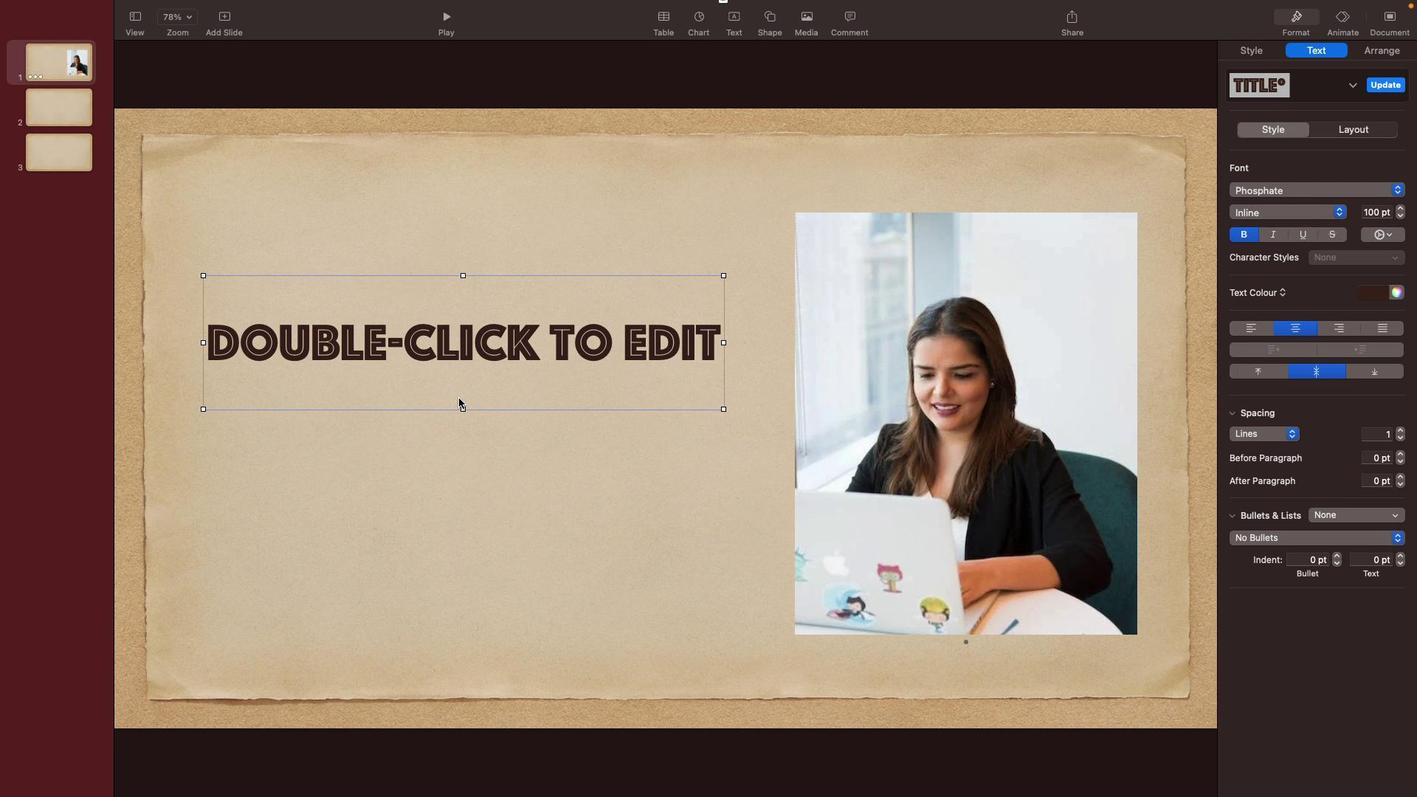
Action: Mouse moved to (607, 388)
Screenshot: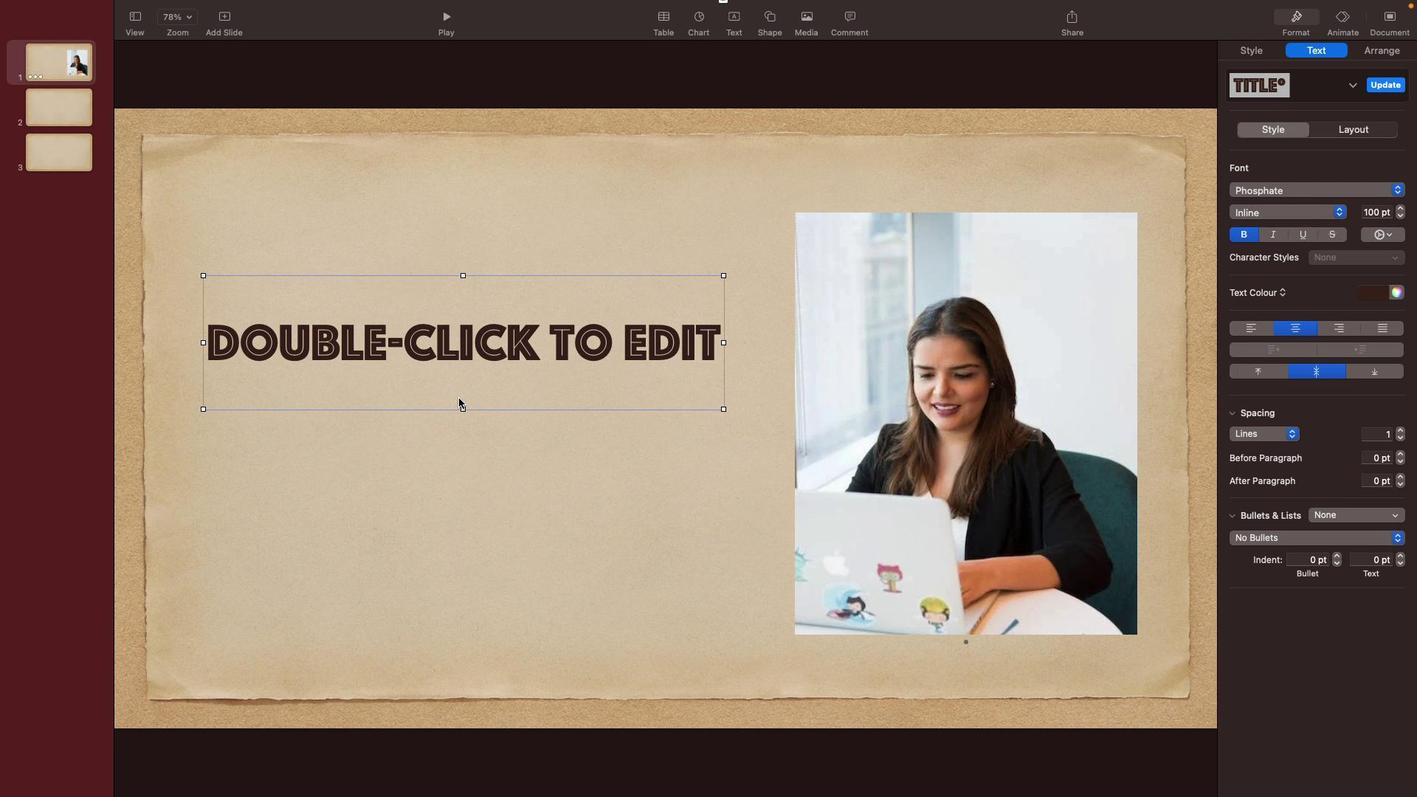 
Action: Key pressed Key.shift_r'M''O''R''D''E''N'Key.space'B''U''S''I''N''E''S''S'Key.spaceKey.enter'P''R''E''S''E''N''T''A''T''I''O''N'
Screenshot: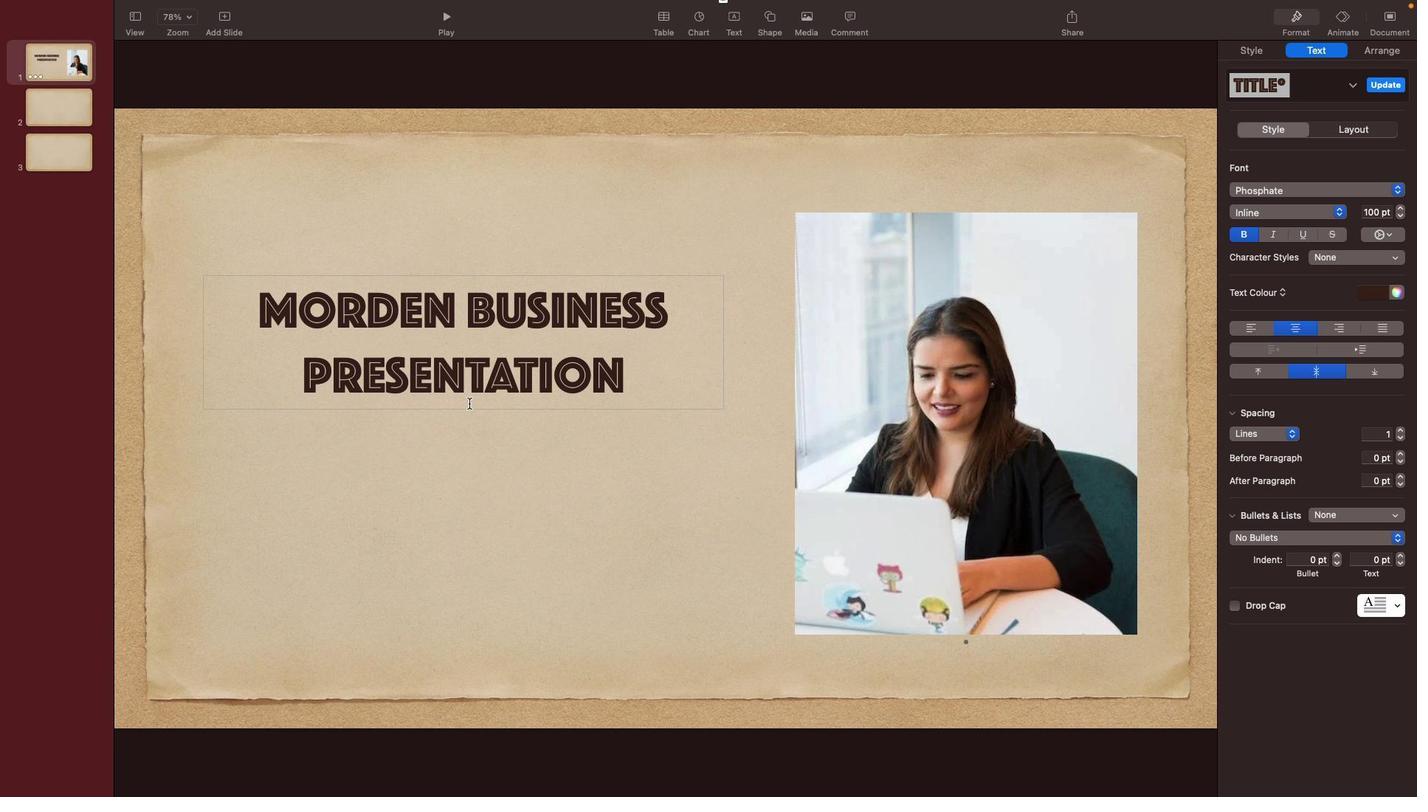 
Action: Mouse moved to (633, 470)
